 Task: Look for Airbnb options in Mont-Royal, Canada from 1st December, 2023 to 3rd December, 2023 for 1 adult. Place can be private room with 1  bedroom having 1 bed and 1 bathroom. Property type can be hotel.
Action: Mouse moved to (638, 93)
Screenshot: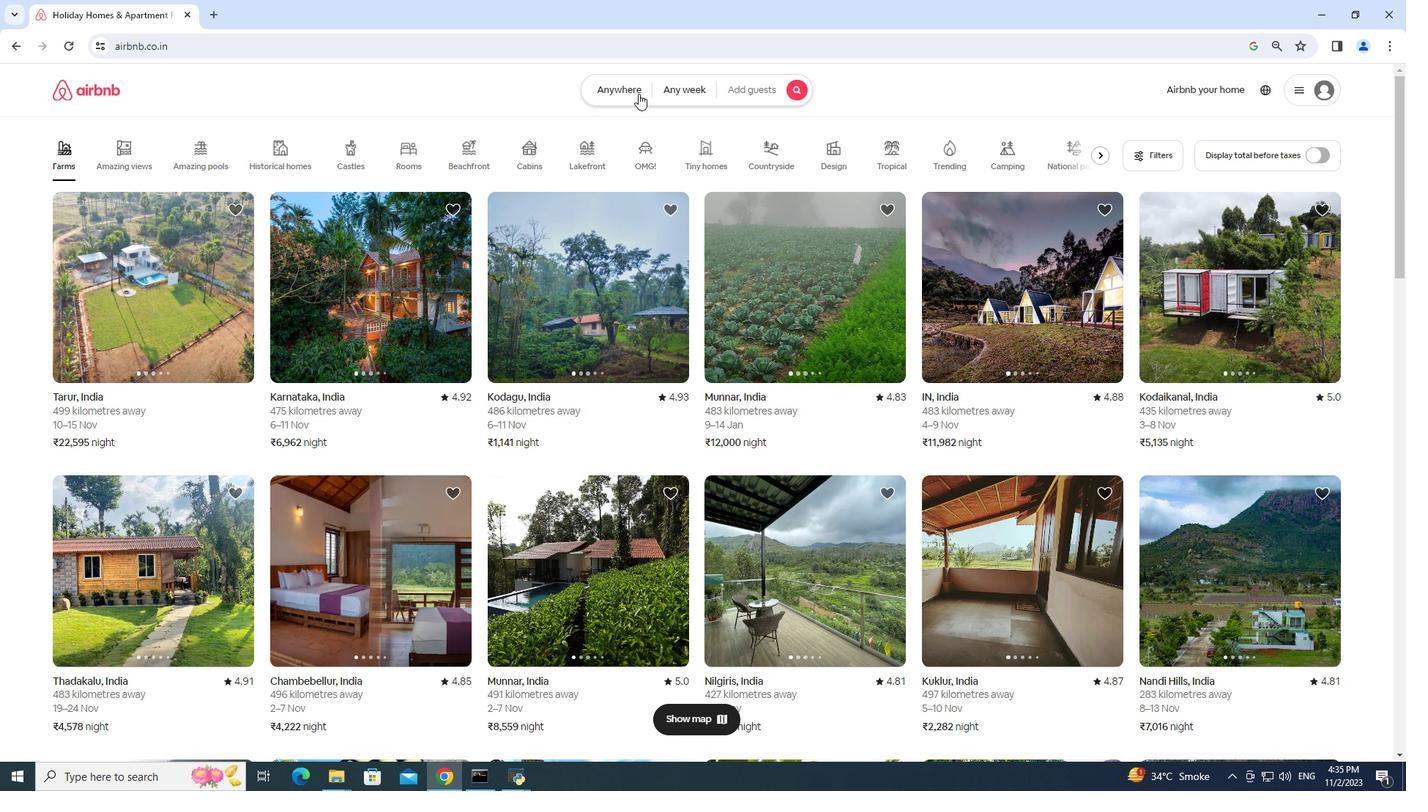 
Action: Mouse pressed left at (638, 93)
Screenshot: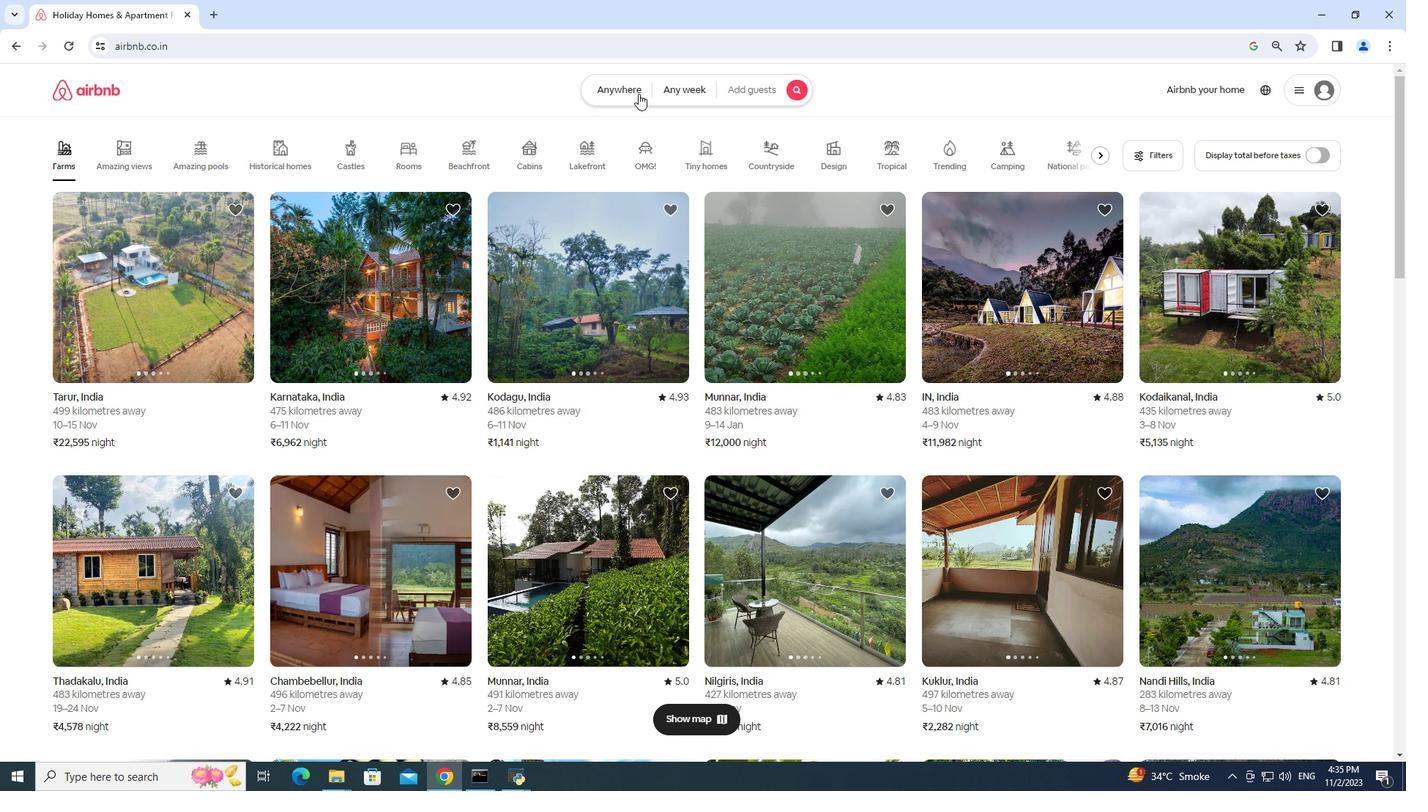 
Action: Mouse moved to (517, 139)
Screenshot: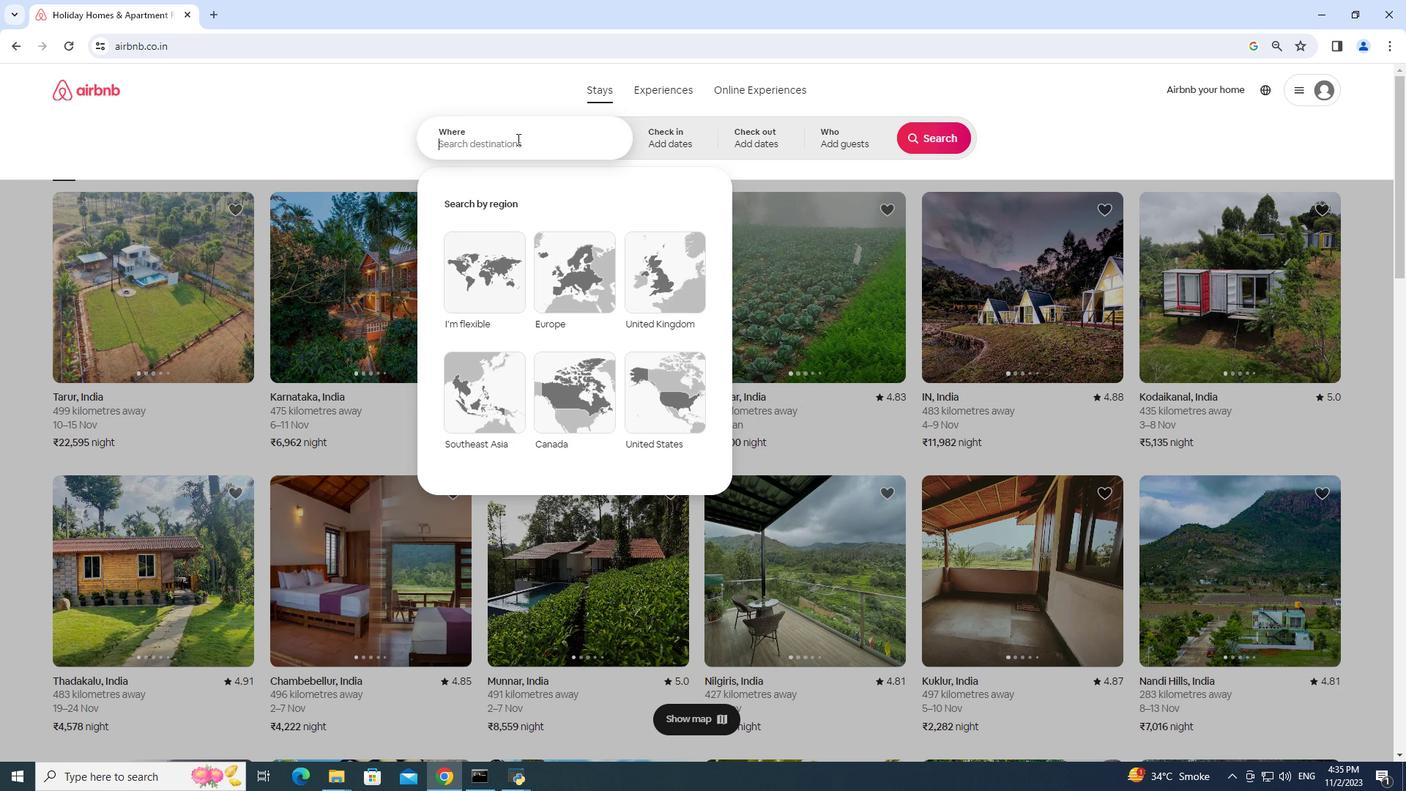 
Action: Key pressed mont-royal,<Key.space>ca<Key.space>n<Key.backspace>m
Screenshot: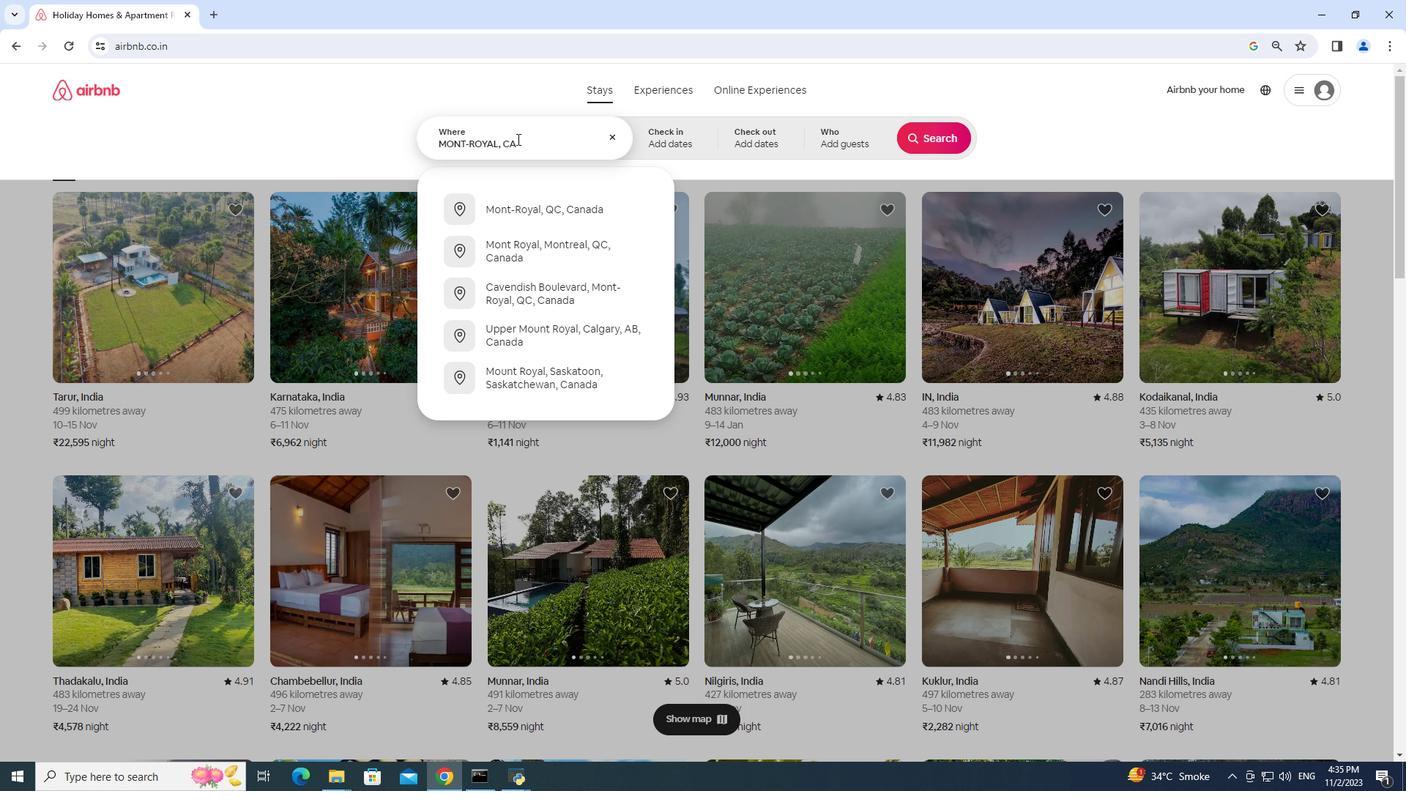 
Action: Mouse moved to (813, 331)
Screenshot: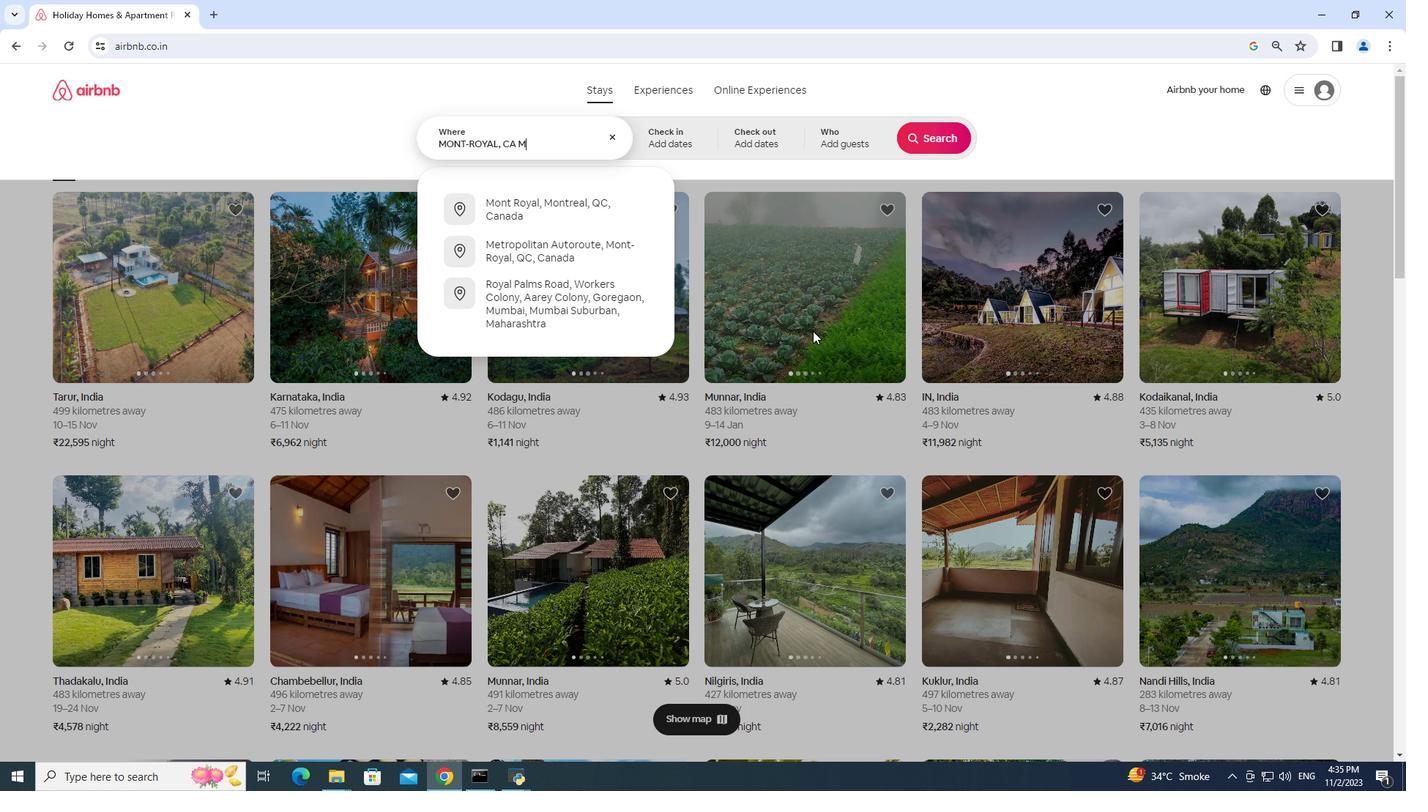 
Action: Key pressed <Key.backspace>nada
Screenshot: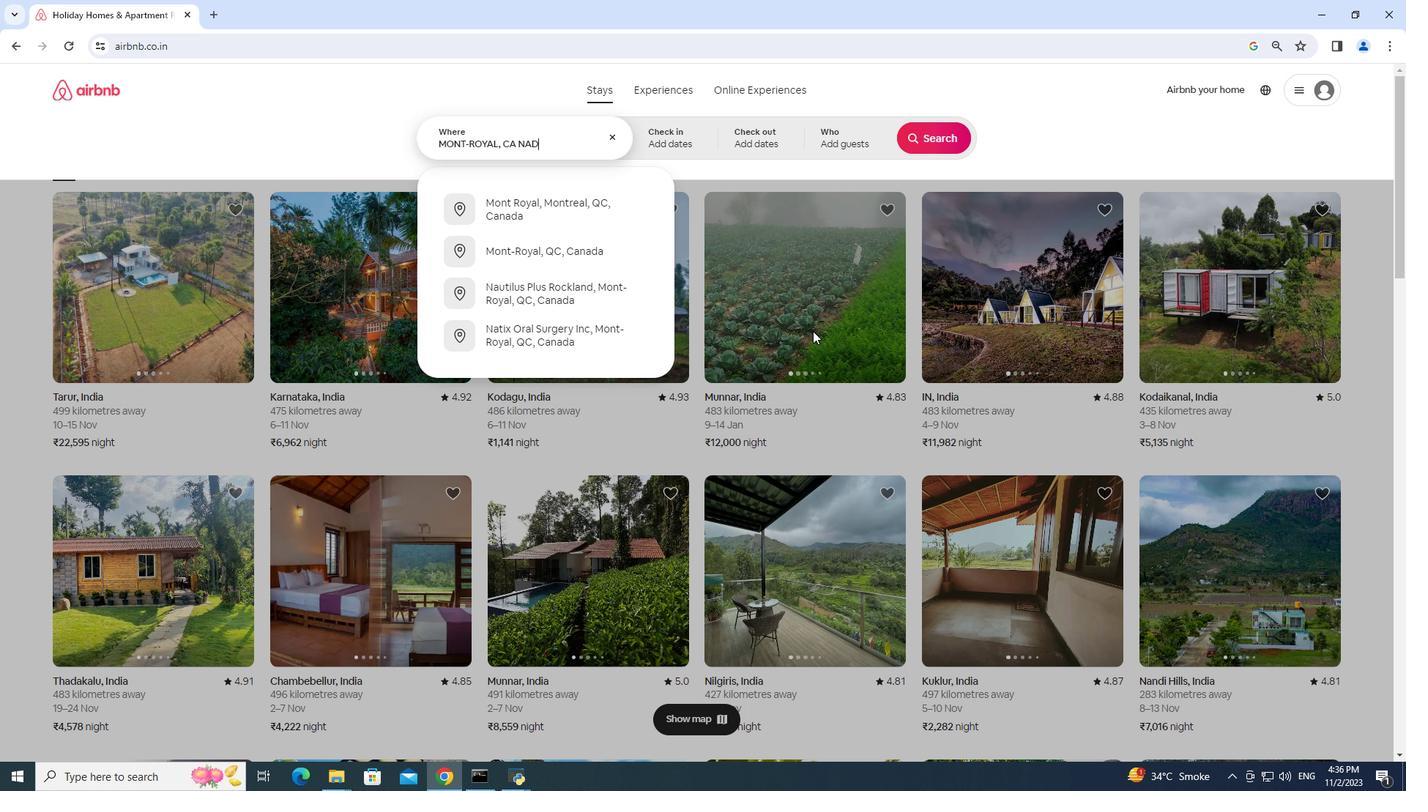 
Action: Mouse moved to (517, 138)
Screenshot: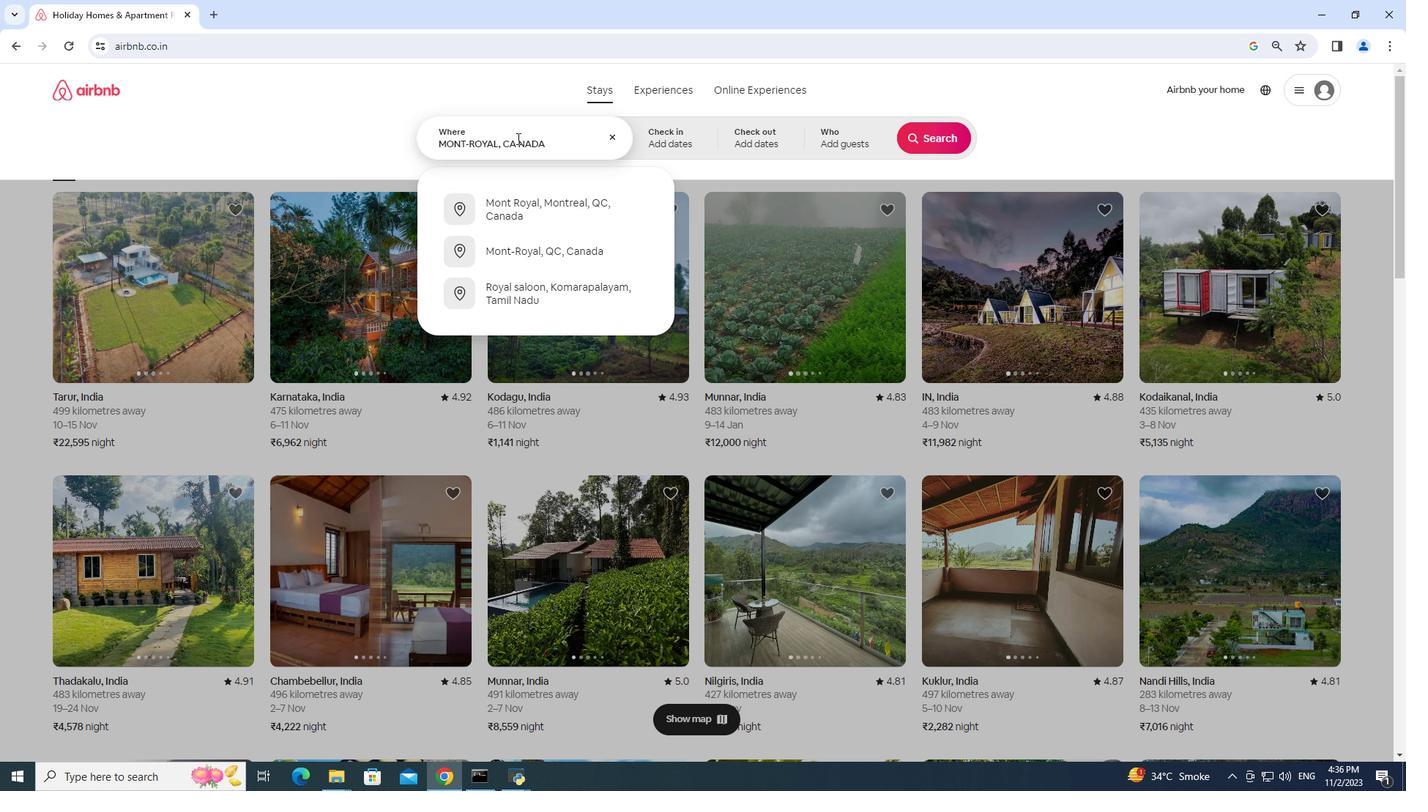 
Action: Mouse pressed left at (517, 138)
Screenshot: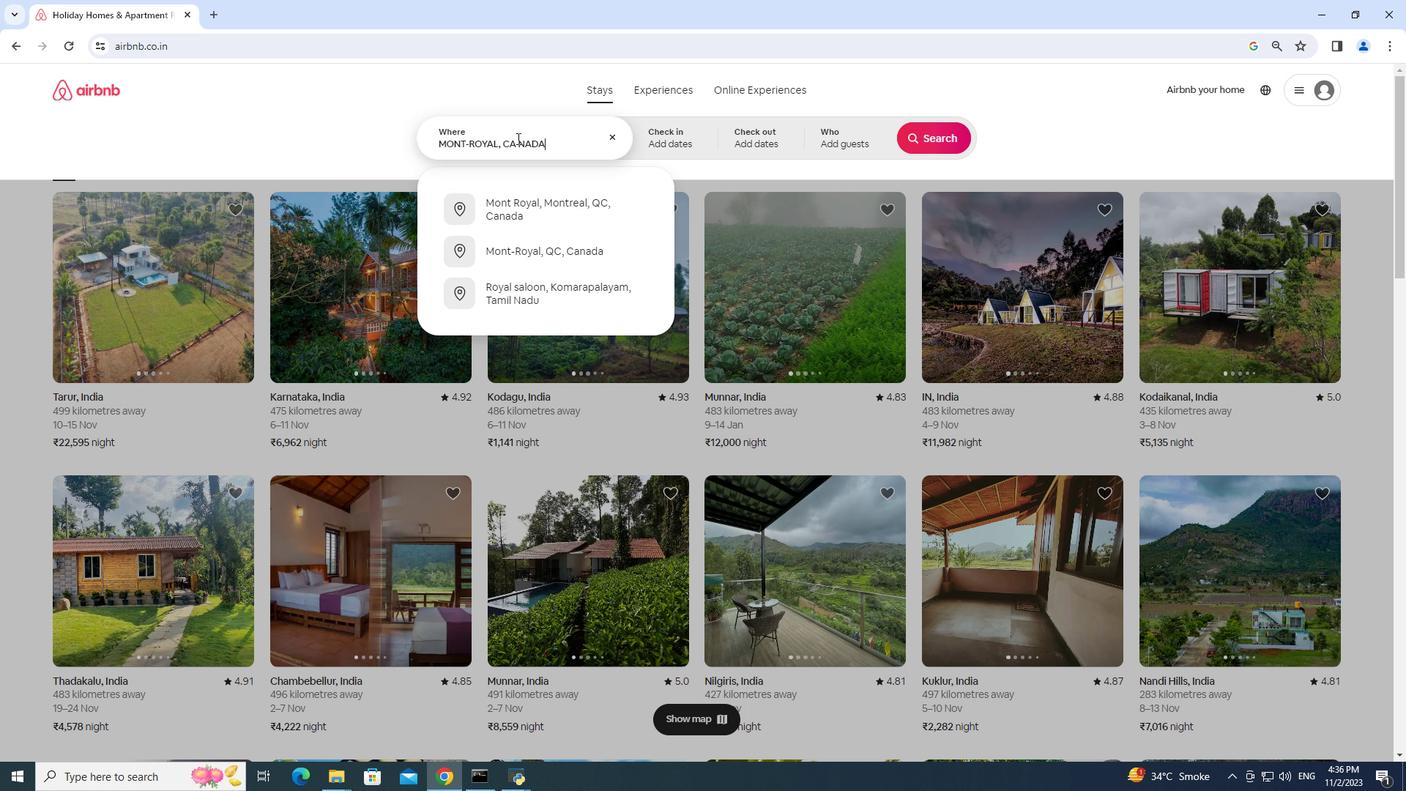 
Action: Mouse moved to (522, 140)
Screenshot: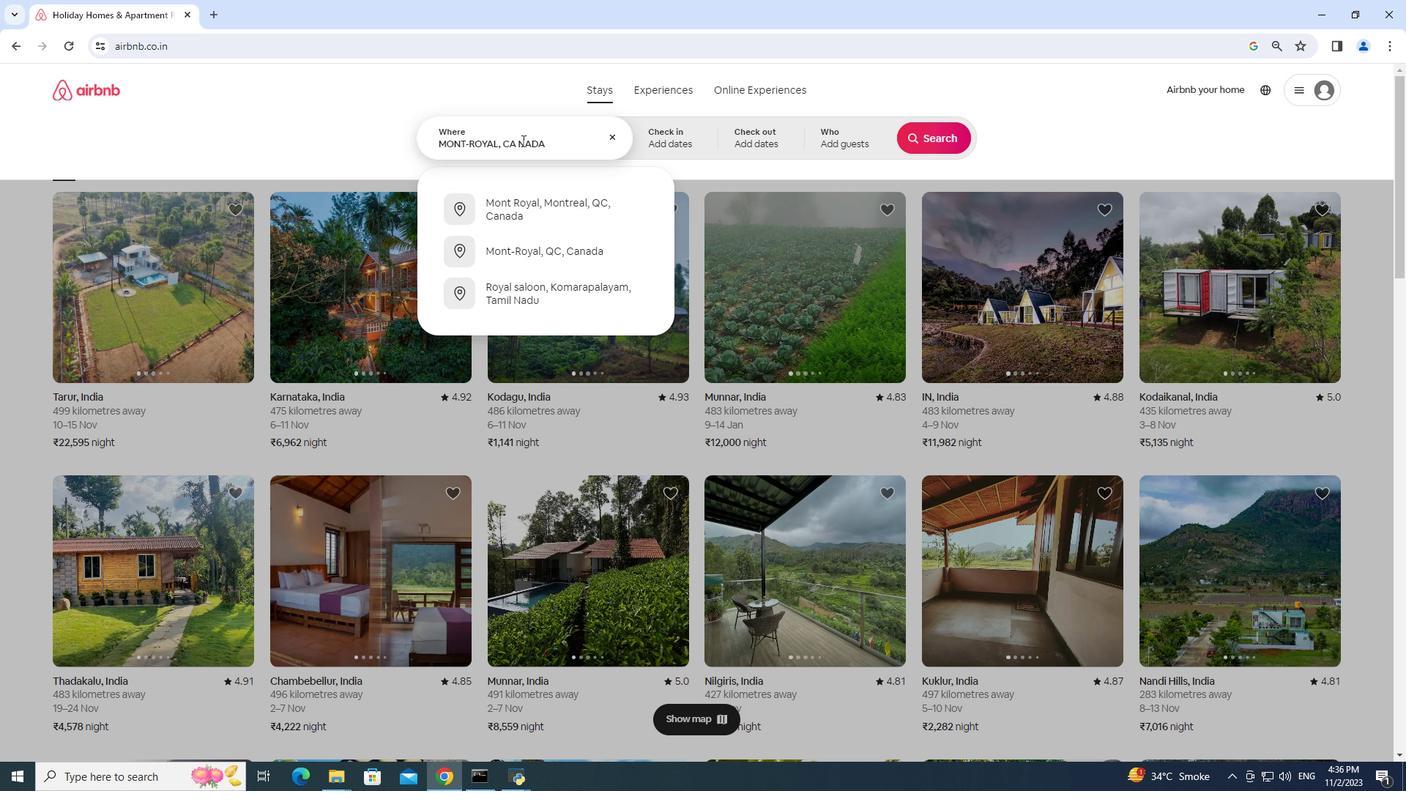 
Action: Key pressed <Key.down><Key.right><Key.left><Key.left><Key.left><Key.left><Key.left><Key.left><Key.left><Key.left><Key.backspace><Key.backspace><Key.backspace><Key.backspace><Key.backspace><Key.backspace><Key.backspace><Key.backspace><Key.backspace><Key.backspace><Key.backspace><Key.backspace>
Screenshot: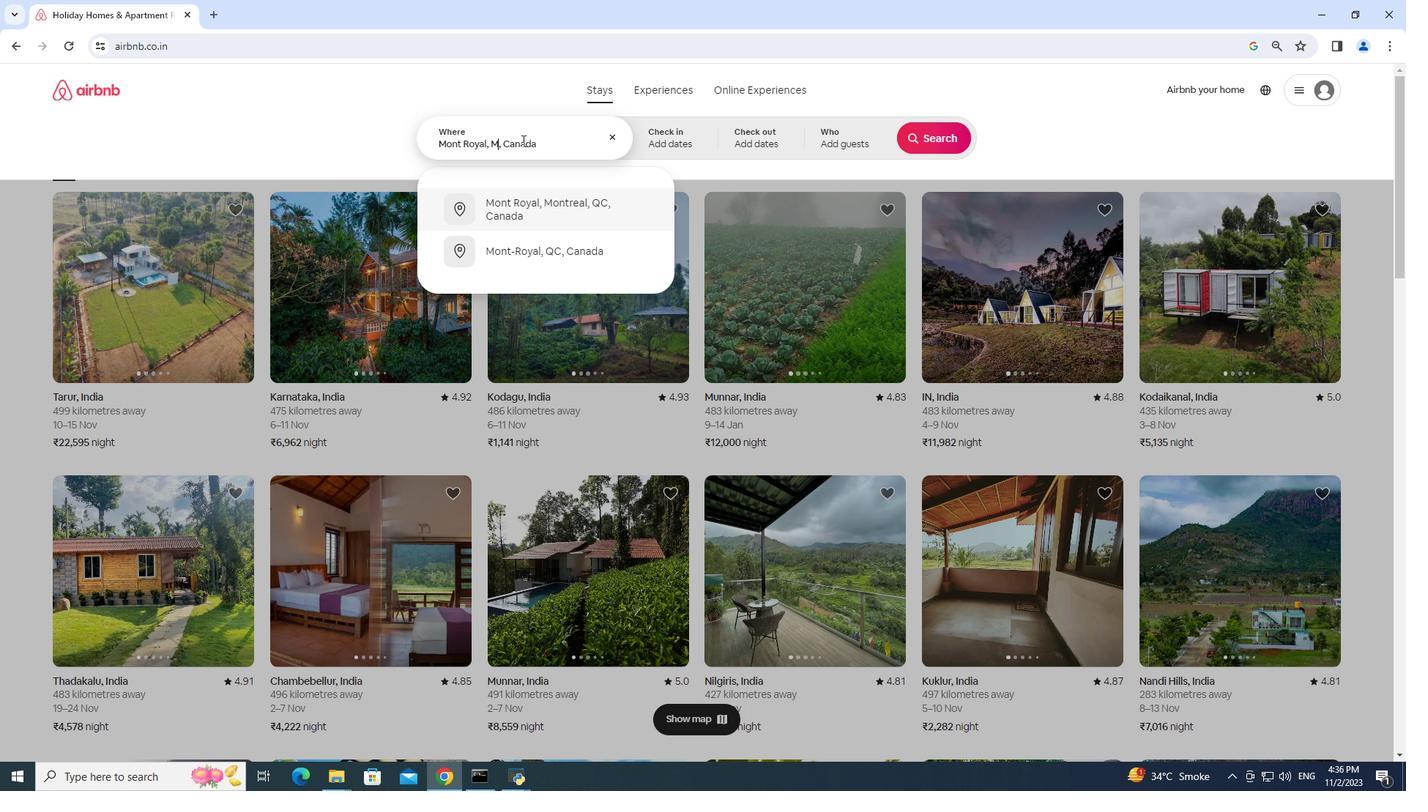 
Action: Mouse moved to (699, 153)
Screenshot: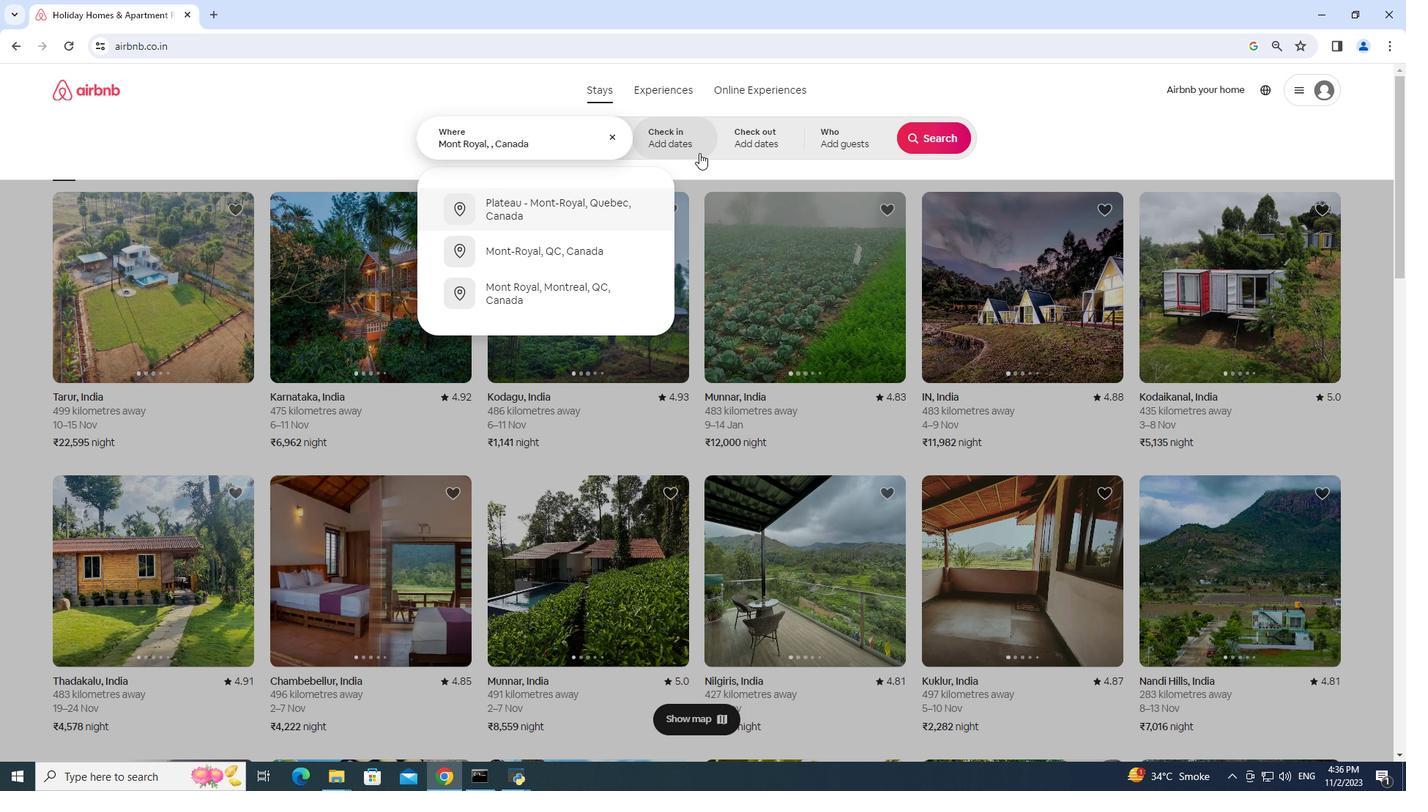 
Action: Mouse pressed left at (699, 153)
Screenshot: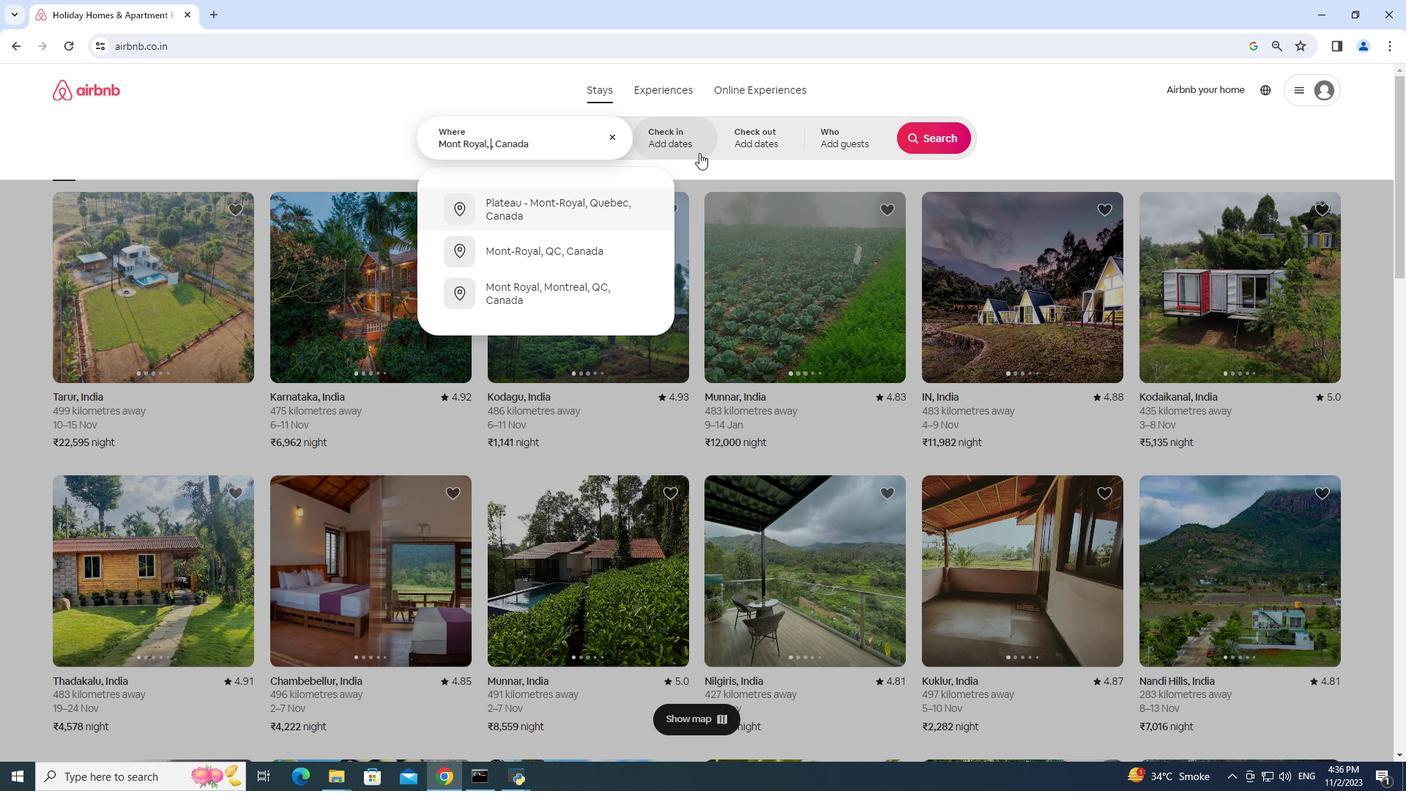 
Action: Mouse moved to (881, 299)
Screenshot: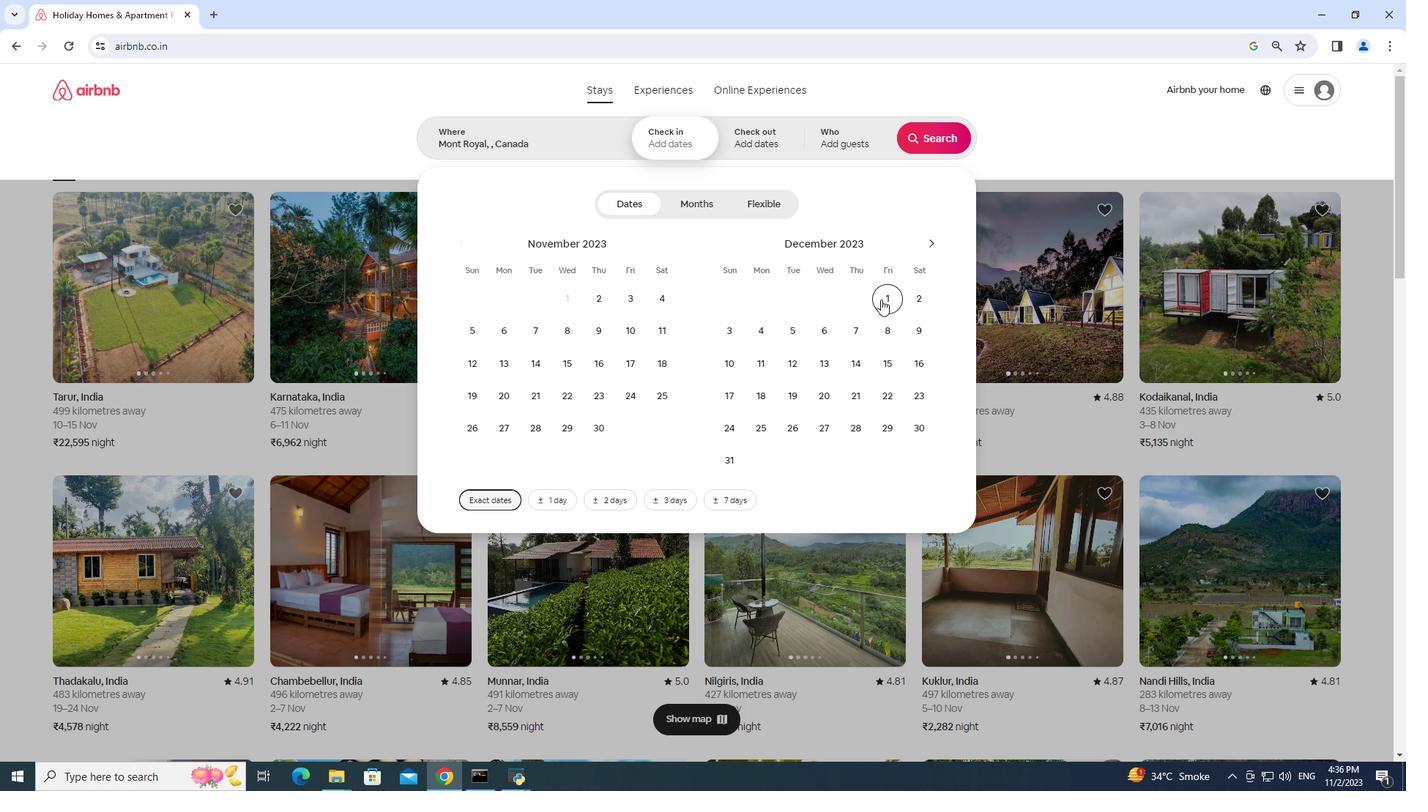 
Action: Mouse pressed left at (881, 299)
Screenshot: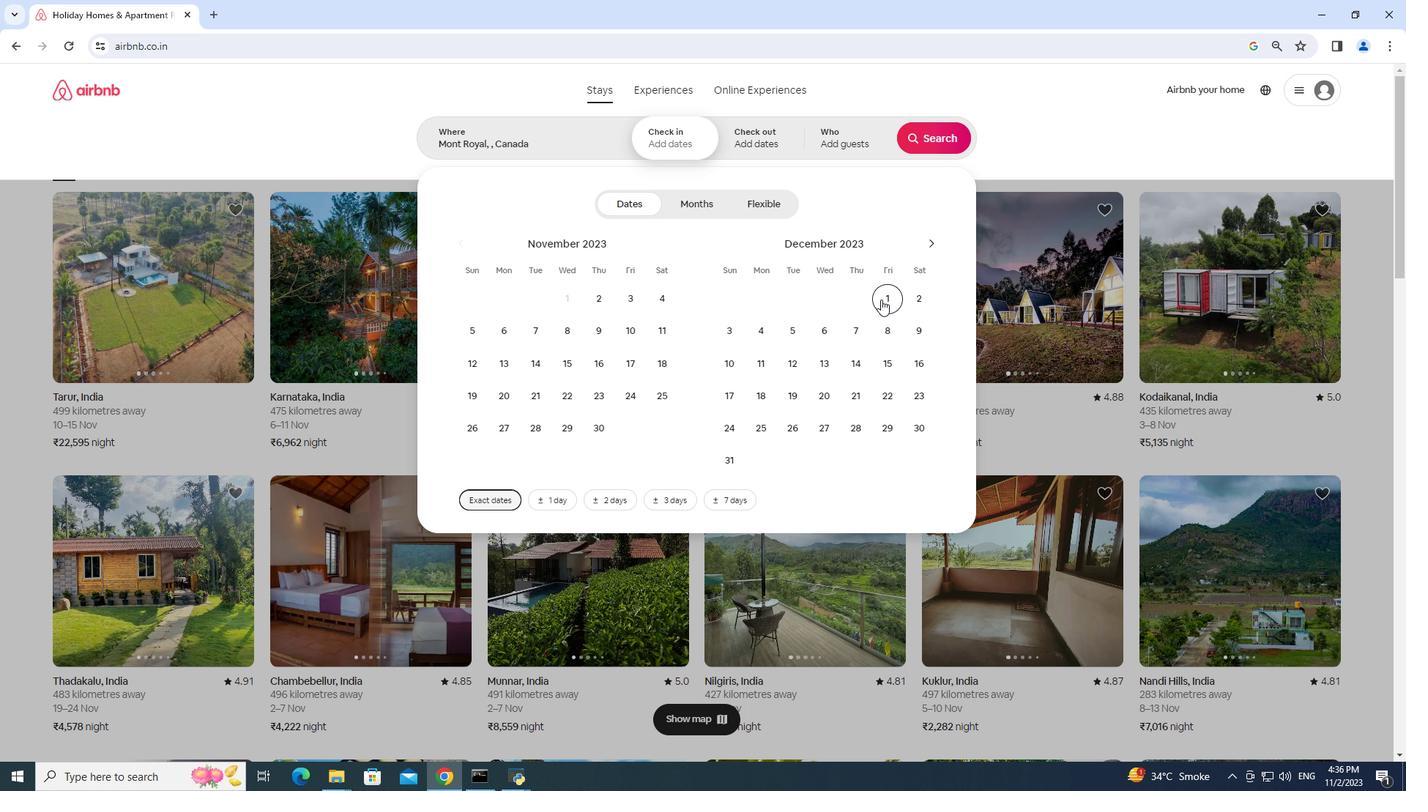 
Action: Mouse moved to (733, 338)
Screenshot: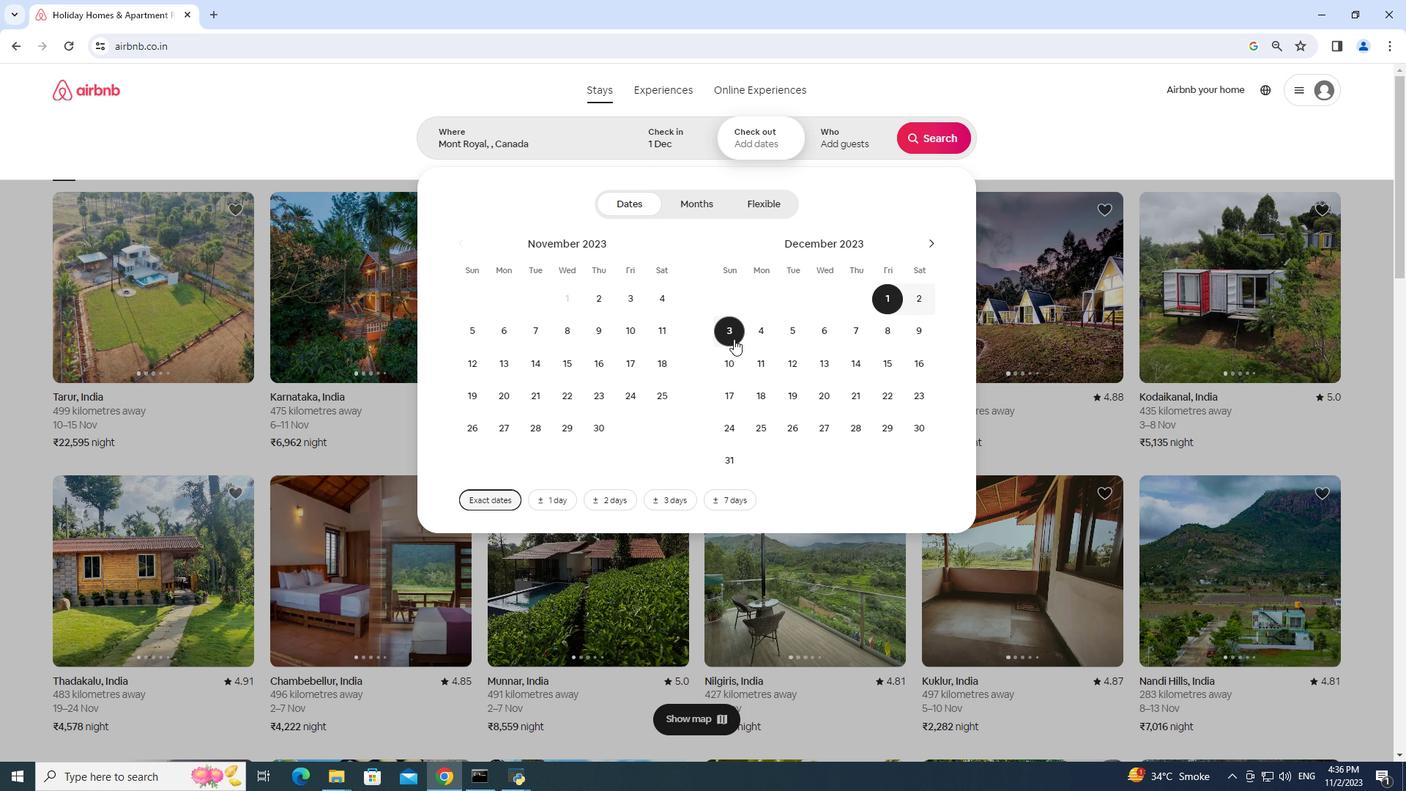 
Action: Mouse pressed left at (733, 338)
Screenshot: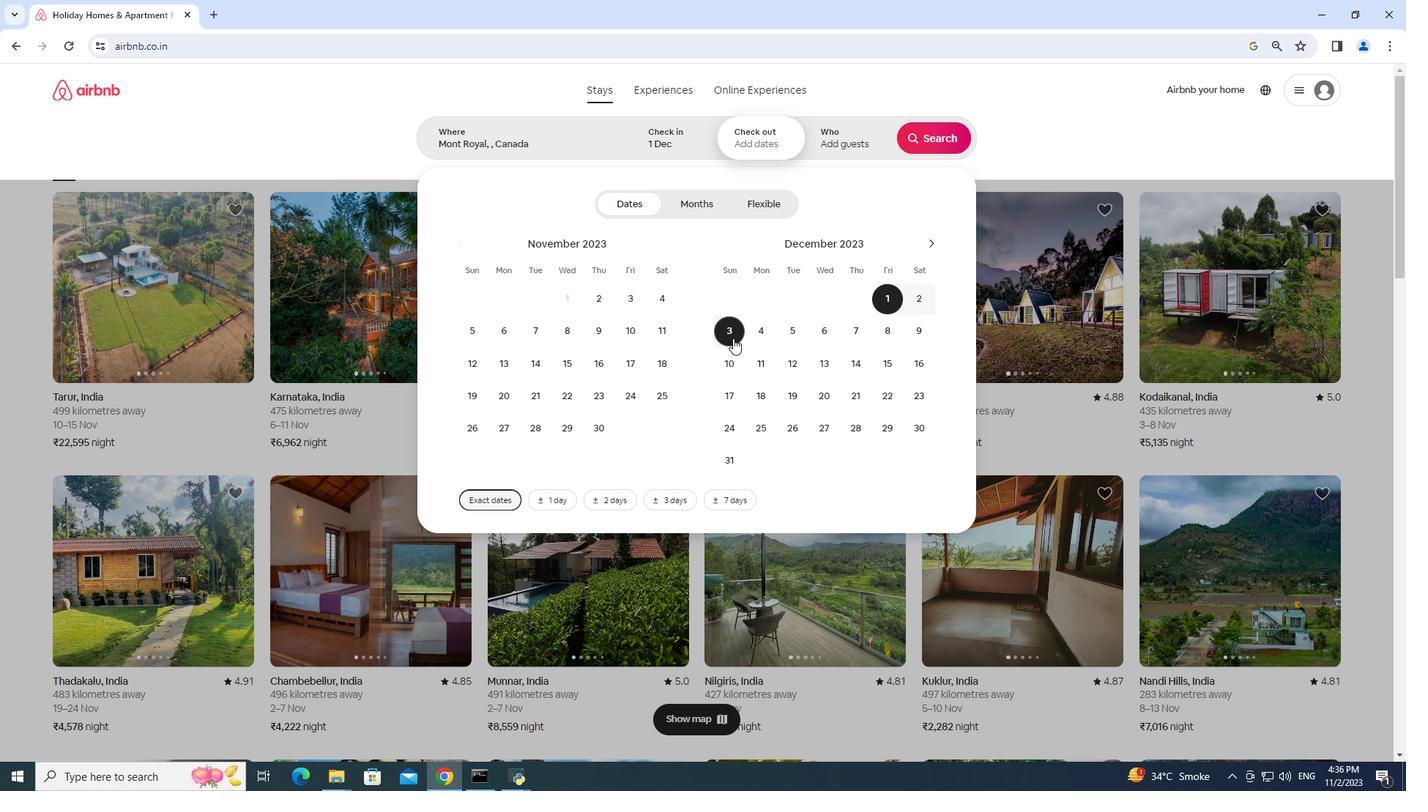 
Action: Mouse moved to (851, 147)
Screenshot: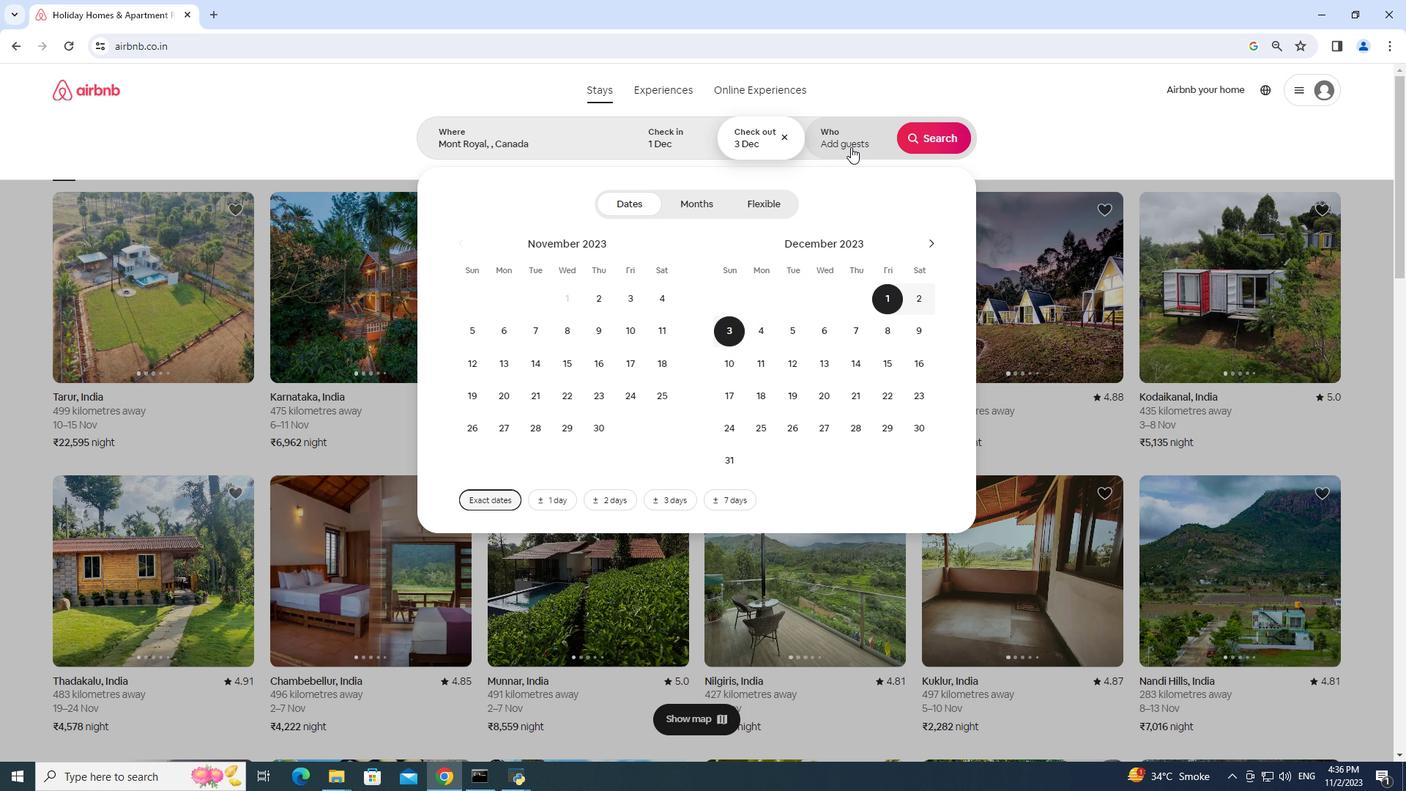 
Action: Mouse pressed left at (851, 147)
Screenshot: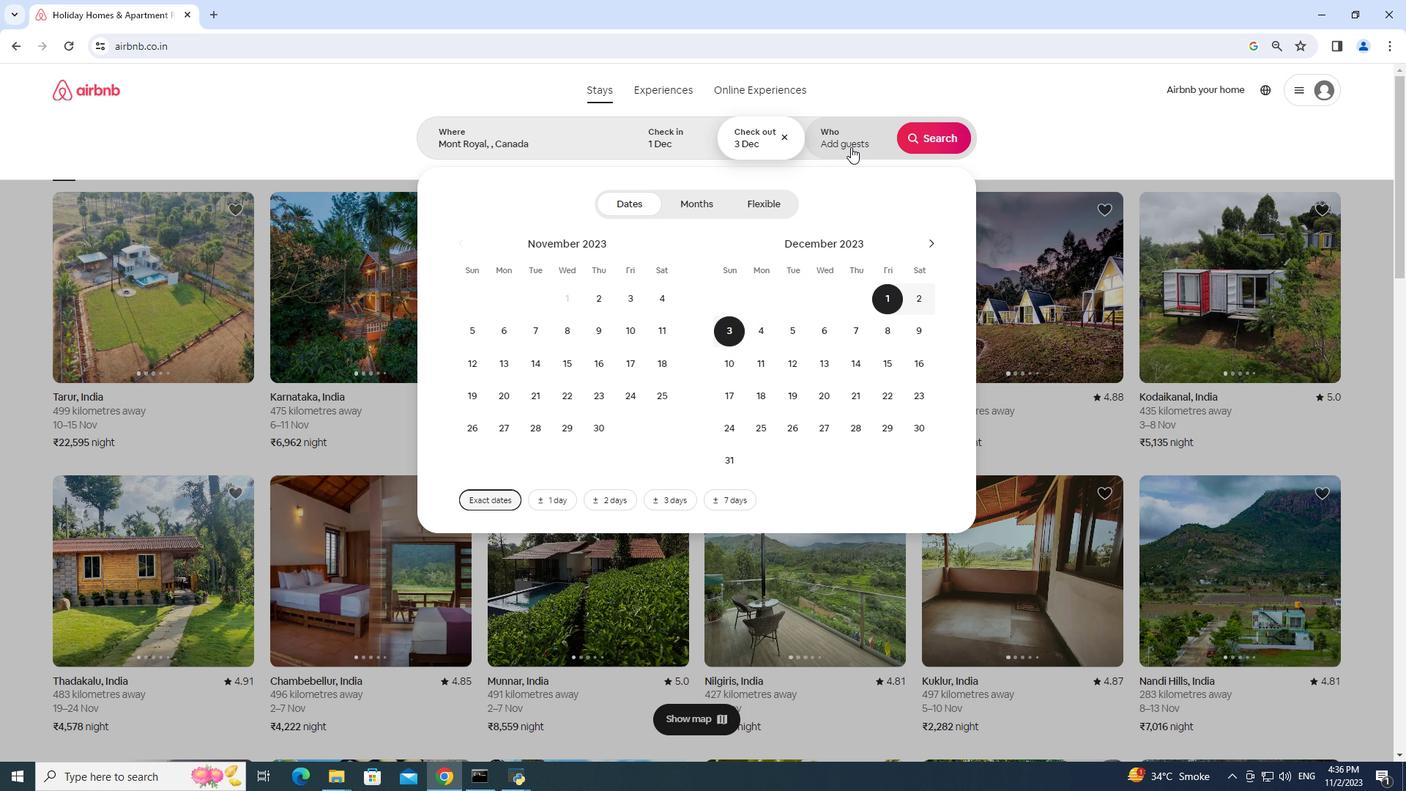 
Action: Mouse moved to (932, 202)
Screenshot: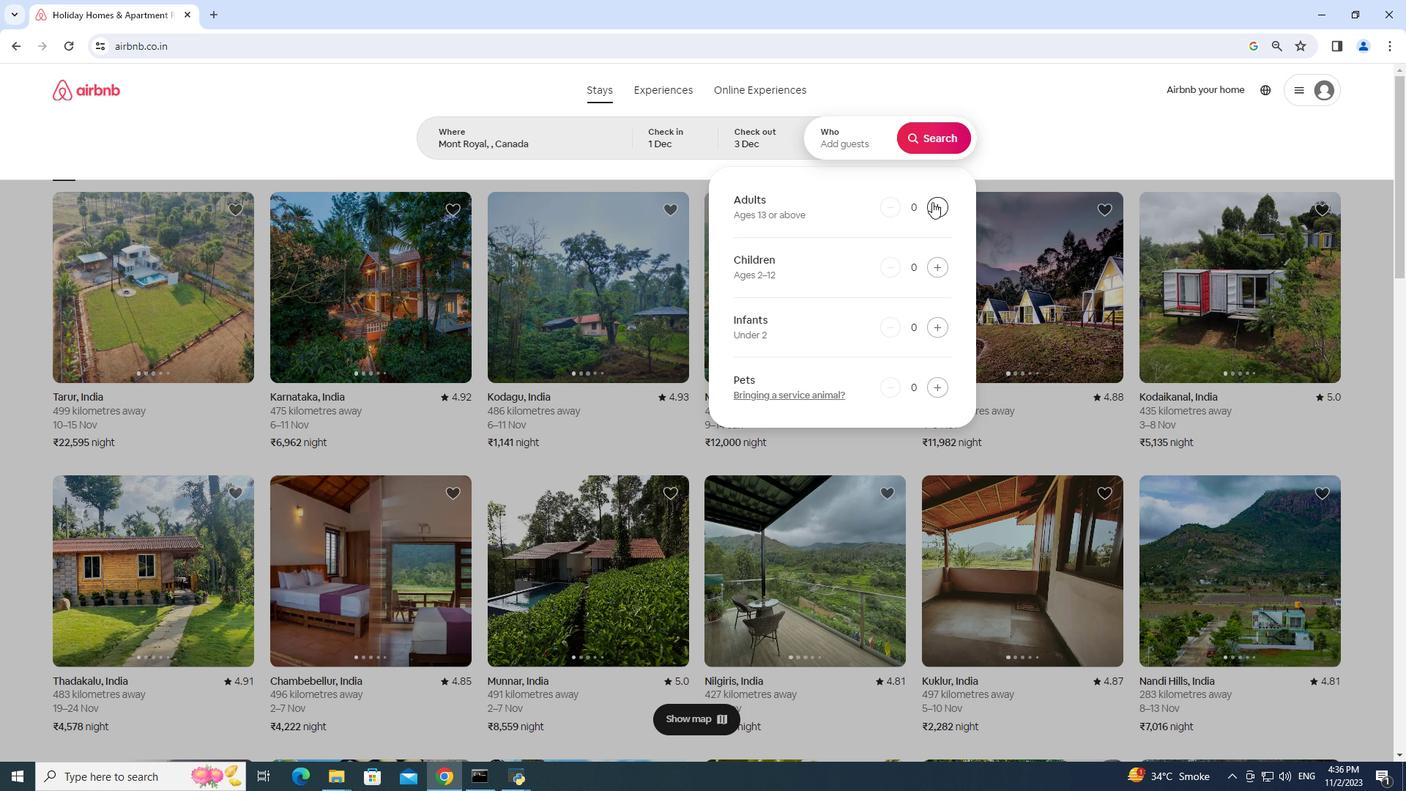 
Action: Mouse pressed left at (932, 202)
Screenshot: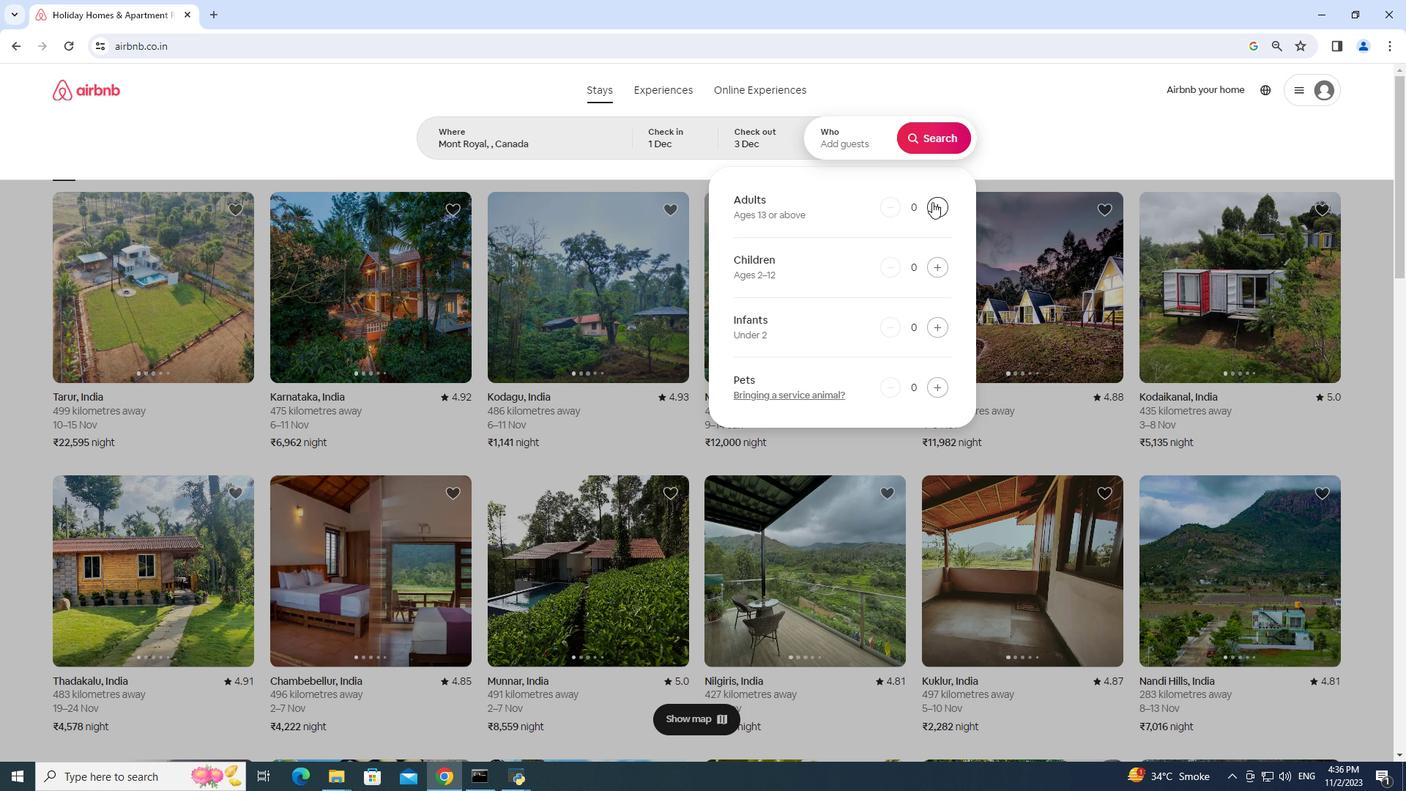 
Action: Mouse moved to (923, 120)
Screenshot: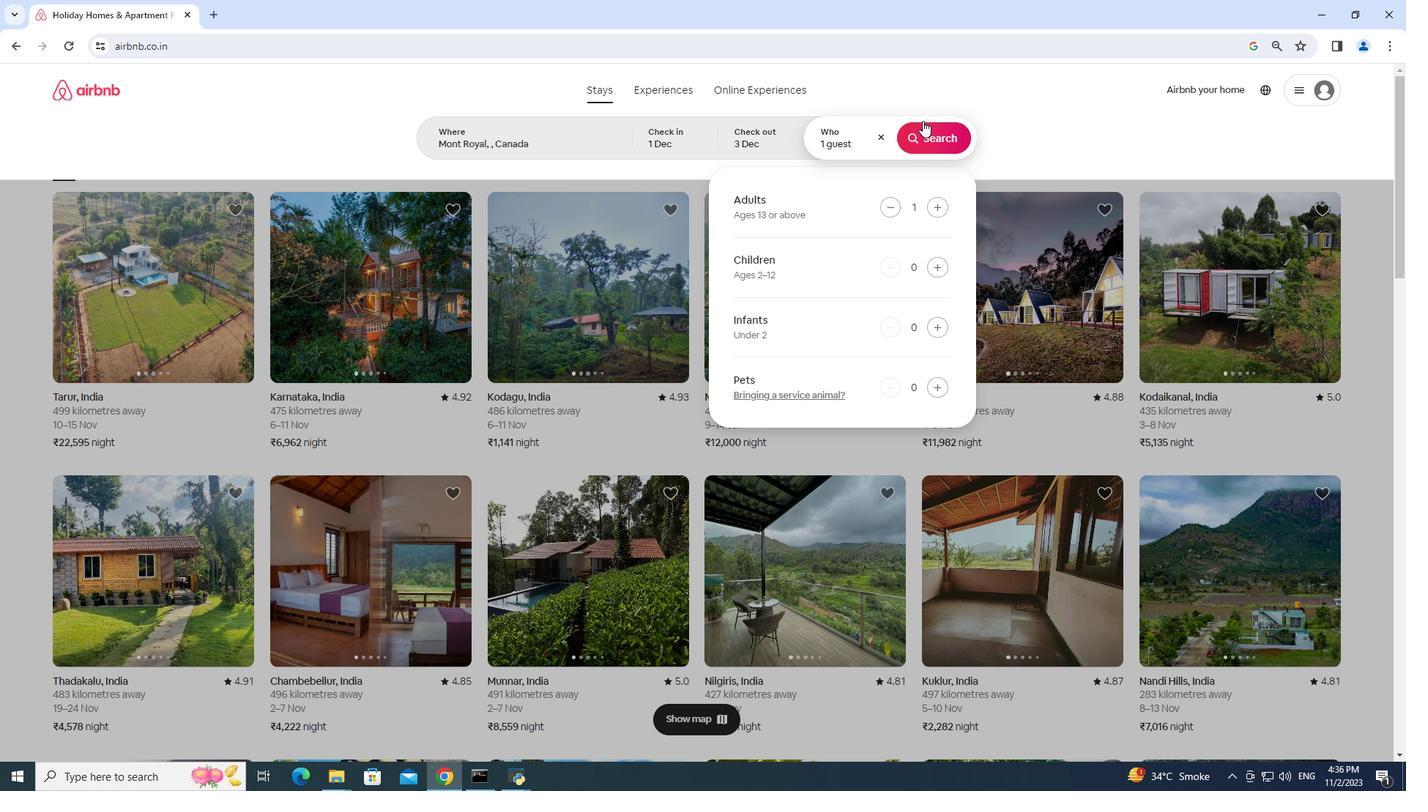 
Action: Mouse pressed left at (923, 120)
Screenshot: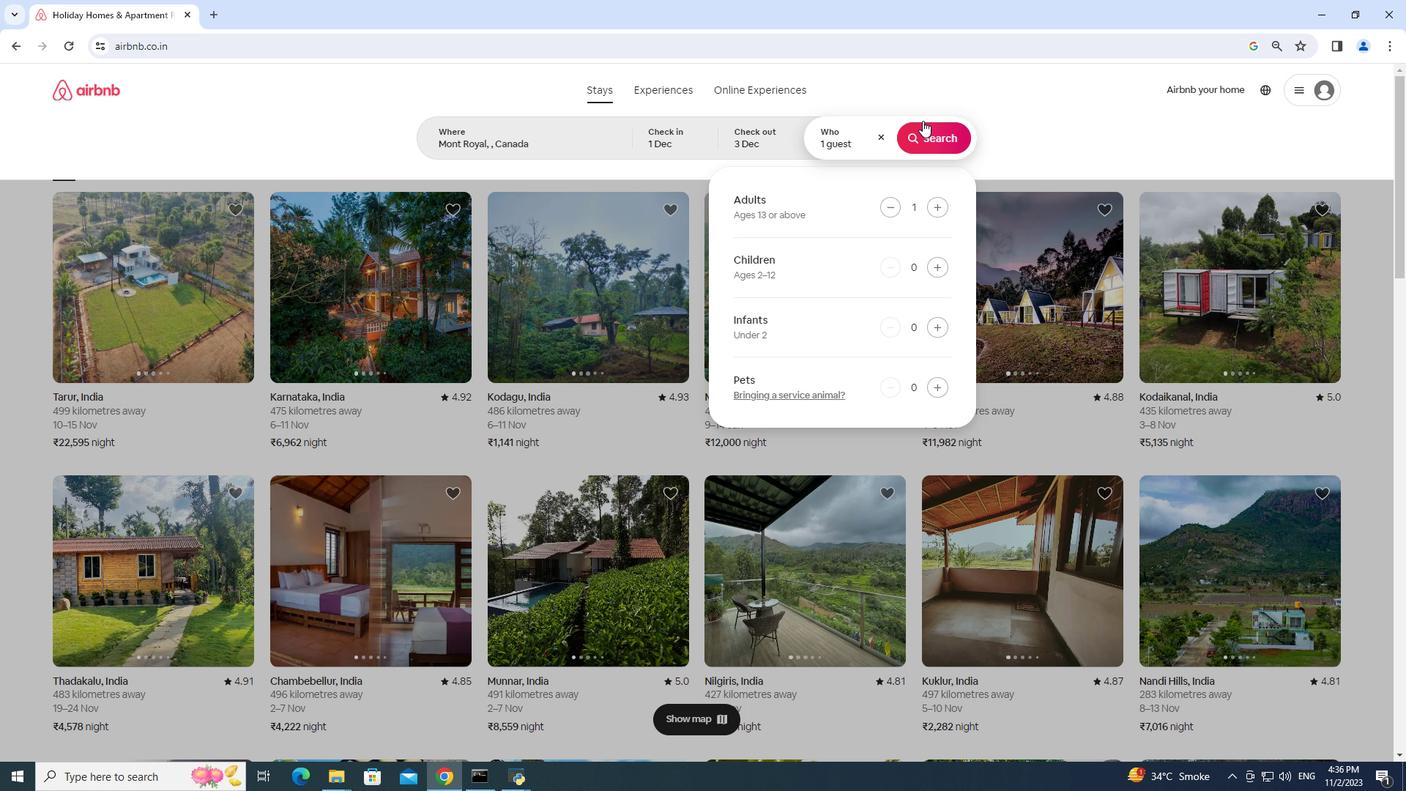 
Action: Mouse moved to (919, 128)
Screenshot: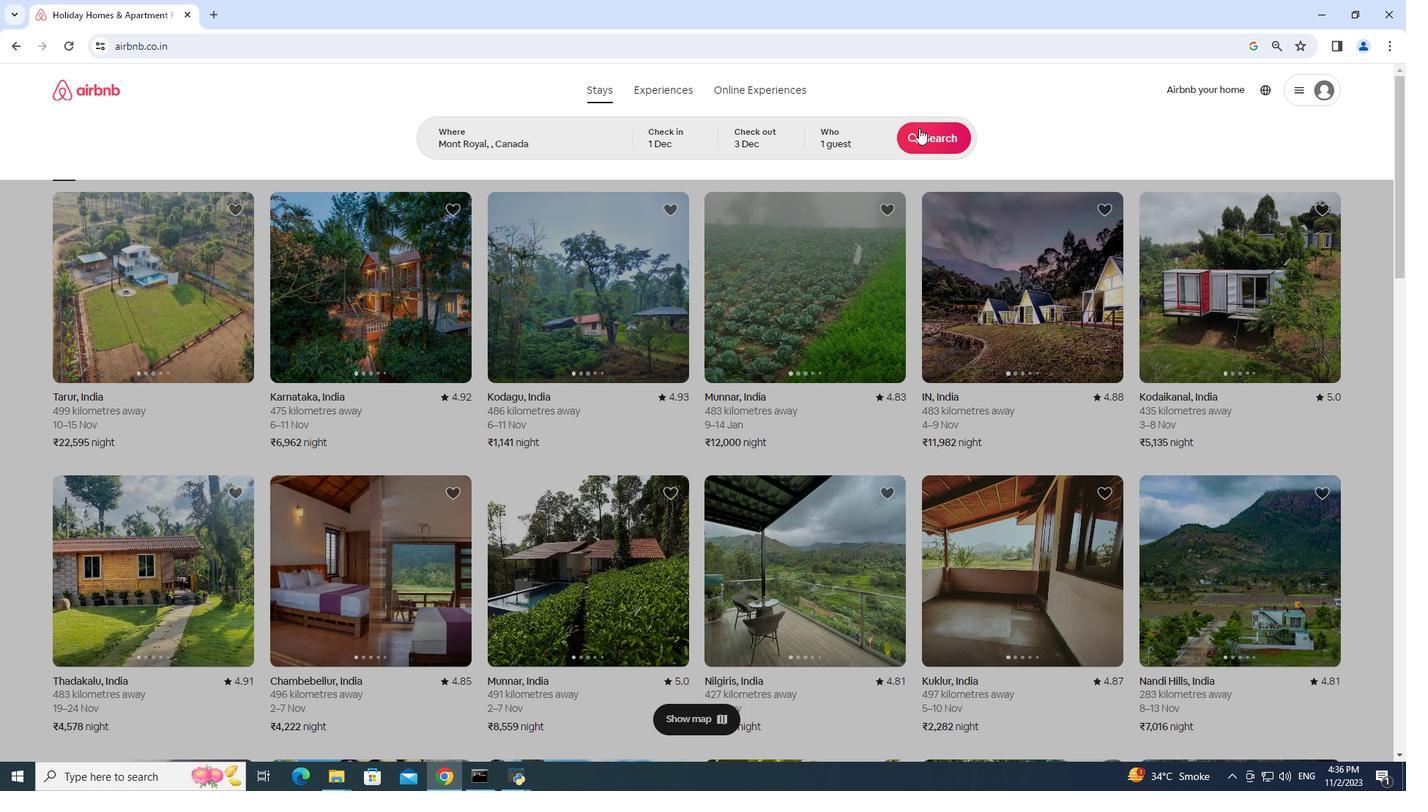 
Action: Mouse pressed left at (919, 128)
Screenshot: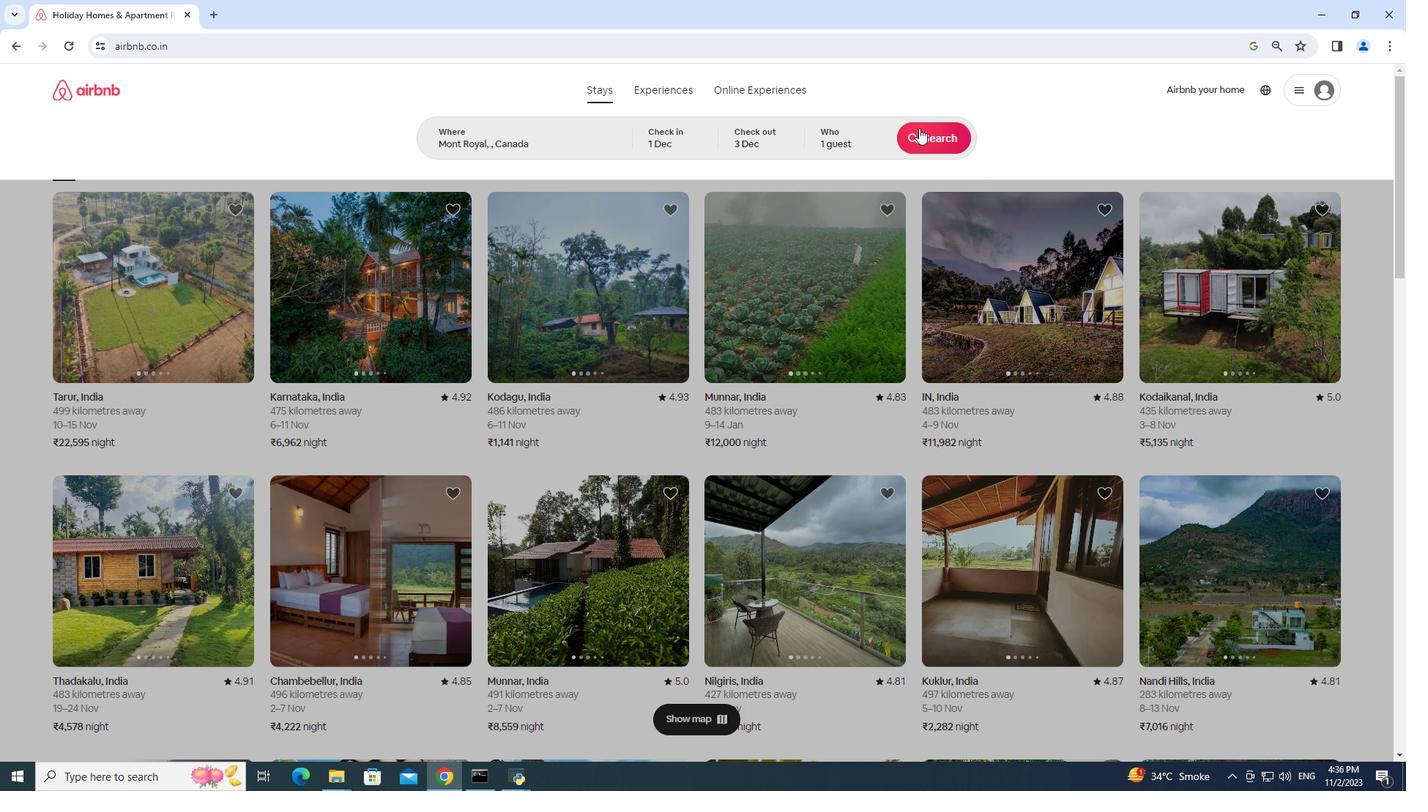 
Action: Mouse moved to (1167, 137)
Screenshot: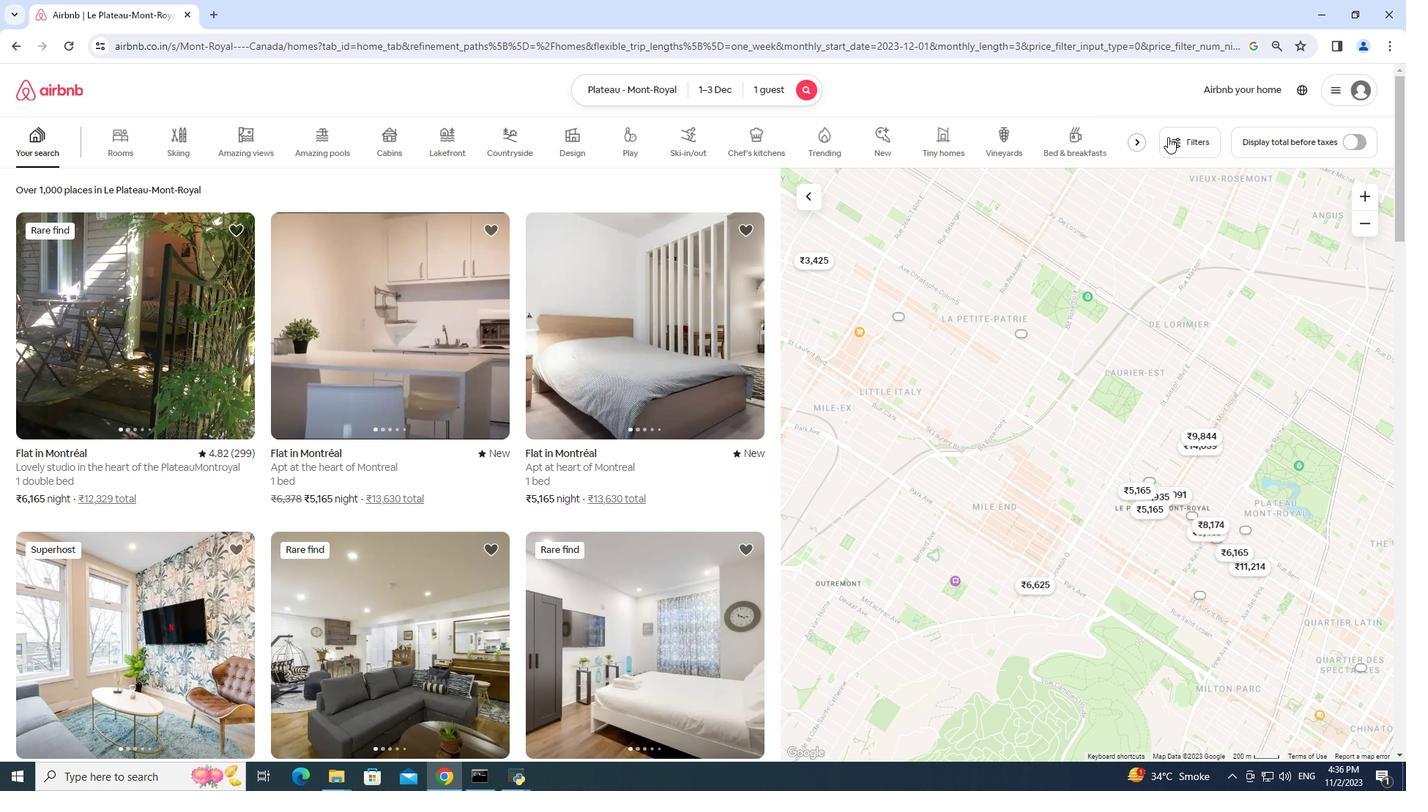 
Action: Mouse pressed left at (1167, 137)
Screenshot: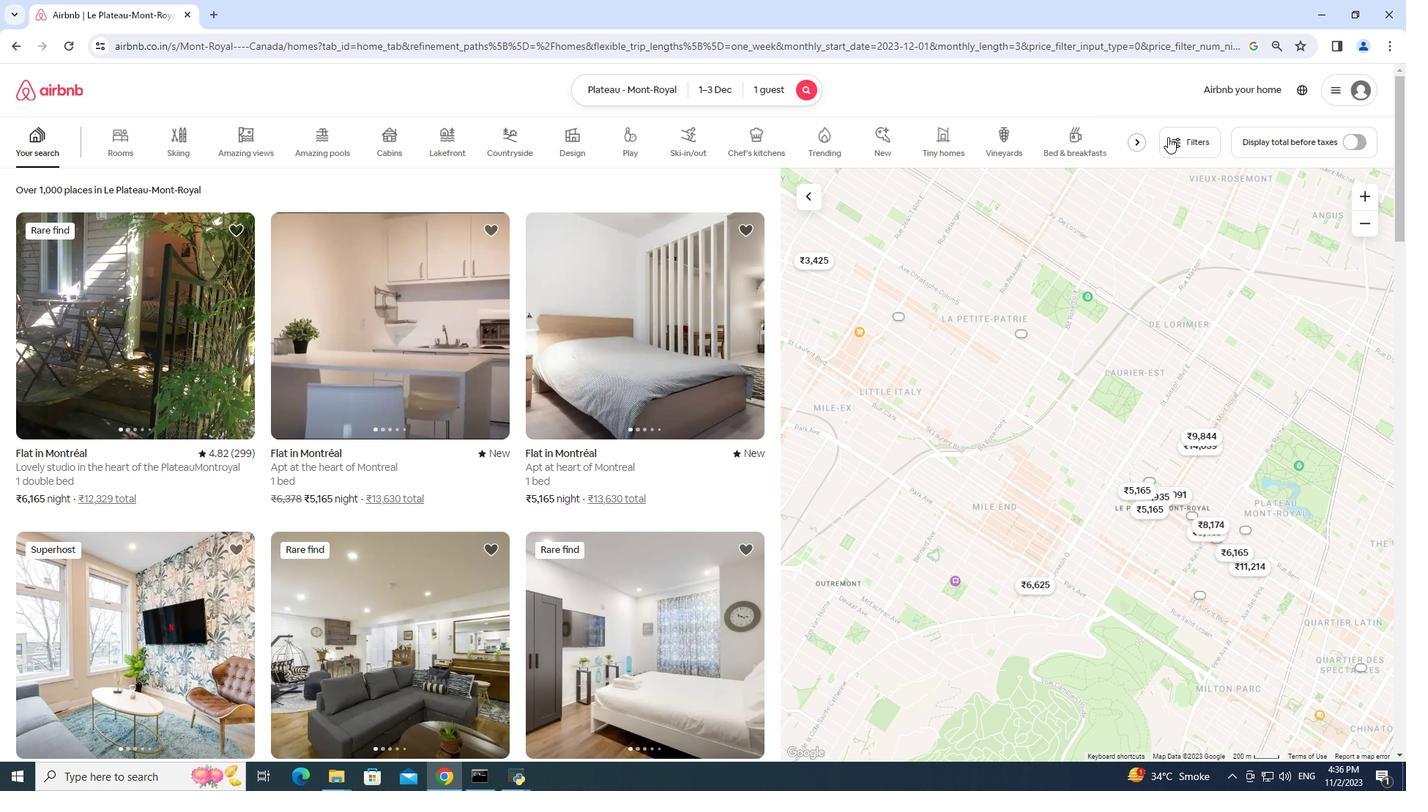 
Action: Mouse moved to (547, 561)
Screenshot: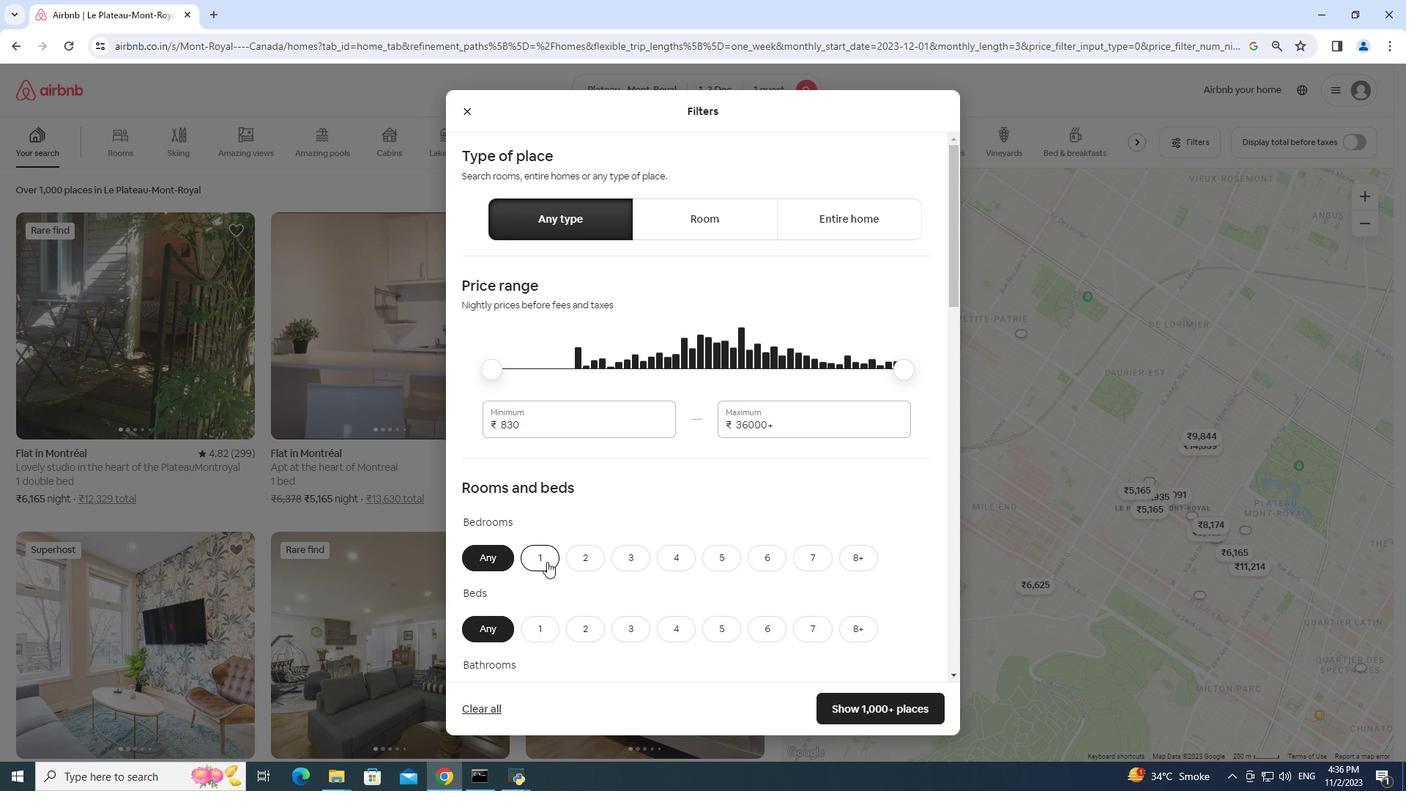 
Action: Mouse pressed left at (547, 561)
Screenshot: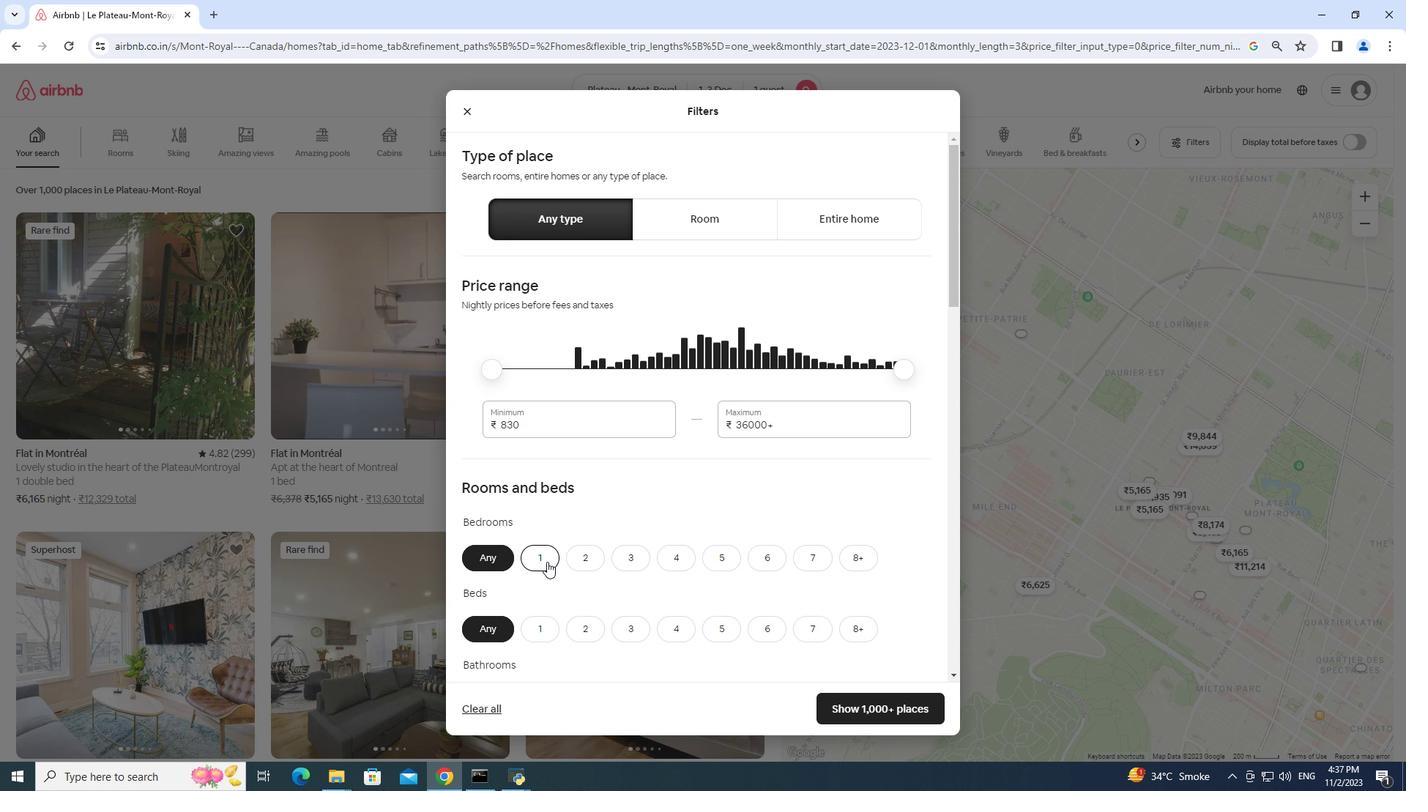 
Action: Mouse moved to (545, 632)
Screenshot: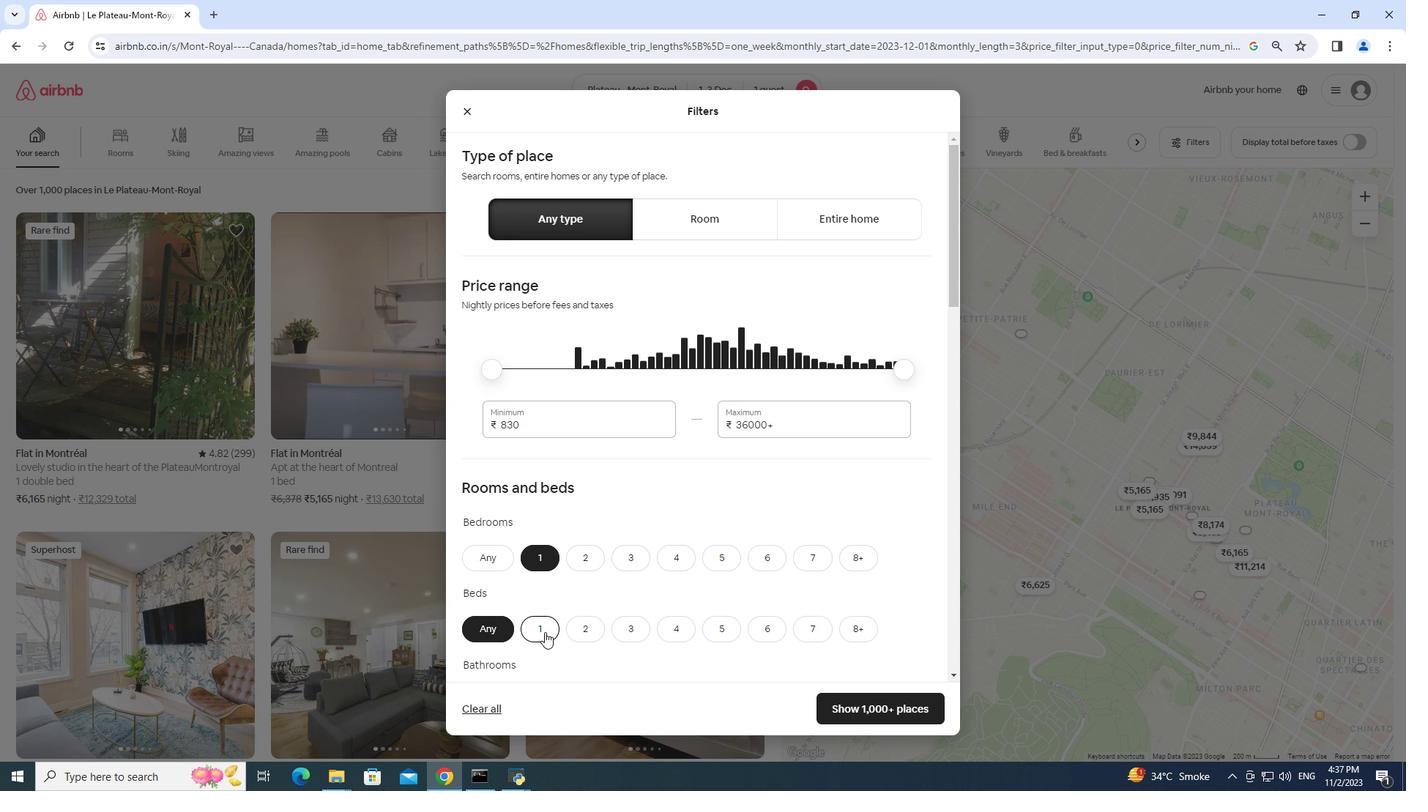 
Action: Mouse pressed left at (545, 632)
Screenshot: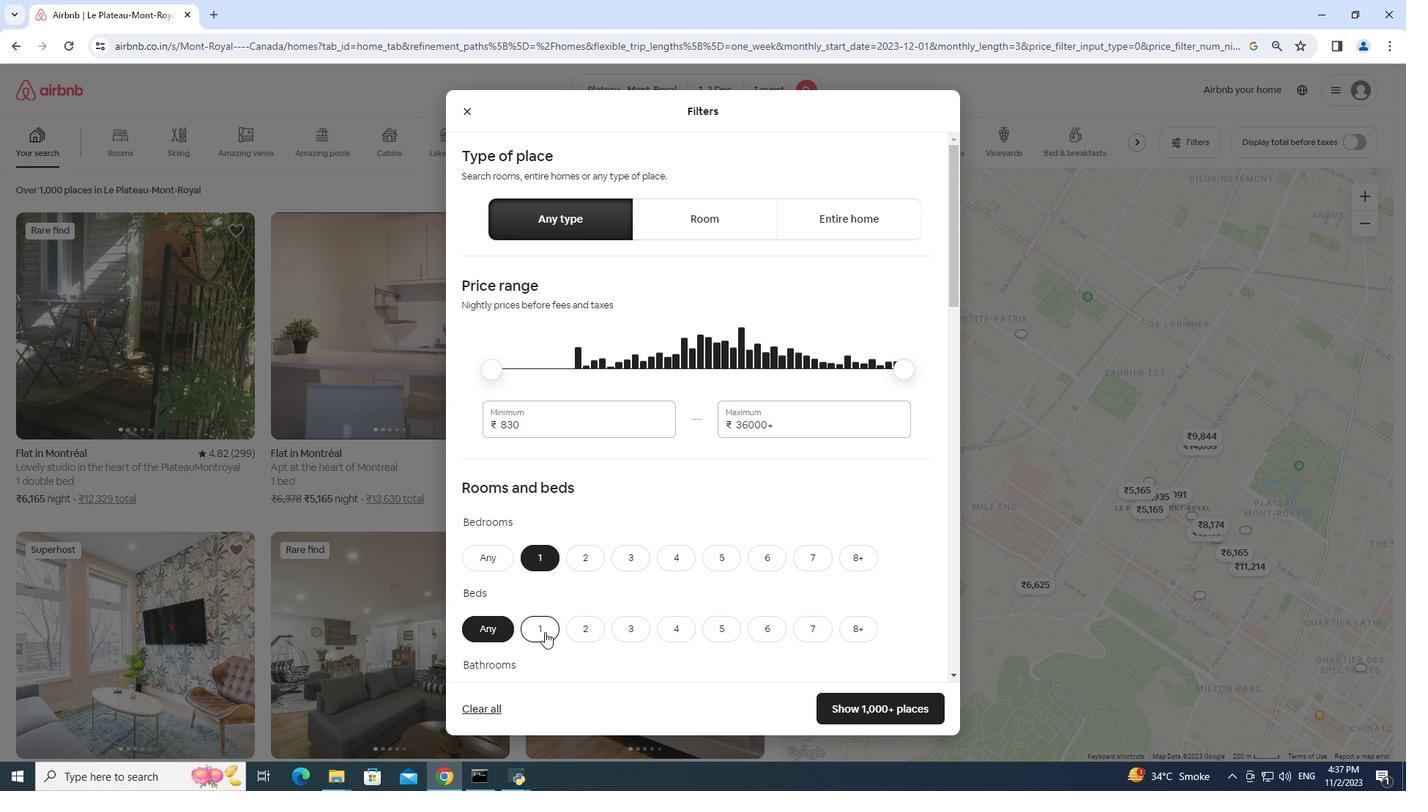 
Action: Mouse moved to (548, 632)
Screenshot: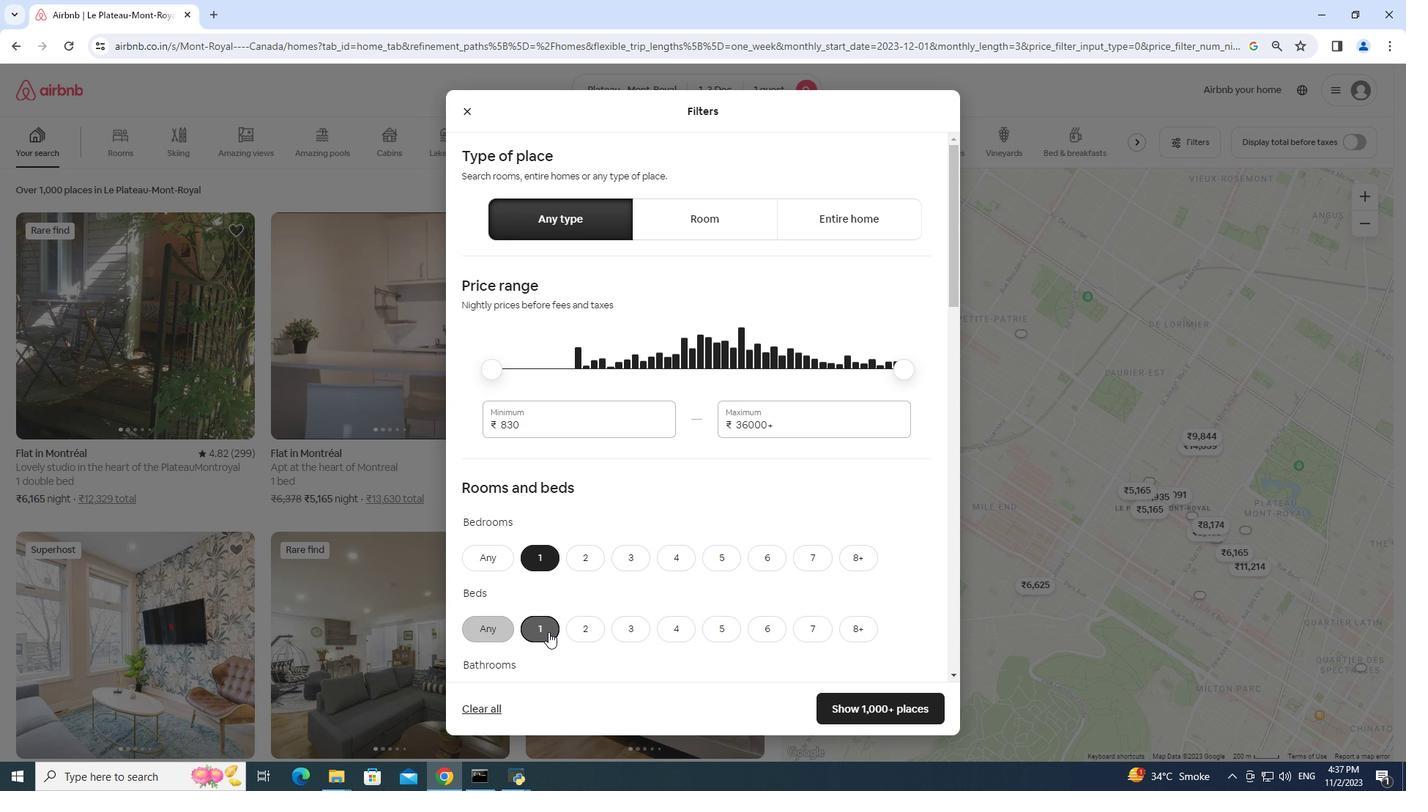 
Action: Mouse scrolled (548, 631) with delta (0, 0)
Screenshot: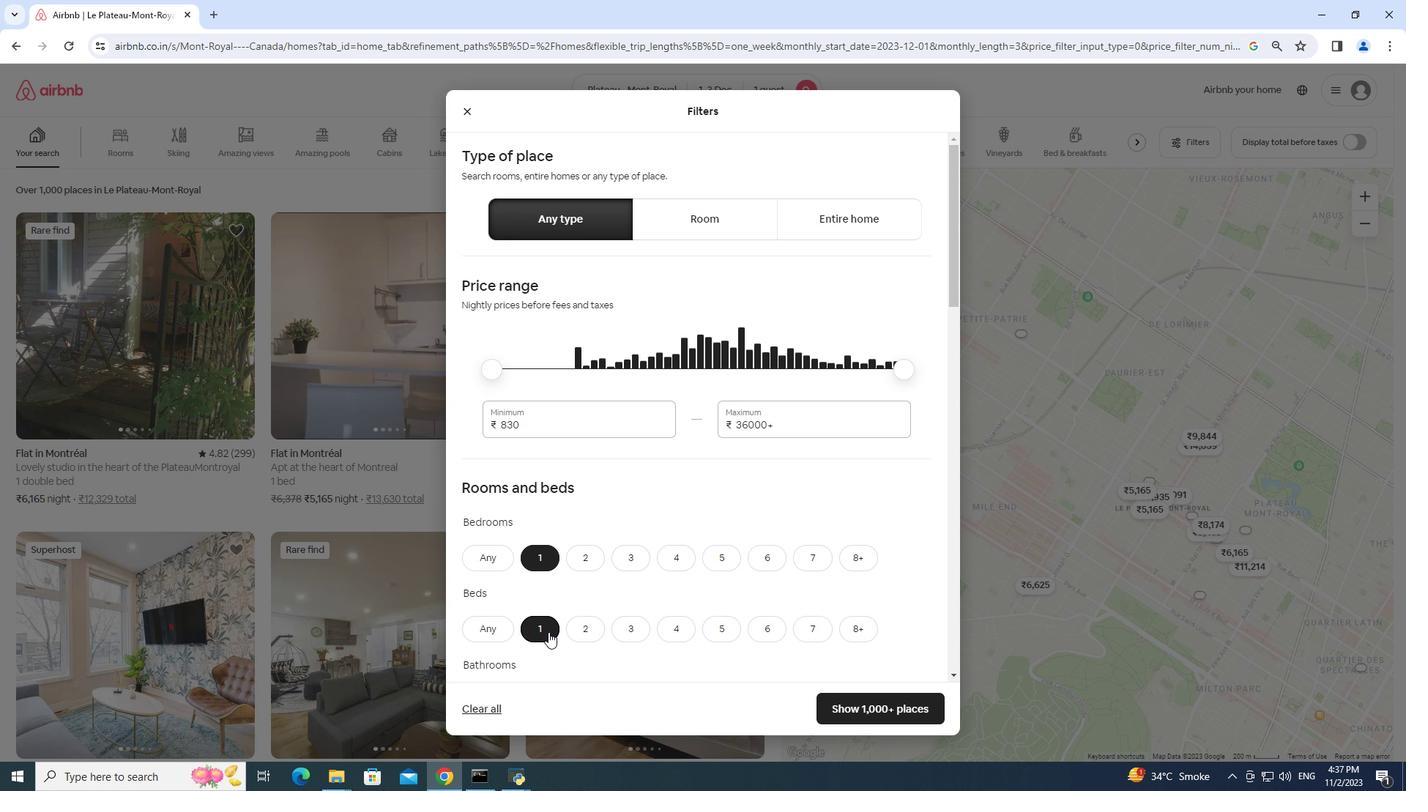 
Action: Mouse scrolled (548, 631) with delta (0, 0)
Screenshot: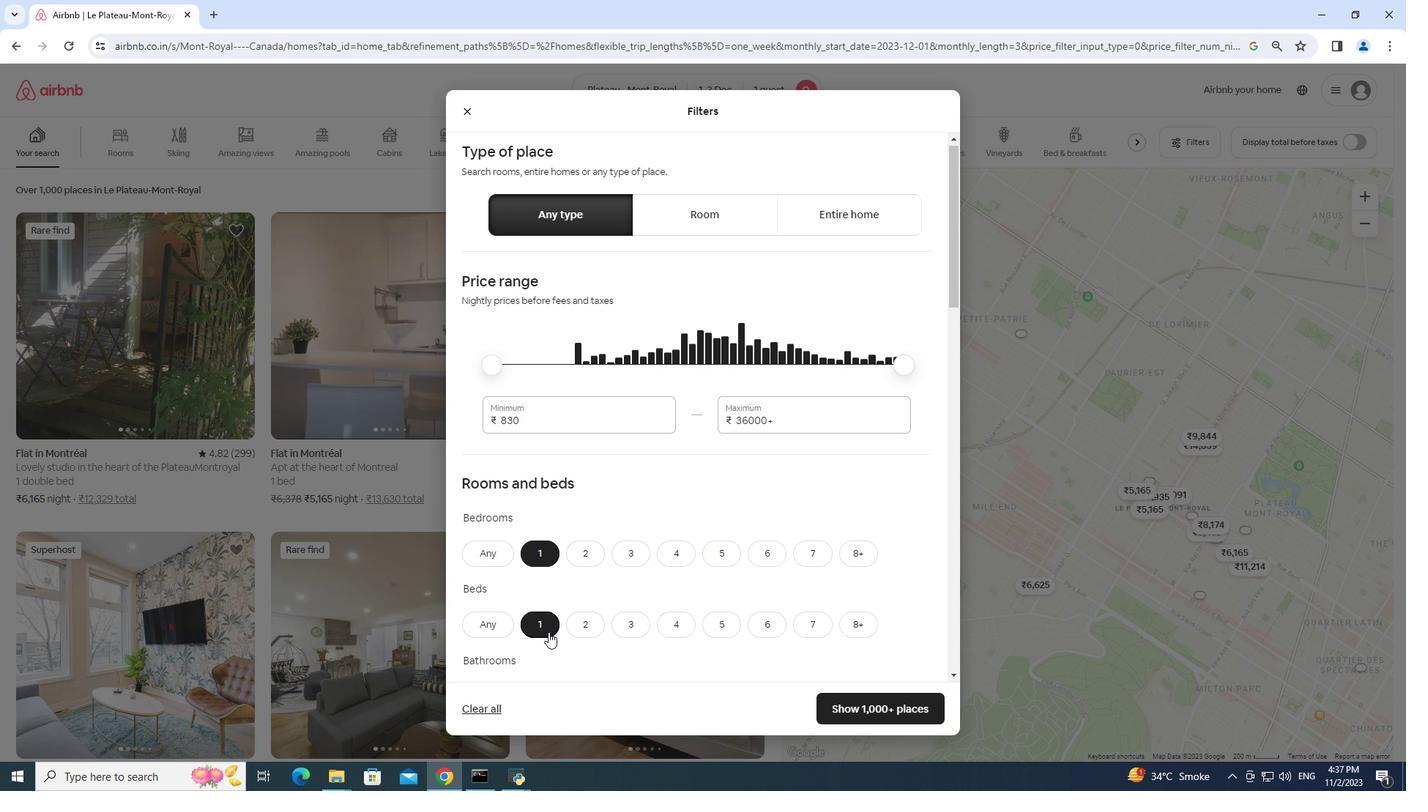 
Action: Mouse scrolled (548, 631) with delta (0, 0)
Screenshot: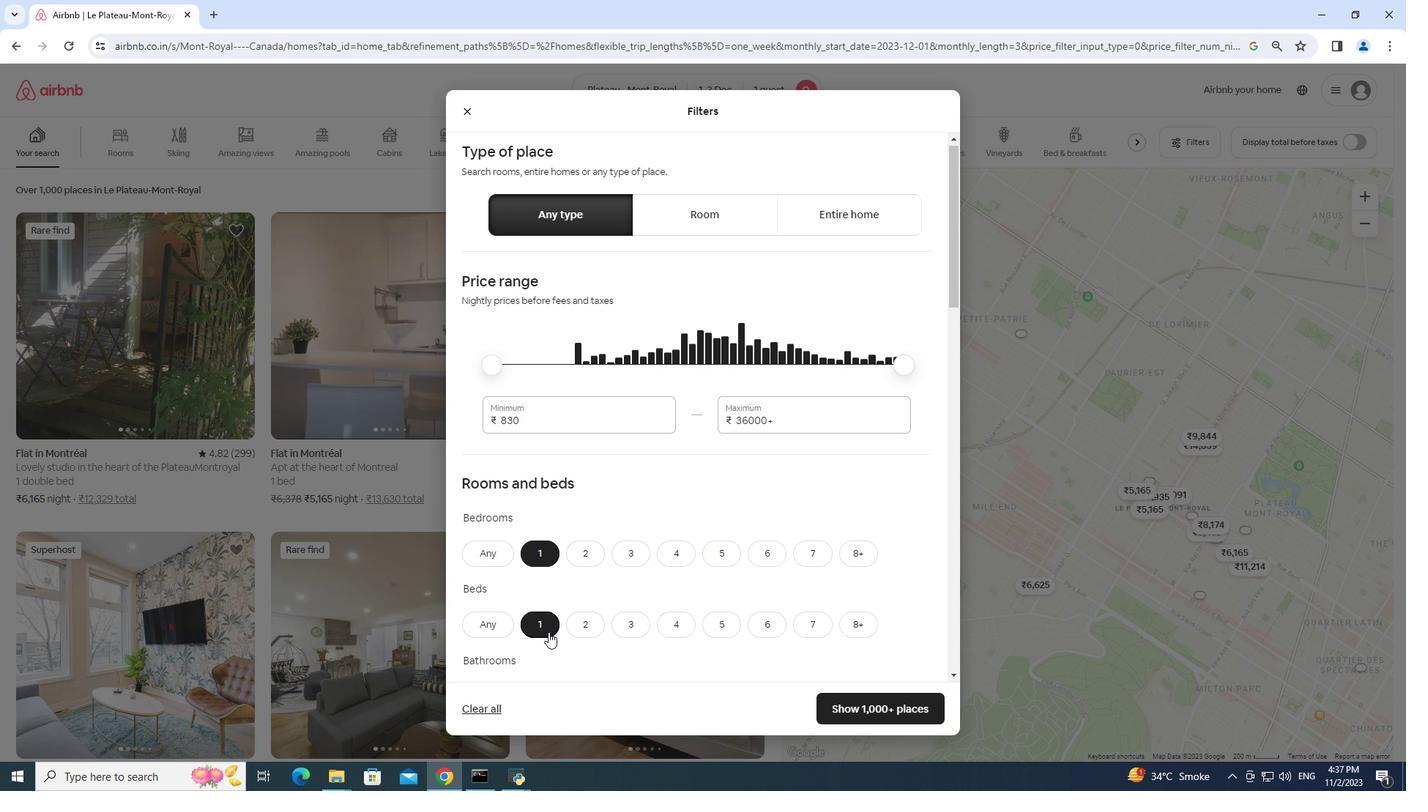 
Action: Mouse scrolled (548, 631) with delta (0, 0)
Screenshot: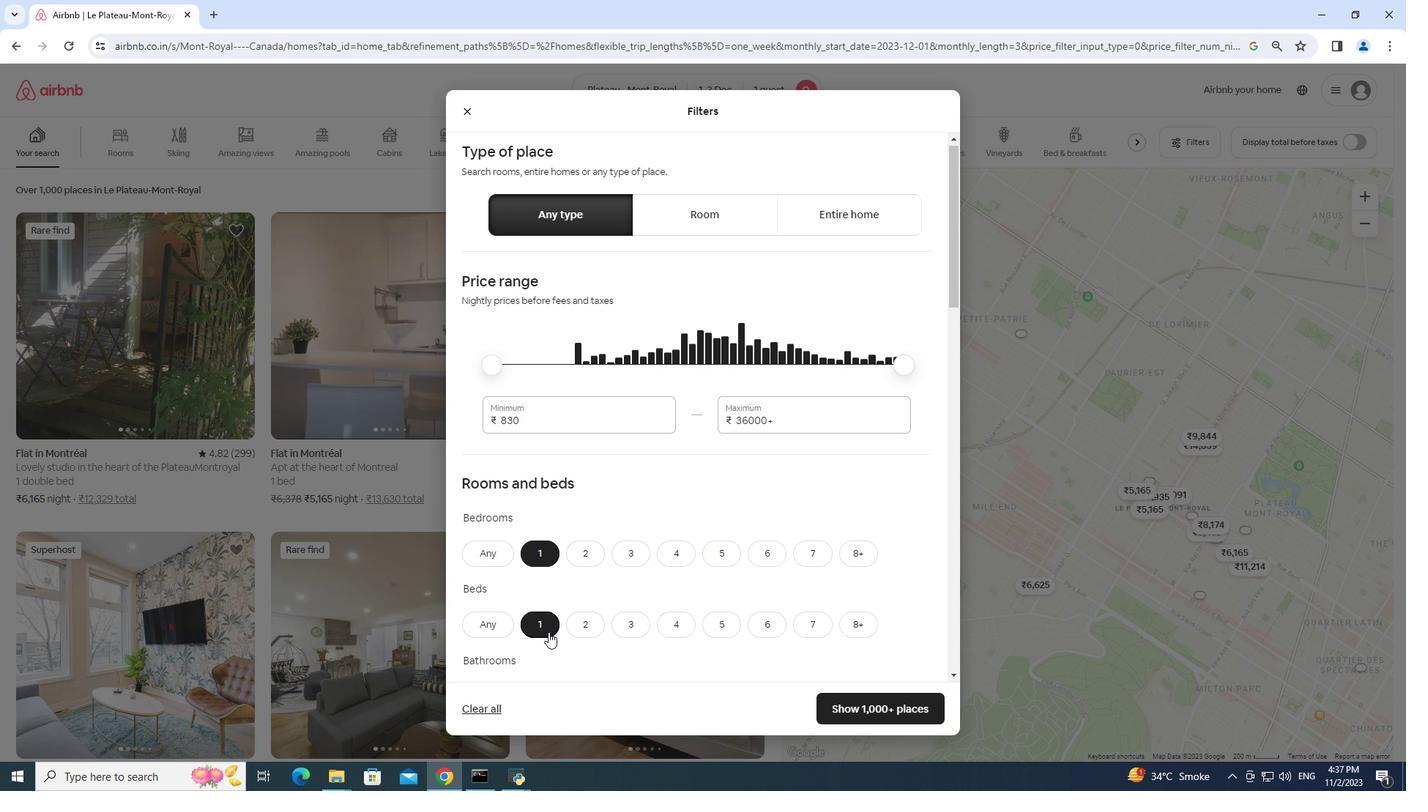 
Action: Mouse moved to (545, 406)
Screenshot: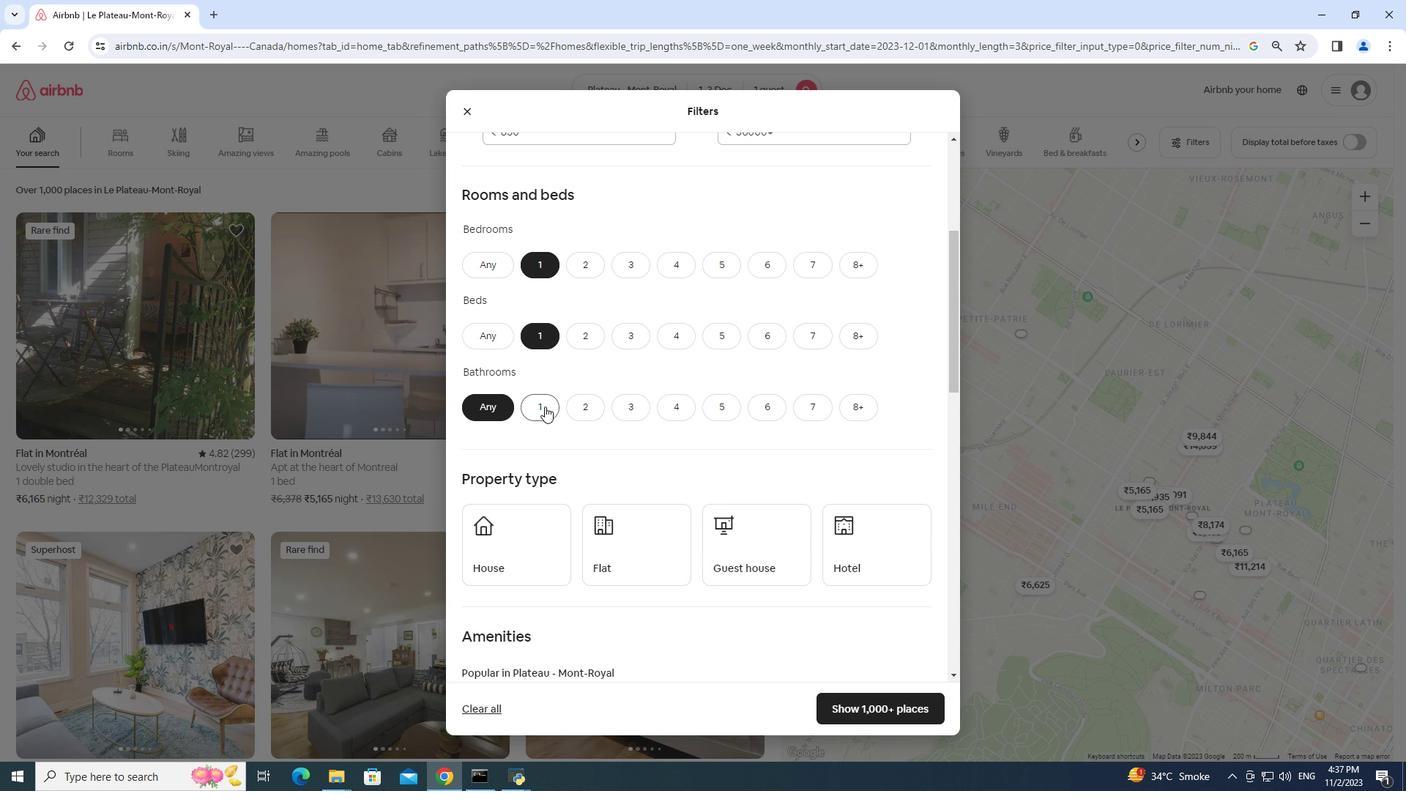 
Action: Mouse pressed left at (545, 406)
Screenshot: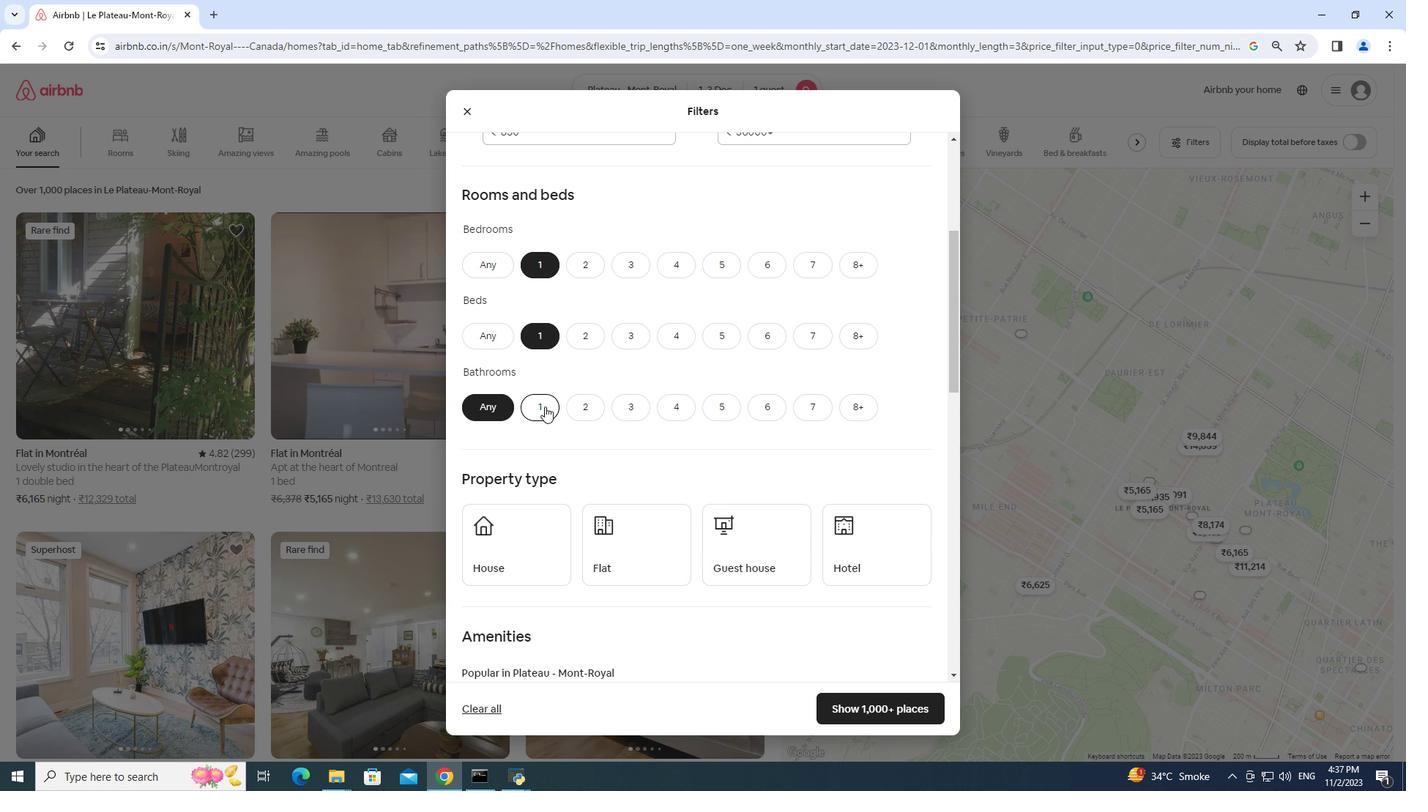 
Action: Mouse moved to (843, 543)
Screenshot: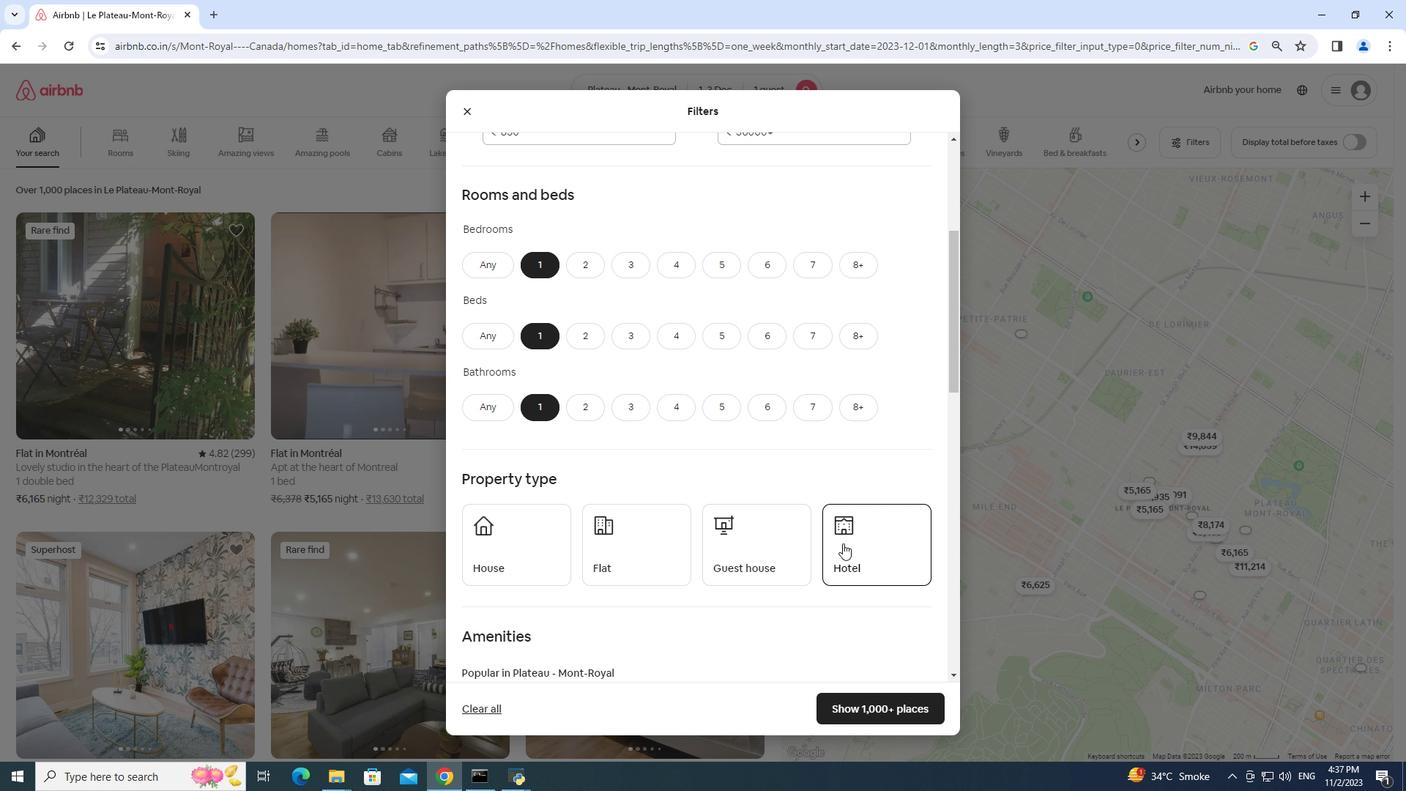 
Action: Mouse pressed left at (843, 543)
Screenshot: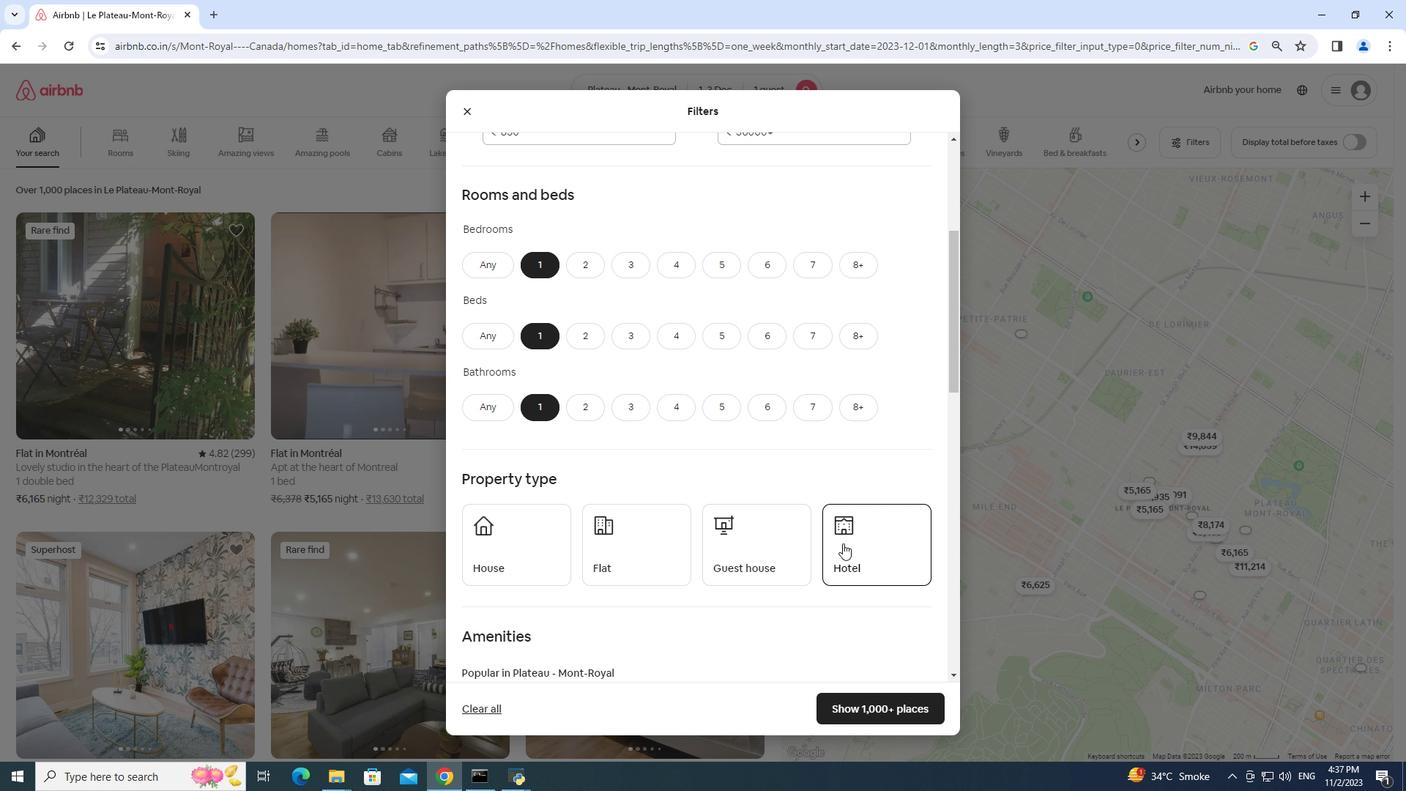
Action: Mouse moved to (918, 716)
Screenshot: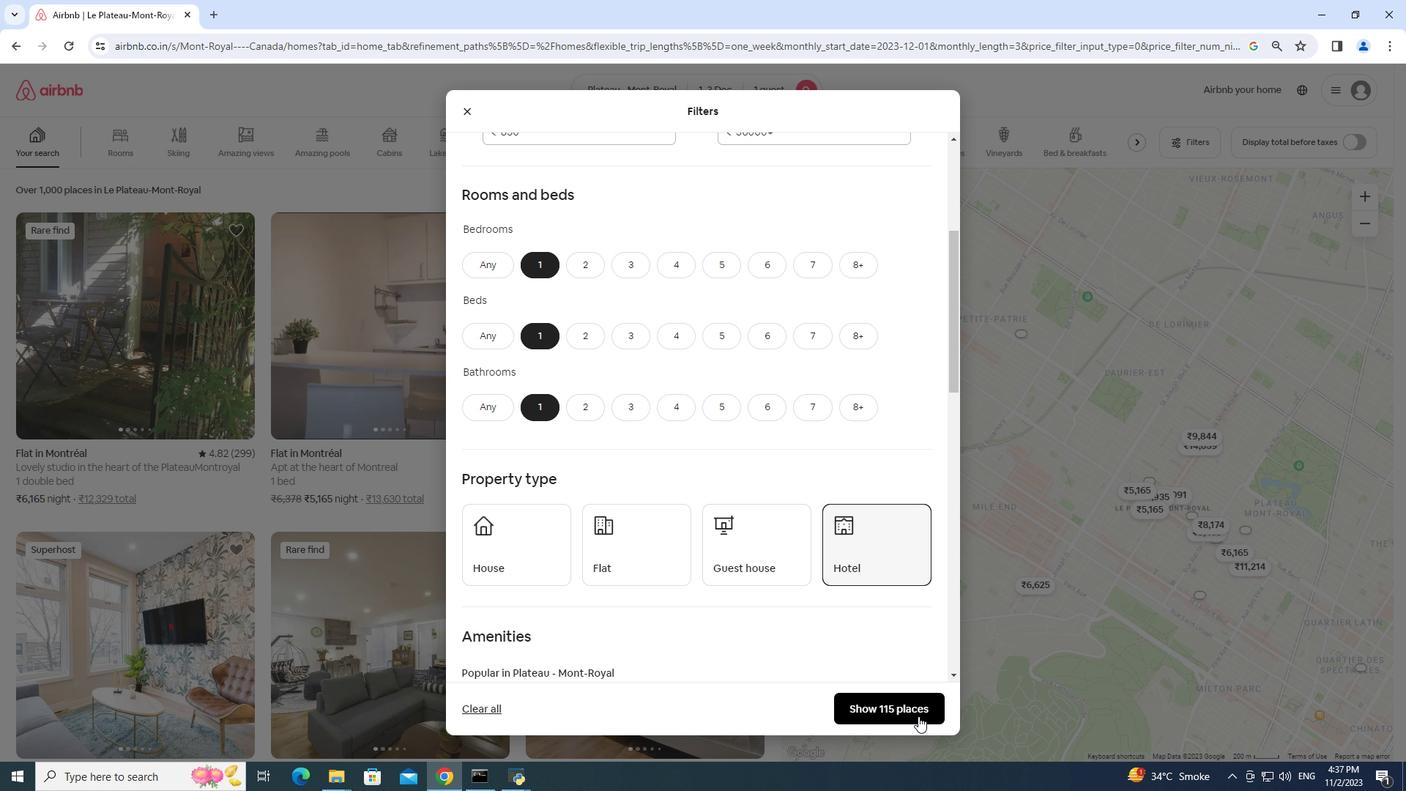 
Action: Mouse pressed left at (918, 716)
Screenshot: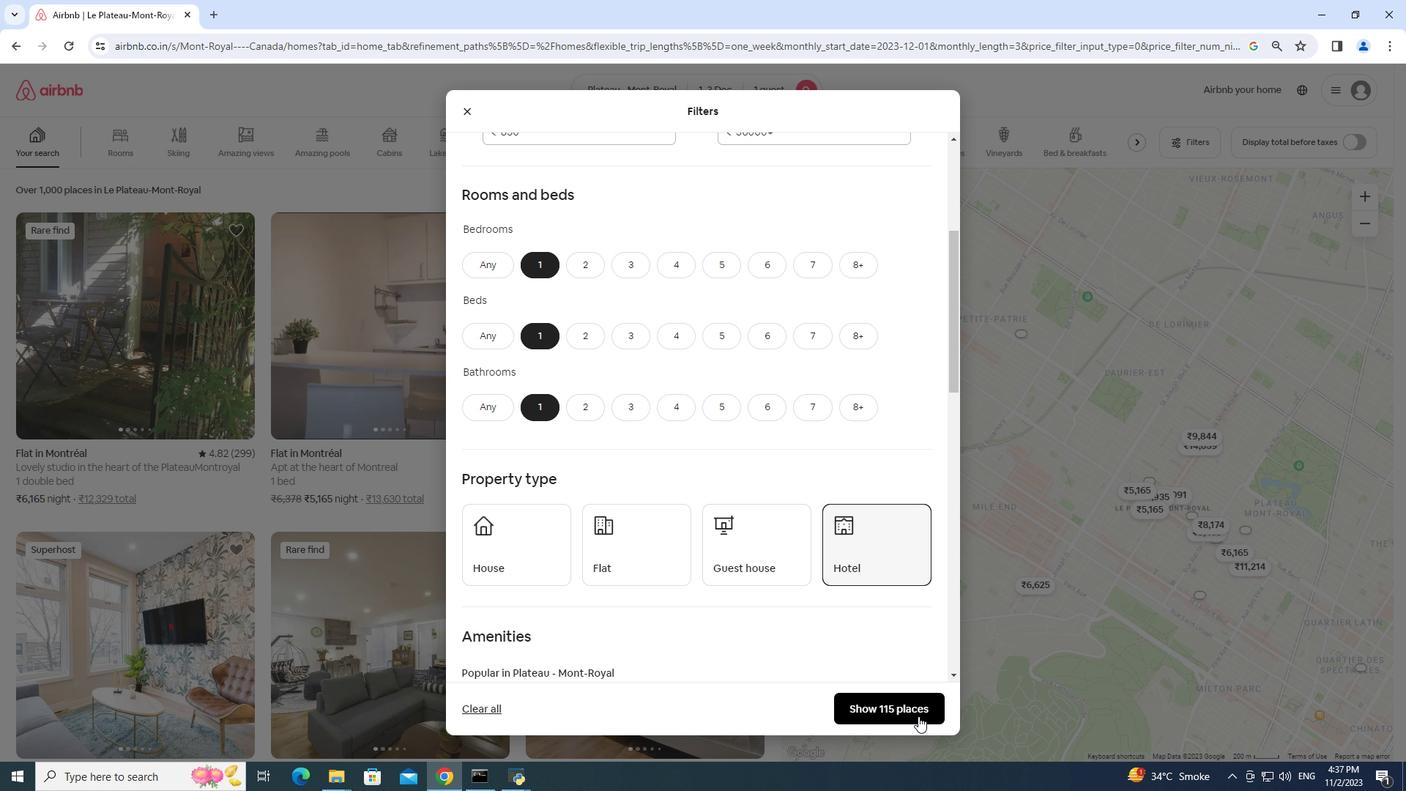 
Action: Mouse moved to (200, 410)
Screenshot: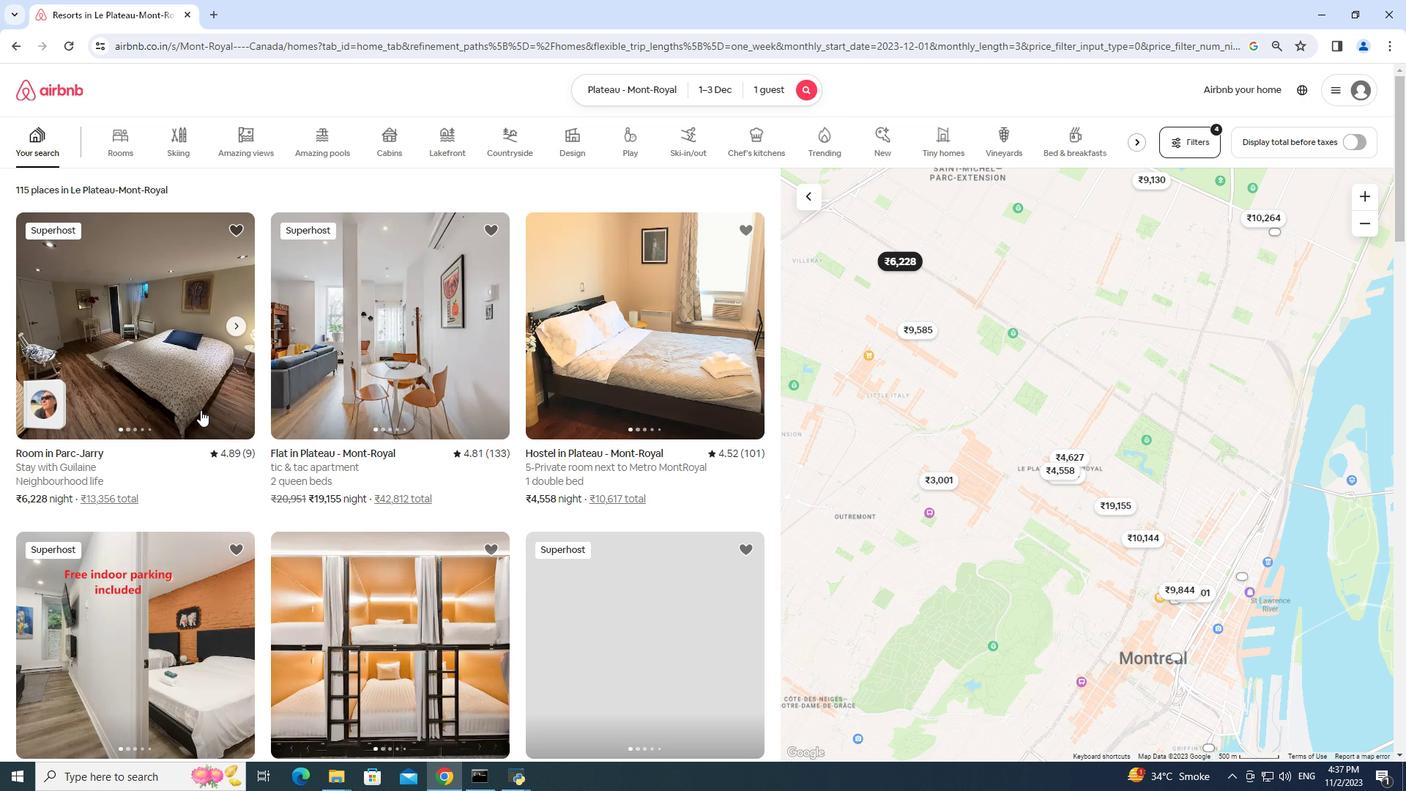 
Action: Mouse pressed left at (200, 410)
Screenshot: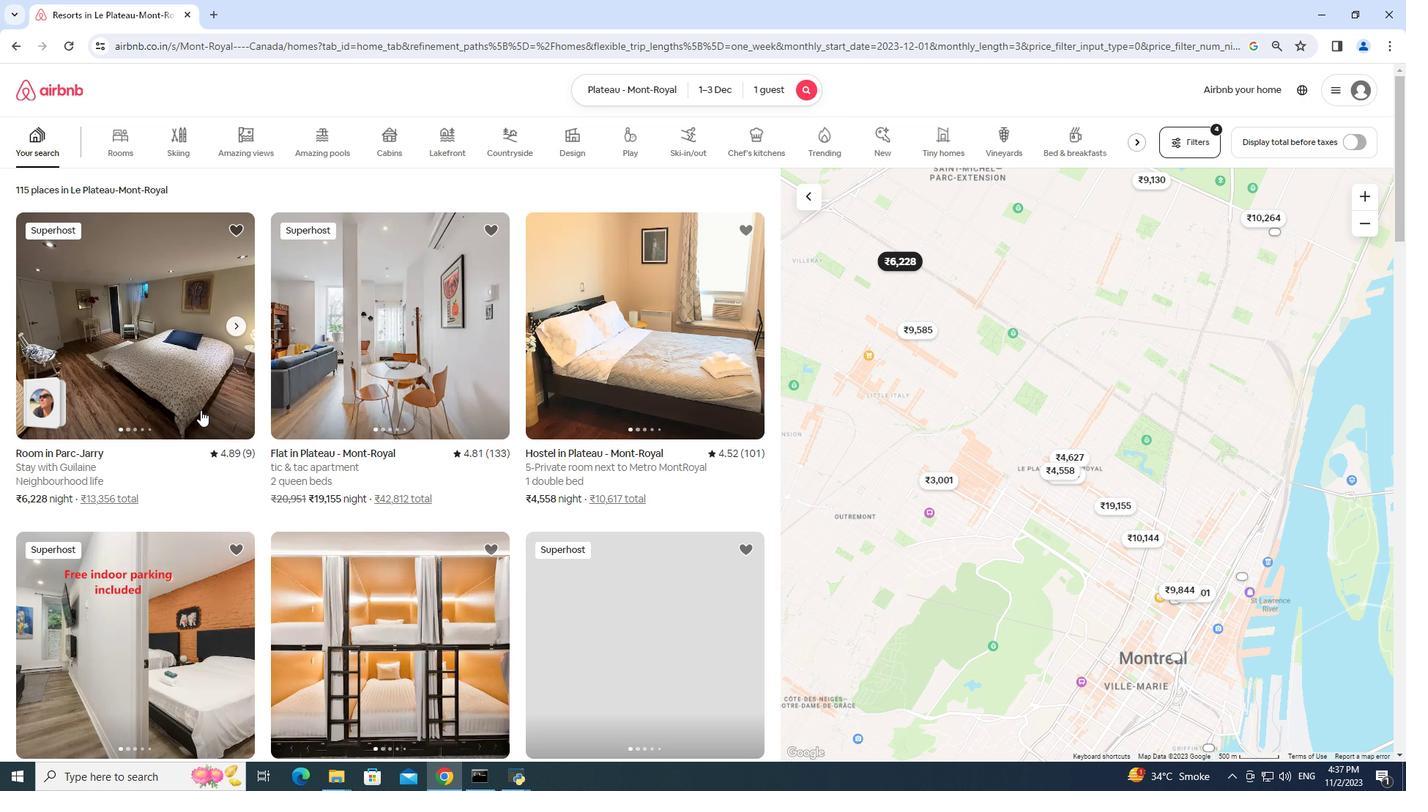 
Action: Mouse moved to (472, 638)
Screenshot: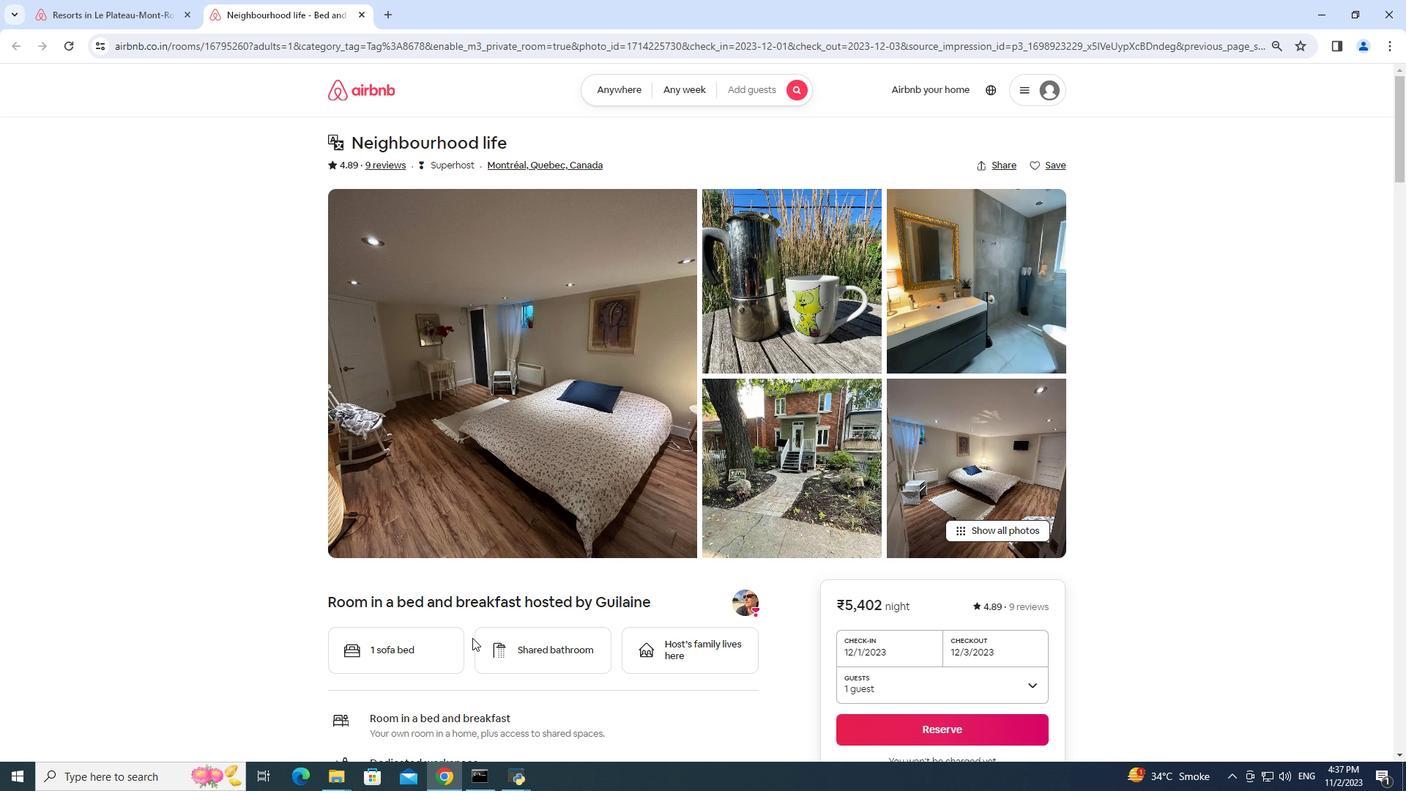 
Action: Mouse scrolled (472, 637) with delta (0, 0)
Screenshot: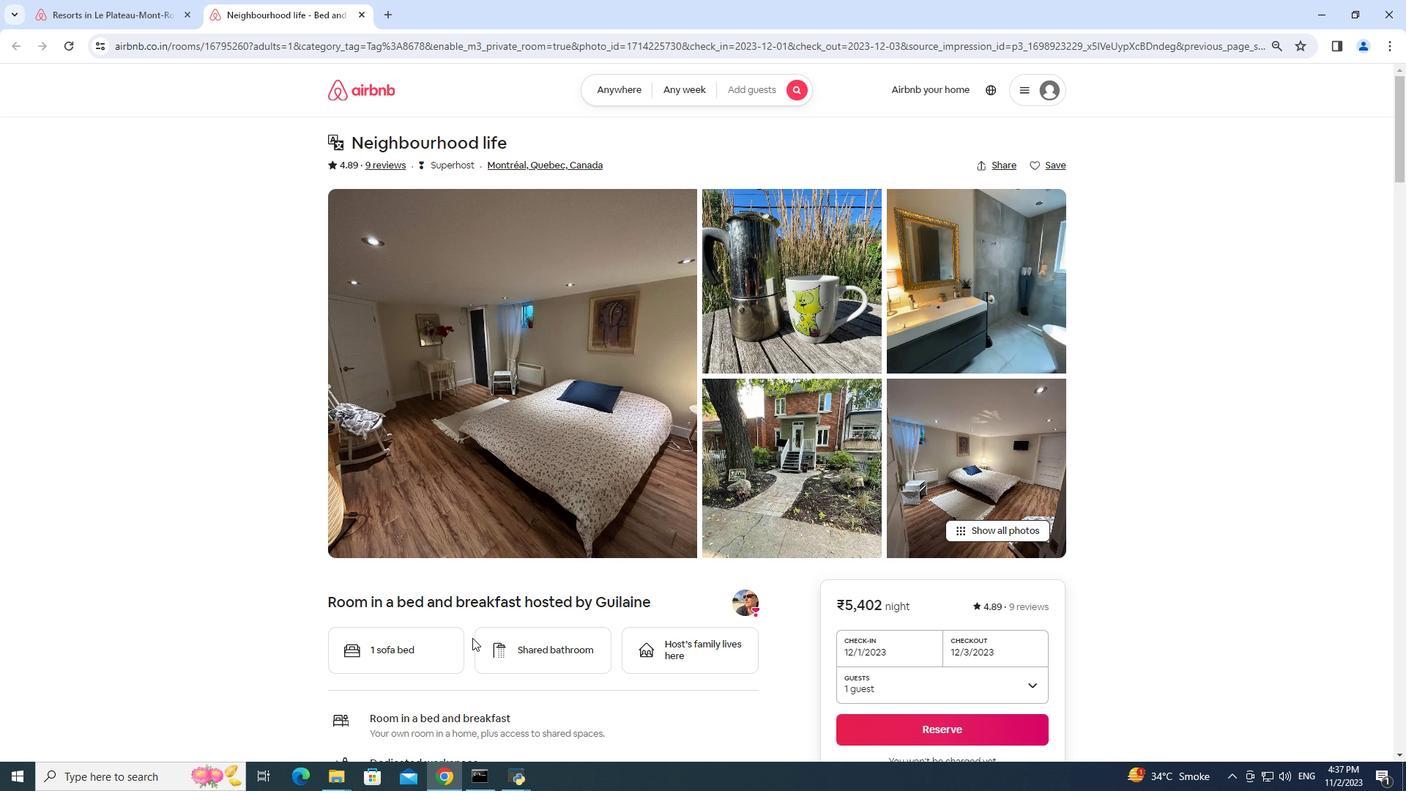 
Action: Mouse moved to (358, 7)
Screenshot: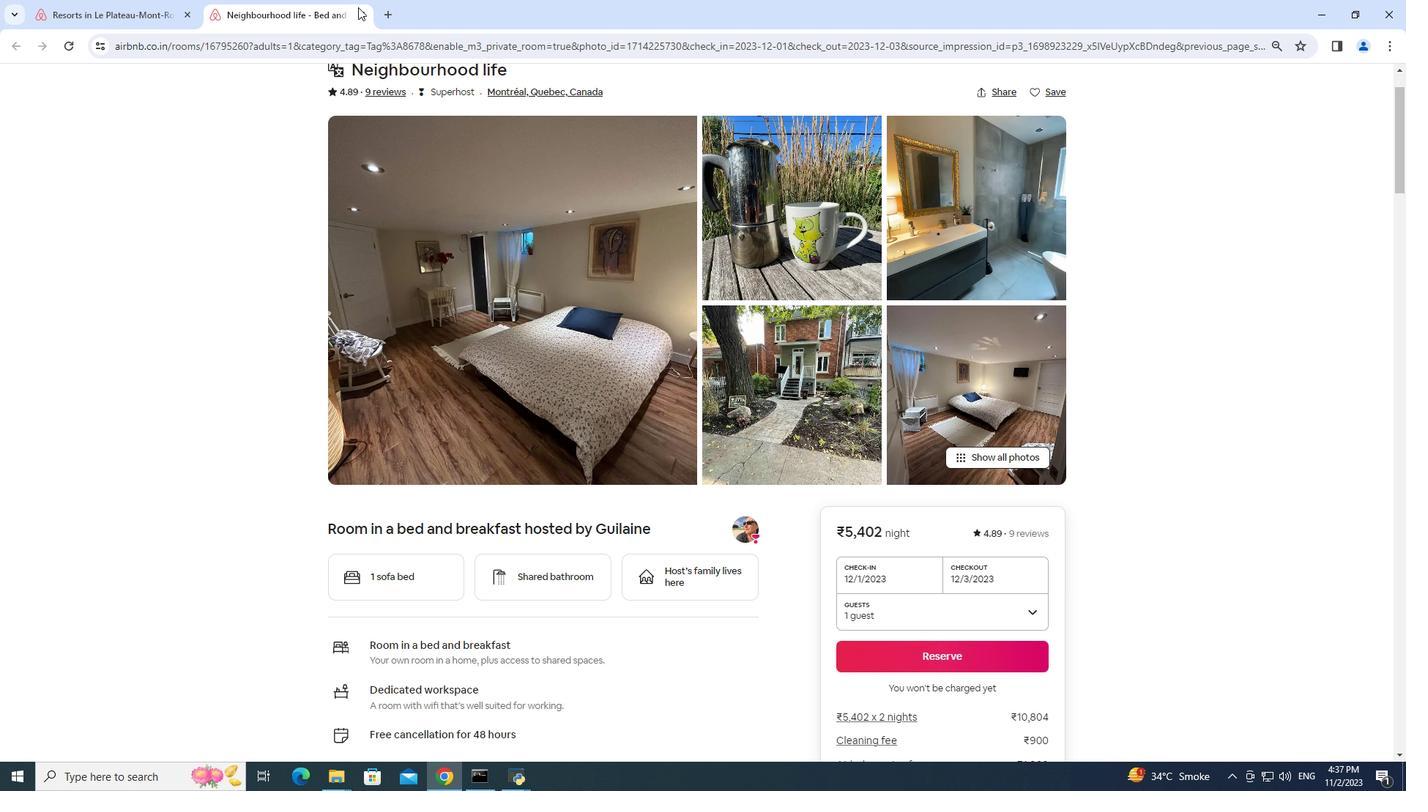 
Action: Mouse pressed left at (358, 7)
Screenshot: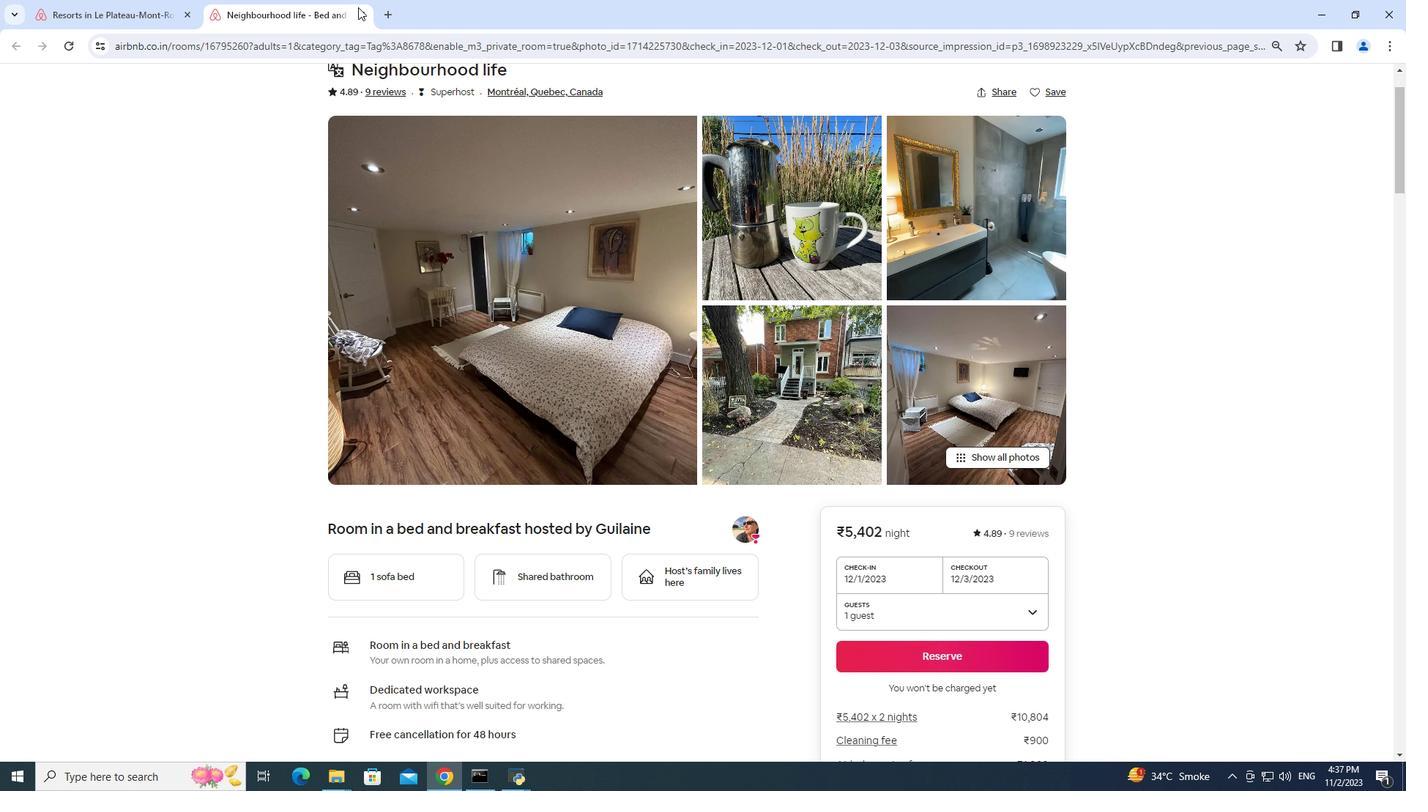 
Action: Mouse moved to (358, 13)
Screenshot: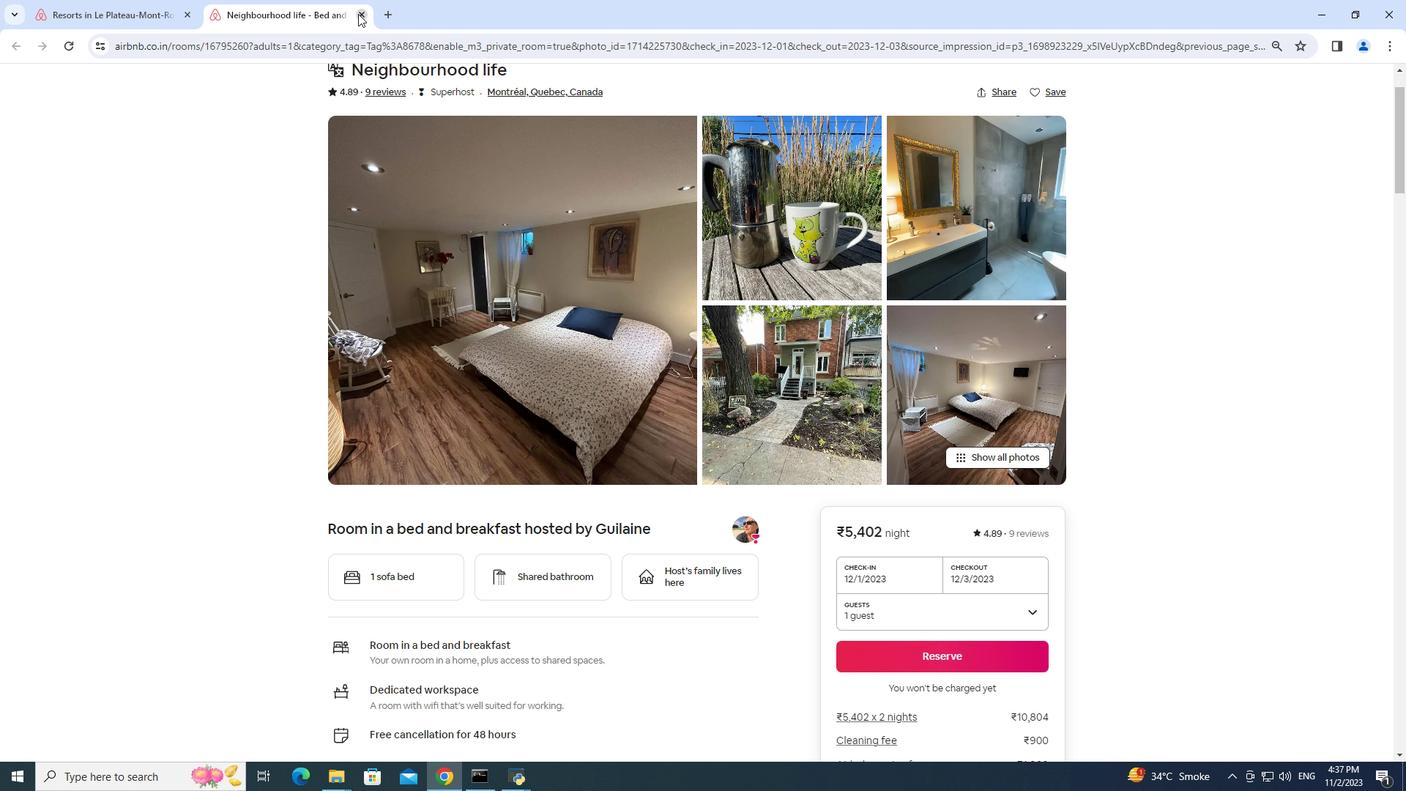 
Action: Mouse pressed left at (358, 13)
Screenshot: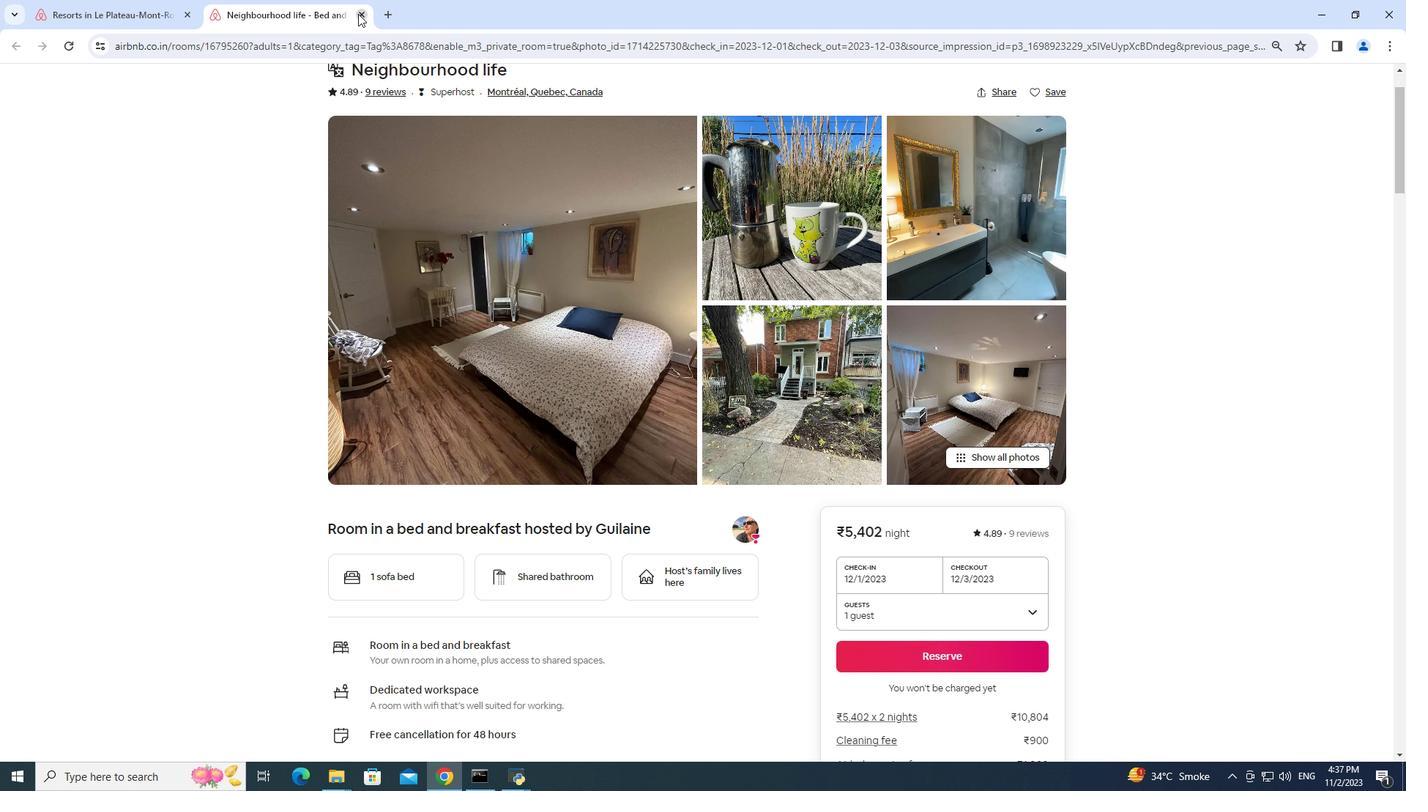 
Action: Mouse moved to (388, 326)
Screenshot: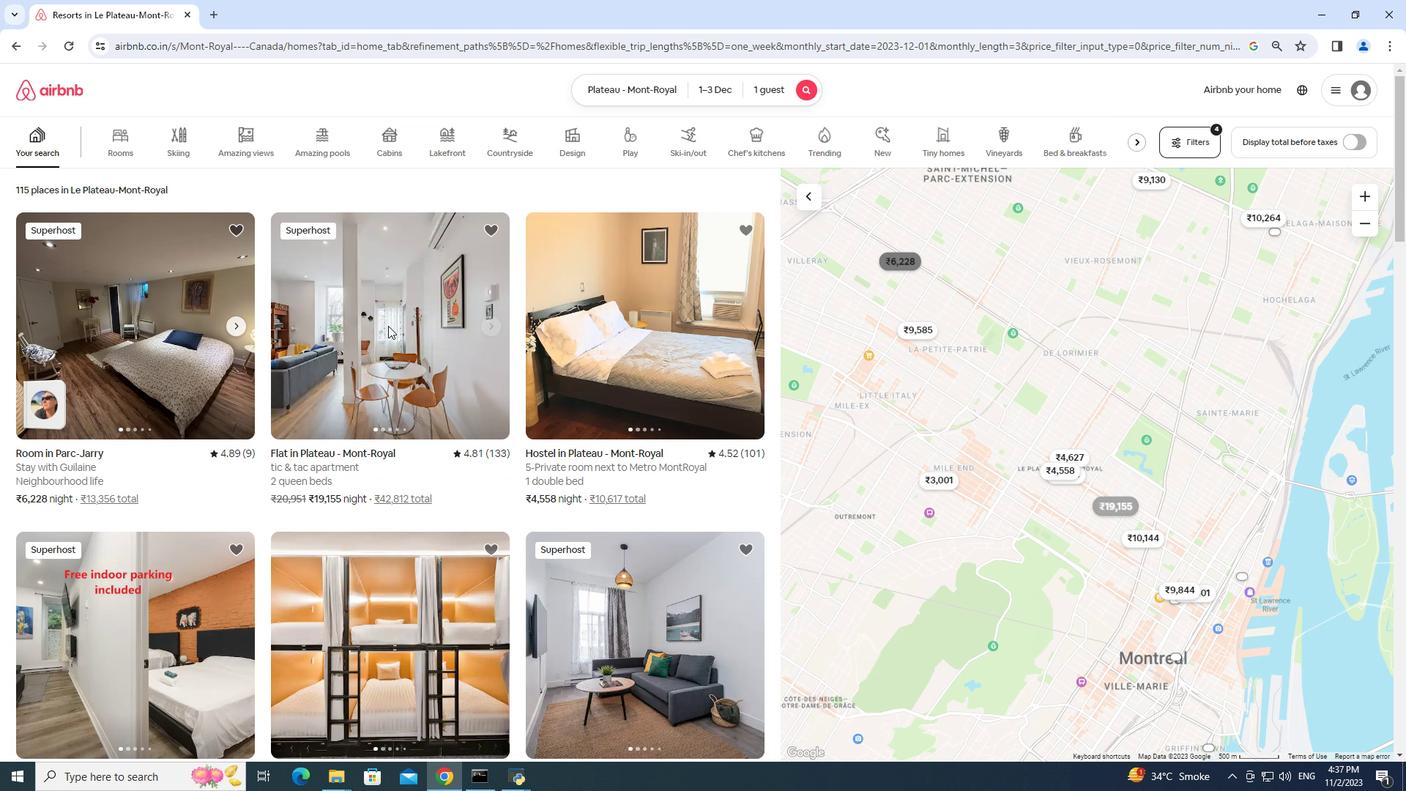 
Action: Mouse pressed left at (388, 326)
Screenshot: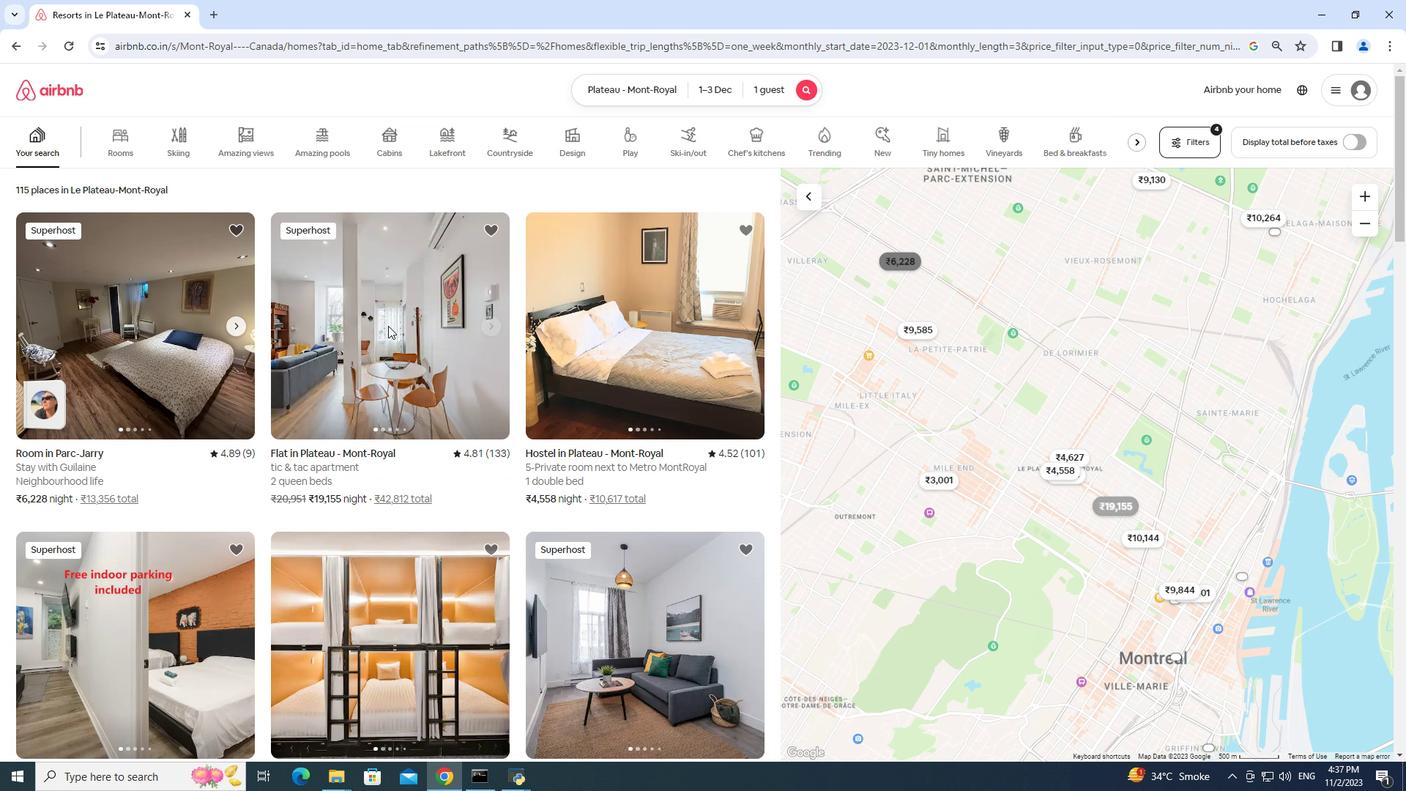 
Action: Mouse moved to (361, 18)
Screenshot: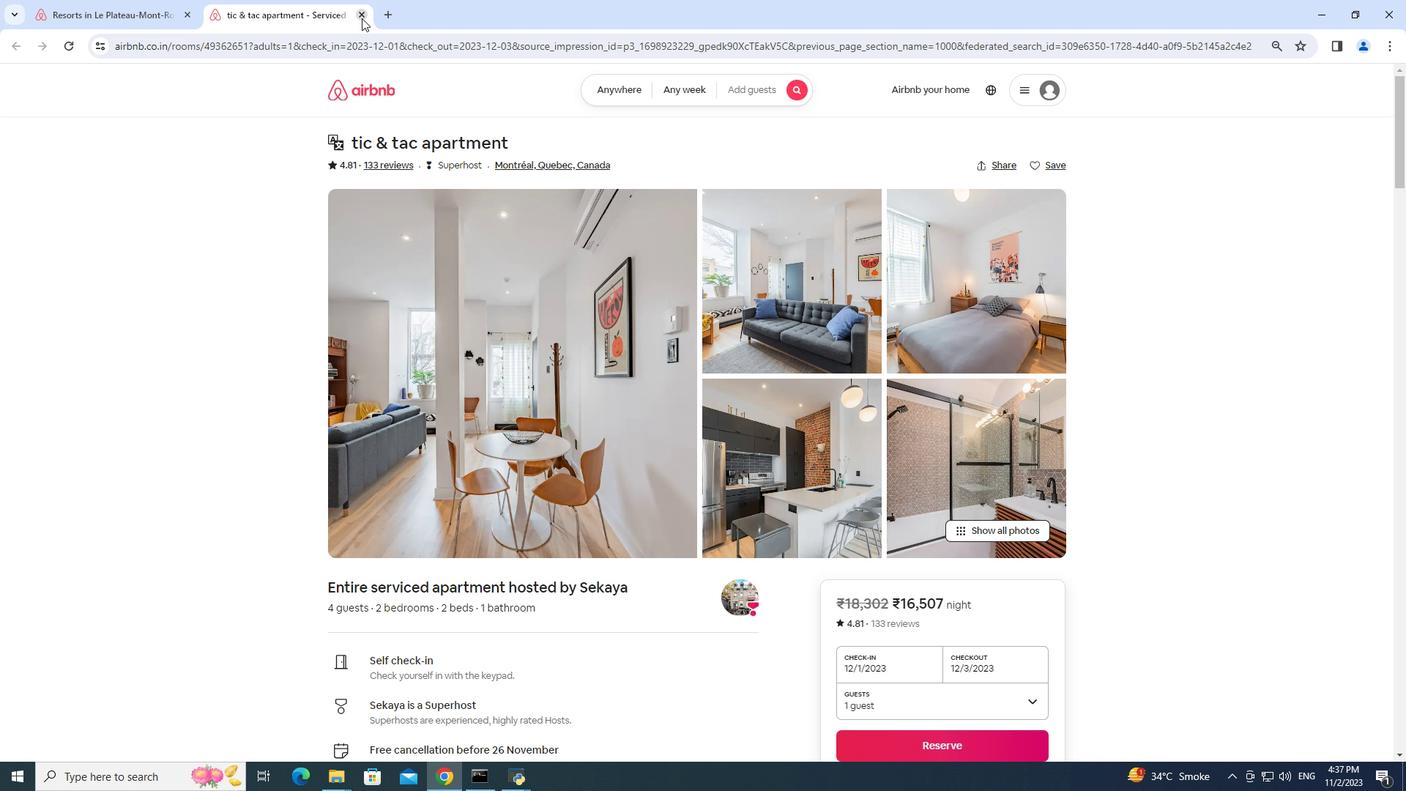 
Action: Mouse pressed left at (361, 18)
Screenshot: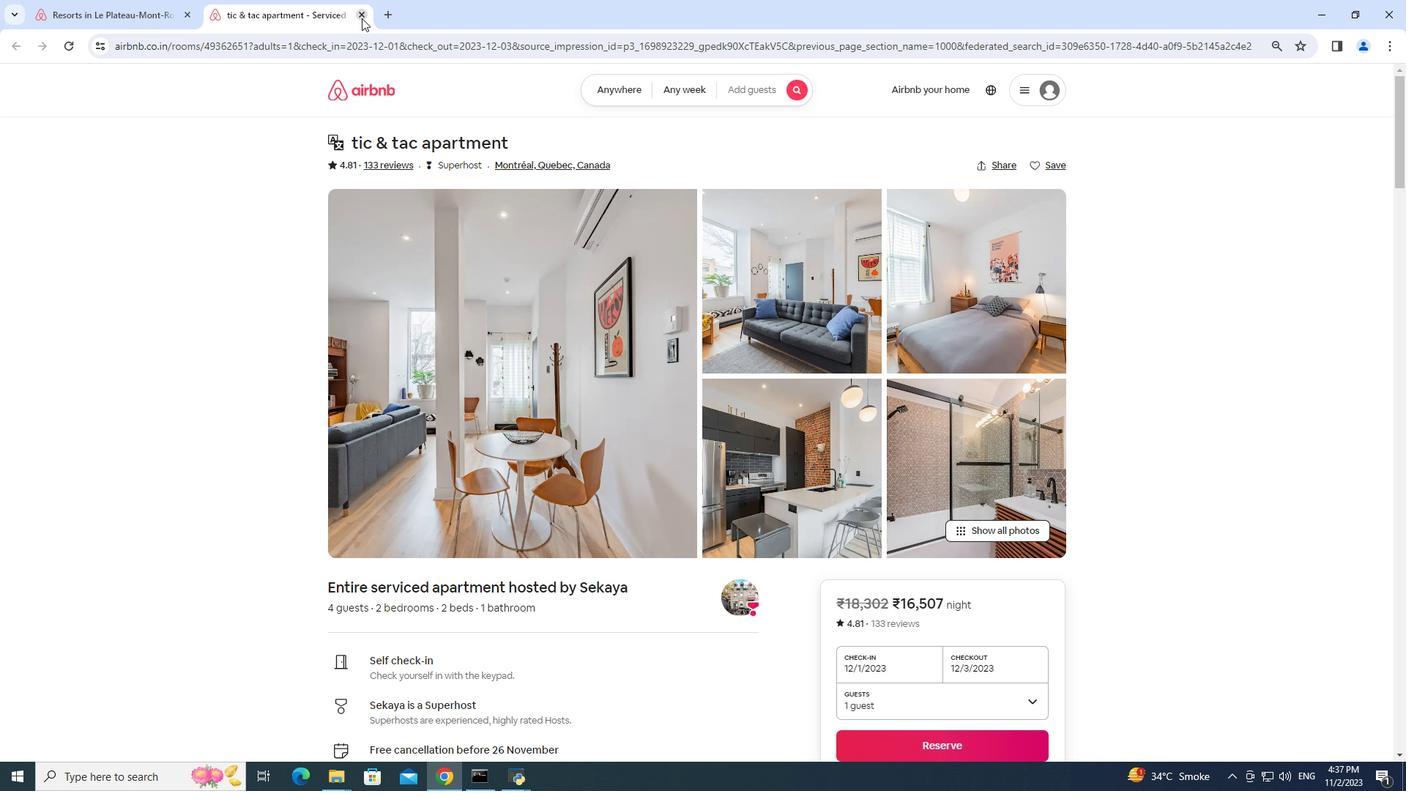 
Action: Mouse moved to (630, 393)
Screenshot: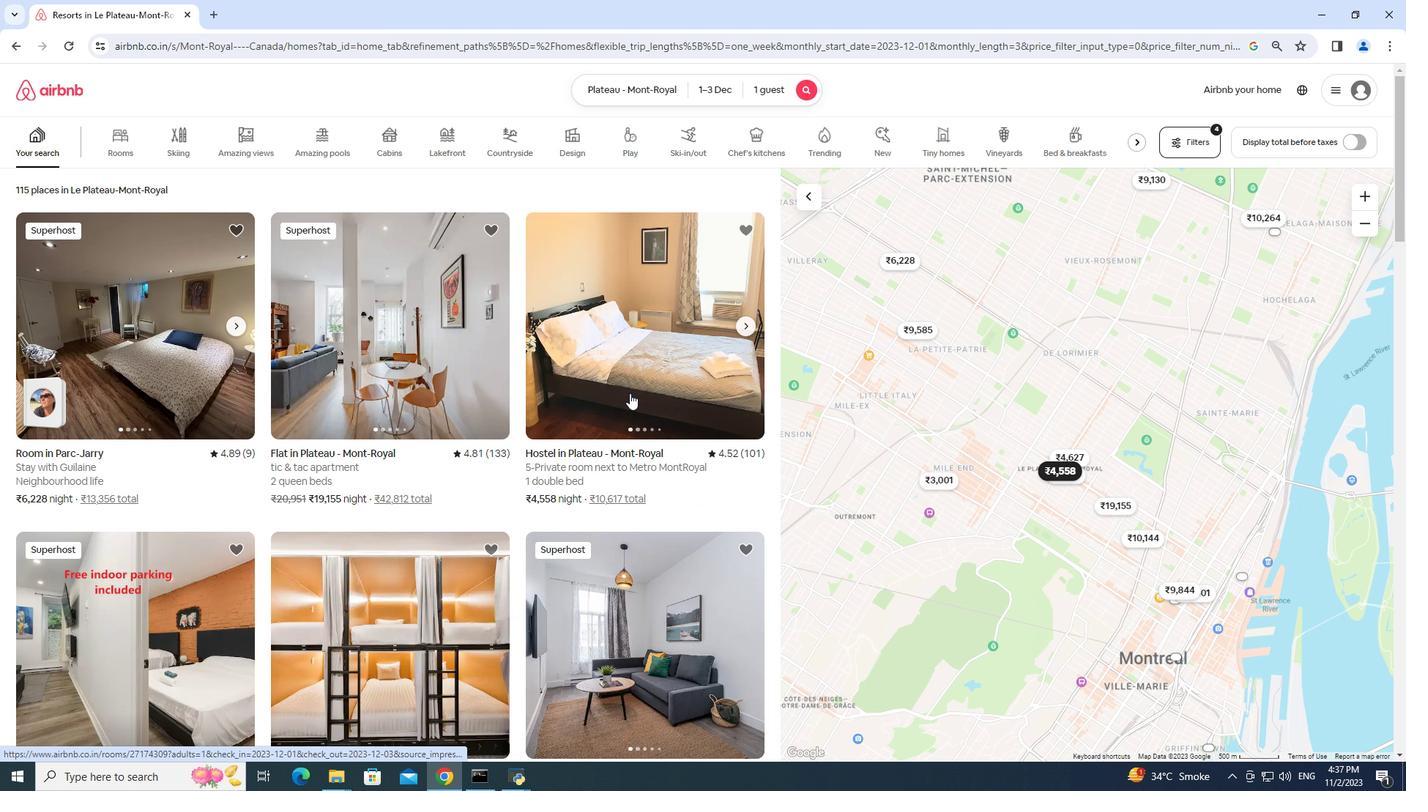 
Action: Mouse pressed left at (630, 393)
Screenshot: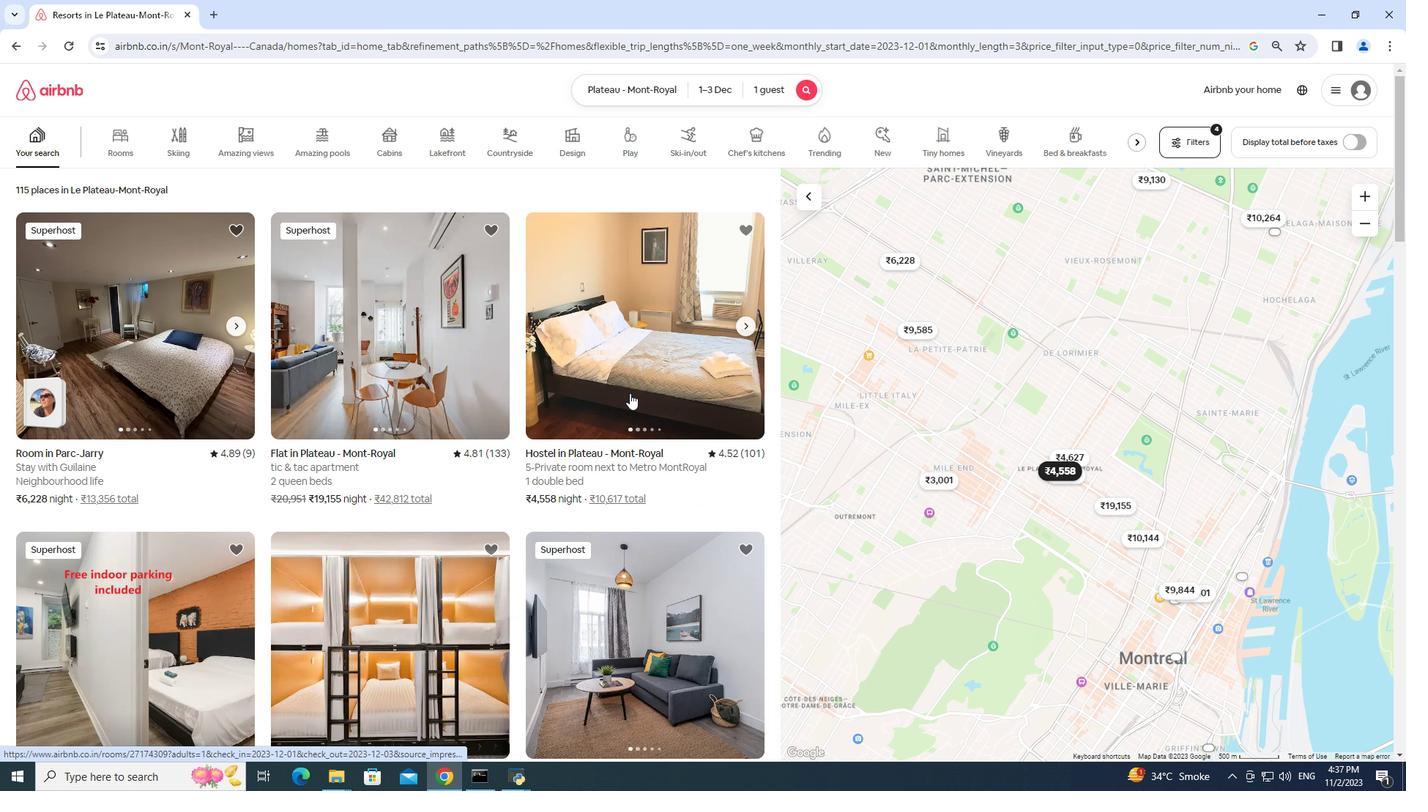 
Action: Mouse moved to (357, 20)
Screenshot: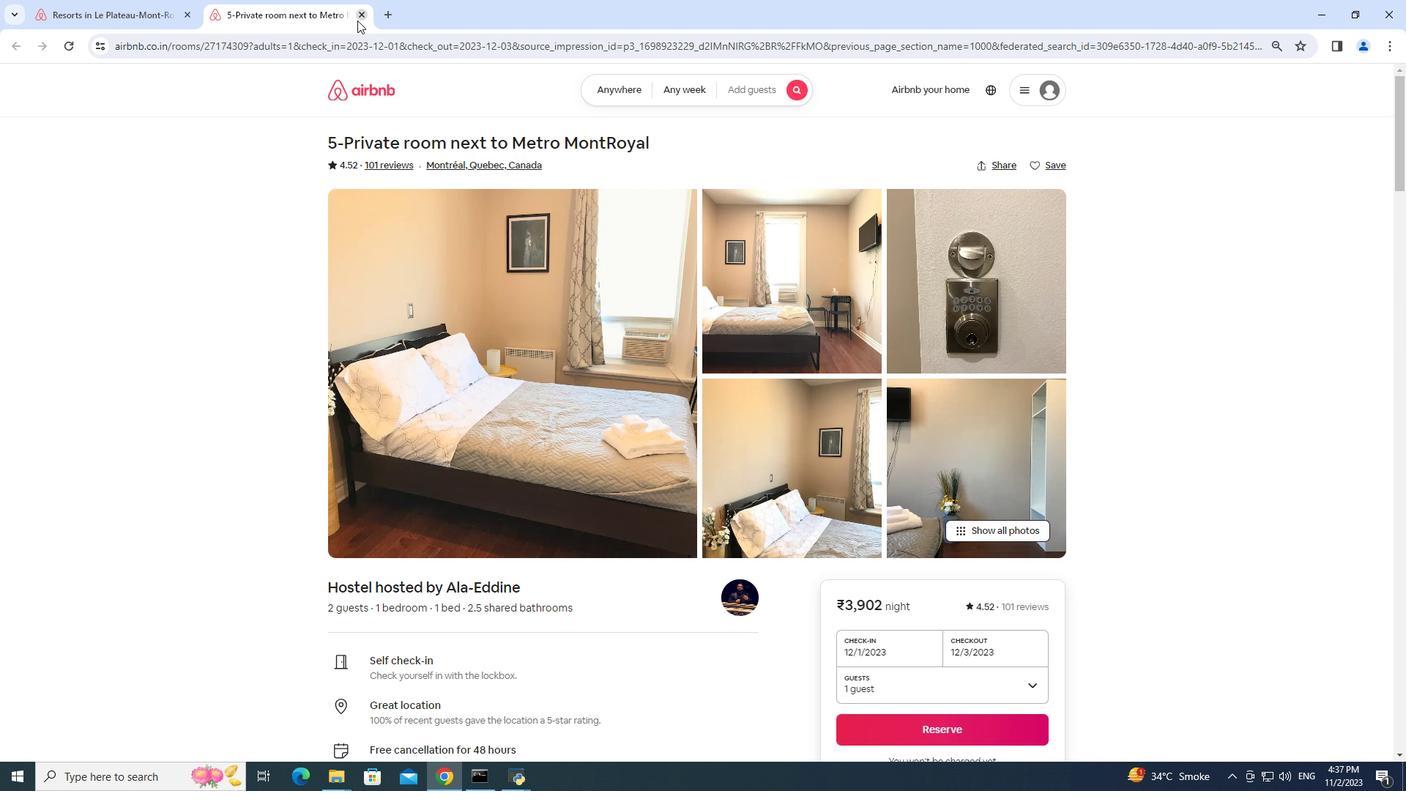 
Action: Mouse pressed left at (357, 20)
Screenshot: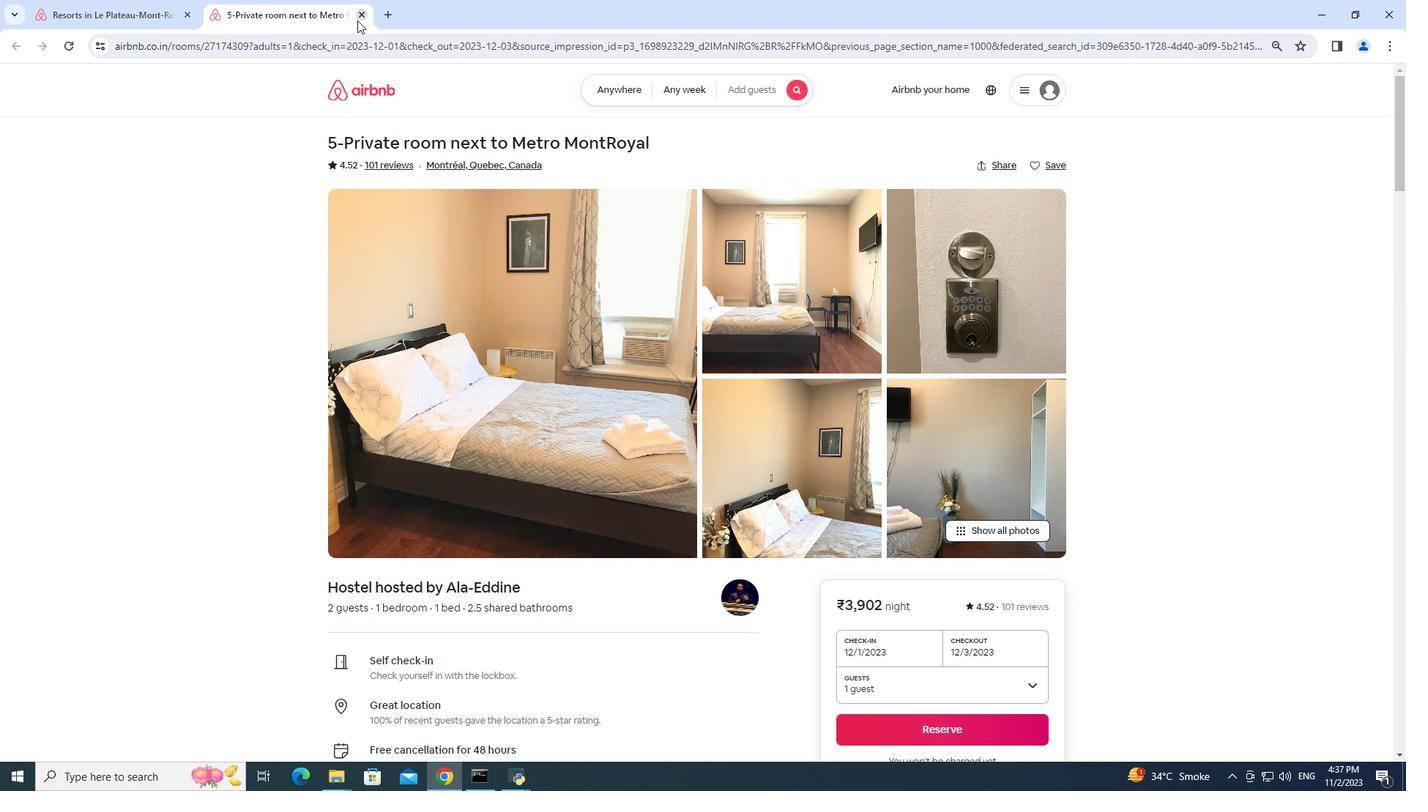 
Action: Mouse moved to (458, 329)
Screenshot: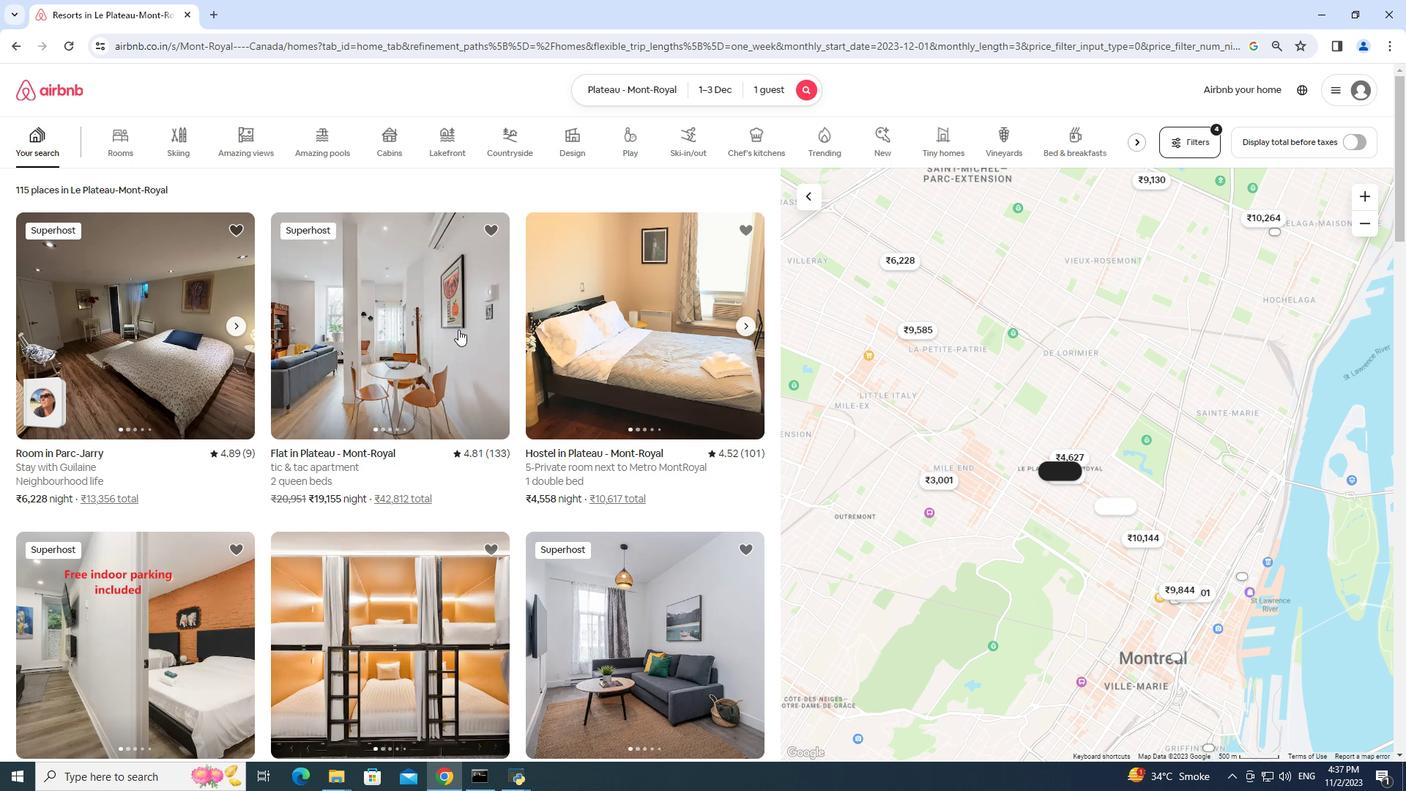 
Action: Mouse scrolled (458, 328) with delta (0, 0)
Screenshot: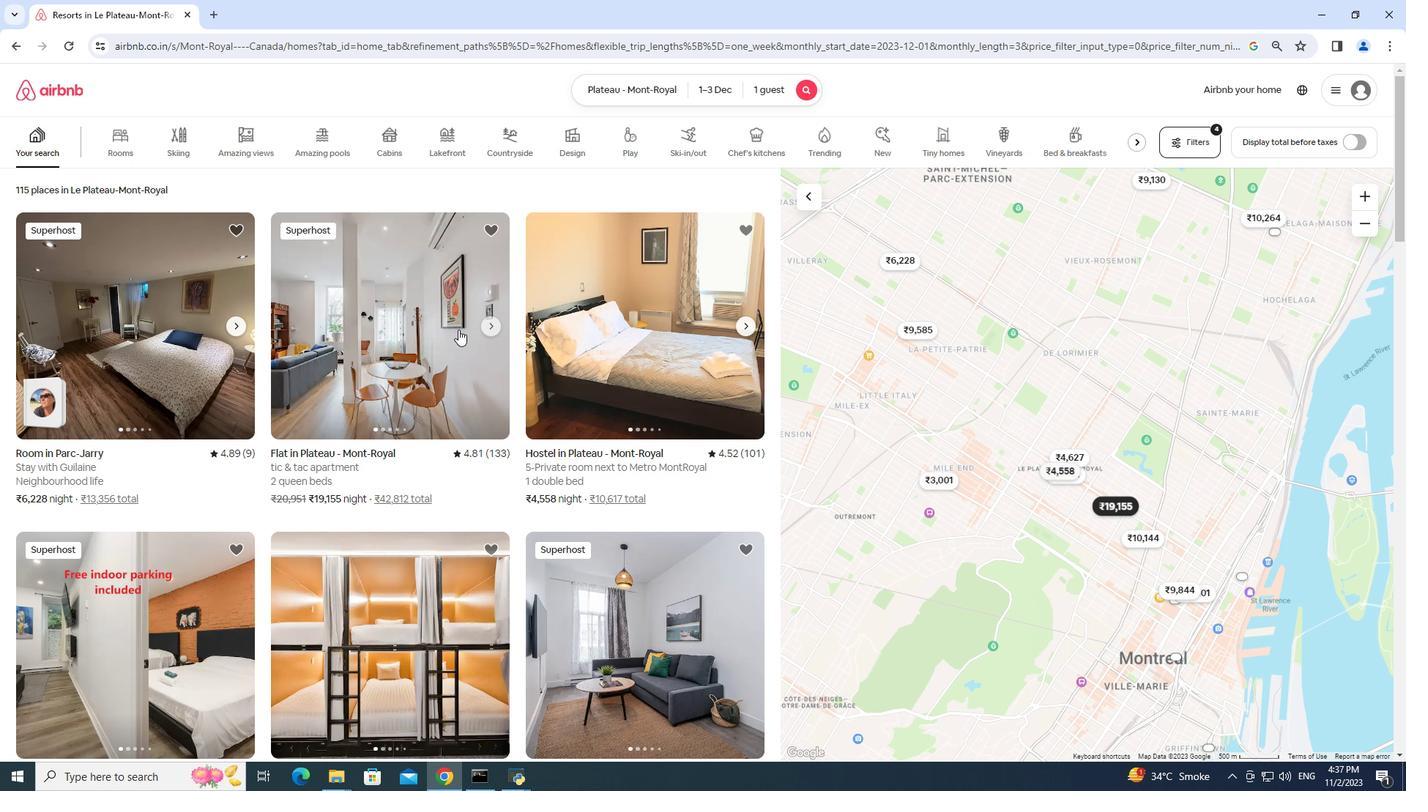 
Action: Mouse scrolled (458, 328) with delta (0, 0)
Screenshot: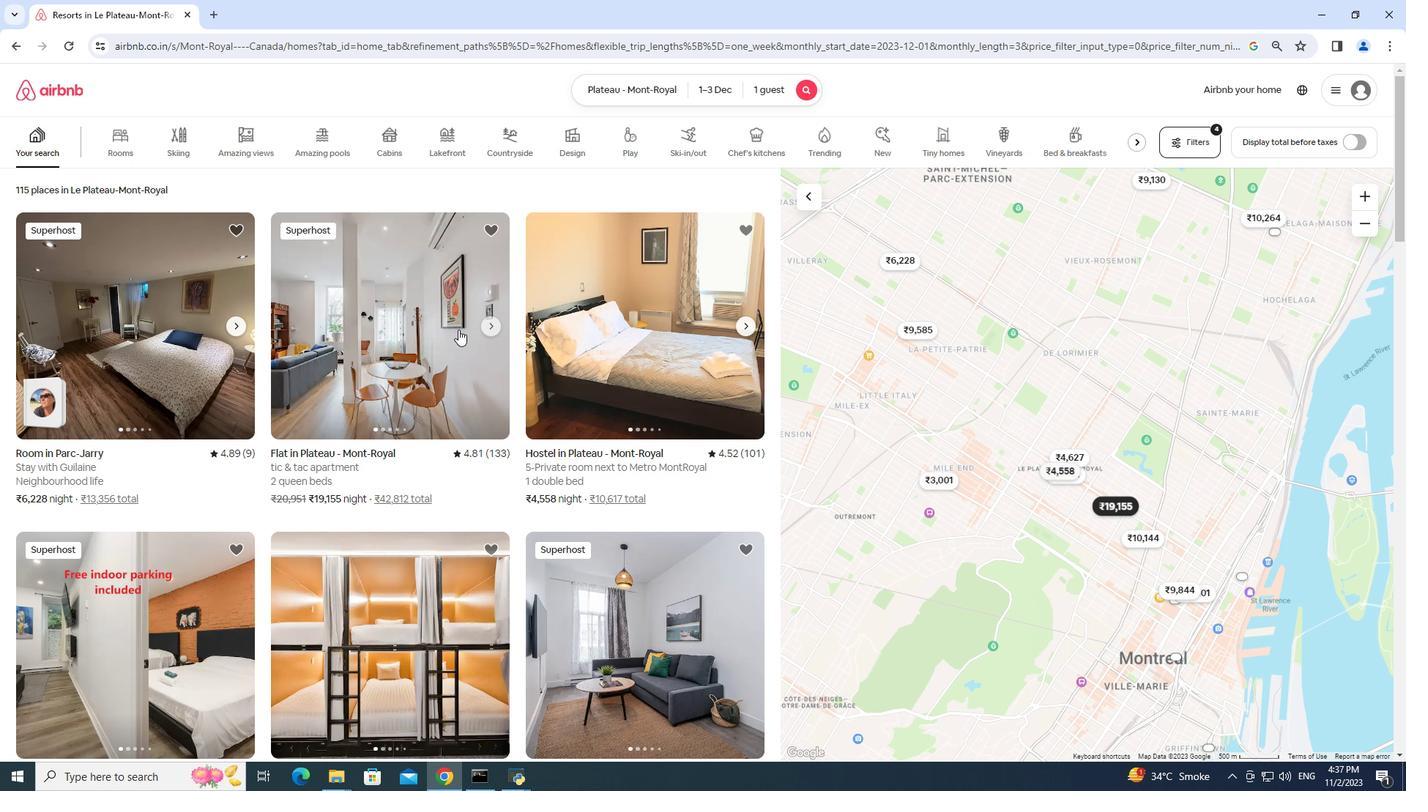 
Action: Mouse scrolled (458, 328) with delta (0, 0)
Screenshot: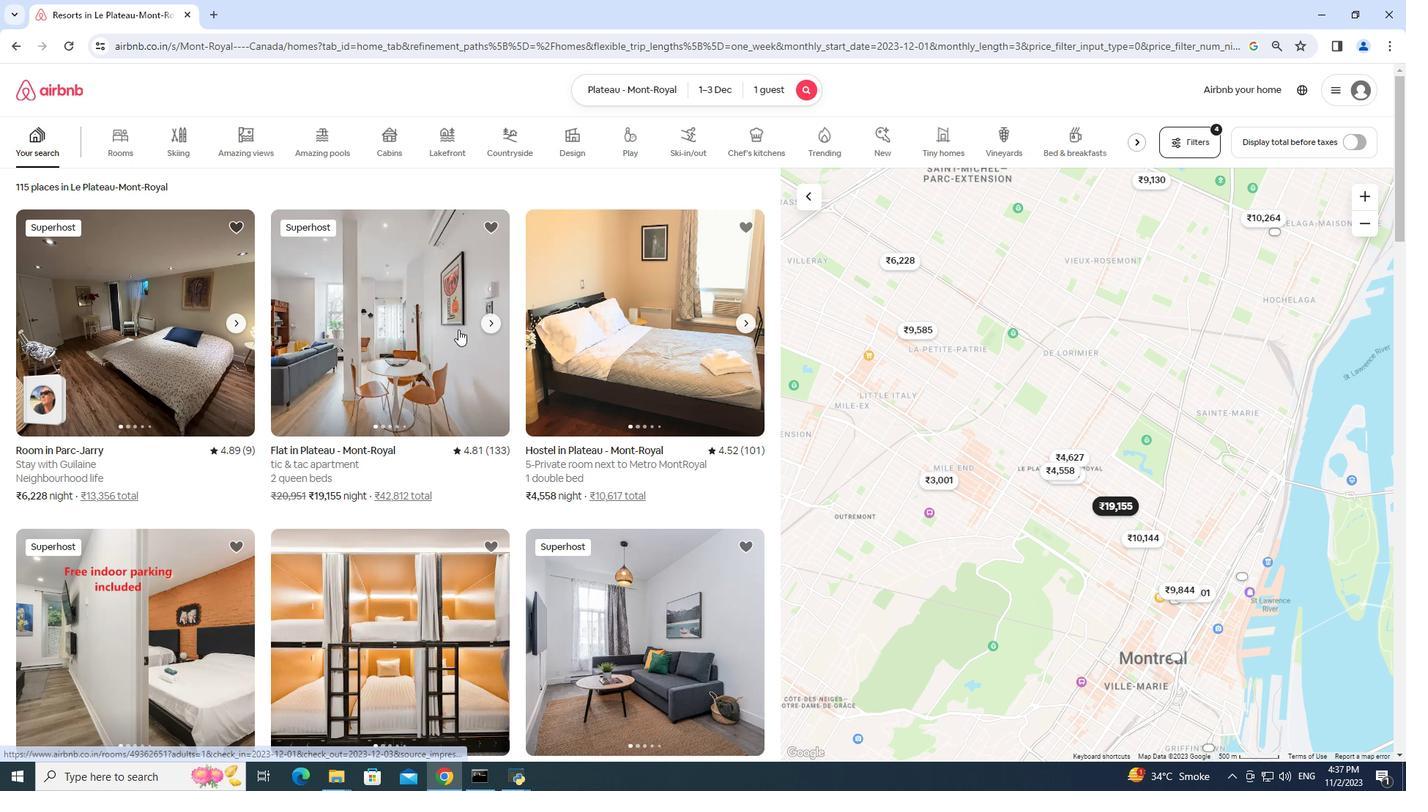 
Action: Mouse scrolled (458, 328) with delta (0, 0)
Screenshot: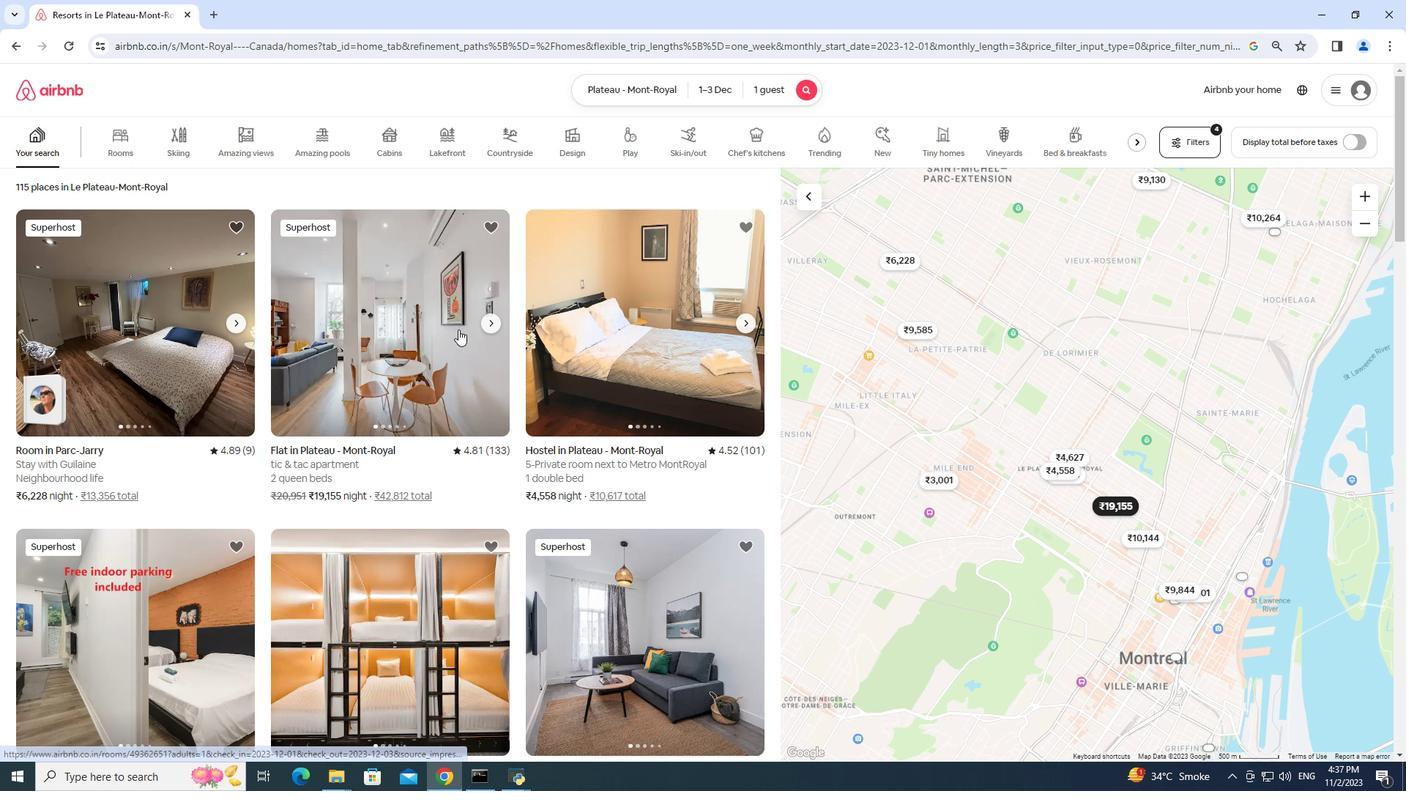 
Action: Mouse moved to (145, 336)
Screenshot: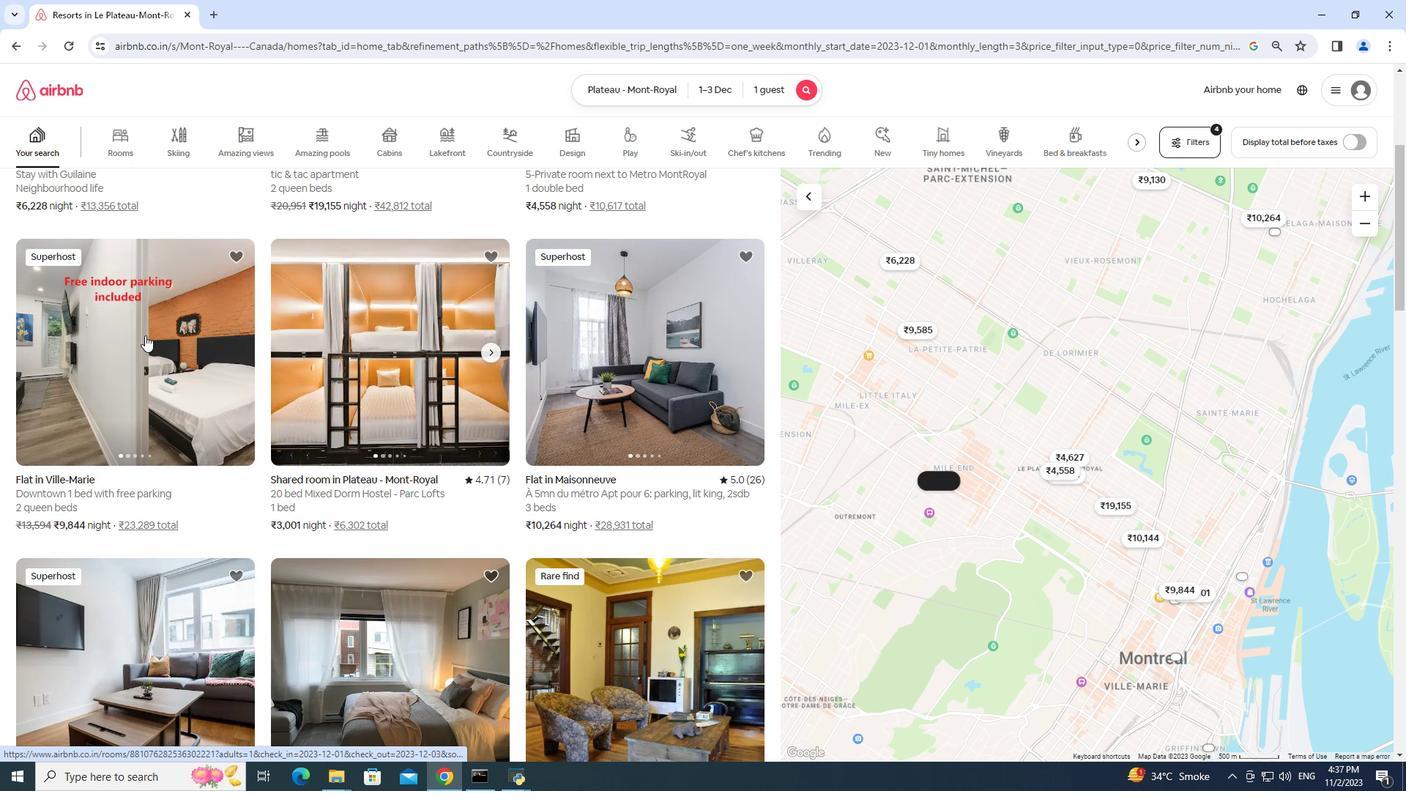 
Action: Mouse pressed left at (145, 336)
Screenshot: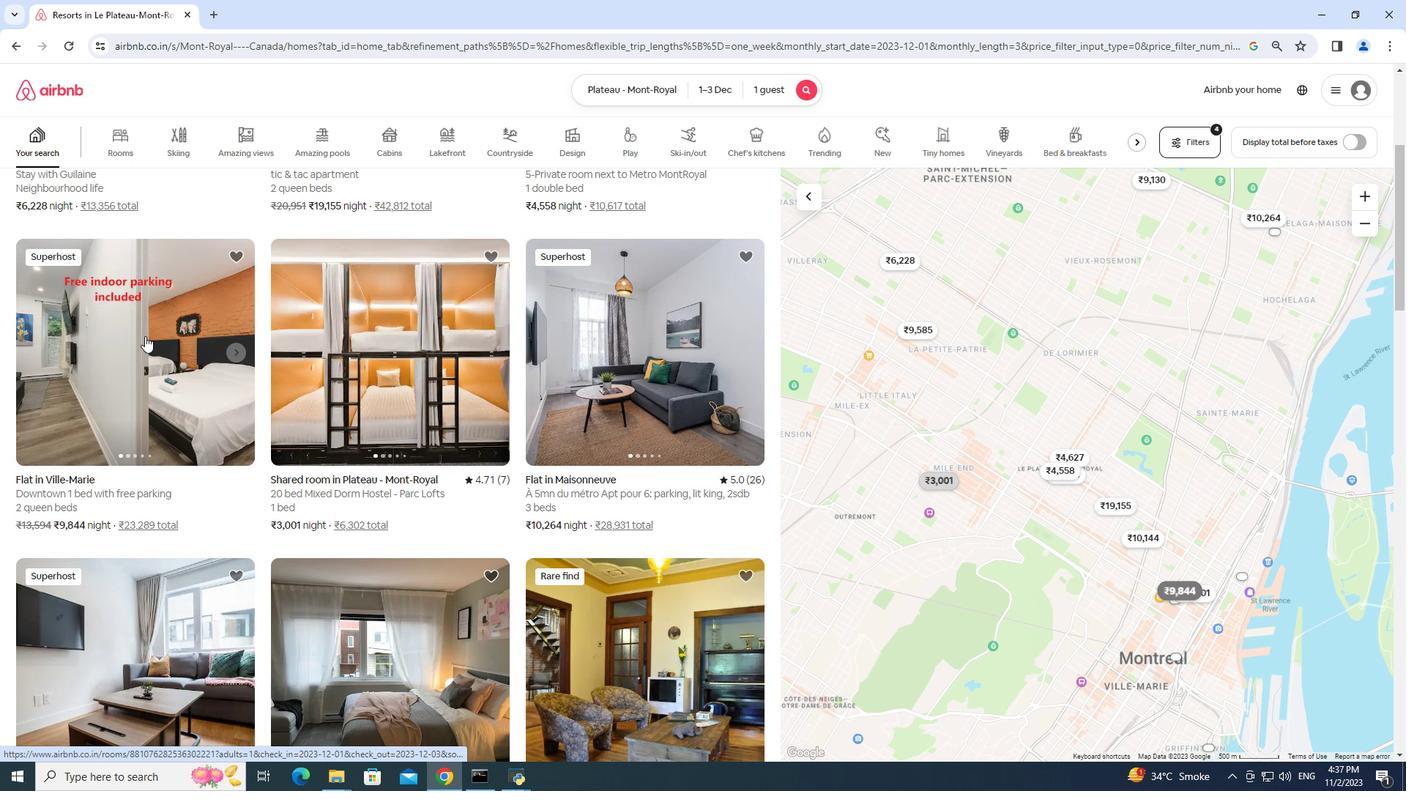 
Action: Mouse moved to (362, 14)
Screenshot: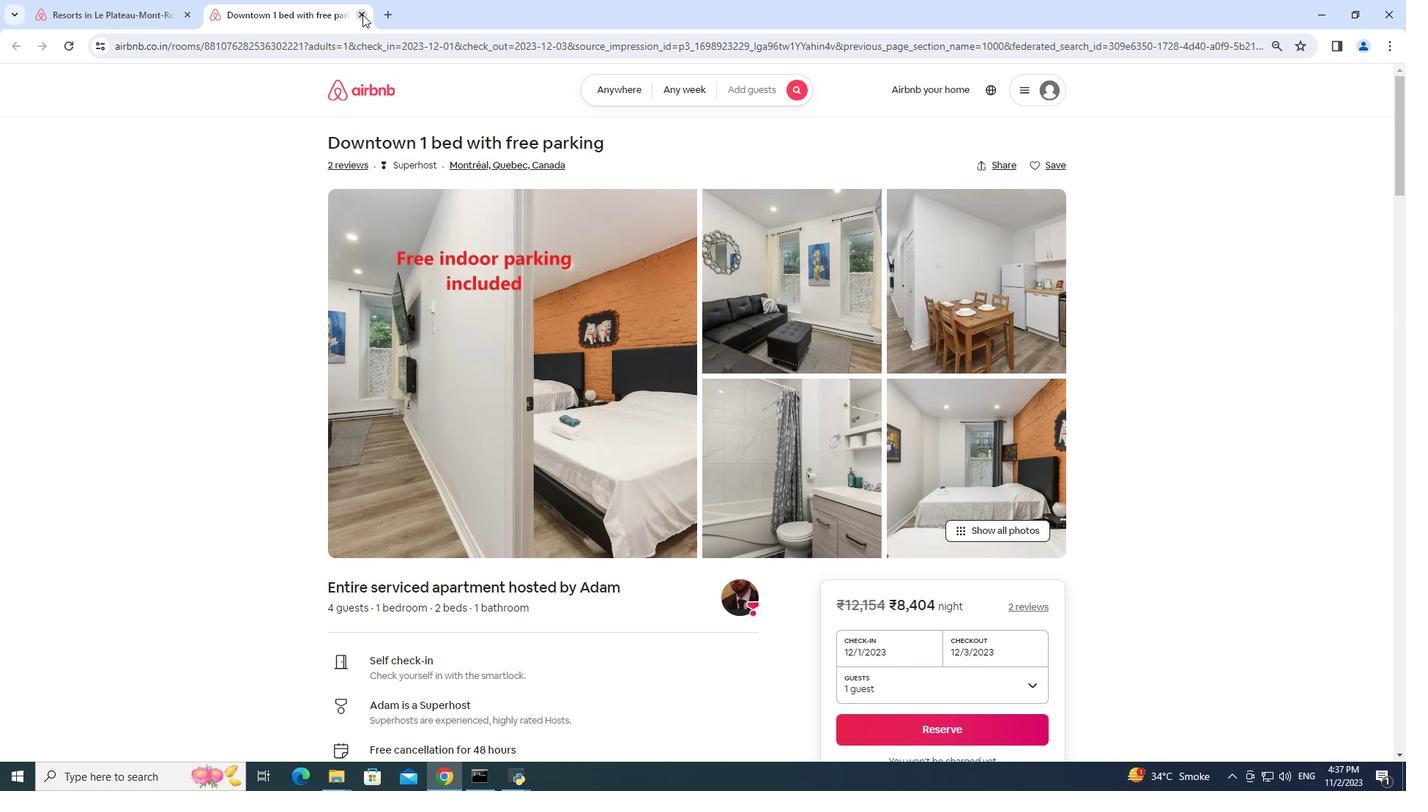 
Action: Mouse pressed left at (362, 14)
Screenshot: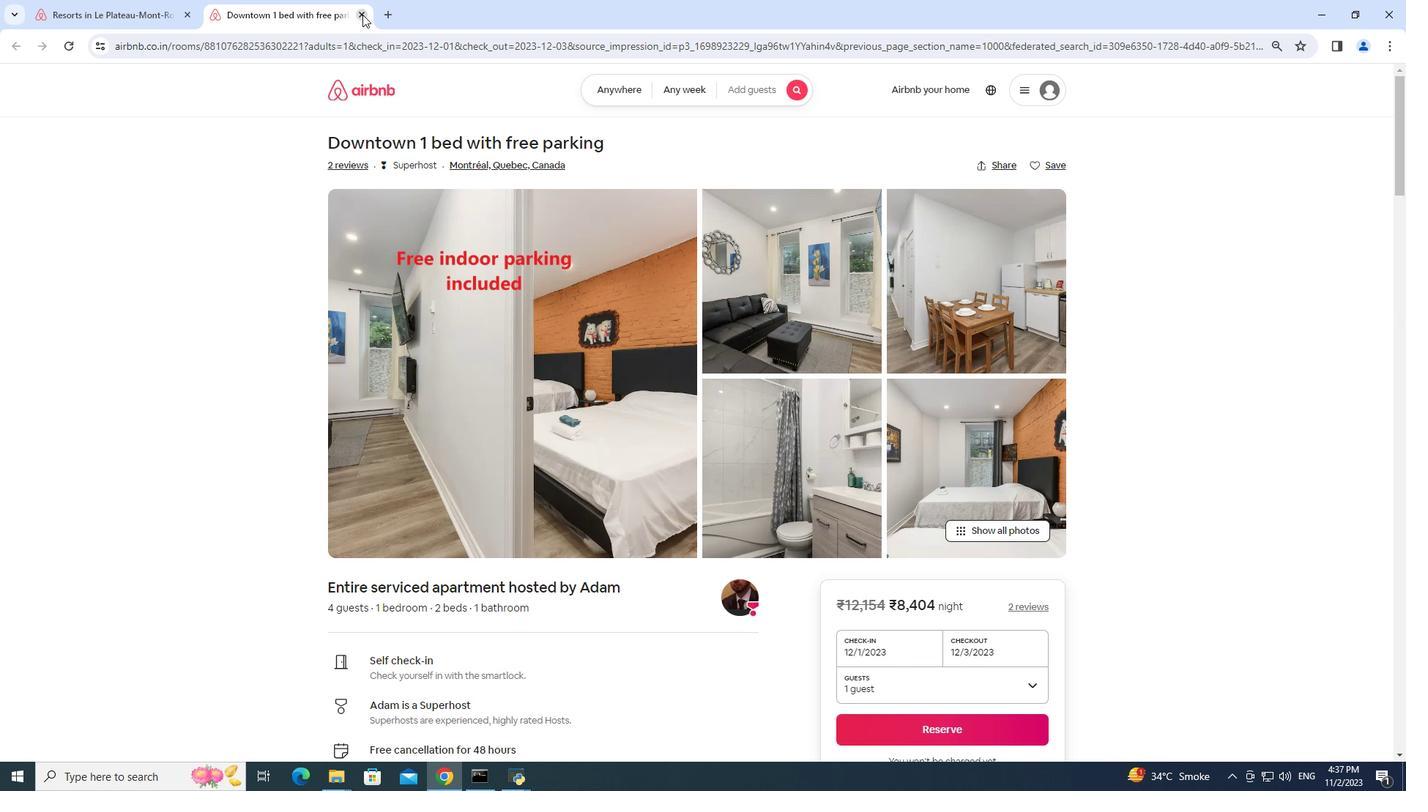 
Action: Mouse moved to (449, 471)
Screenshot: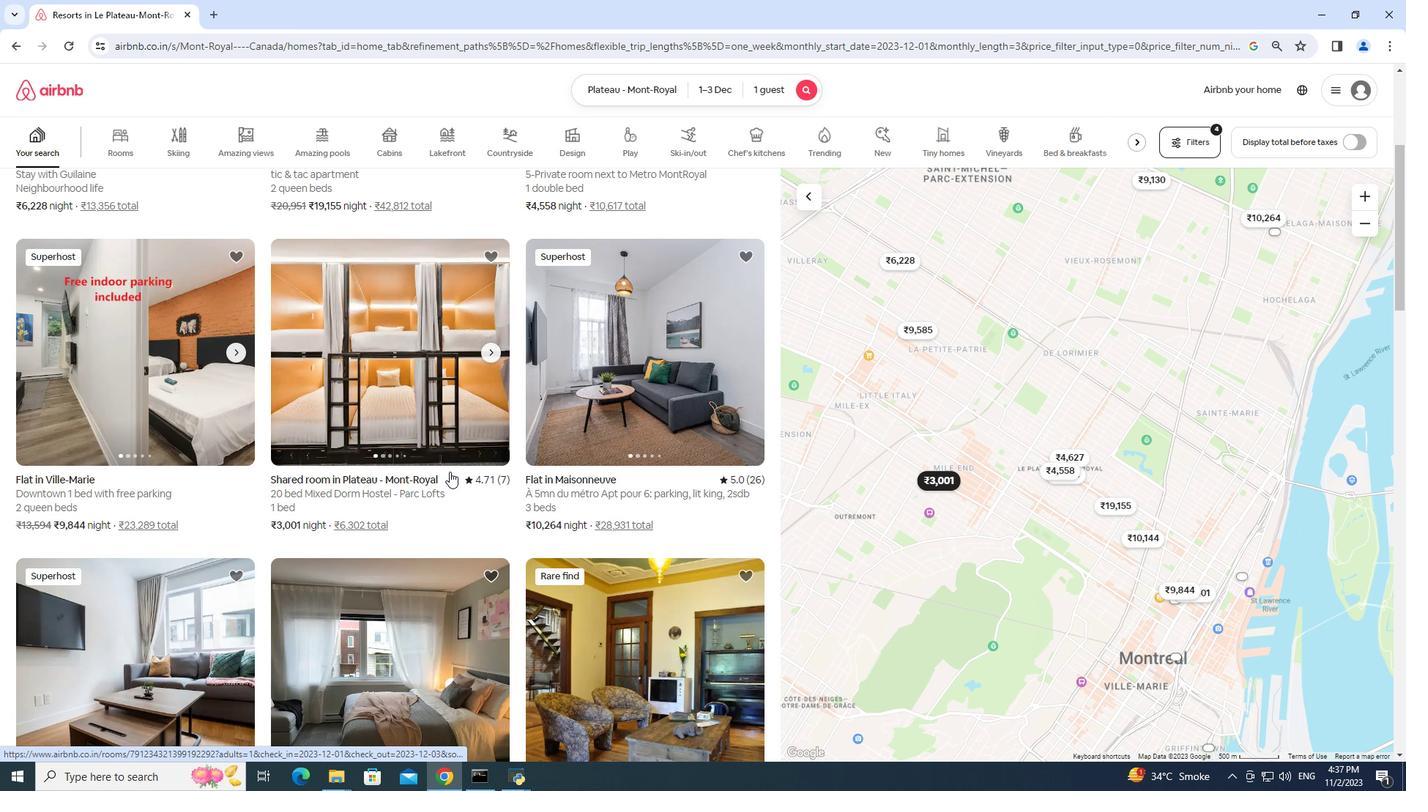 
Action: Mouse scrolled (449, 471) with delta (0, 0)
Screenshot: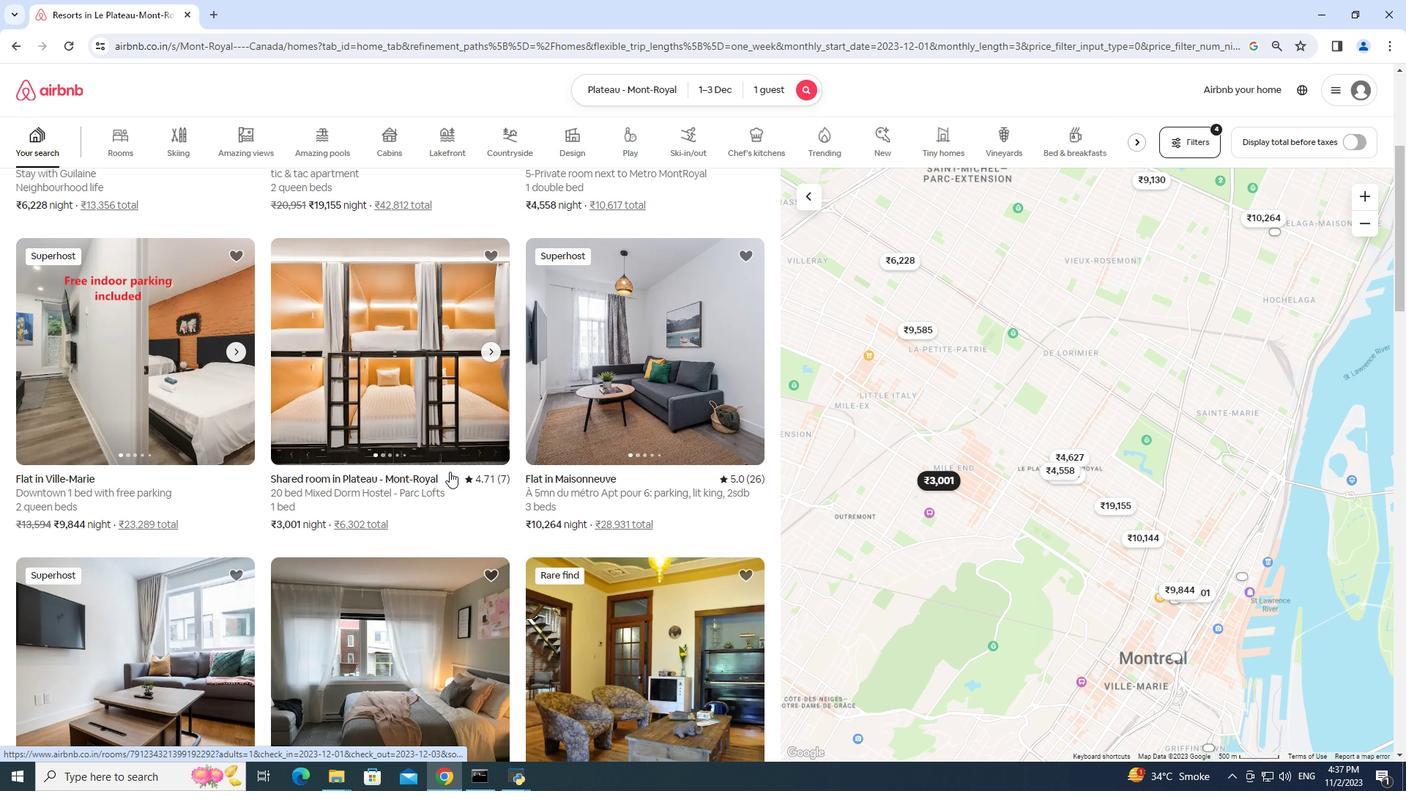 
Action: Mouse moved to (418, 392)
Screenshot: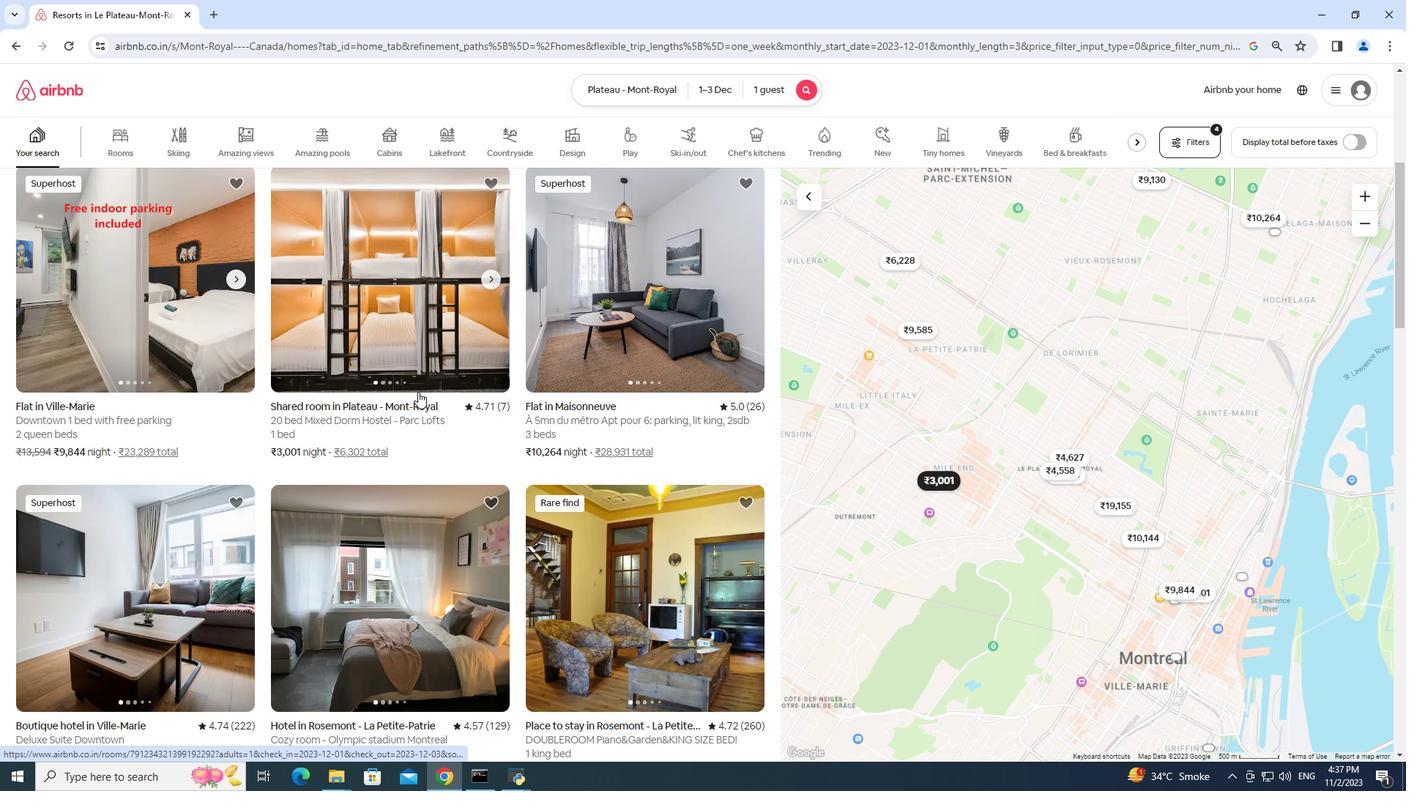 
Action: Mouse pressed left at (418, 392)
Screenshot: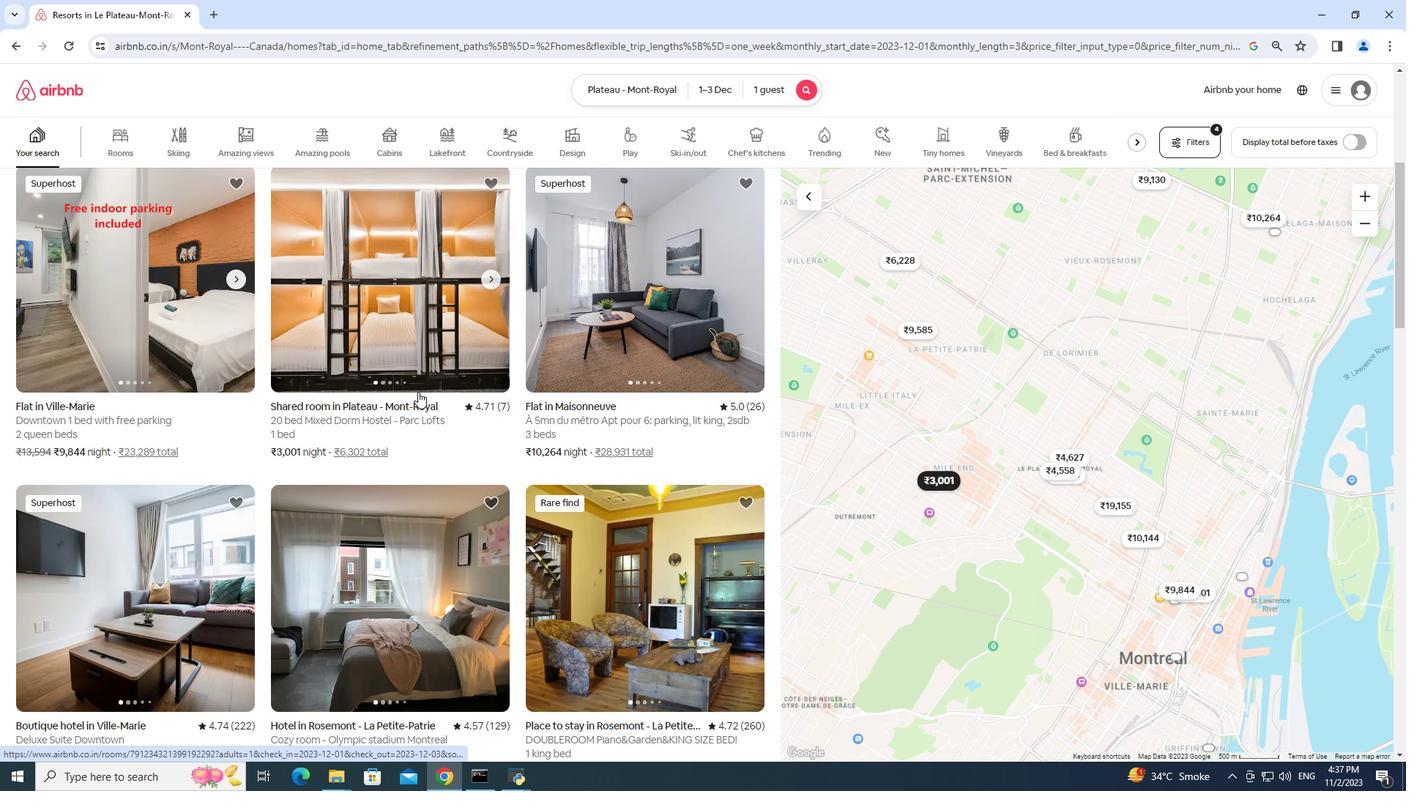 
Action: Mouse moved to (361, 16)
Screenshot: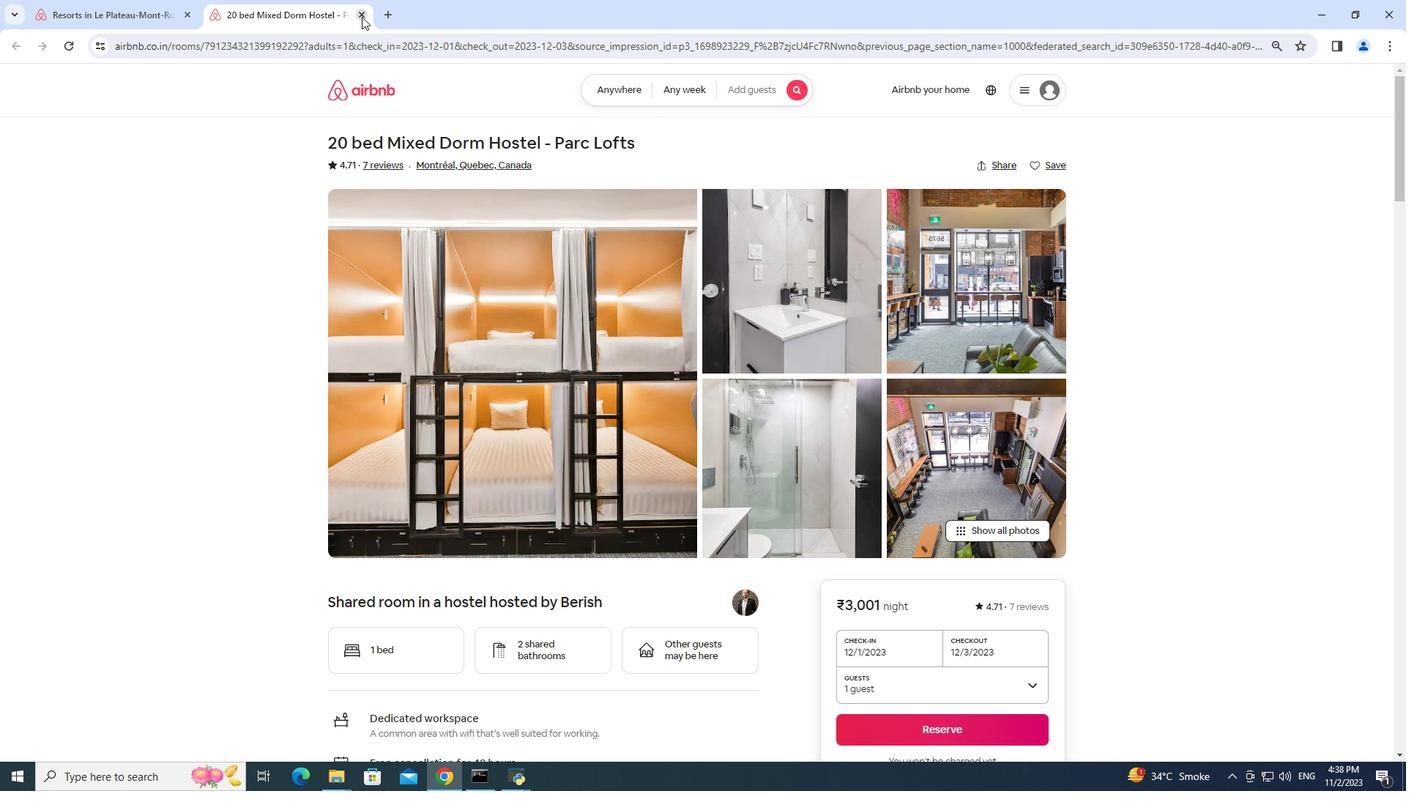 
Action: Mouse pressed left at (361, 16)
Screenshot: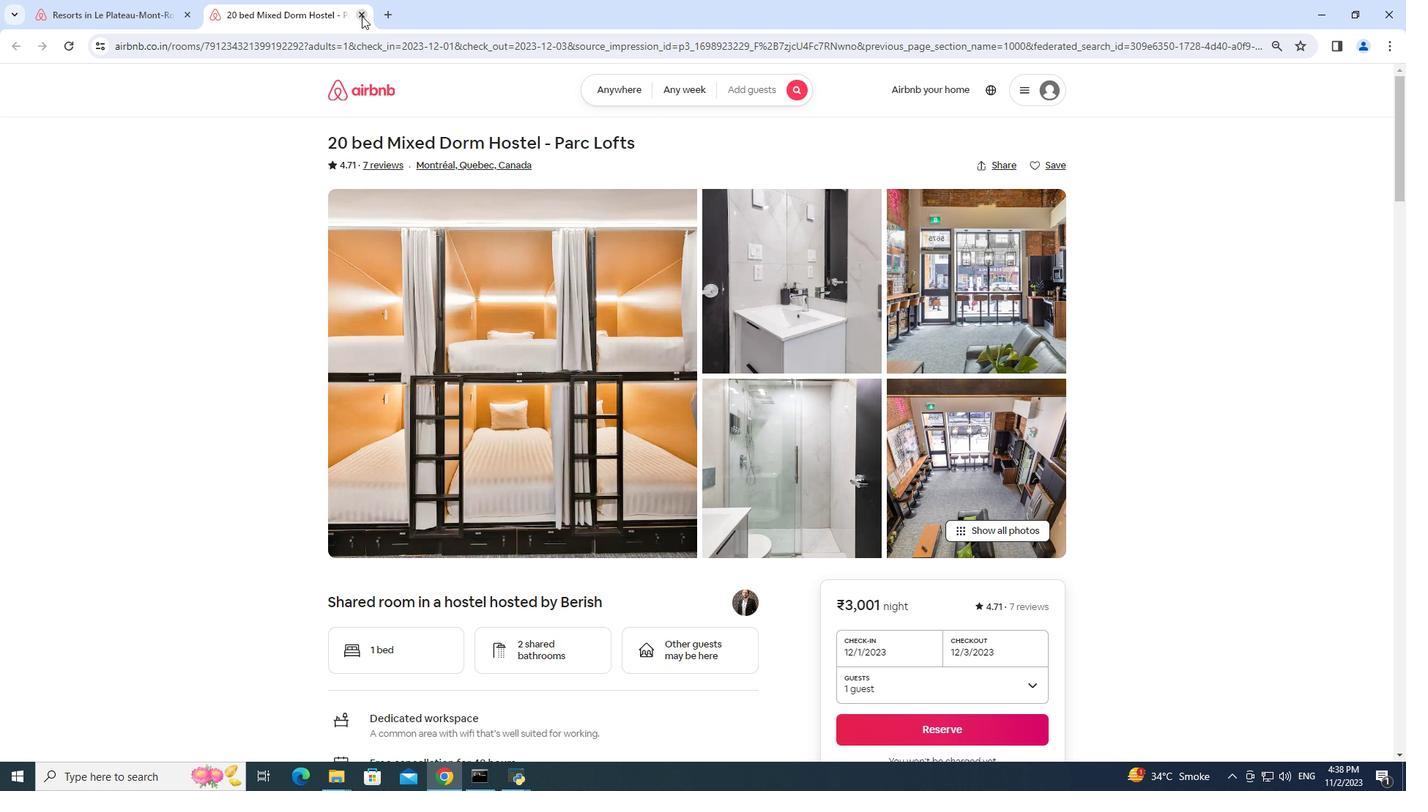 
Action: Mouse moved to (639, 375)
Screenshot: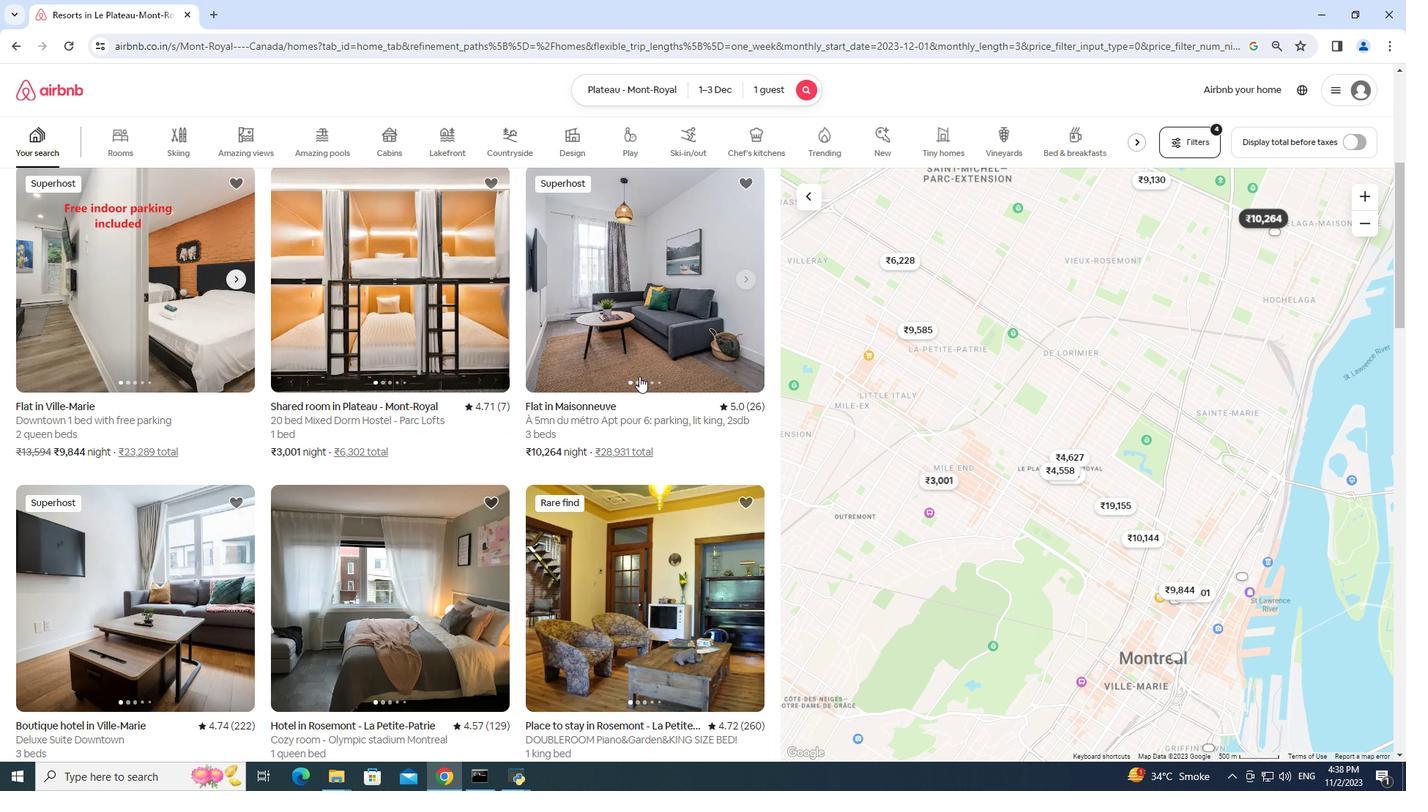 
Action: Mouse pressed left at (639, 375)
Screenshot: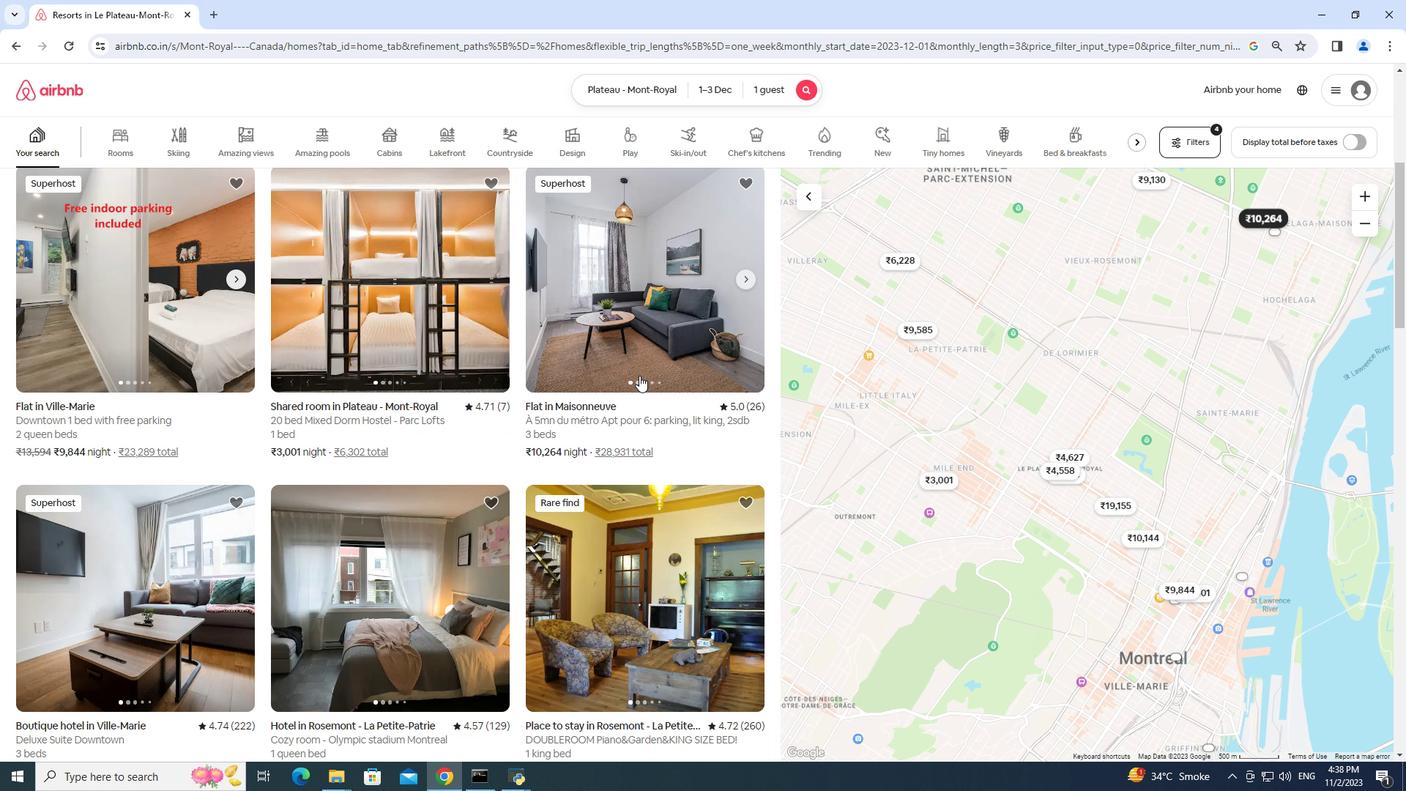 
Action: Mouse moved to (359, 16)
Screenshot: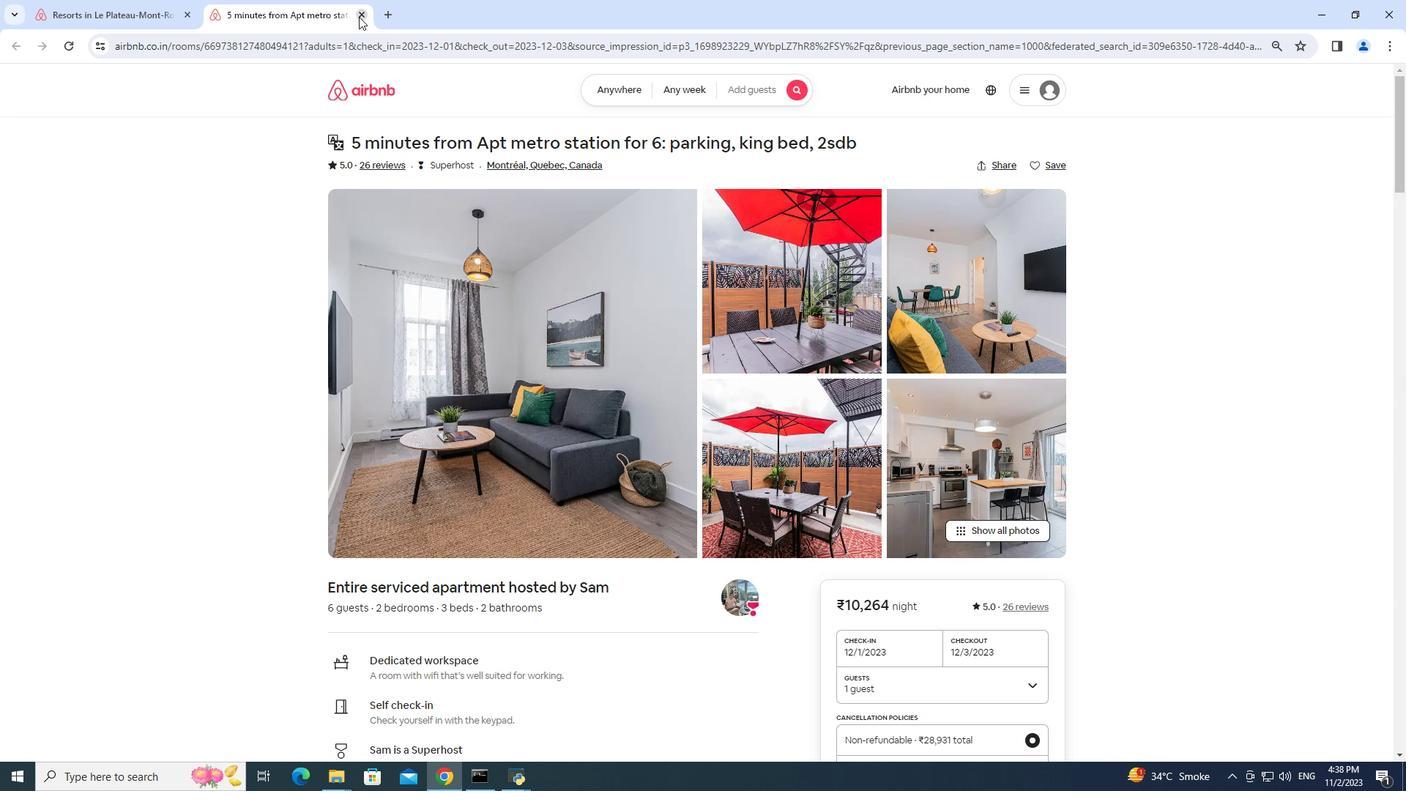 
Action: Mouse pressed left at (359, 16)
Screenshot: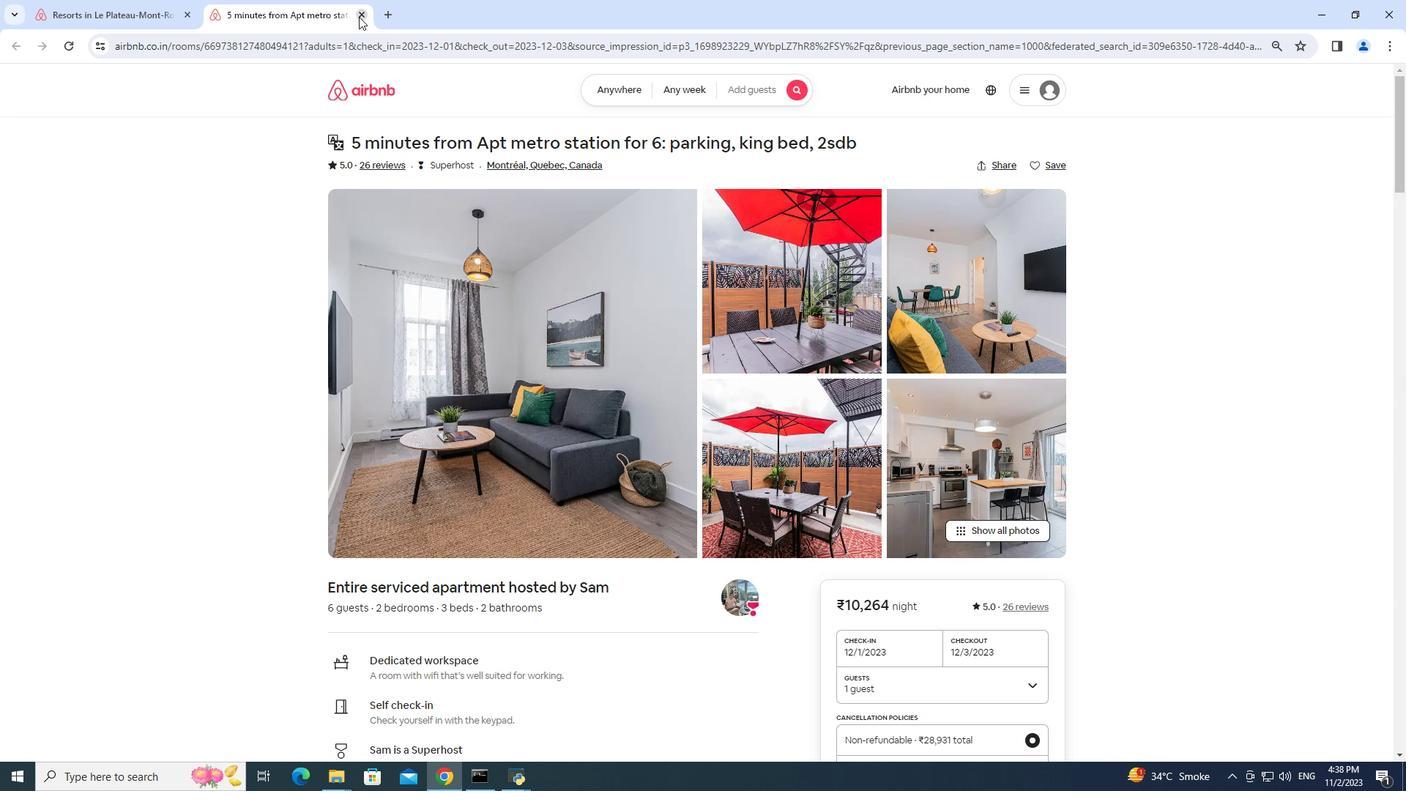 
Action: Mouse moved to (522, 375)
Screenshot: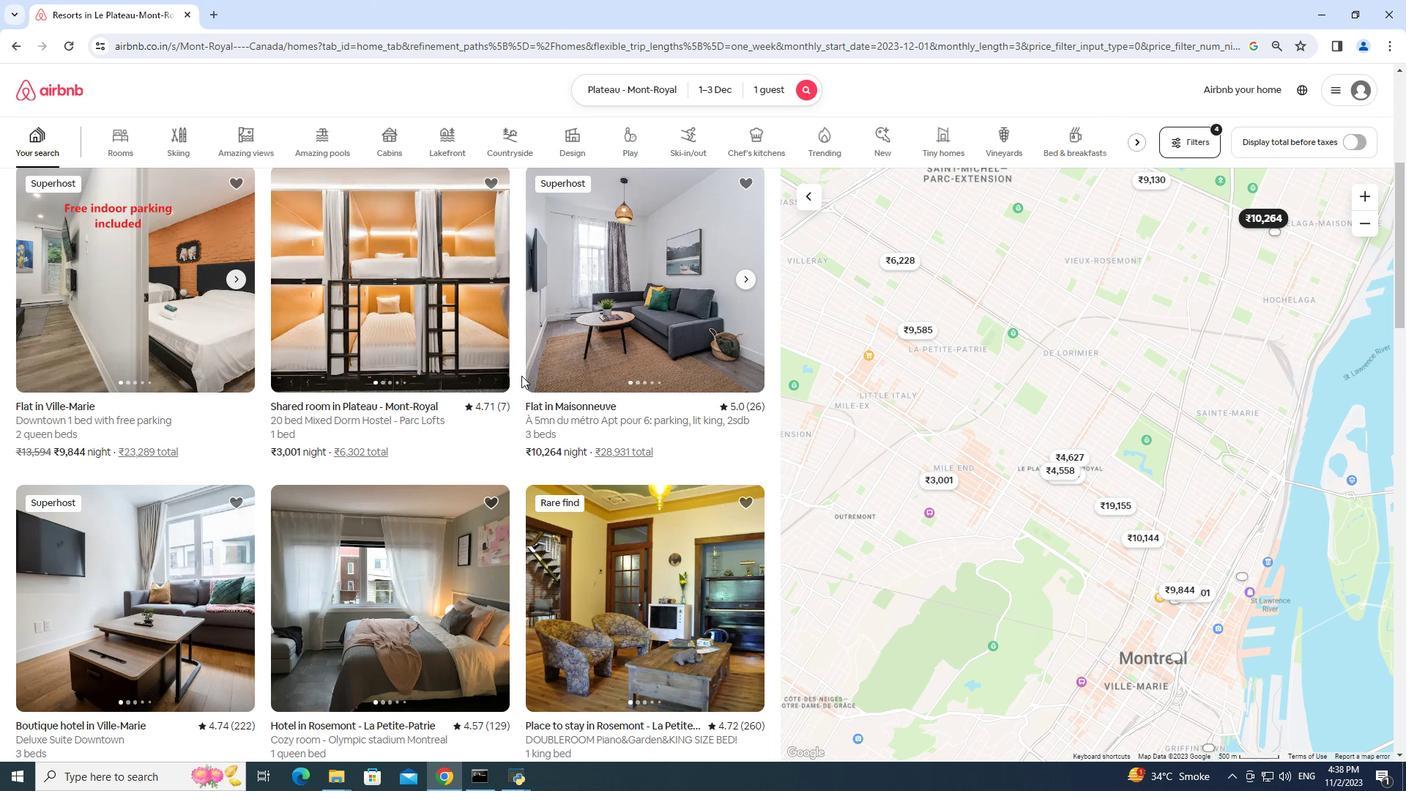 
Action: Mouse scrolled (522, 375) with delta (0, 0)
Screenshot: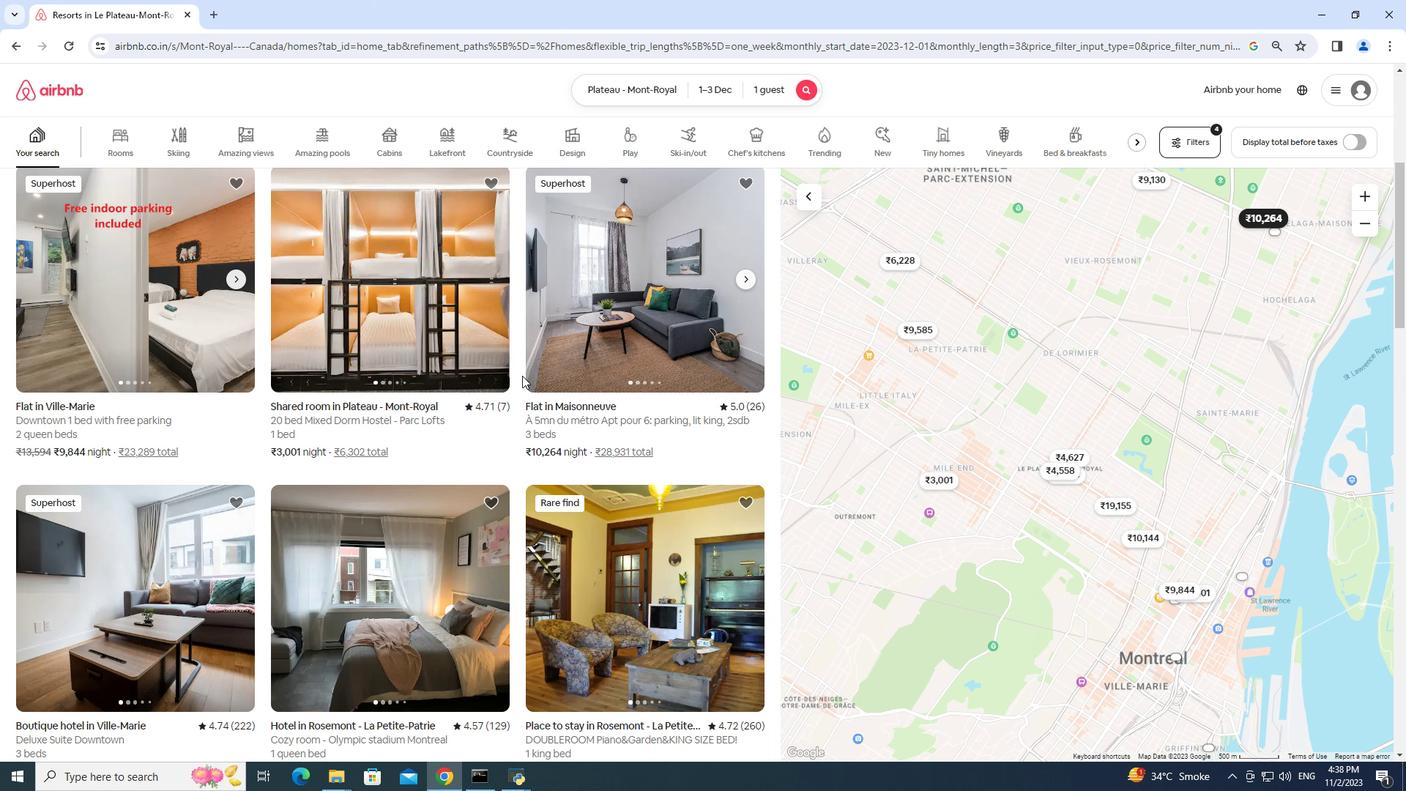 
Action: Mouse scrolled (522, 375) with delta (0, 0)
Screenshot: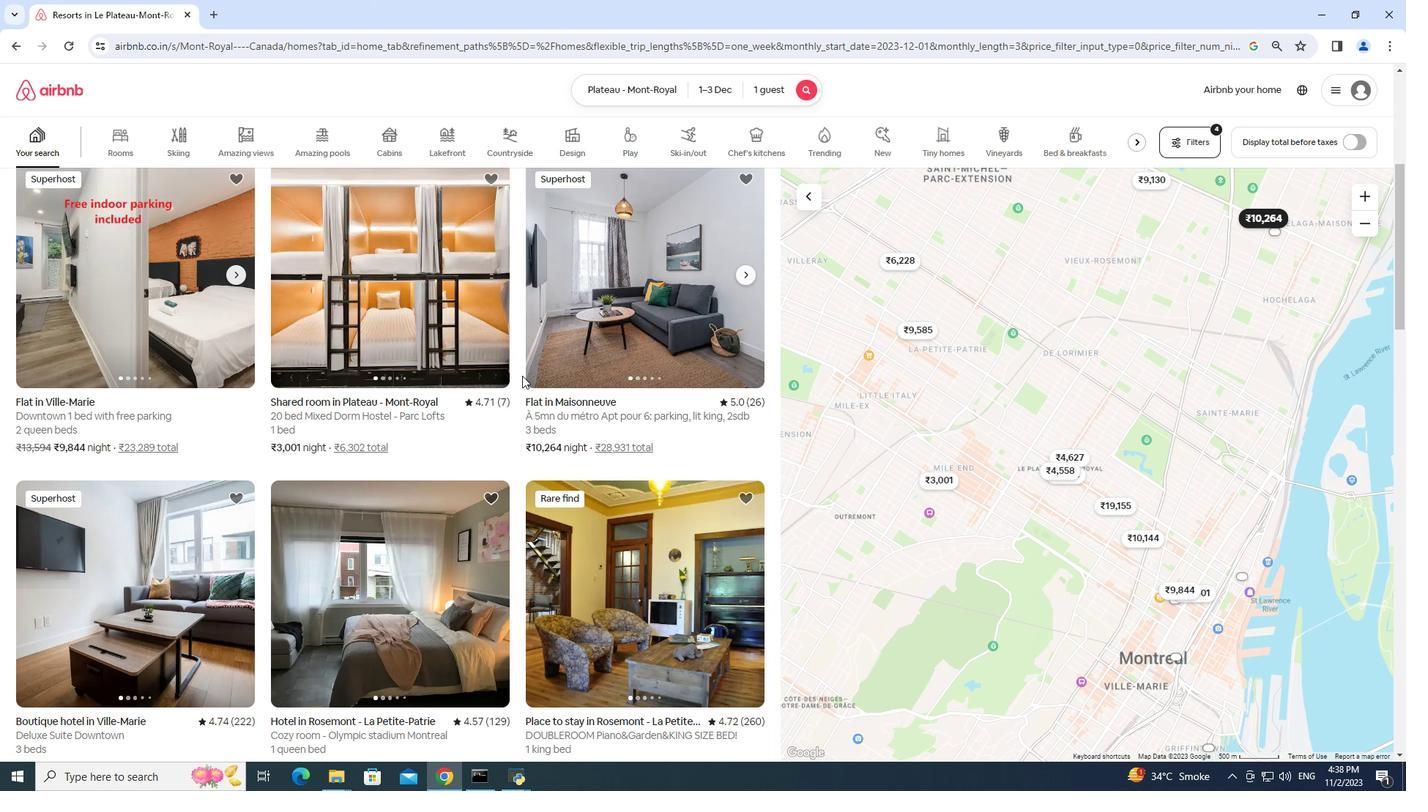 
Action: Mouse moved to (134, 520)
Screenshot: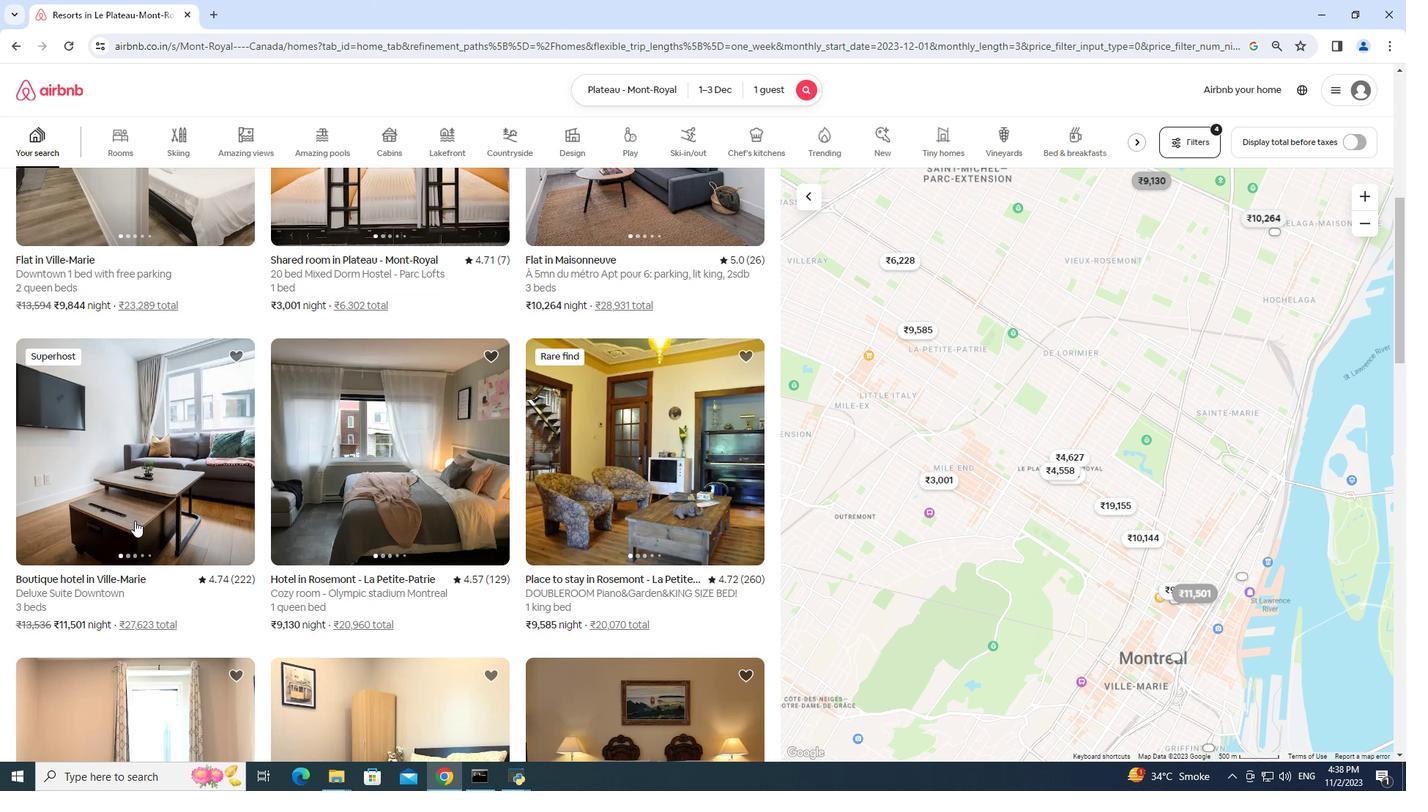 
Action: Mouse pressed left at (134, 520)
Screenshot: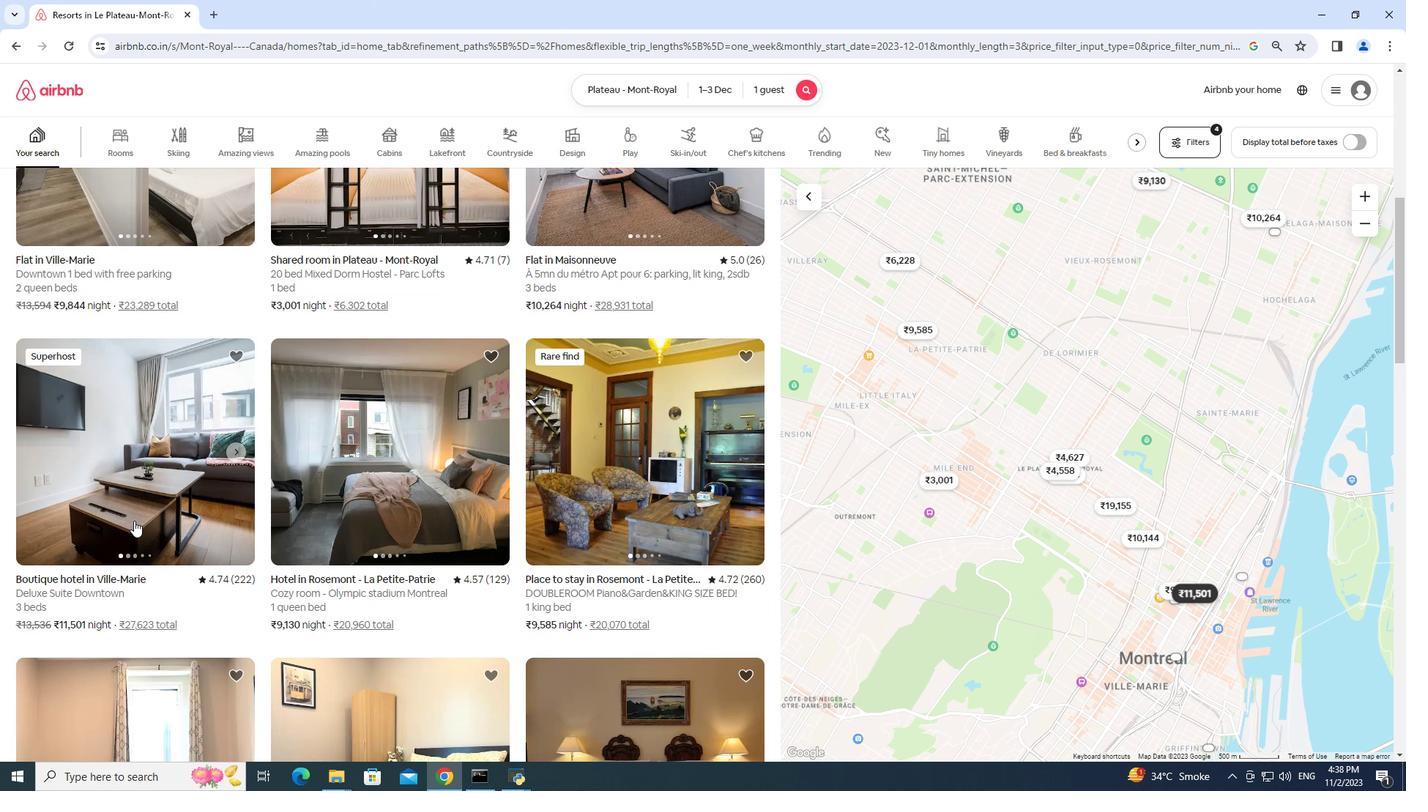 
Action: Mouse moved to (361, 16)
Screenshot: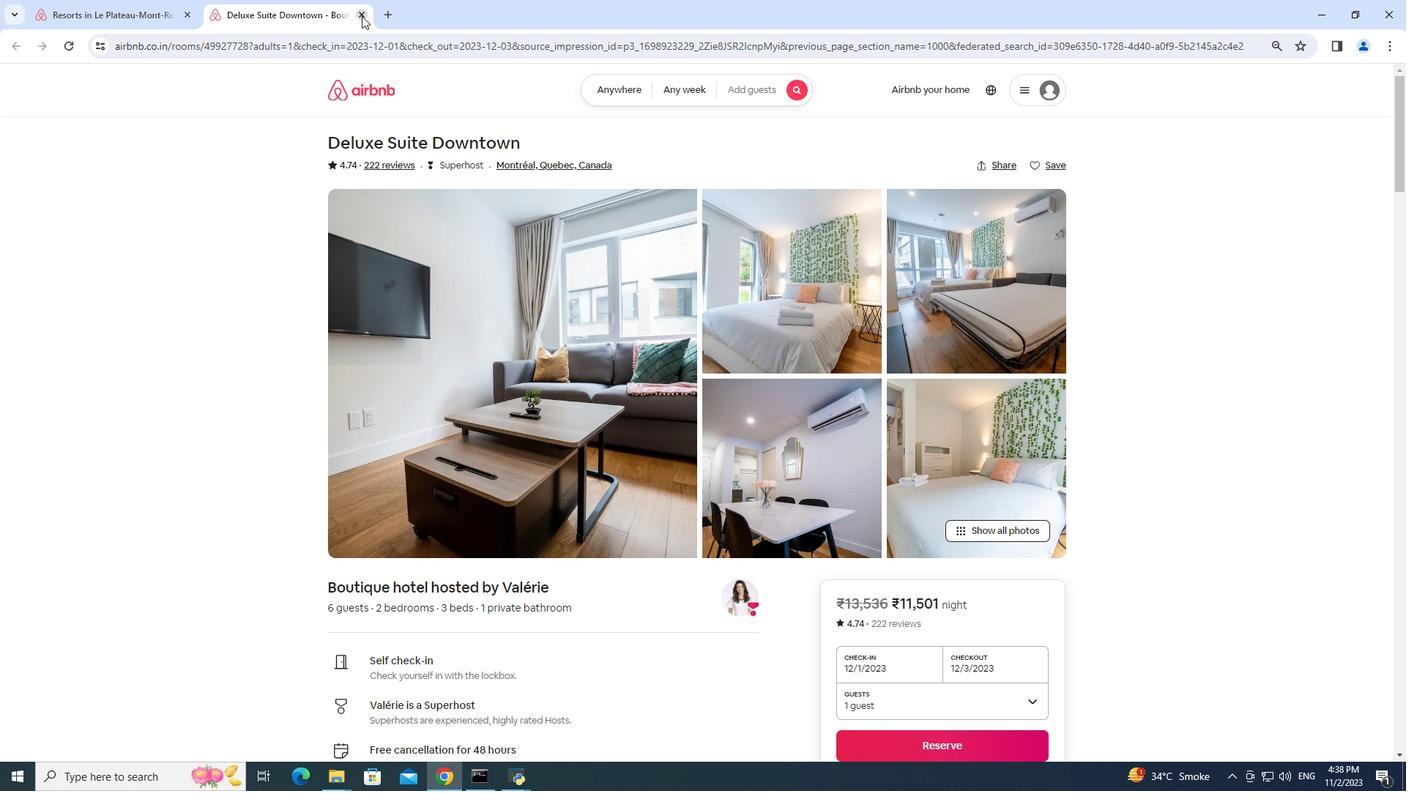 
Action: Mouse pressed left at (361, 16)
Screenshot: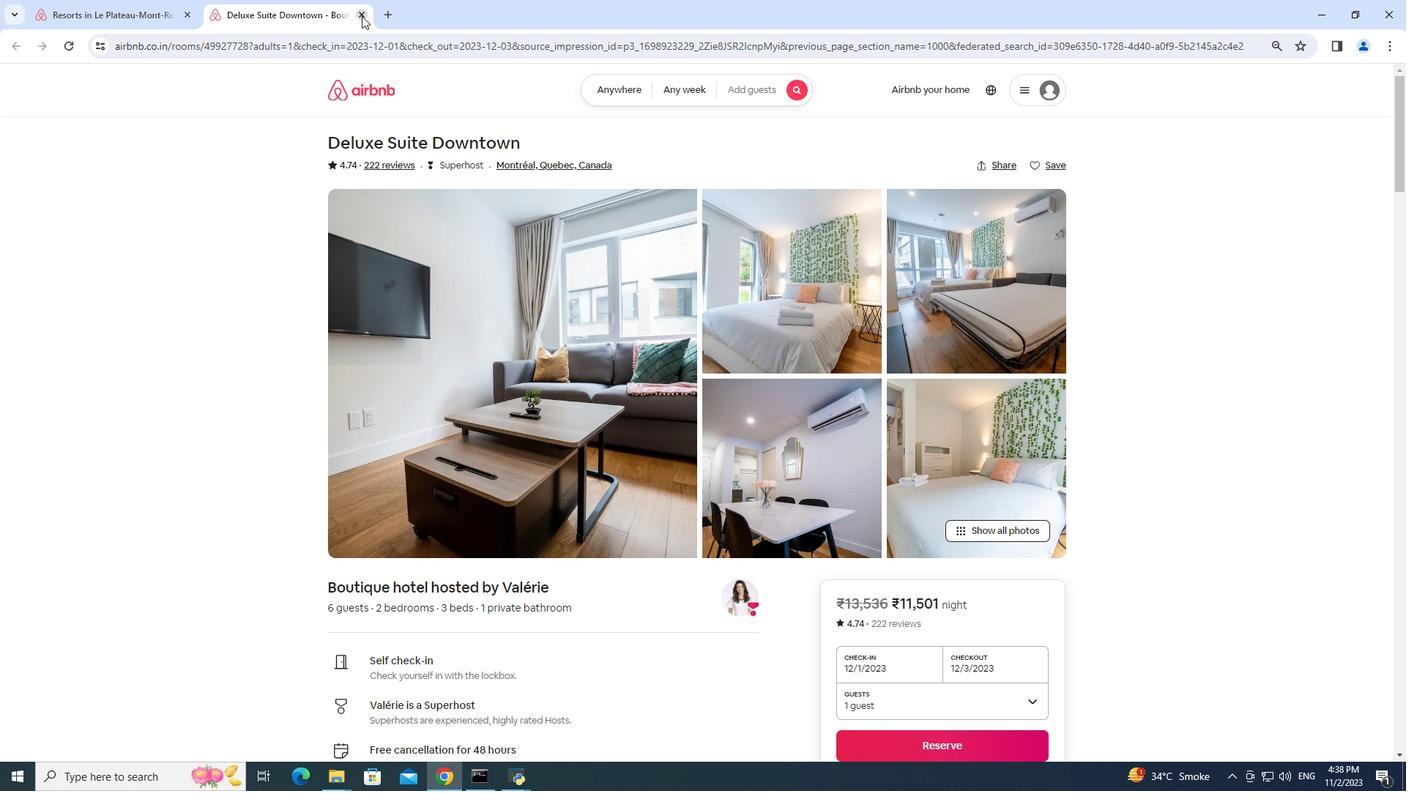 
Action: Mouse moved to (412, 467)
Screenshot: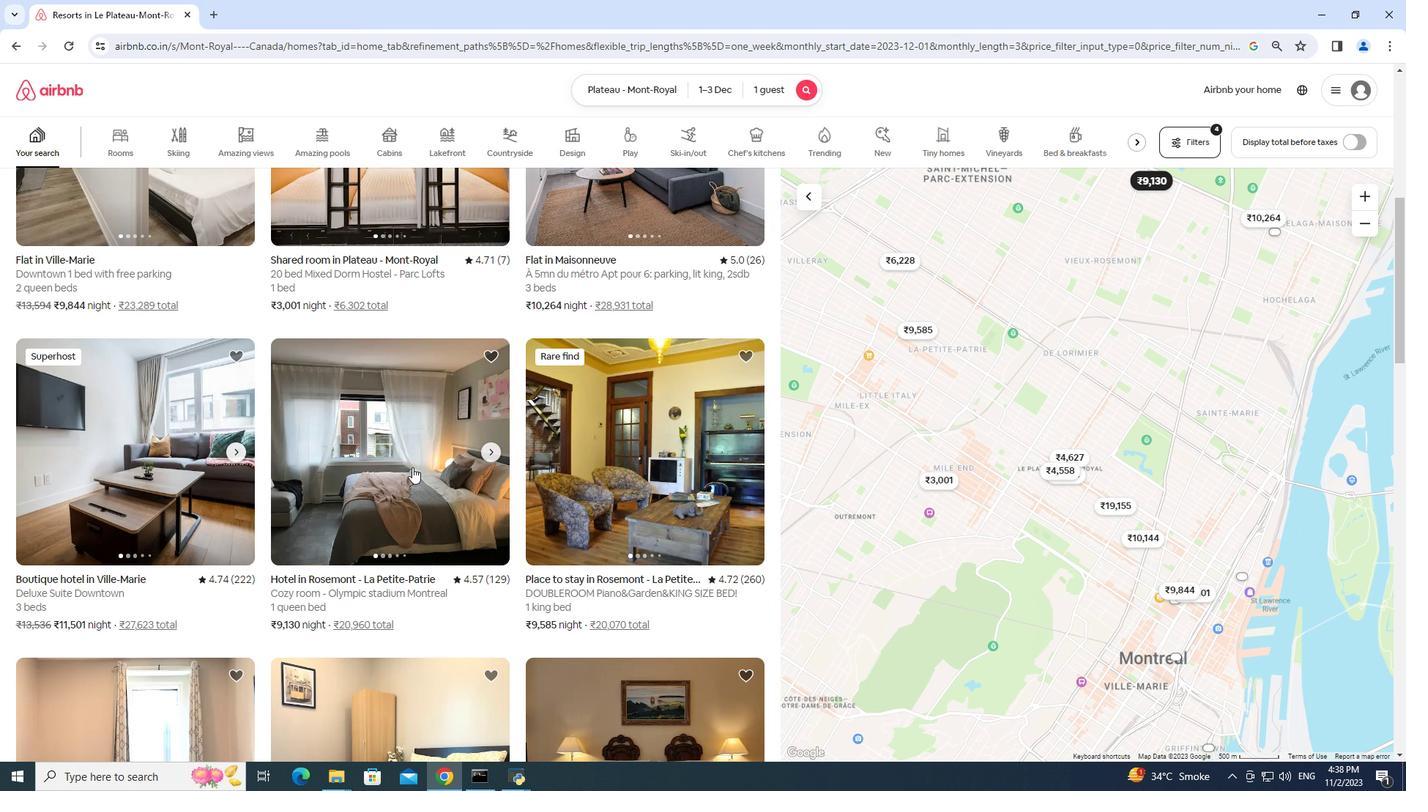 
Action: Mouse pressed left at (412, 467)
Screenshot: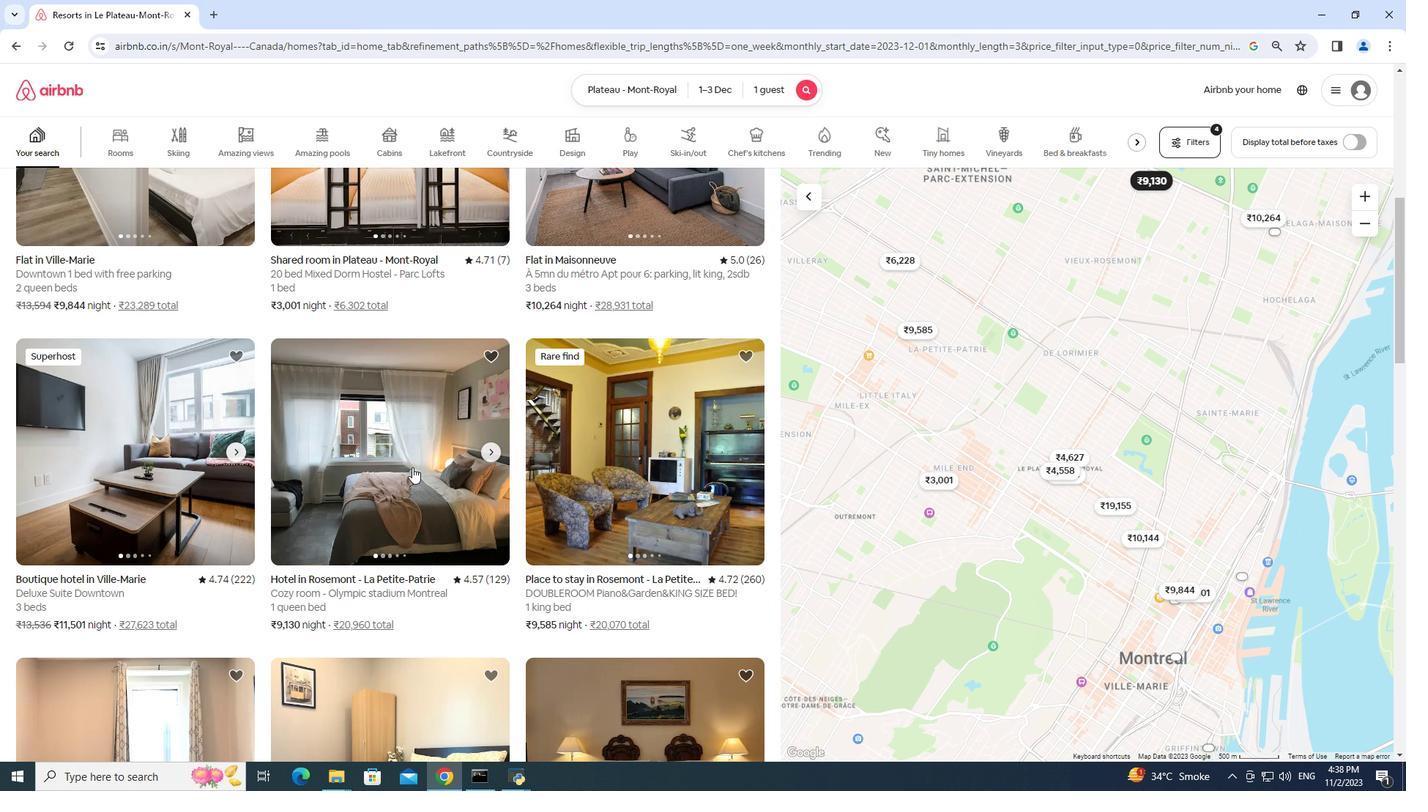 
Action: Mouse moved to (984, 530)
Screenshot: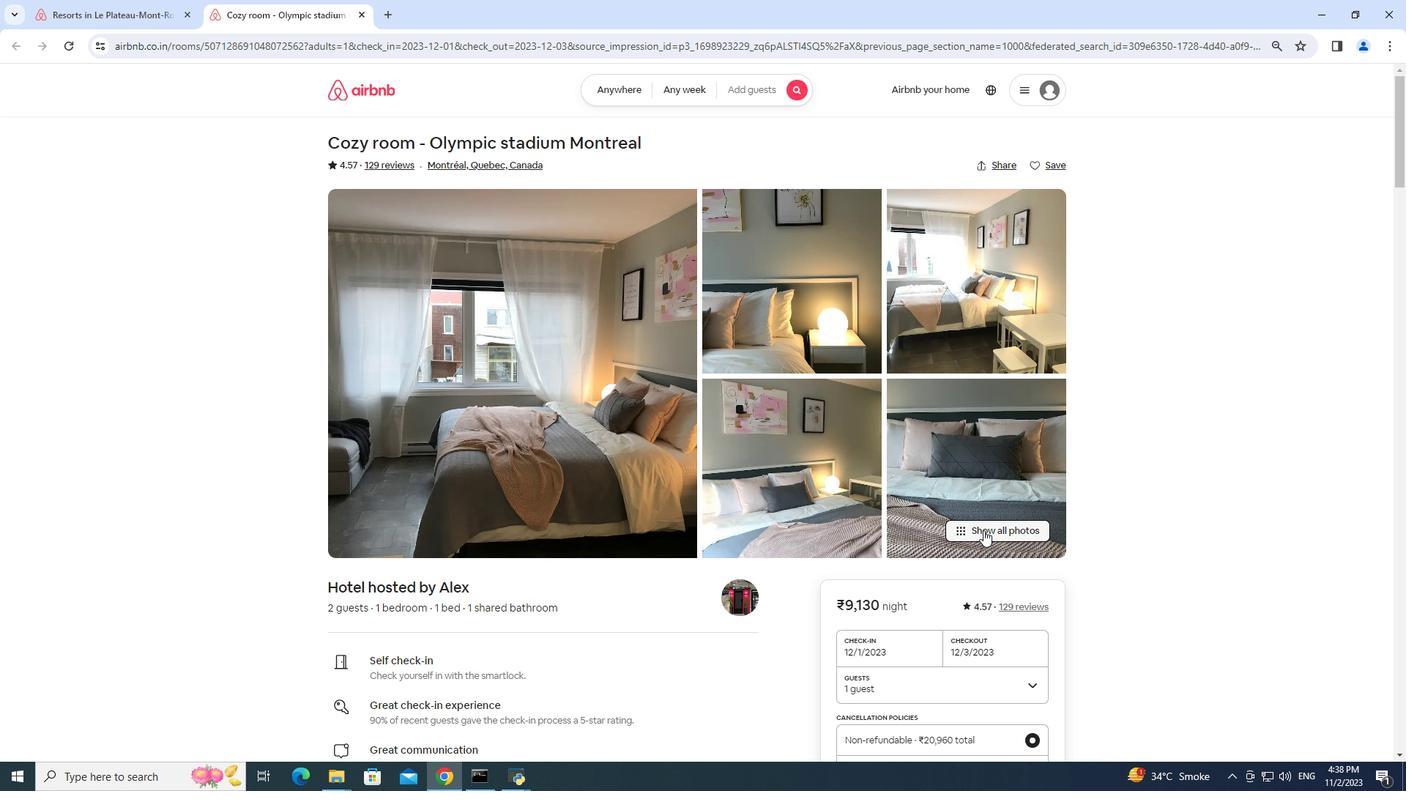 
Action: Mouse pressed left at (984, 530)
Screenshot: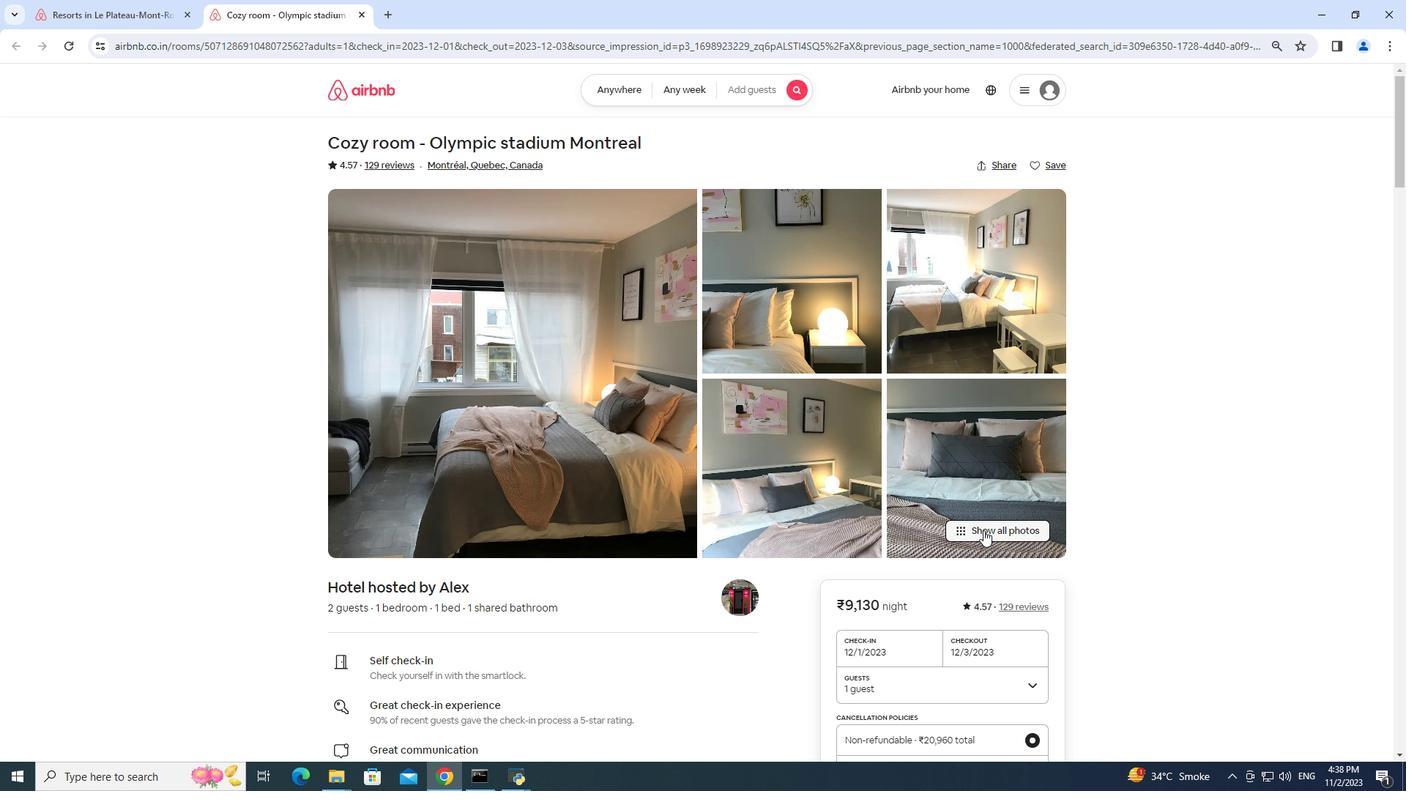 
Action: Mouse moved to (701, 363)
Screenshot: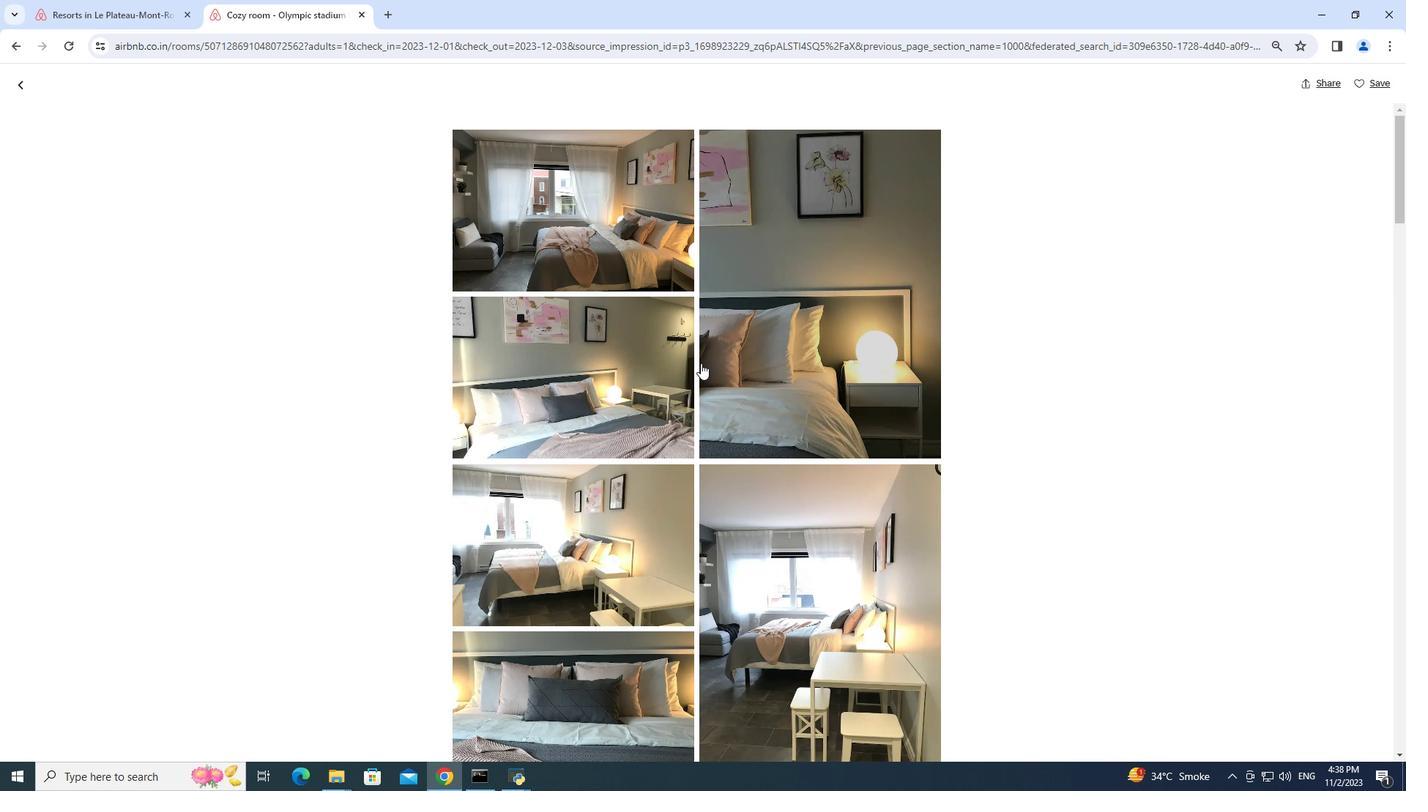 
Action: Mouse scrolled (701, 362) with delta (0, 0)
Screenshot: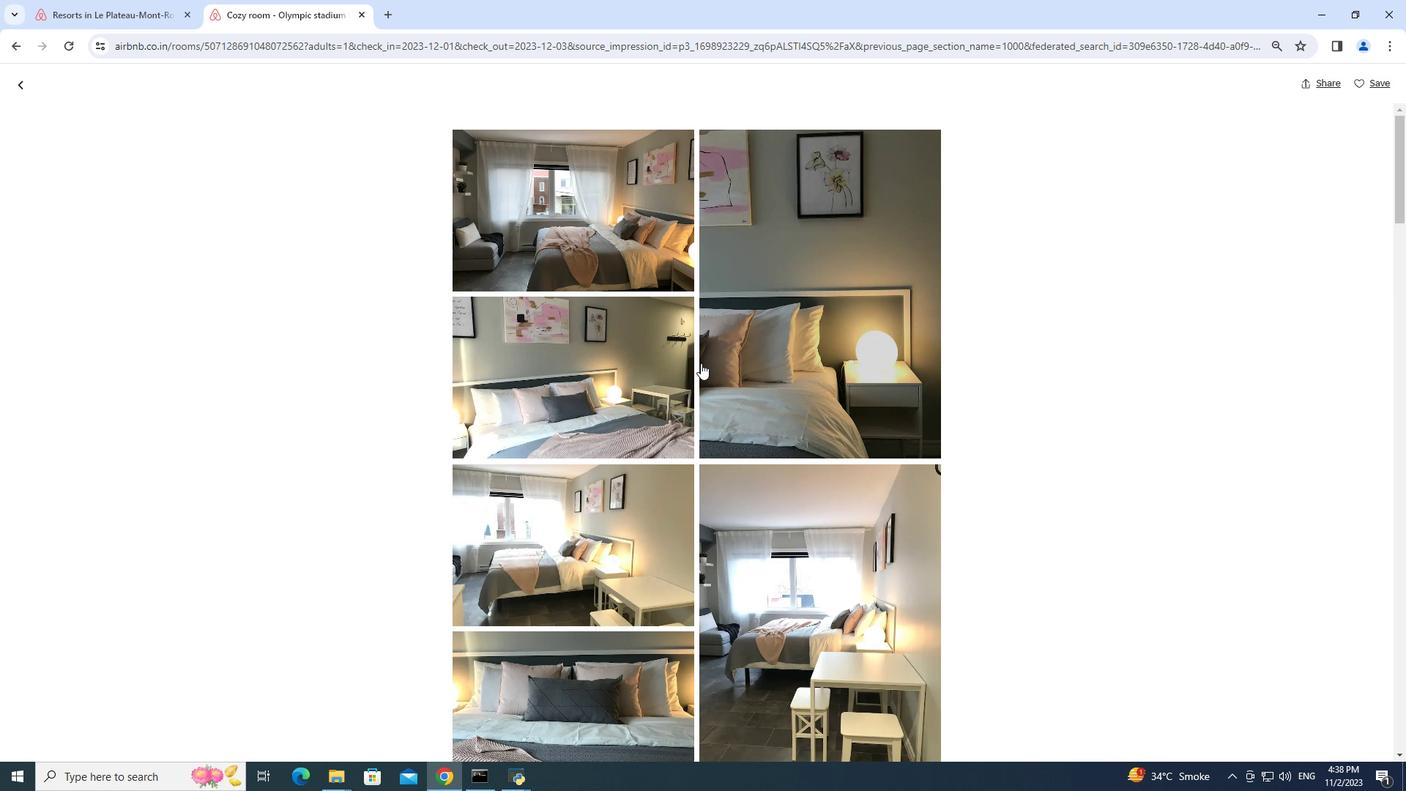 
Action: Mouse scrolled (701, 362) with delta (0, 0)
Screenshot: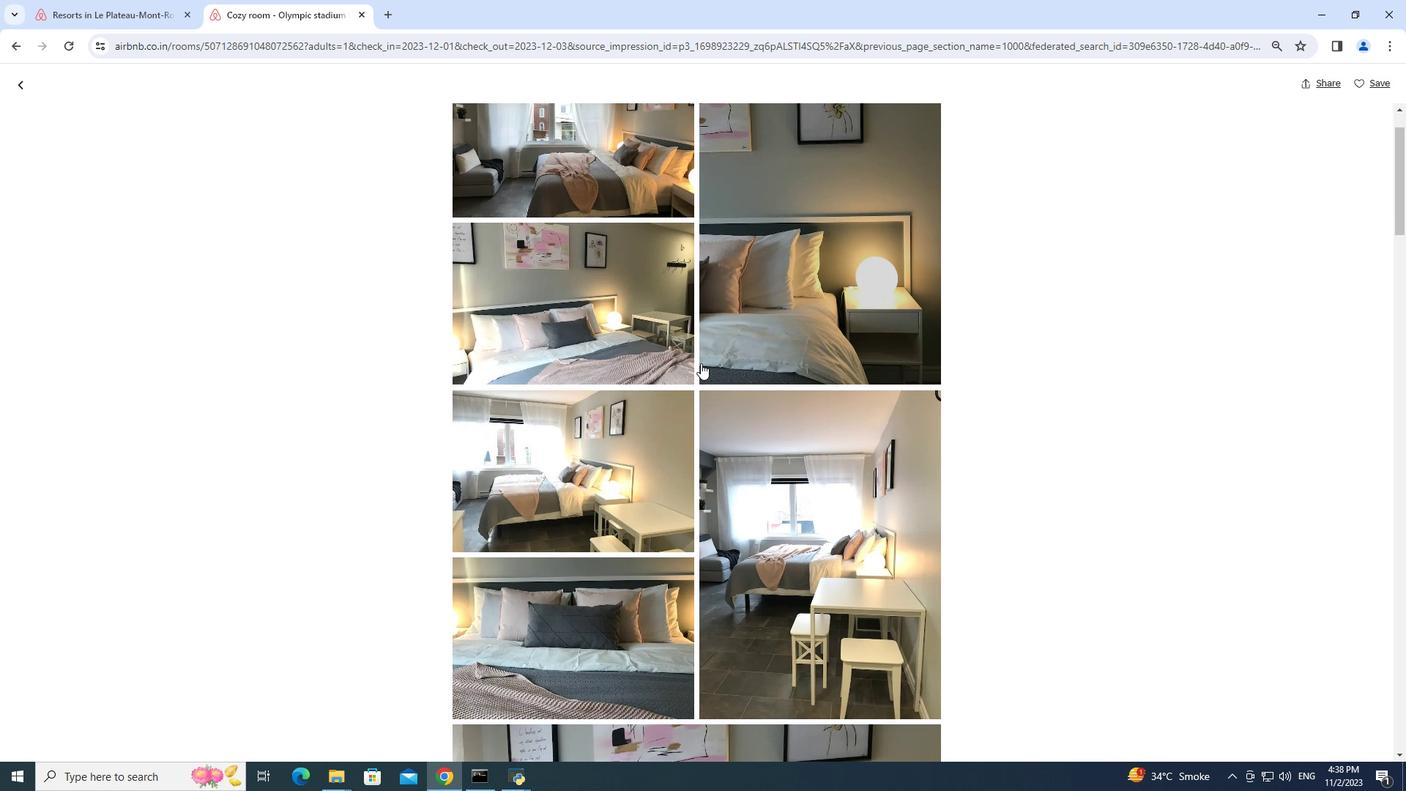 
Action: Mouse scrolled (701, 362) with delta (0, 0)
Screenshot: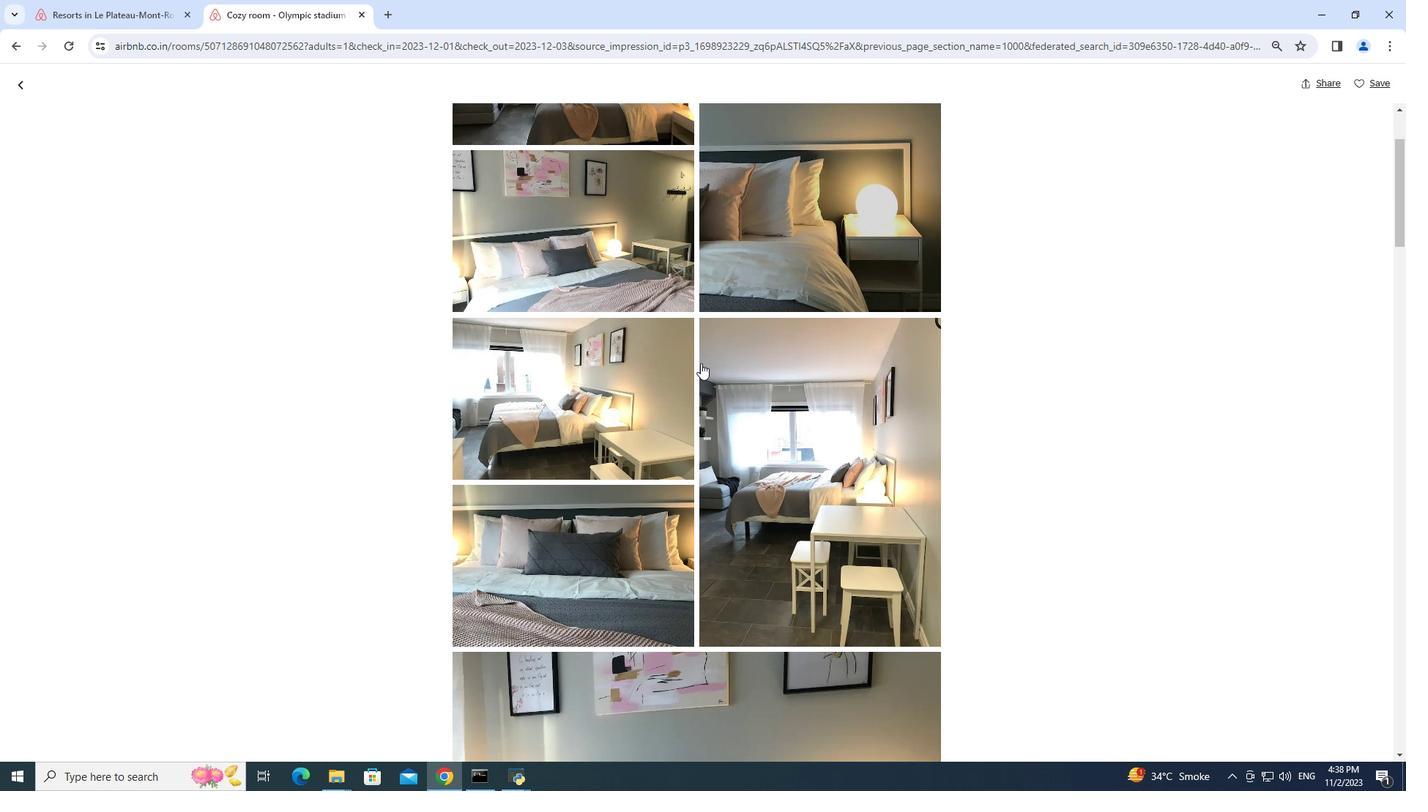 
Action: Mouse scrolled (701, 362) with delta (0, 0)
Screenshot: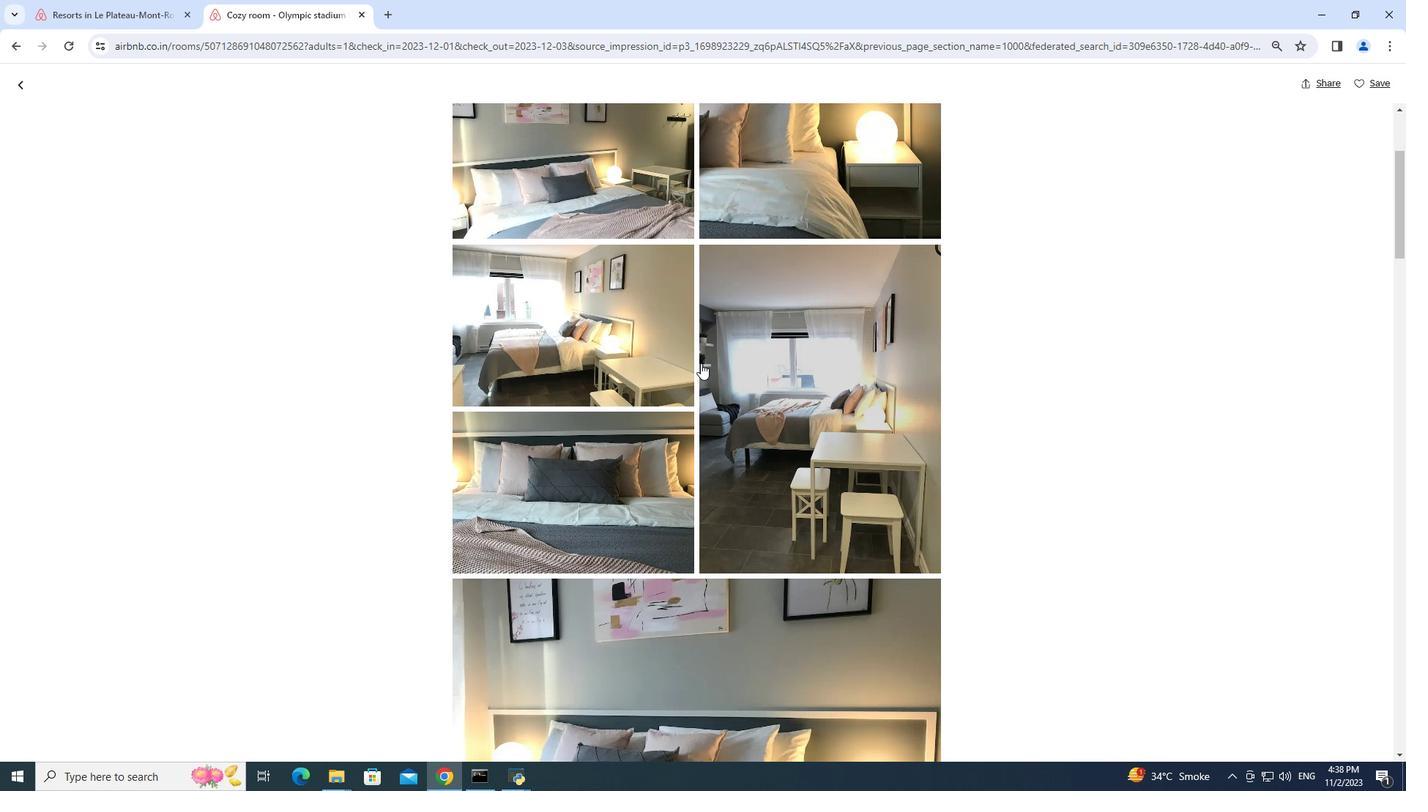 
Action: Mouse scrolled (701, 362) with delta (0, 0)
Screenshot: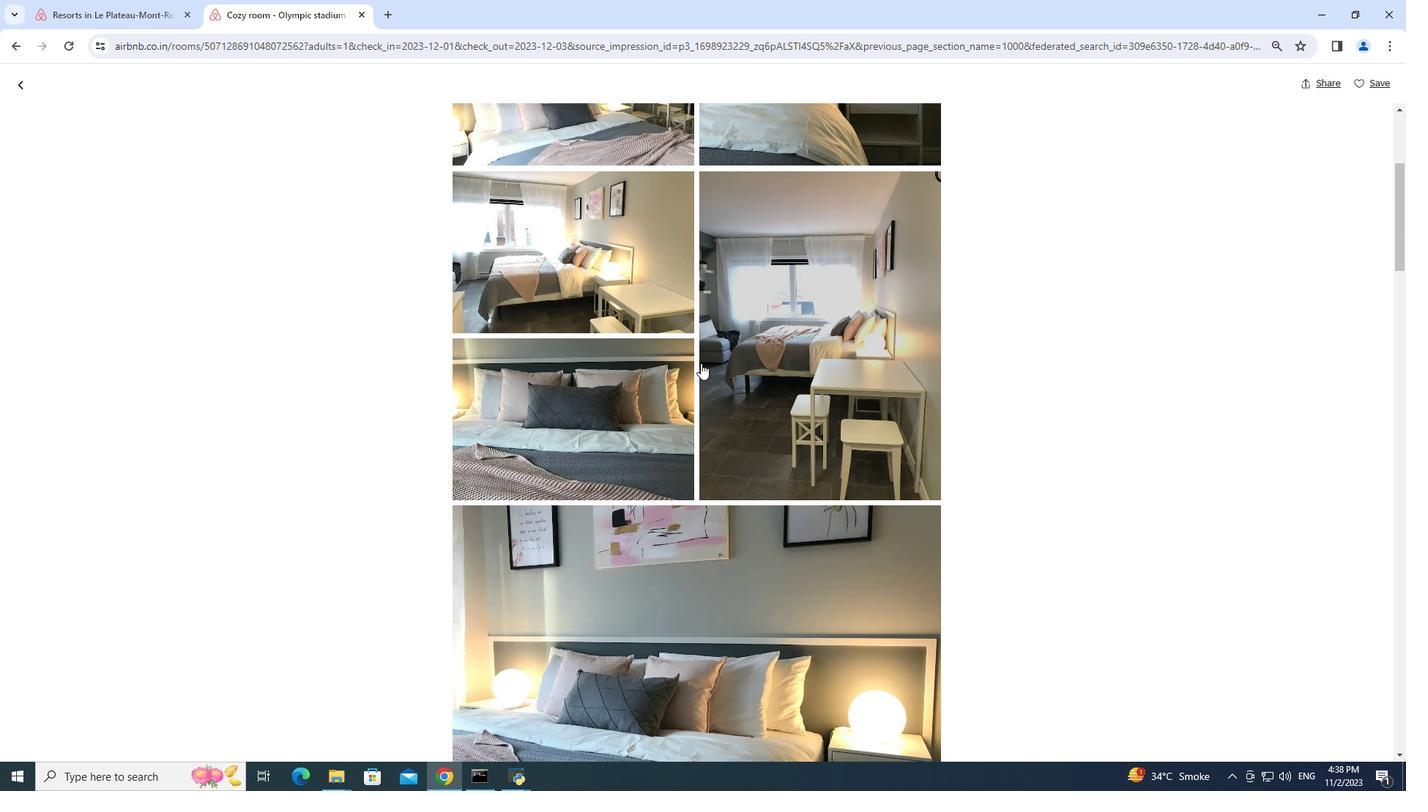 
Action: Mouse scrolled (701, 364) with delta (0, 0)
Screenshot: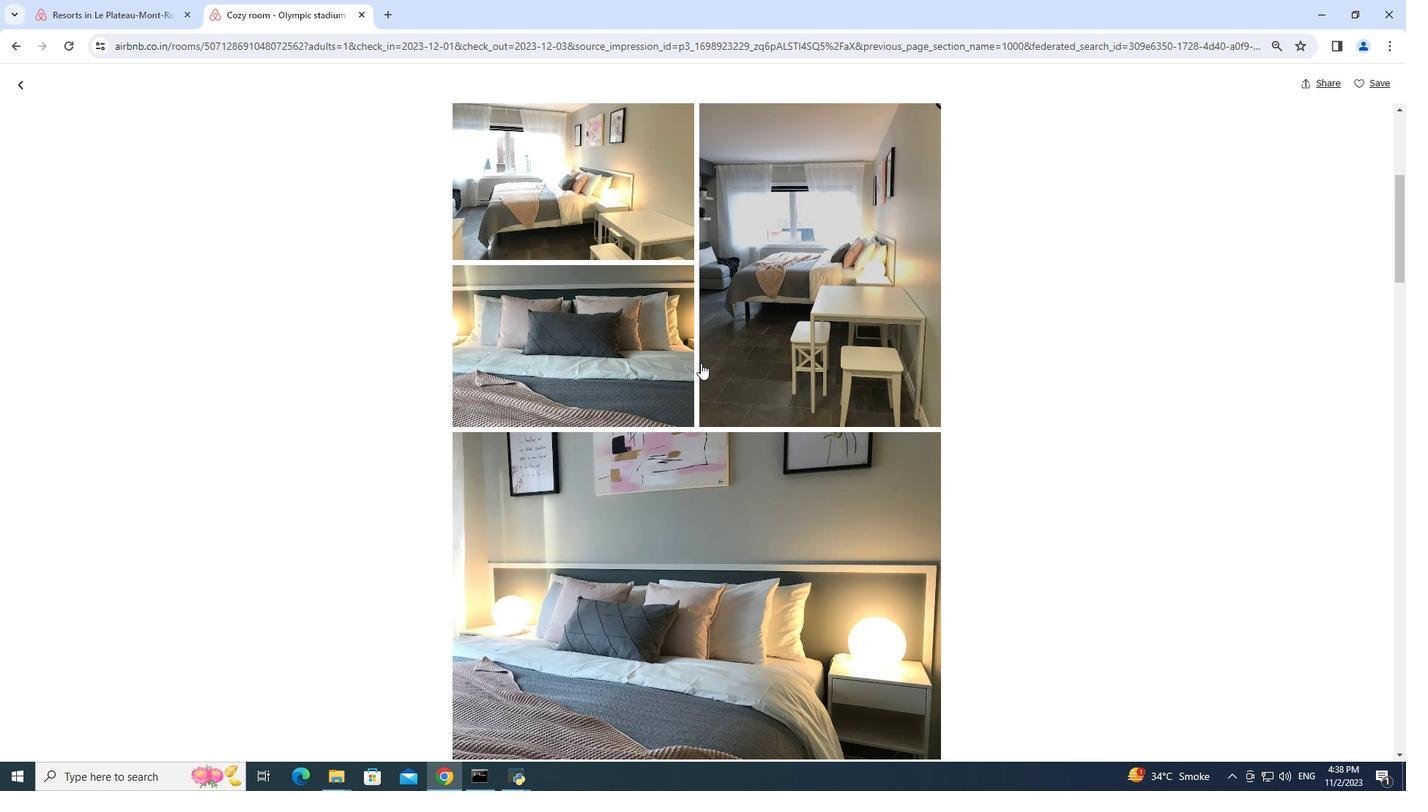 
Action: Mouse scrolled (701, 364) with delta (0, 0)
Screenshot: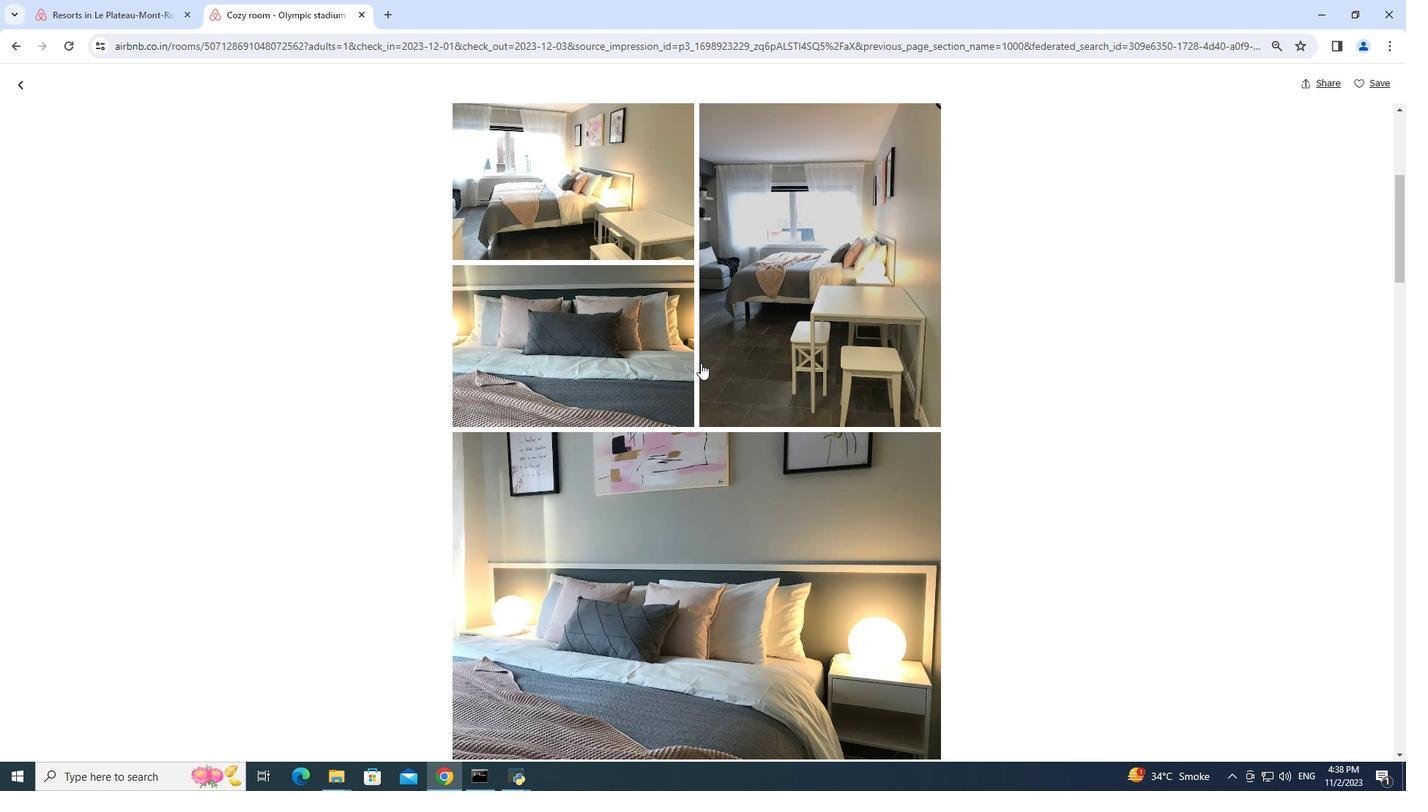 
Action: Mouse scrolled (701, 364) with delta (0, 0)
Screenshot: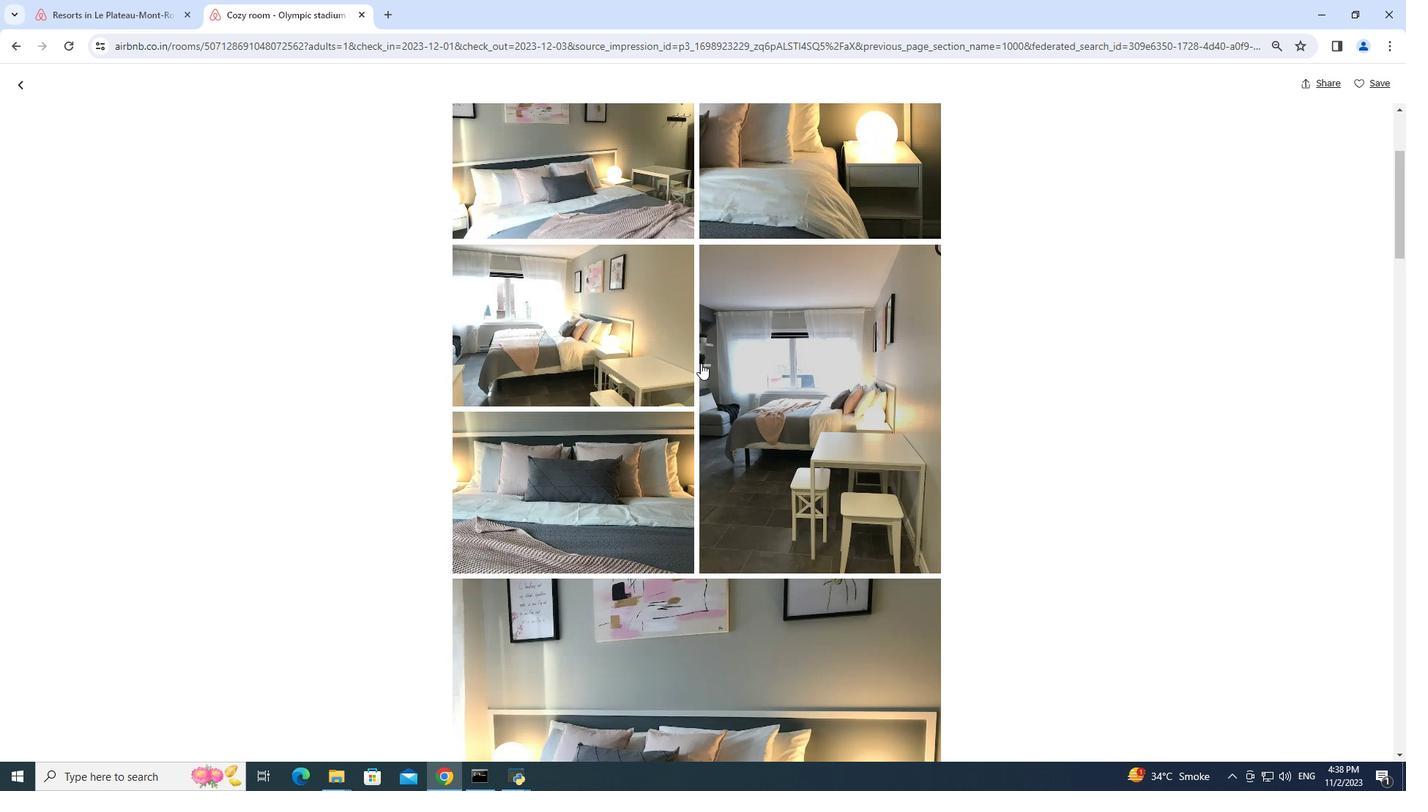 
Action: Mouse scrolled (701, 364) with delta (0, 0)
Screenshot: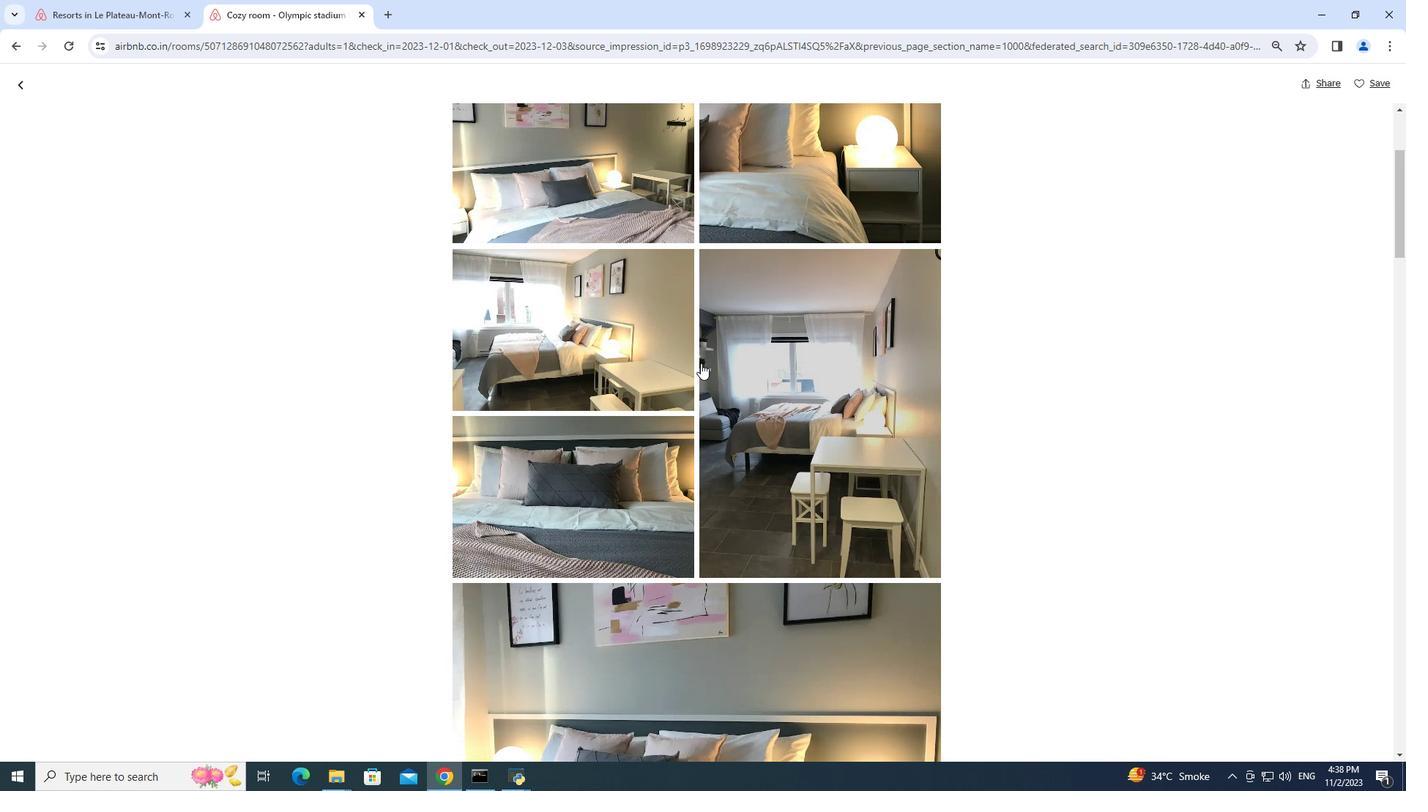 
Action: Mouse scrolled (701, 364) with delta (0, 0)
Screenshot: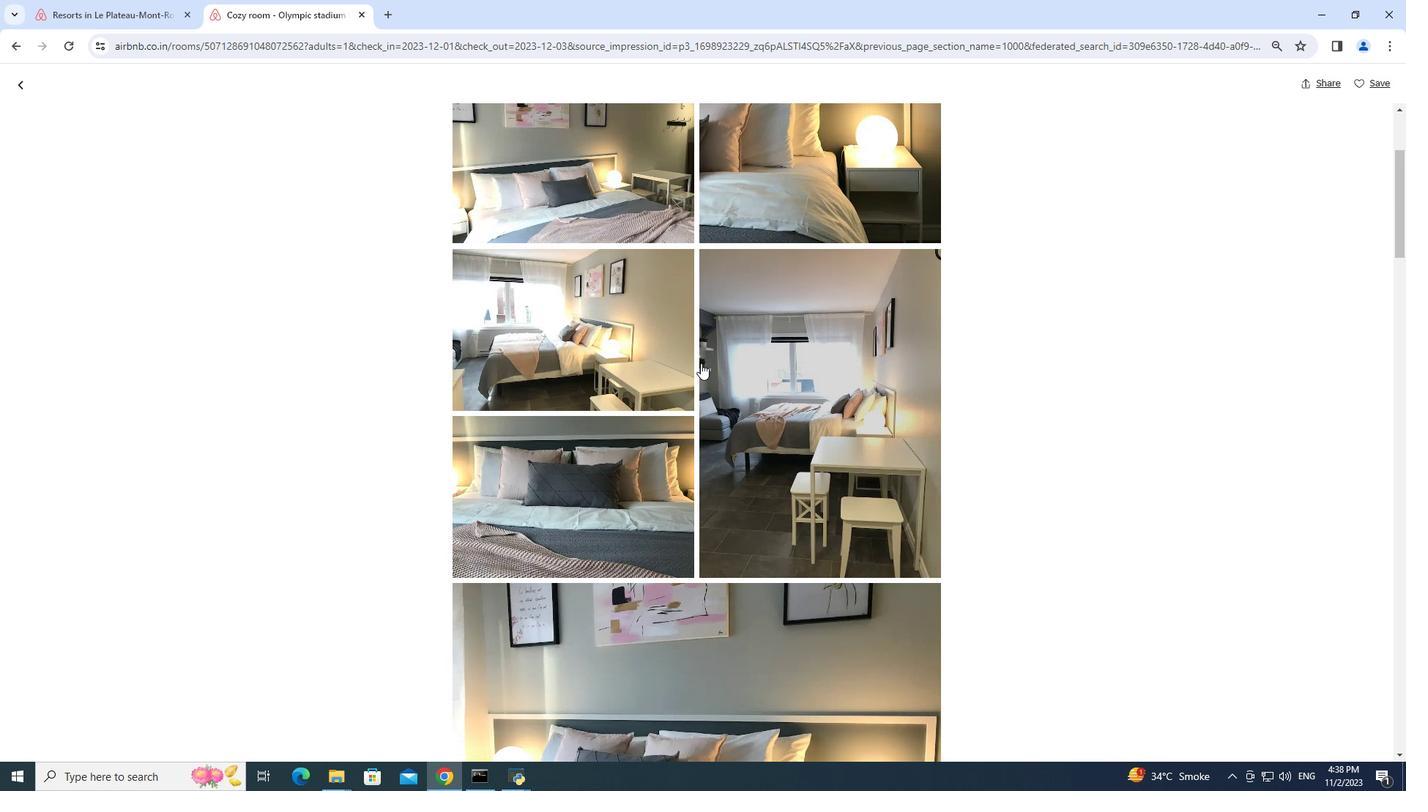
Action: Mouse scrolled (701, 364) with delta (0, 0)
Screenshot: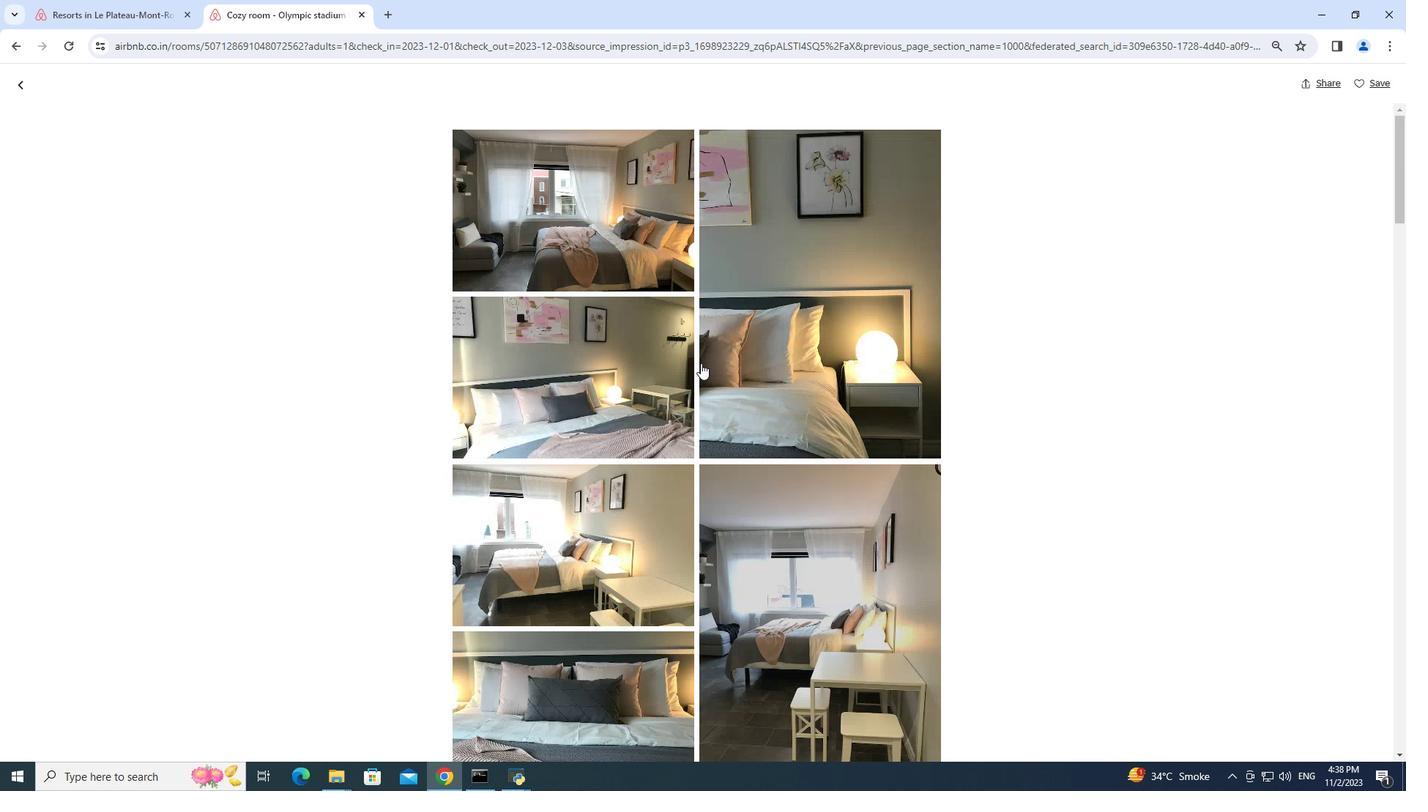 
Action: Mouse scrolled (701, 364) with delta (0, 0)
Screenshot: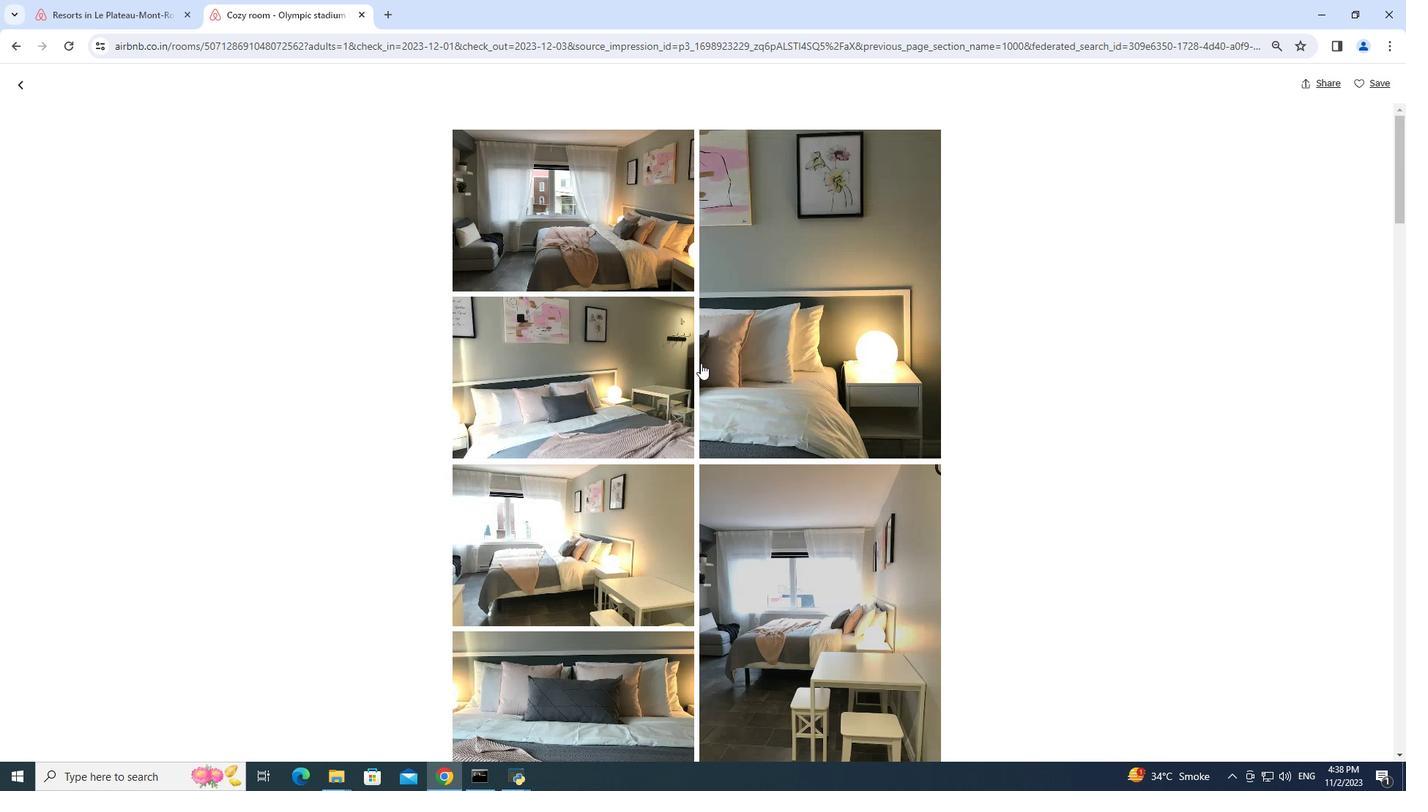 
Action: Mouse scrolled (701, 364) with delta (0, 0)
Screenshot: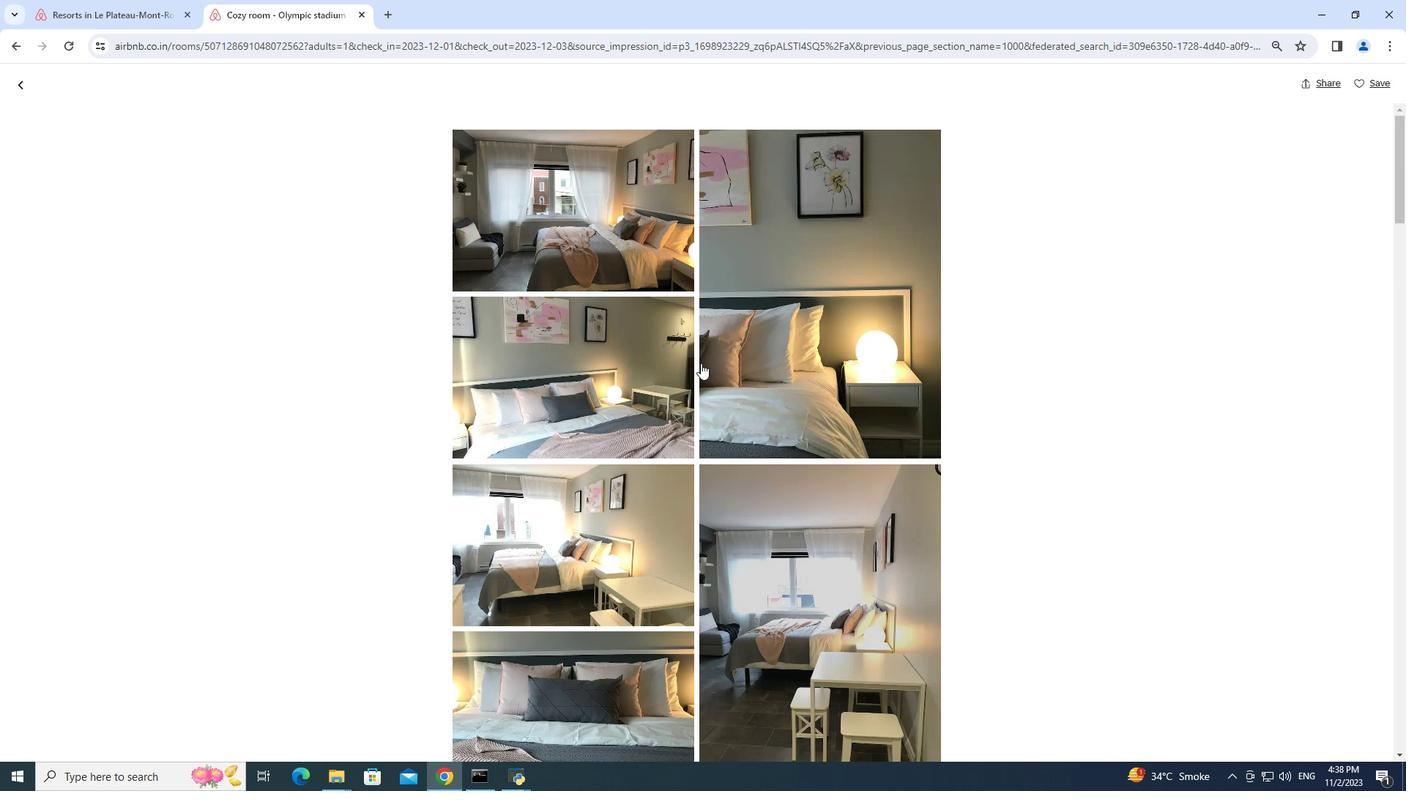 
Action: Mouse scrolled (701, 364) with delta (0, 0)
Screenshot: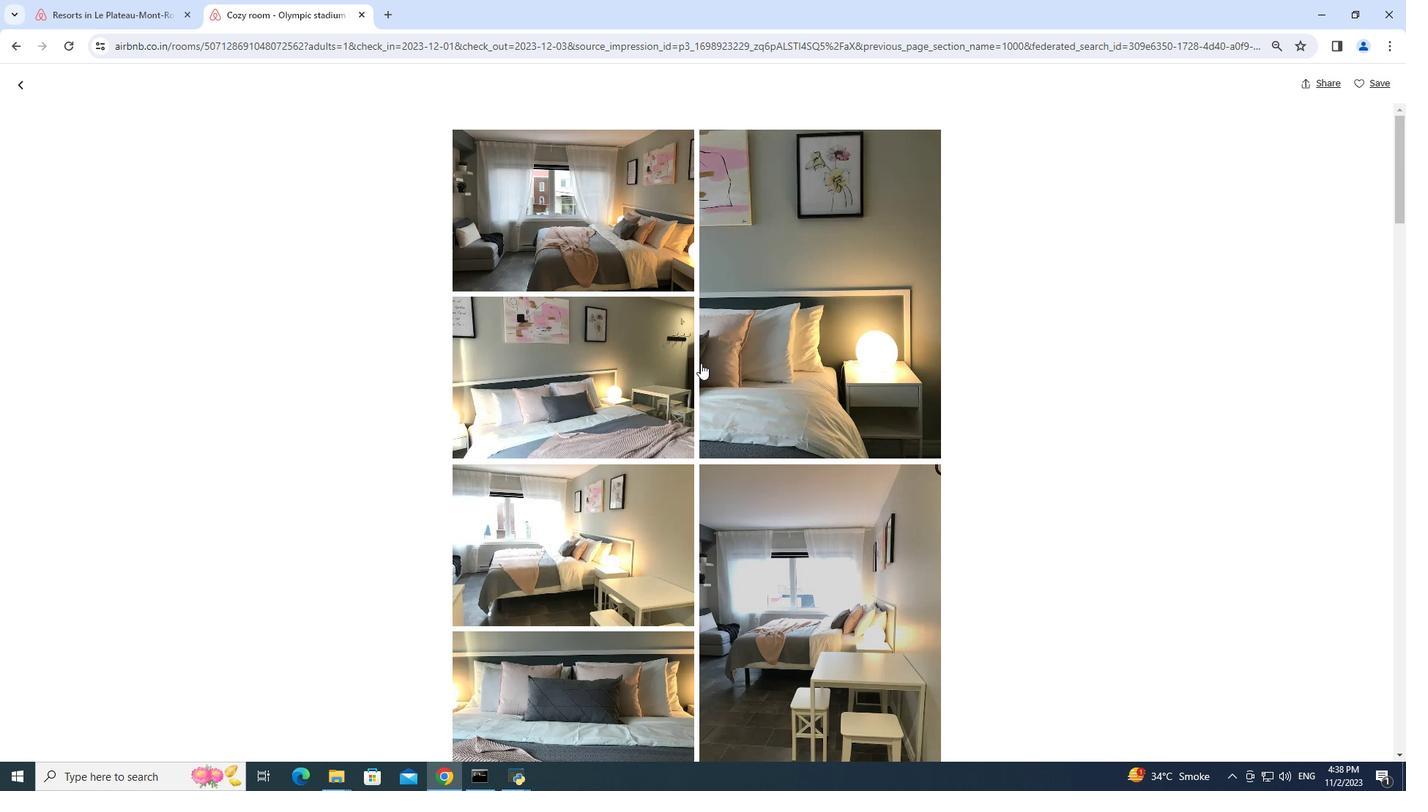 
Action: Mouse scrolled (701, 364) with delta (0, 0)
Screenshot: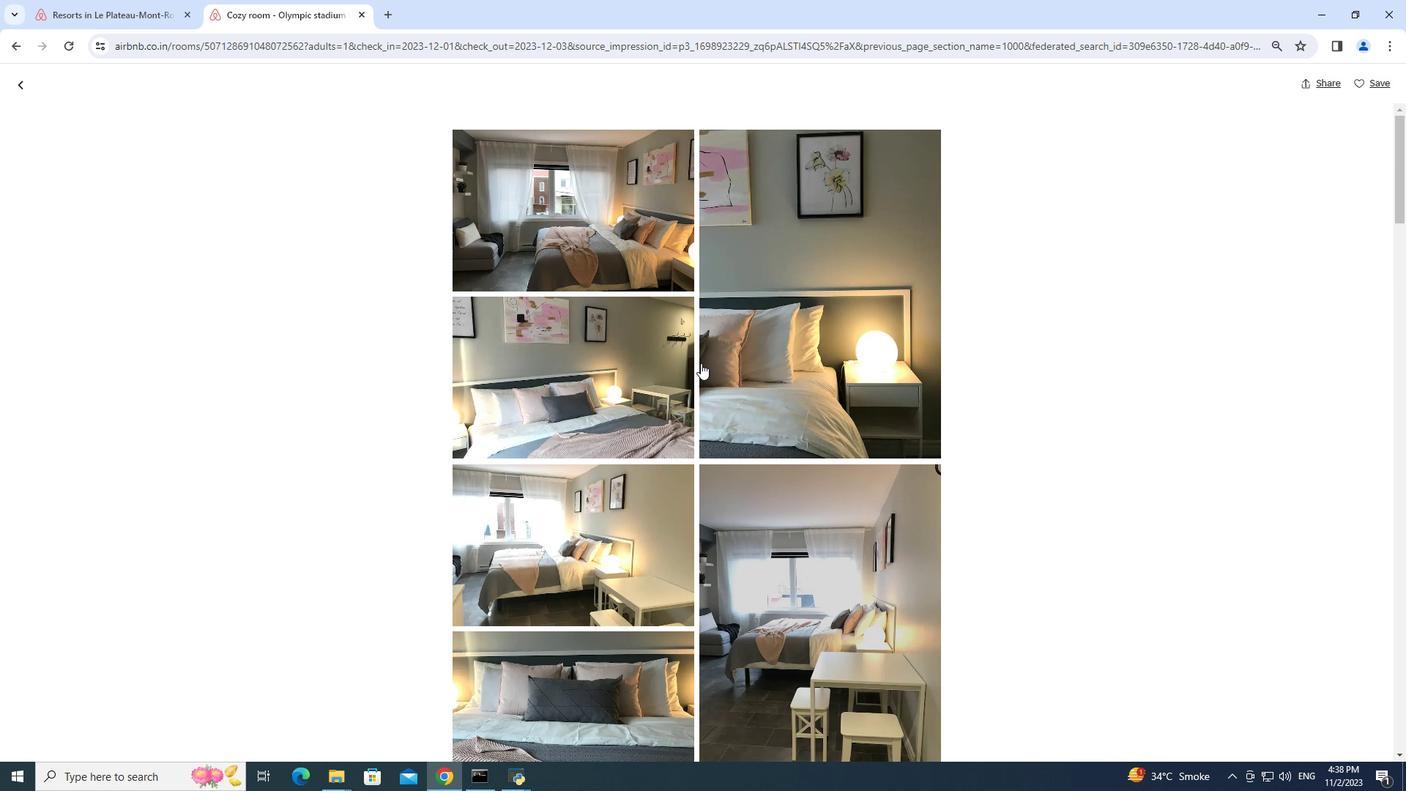 
Action: Mouse moved to (821, 249)
Screenshot: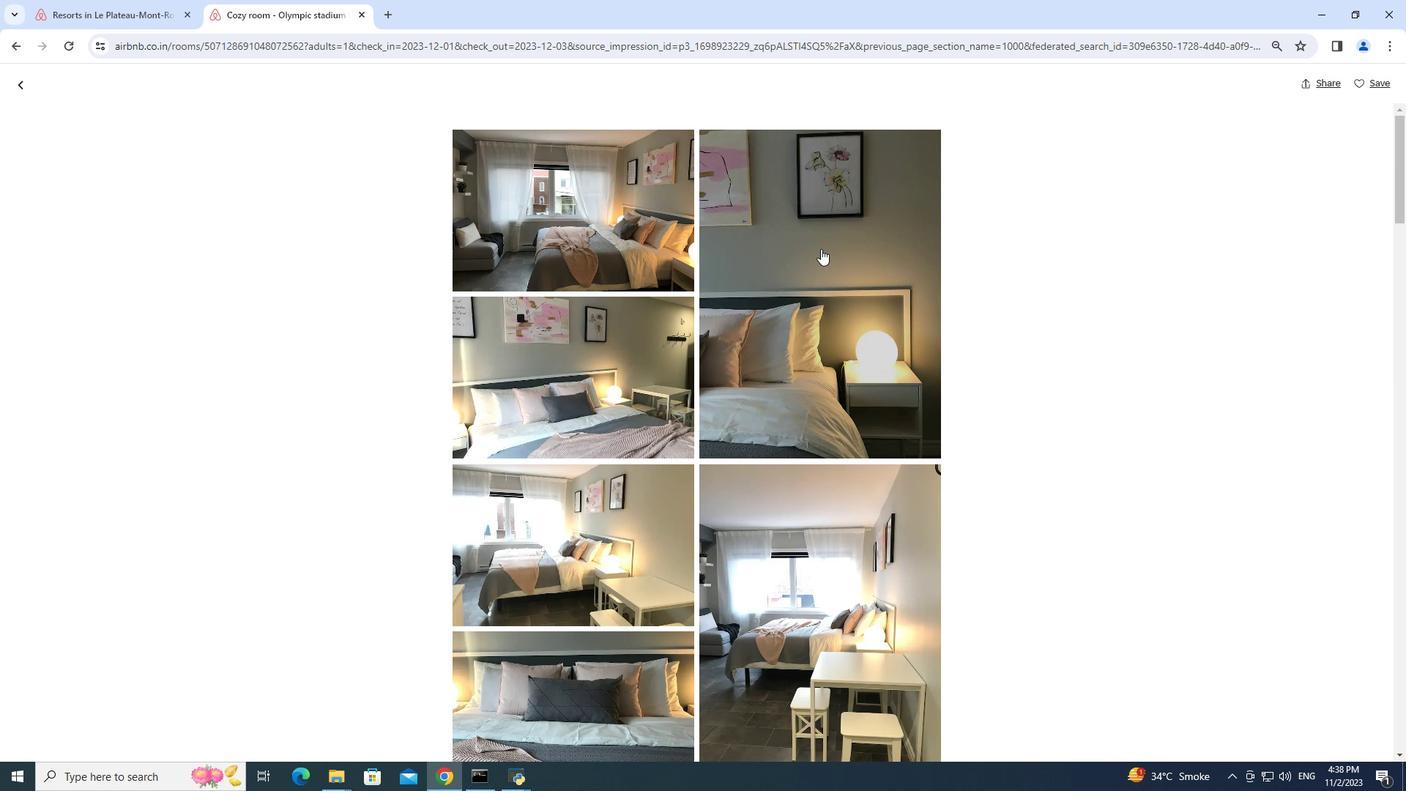 
Action: Mouse pressed middle at (821, 249)
Screenshot: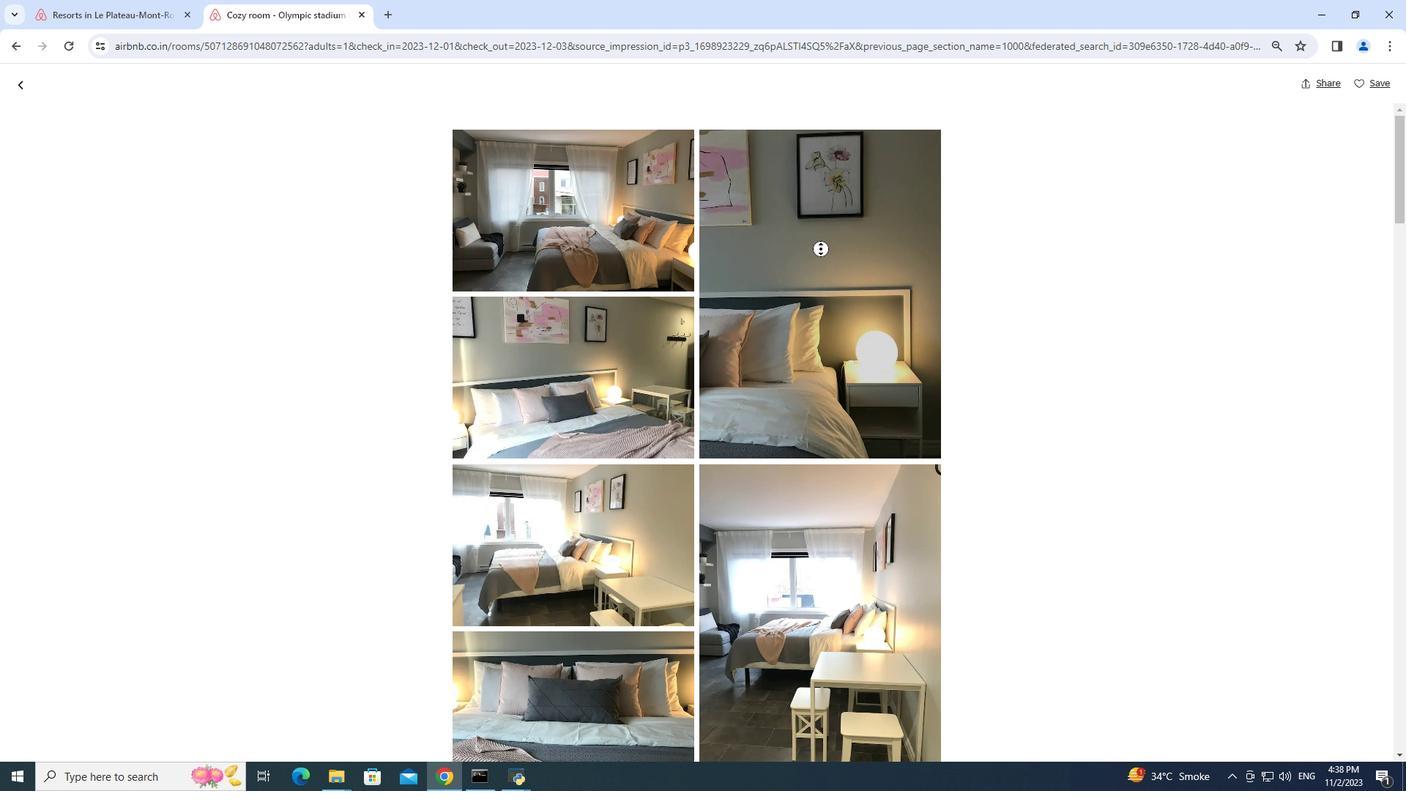 
Action: Mouse scrolled (821, 248) with delta (0, 0)
Screenshot: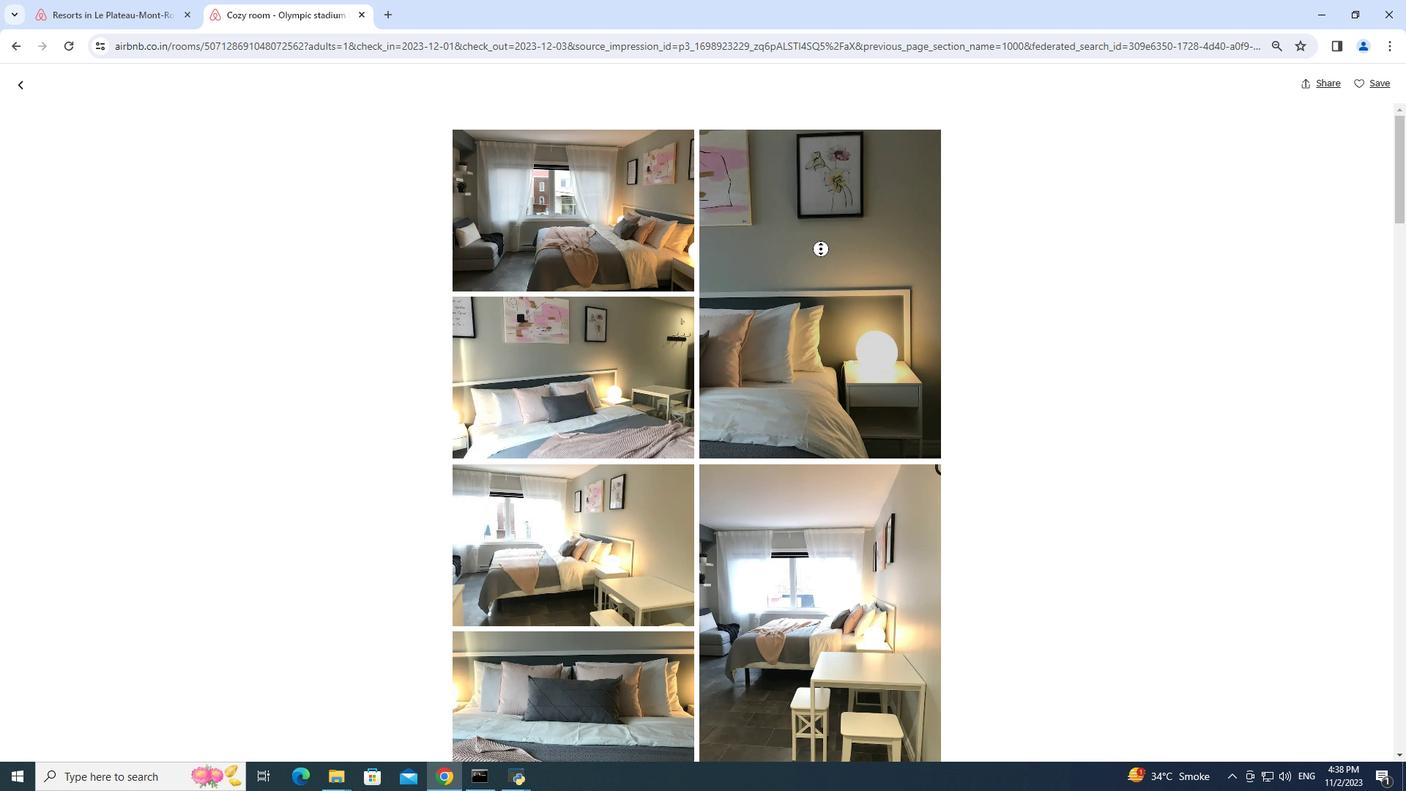 
Action: Mouse moved to (515, 353)
Screenshot: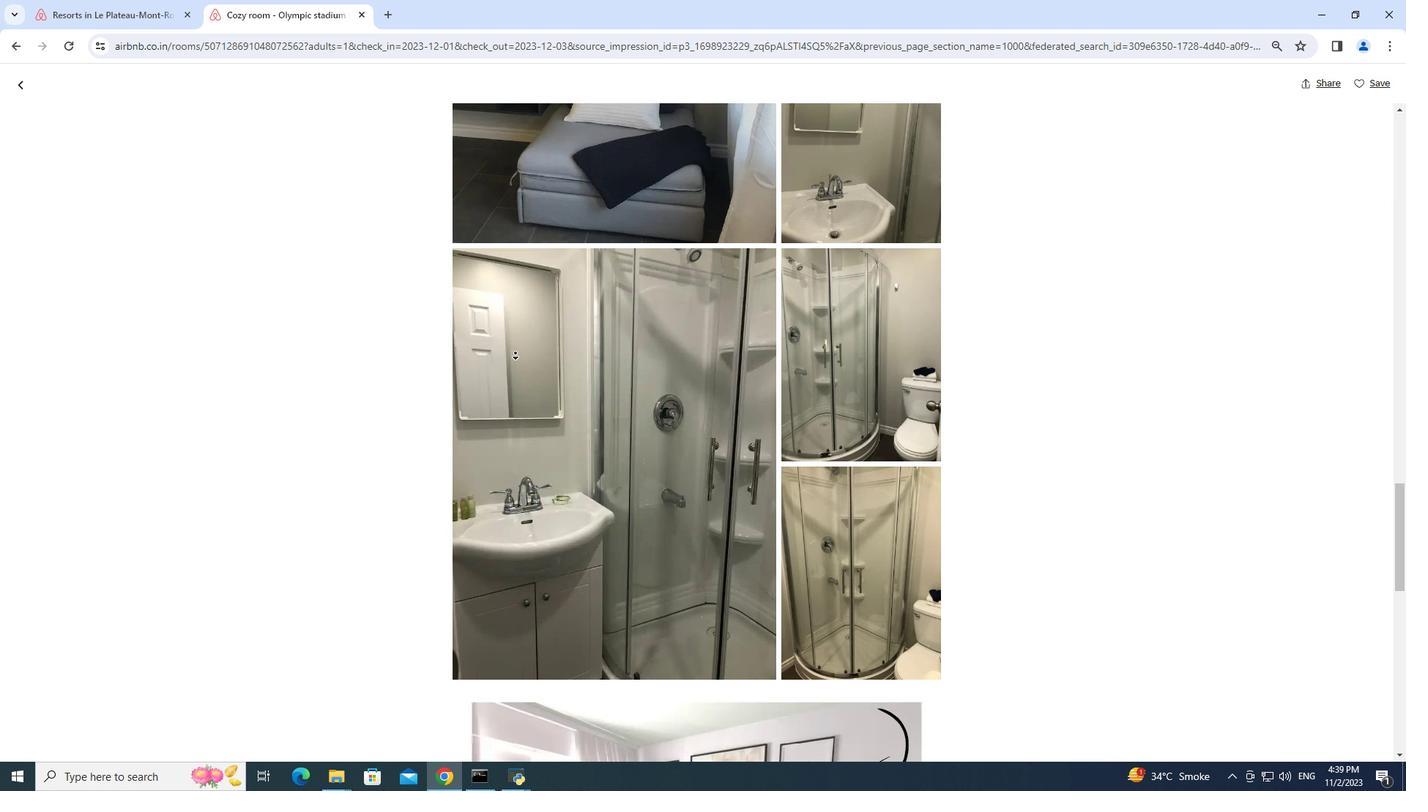 
Action: Mouse pressed left at (515, 353)
Screenshot: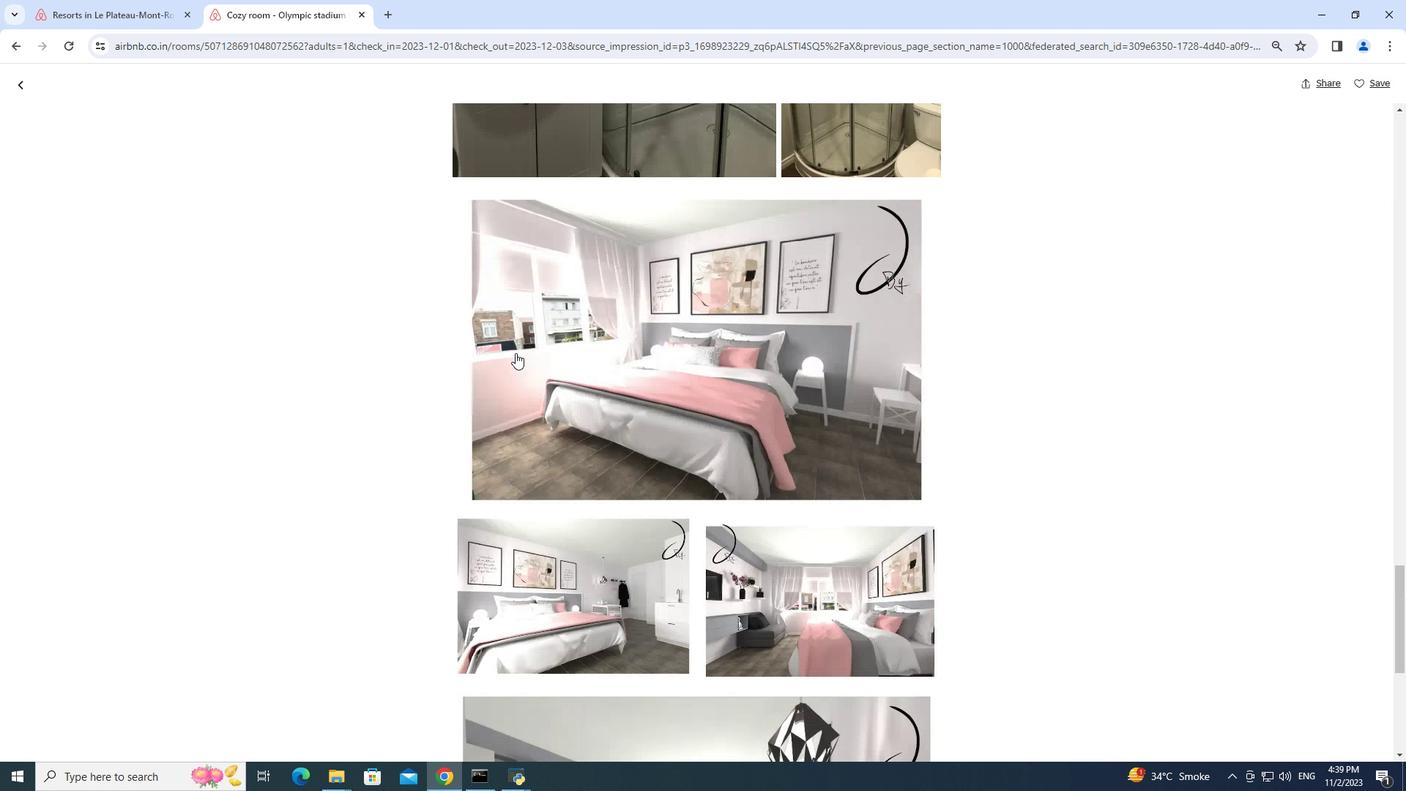 
Action: Mouse moved to (488, 554)
Screenshot: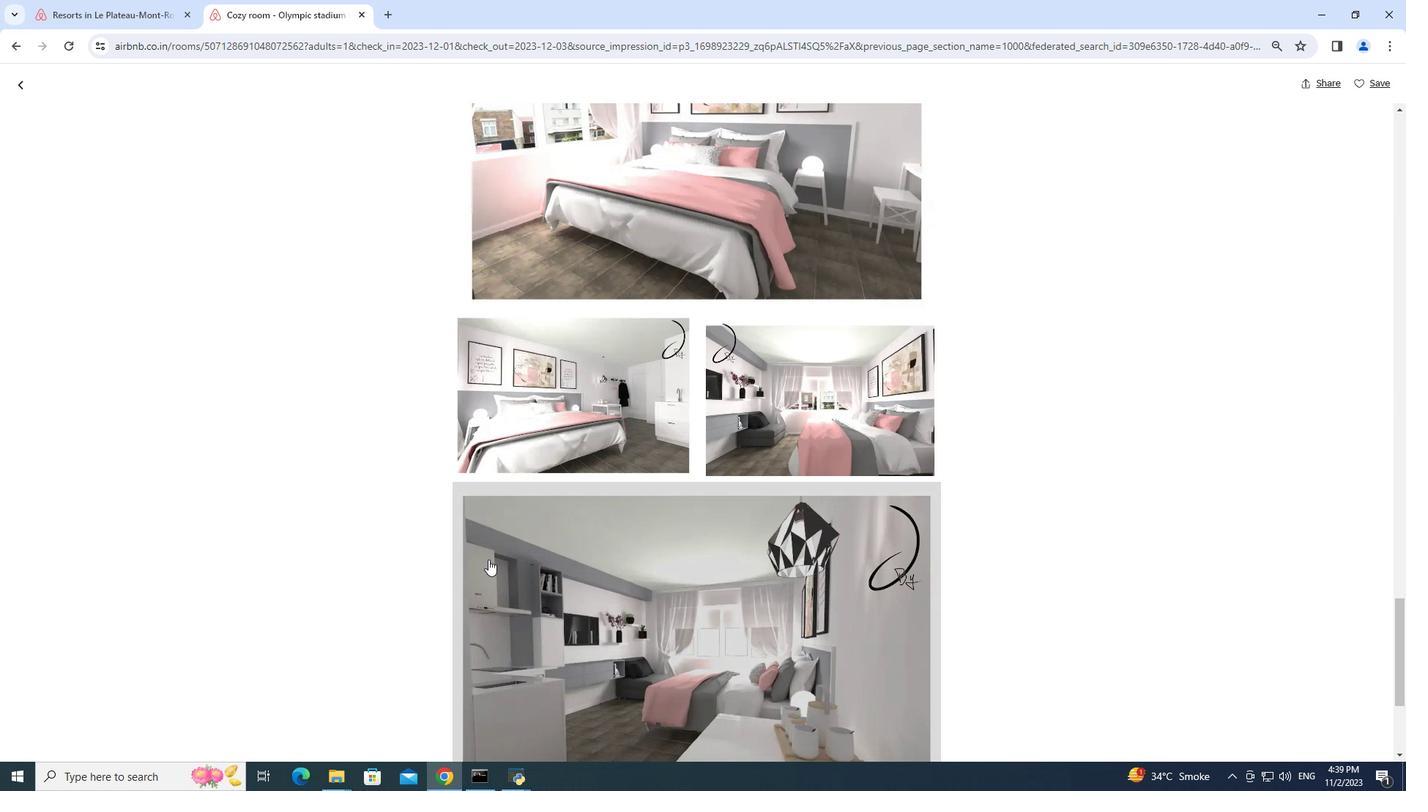 
Action: Mouse pressed left at (488, 554)
Screenshot: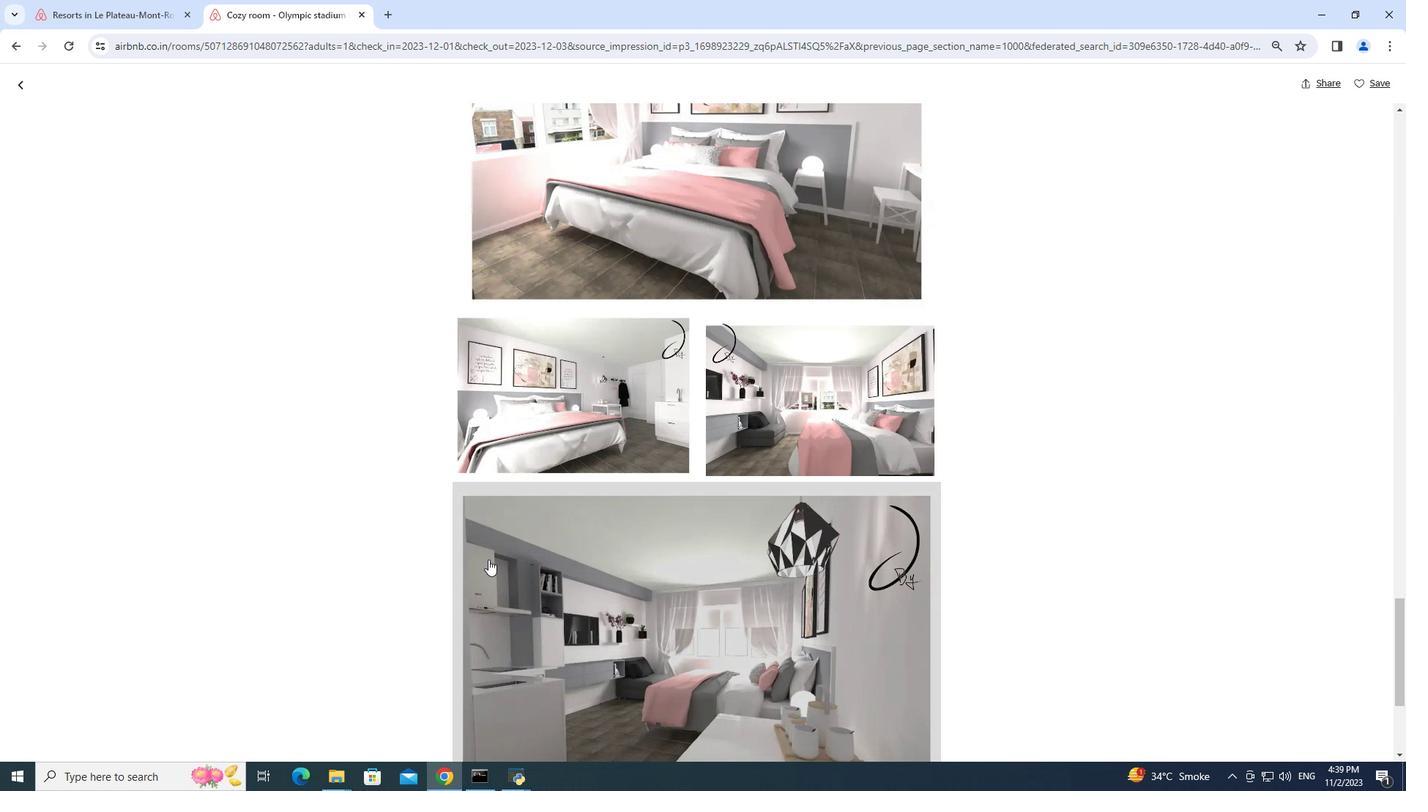 
Action: Mouse moved to (17, 88)
Screenshot: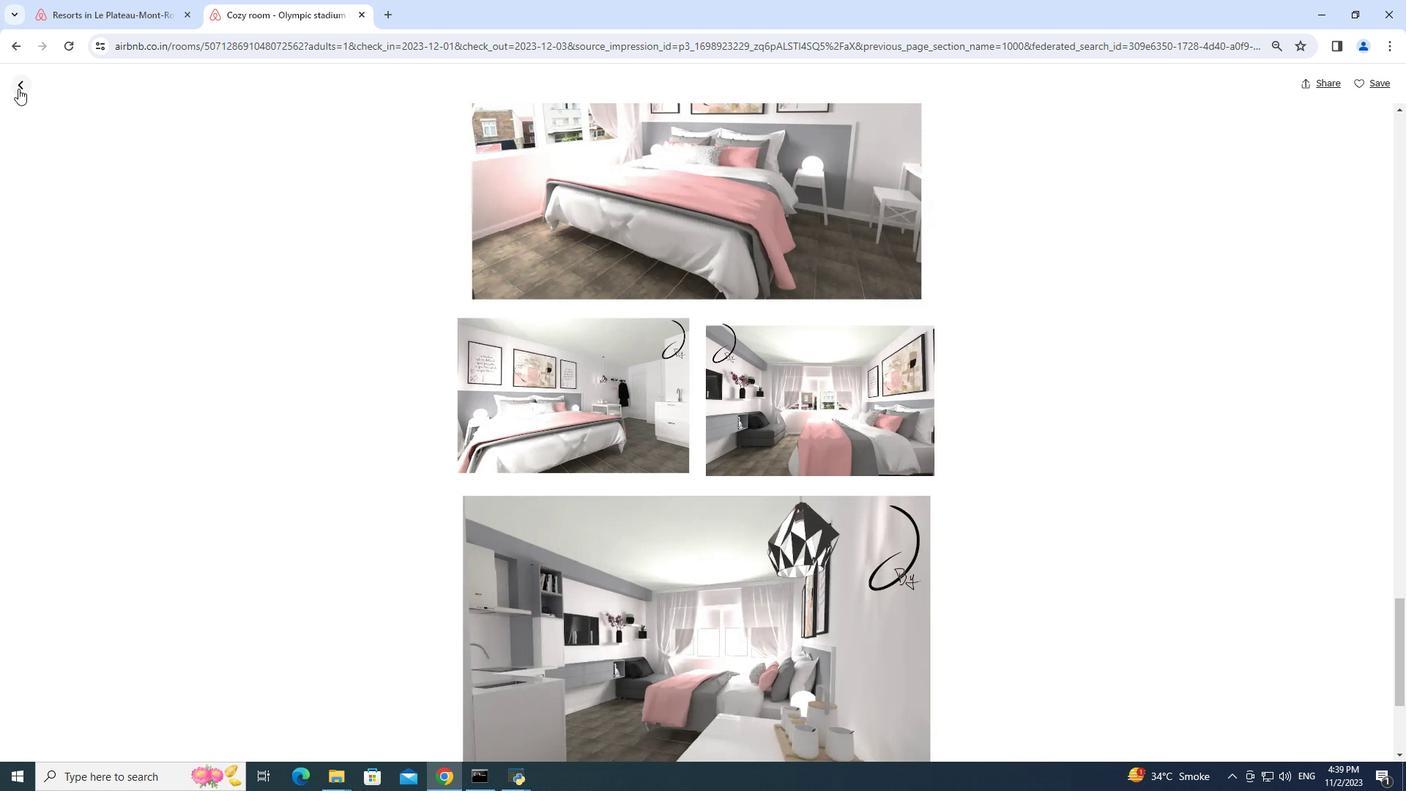 
Action: Mouse pressed left at (17, 88)
Screenshot: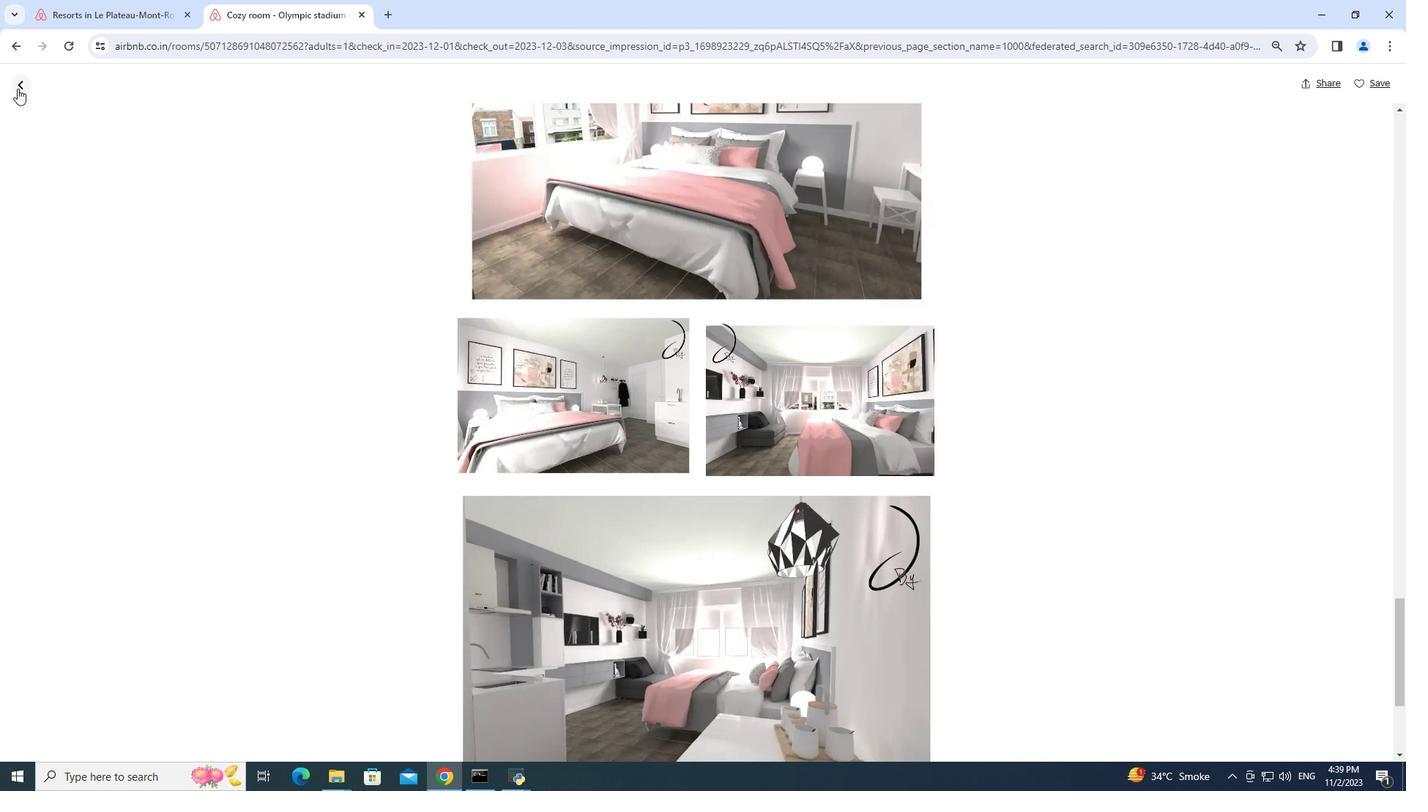 
Action: Mouse moved to (615, 461)
Screenshot: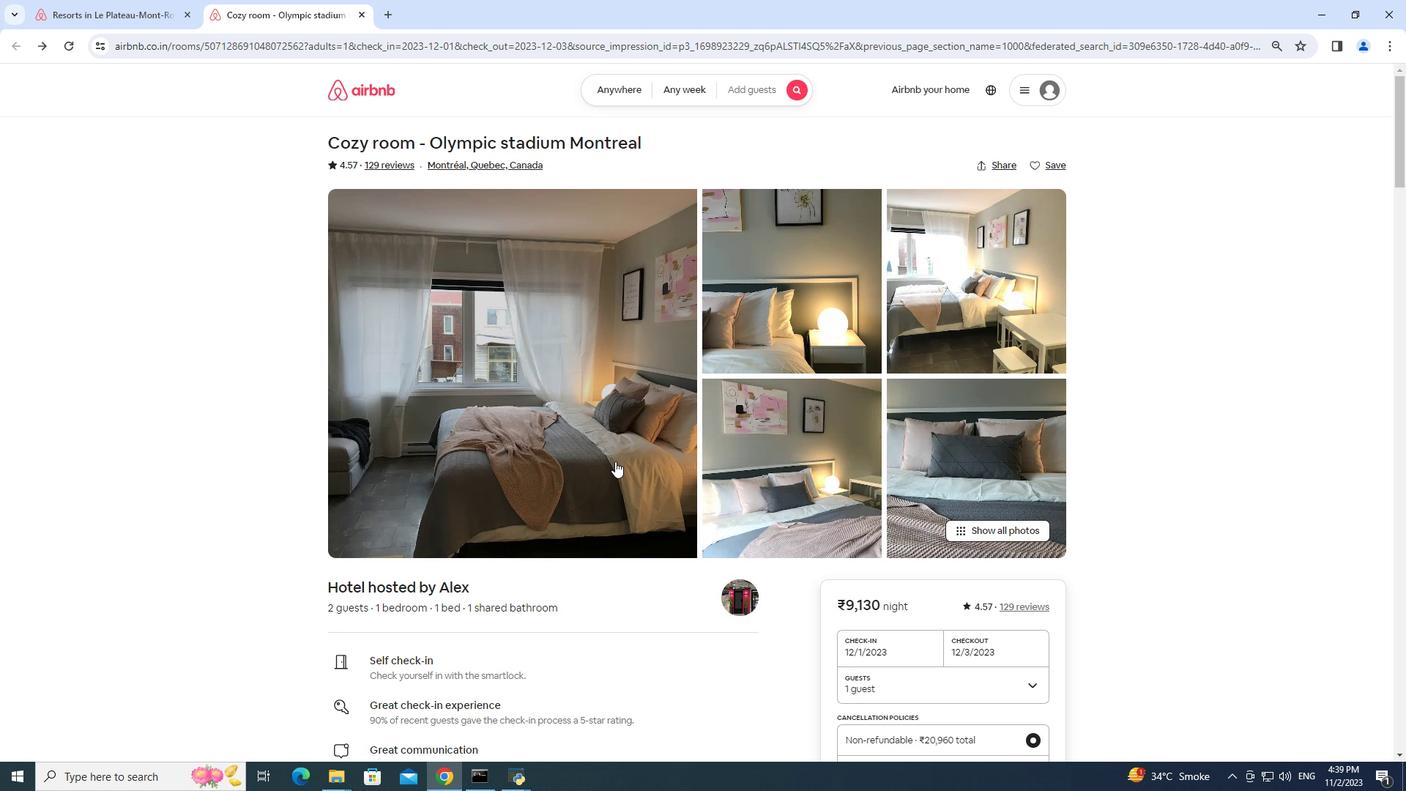 
Action: Mouse scrolled (615, 460) with delta (0, 0)
Screenshot: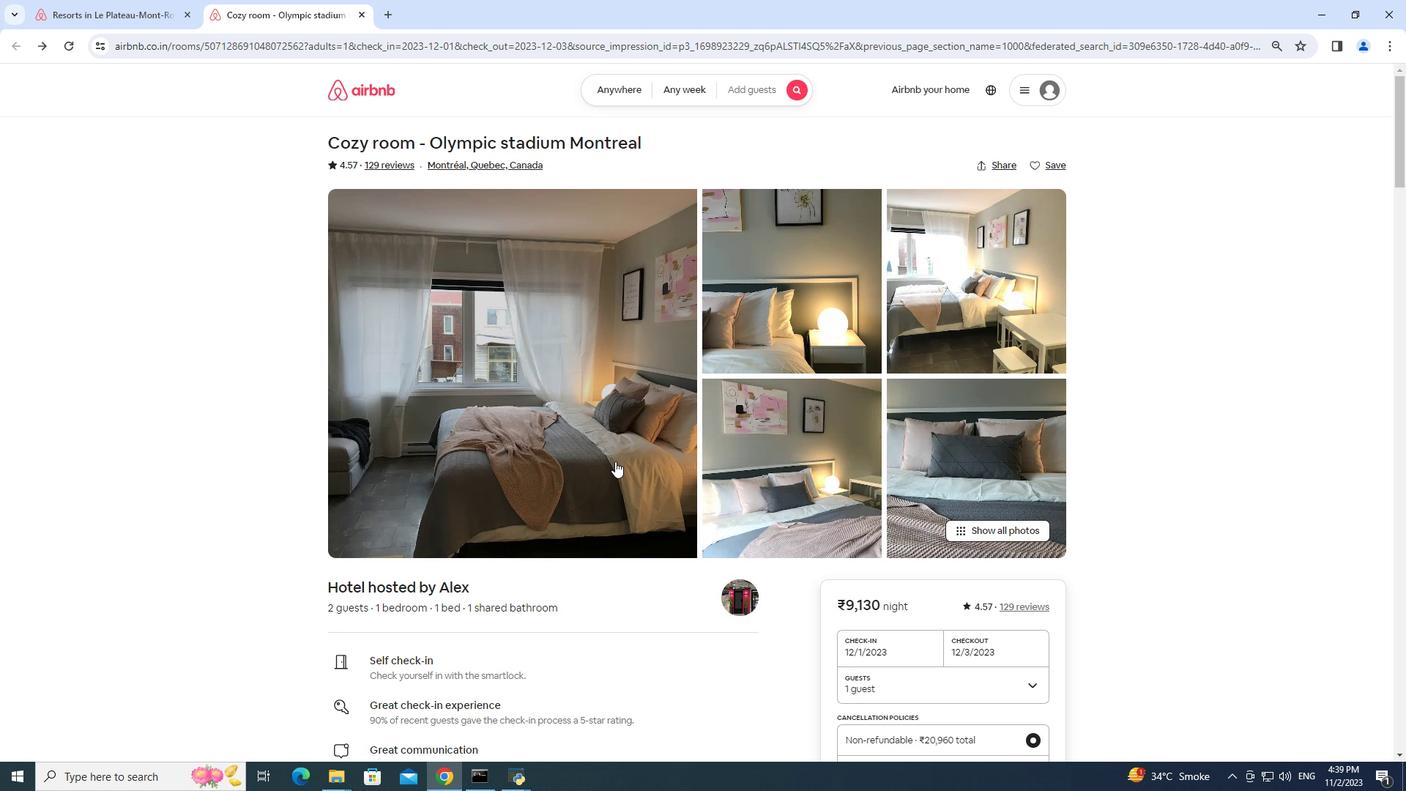 
Action: Mouse scrolled (615, 460) with delta (0, 0)
Screenshot: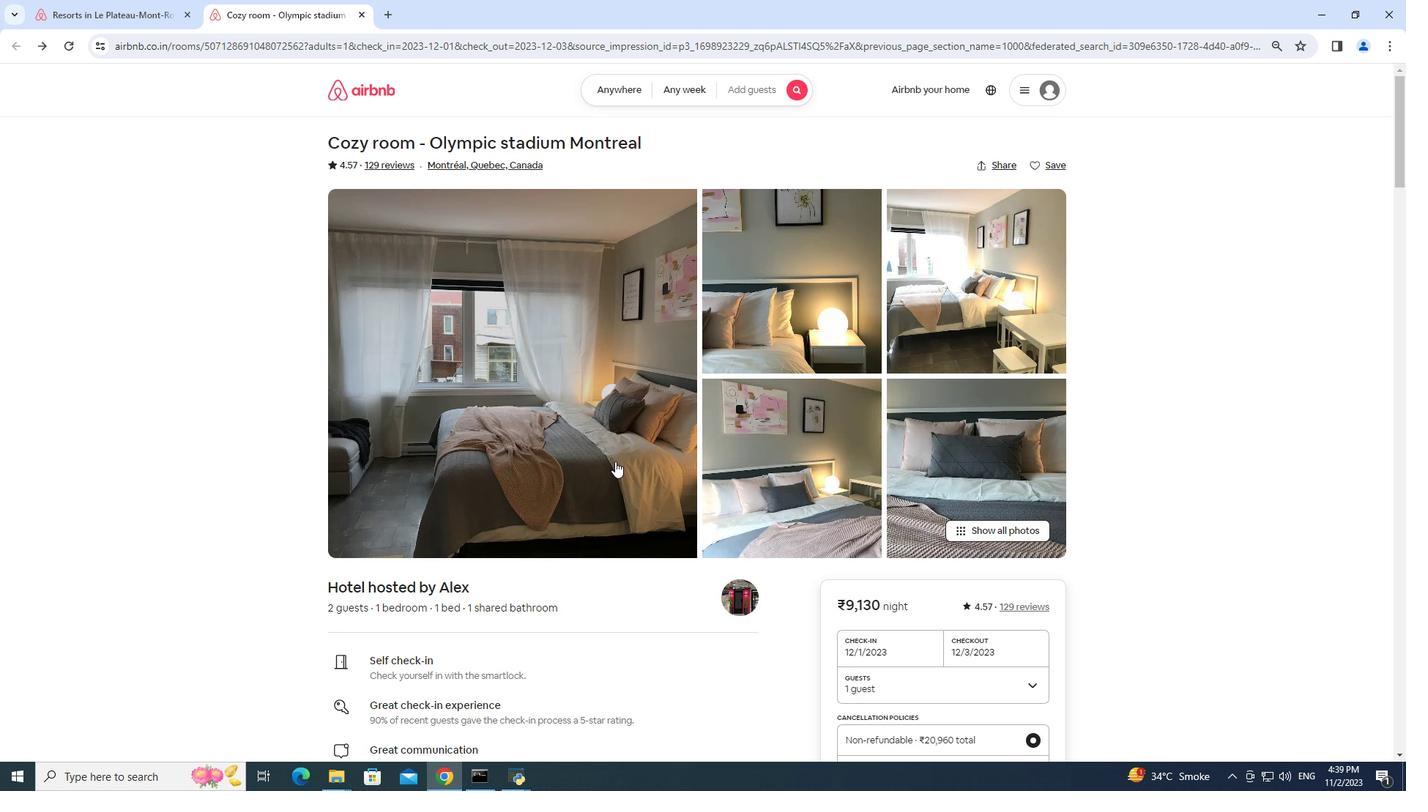 
Action: Mouse scrolled (615, 460) with delta (0, 0)
Screenshot: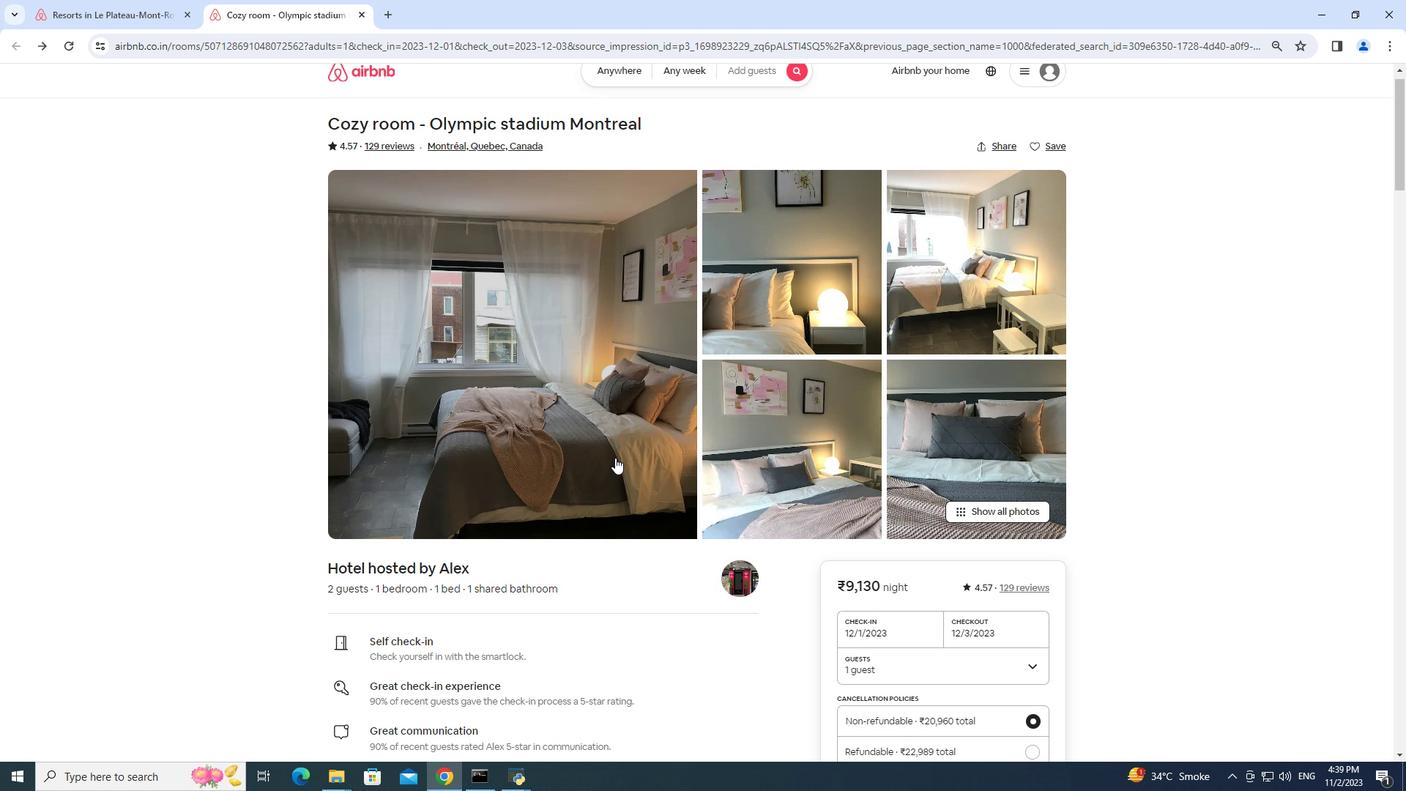 
Action: Mouse moved to (581, 397)
Screenshot: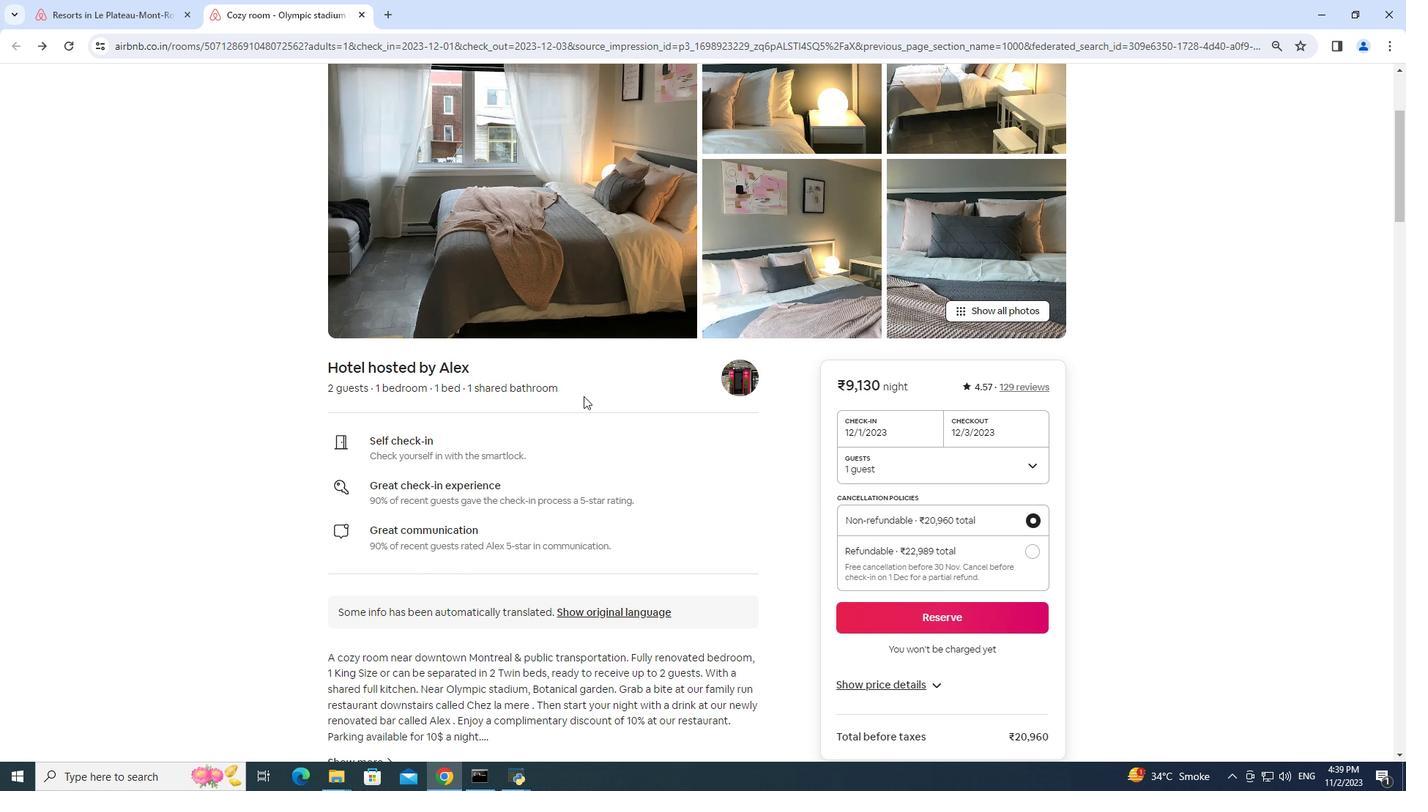 
Action: Mouse scrolled (581, 397) with delta (0, 0)
Screenshot: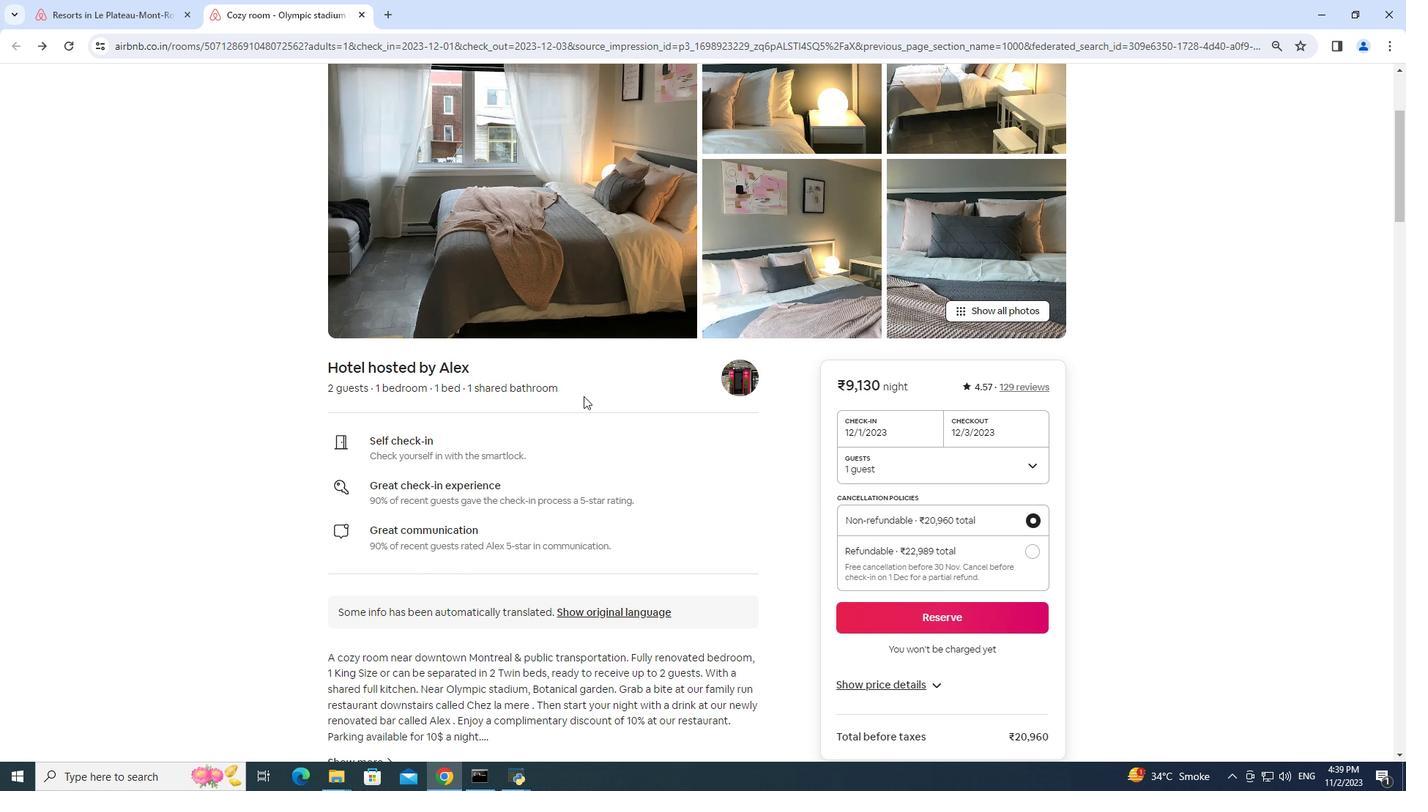 
Action: Mouse moved to (586, 392)
Screenshot: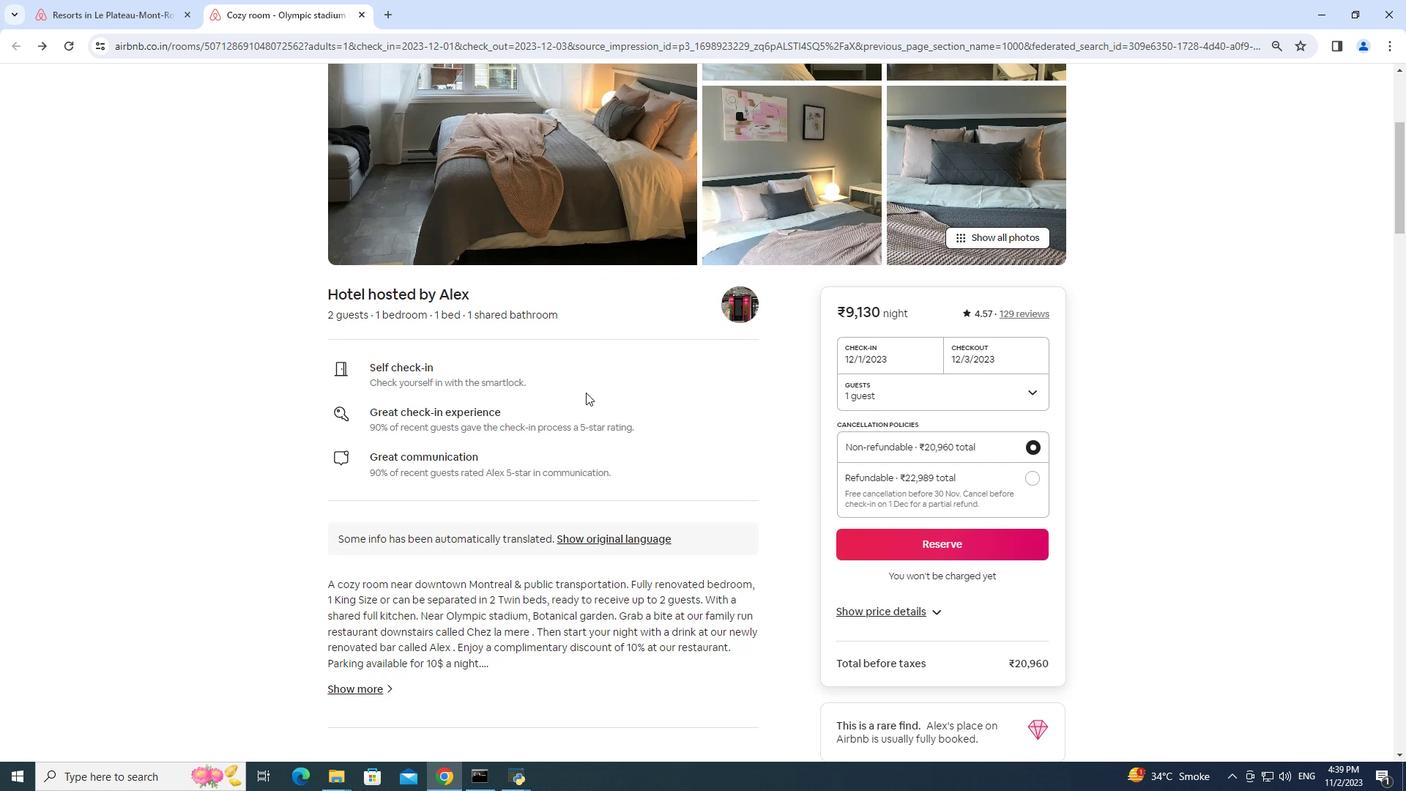 
Action: Mouse scrolled (586, 392) with delta (0, 0)
Screenshot: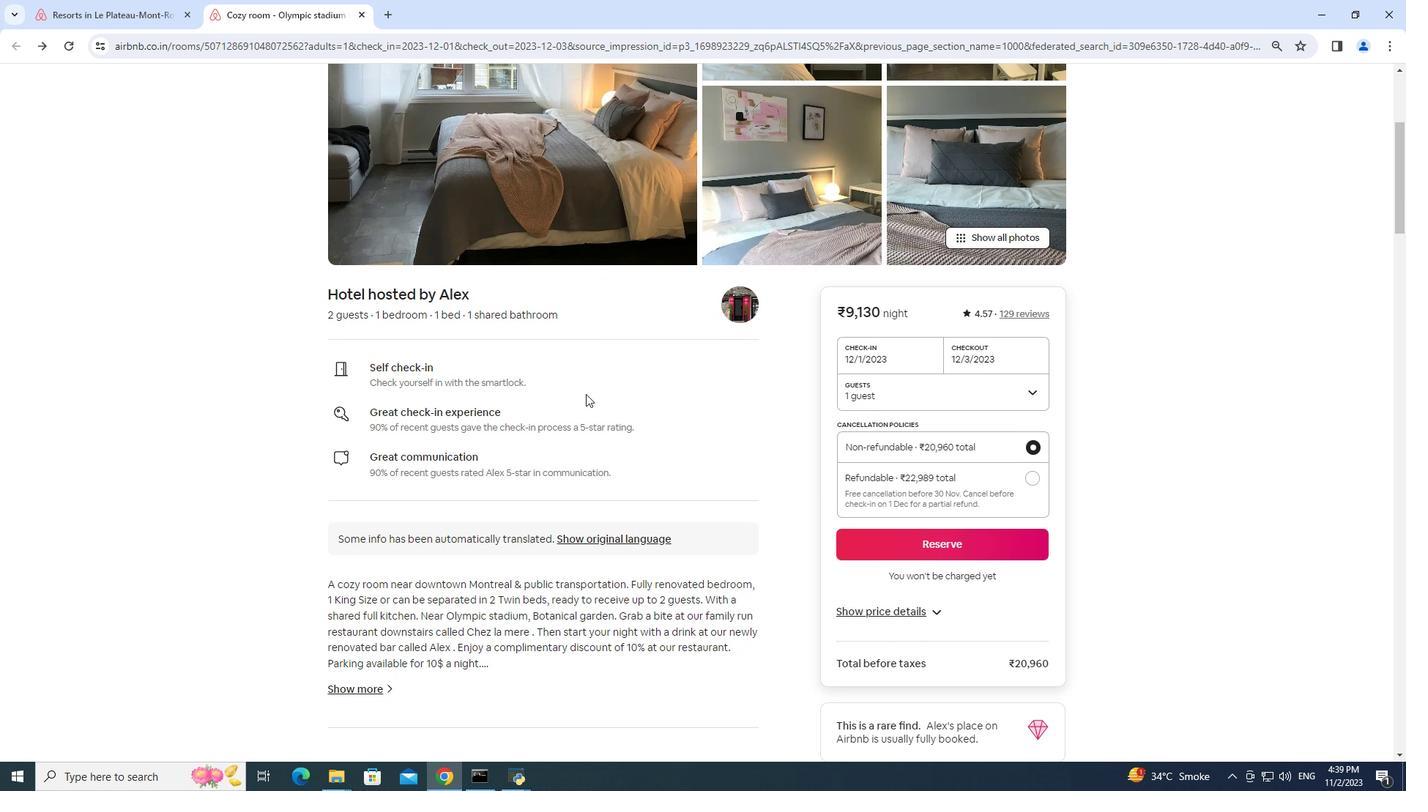 
Action: Mouse moved to (586, 394)
Screenshot: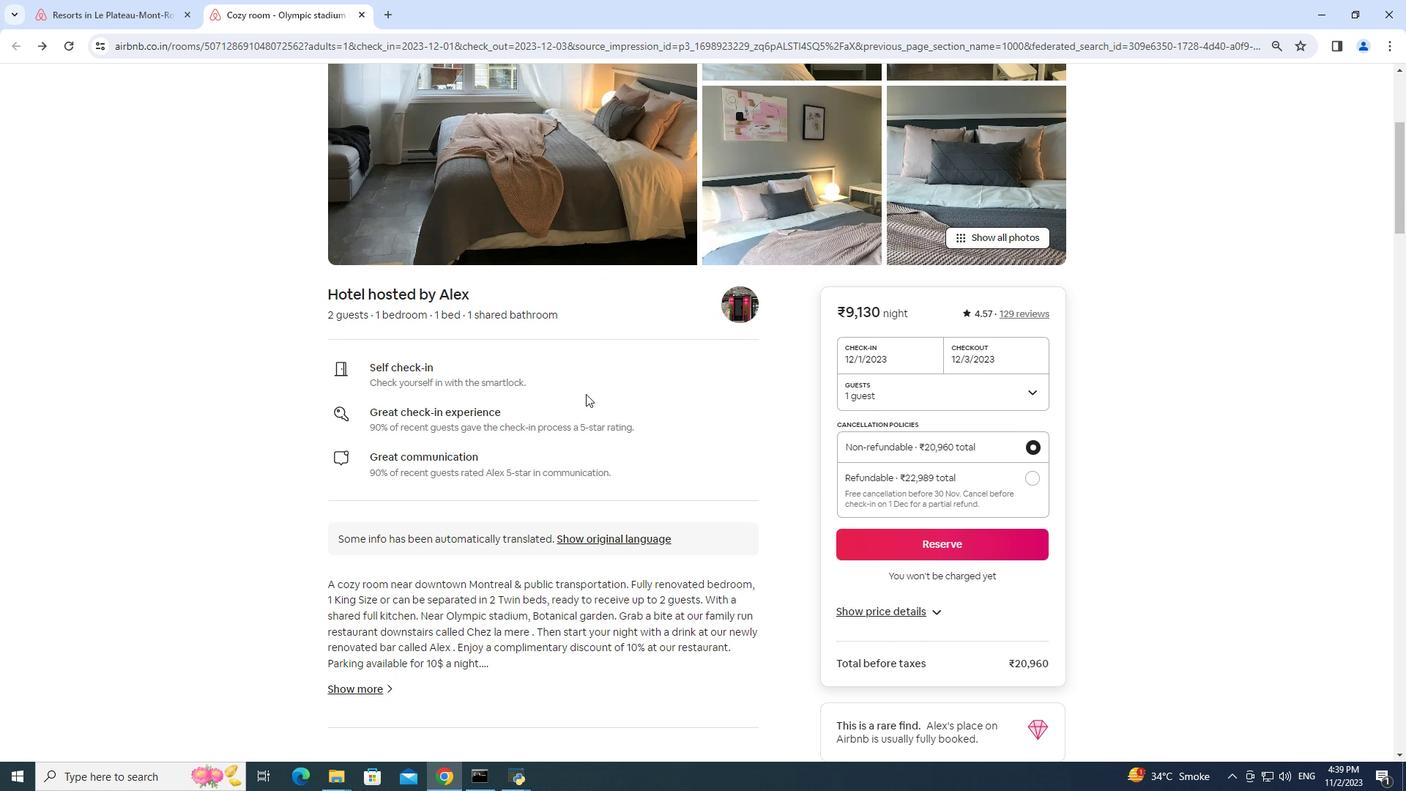 
Action: Mouse scrolled (586, 393) with delta (0, 0)
Screenshot: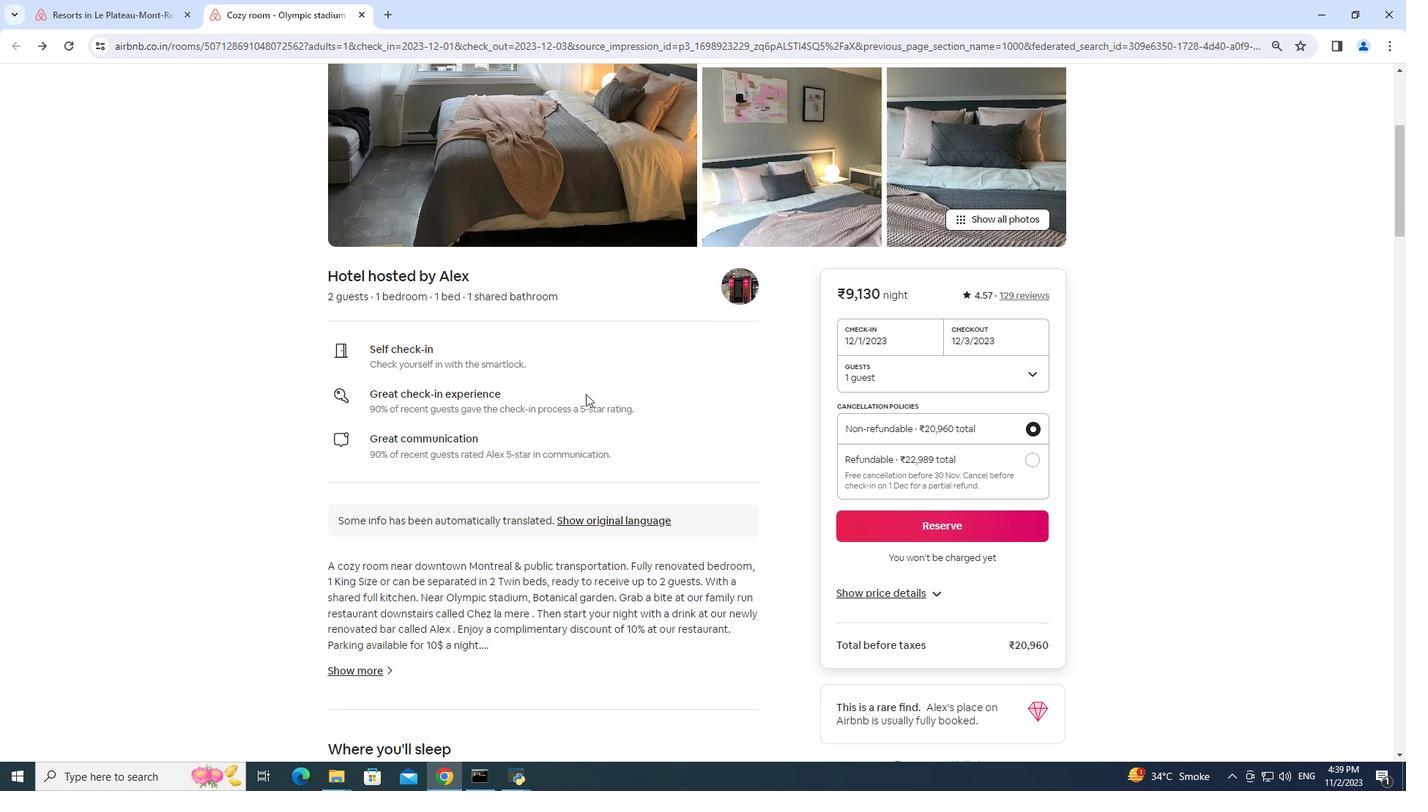 
Action: Mouse moved to (582, 400)
Screenshot: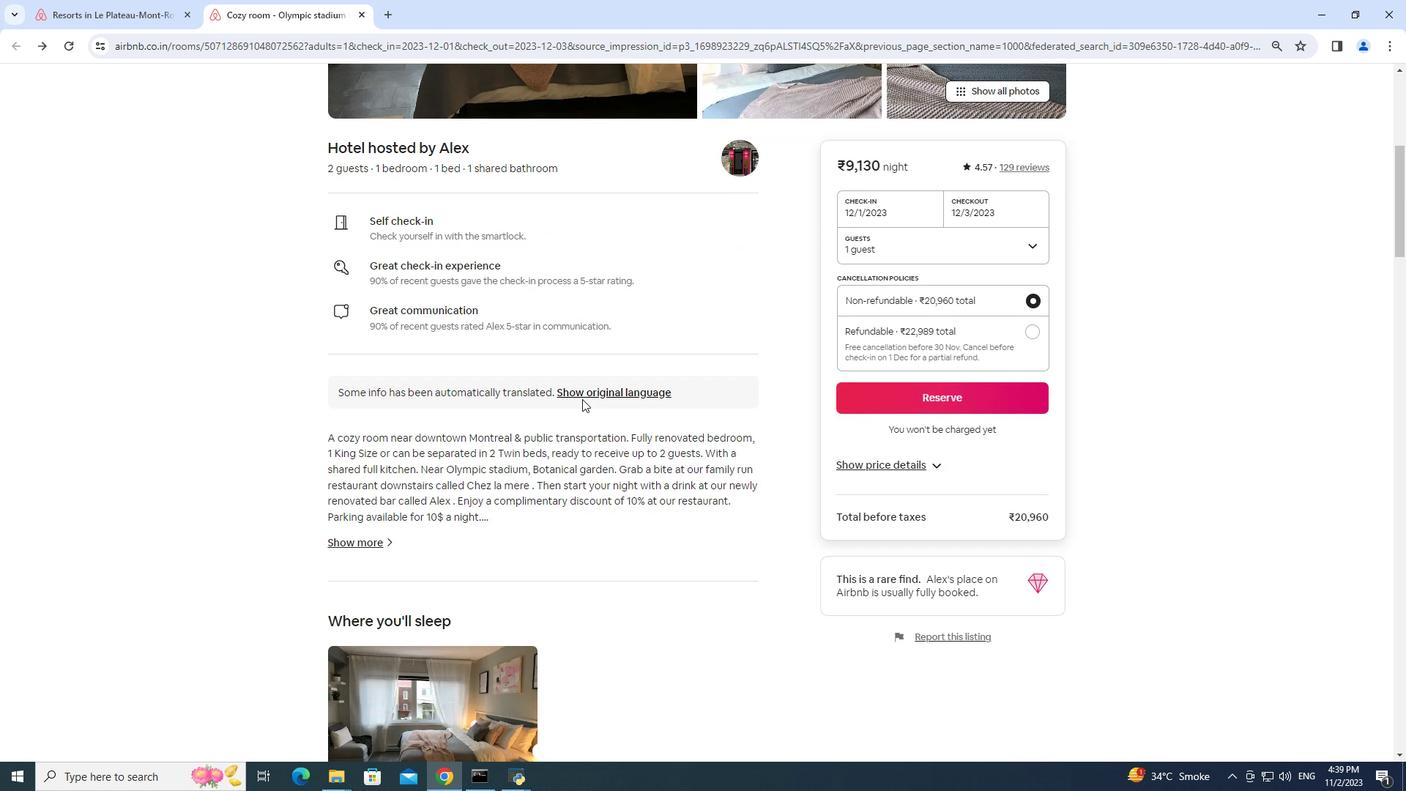 
Action: Mouse scrolled (582, 399) with delta (0, 0)
Screenshot: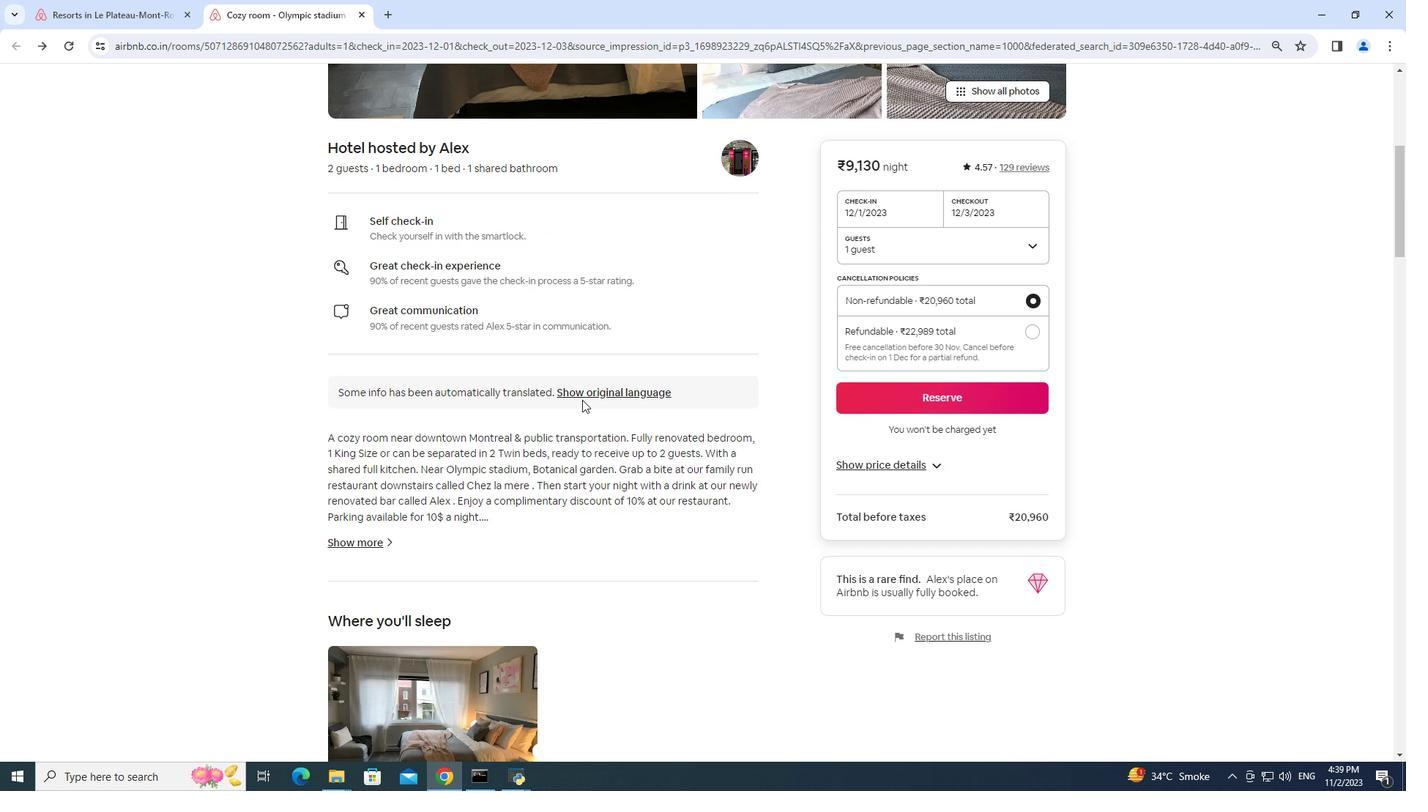 
Action: Mouse moved to (361, 463)
Screenshot: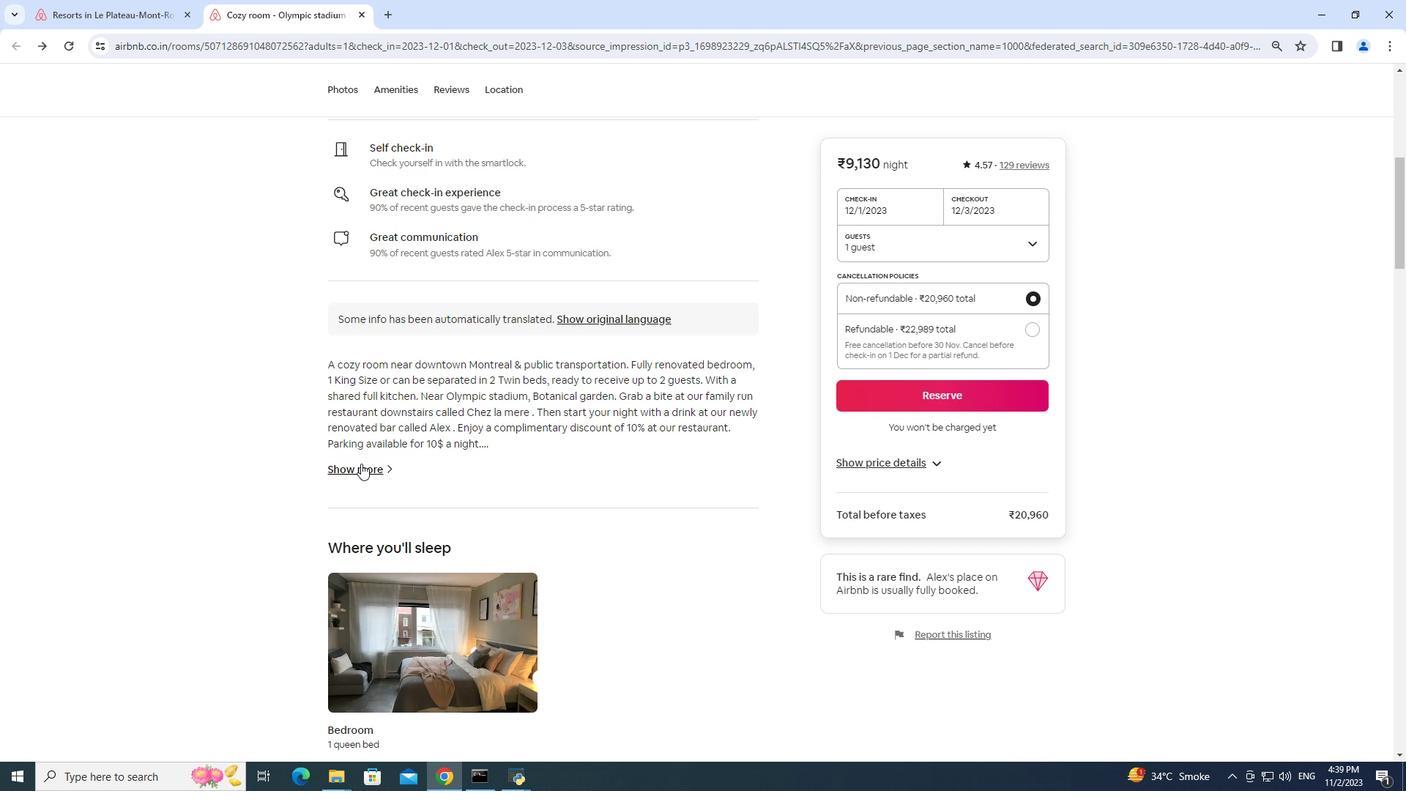 
Action: Mouse pressed left at (361, 463)
Screenshot: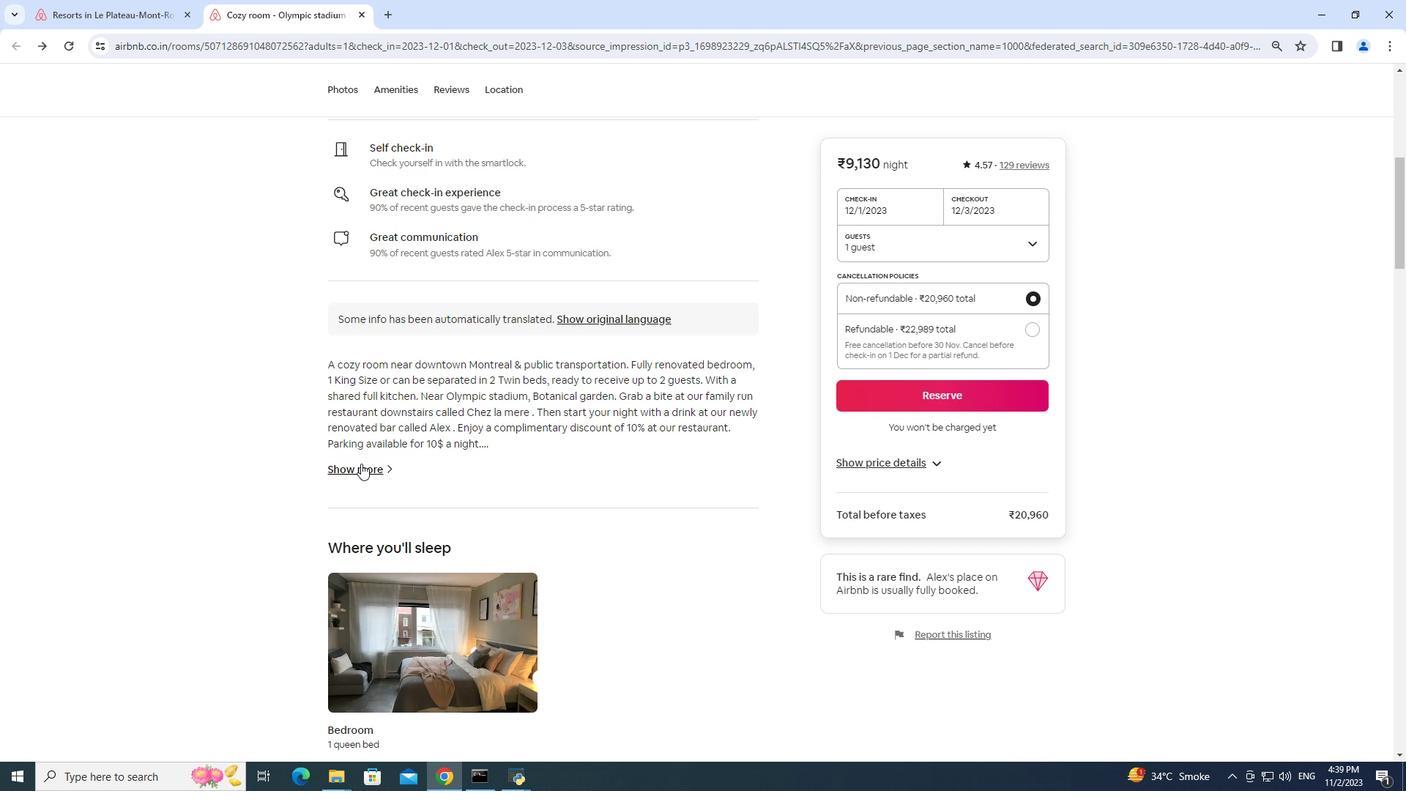 
Action: Mouse moved to (470, 309)
Screenshot: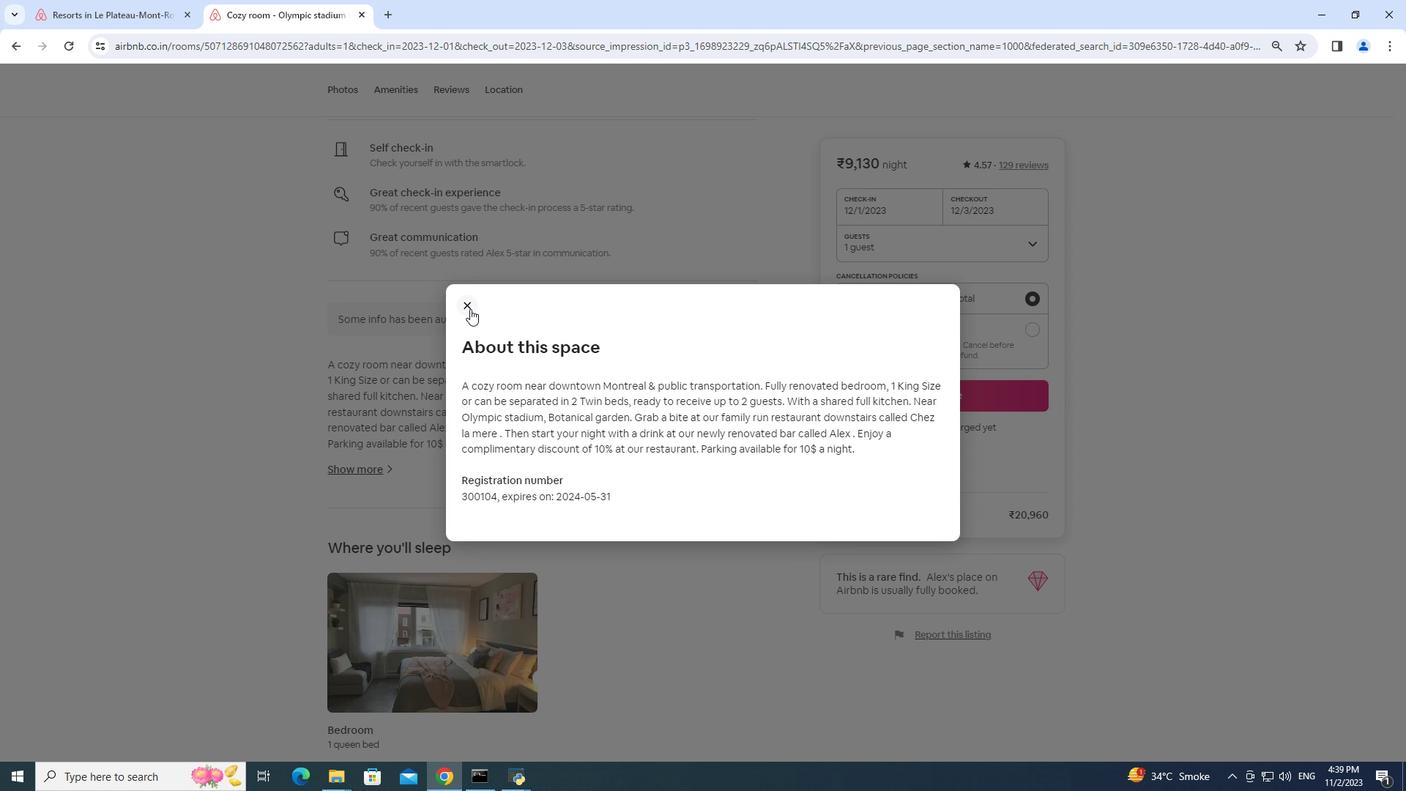 
Action: Mouse pressed left at (470, 309)
Screenshot: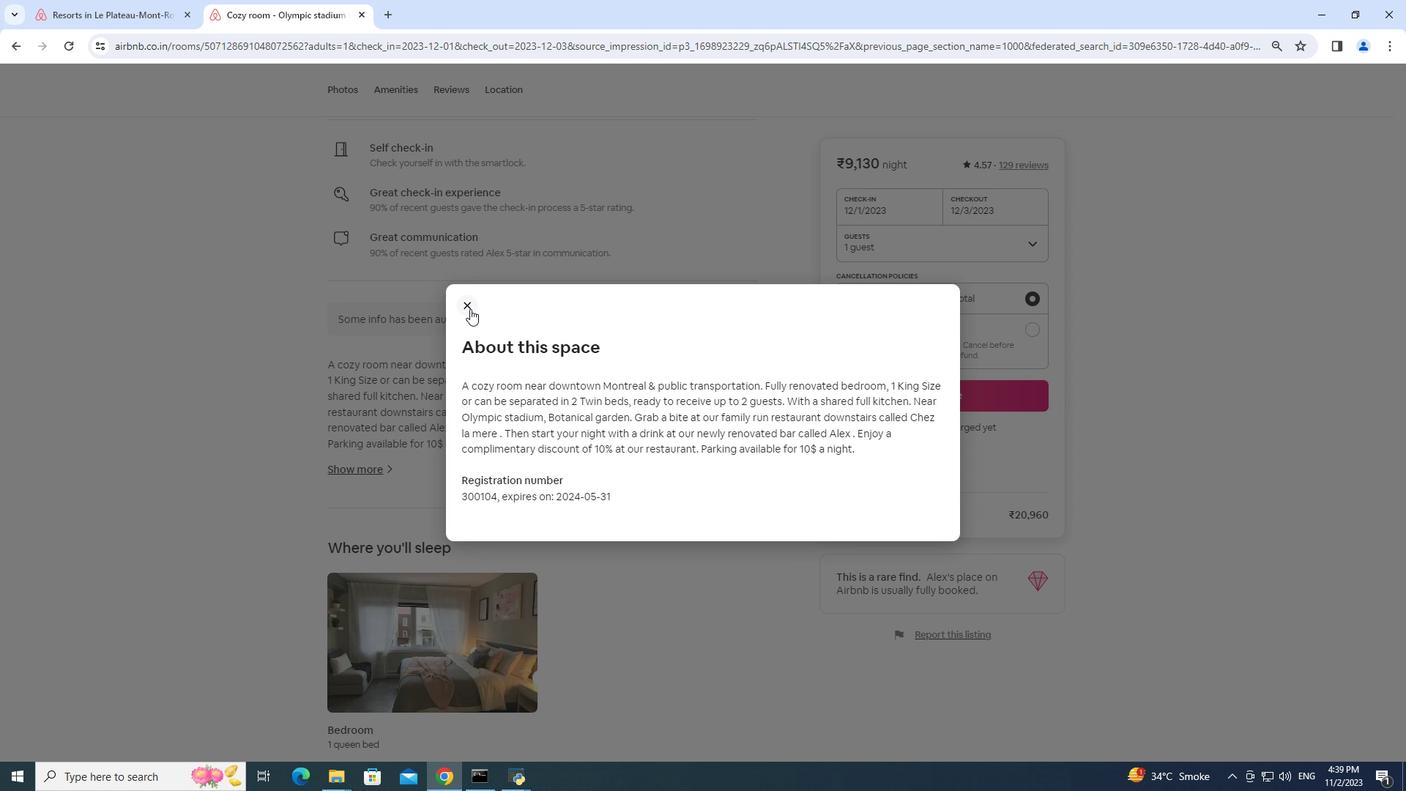 
Action: Mouse moved to (531, 408)
Screenshot: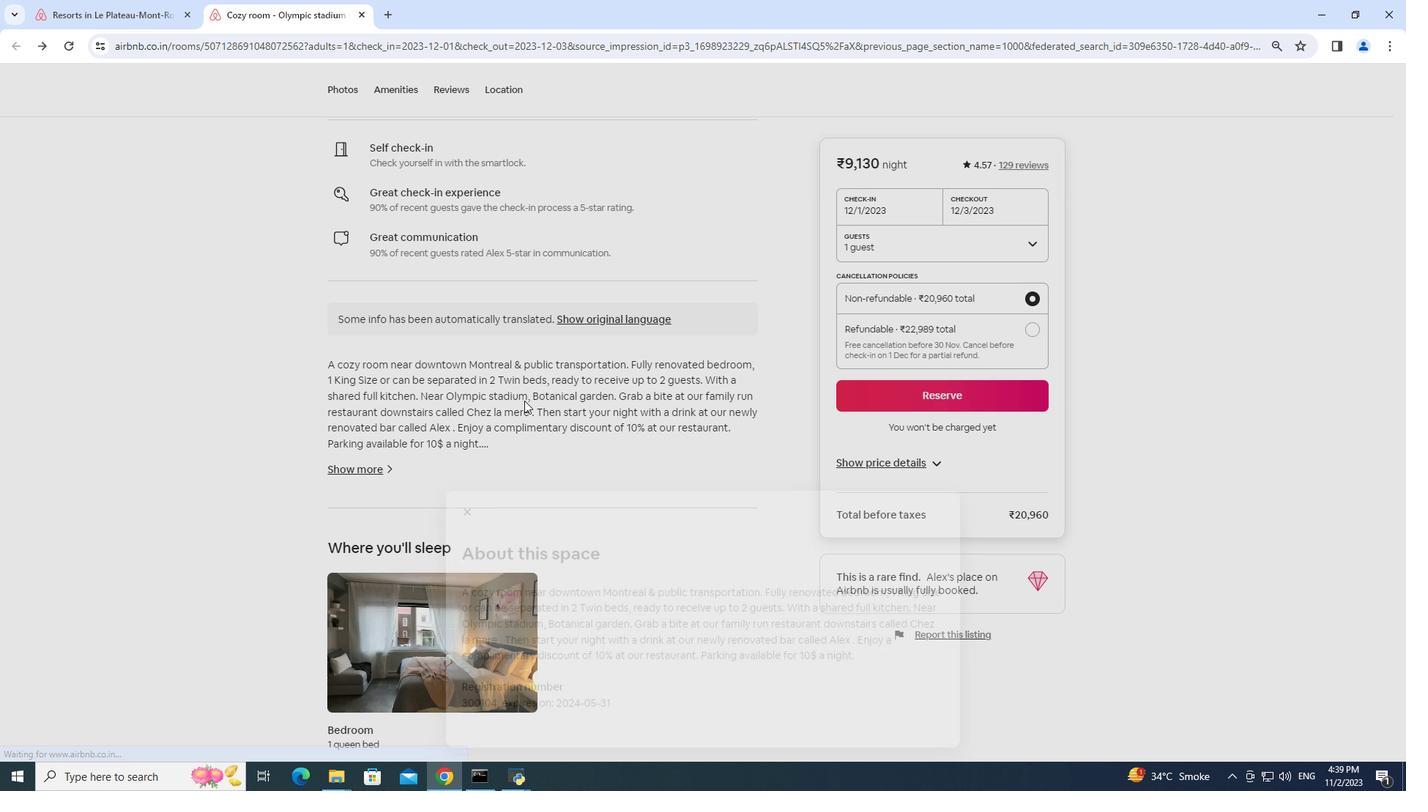 
Action: Mouse scrolled (531, 407) with delta (0, 0)
Screenshot: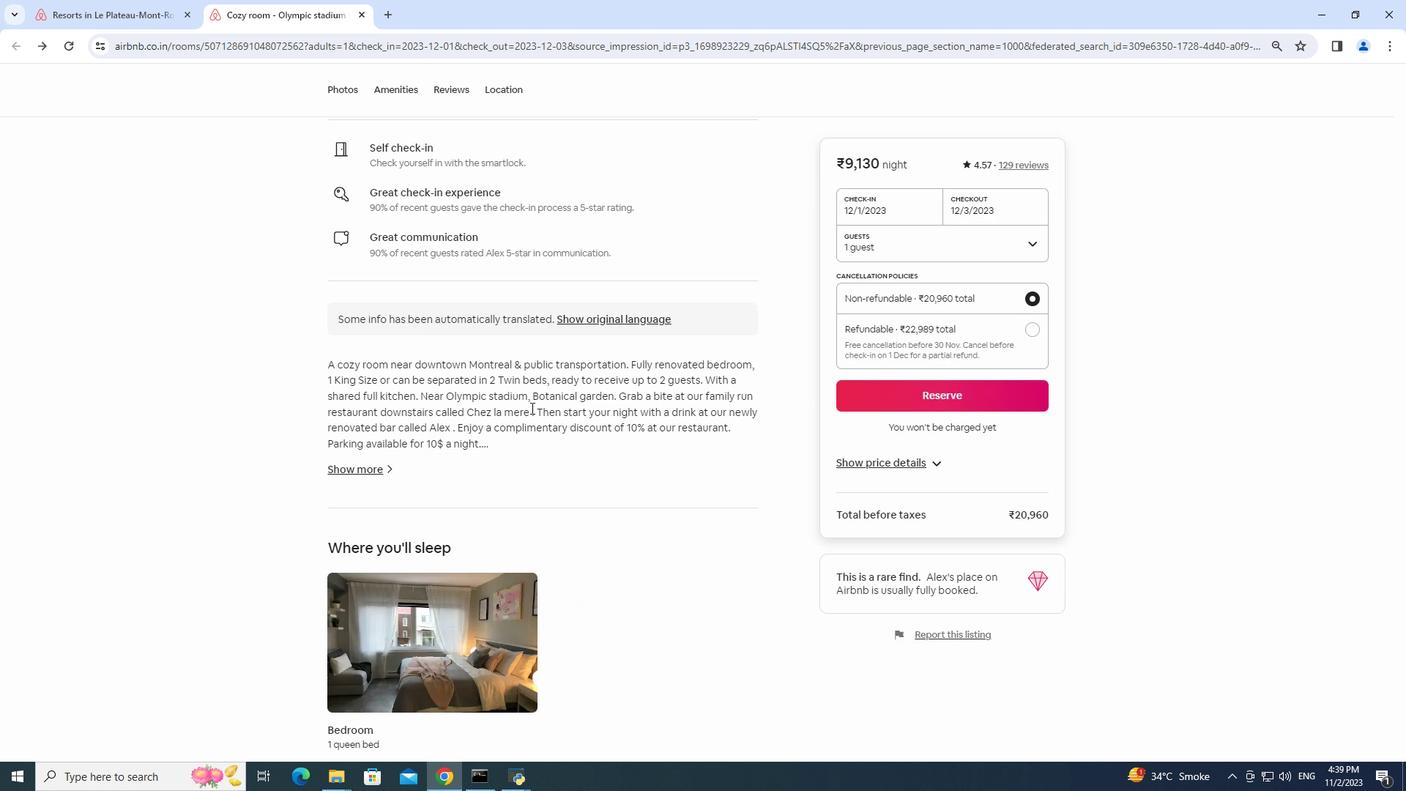 
Action: Mouse scrolled (531, 407) with delta (0, 0)
Screenshot: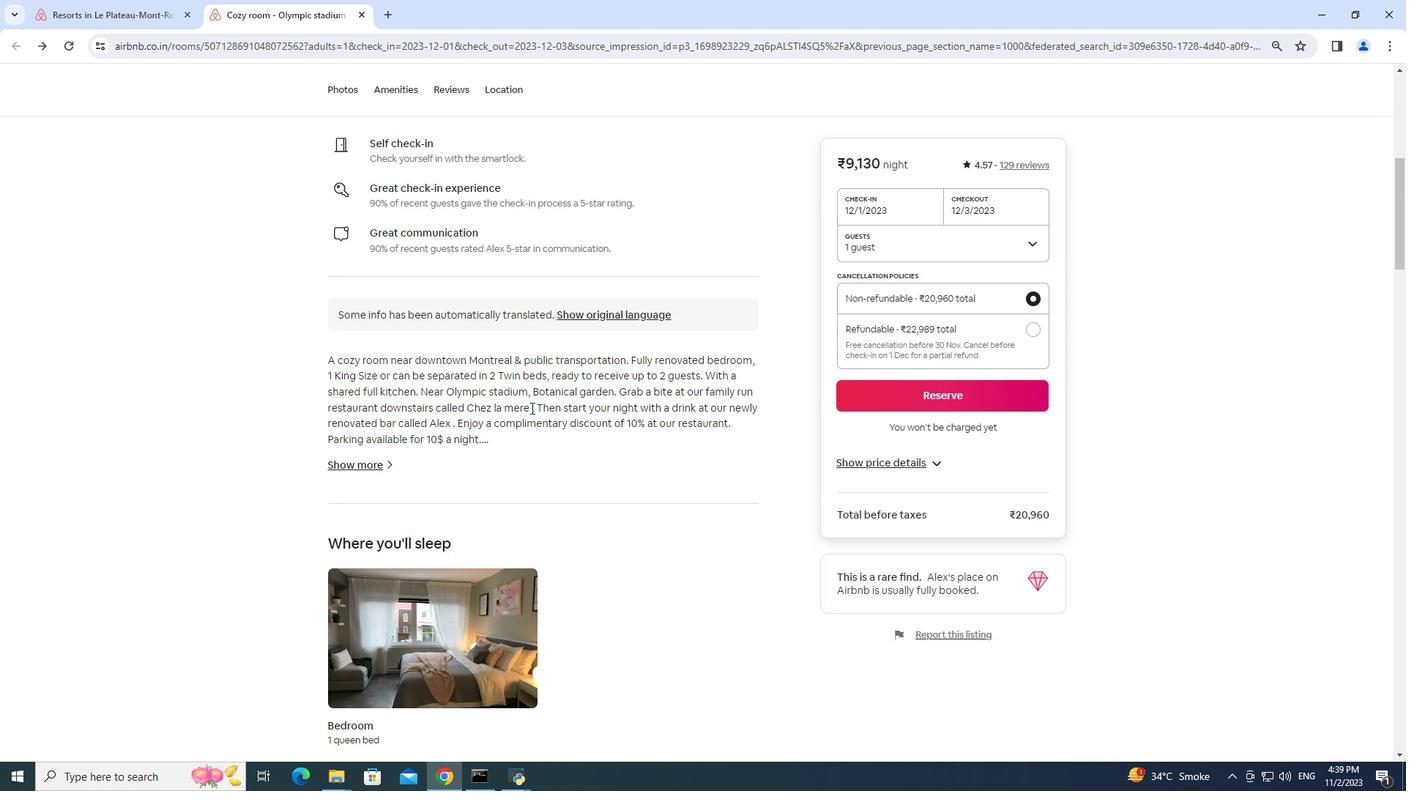 
Action: Mouse scrolled (531, 407) with delta (0, 0)
Screenshot: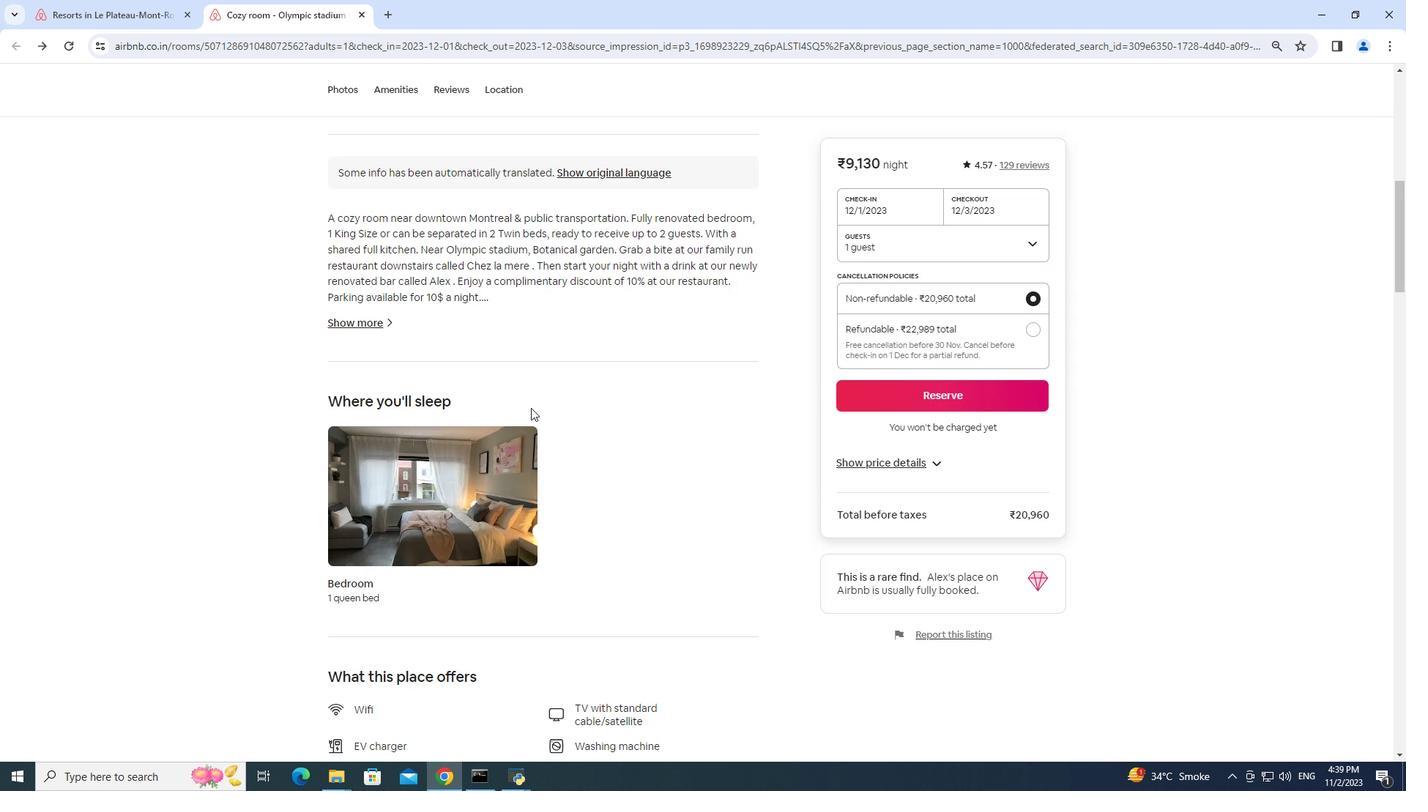 
Action: Mouse moved to (531, 408)
Screenshot: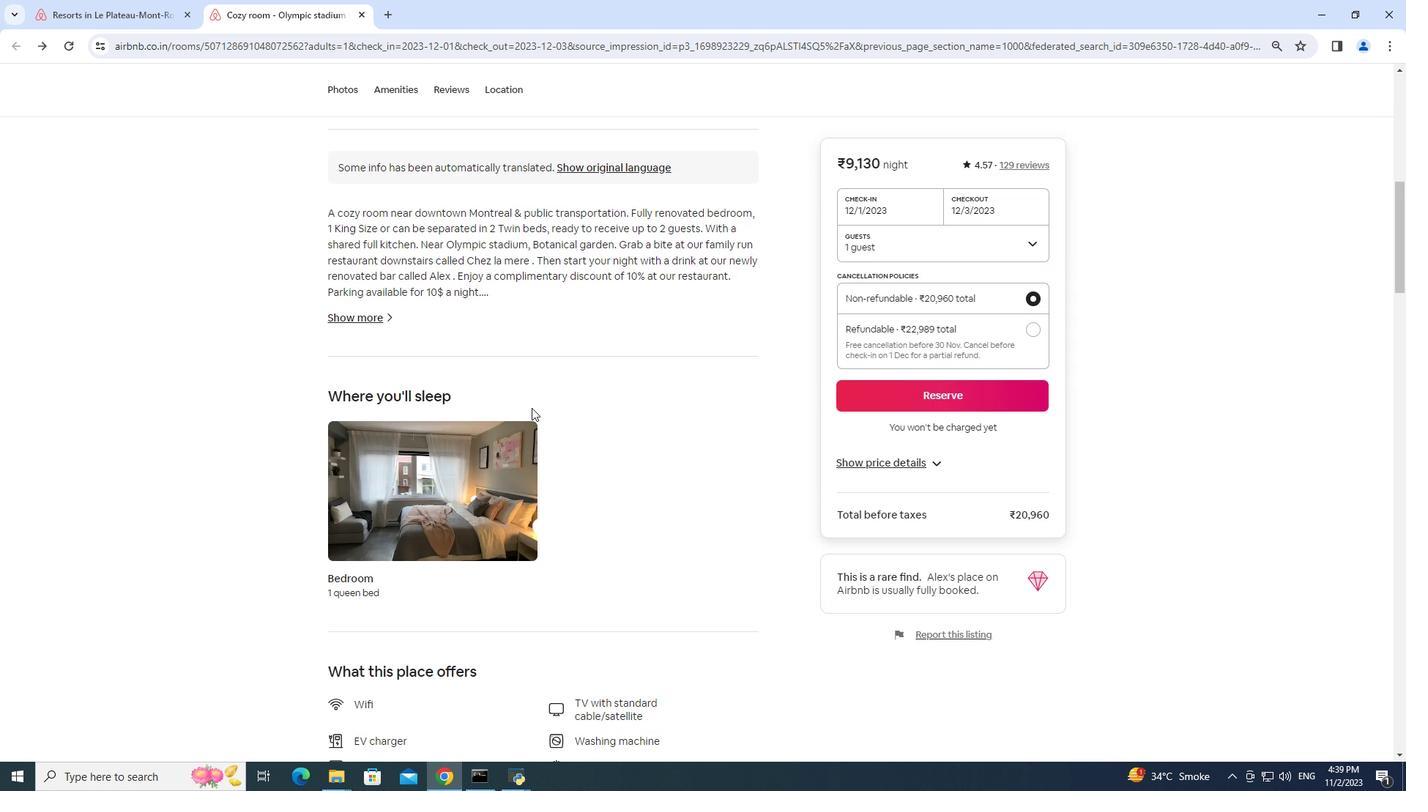 
Action: Mouse scrolled (531, 407) with delta (0, 0)
Screenshot: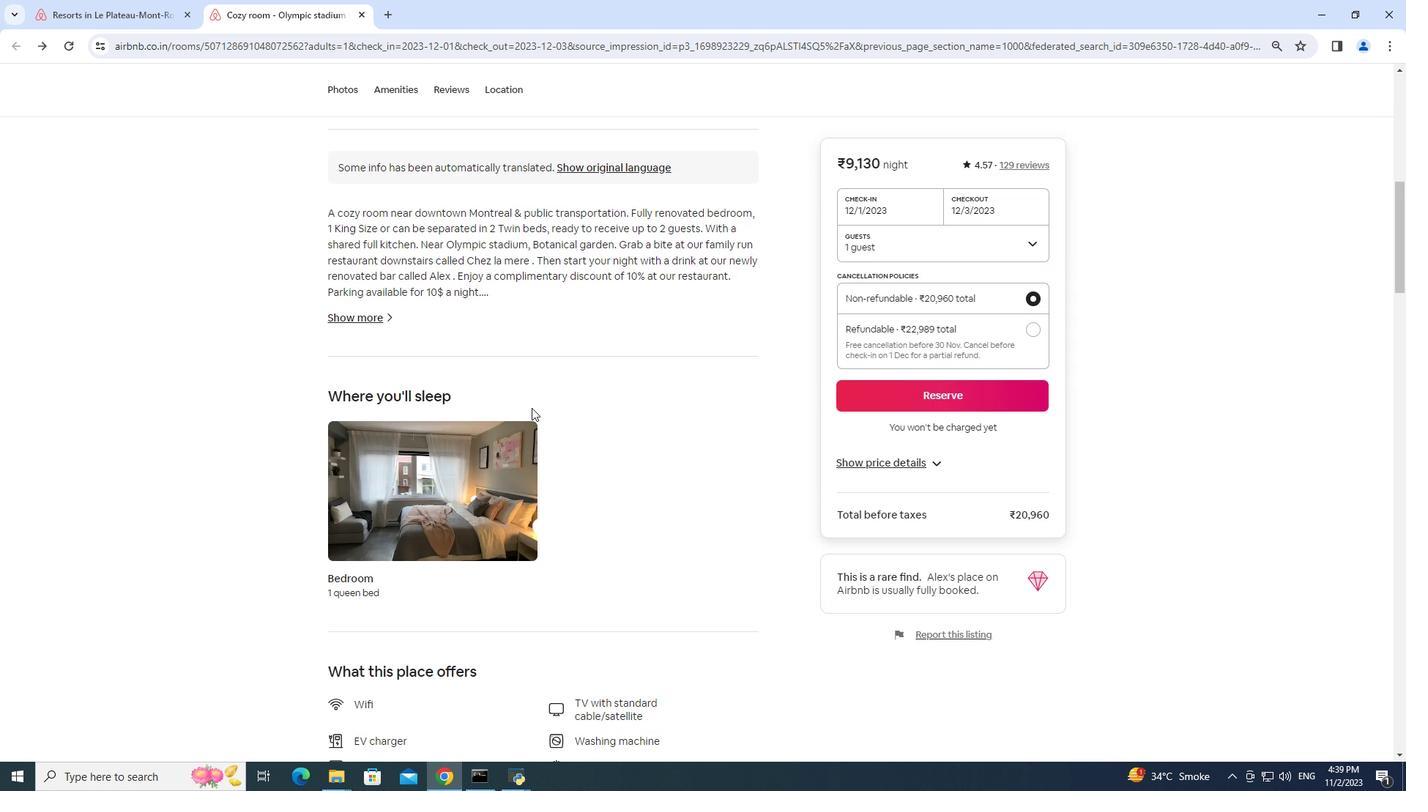 
Action: Mouse moved to (531, 409)
Screenshot: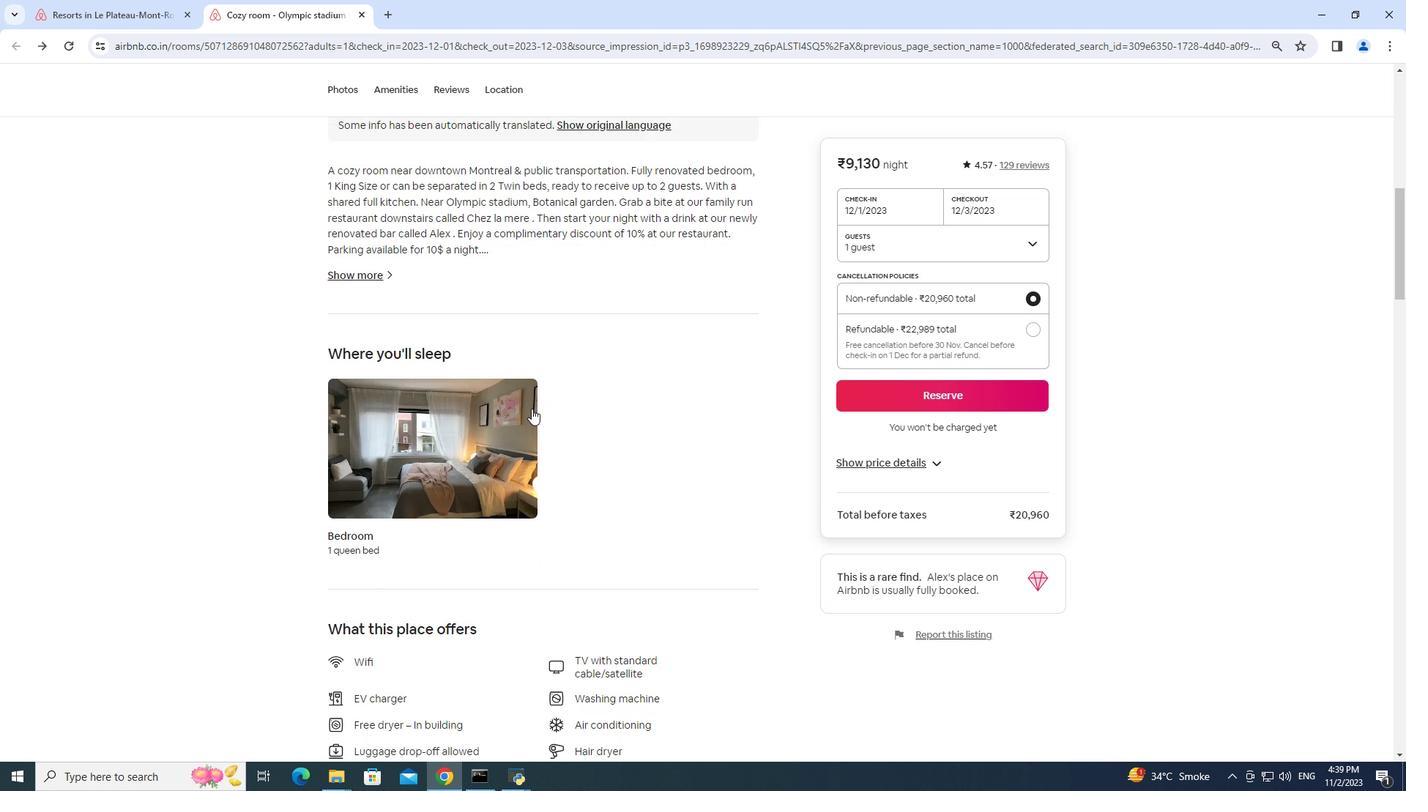 
Action: Mouse scrolled (531, 408) with delta (0, 0)
Screenshot: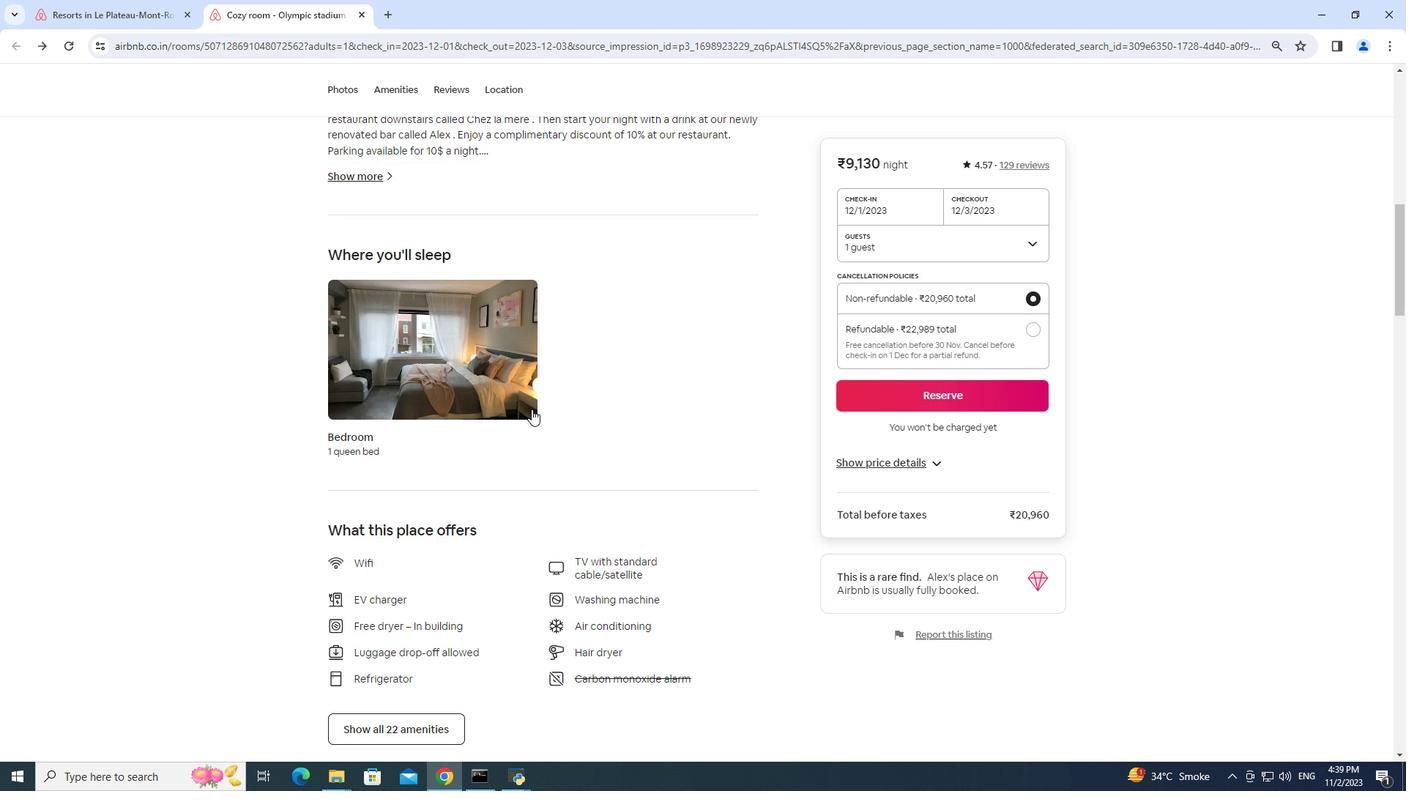 
Action: Mouse moved to (532, 408)
Screenshot: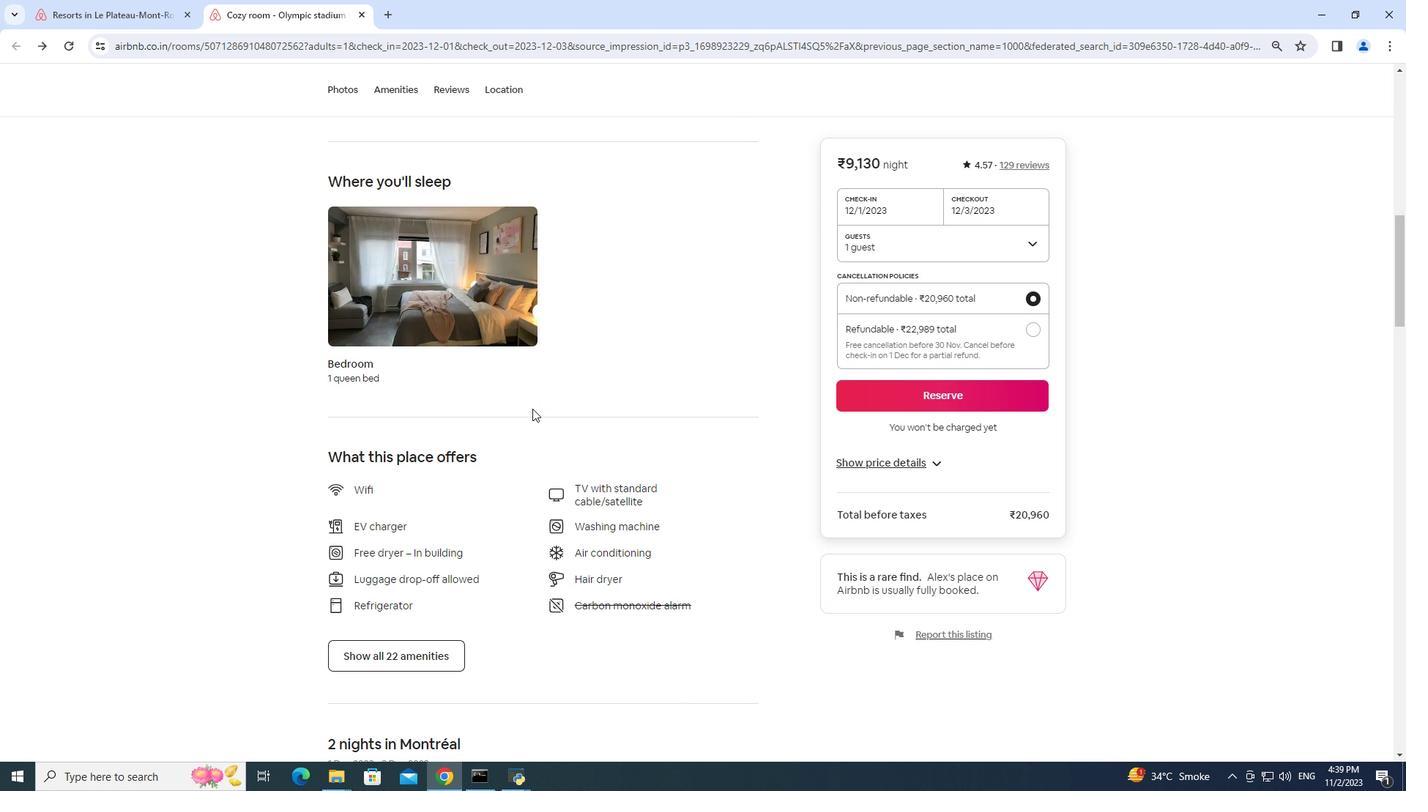 
Action: Mouse scrolled (532, 407) with delta (0, 0)
Screenshot: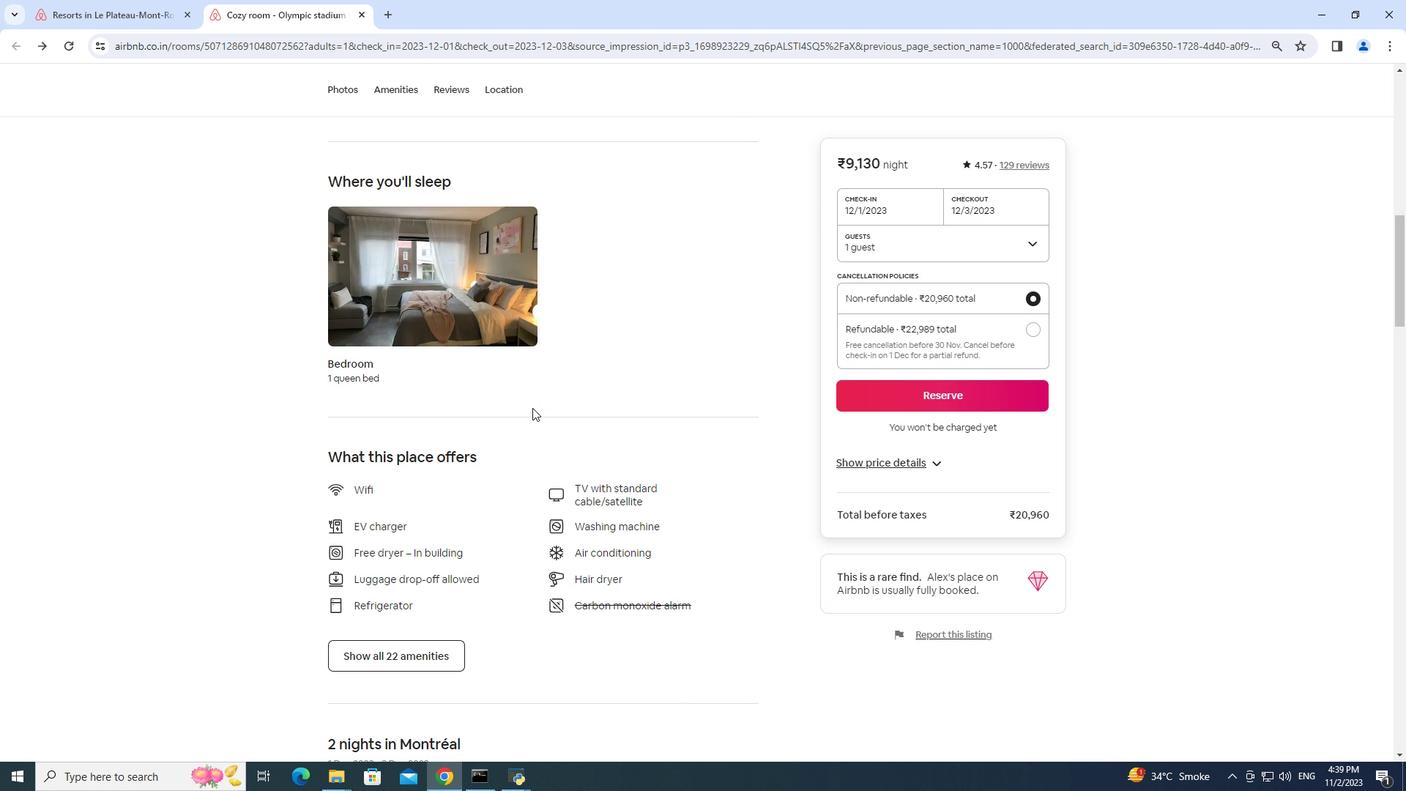 
Action: Mouse scrolled (532, 407) with delta (0, 0)
Screenshot: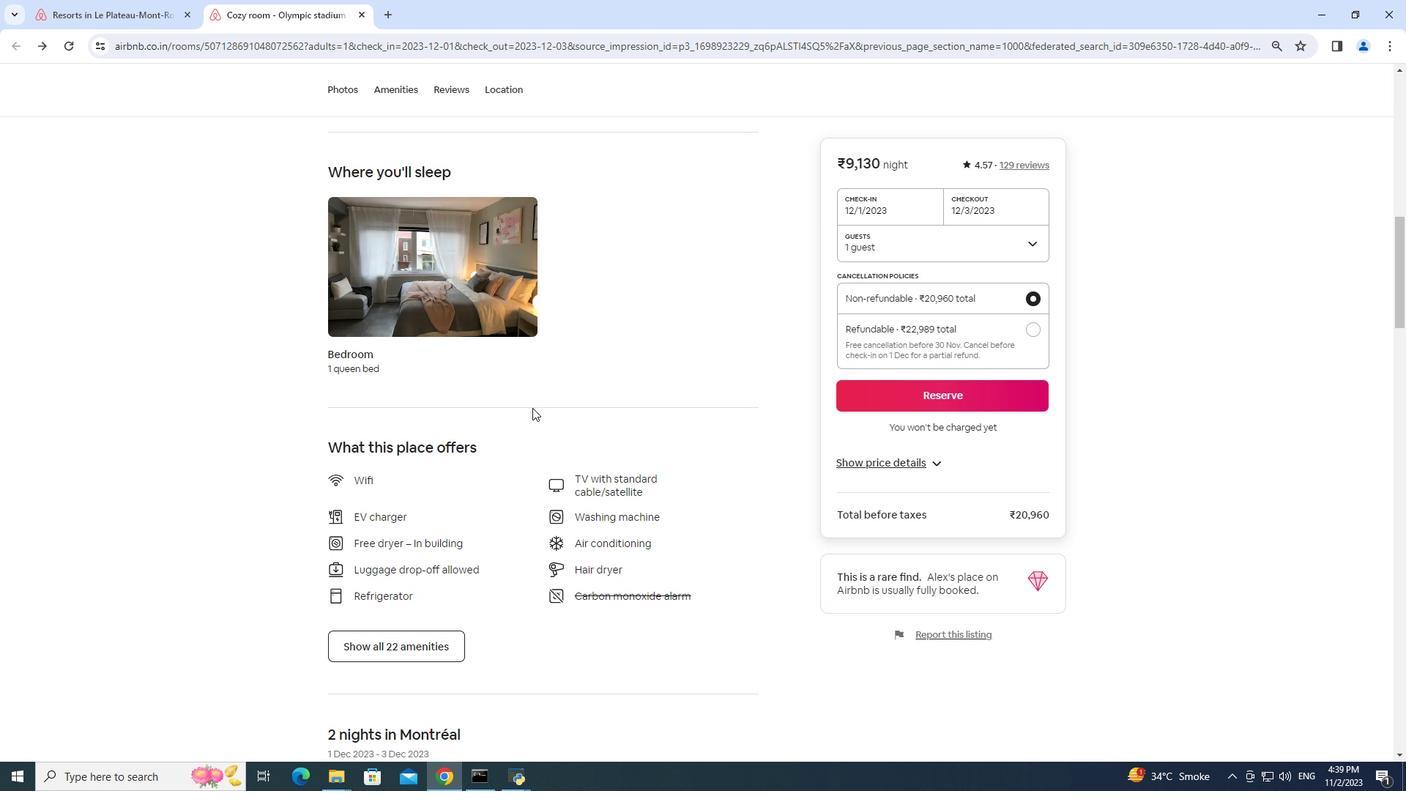 
Action: Mouse moved to (441, 514)
Screenshot: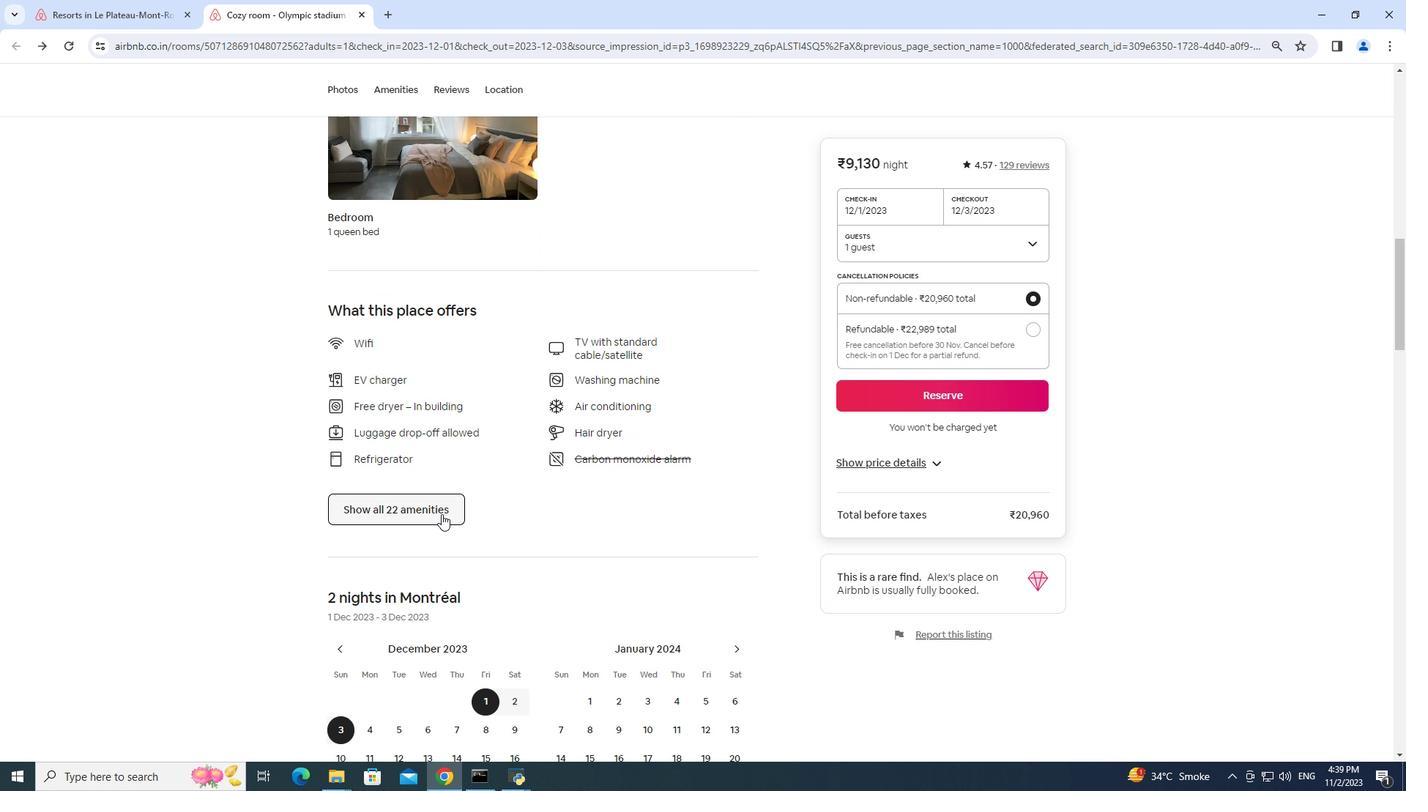 
Action: Mouse pressed left at (441, 514)
Screenshot: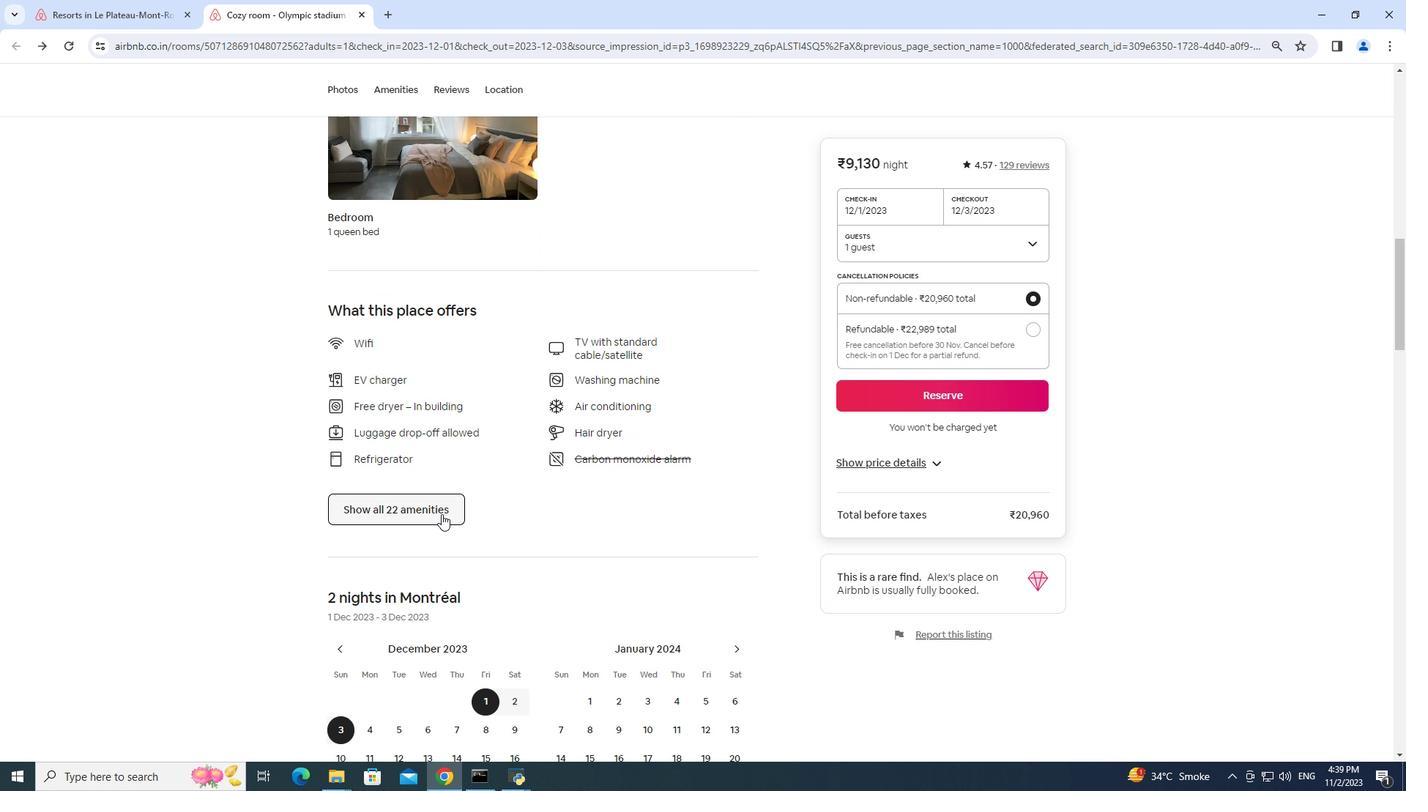 
Action: Mouse moved to (550, 449)
Screenshot: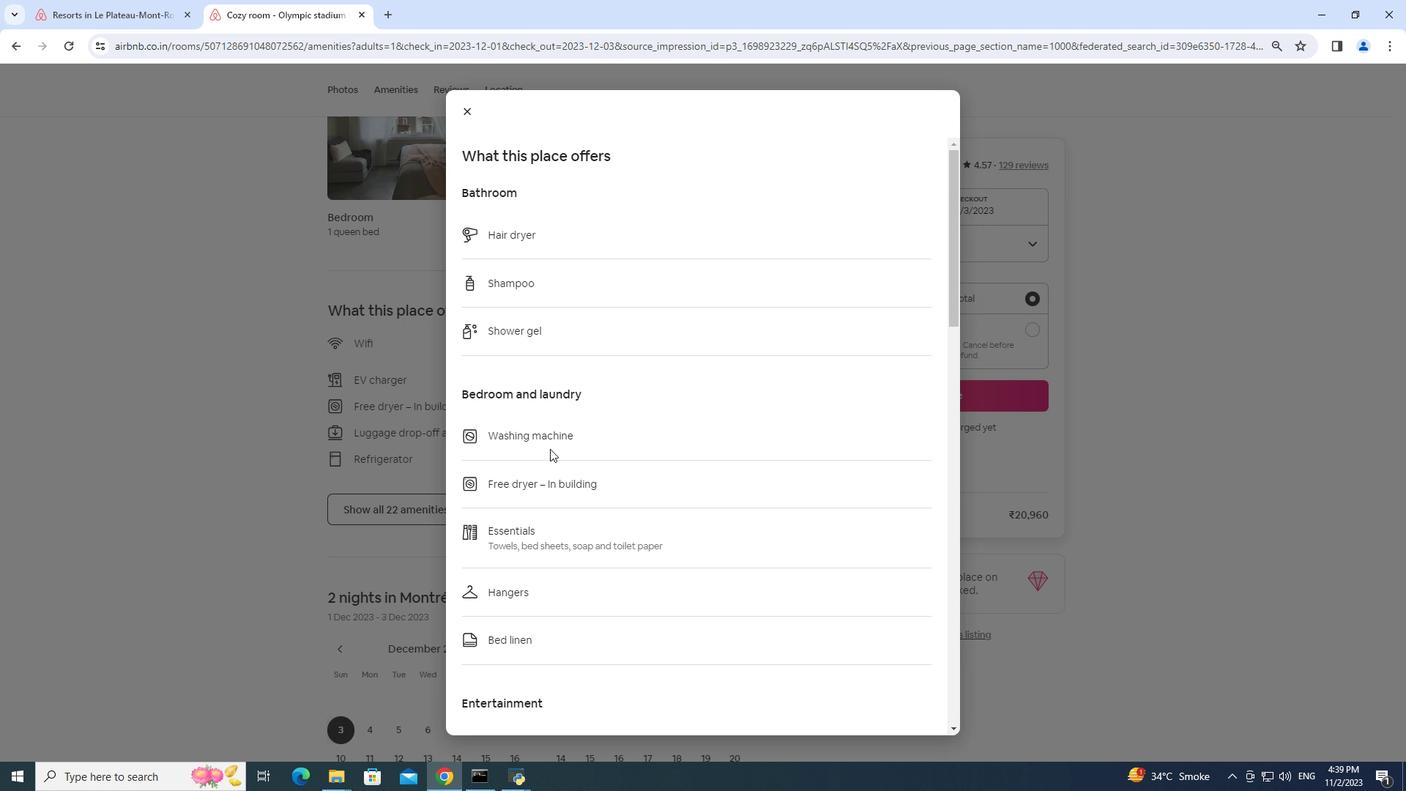 
Action: Mouse scrolled (550, 448) with delta (0, 0)
Screenshot: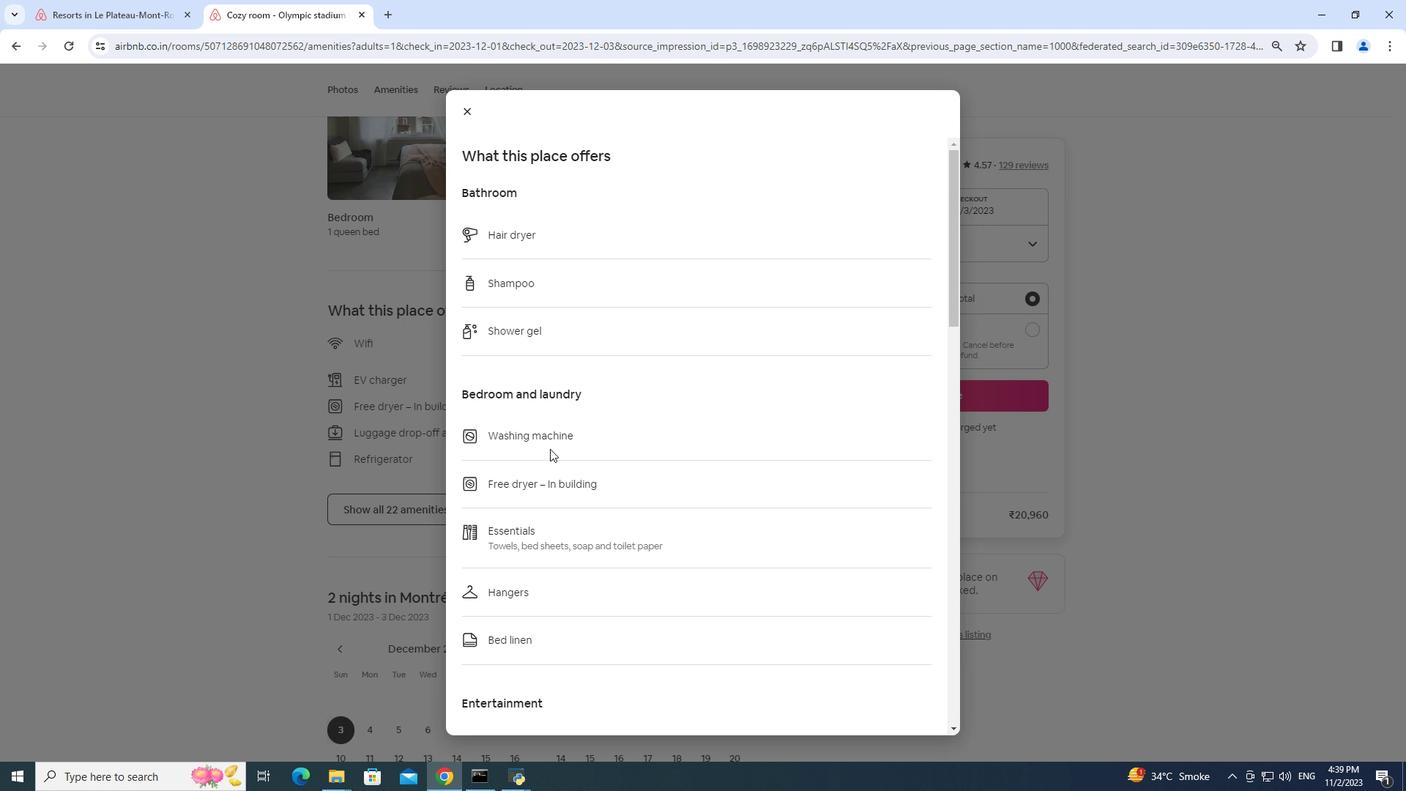 
Action: Mouse moved to (550, 449)
Screenshot: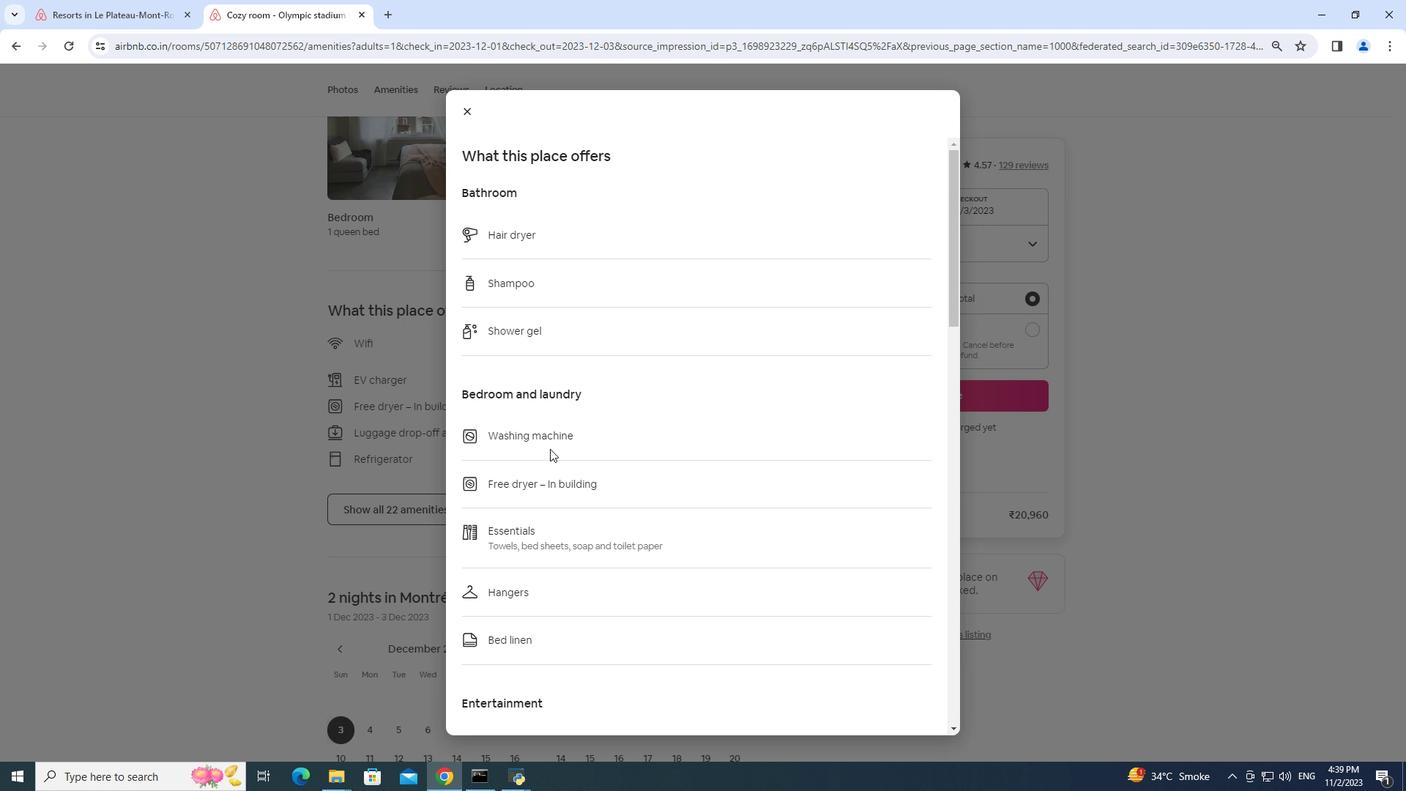 
Action: Mouse scrolled (550, 448) with delta (0, 0)
Screenshot: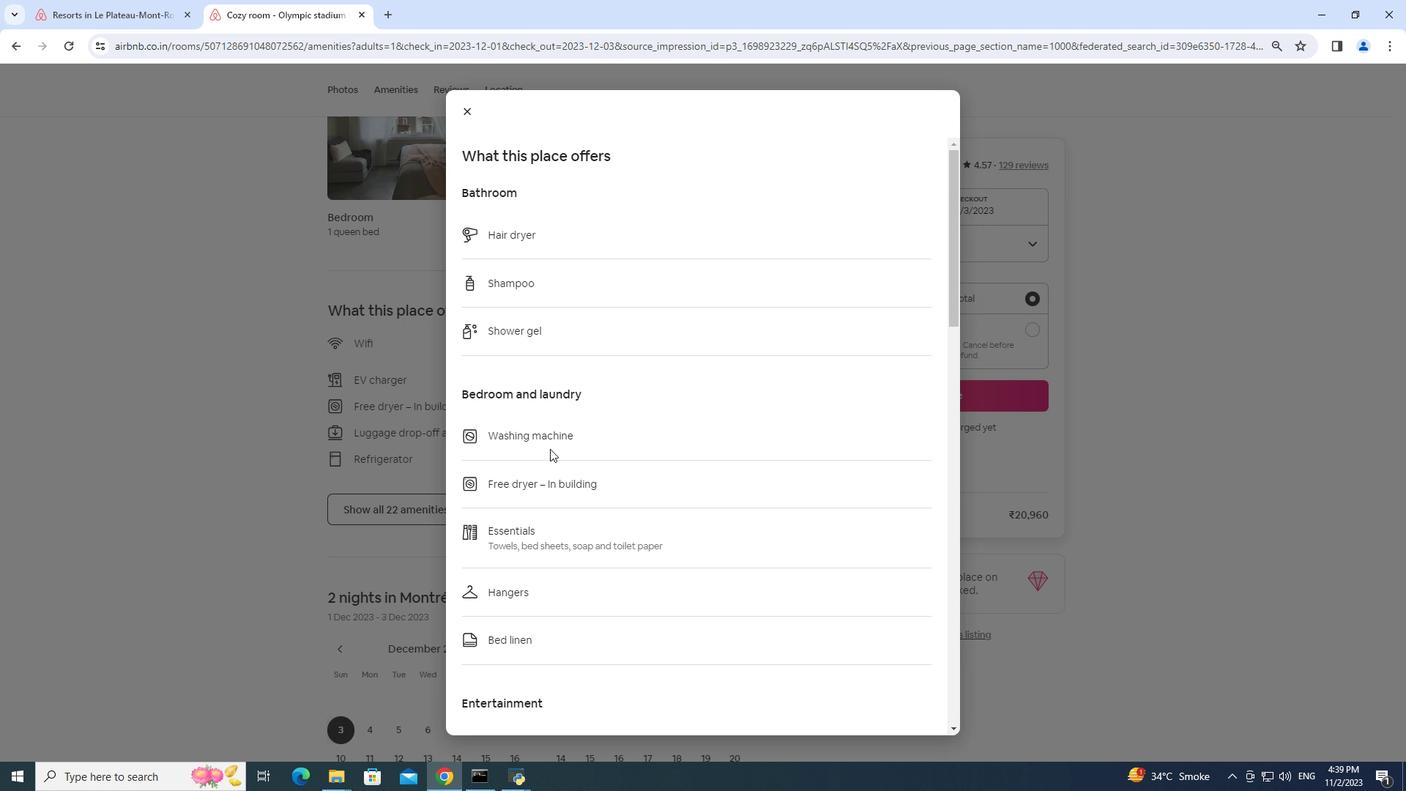 
Action: Mouse moved to (551, 449)
Screenshot: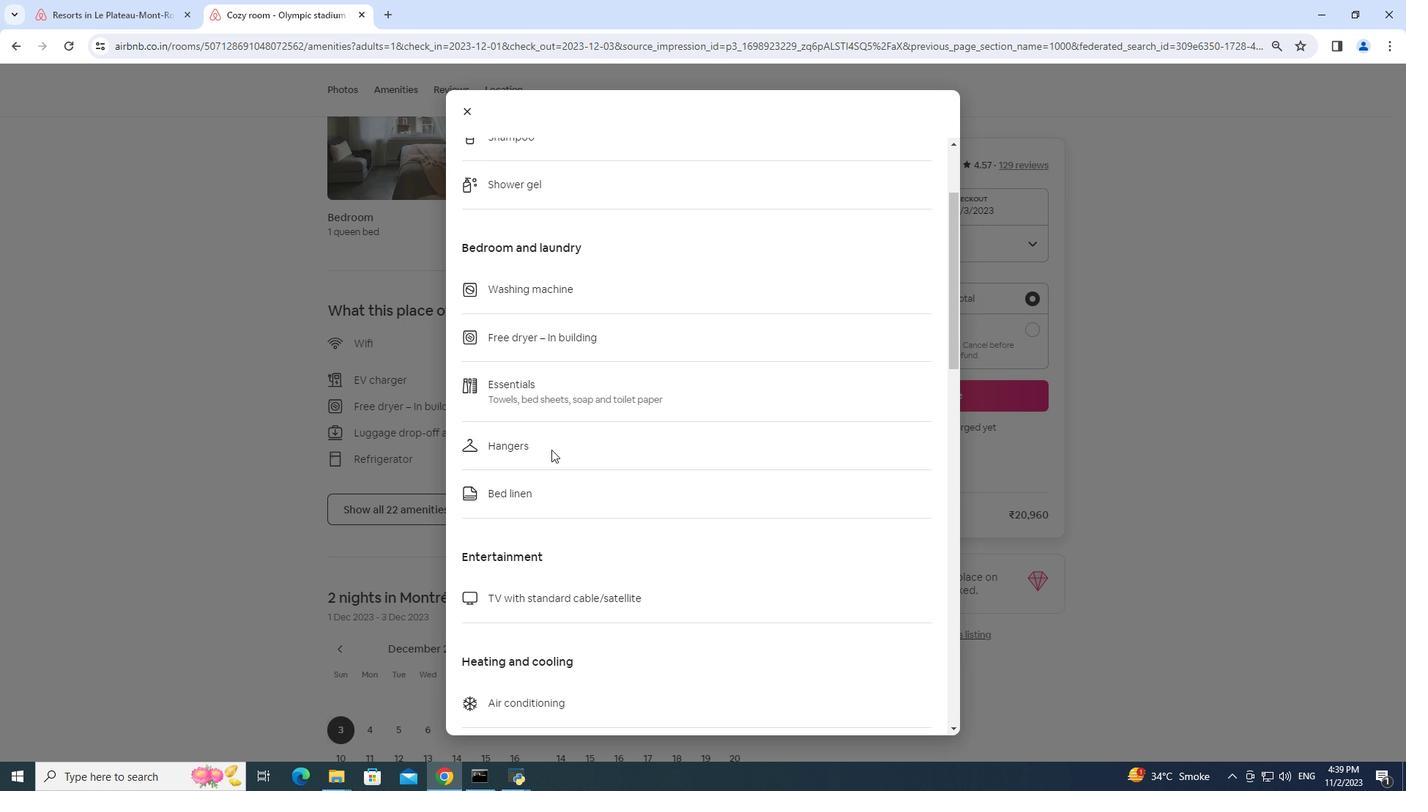 
Action: Mouse scrolled (551, 448) with delta (0, 0)
Screenshot: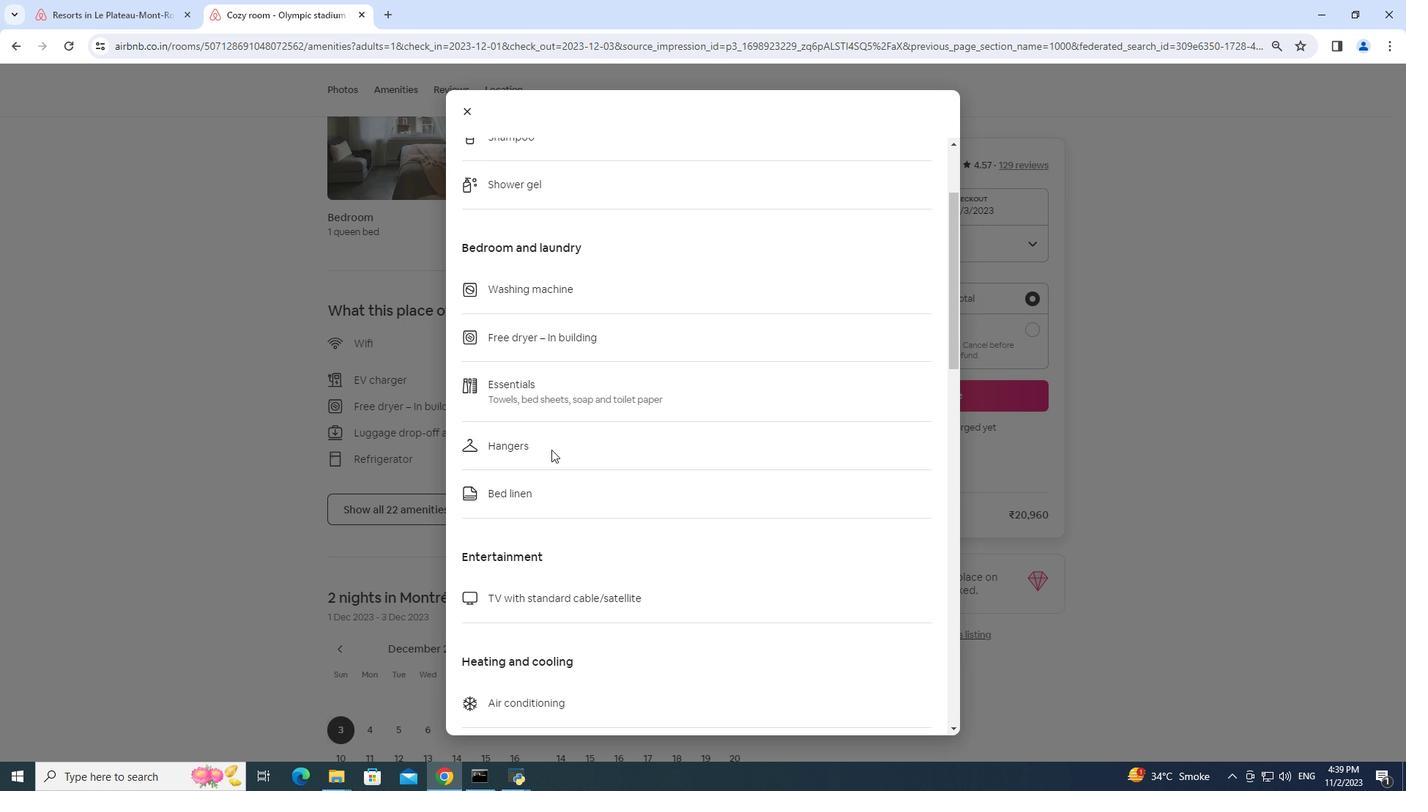 
Action: Mouse moved to (553, 455)
Screenshot: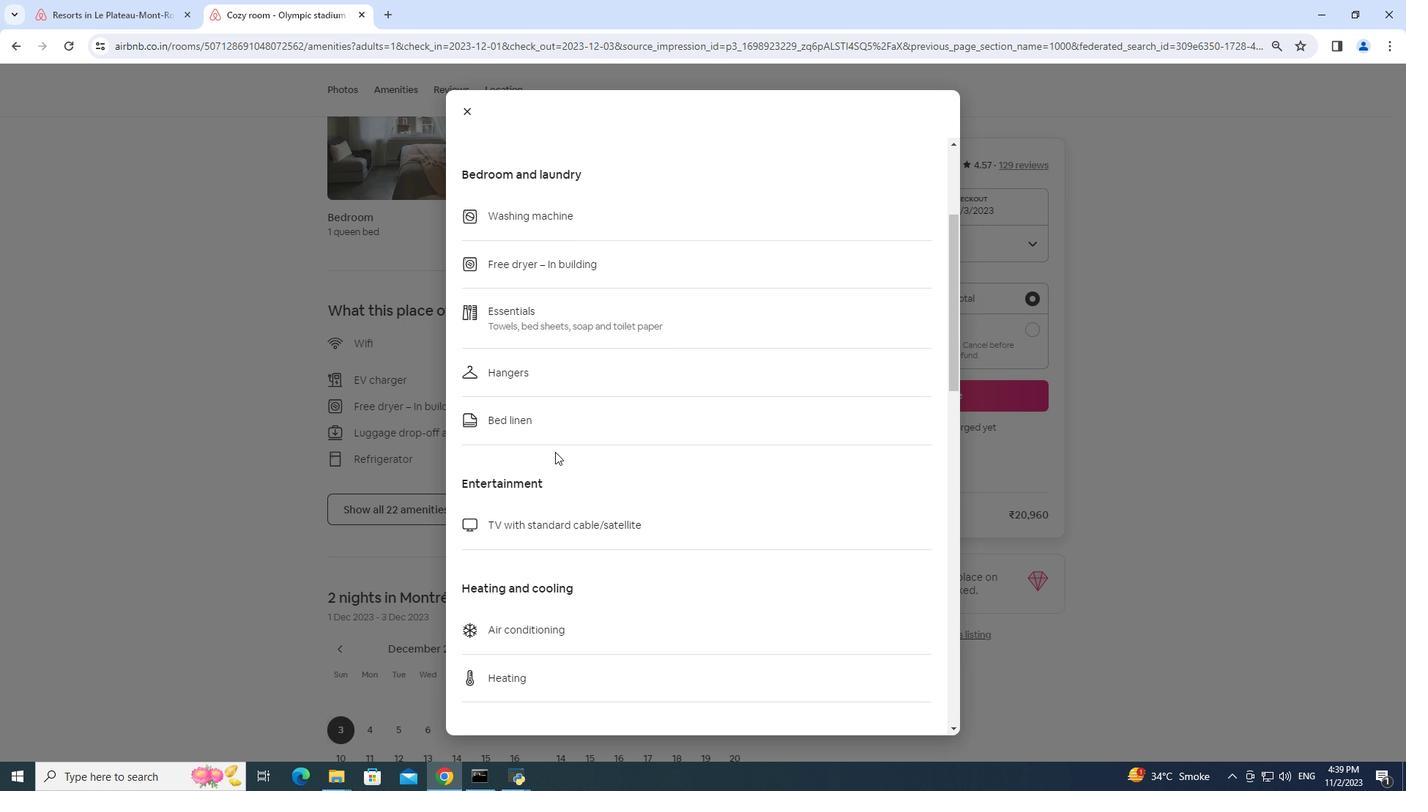 
Action: Mouse scrolled (553, 454) with delta (0, 0)
Screenshot: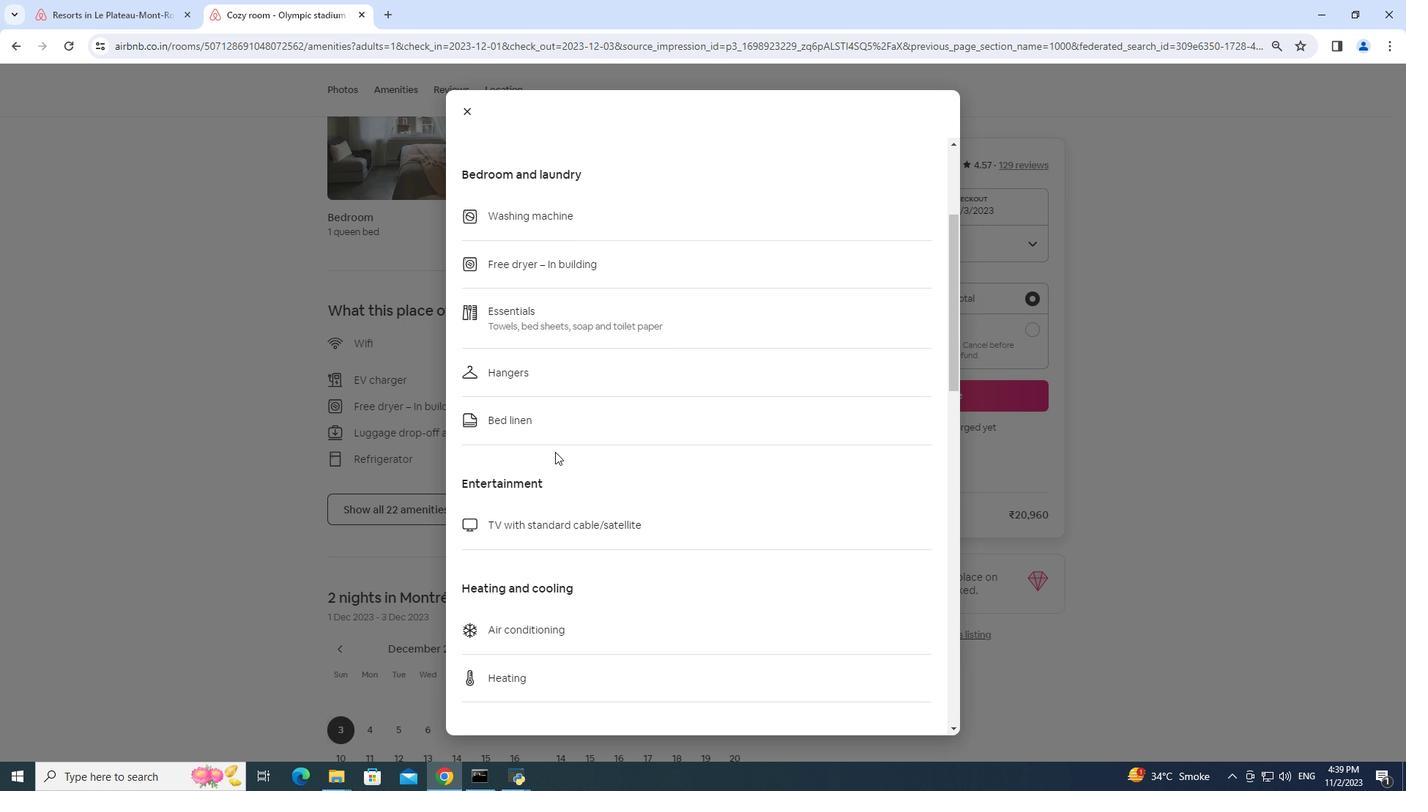 
Action: Mouse moved to (554, 462)
Screenshot: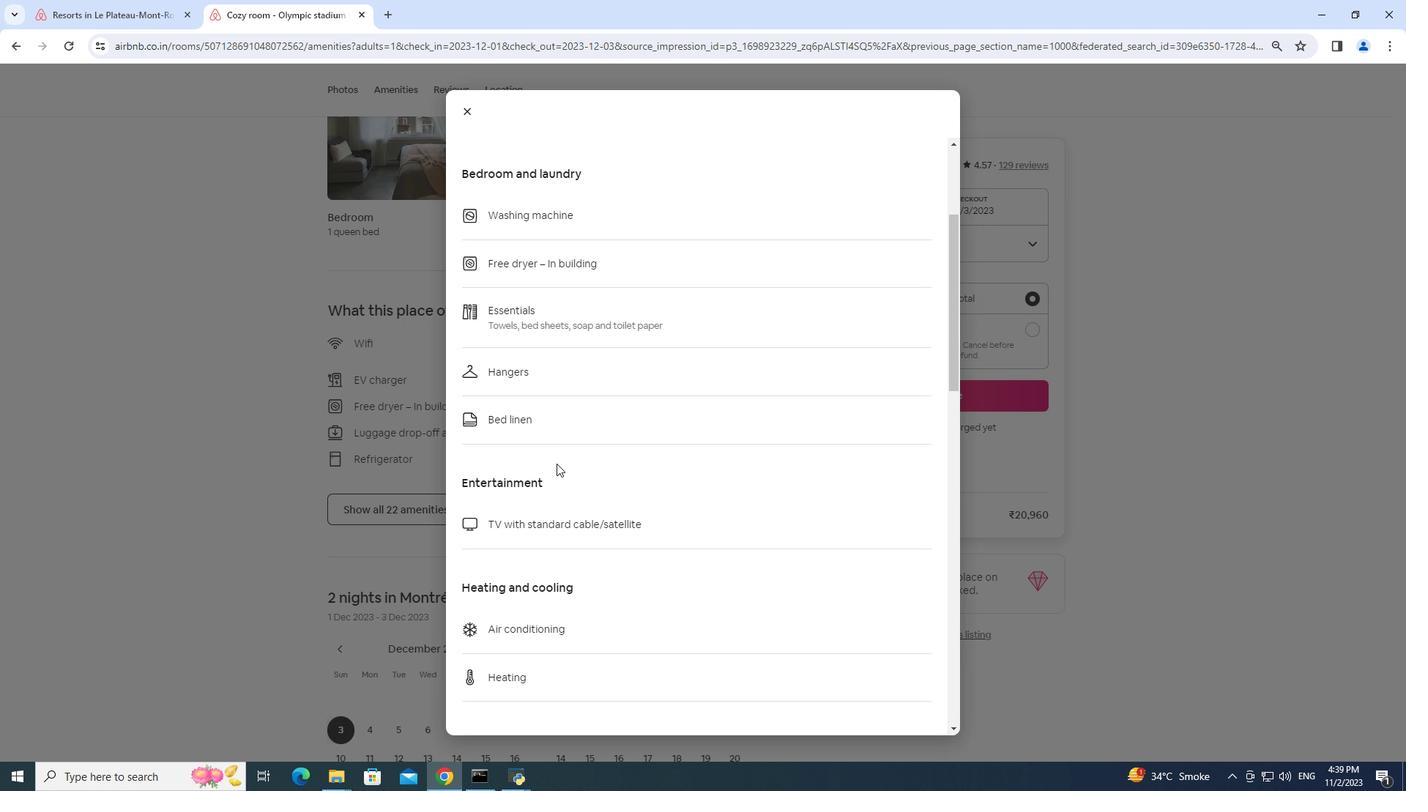 
Action: Mouse scrolled (554, 461) with delta (0, 0)
Screenshot: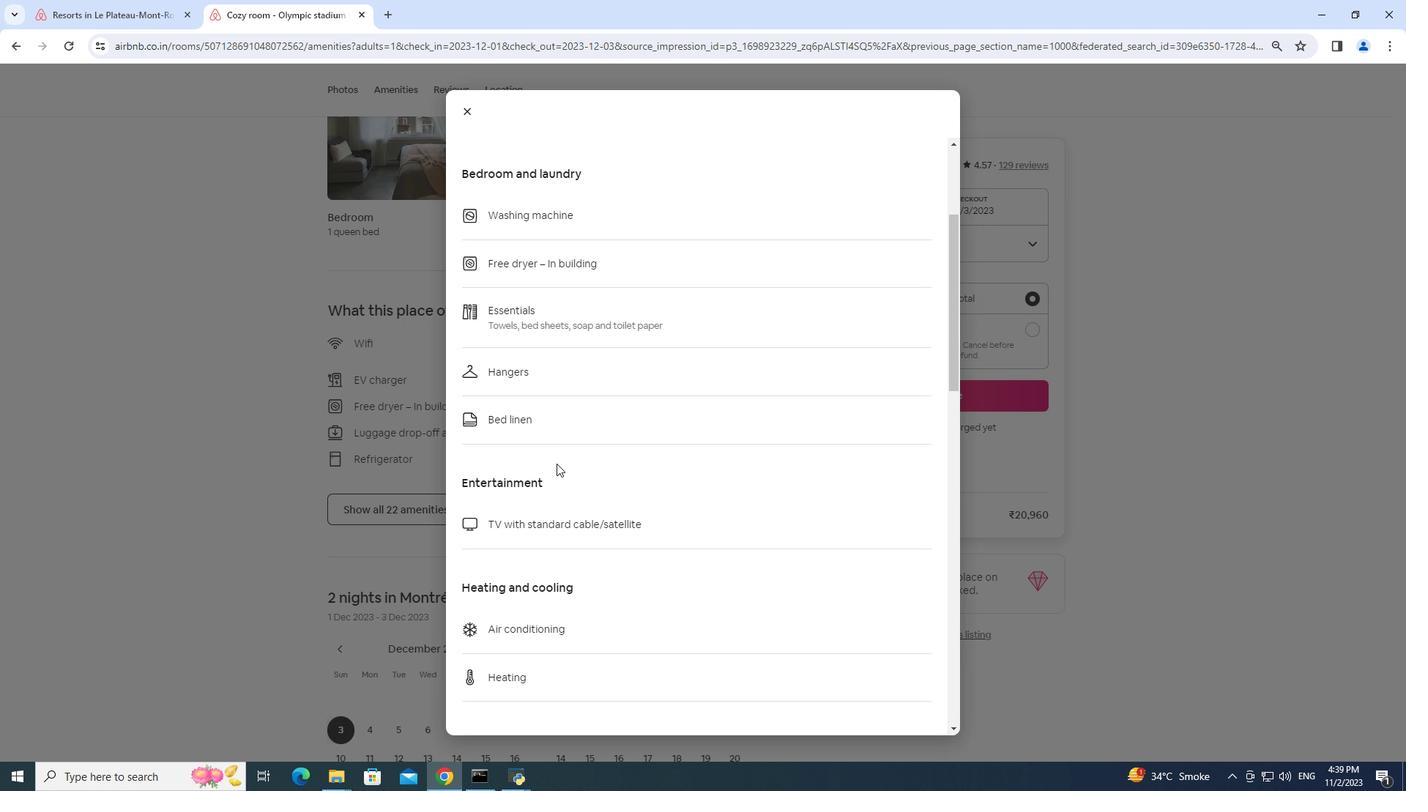 
Action: Mouse moved to (556, 463)
Screenshot: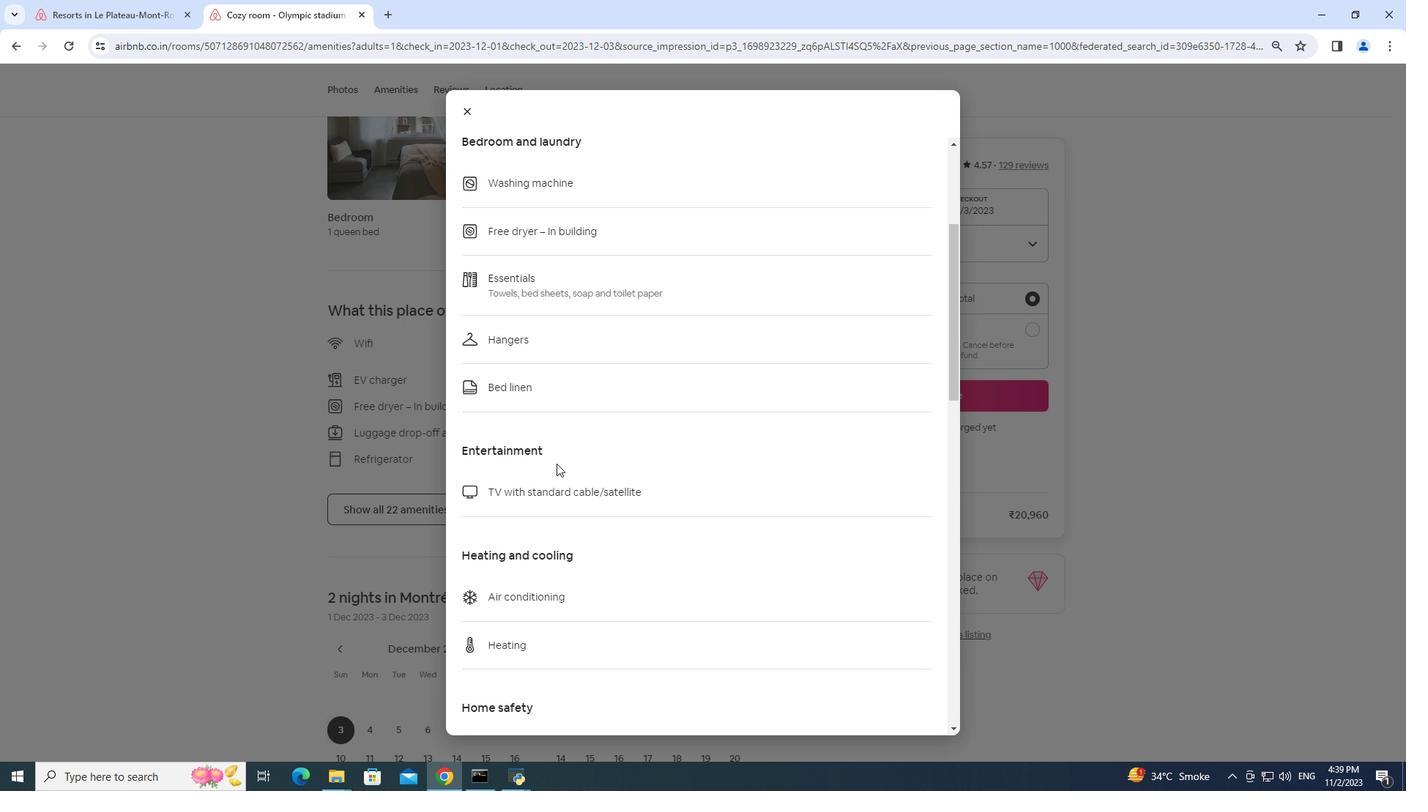 
Action: Mouse scrolled (556, 463) with delta (0, 0)
Screenshot: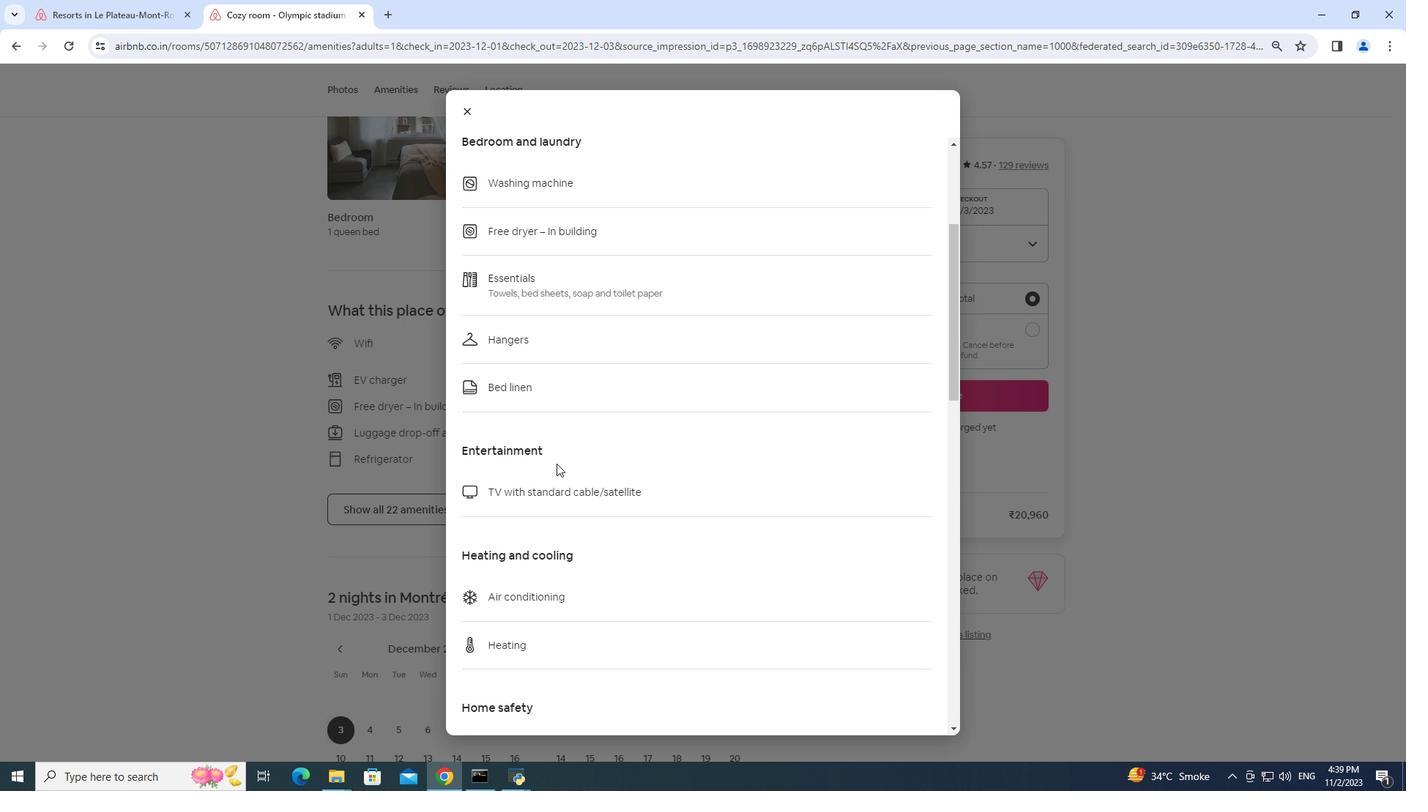
Action: Mouse moved to (553, 451)
Screenshot: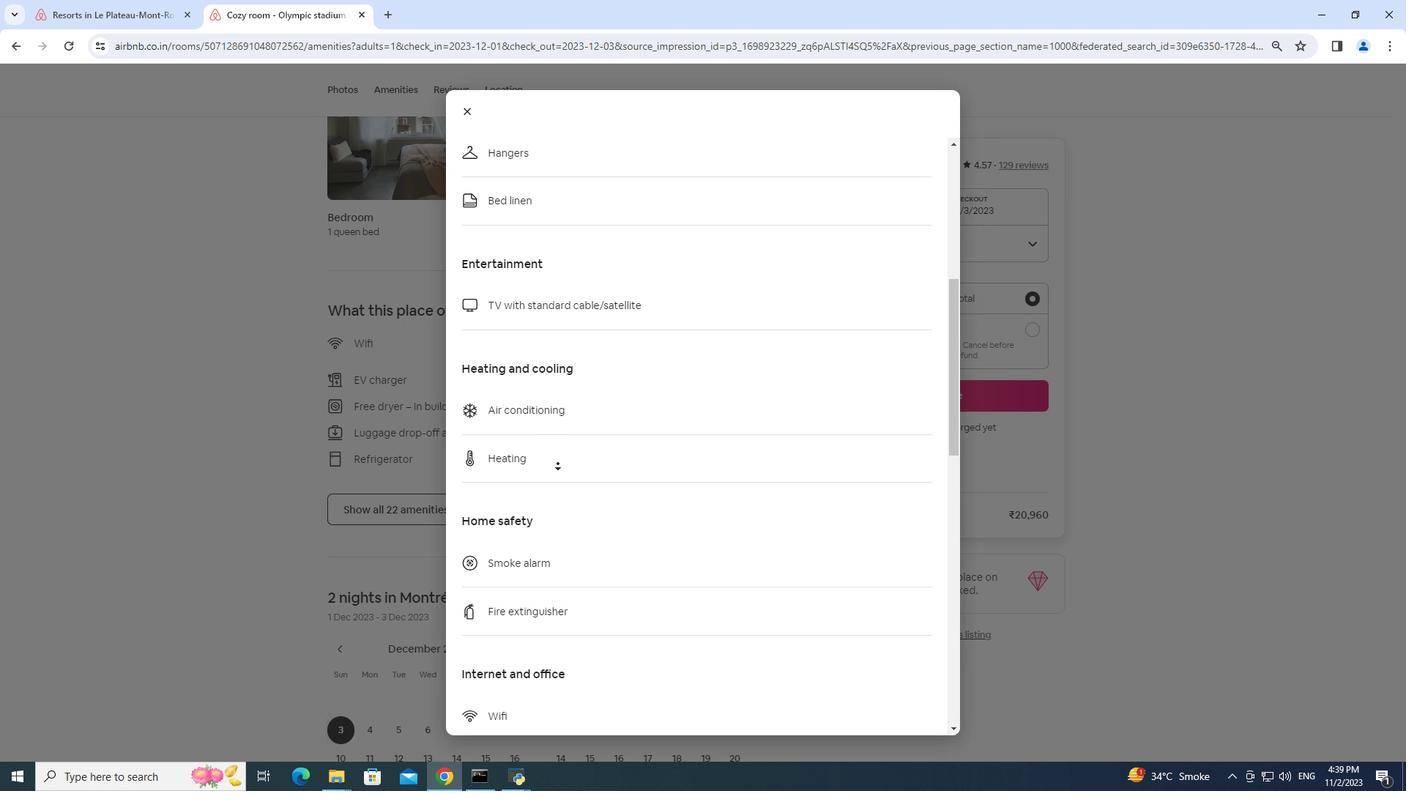 
Action: Mouse pressed middle at (553, 451)
Screenshot: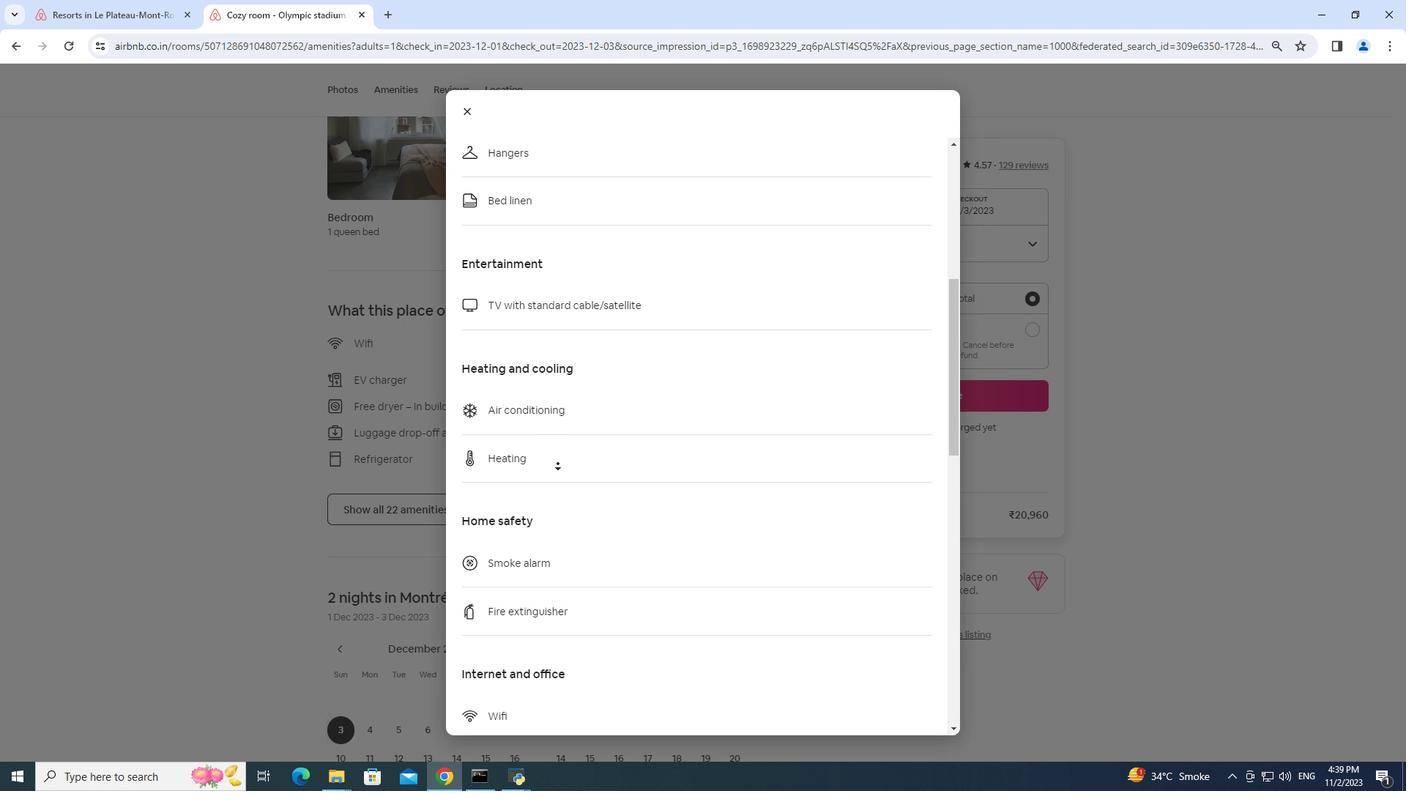 
Action: Mouse moved to (553, 453)
Screenshot: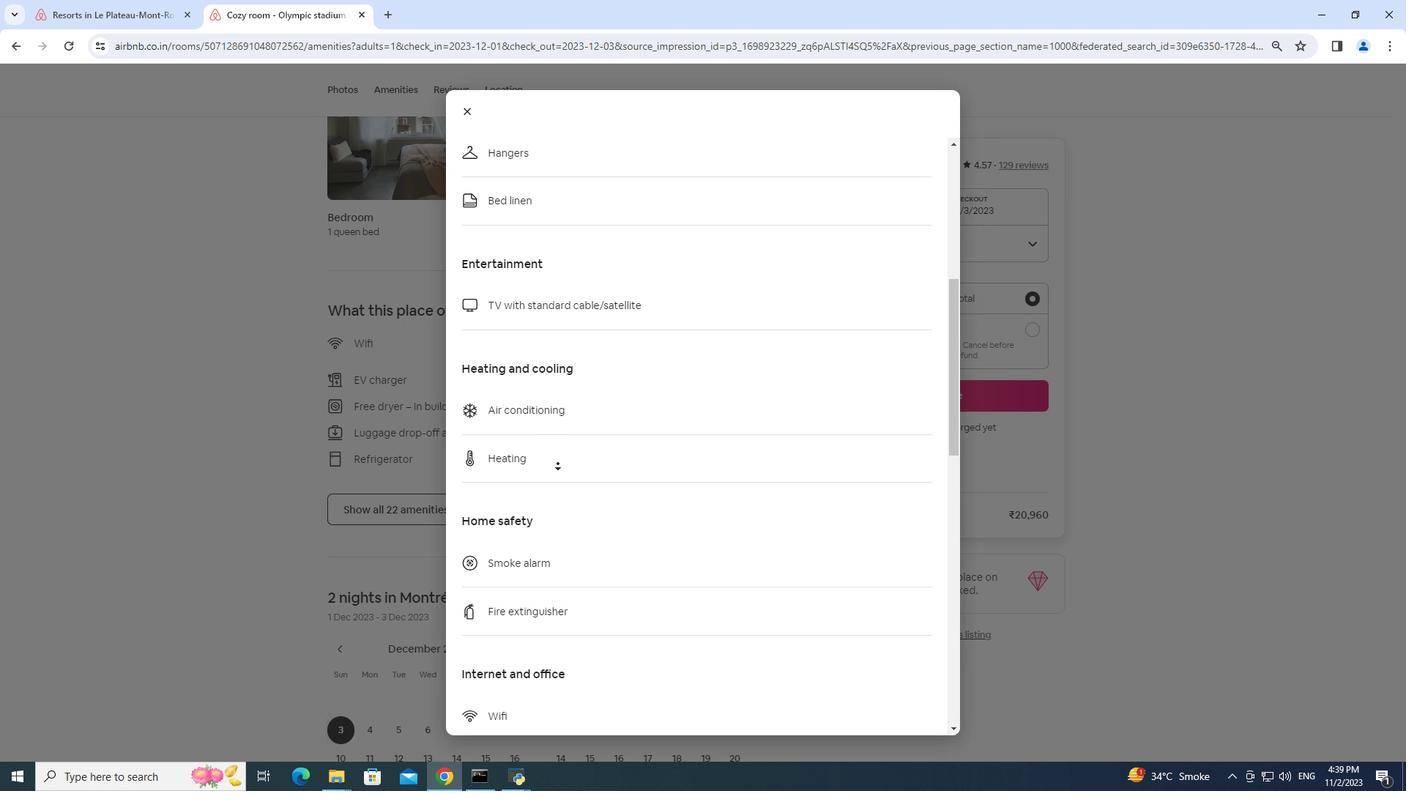
Action: Mouse scrolled (553, 452) with delta (0, 0)
Screenshot: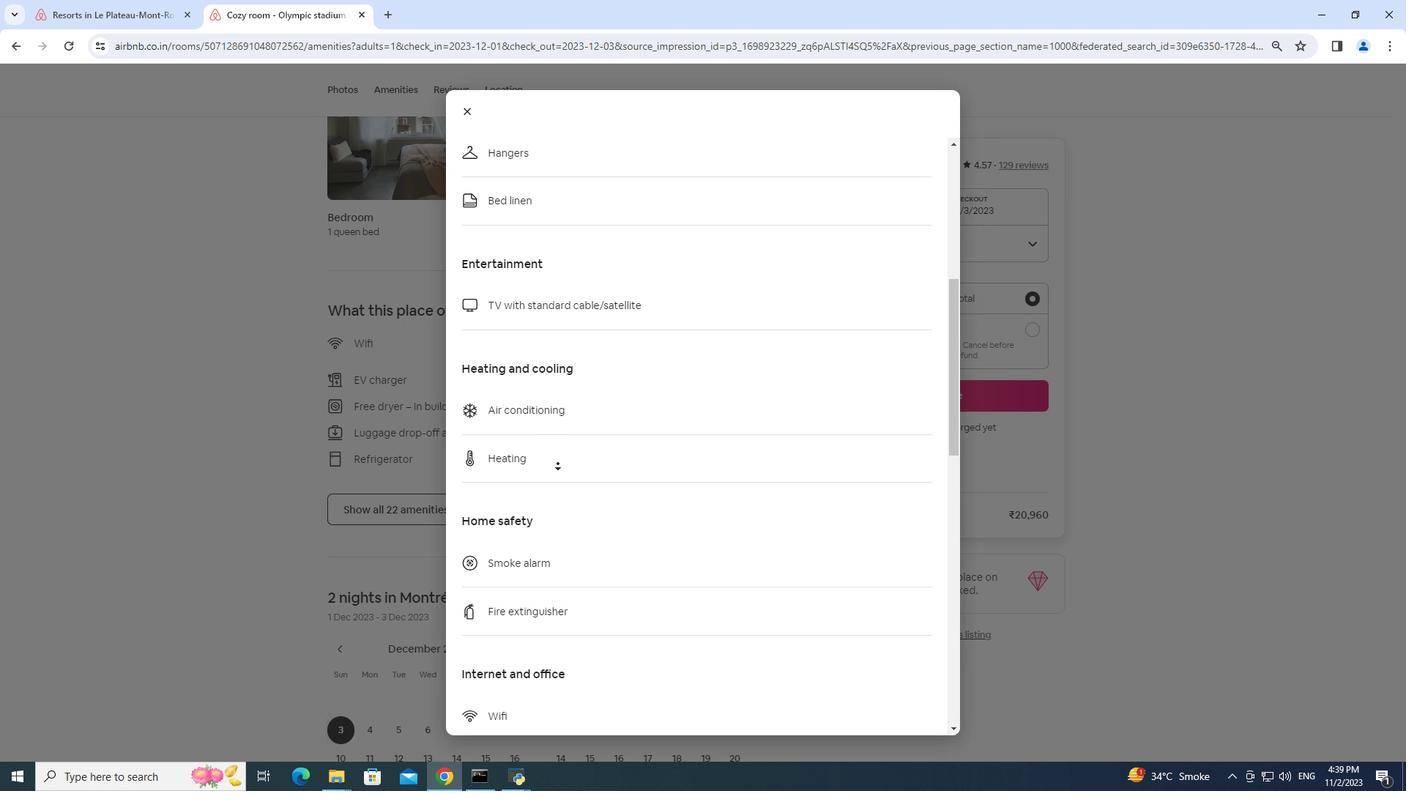 
Action: Mouse moved to (553, 456)
Screenshot: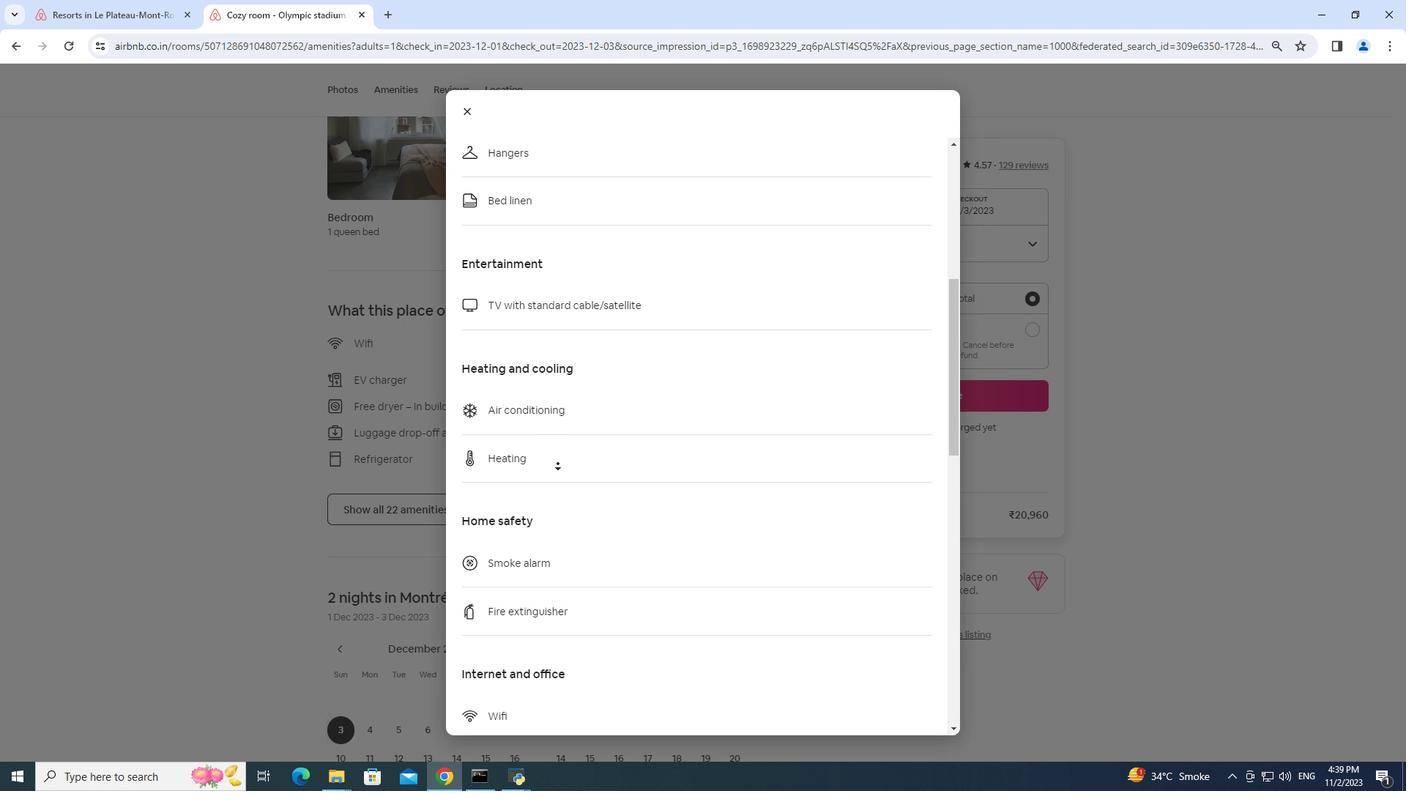 
Action: Mouse scrolled (553, 455) with delta (0, 0)
Screenshot: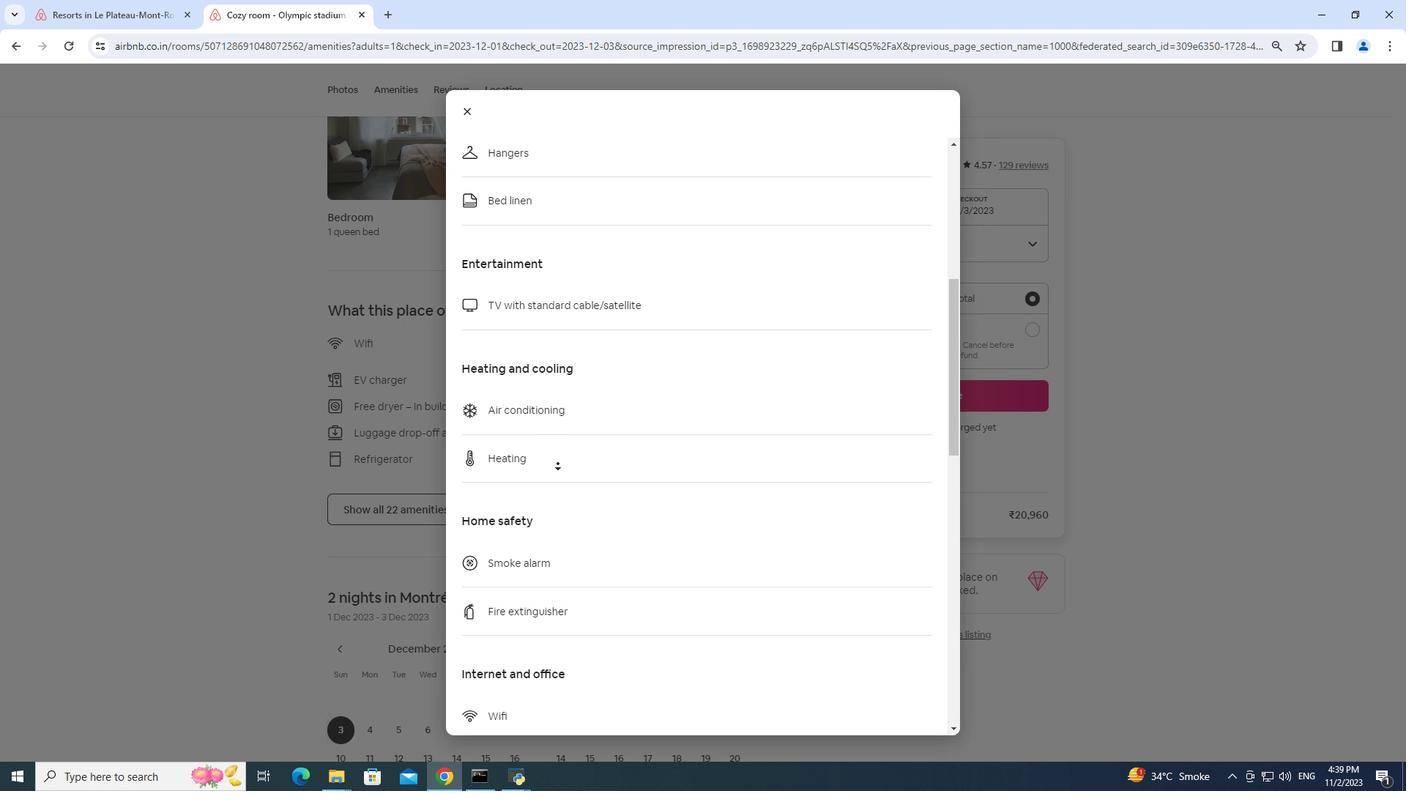 
Action: Mouse moved to (553, 462)
Screenshot: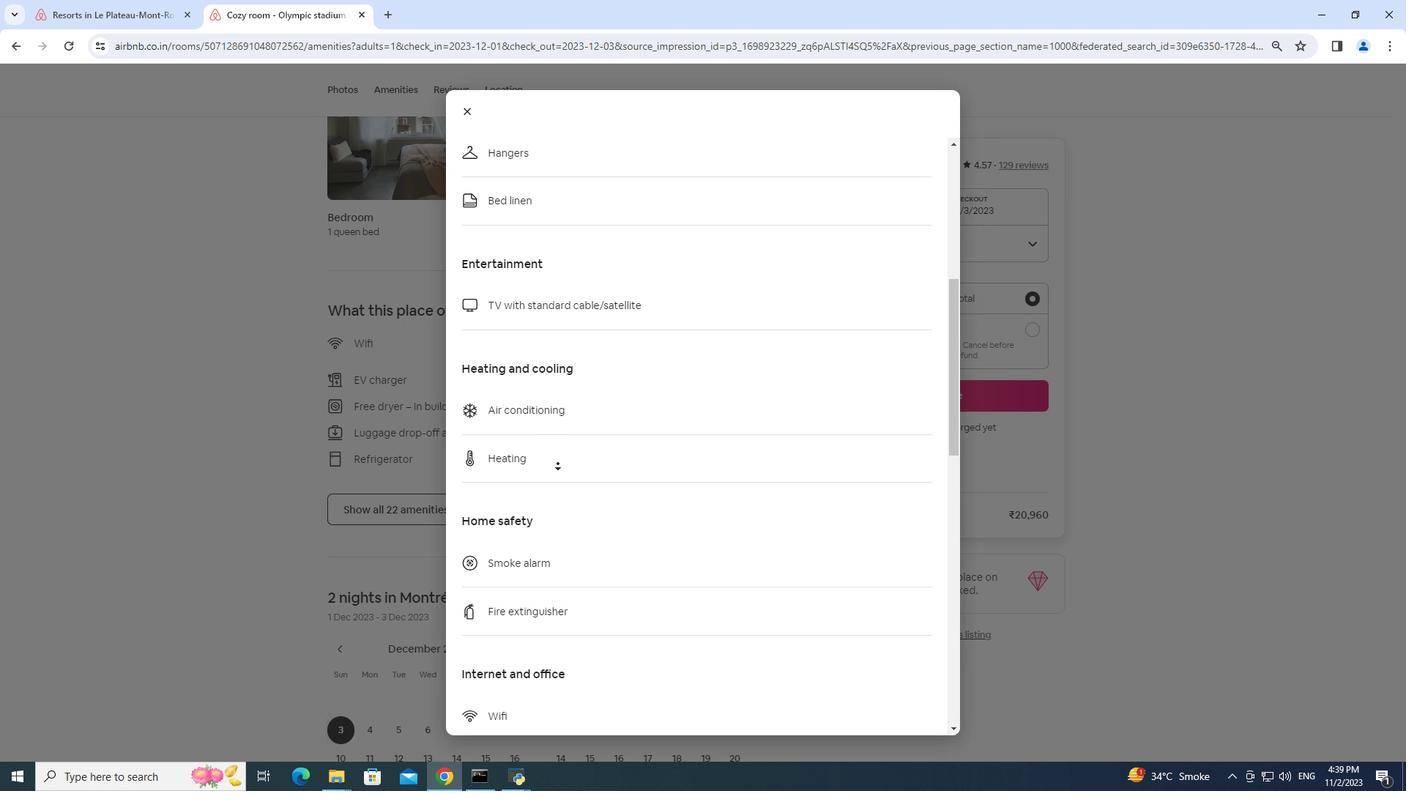 
Action: Mouse scrolled (553, 461) with delta (0, 0)
Screenshot: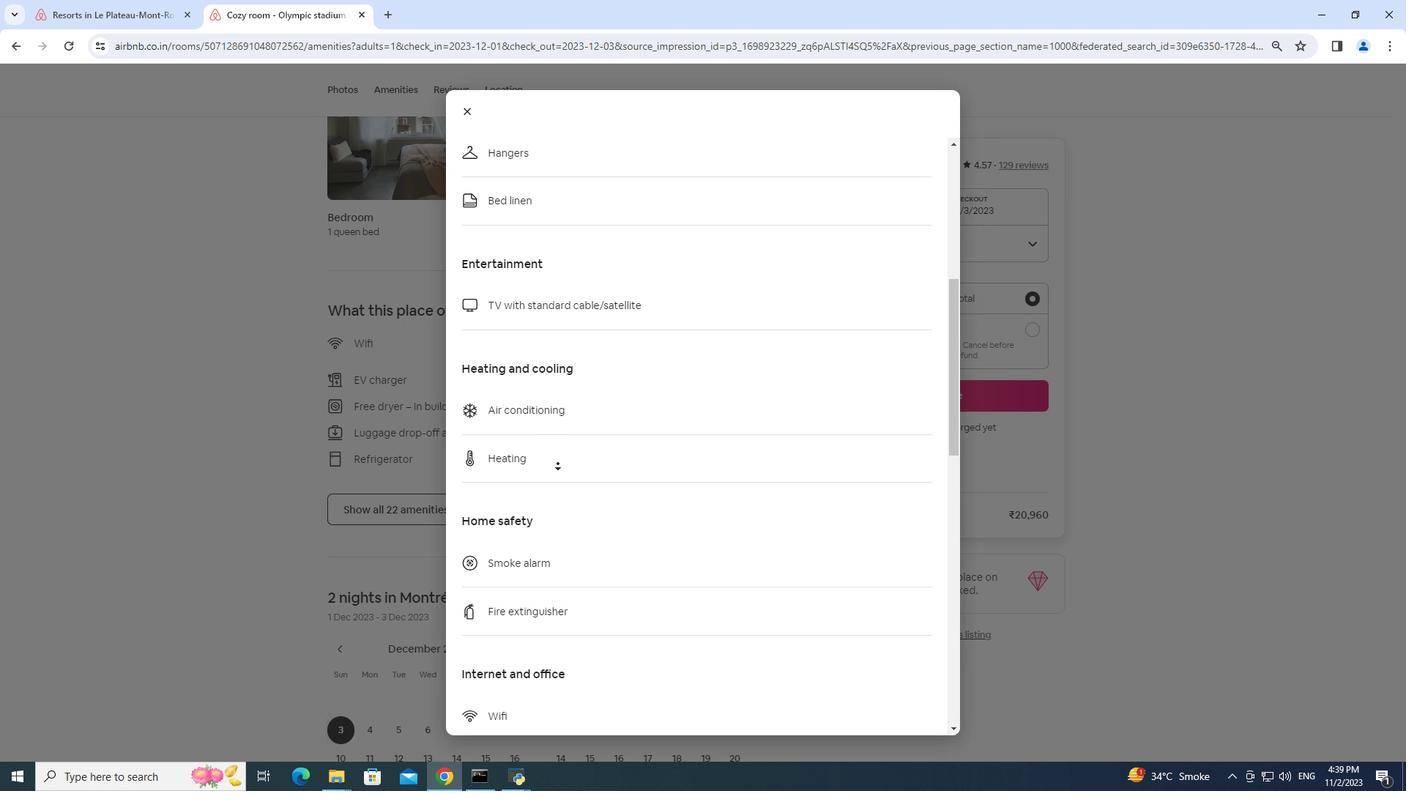 
Action: Mouse moved to (556, 463)
Screenshot: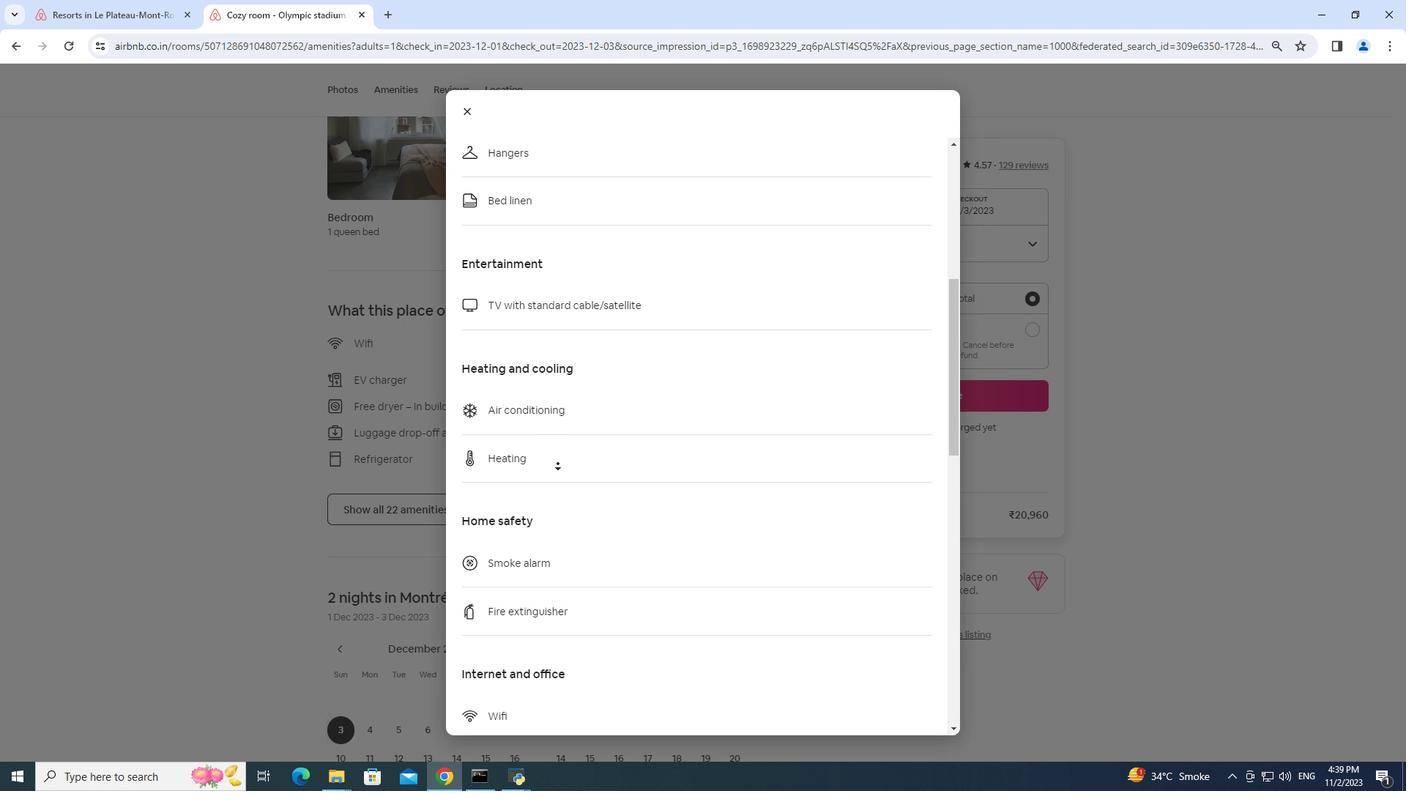 
Action: Mouse scrolled (556, 462) with delta (0, 0)
Screenshot: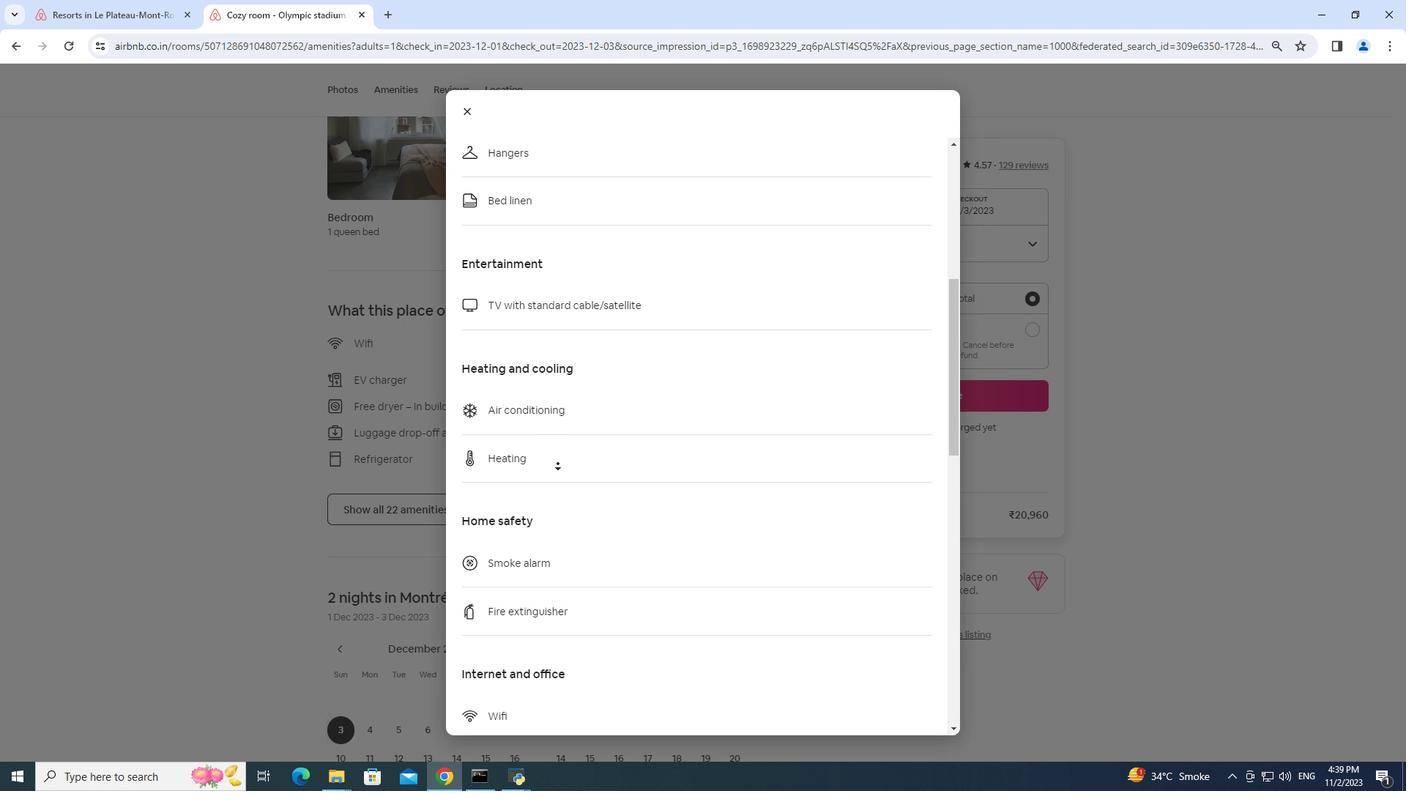 
Action: Mouse moved to (551, 447)
Screenshot: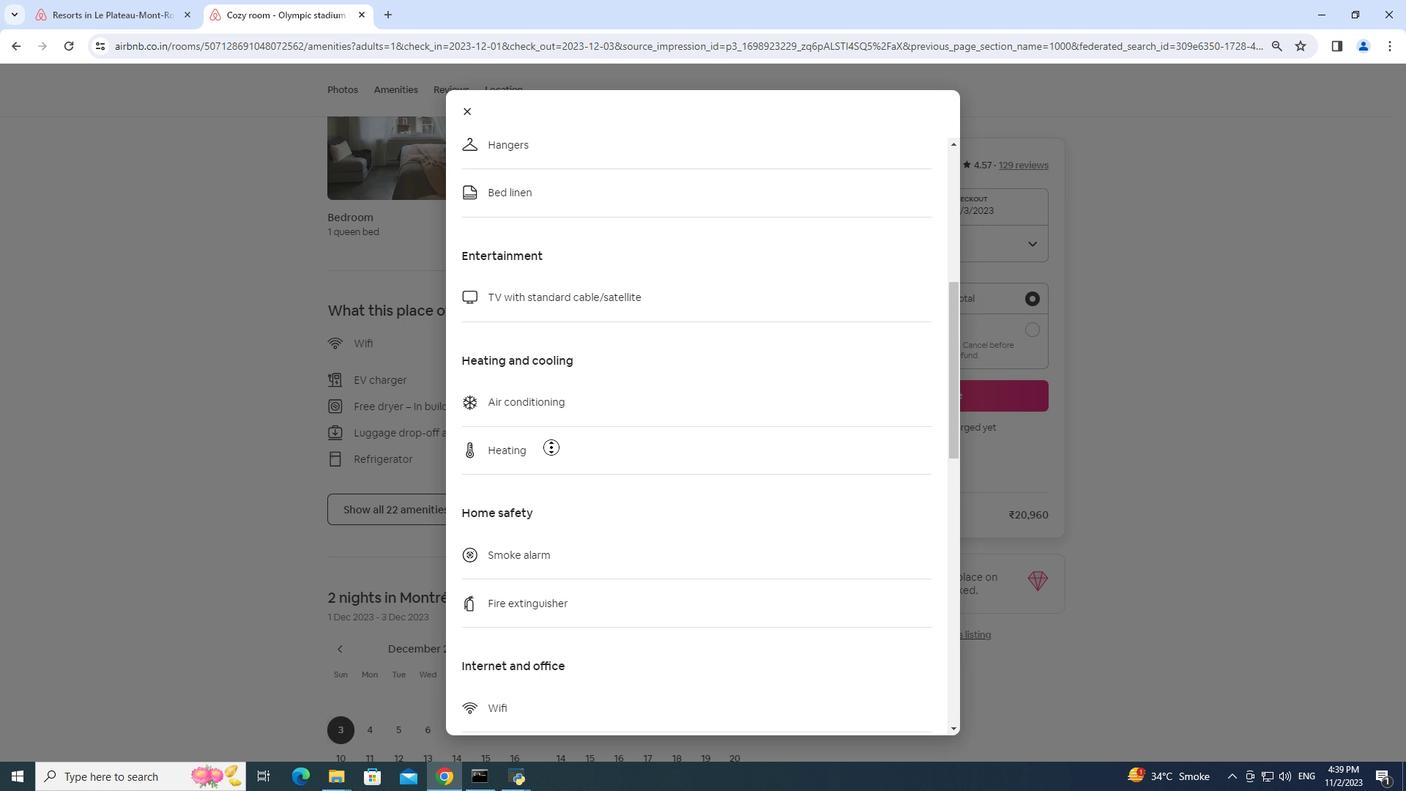 
Action: Mouse pressed middle at (551, 447)
Screenshot: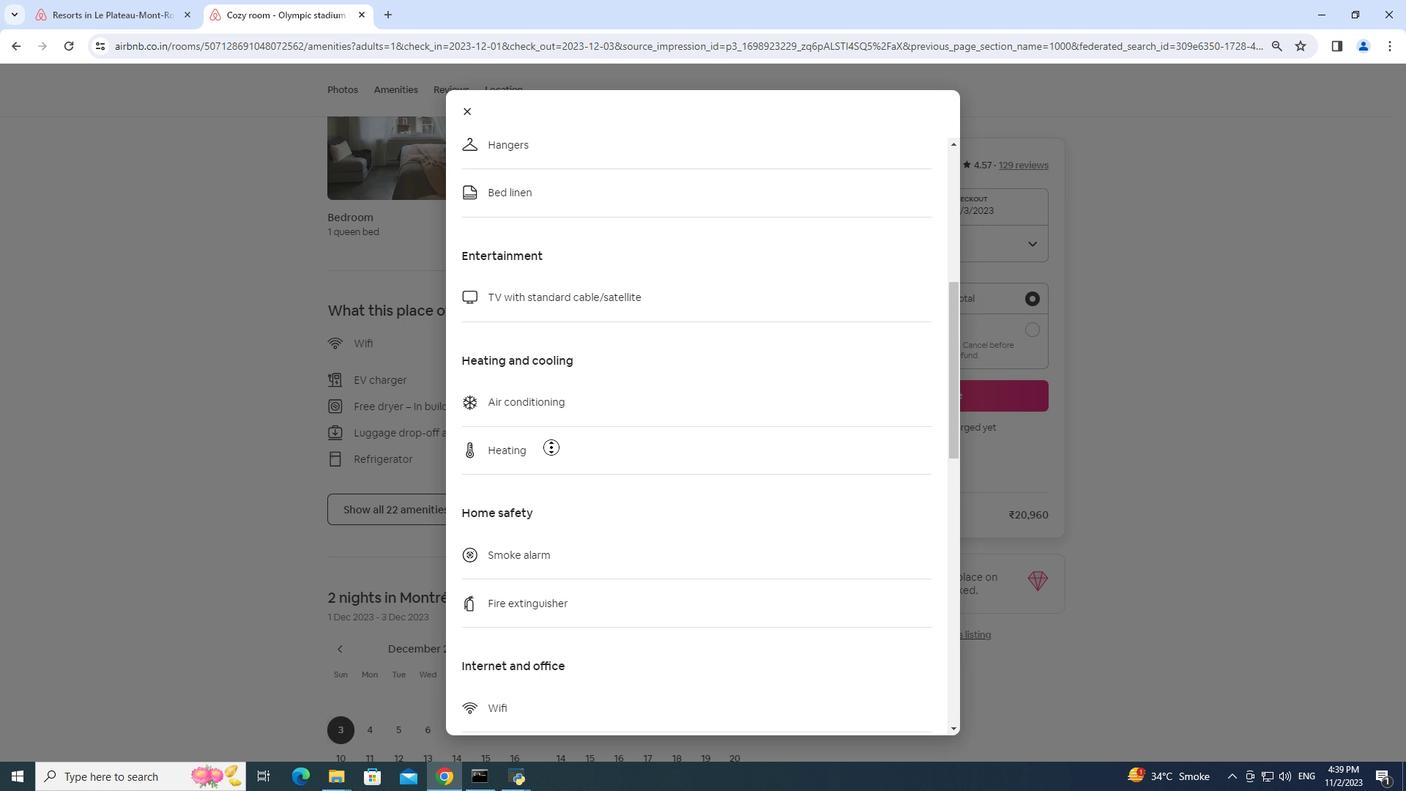 
Action: Mouse scrolled (551, 446) with delta (0, 0)
Screenshot: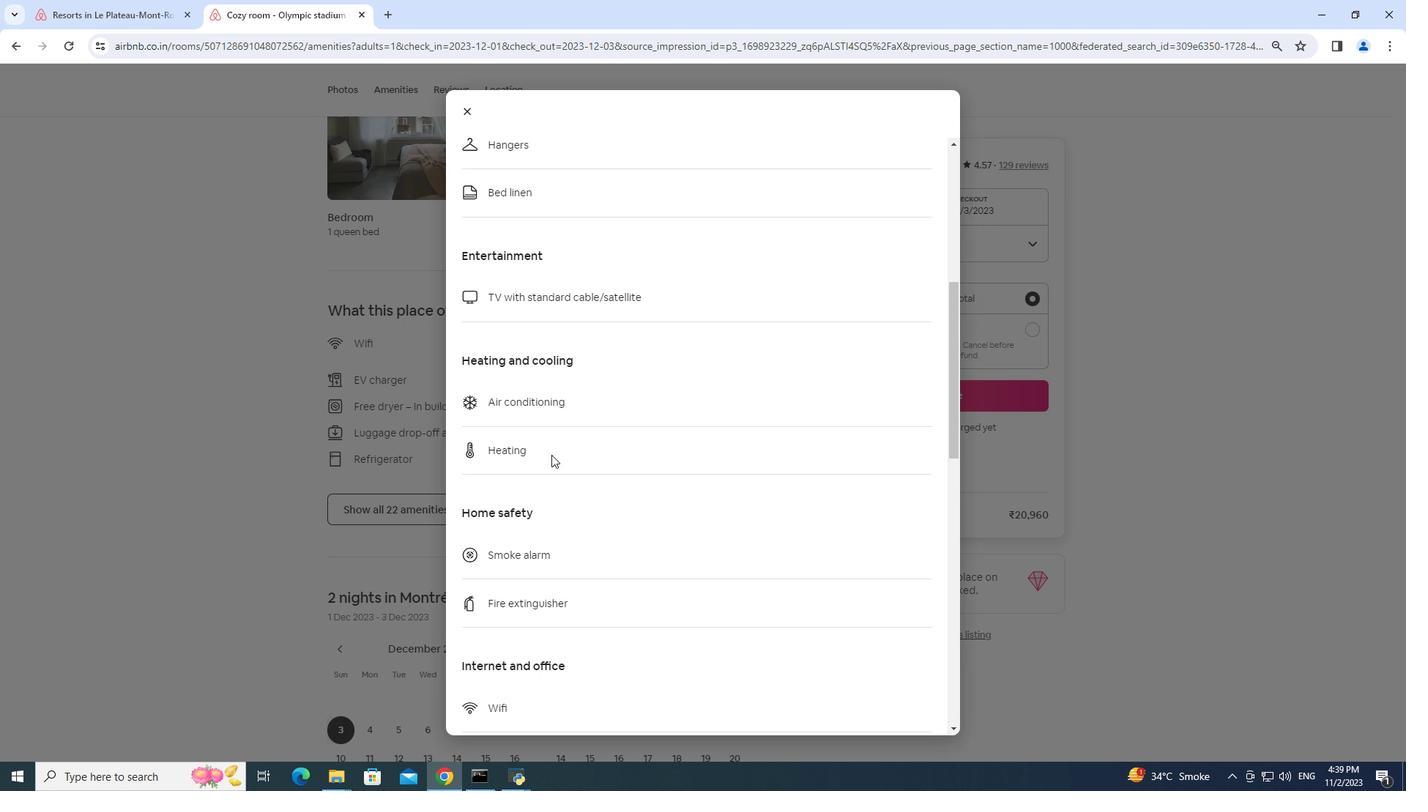 
Action: Mouse moved to (551, 452)
Screenshot: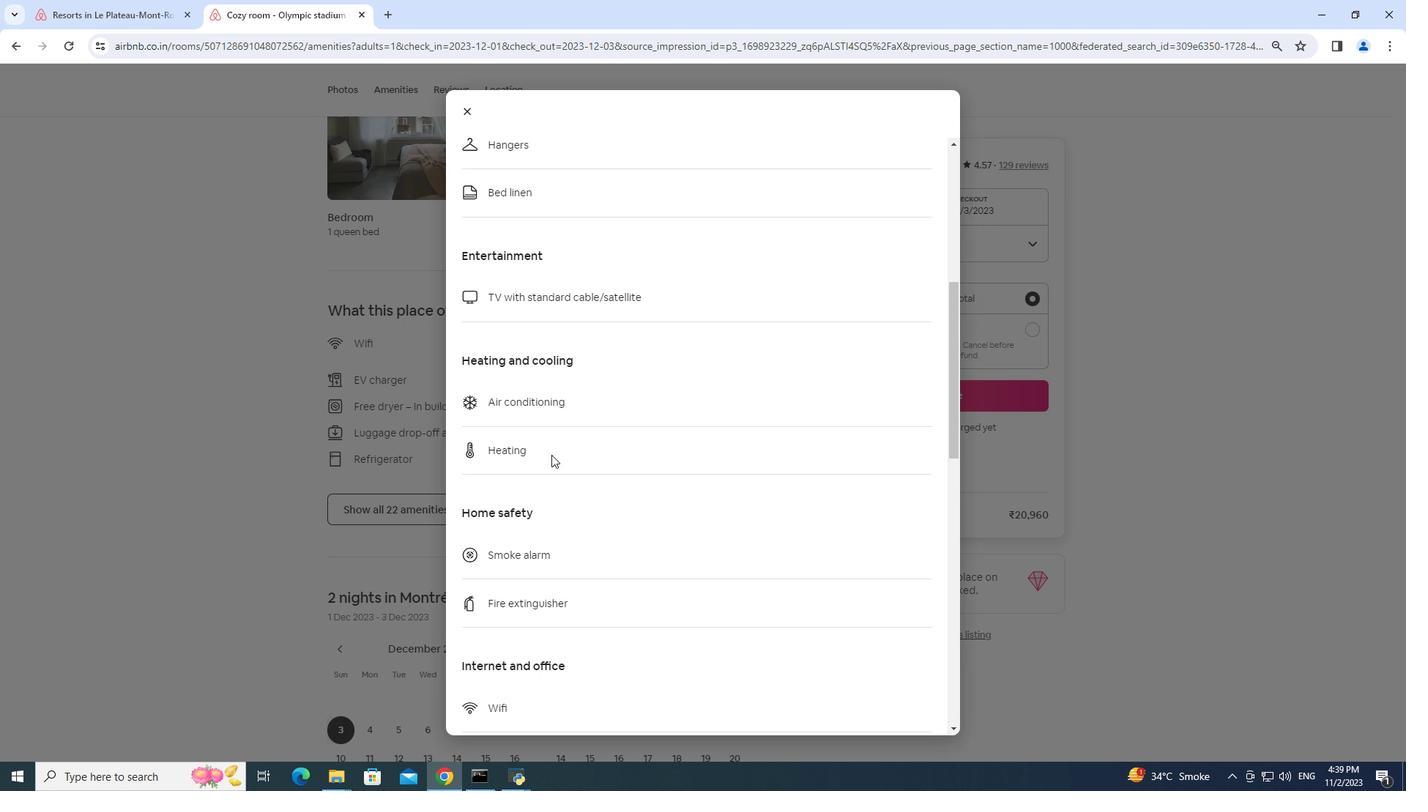 
Action: Mouse scrolled (551, 451) with delta (0, 0)
Screenshot: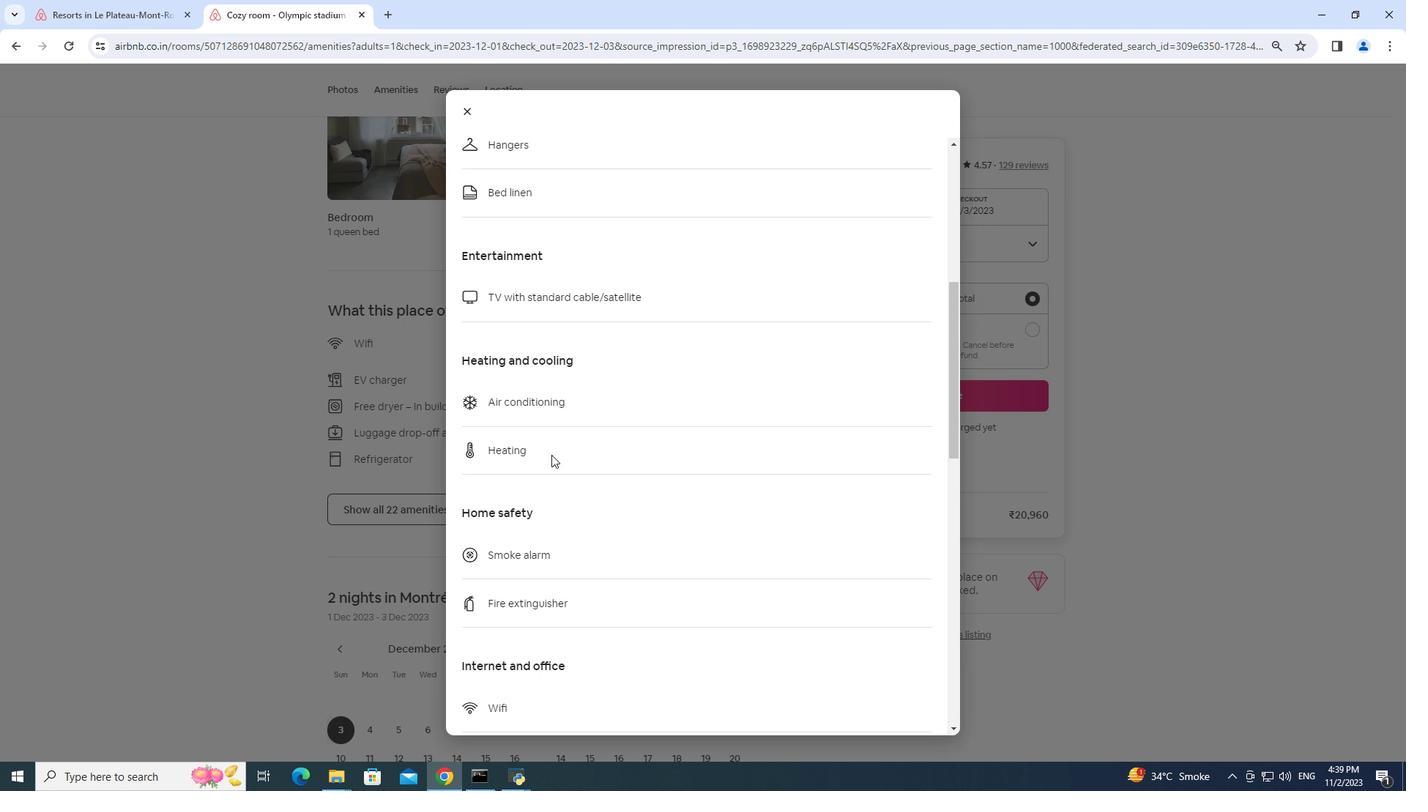 
Action: Mouse moved to (551, 453)
Screenshot: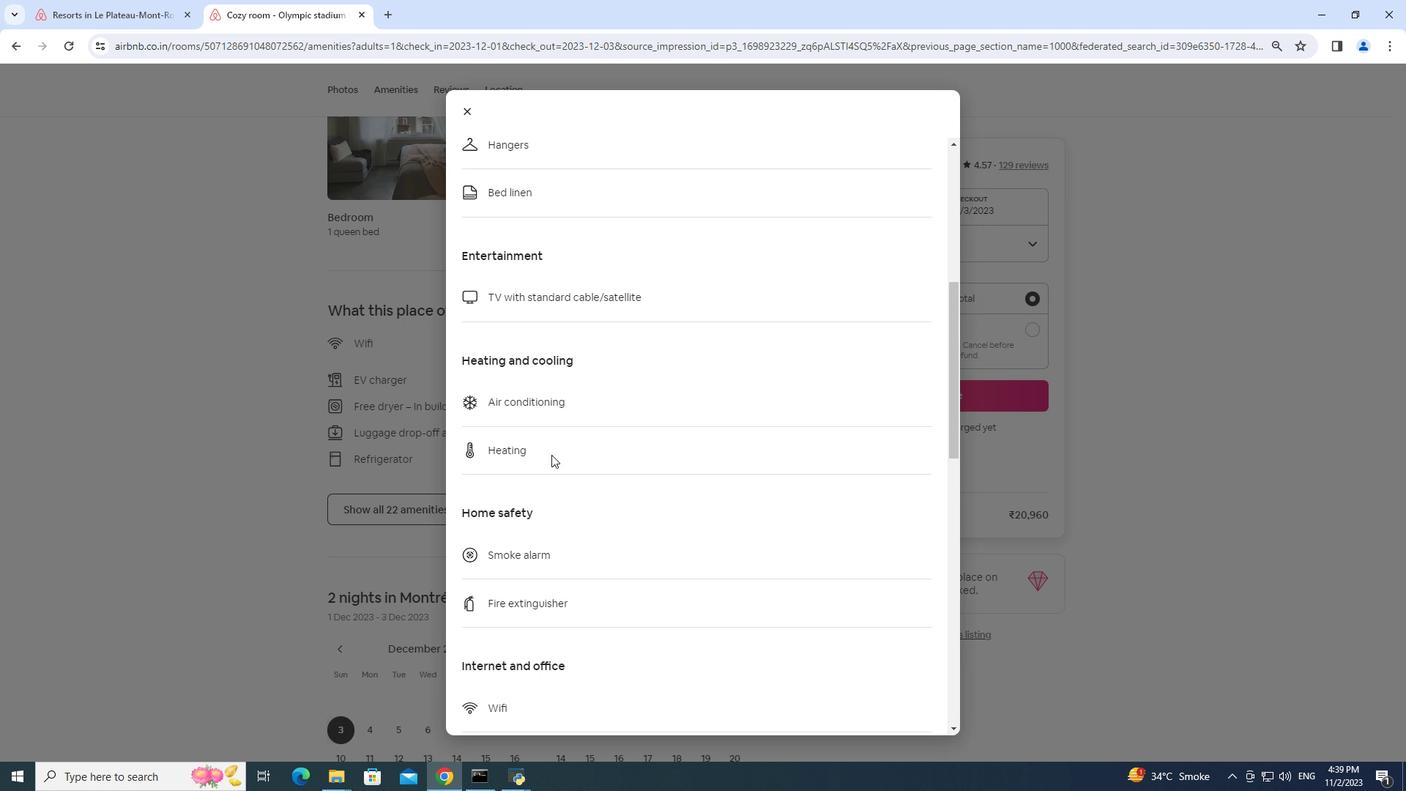 
Action: Mouse scrolled (551, 452) with delta (0, 0)
Screenshot: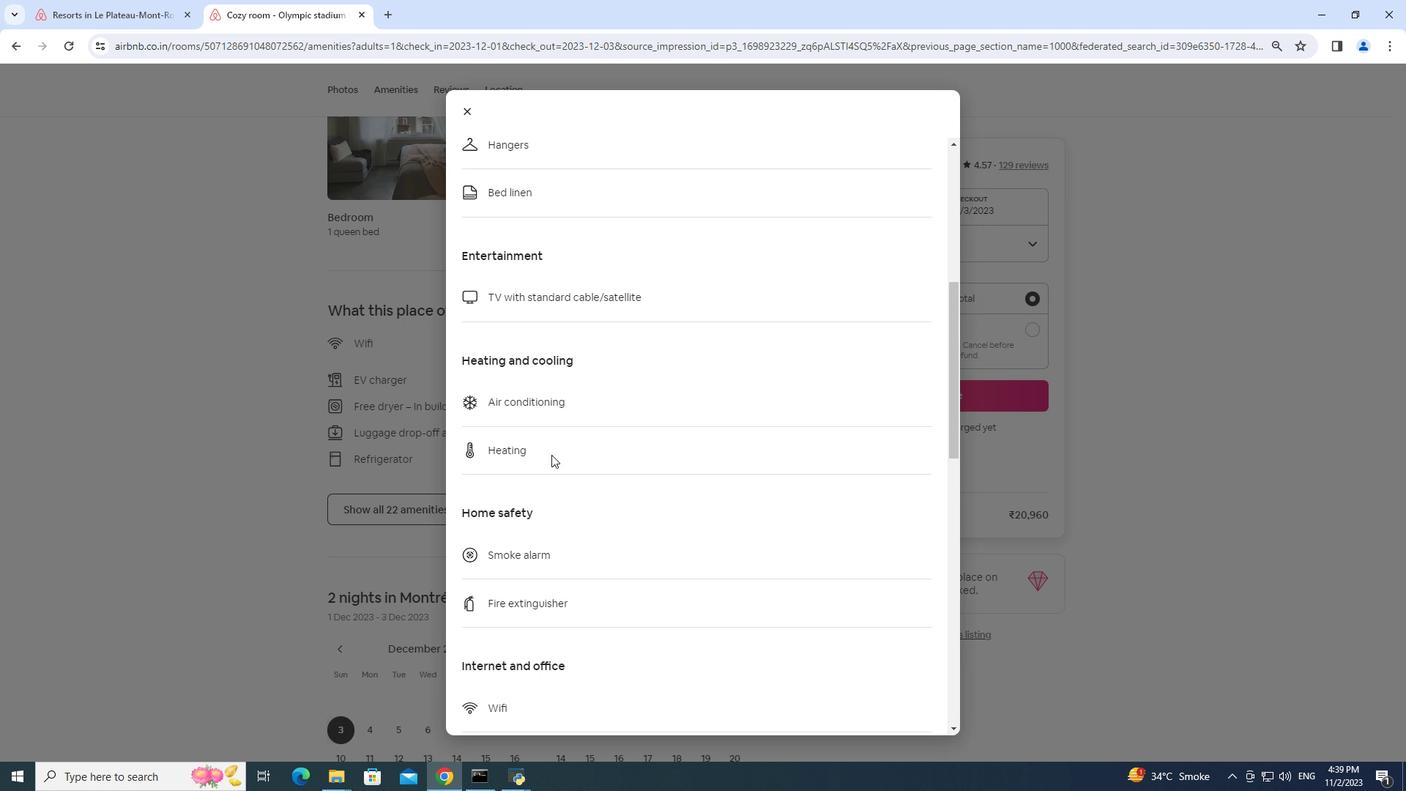 
Action: Mouse moved to (552, 455)
Screenshot: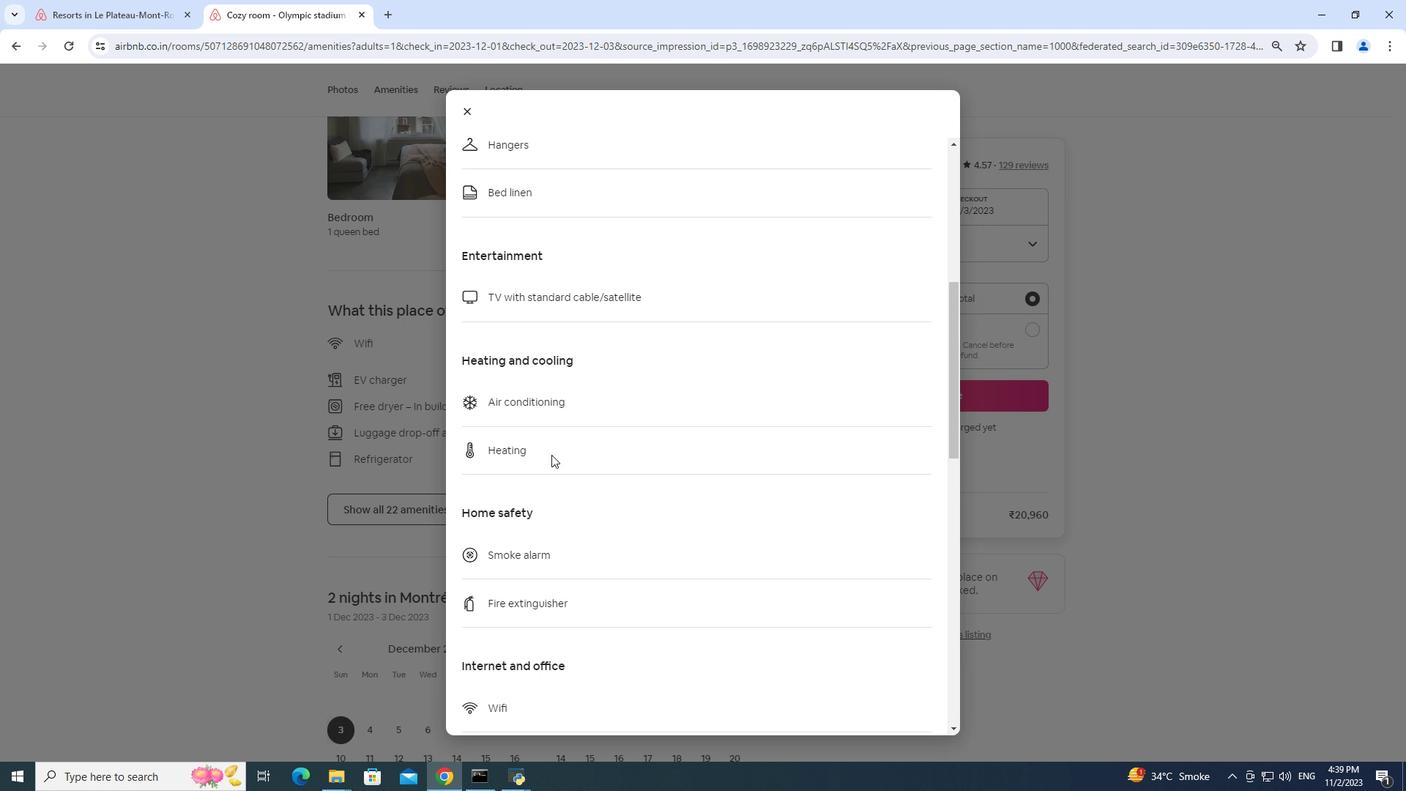 
Action: Mouse scrolled (552, 455) with delta (0, 0)
Screenshot: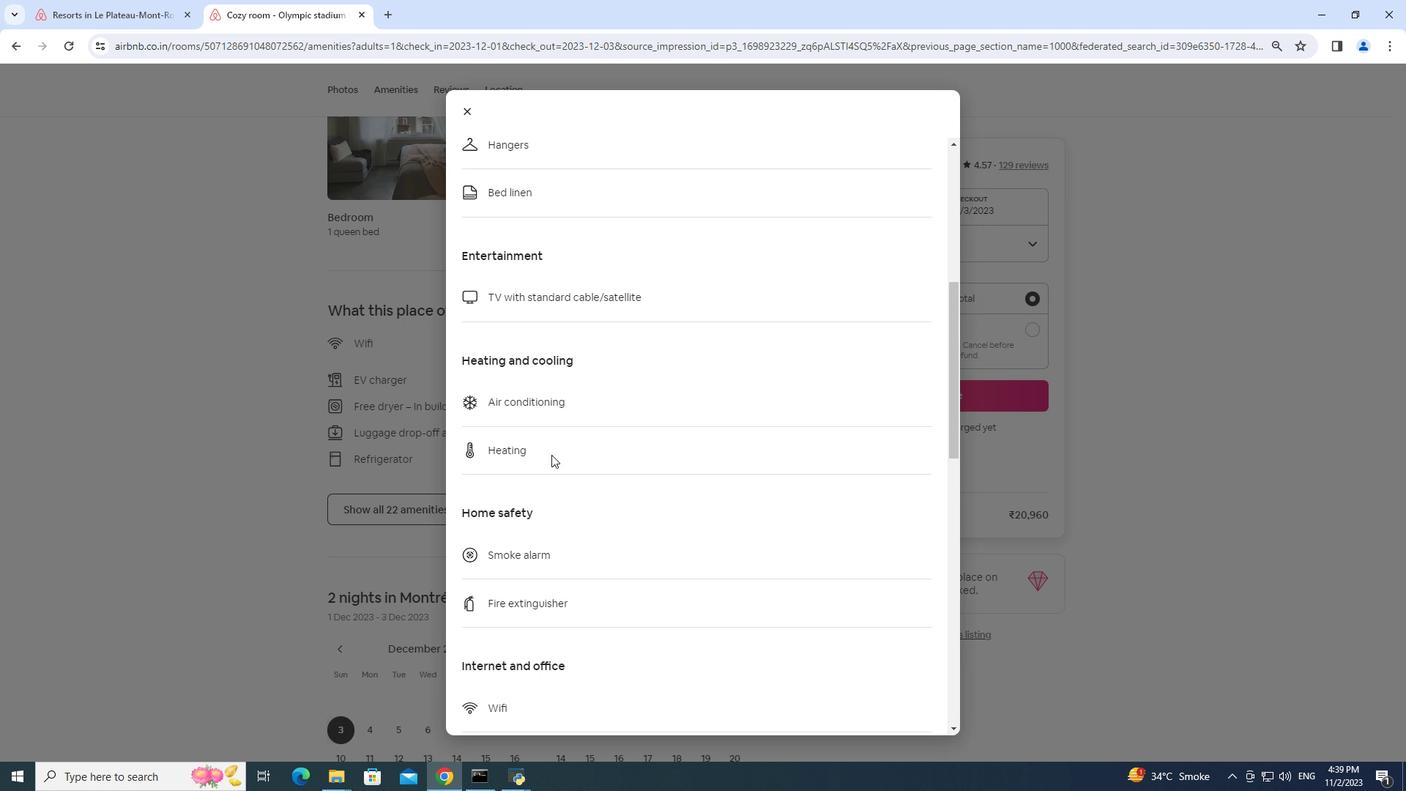 
Action: Mouse moved to (554, 456)
Screenshot: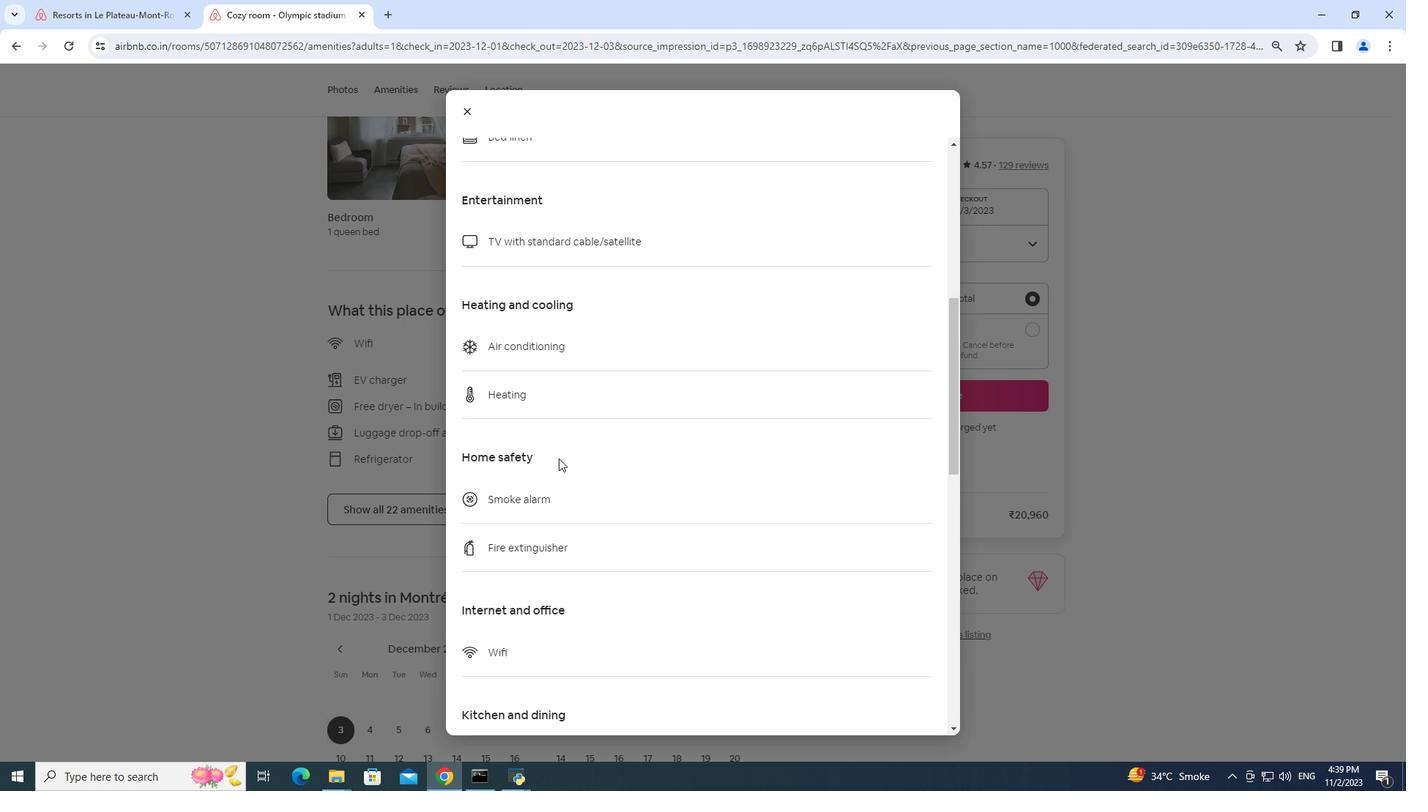 
Action: Mouse scrolled (554, 455) with delta (0, 0)
Screenshot: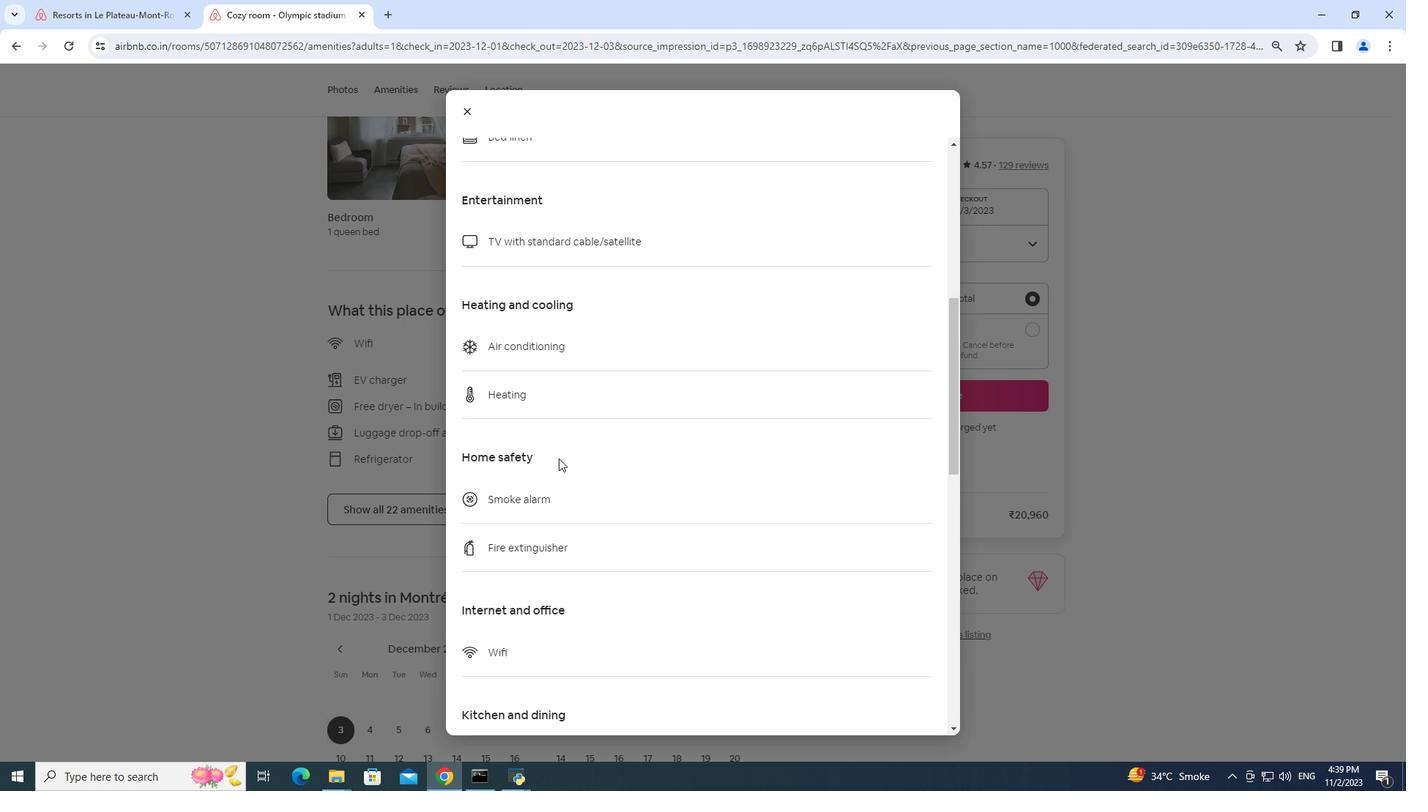 
Action: Mouse moved to (553, 452)
Screenshot: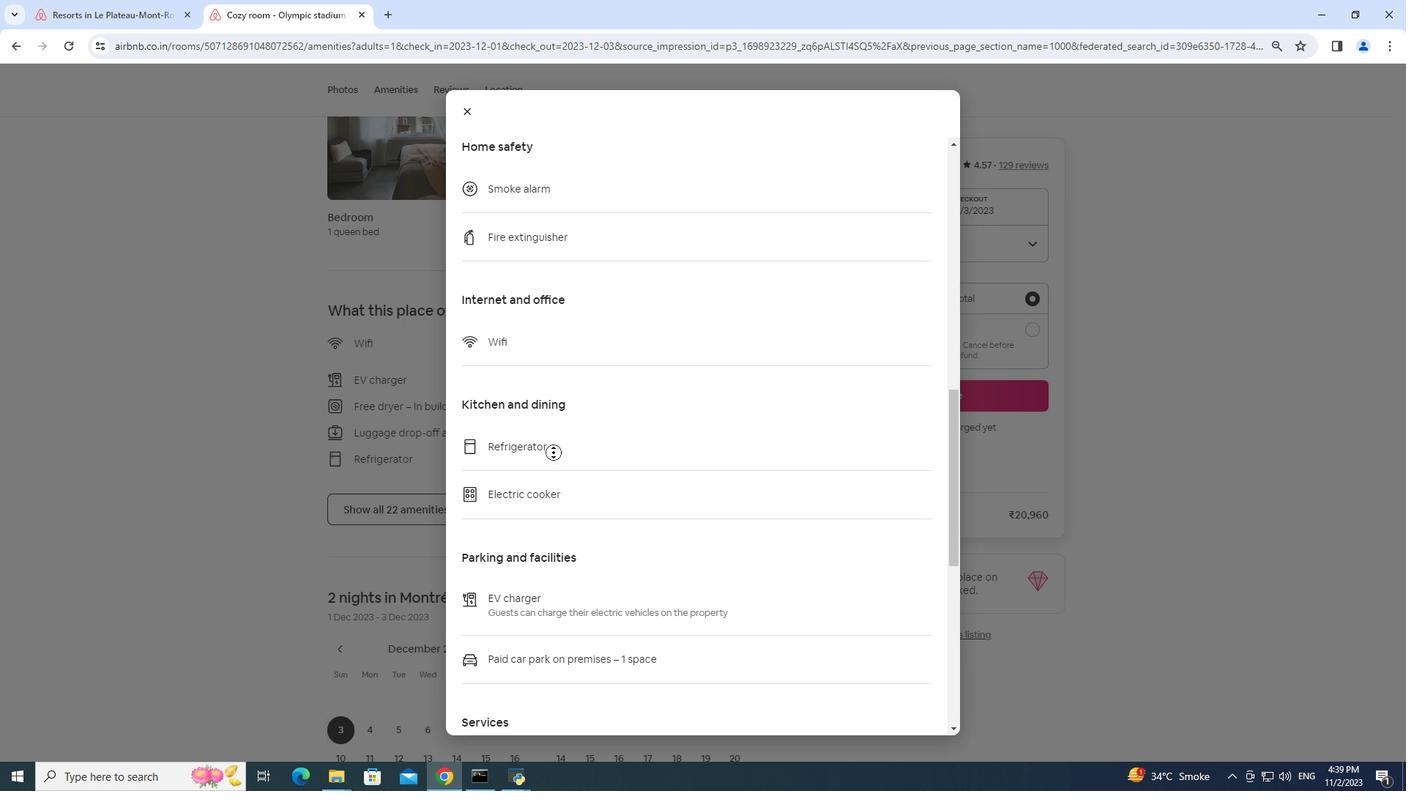 
Action: Mouse pressed middle at (553, 452)
Screenshot: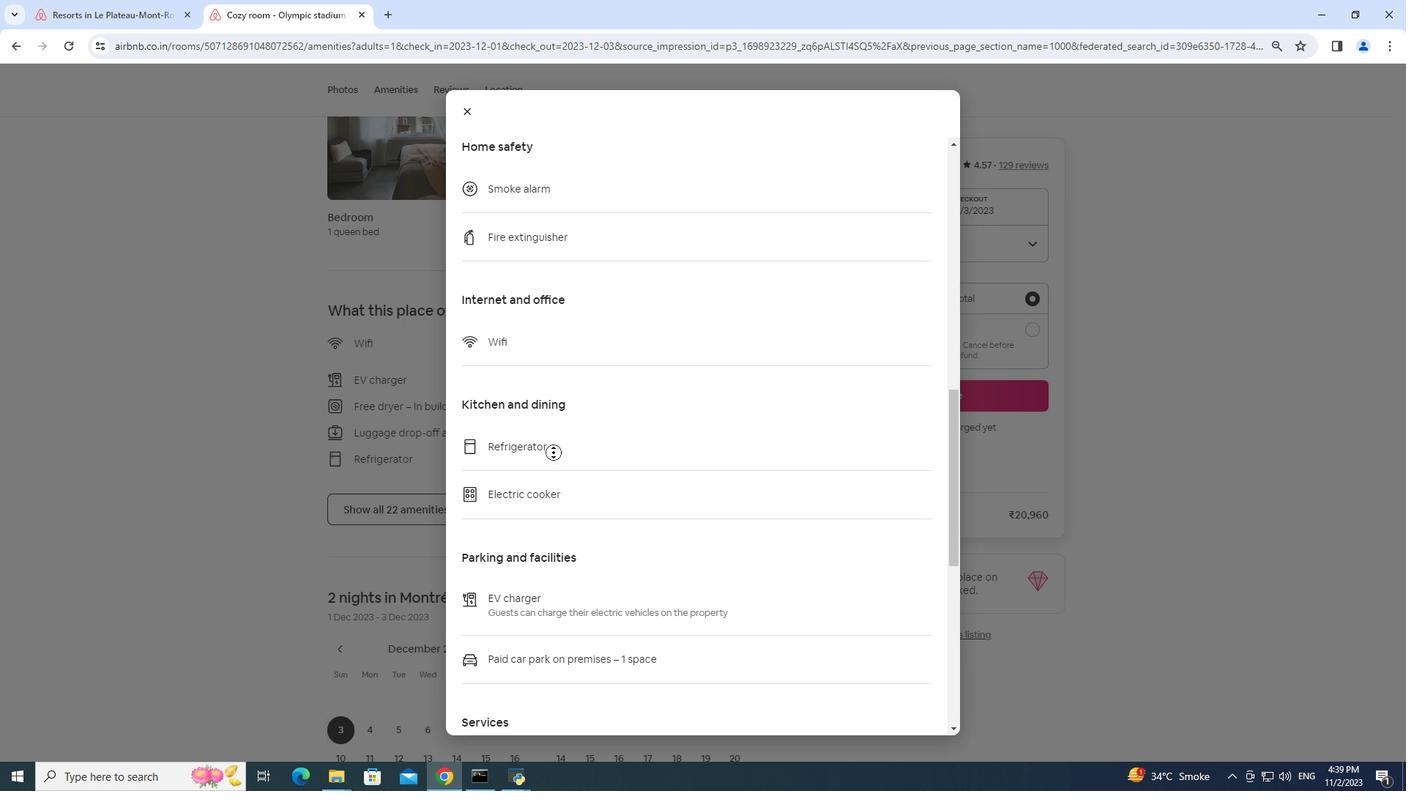 
Action: Mouse scrolled (553, 452) with delta (0, 0)
Screenshot: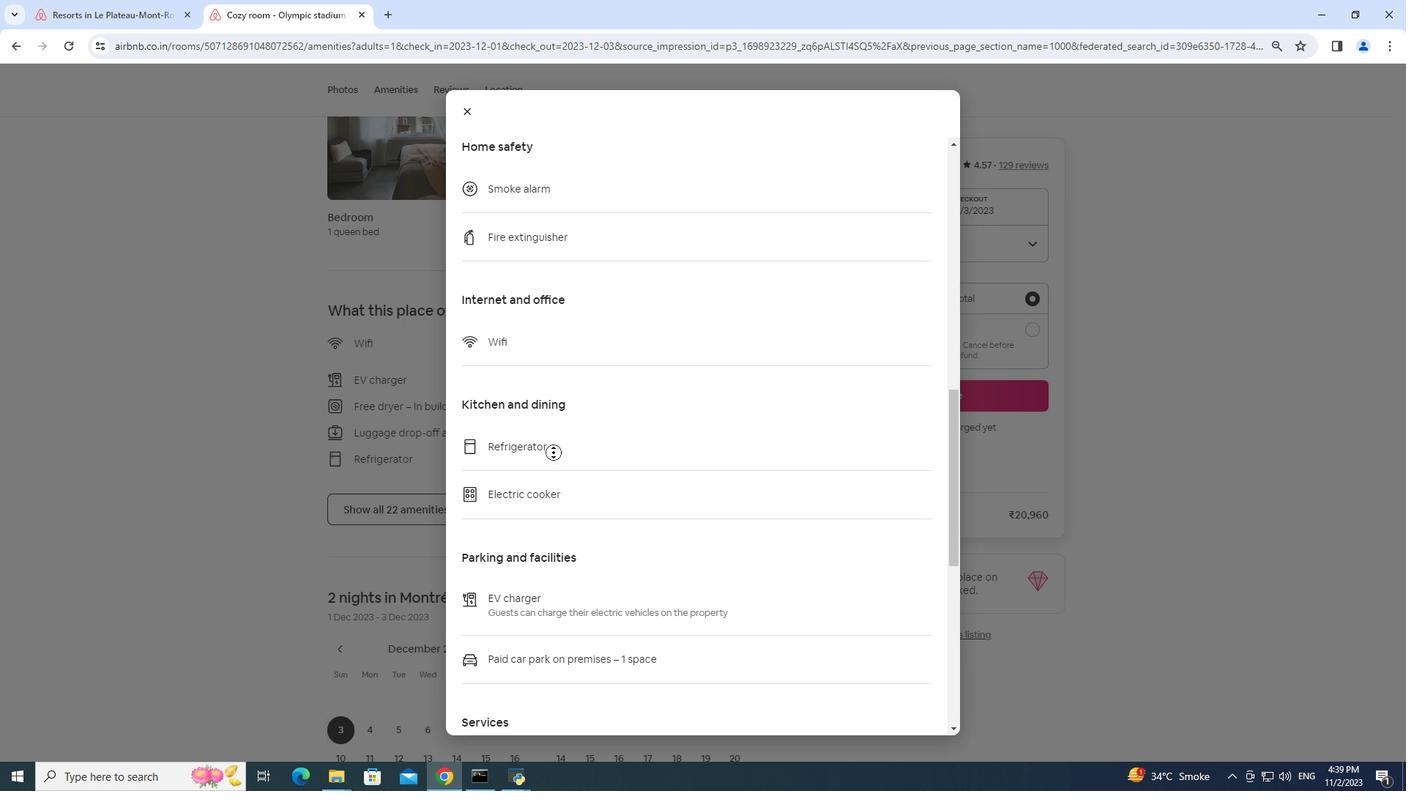 
Action: Mouse scrolled (553, 452) with delta (0, 0)
Screenshot: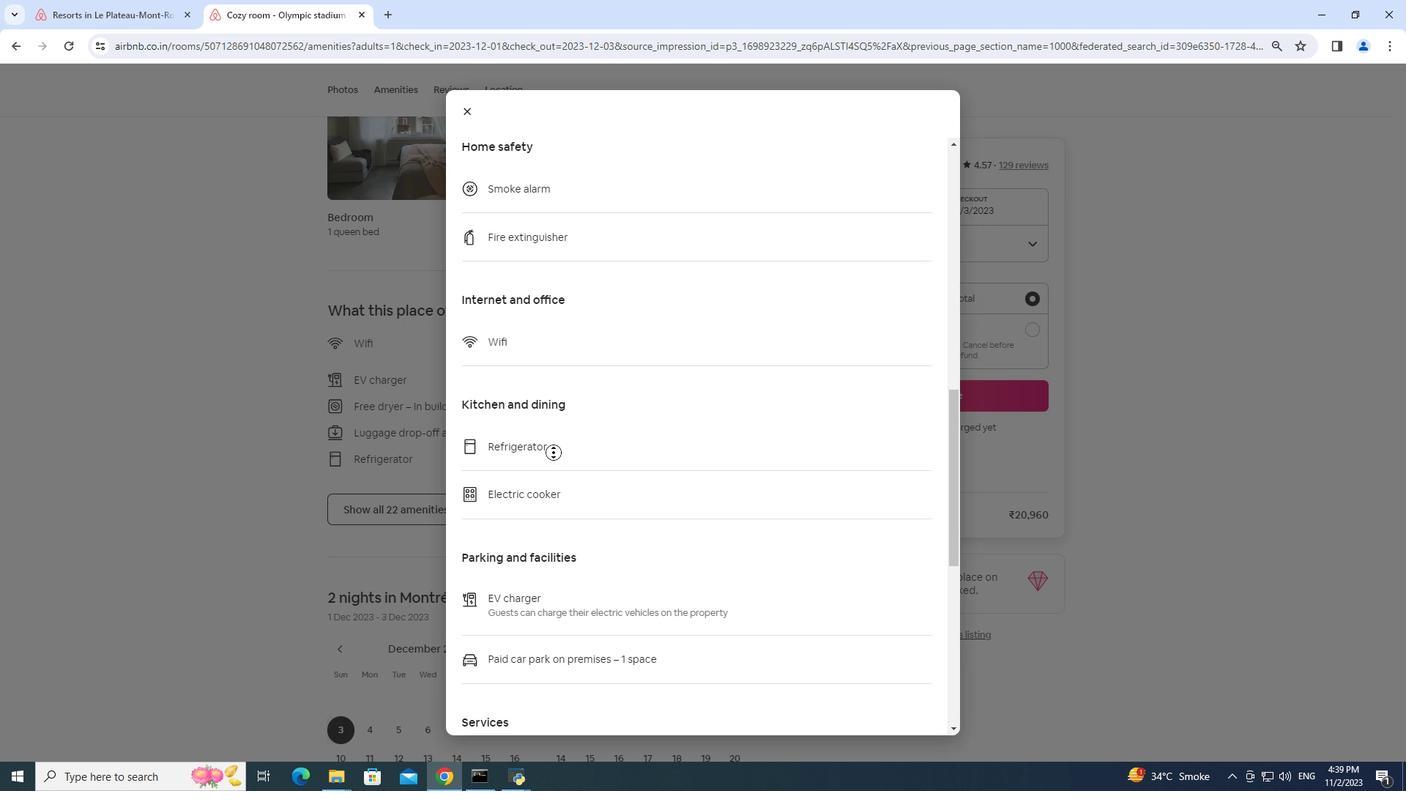 
Action: Mouse scrolled (553, 452) with delta (0, 0)
Screenshot: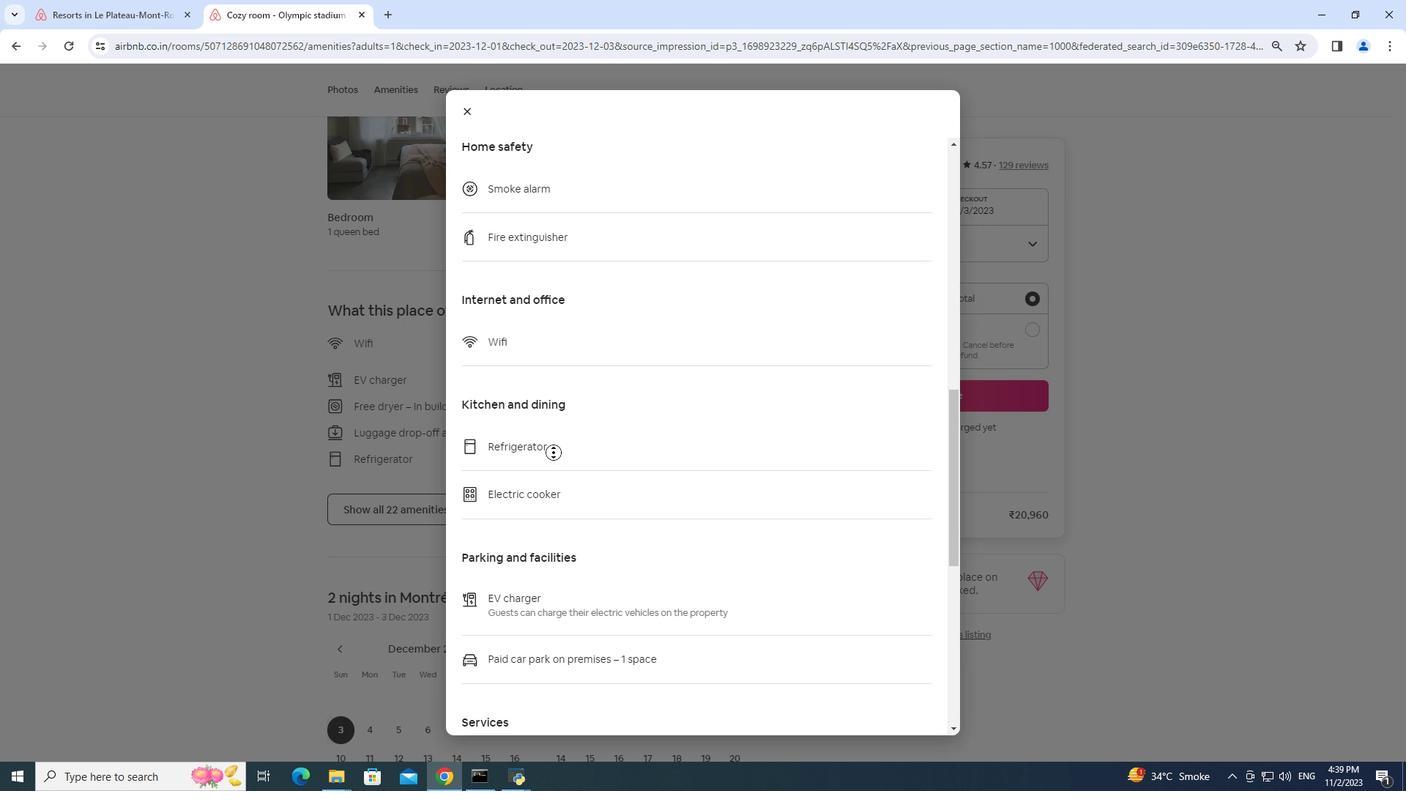 
Action: Mouse scrolled (553, 452) with delta (0, 0)
Screenshot: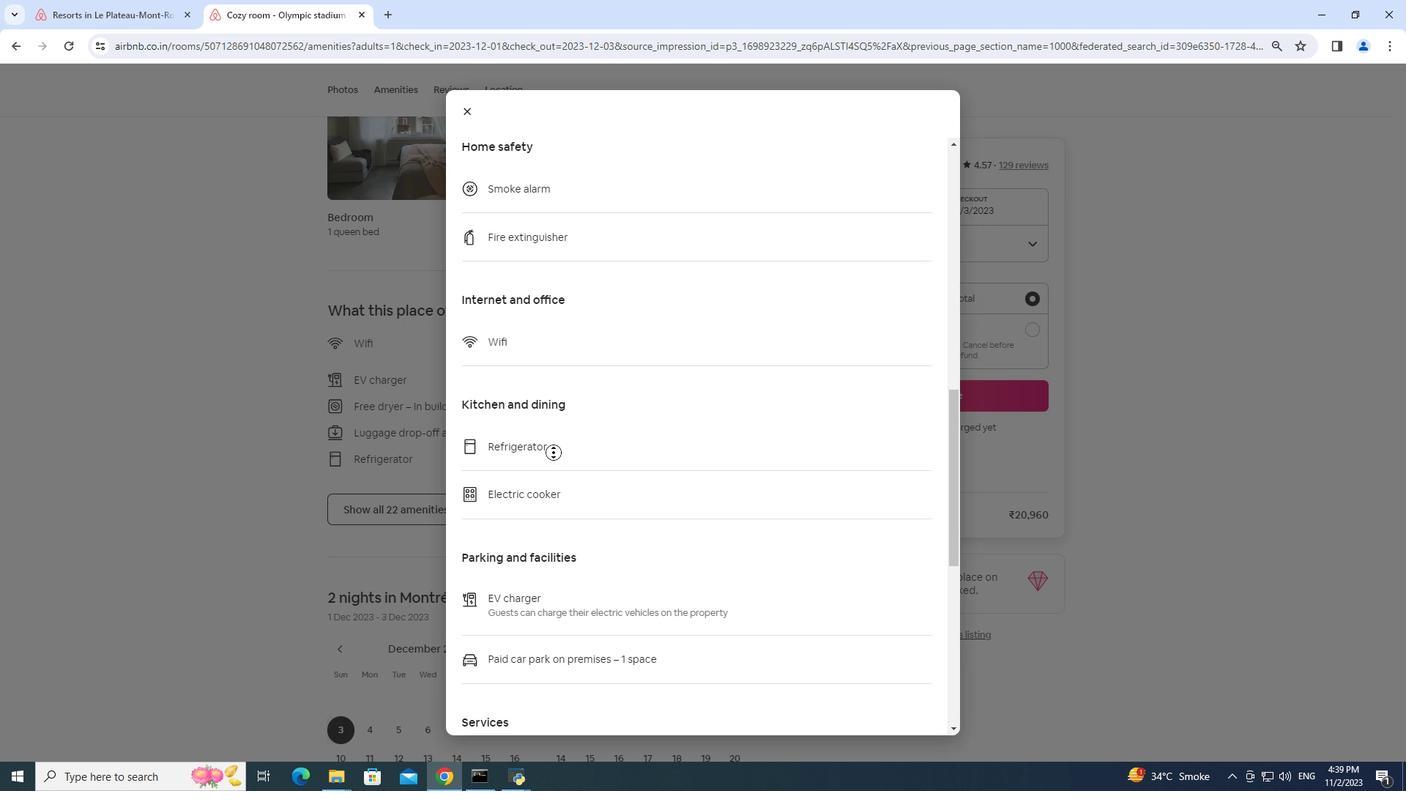 
Action: Mouse moved to (559, 432)
Screenshot: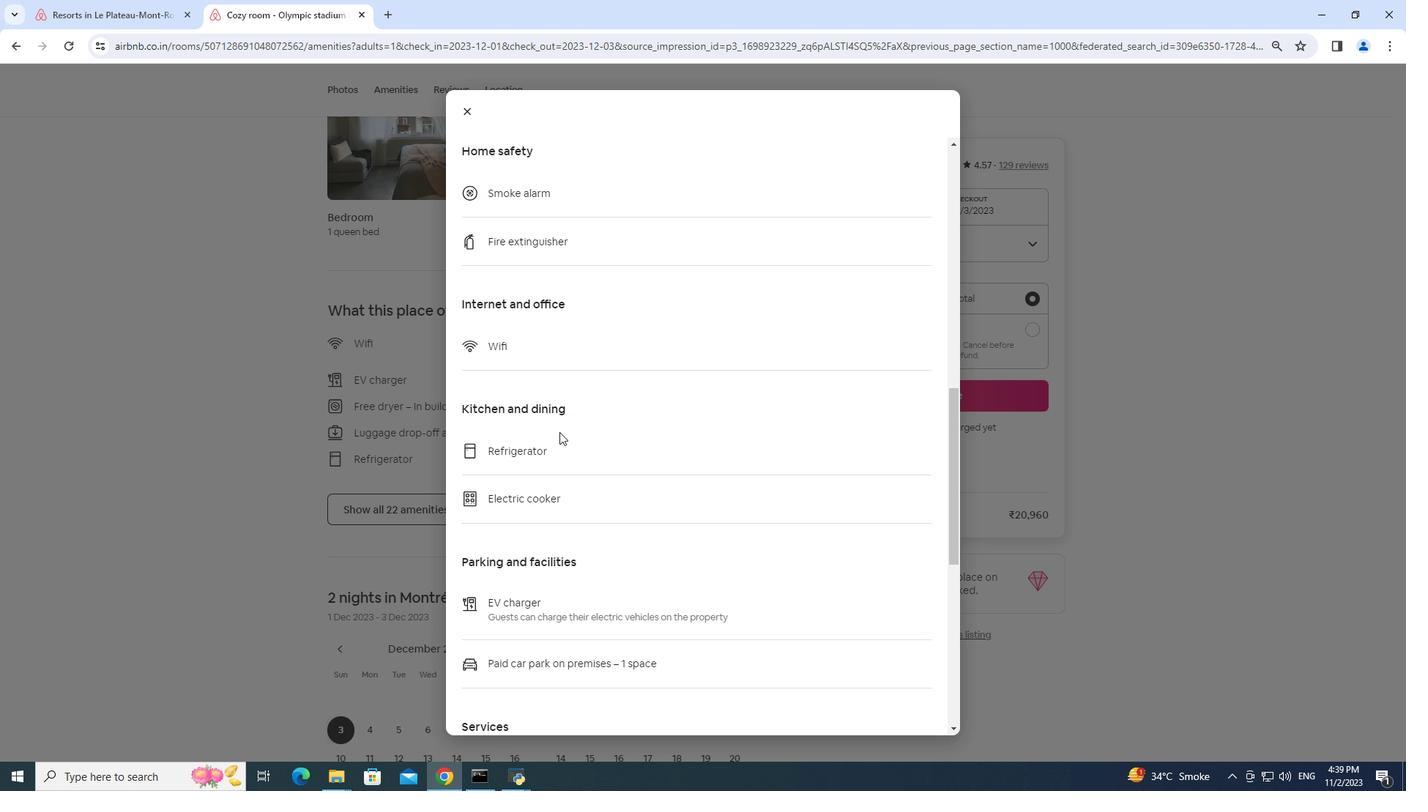 
Action: Mouse pressed middle at (559, 432)
Screenshot: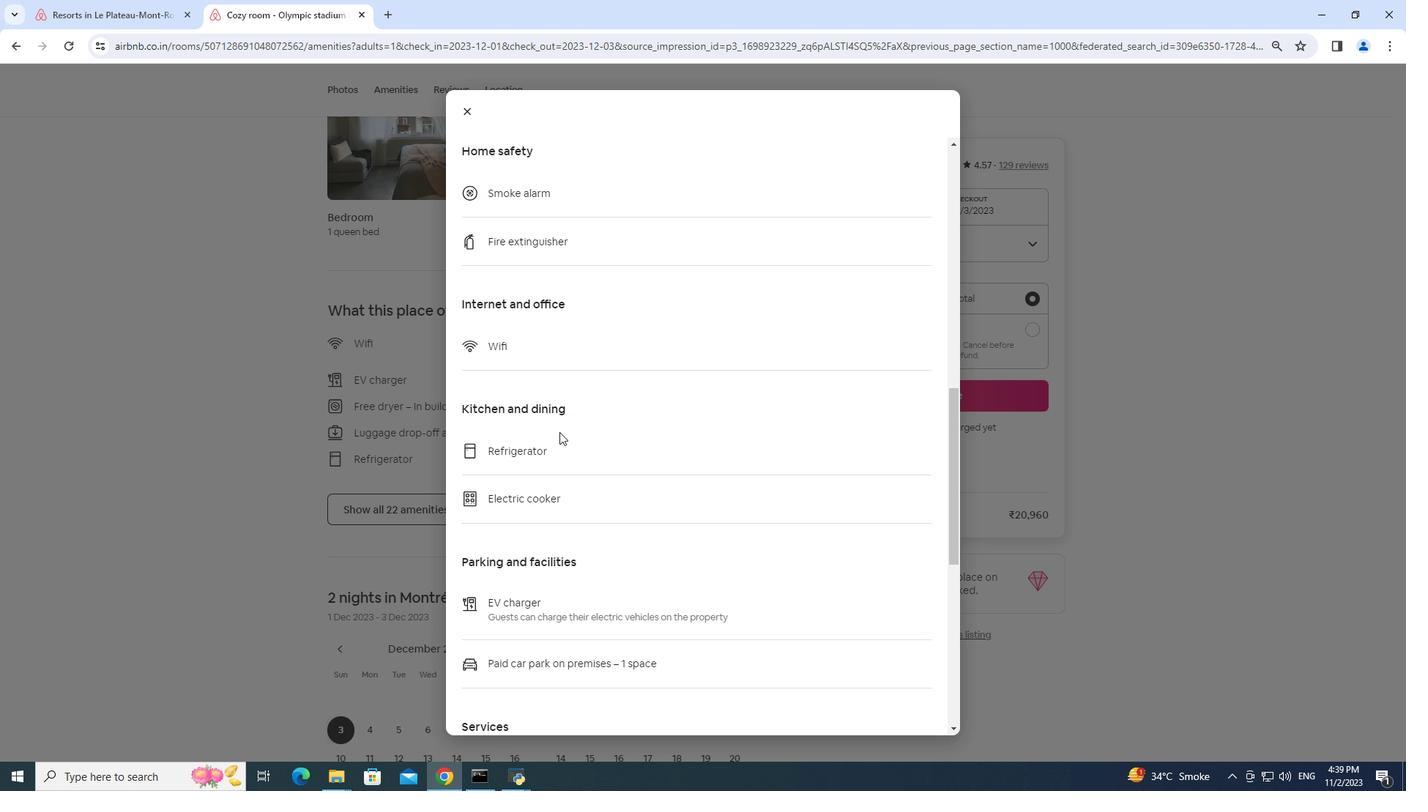 
Action: Mouse scrolled (559, 431) with delta (0, 0)
Screenshot: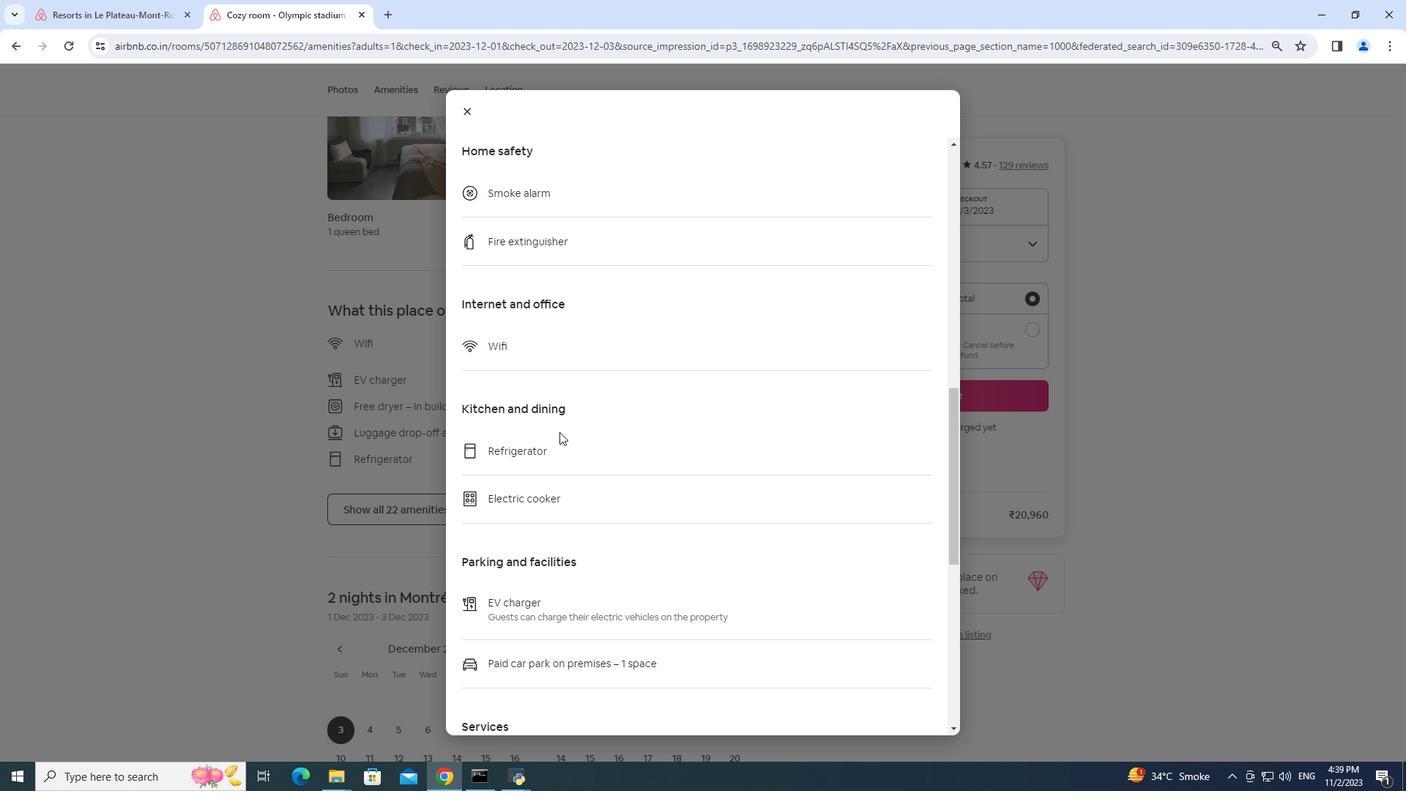 
Action: Mouse moved to (559, 432)
Screenshot: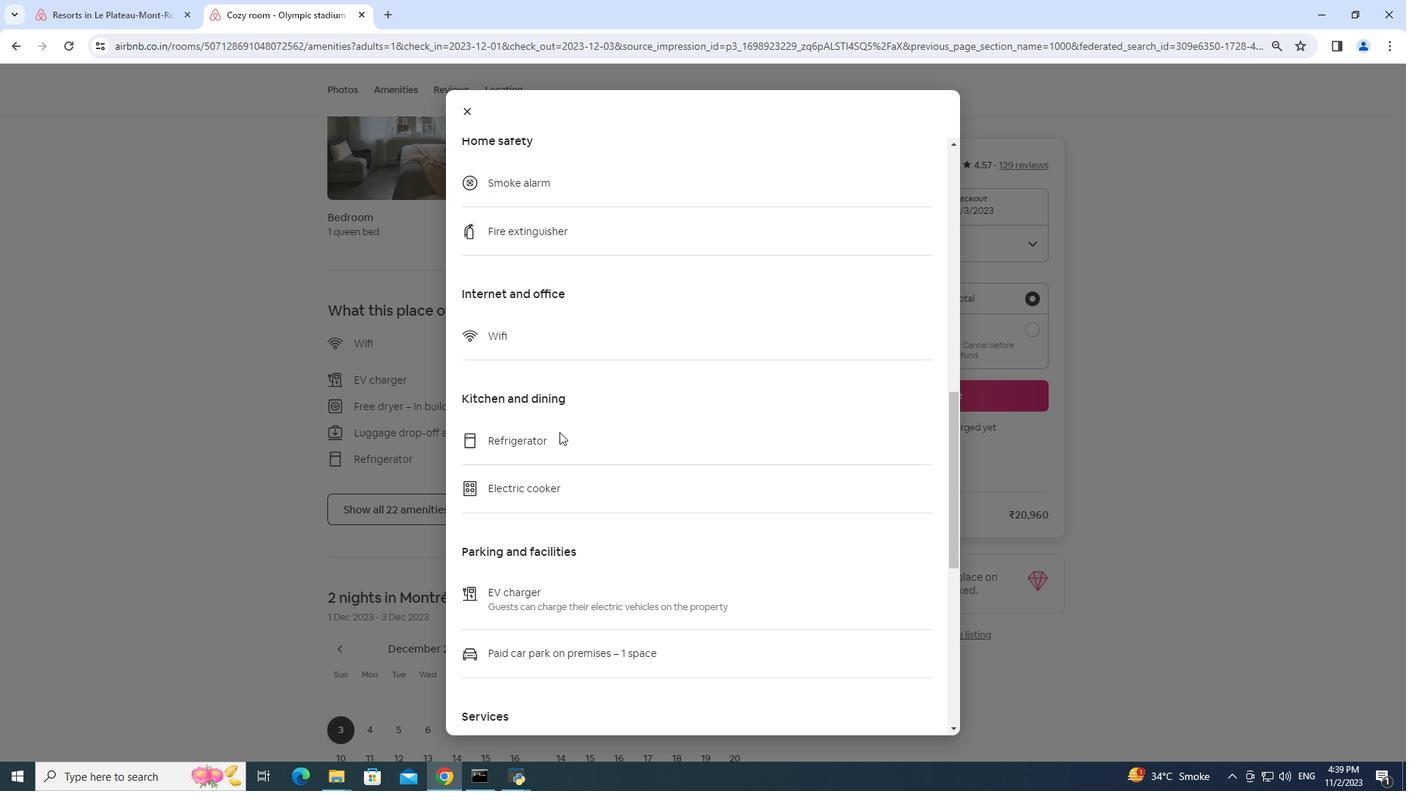 
Action: Mouse scrolled (559, 431) with delta (0, 0)
Screenshot: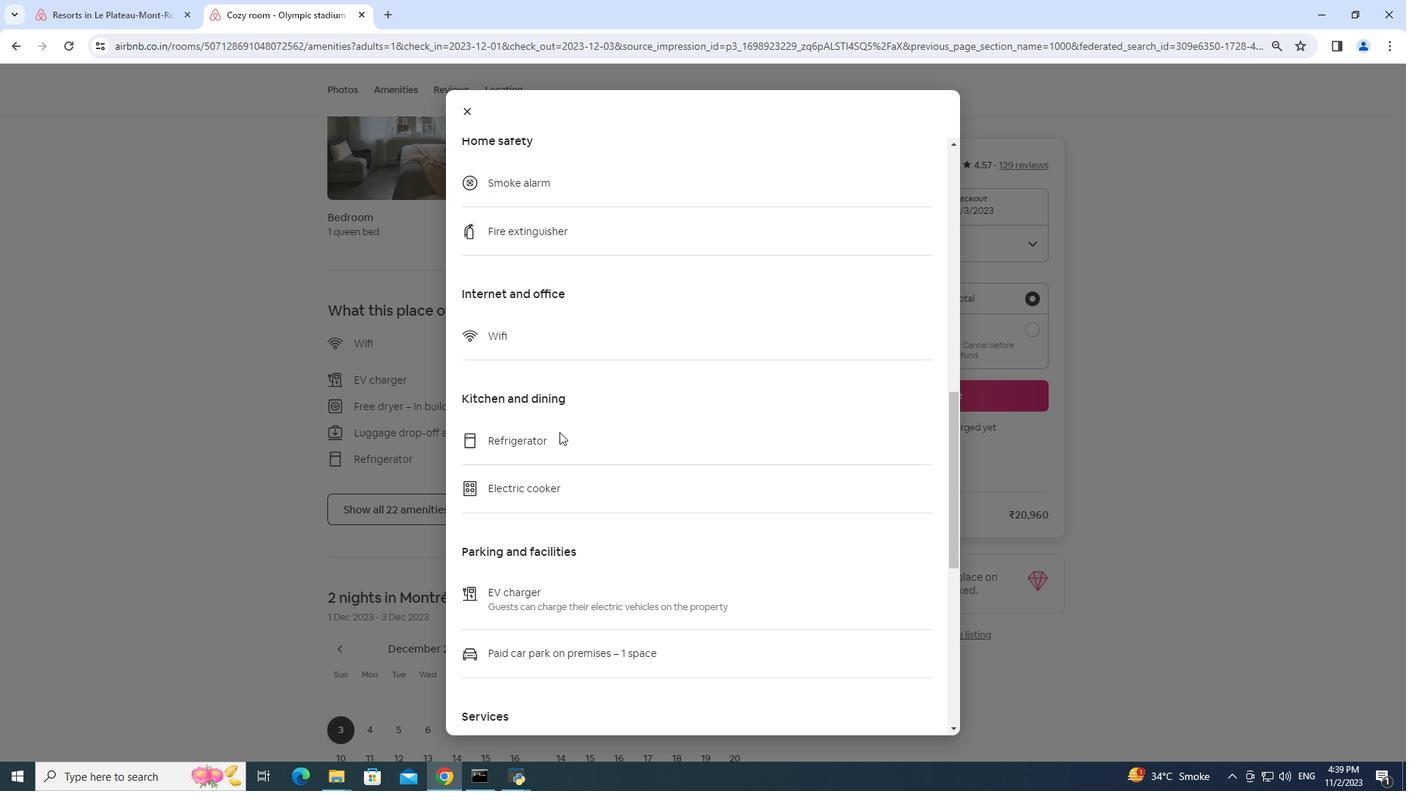 
Action: Mouse scrolled (559, 431) with delta (0, 0)
Screenshot: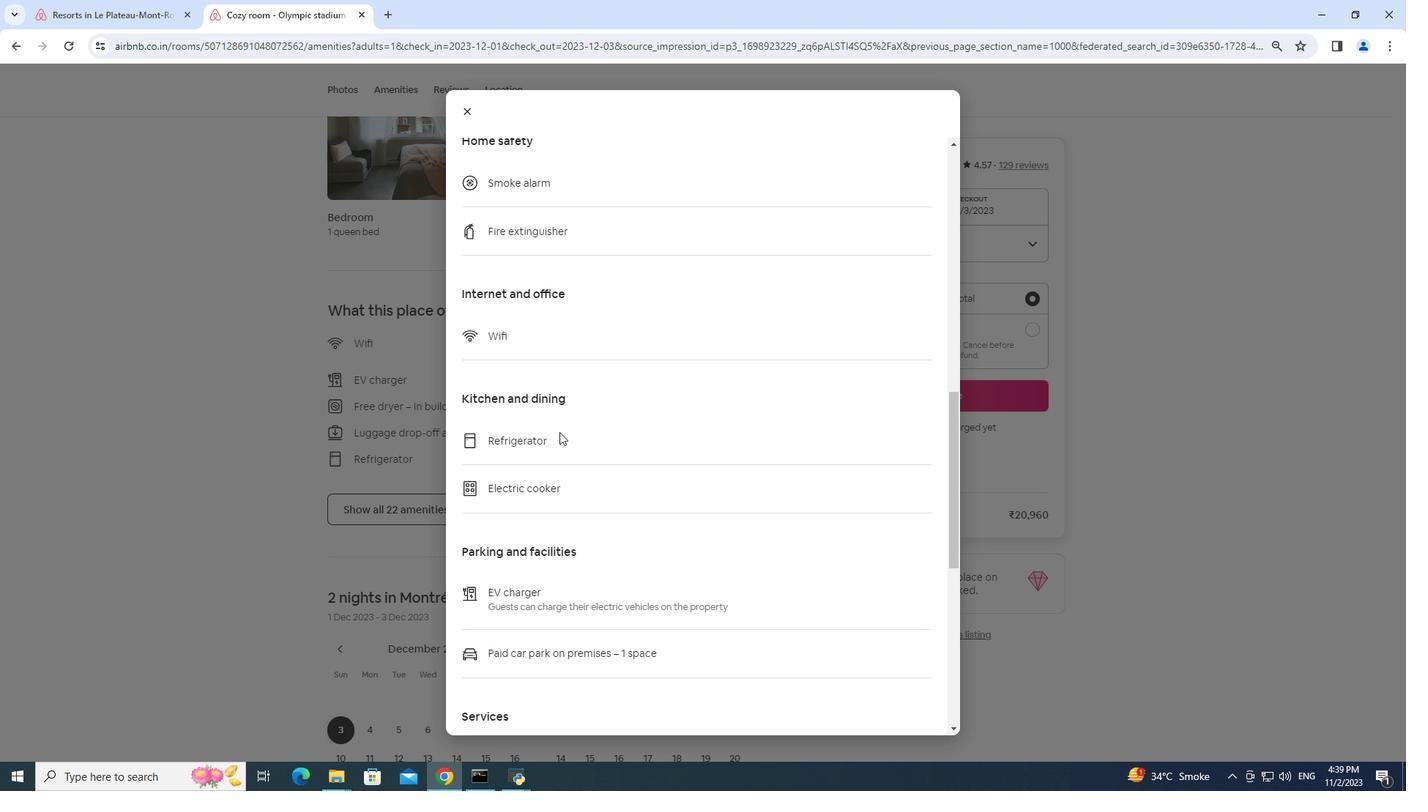 
Action: Mouse moved to (559, 429)
Screenshot: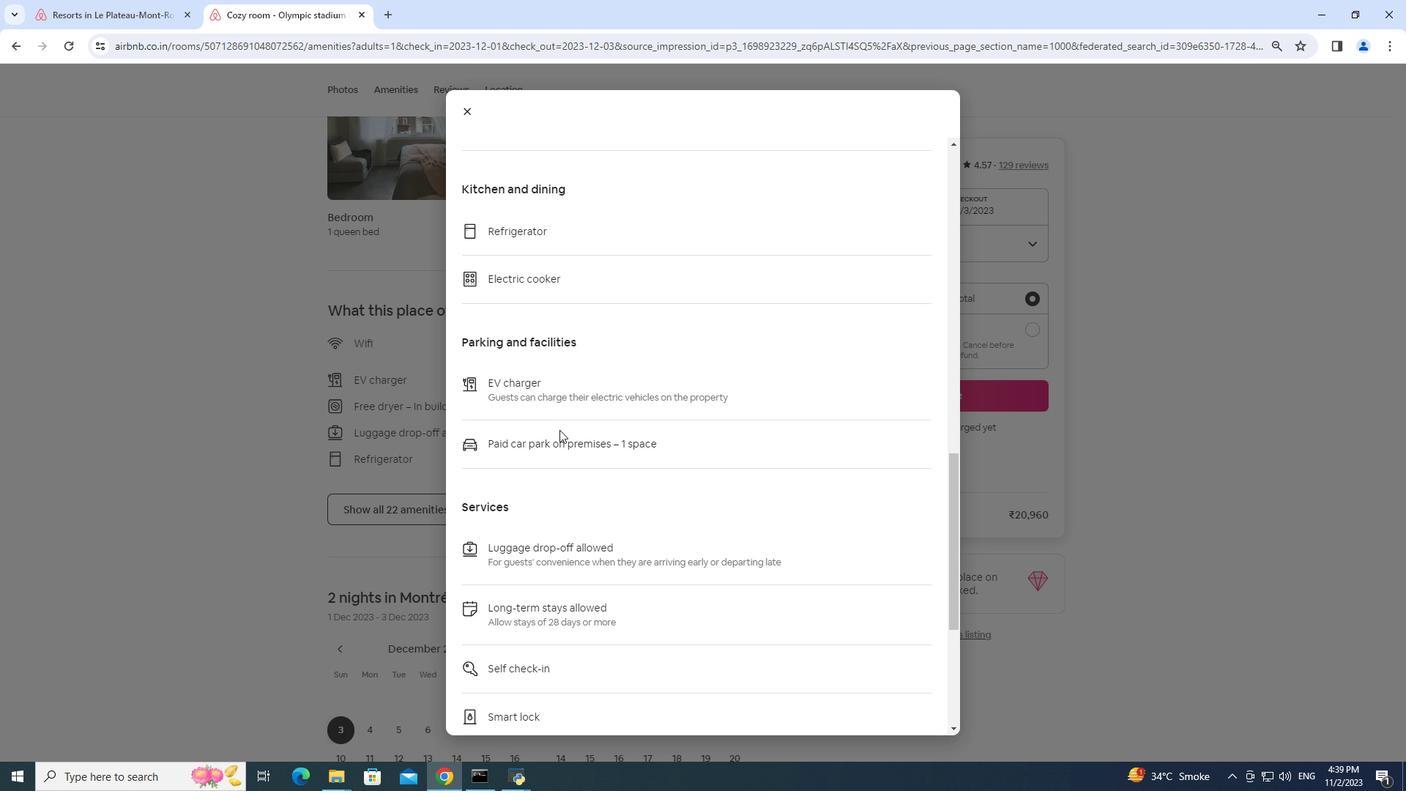 
Action: Mouse pressed middle at (559, 429)
Screenshot: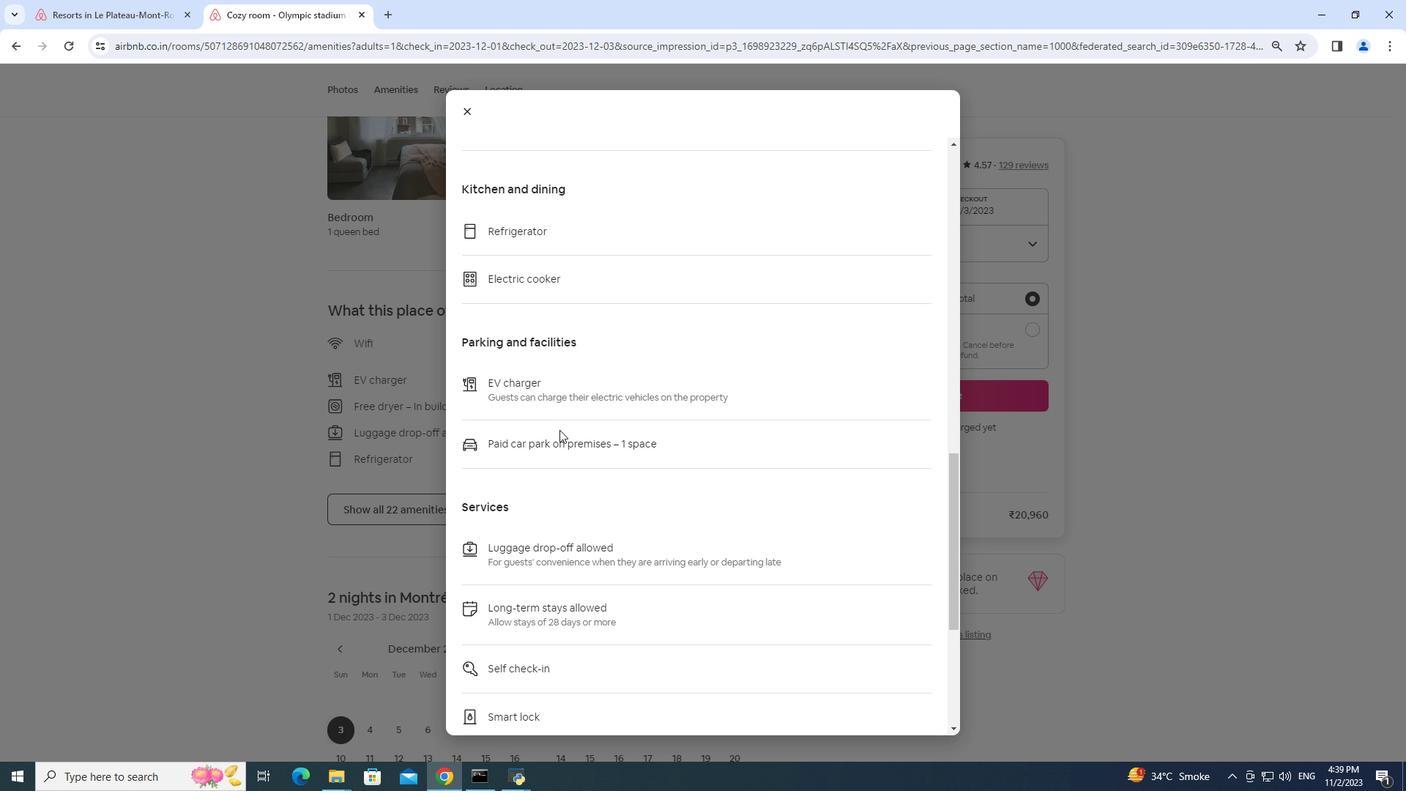 
Action: Mouse scrolled (559, 428) with delta (0, 0)
Screenshot: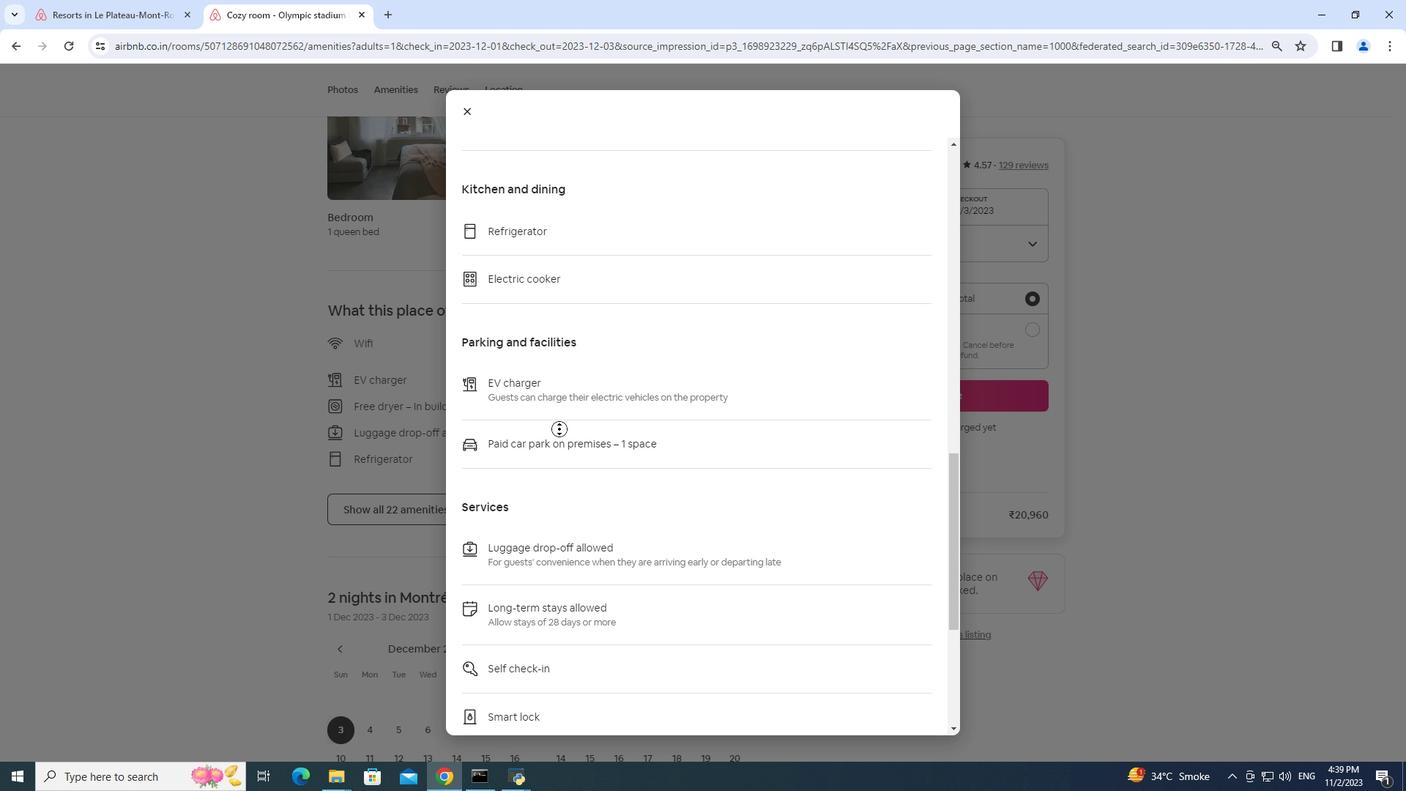 
Action: Mouse scrolled (559, 428) with delta (0, 0)
Screenshot: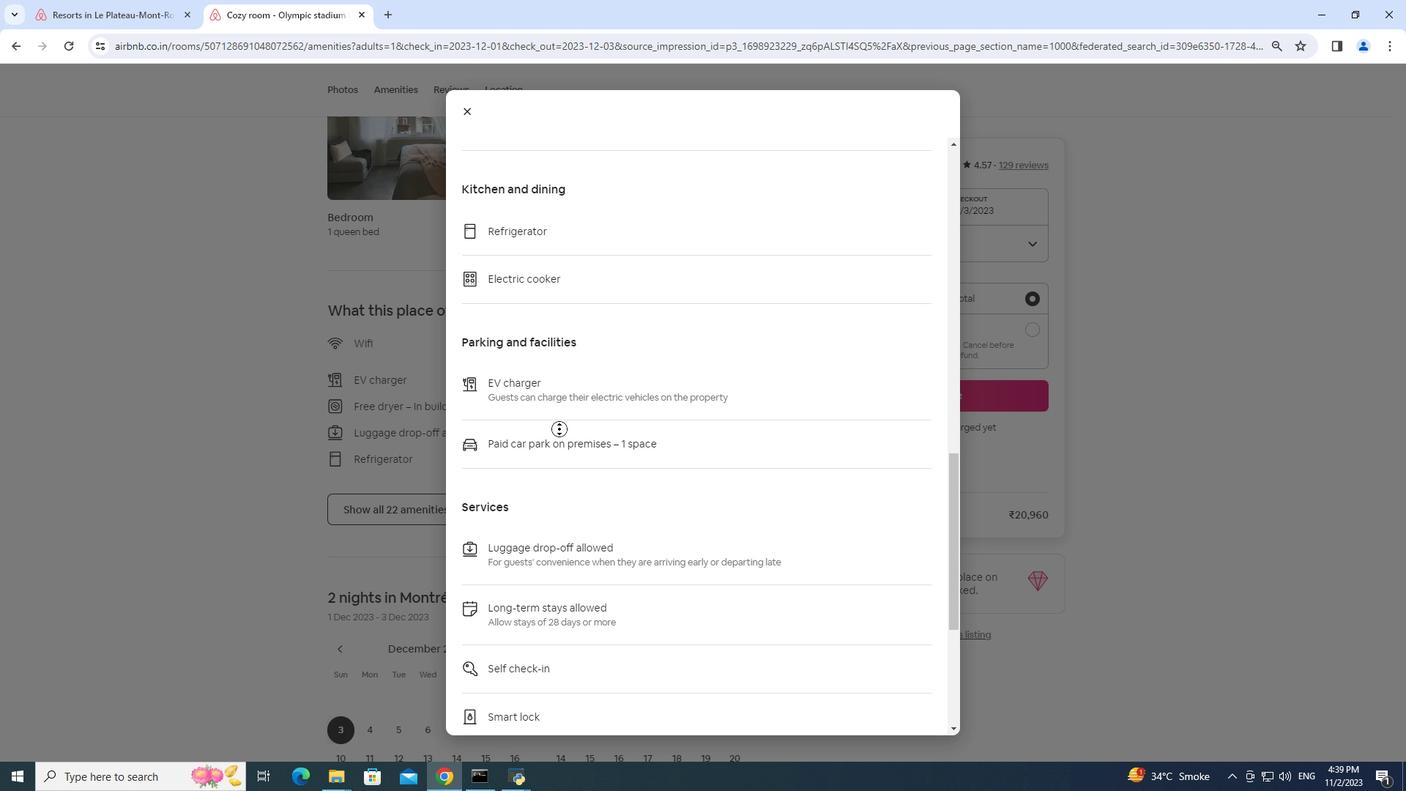 
Action: Mouse moved to (540, 435)
Screenshot: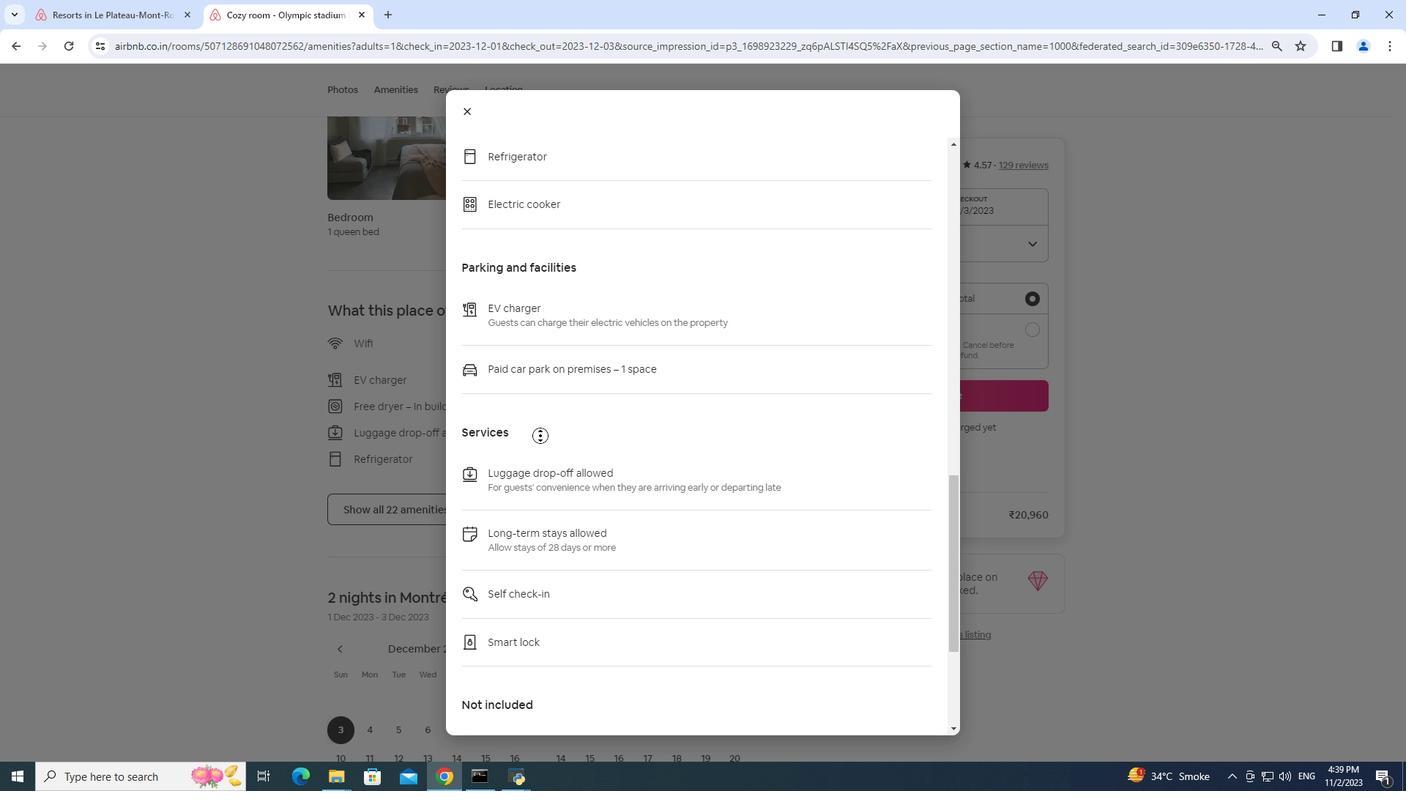 
Action: Mouse pressed left at (540, 435)
Screenshot: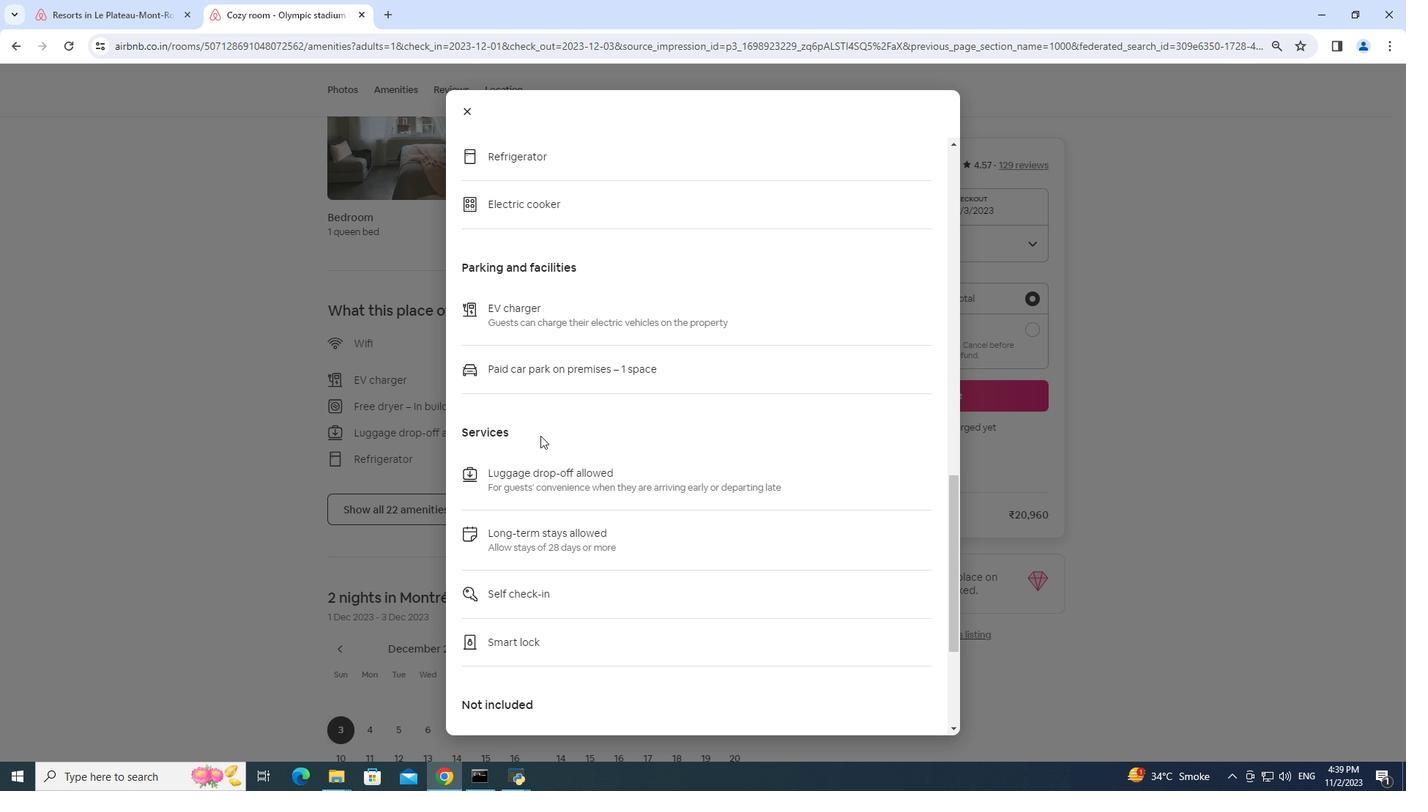 
Action: Mouse moved to (552, 517)
Screenshot: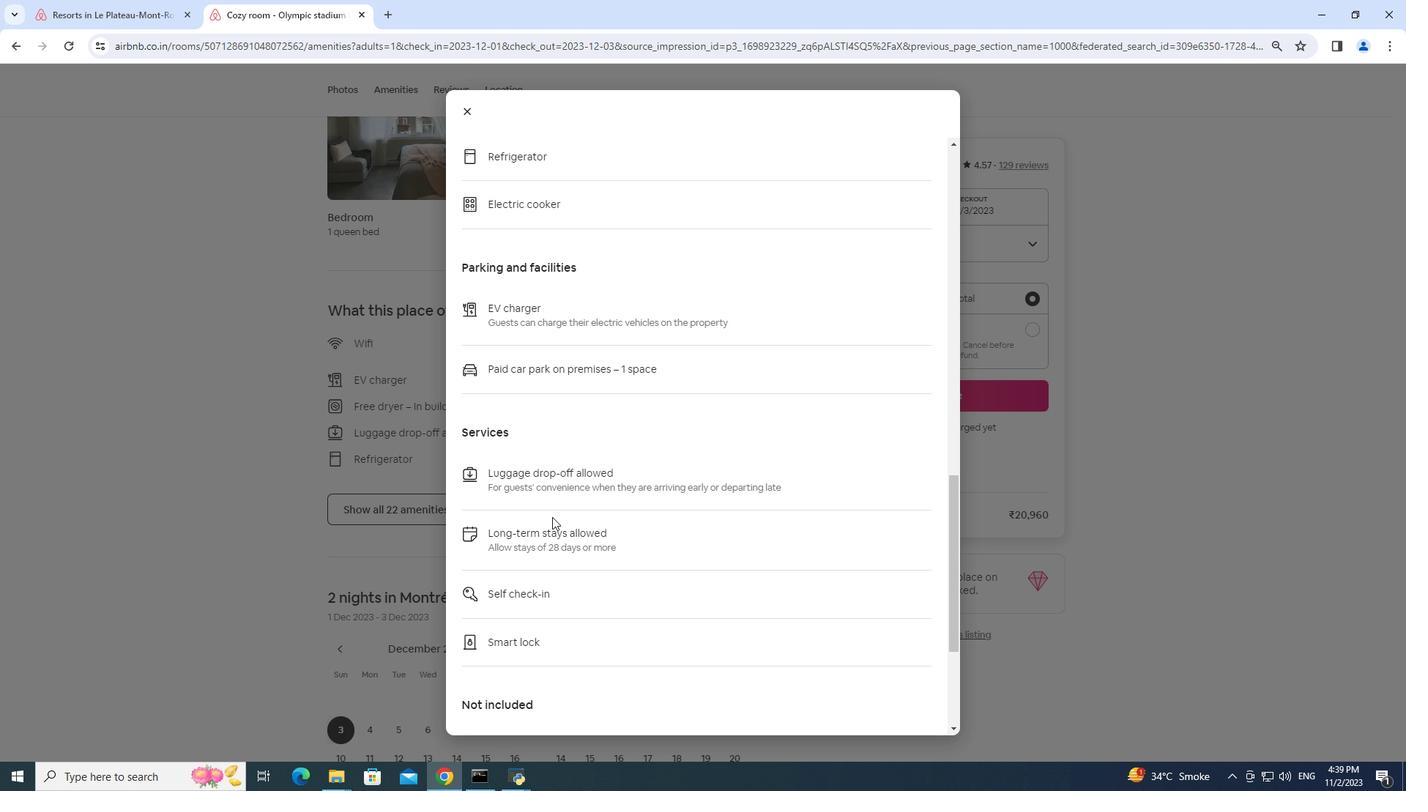 
Action: Mouse scrolled (552, 516) with delta (0, 0)
Screenshot: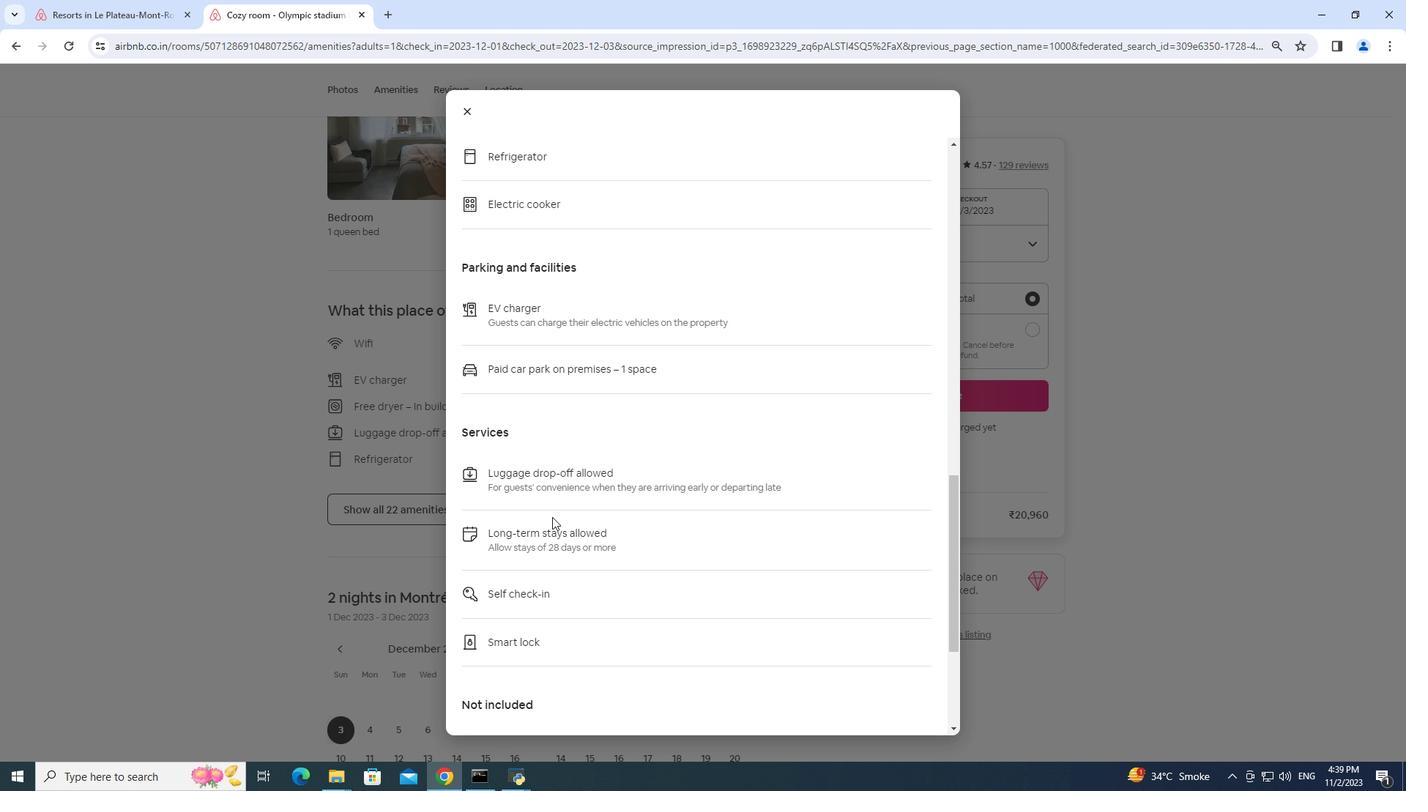 
Action: Mouse moved to (553, 517)
Screenshot: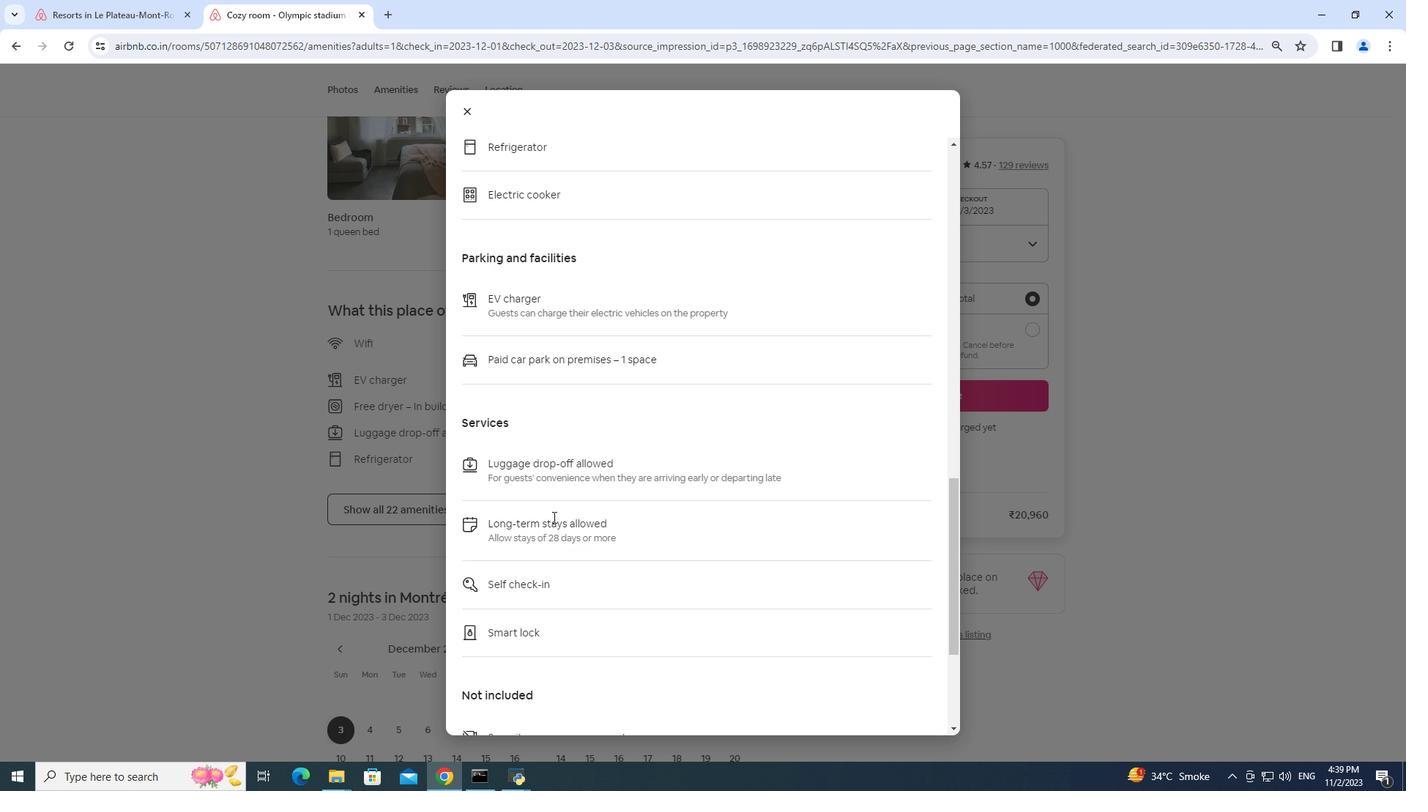 
Action: Mouse scrolled (553, 516) with delta (0, 0)
Screenshot: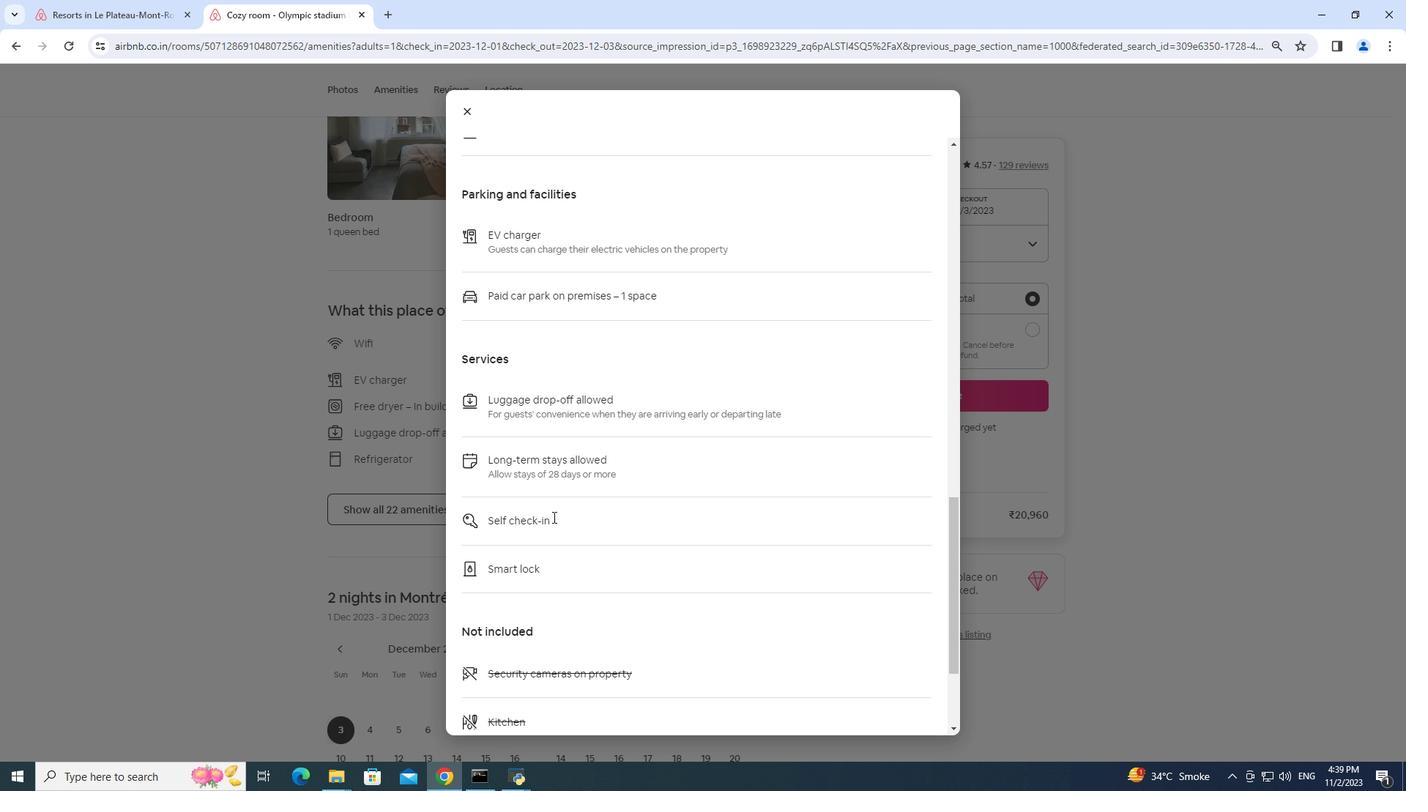 
Action: Mouse moved to (553, 520)
Screenshot: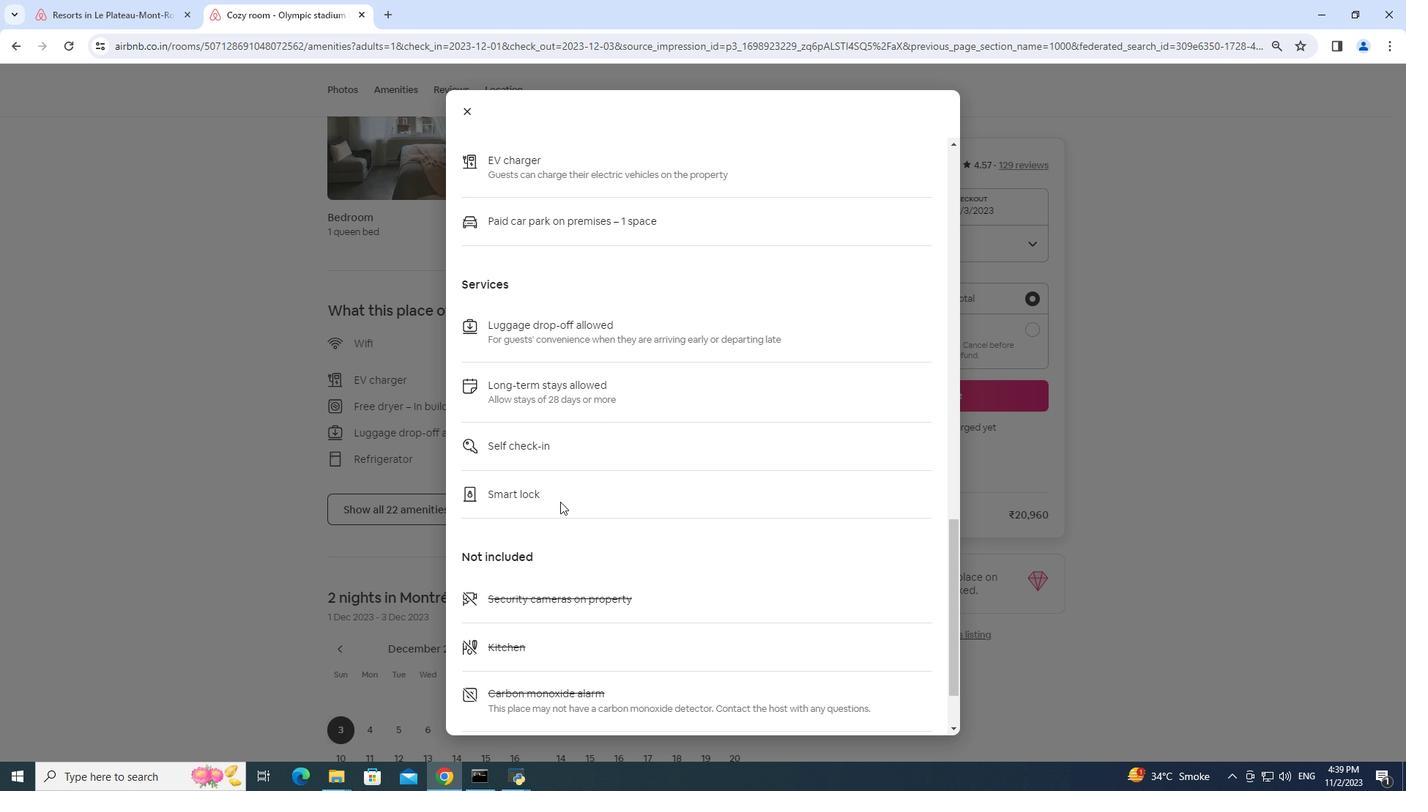 
Action: Mouse scrolled (553, 519) with delta (0, 0)
Screenshot: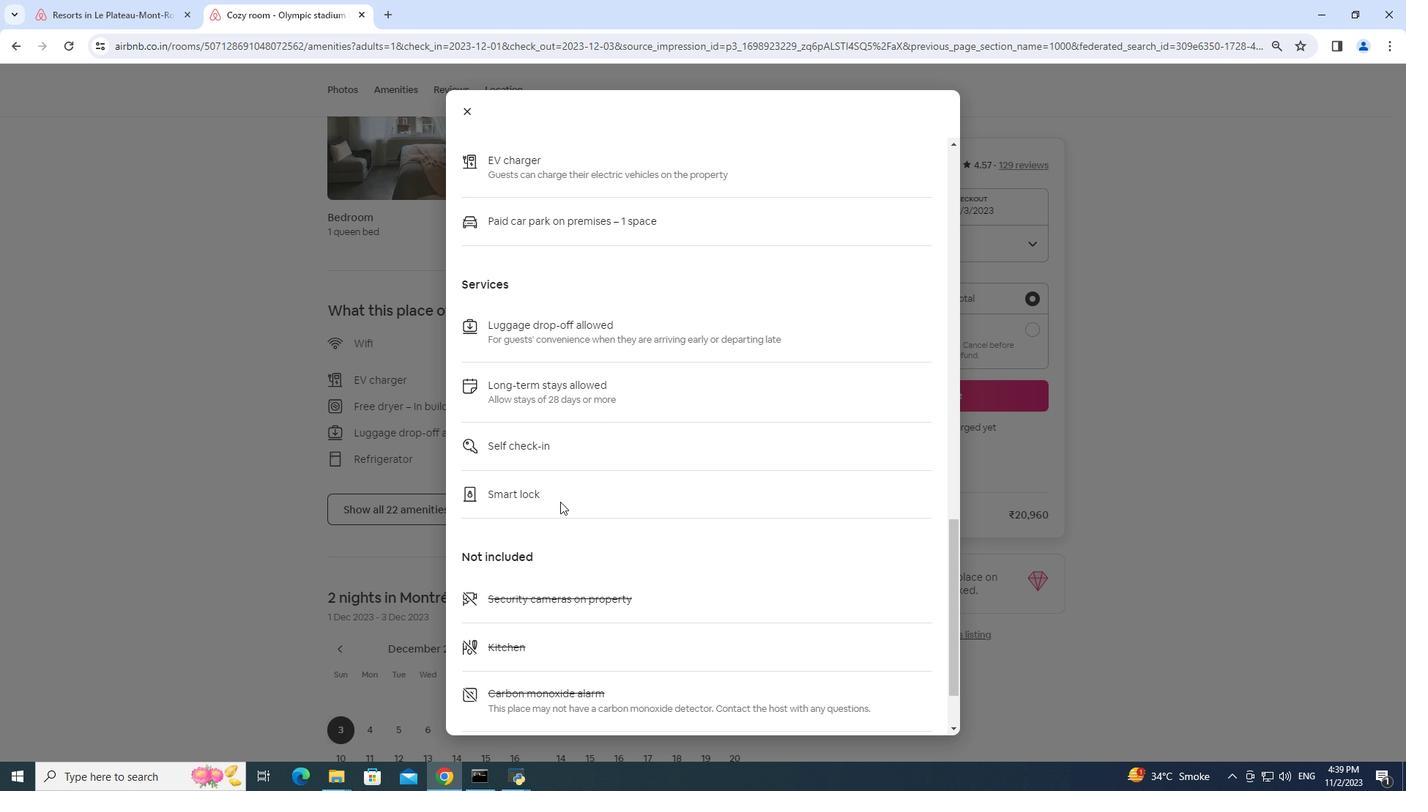 
Action: Mouse moved to (563, 509)
Screenshot: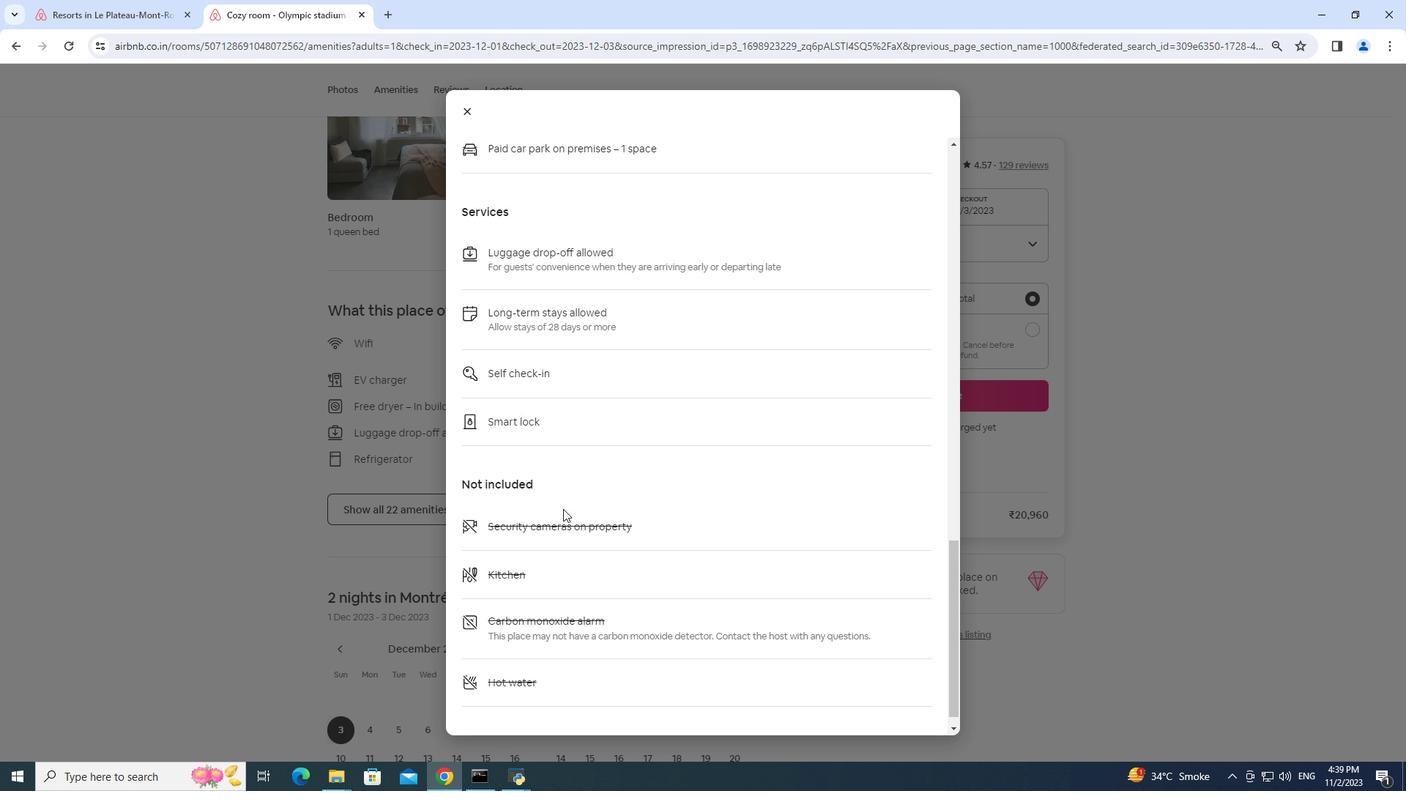 
Action: Mouse scrolled (563, 508) with delta (0, 0)
Screenshot: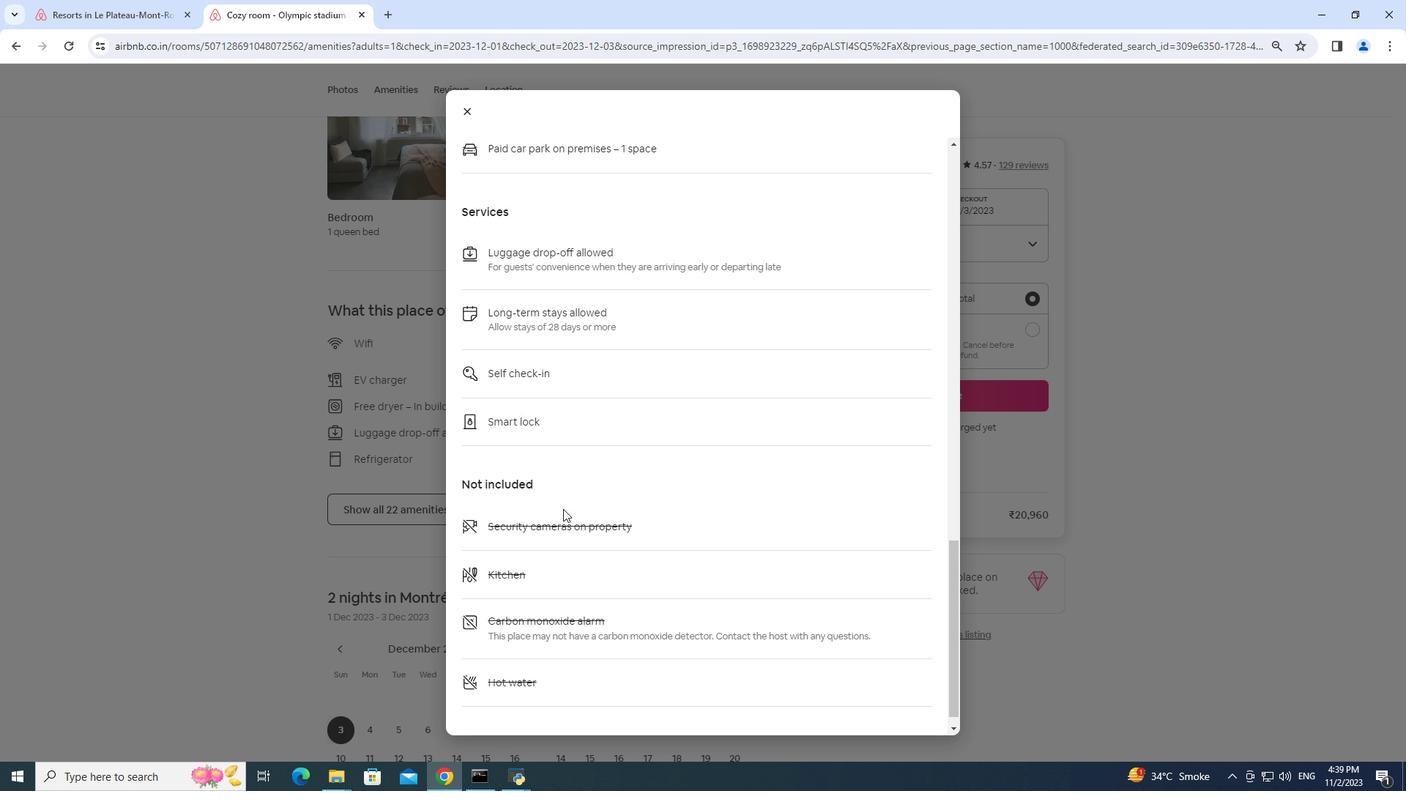 
Action: Mouse moved to (563, 509)
Screenshot: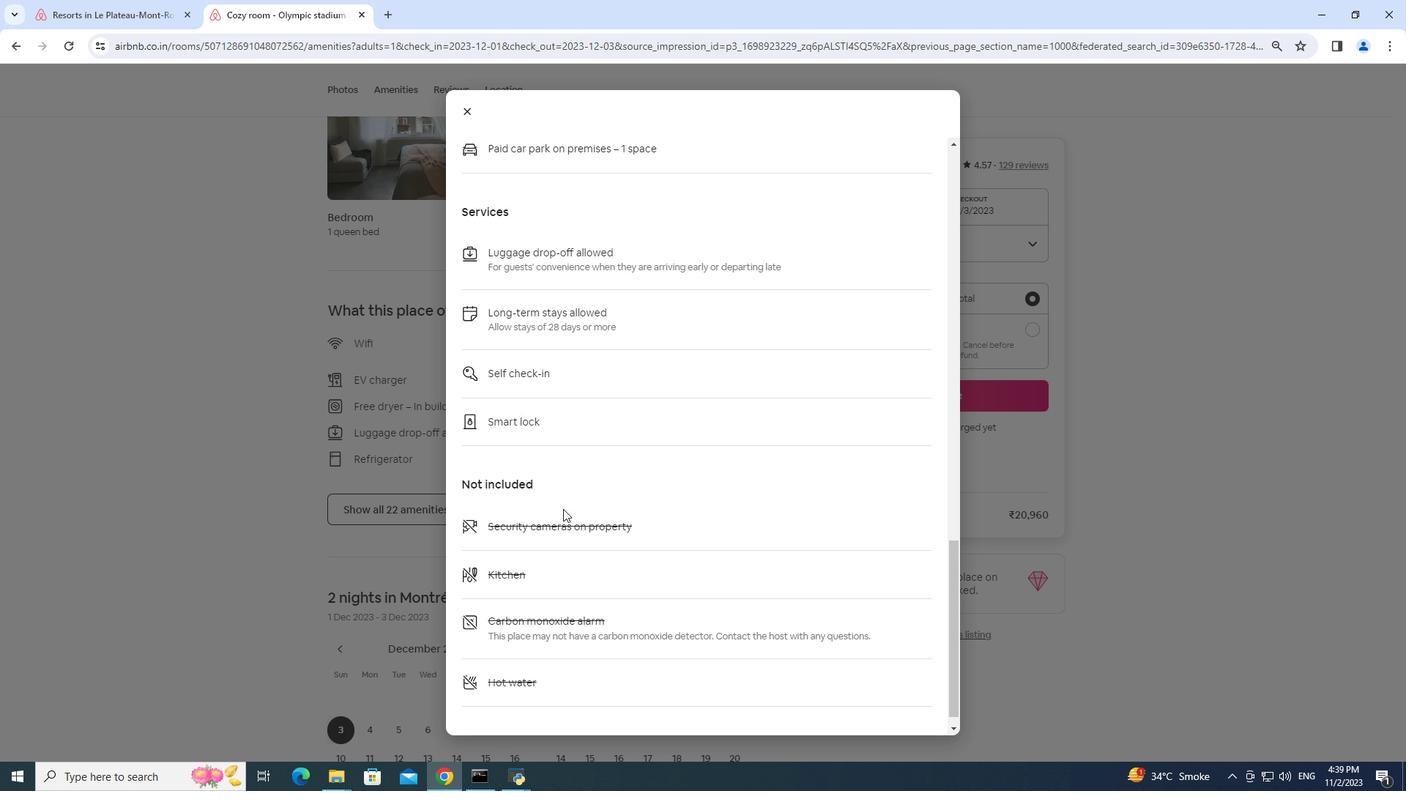 
Action: Mouse scrolled (563, 508) with delta (0, 0)
Screenshot: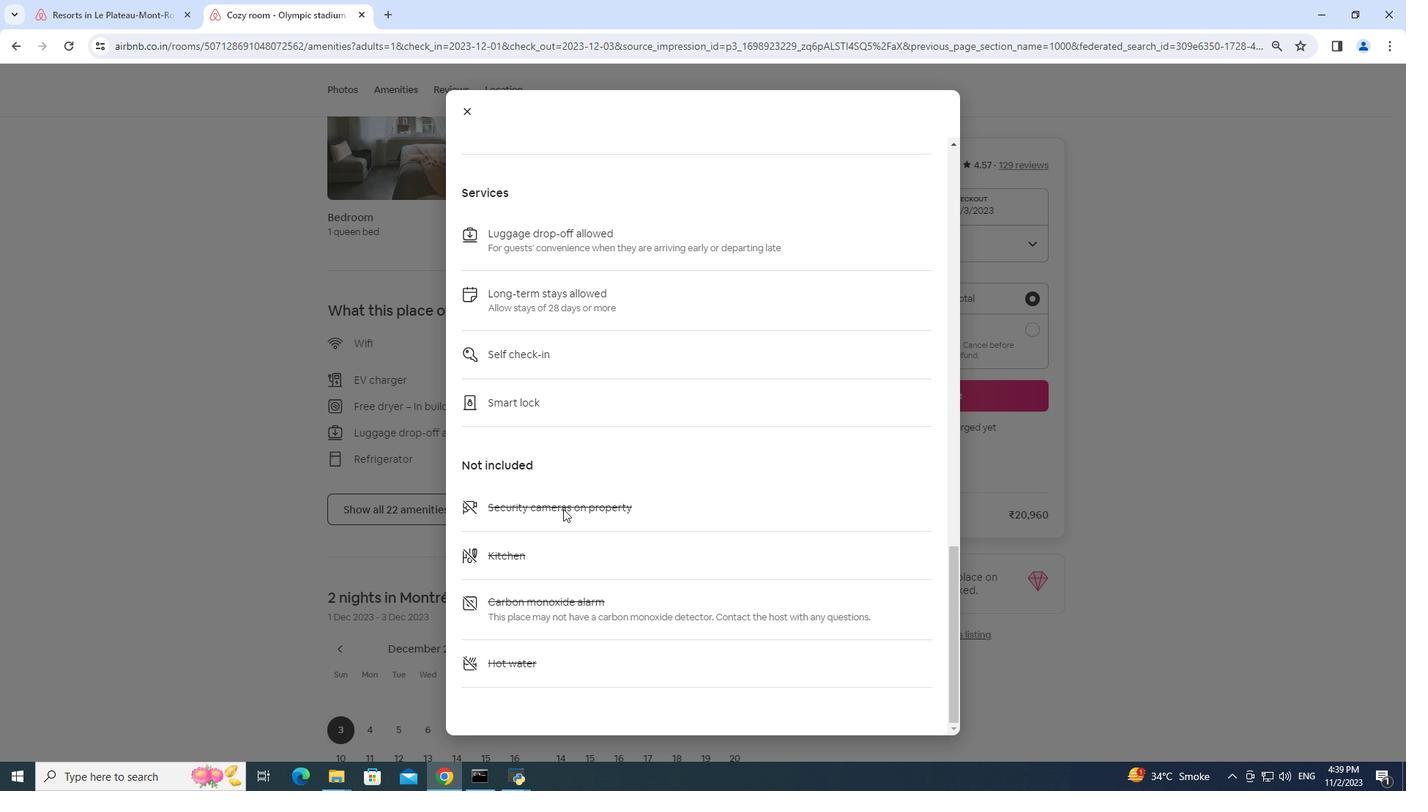 
Action: Mouse scrolled (563, 508) with delta (0, 0)
Screenshot: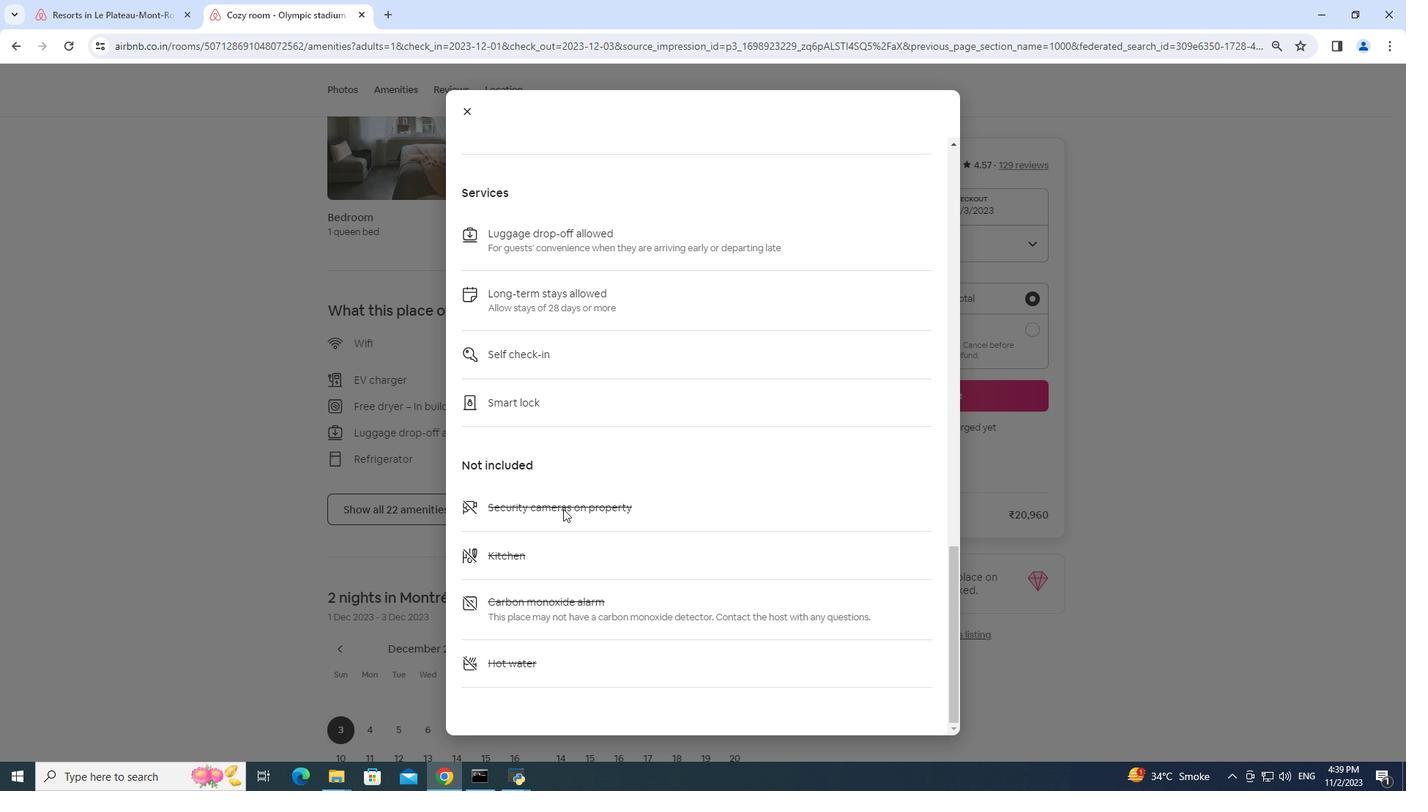 
Action: Mouse scrolled (563, 508) with delta (0, 0)
Screenshot: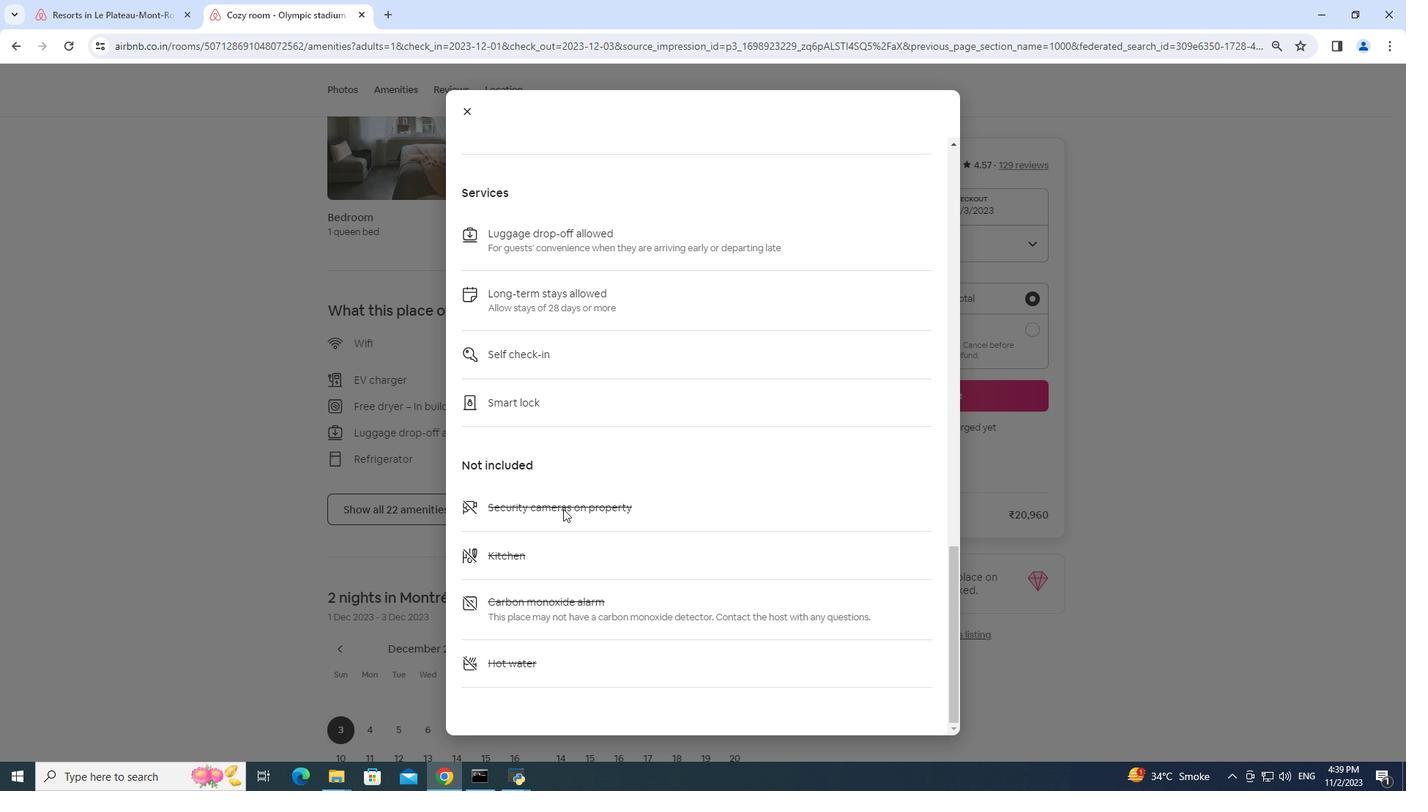 
Action: Mouse scrolled (563, 508) with delta (0, 0)
Screenshot: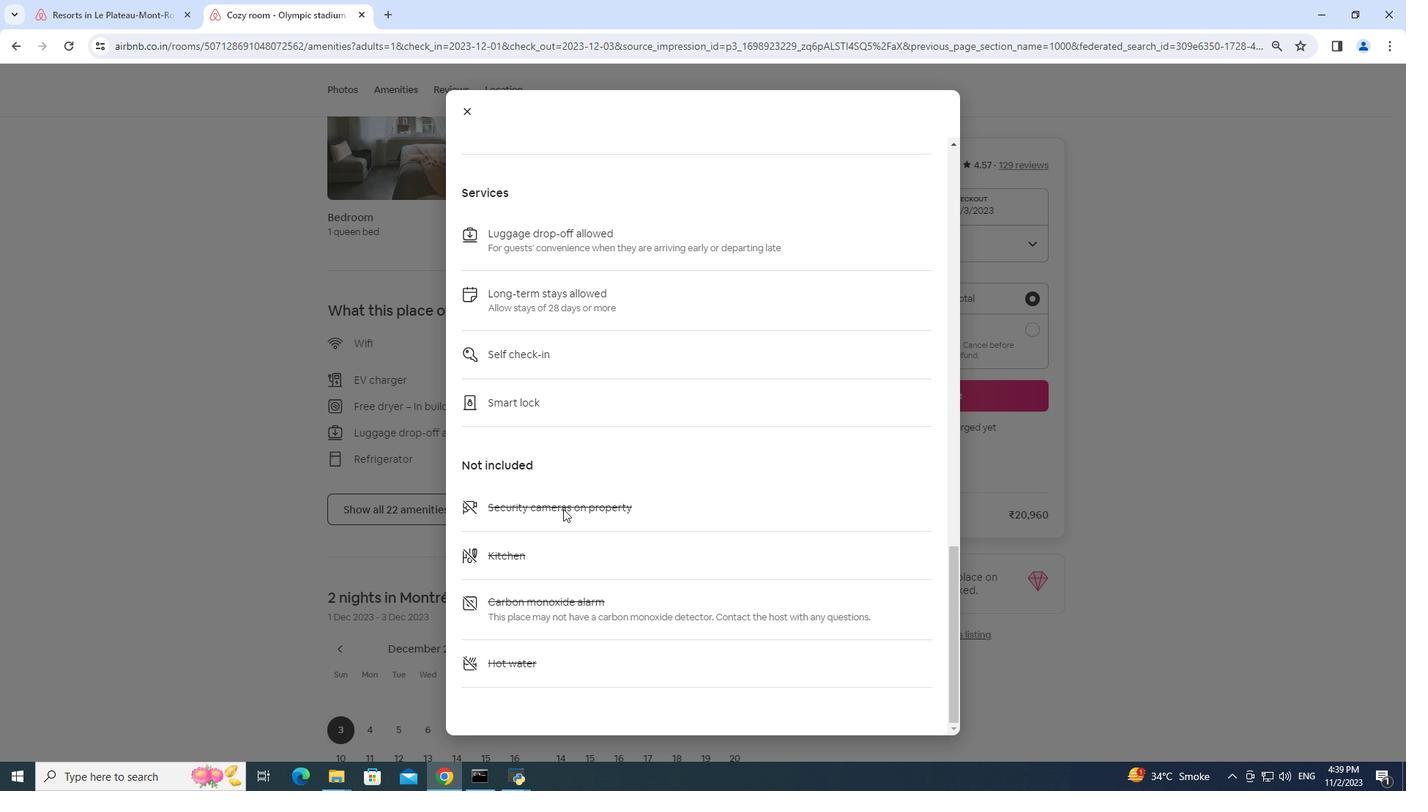 
Action: Mouse moved to (461, 109)
Screenshot: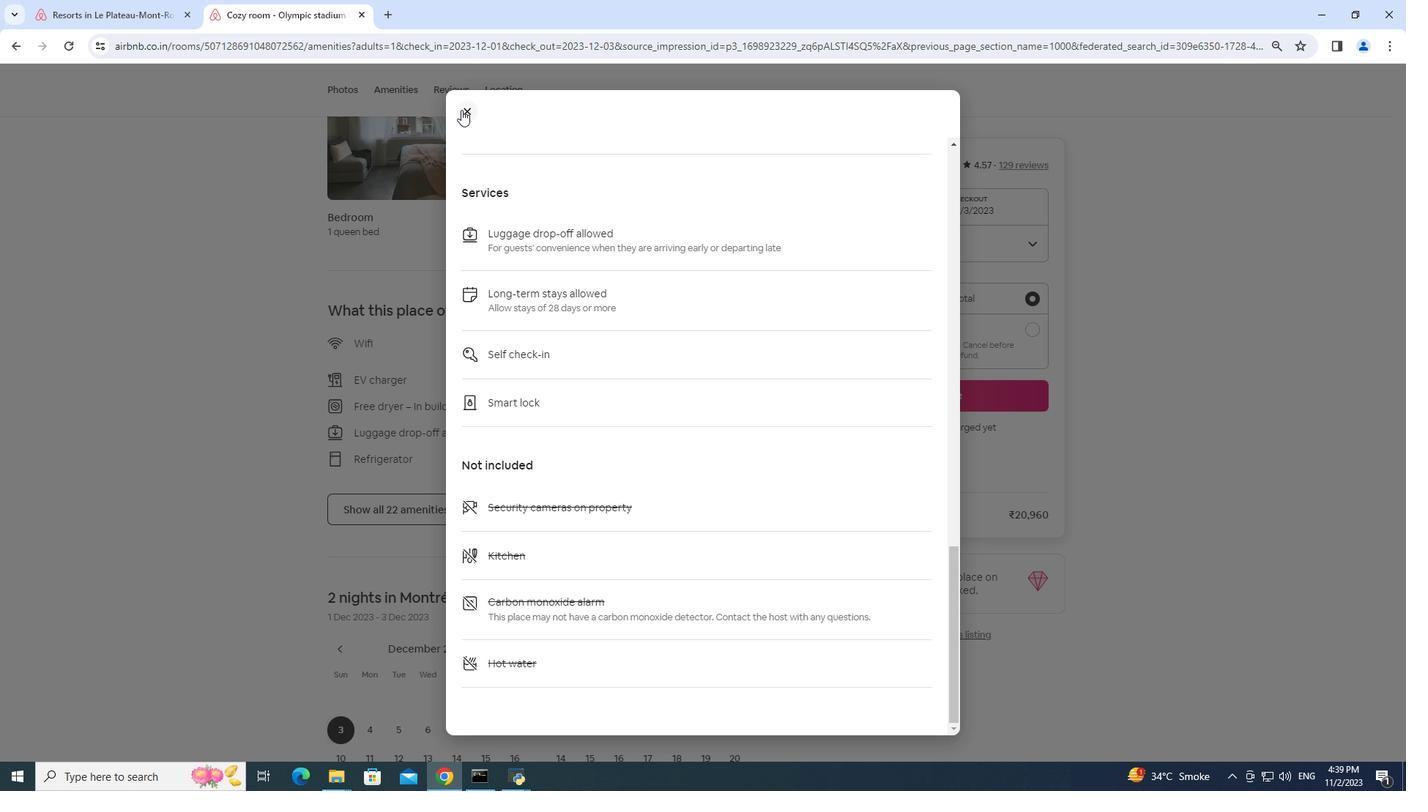 
Action: Mouse pressed left at (461, 109)
Screenshot: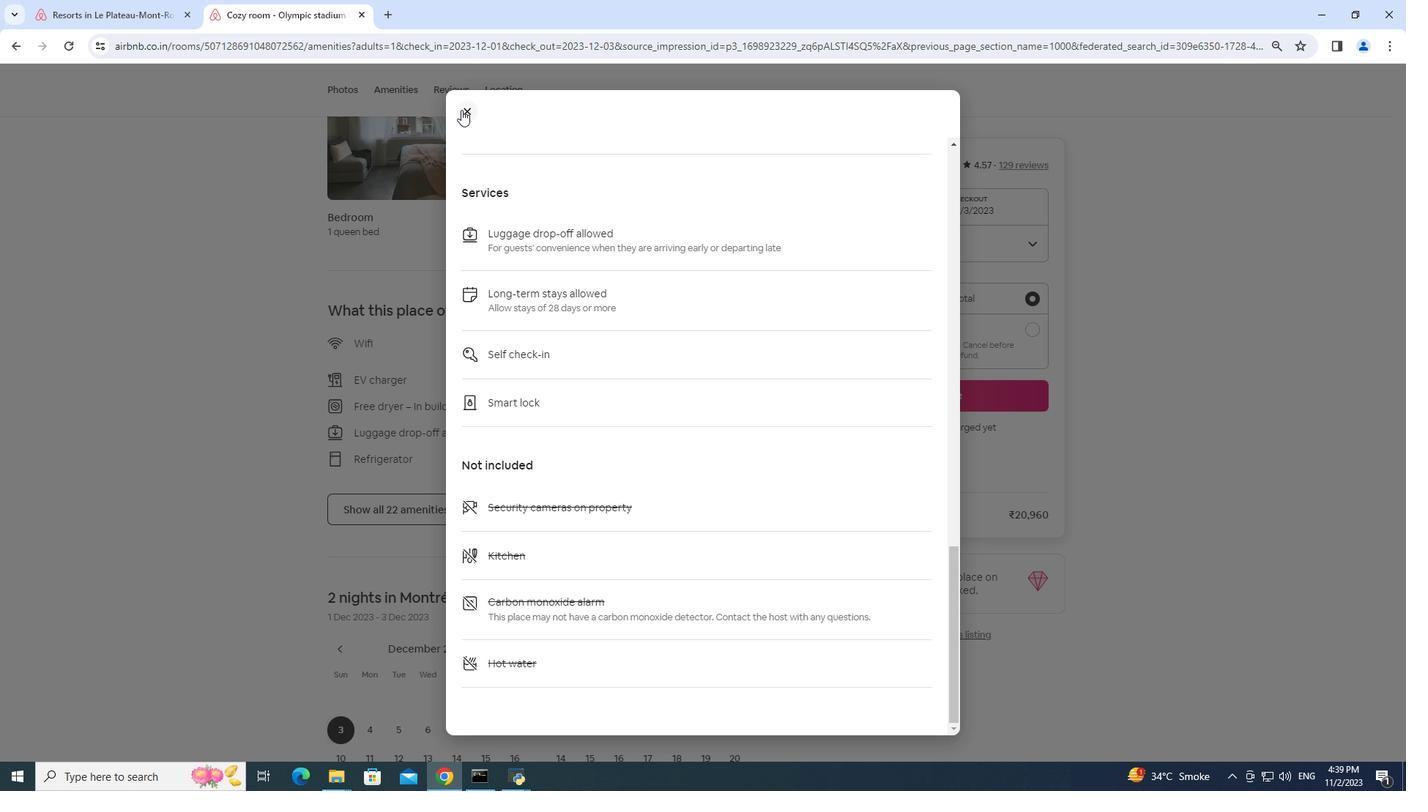 
Action: Mouse moved to (521, 412)
Screenshot: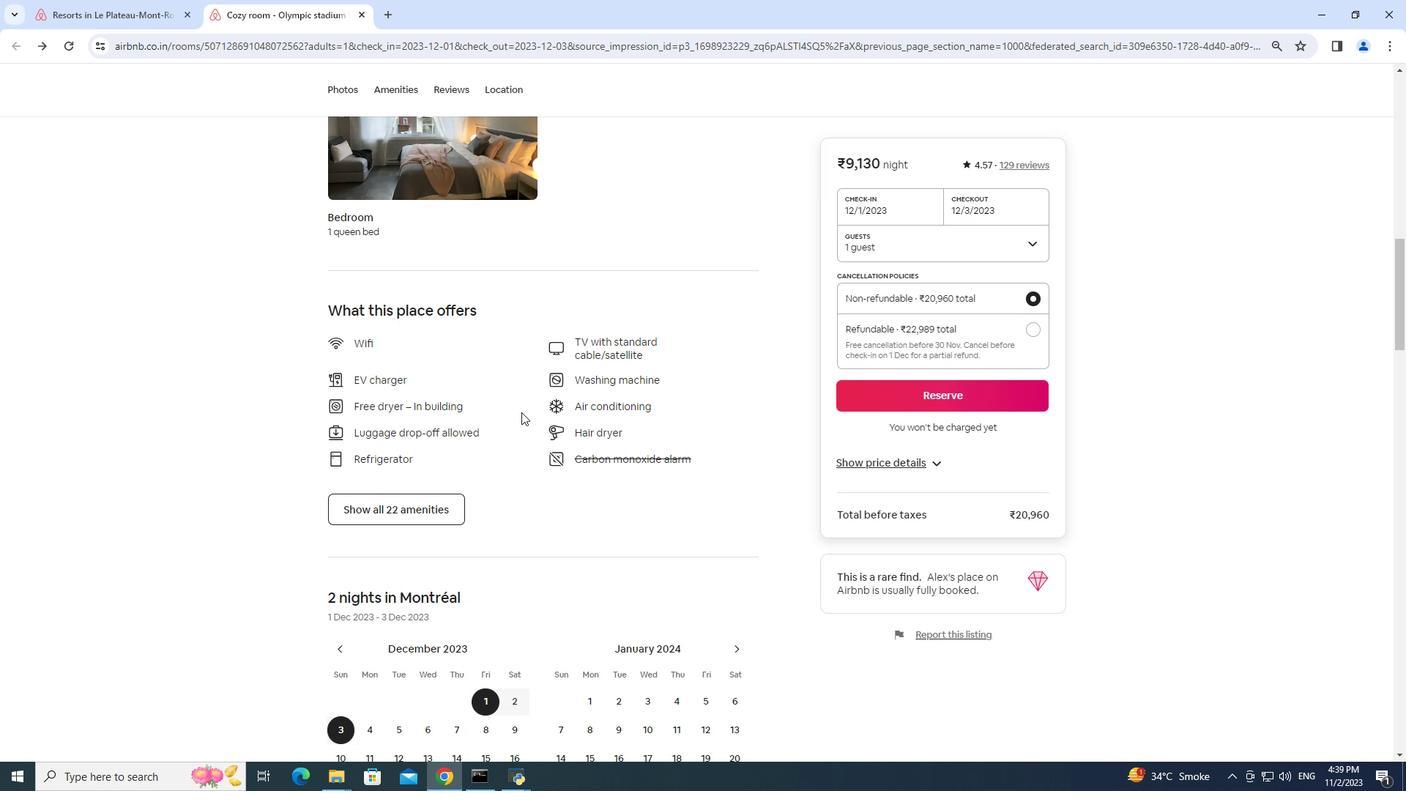 
Action: Mouse scrolled (521, 411) with delta (0, 0)
Screenshot: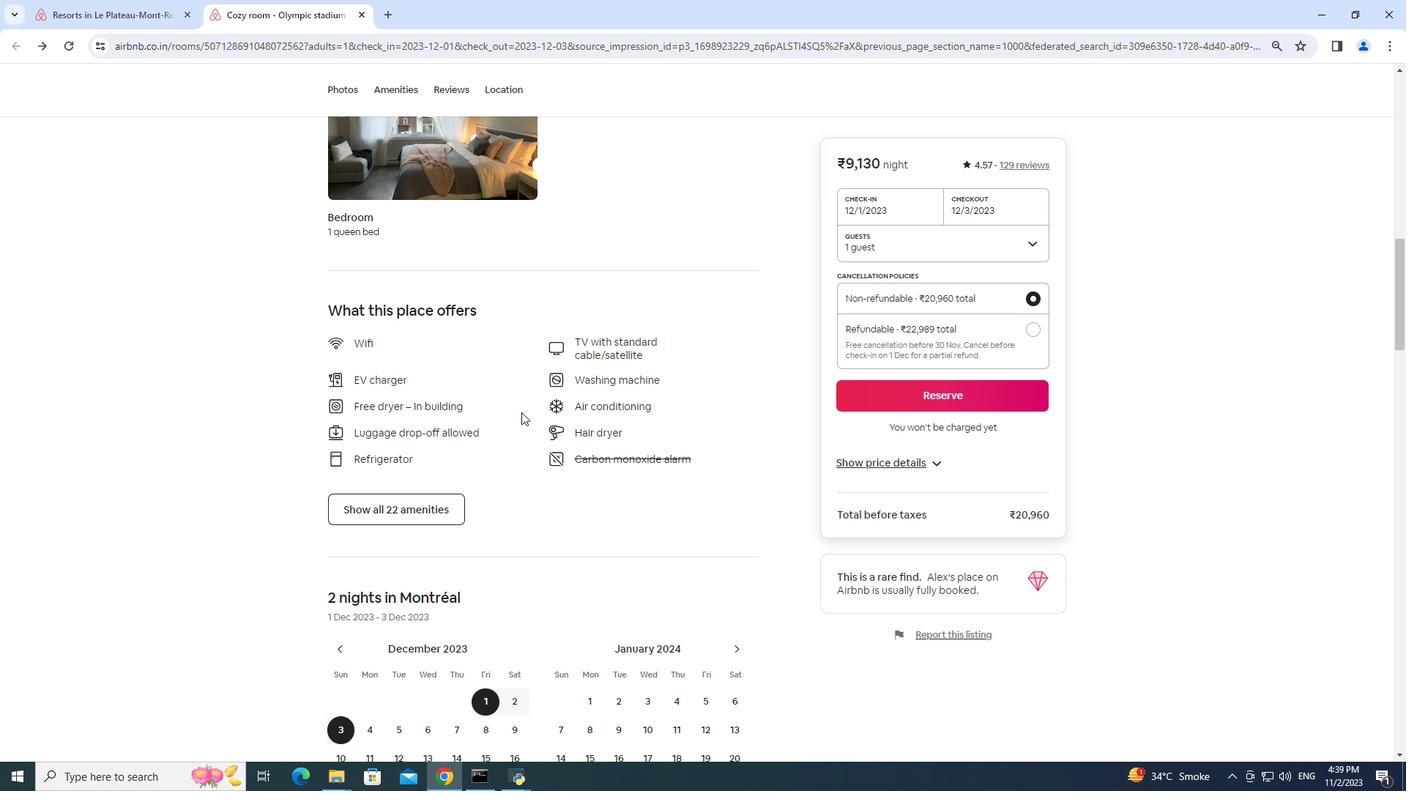 
Action: Mouse scrolled (521, 411) with delta (0, 0)
Screenshot: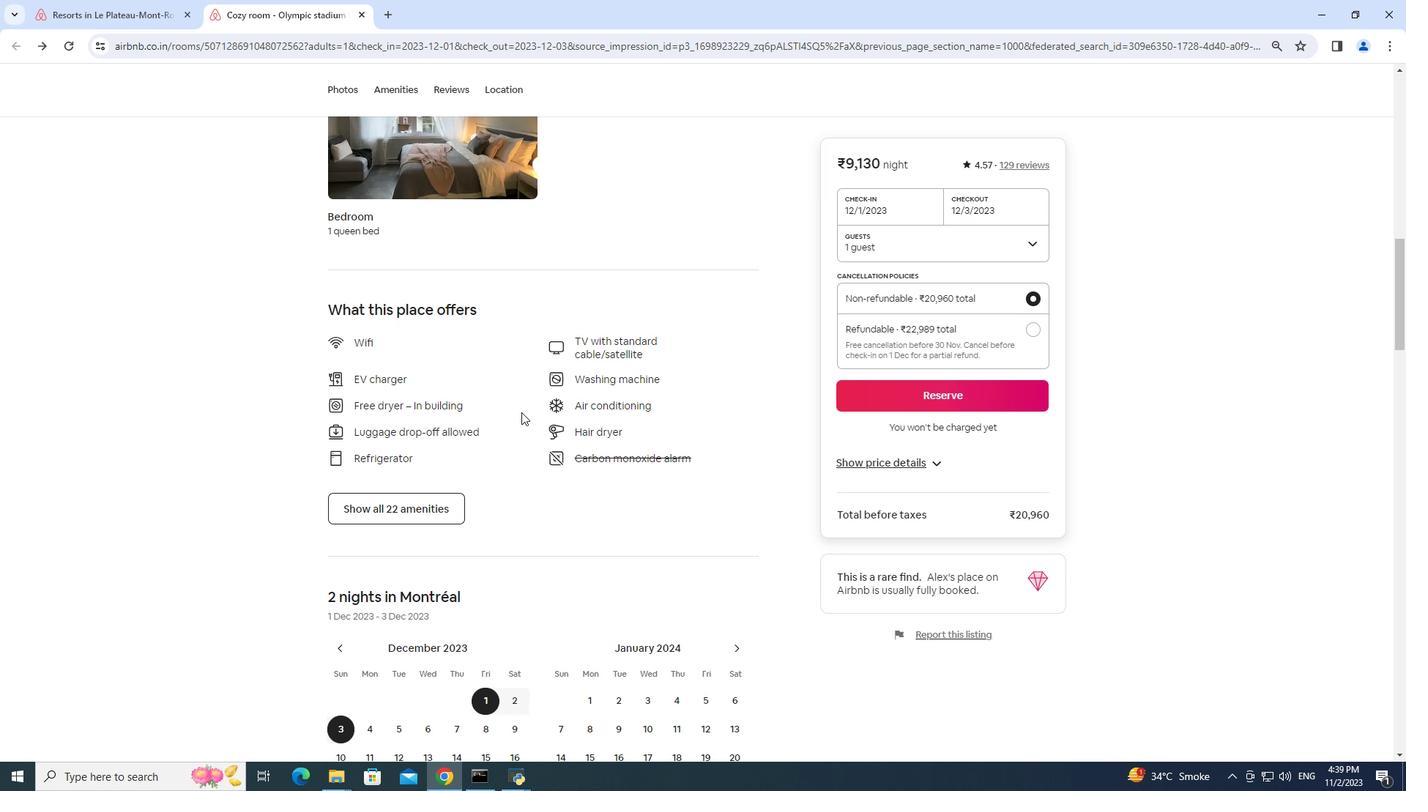 
Action: Mouse scrolled (521, 411) with delta (0, 0)
Screenshot: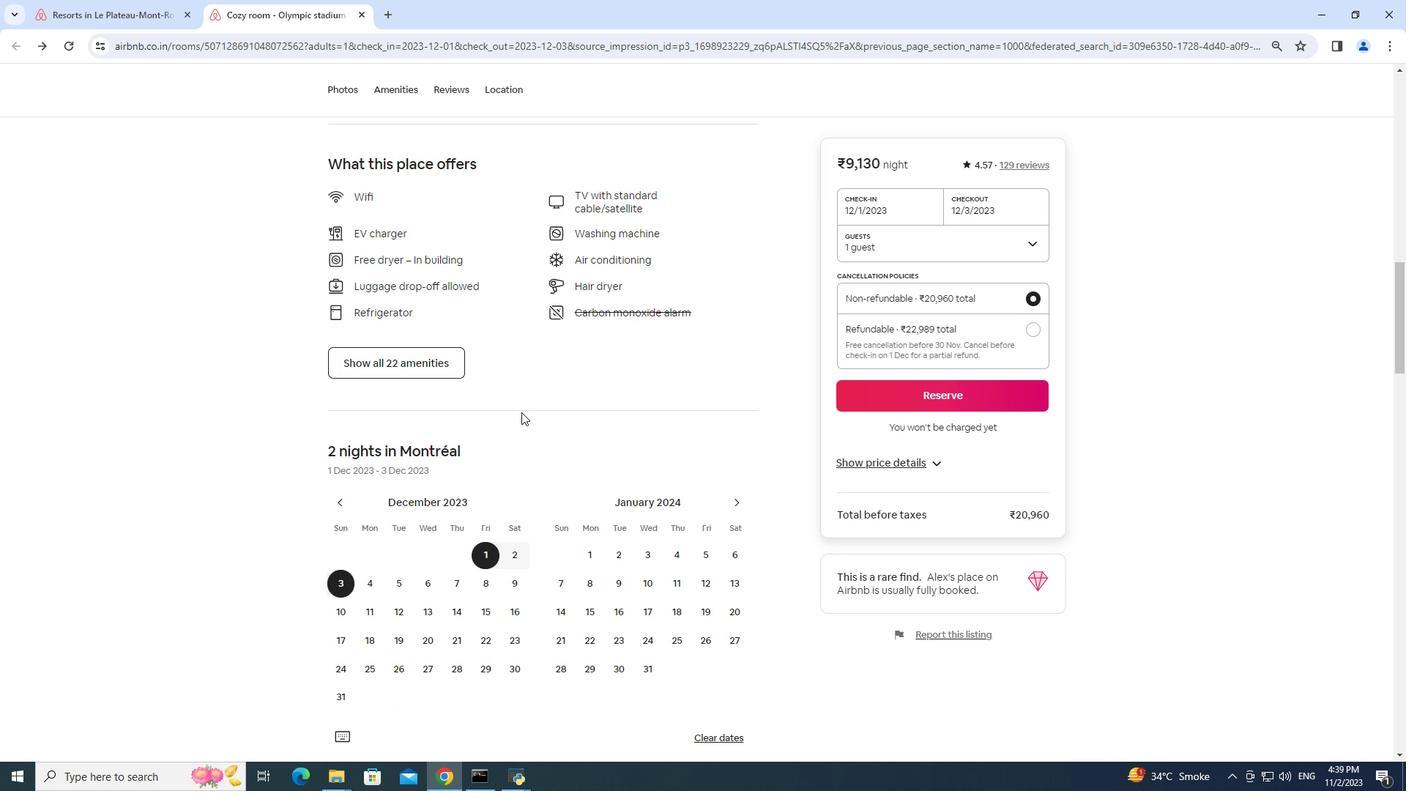 
Action: Mouse scrolled (521, 411) with delta (0, 0)
Screenshot: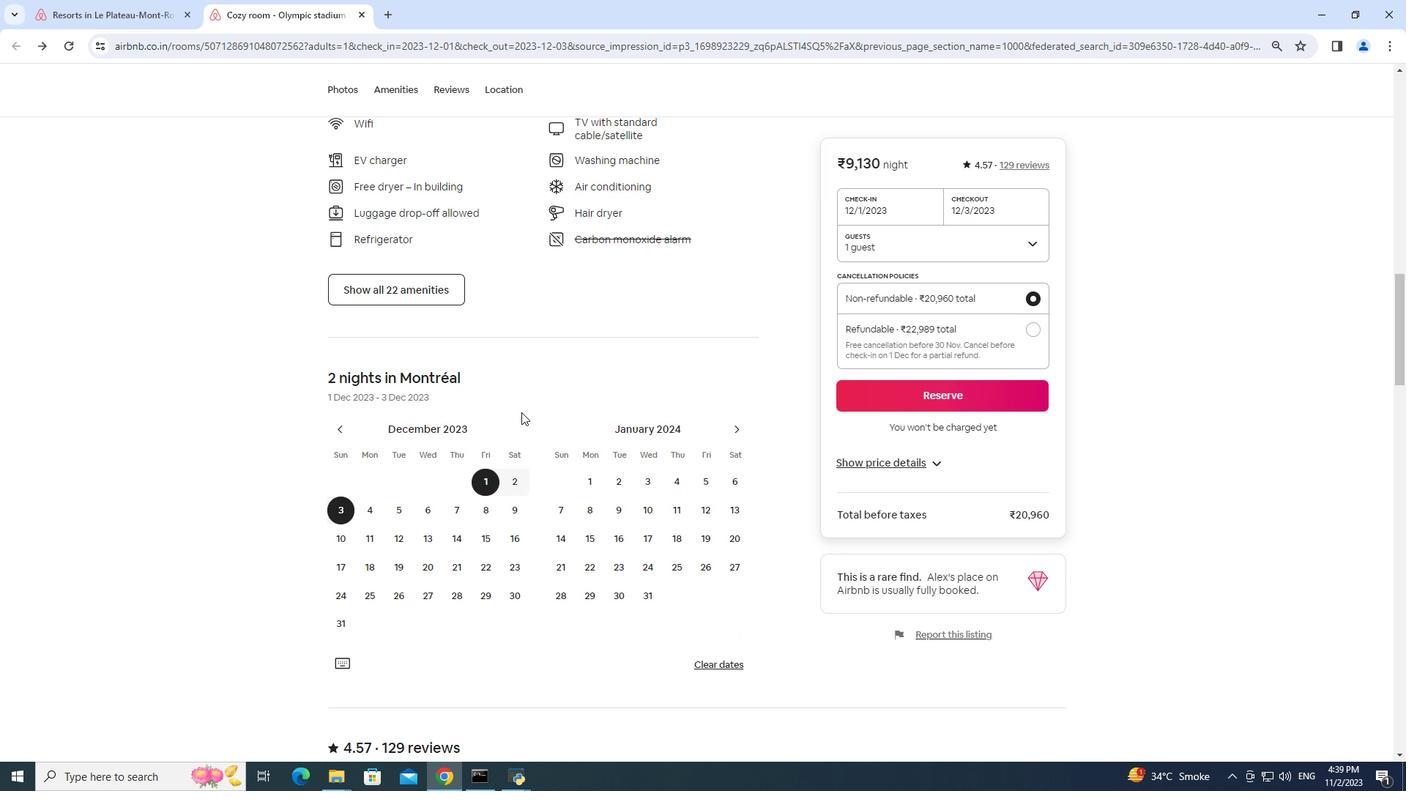 
Action: Mouse scrolled (521, 411) with delta (0, 0)
Screenshot: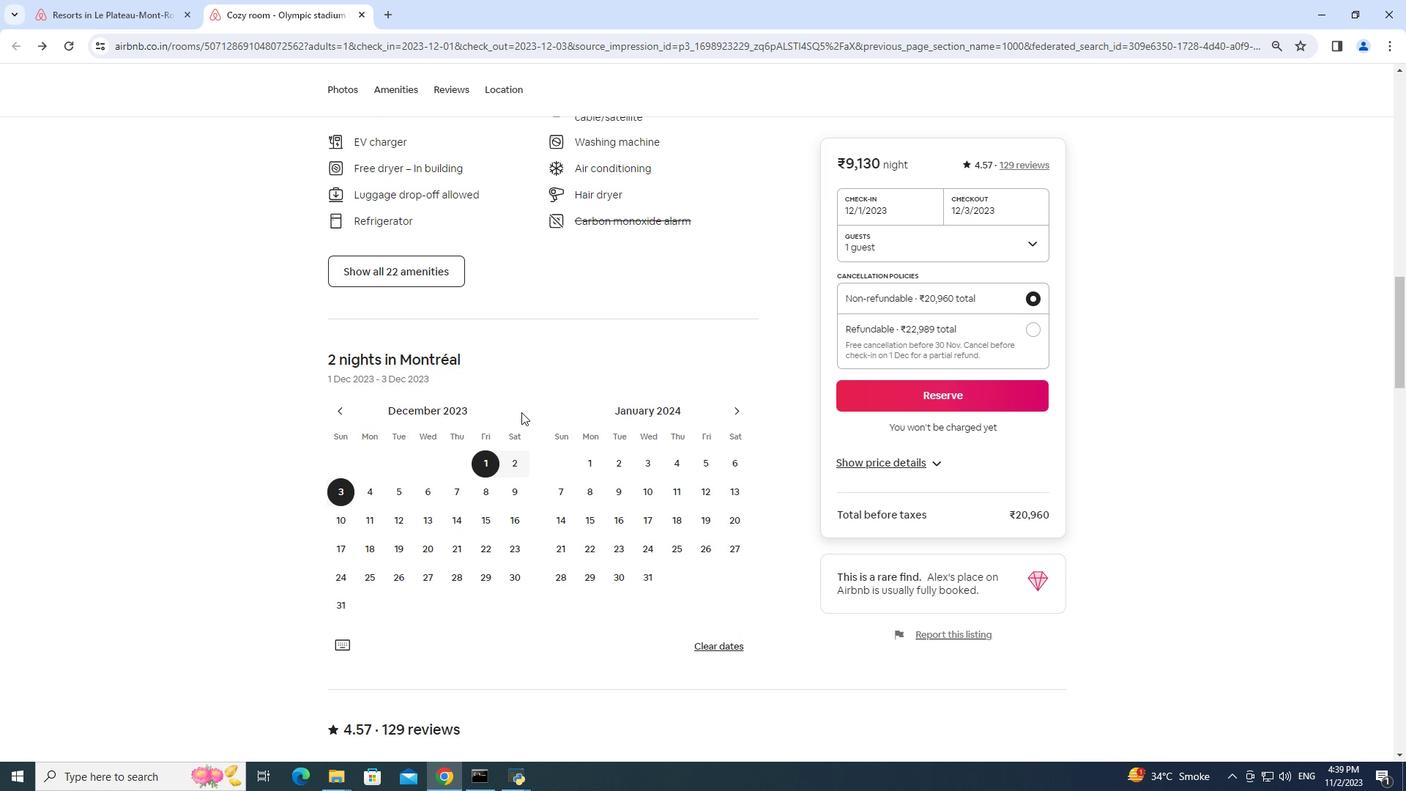 
Action: Mouse scrolled (521, 411) with delta (0, 0)
Screenshot: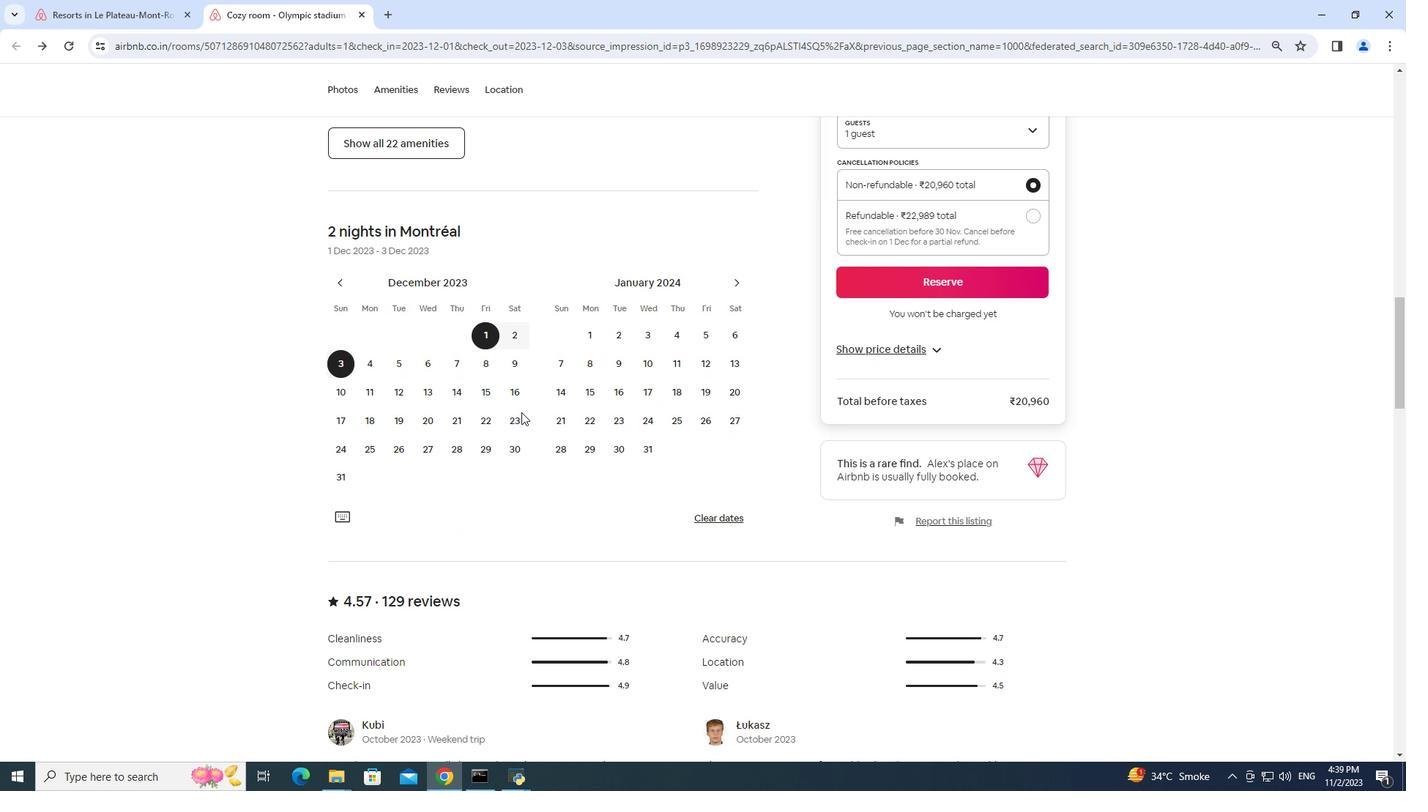 
Action: Mouse scrolled (521, 411) with delta (0, 0)
Screenshot: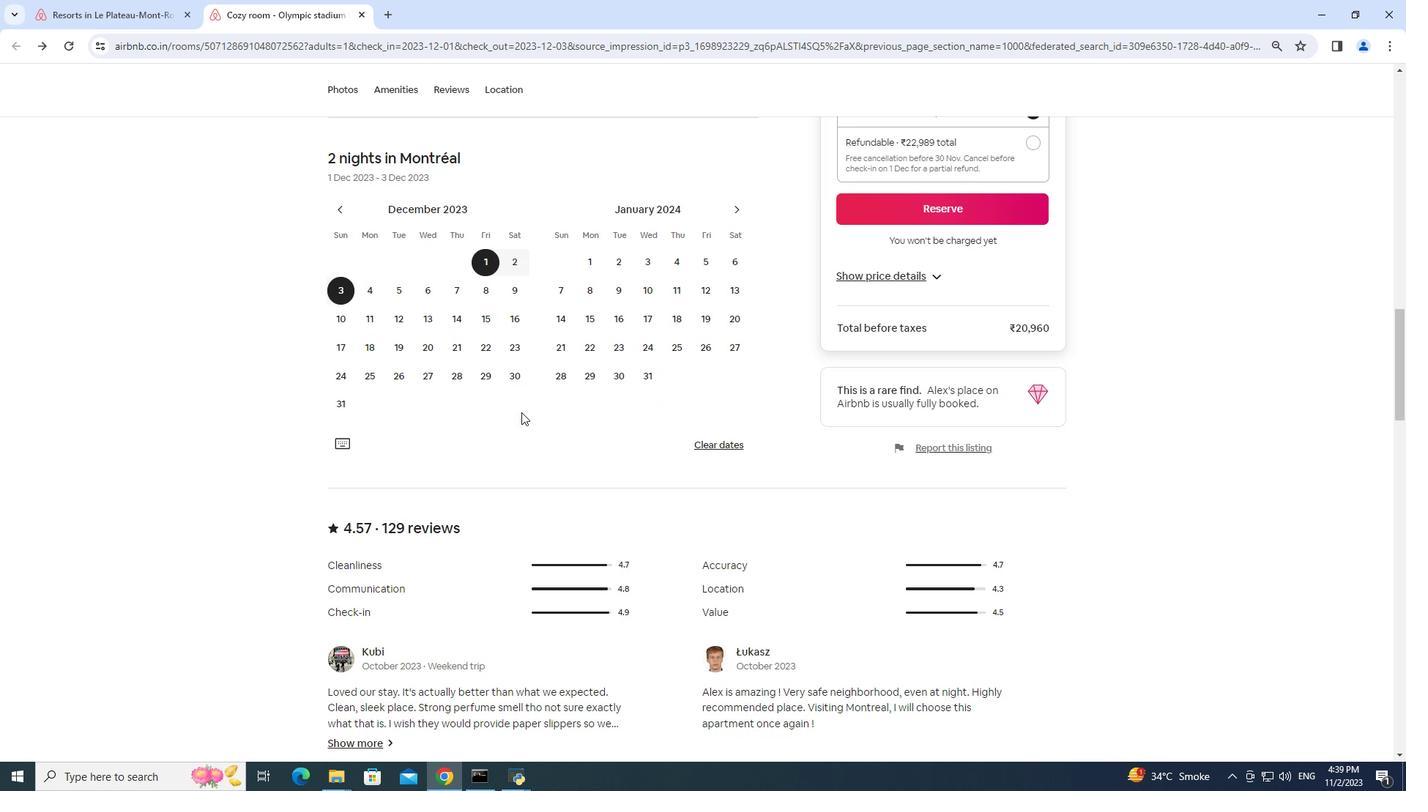 
Action: Mouse moved to (522, 412)
Screenshot: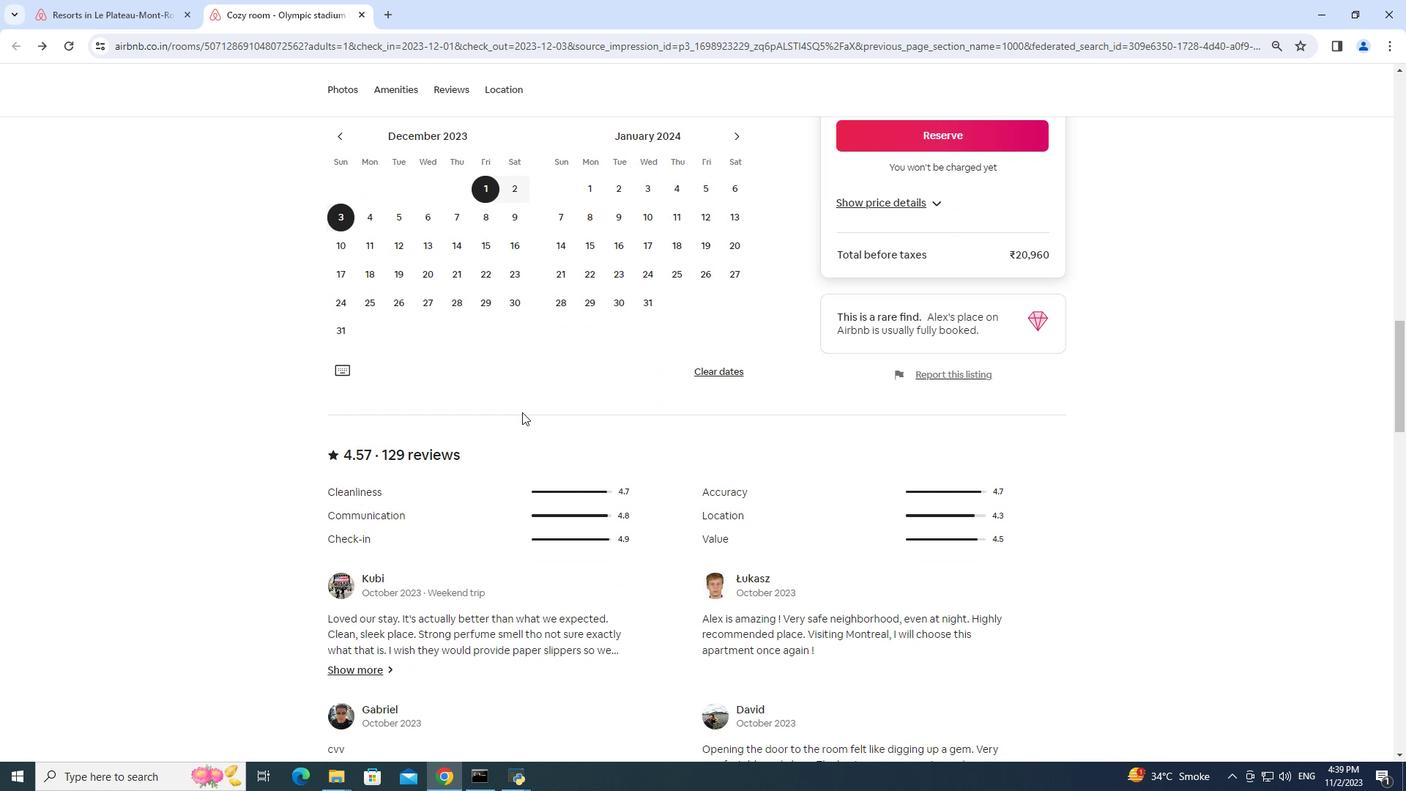 
Action: Mouse scrolled (522, 411) with delta (0, 0)
Screenshot: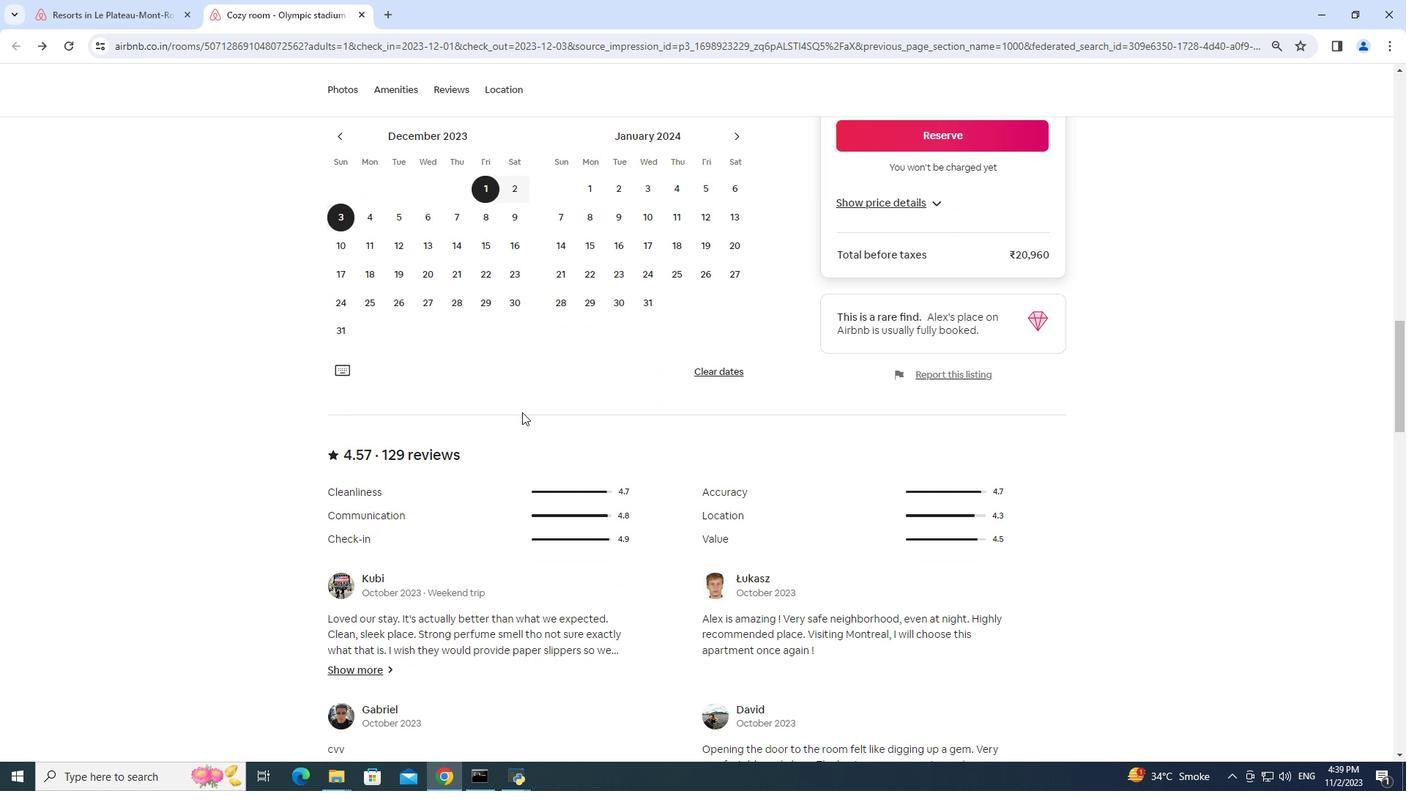 
Action: Mouse scrolled (522, 411) with delta (0, 0)
Screenshot: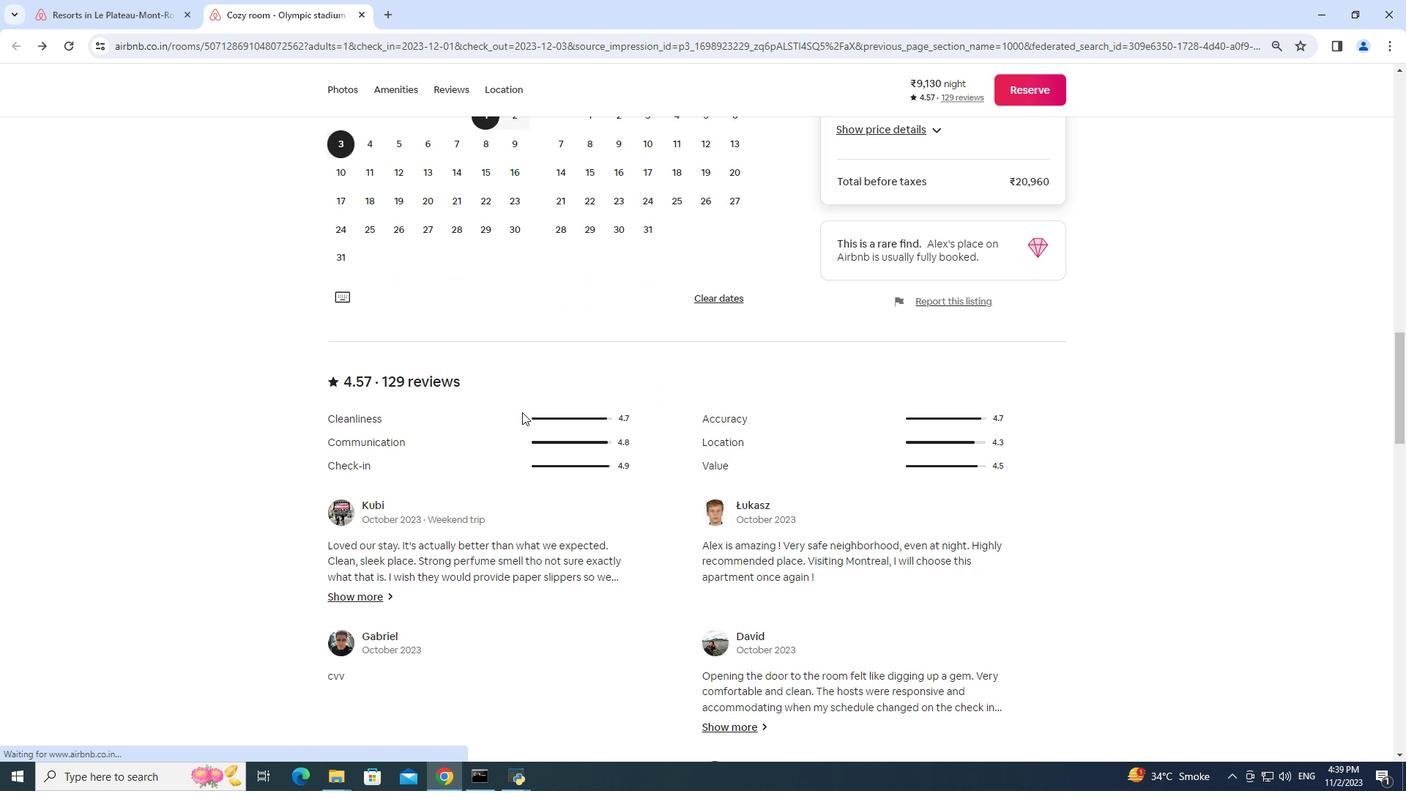 
Action: Mouse scrolled (522, 411) with delta (0, 0)
Screenshot: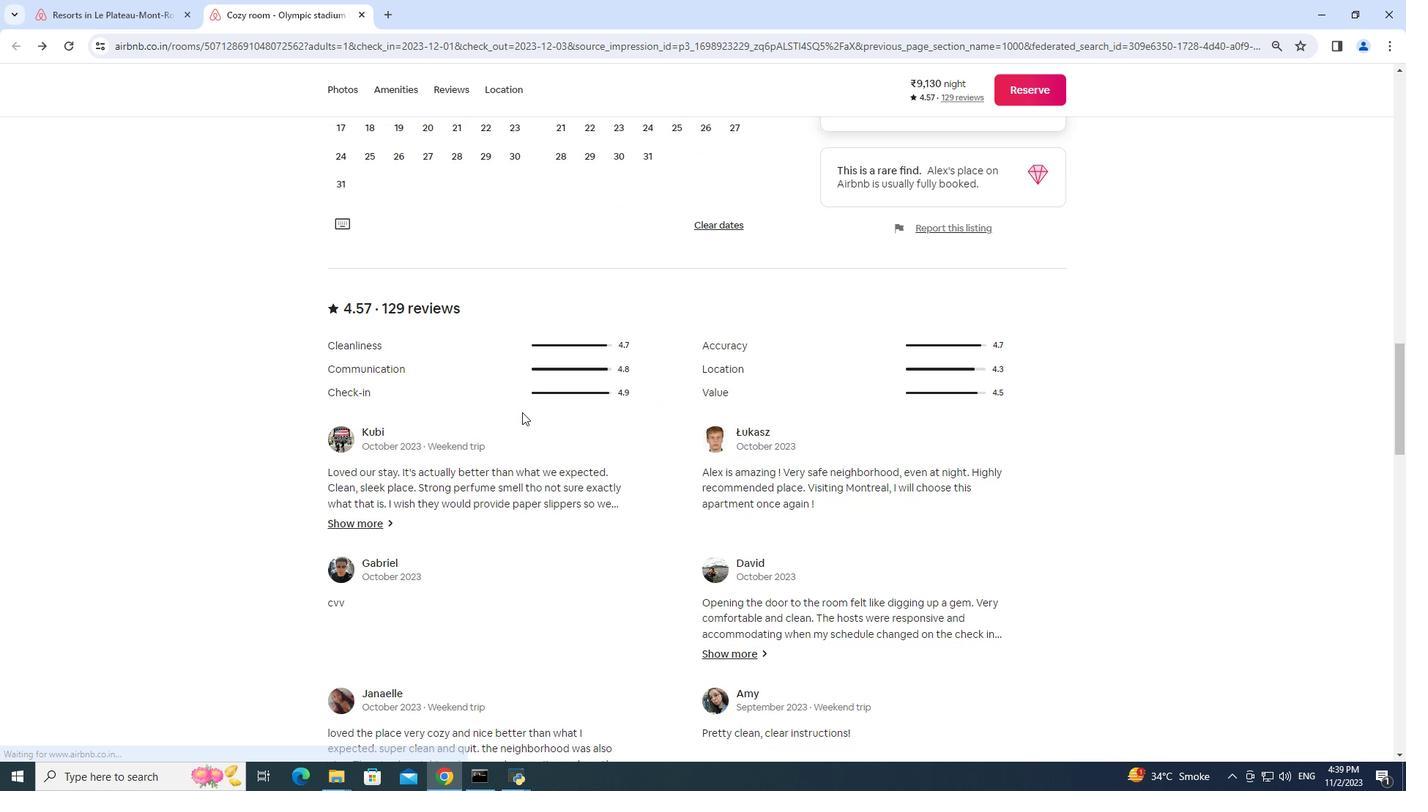 
Action: Mouse moved to (524, 409)
Screenshot: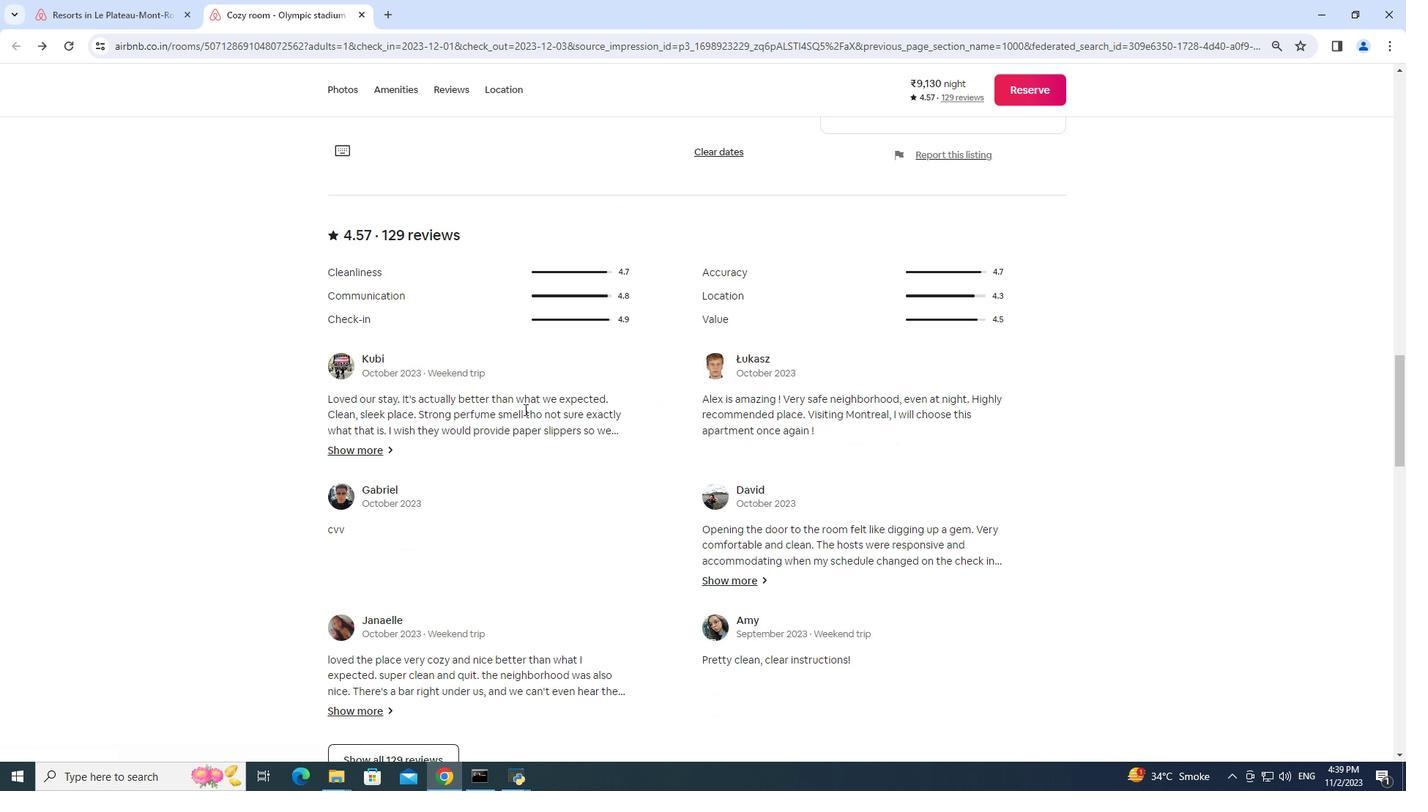 
Action: Mouse scrolled (524, 408) with delta (0, 0)
Screenshot: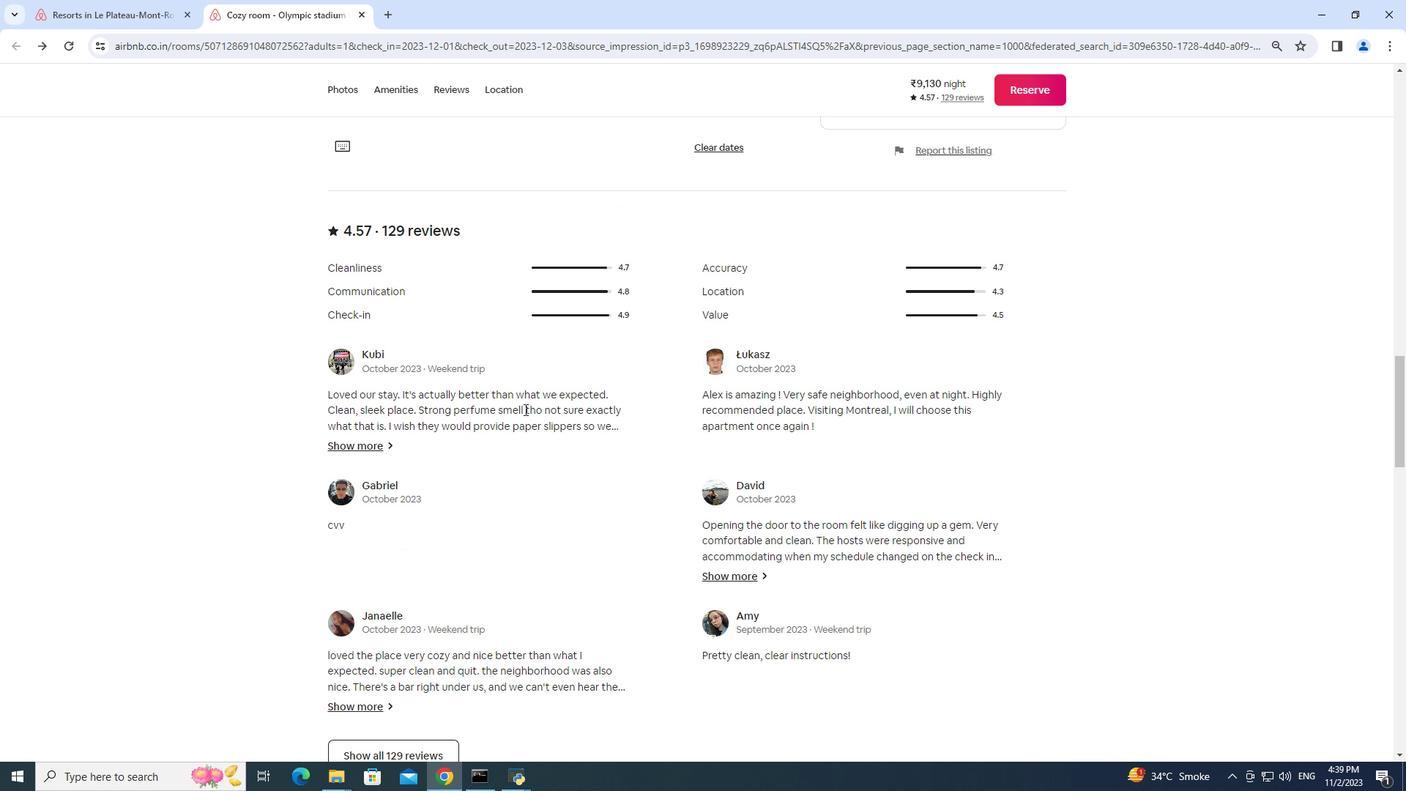 
Action: Mouse scrolled (524, 408) with delta (0, 0)
Screenshot: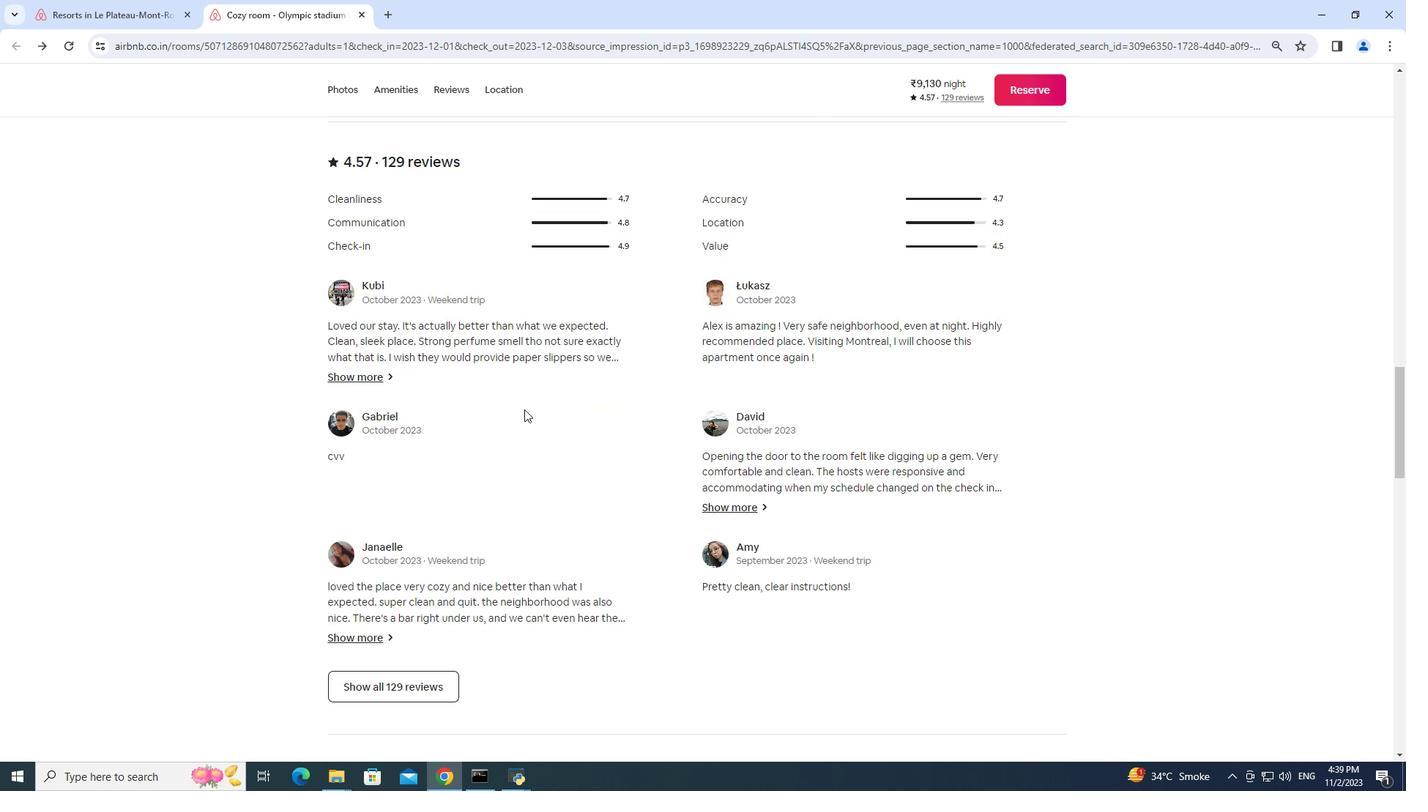 
Action: Mouse moved to (525, 409)
Screenshot: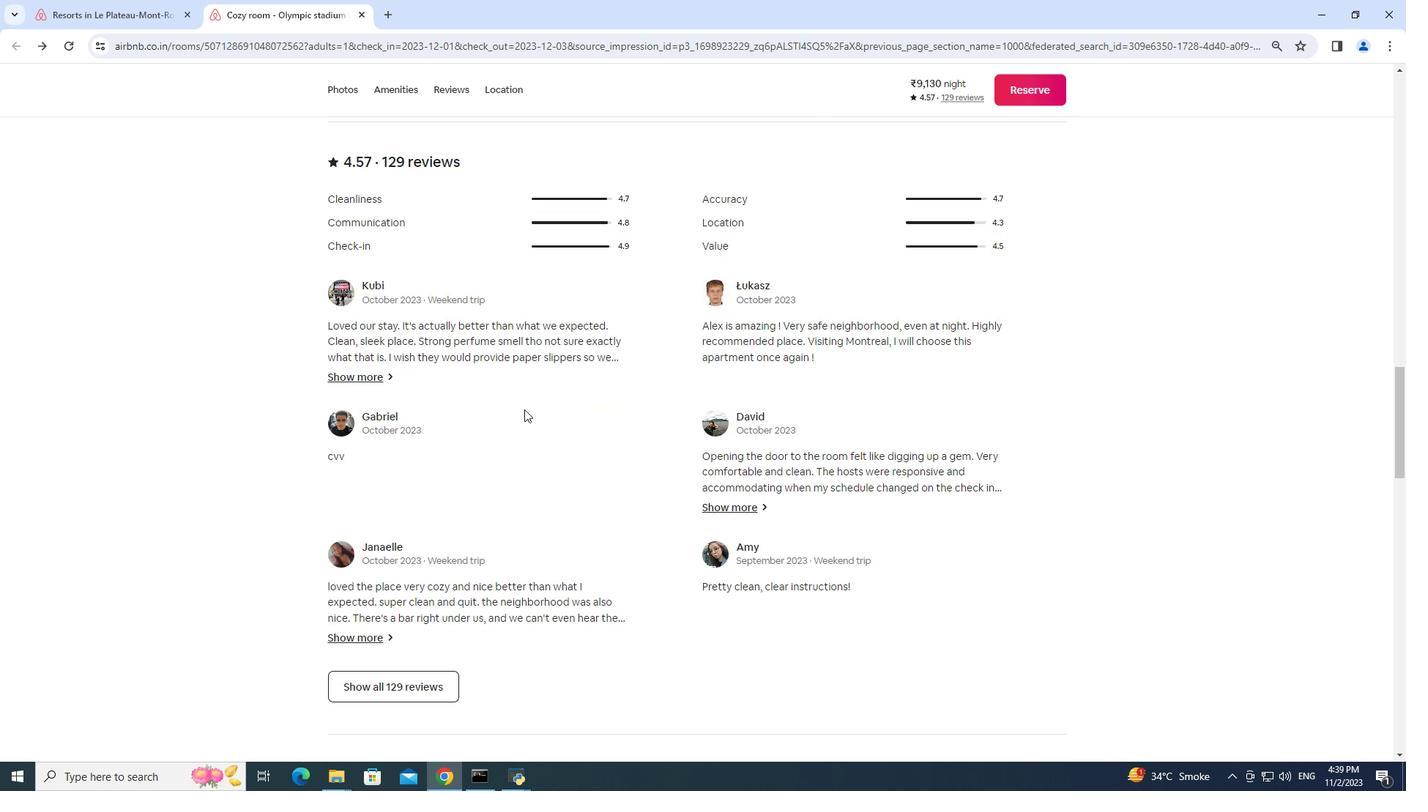 
Action: Mouse scrolled (525, 408) with delta (0, 0)
Screenshot: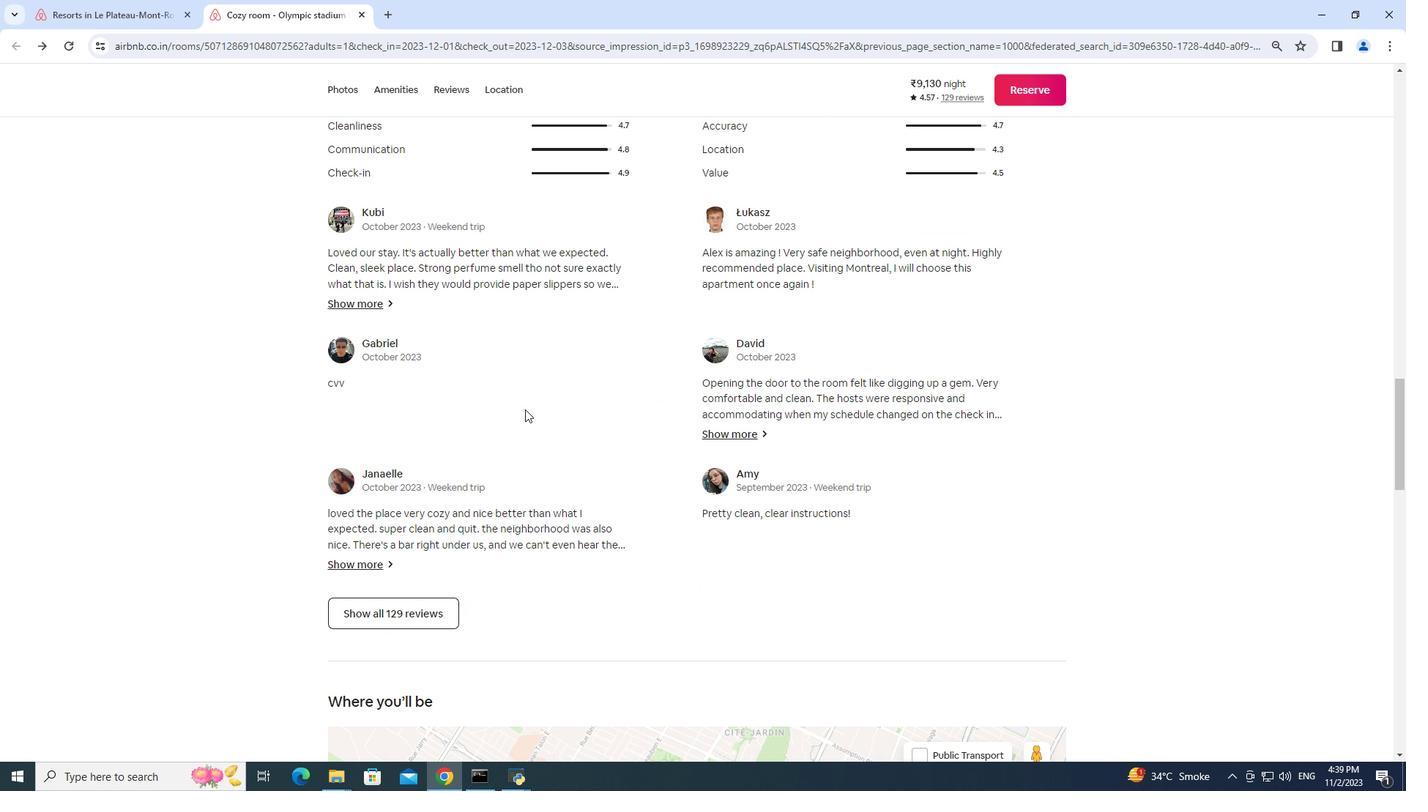 
Action: Mouse moved to (525, 411)
Screenshot: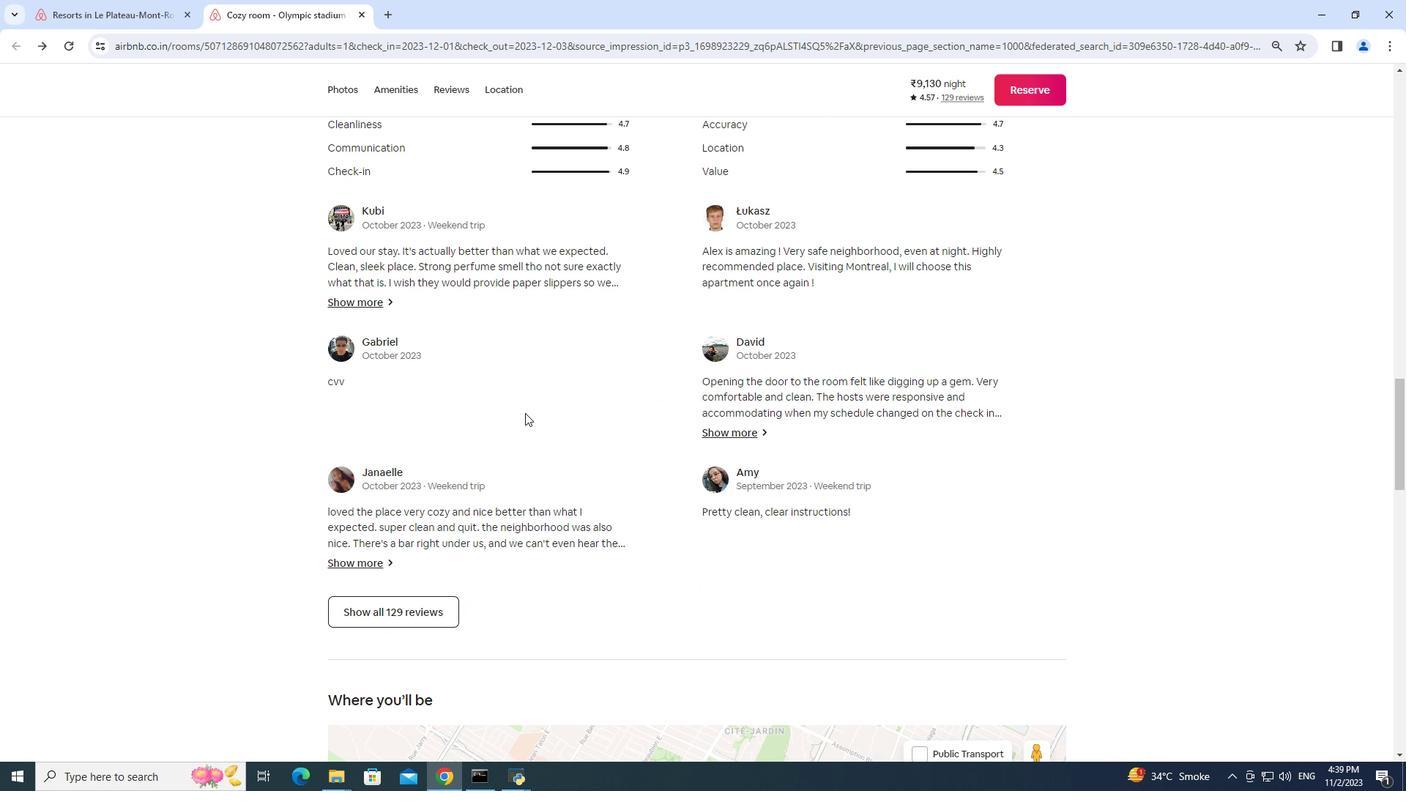 
Action: Mouse scrolled (525, 410) with delta (0, 0)
Screenshot: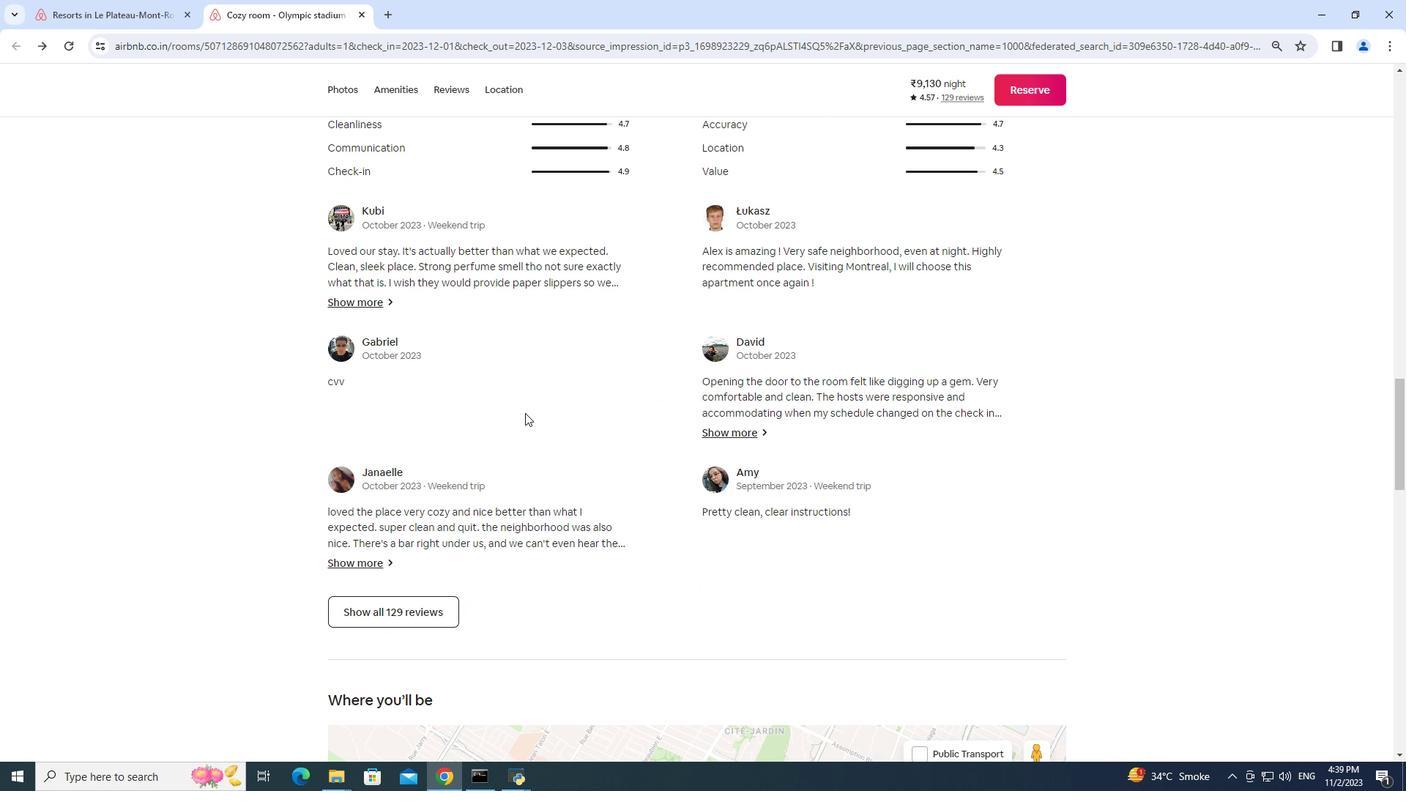 
Action: Mouse moved to (525, 413)
Screenshot: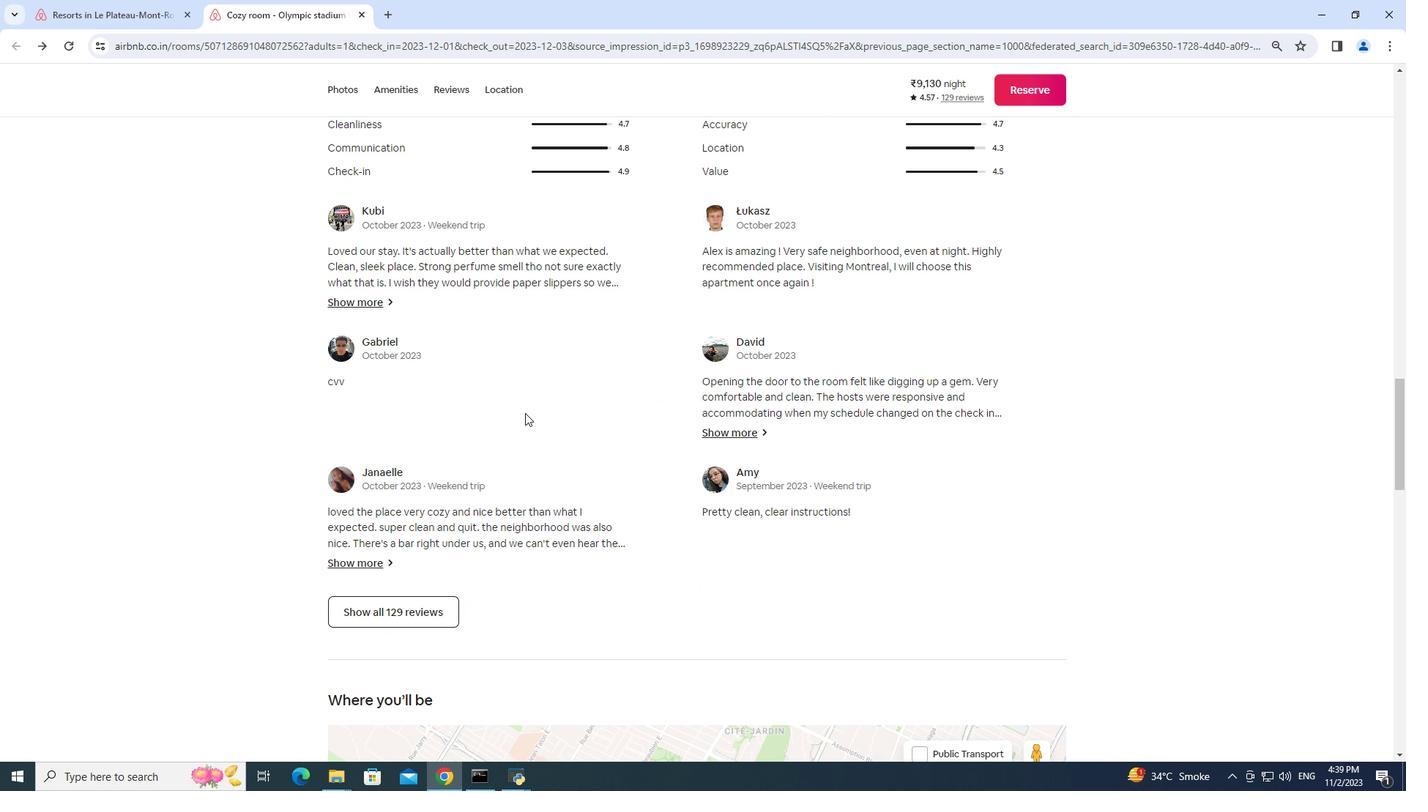 
Action: Mouse scrolled (525, 412) with delta (0, 0)
Screenshot: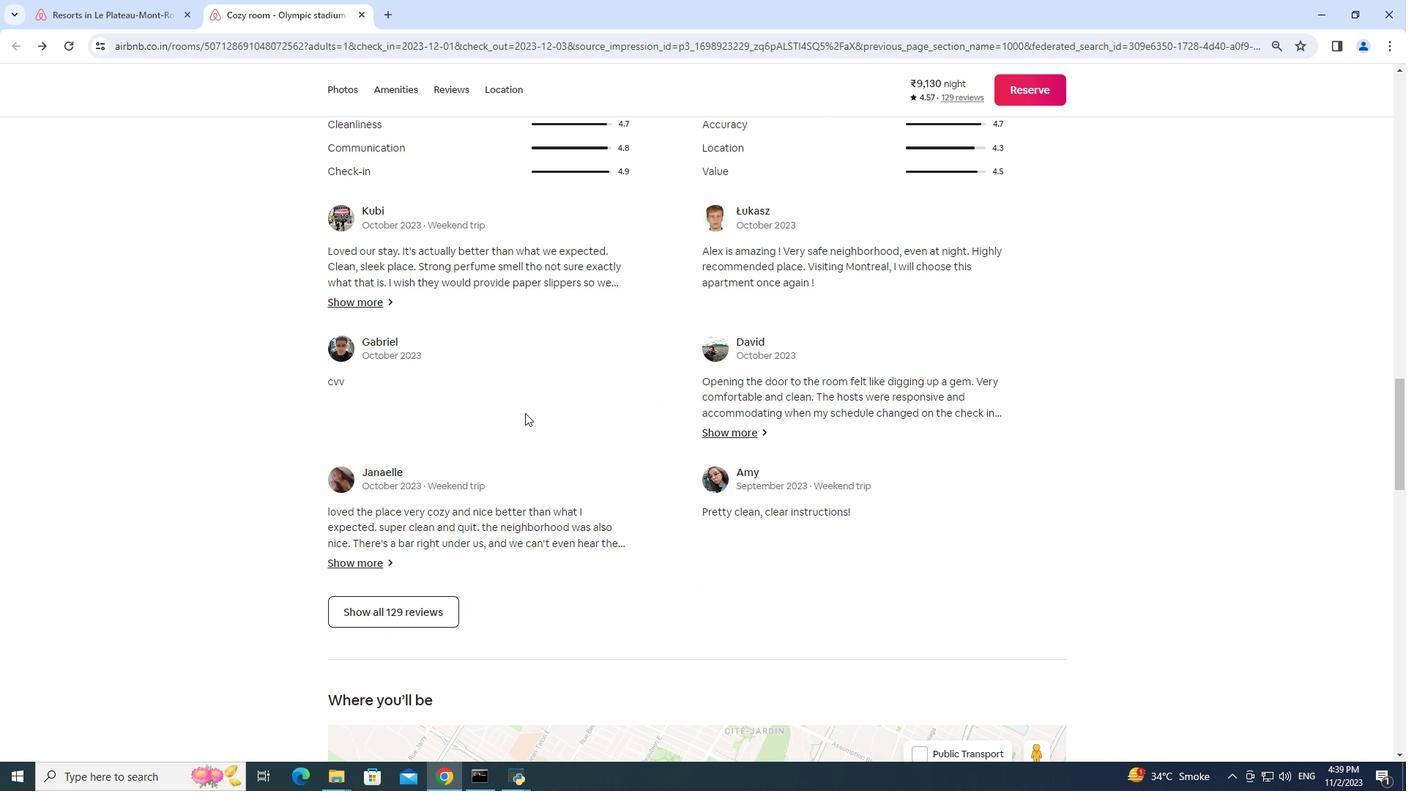 
Action: Mouse moved to (432, 391)
Screenshot: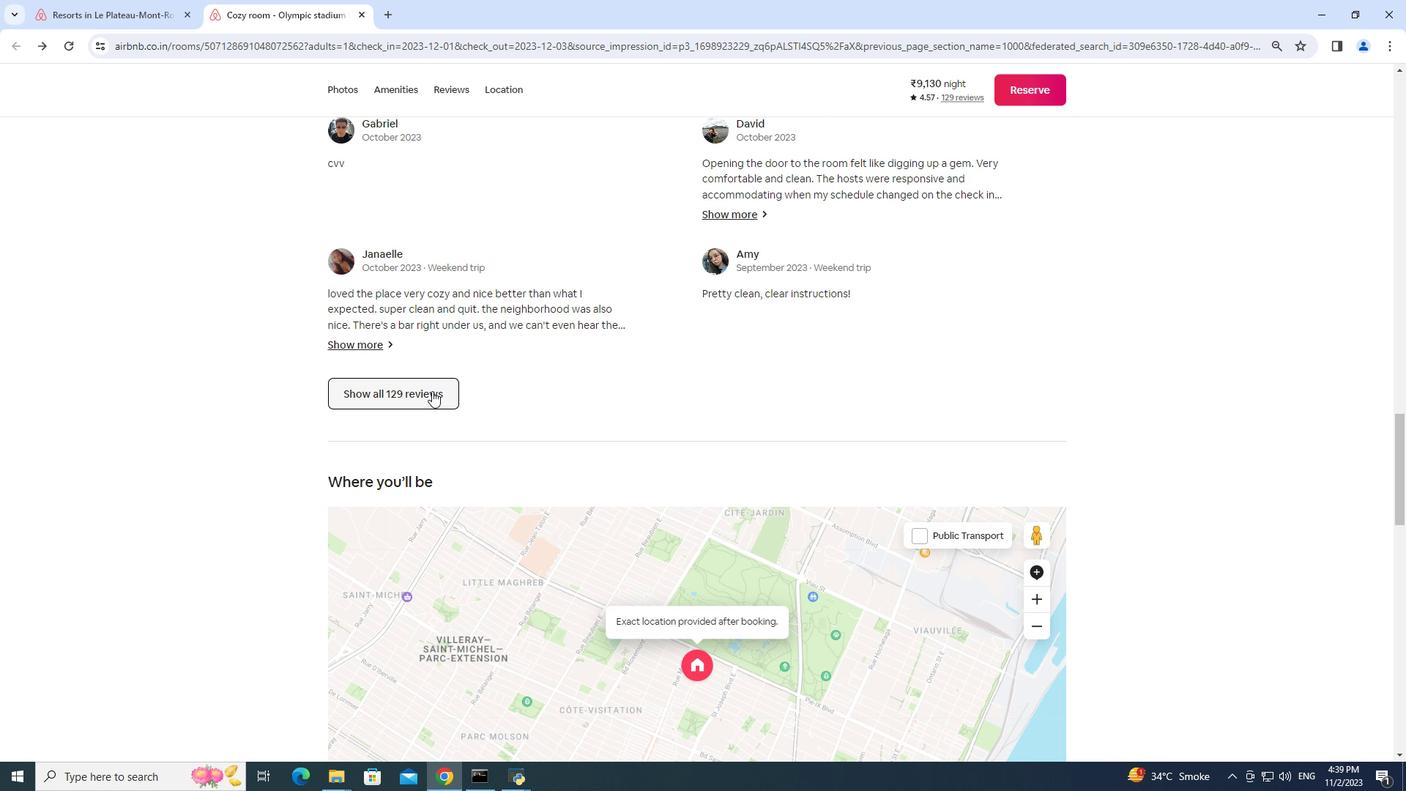 
Action: Mouse pressed left at (432, 391)
Screenshot: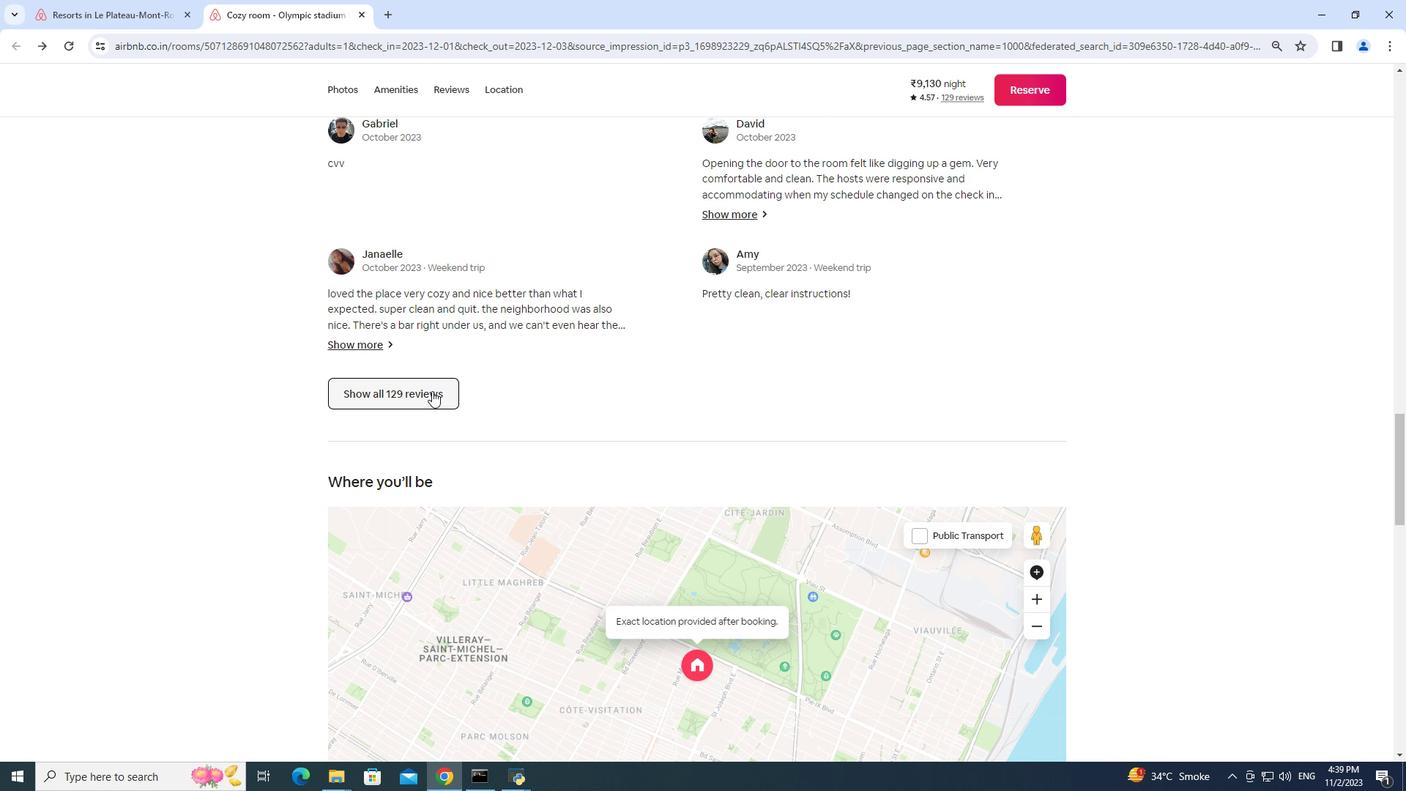 
Action: Mouse moved to (628, 306)
Screenshot: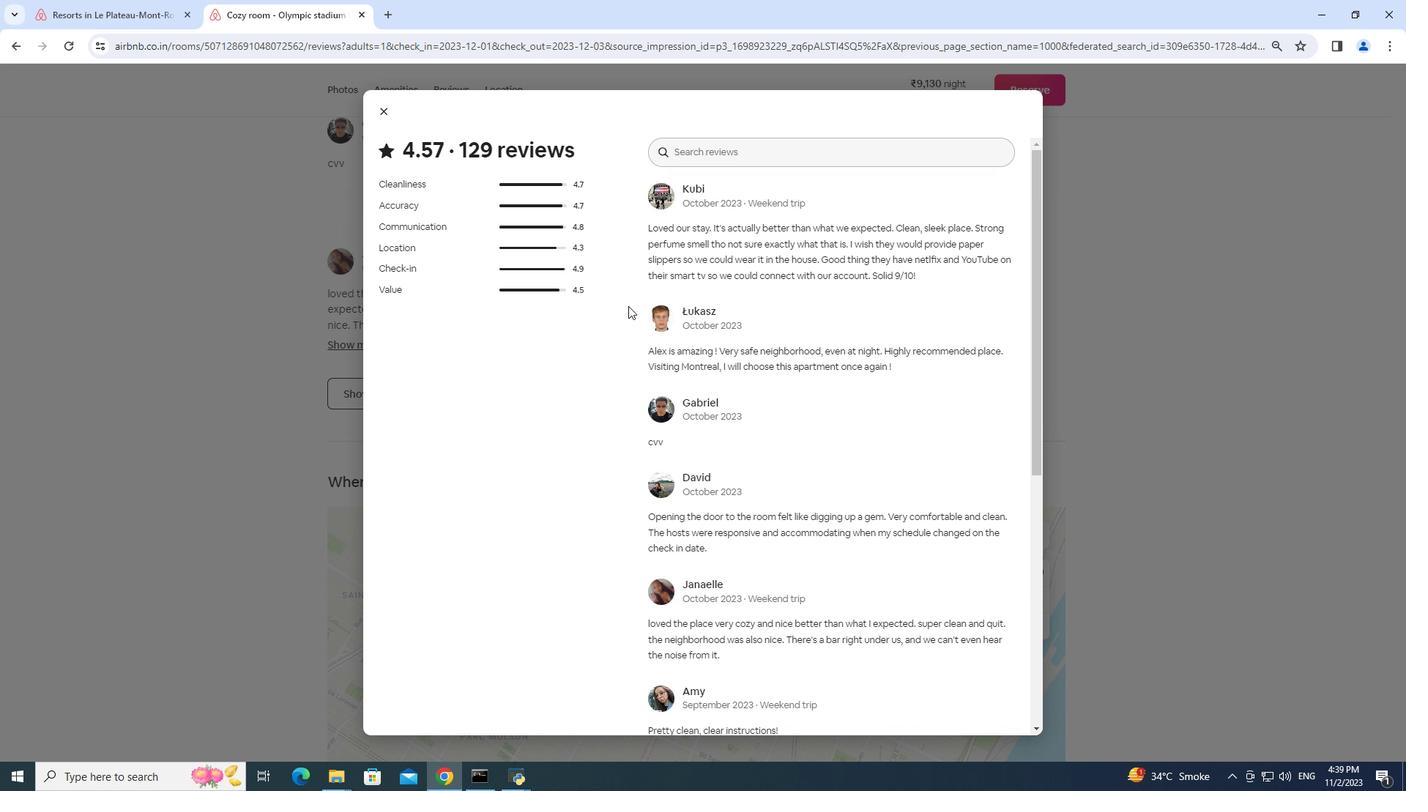 
Action: Mouse pressed middle at (628, 306)
Screenshot: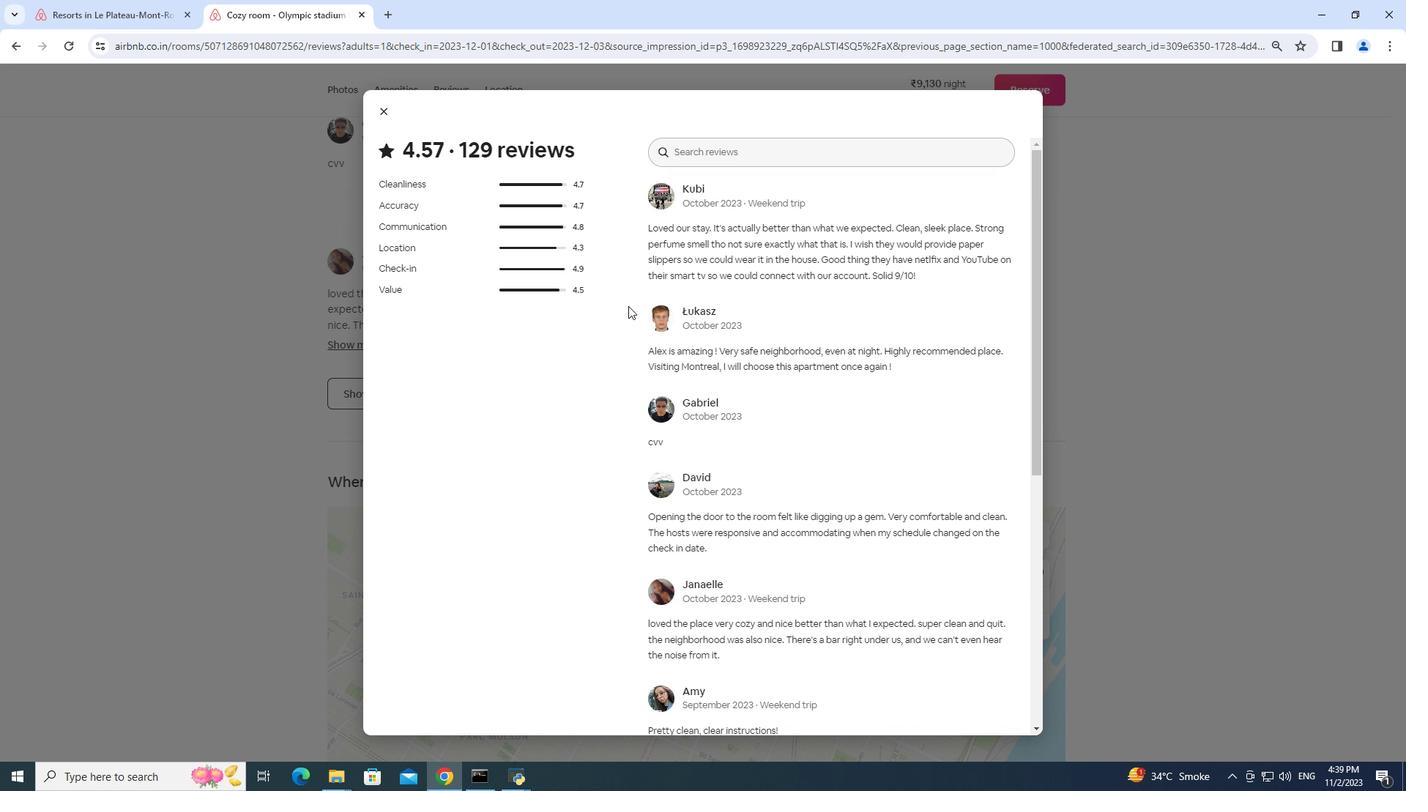
Action: Mouse scrolled (628, 305) with delta (0, 0)
Screenshot: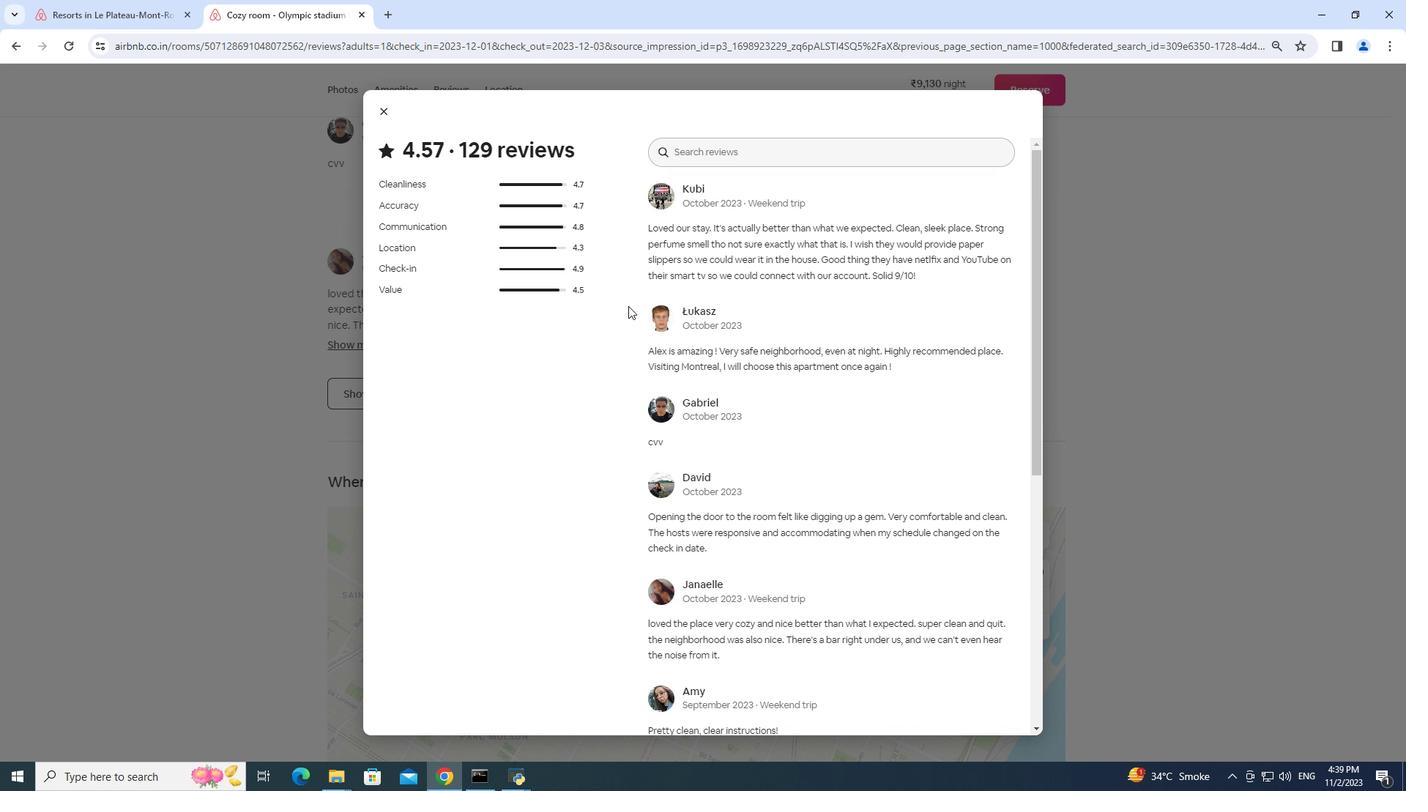 
Action: Mouse scrolled (628, 305) with delta (0, 0)
Screenshot: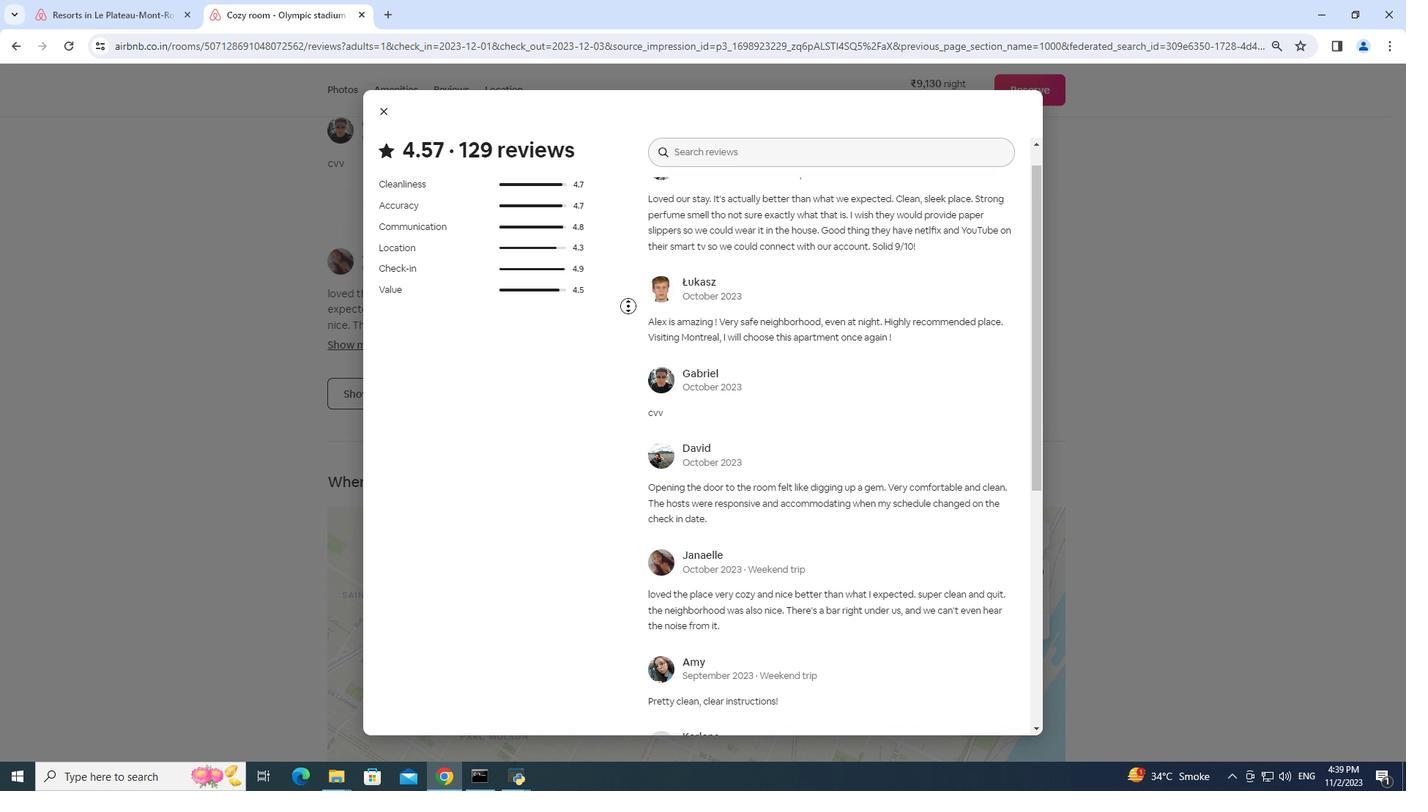 
Action: Mouse pressed middle at (628, 306)
Screenshot: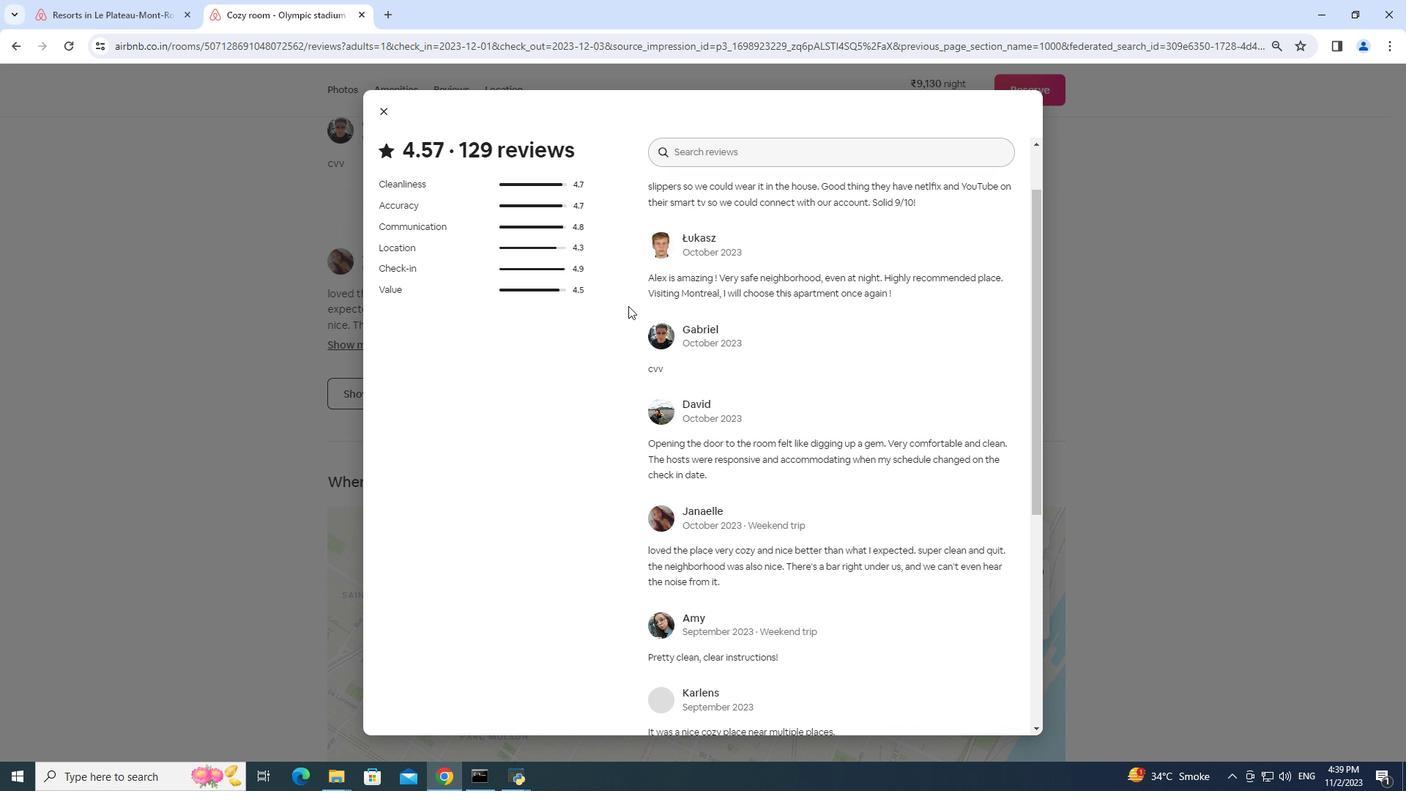 
Action: Mouse scrolled (628, 305) with delta (0, 0)
Screenshot: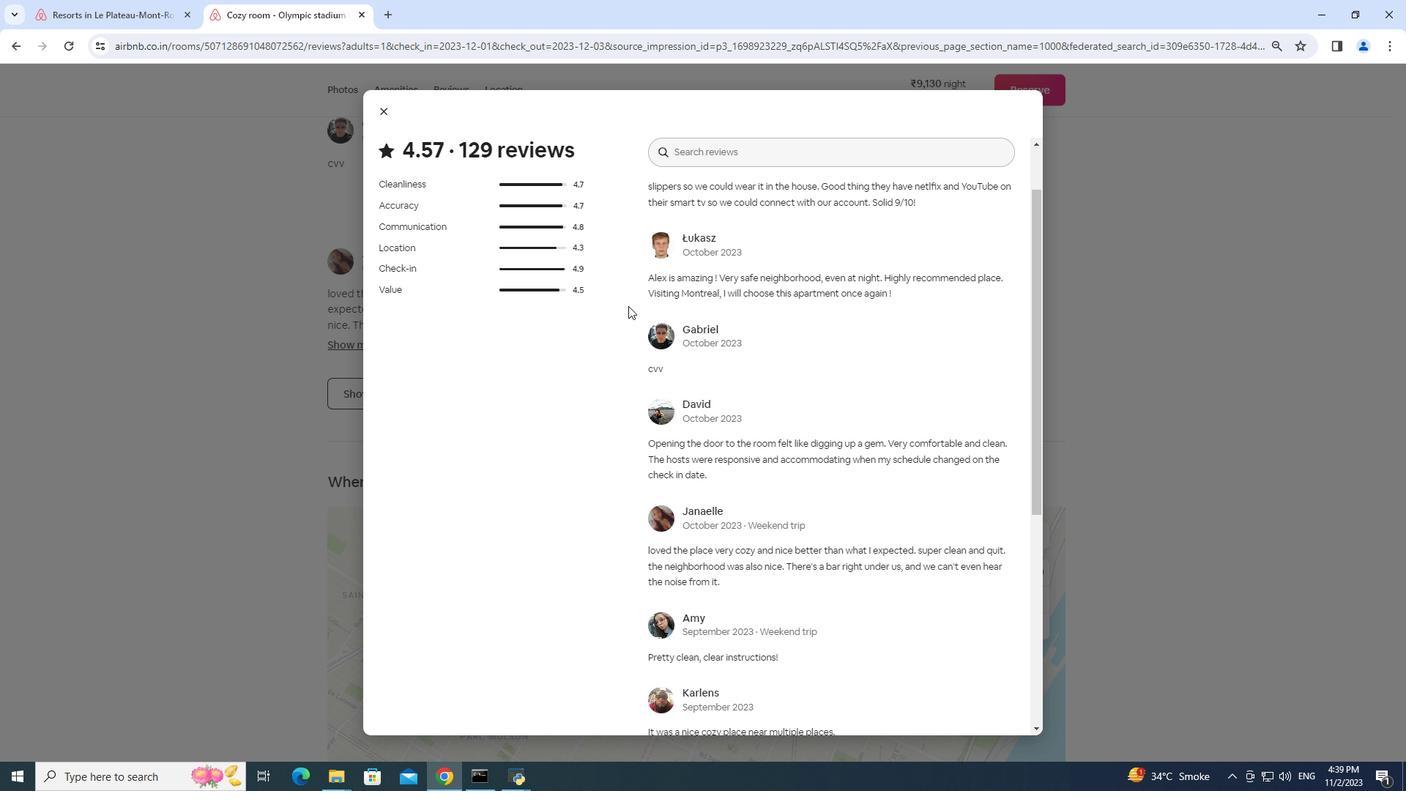 
Action: Mouse pressed middle at (628, 306)
Screenshot: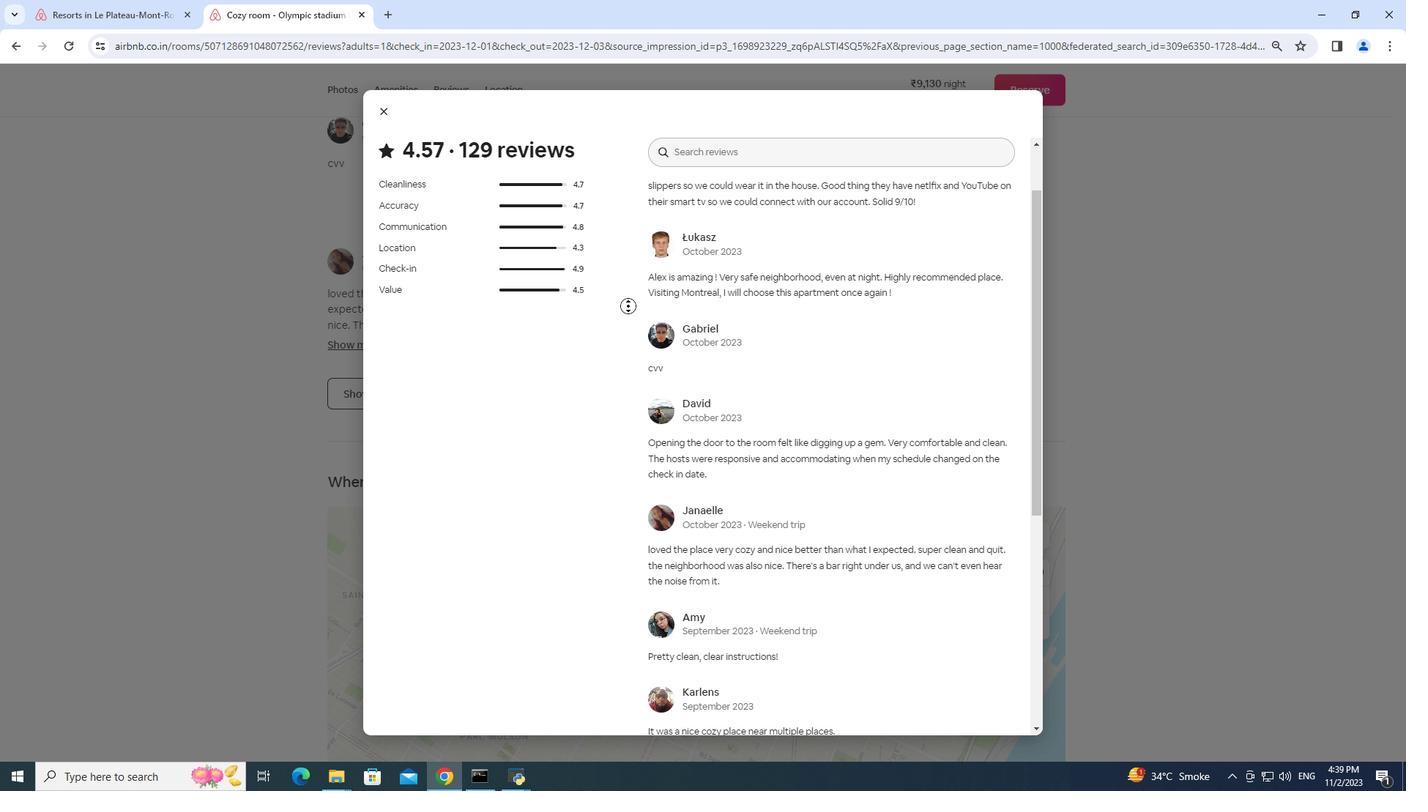 
Action: Mouse scrolled (628, 305) with delta (0, 0)
Screenshot: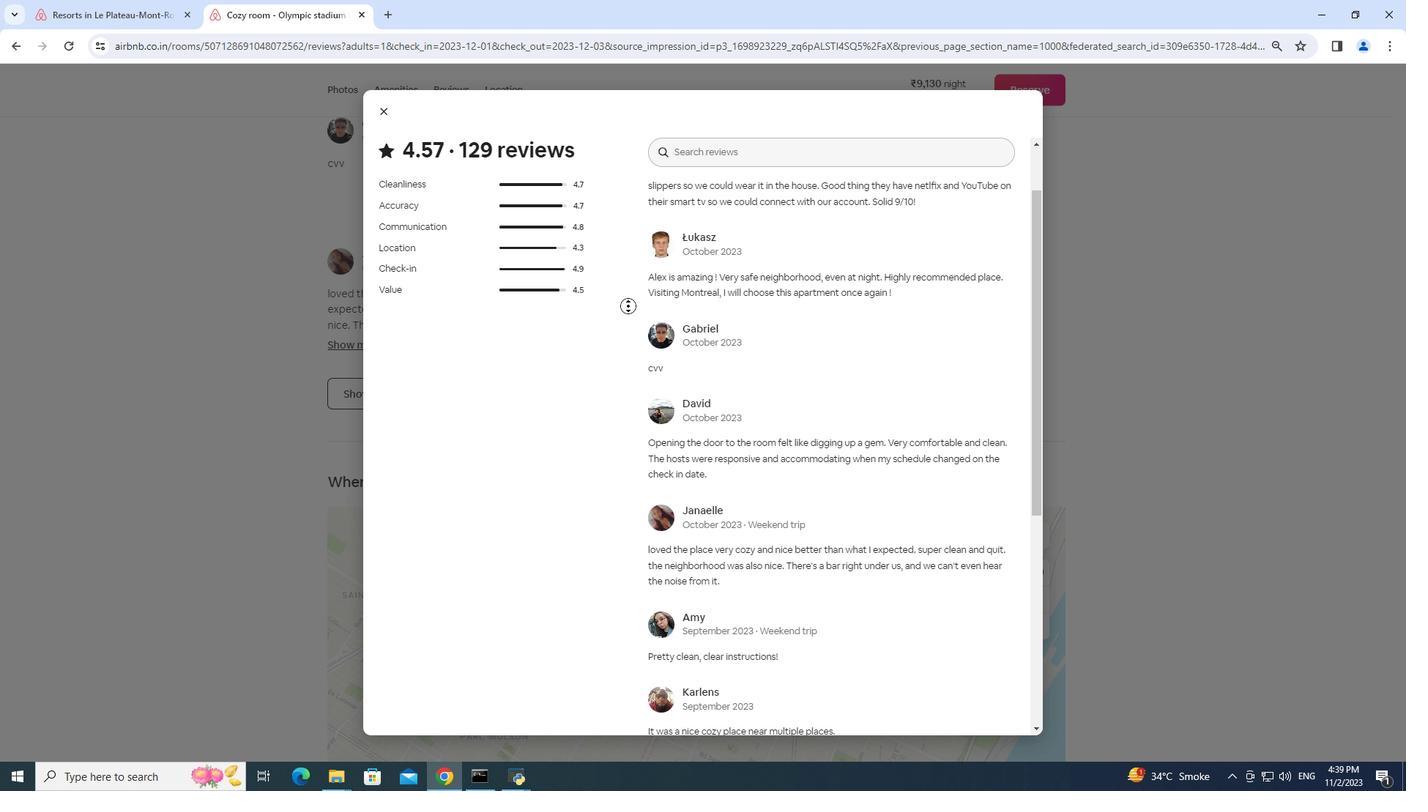 
Action: Mouse moved to (382, 115)
Screenshot: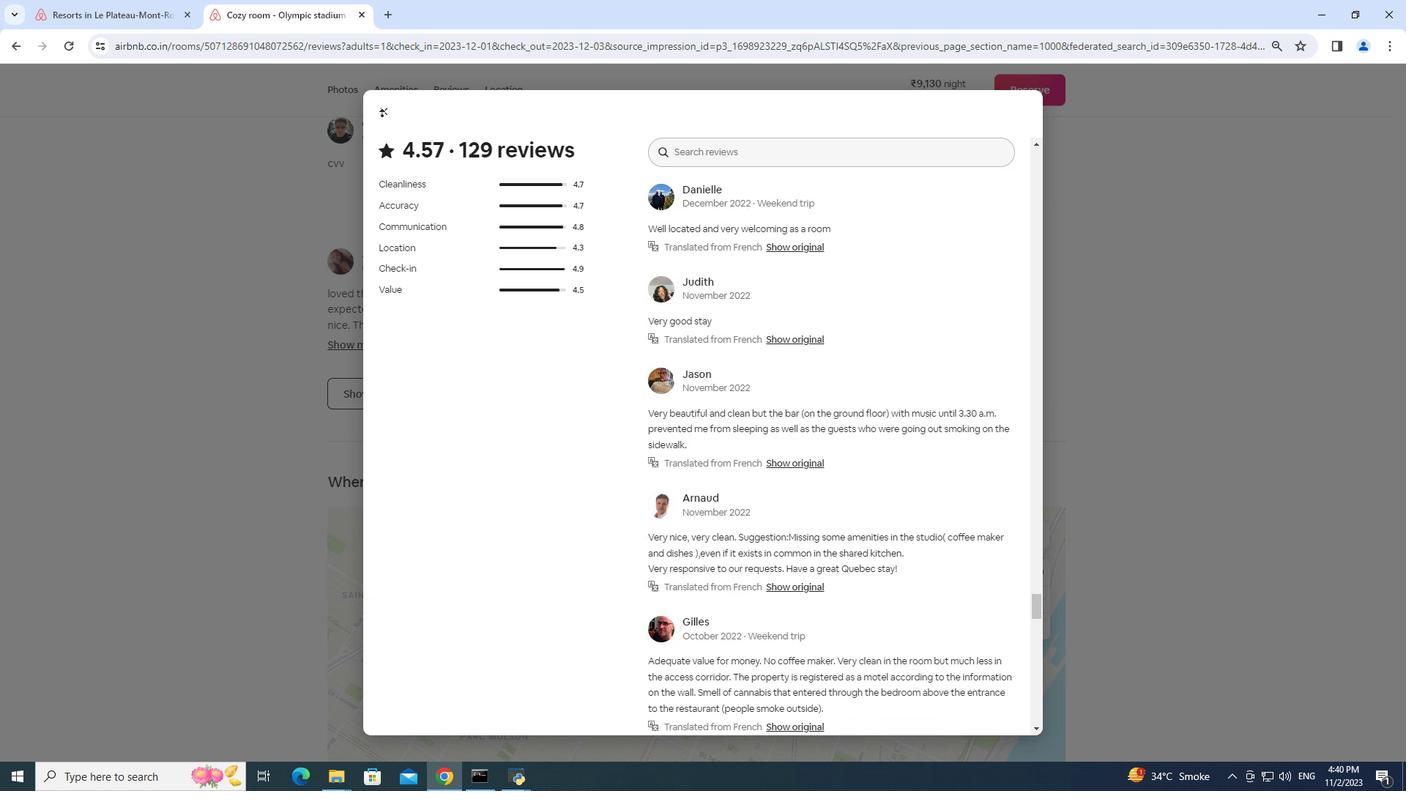 
Action: Mouse pressed left at (382, 115)
Screenshot: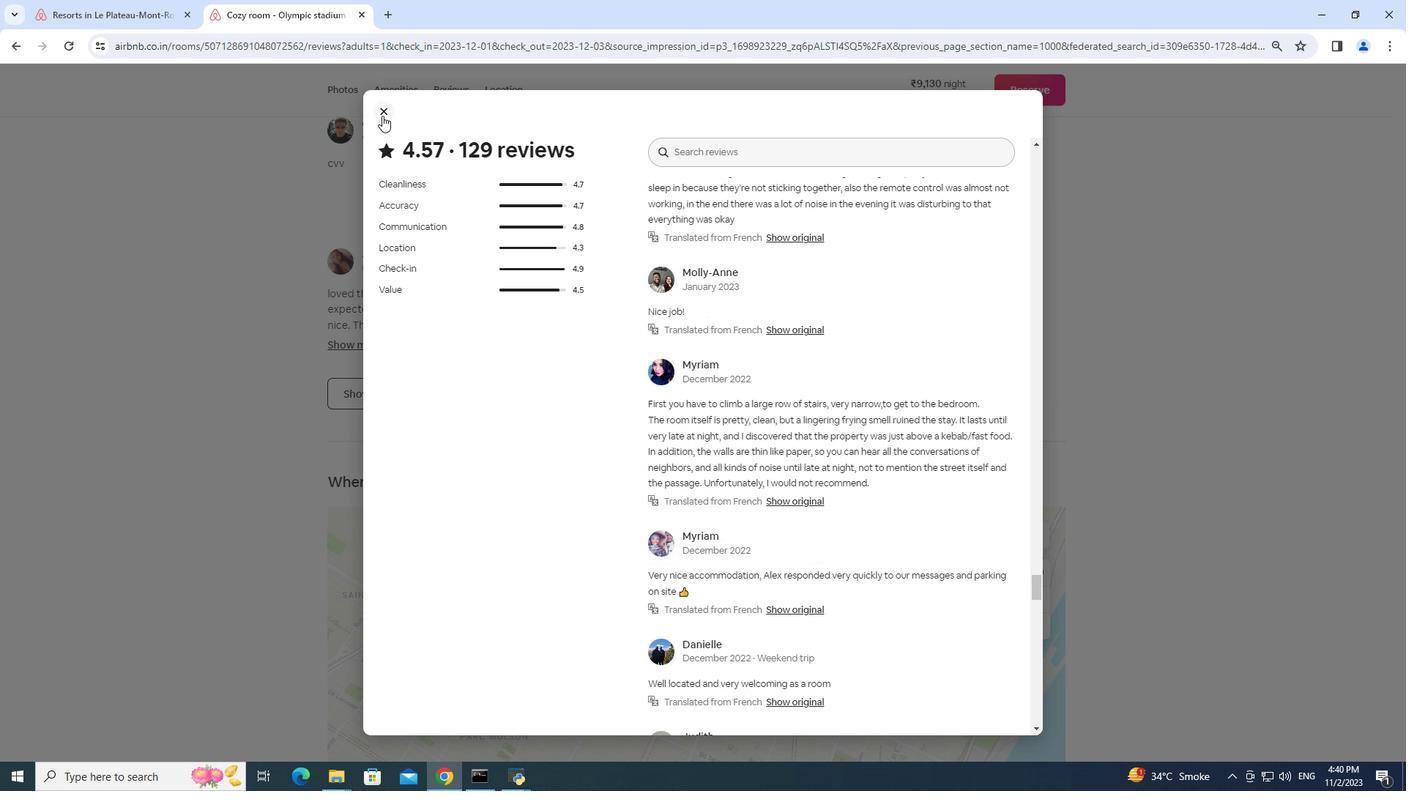 
Action: Mouse pressed left at (382, 115)
Screenshot: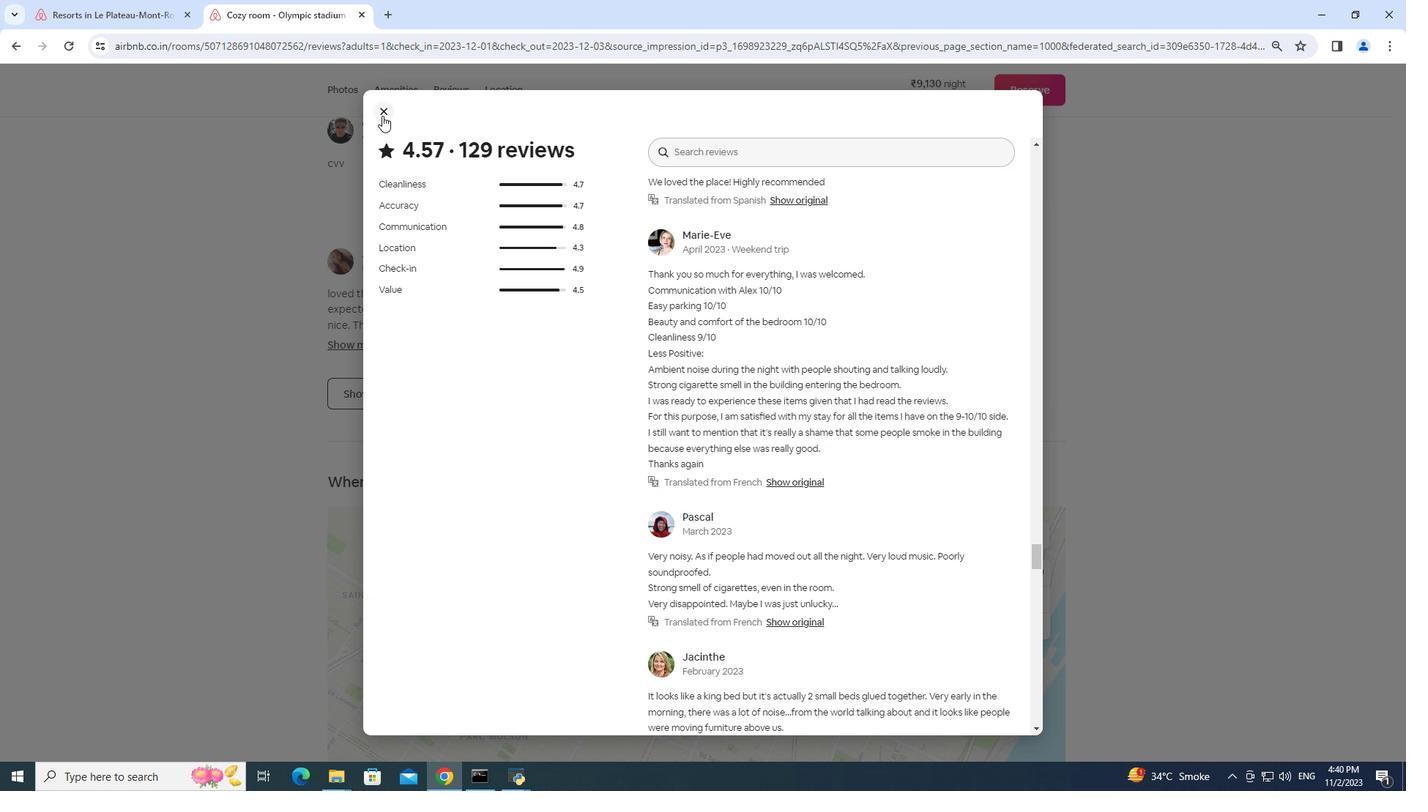 
Action: Mouse moved to (468, 337)
Screenshot: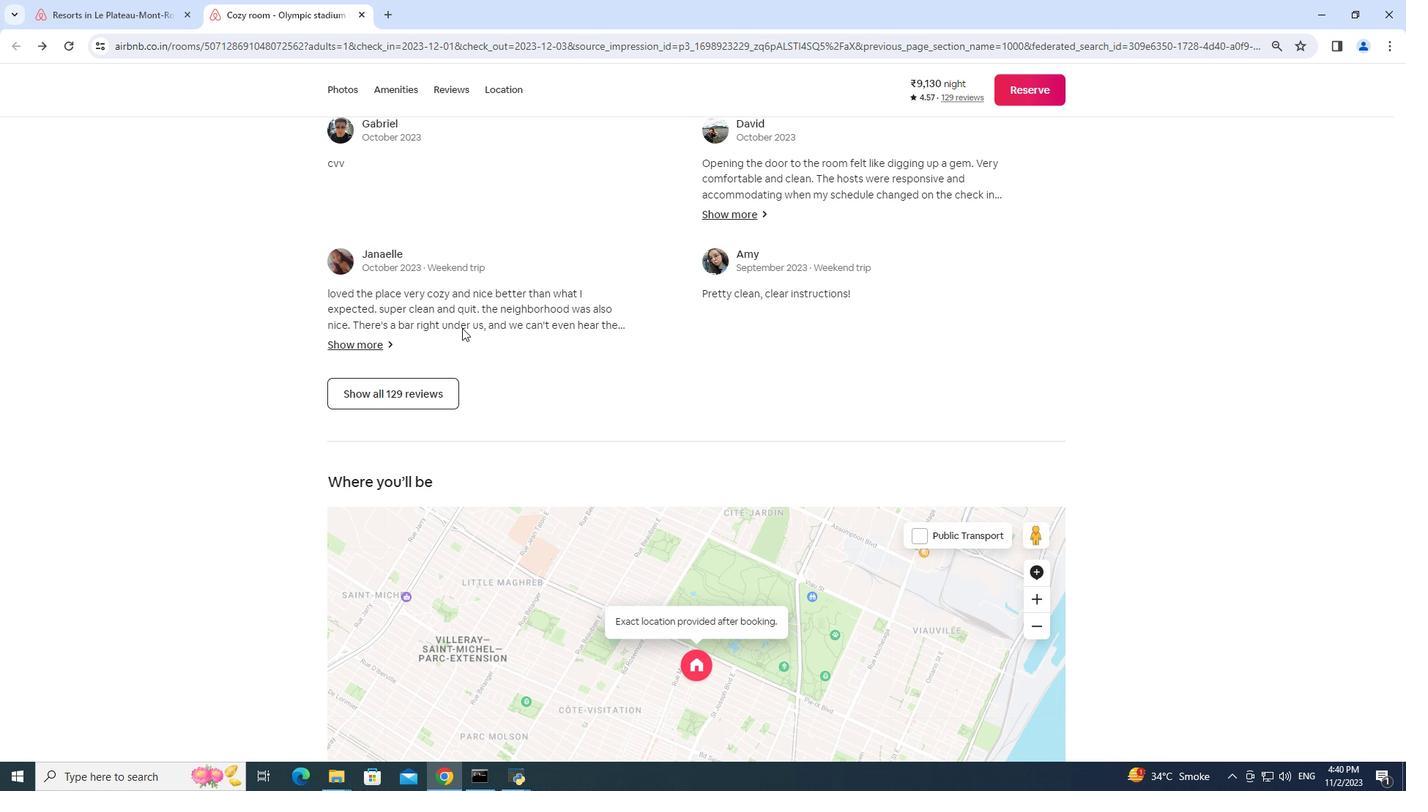 
Action: Mouse scrolled (468, 337) with delta (0, 0)
Screenshot: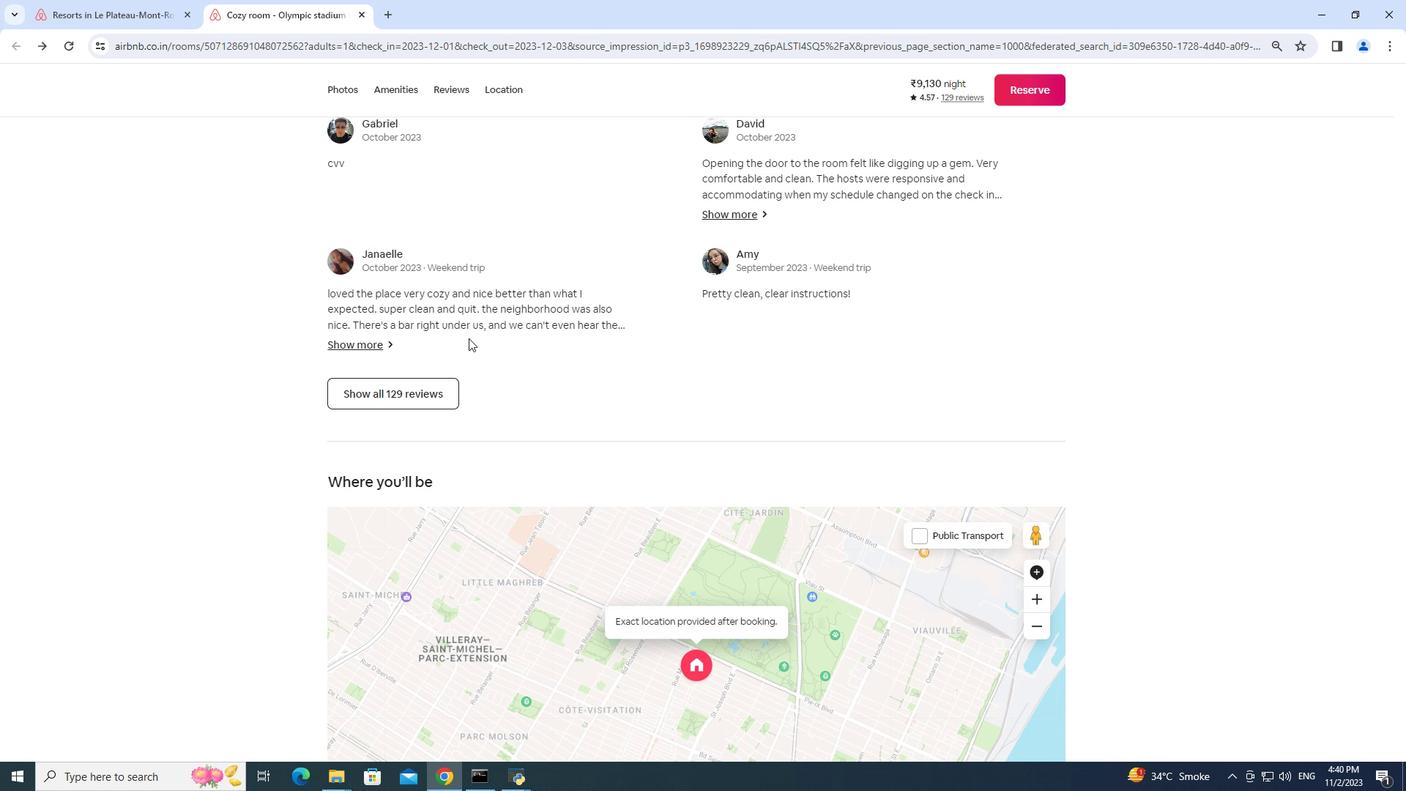 
Action: Mouse moved to (468, 338)
Screenshot: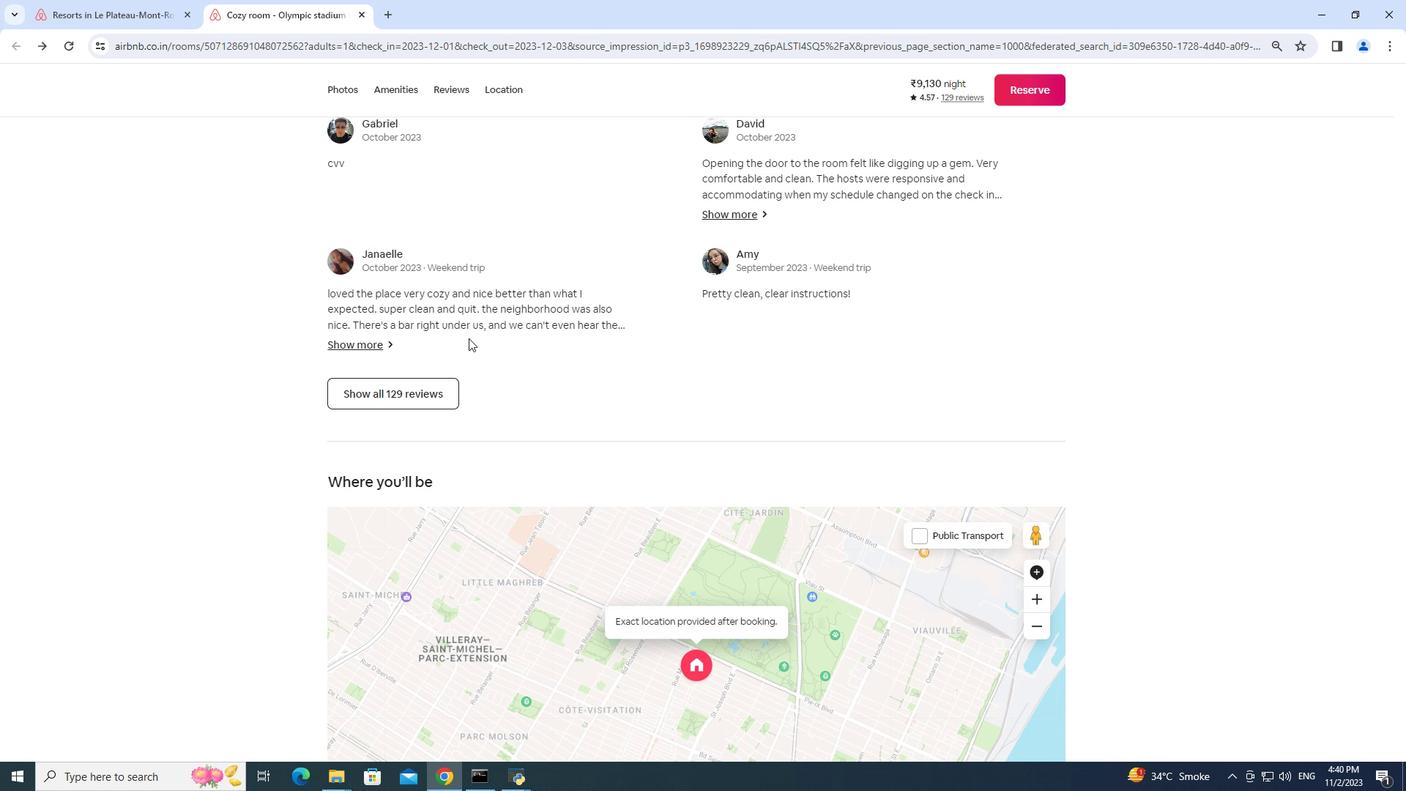 
Action: Mouse scrolled (468, 337) with delta (0, 0)
Screenshot: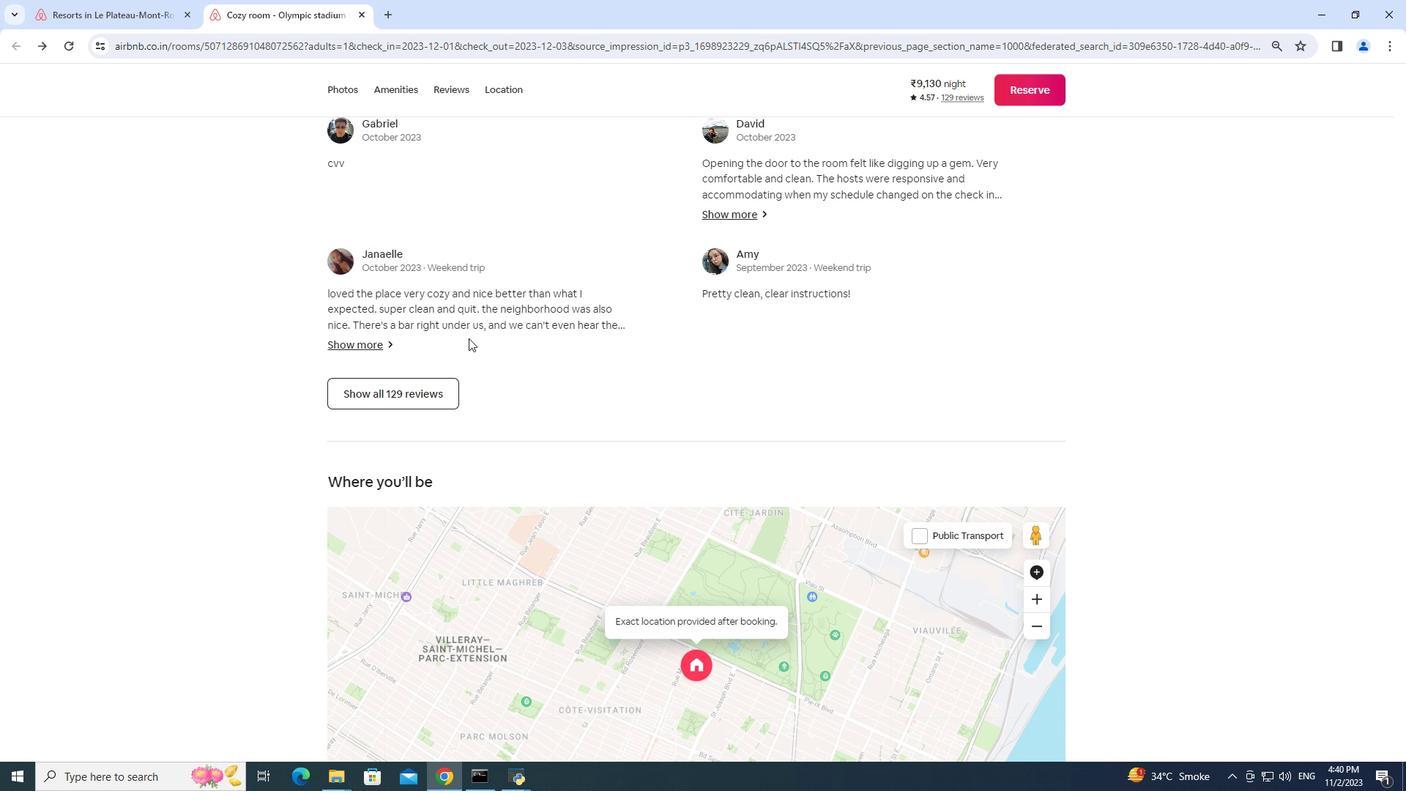 
Action: Mouse moved to (469, 338)
Screenshot: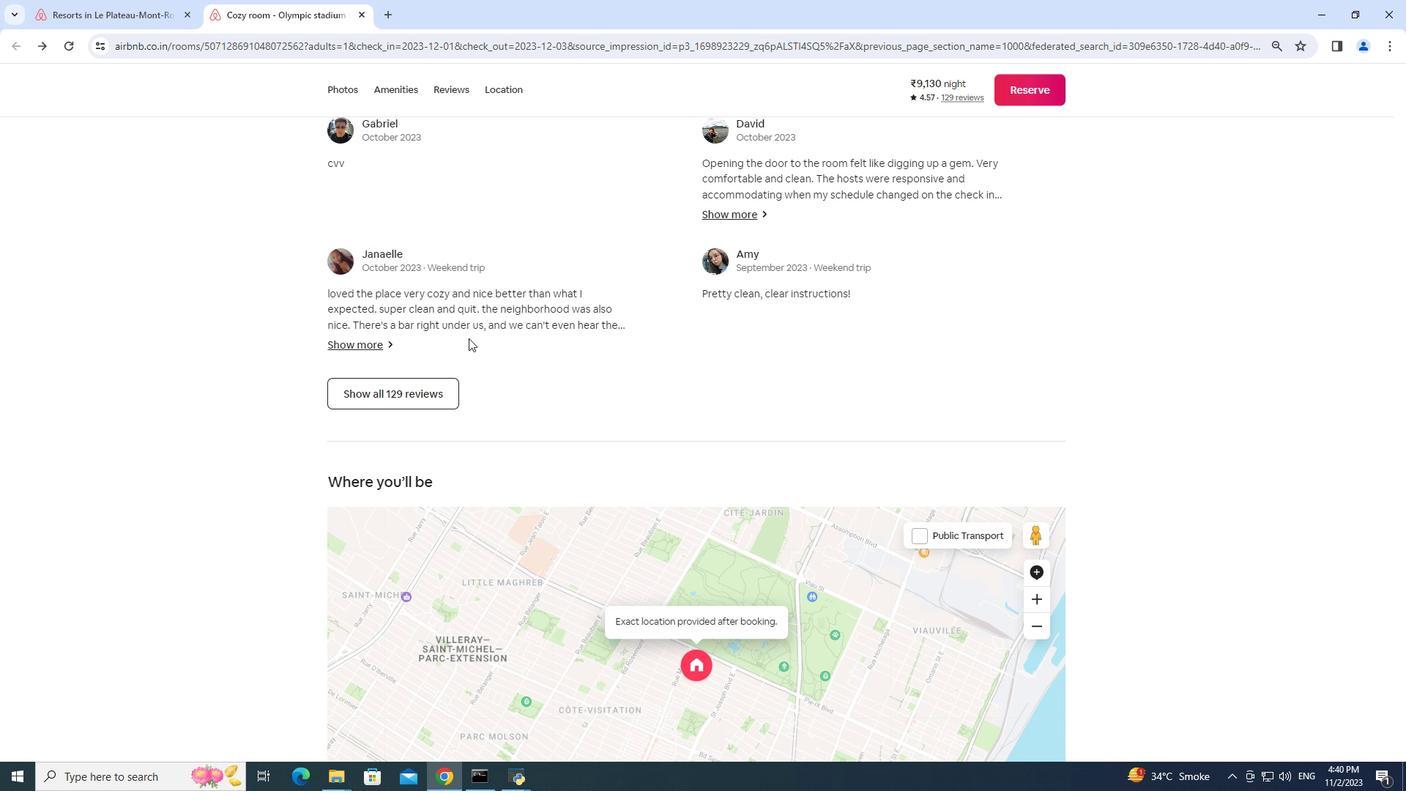 
Action: Mouse scrolled (469, 337) with delta (0, 0)
Screenshot: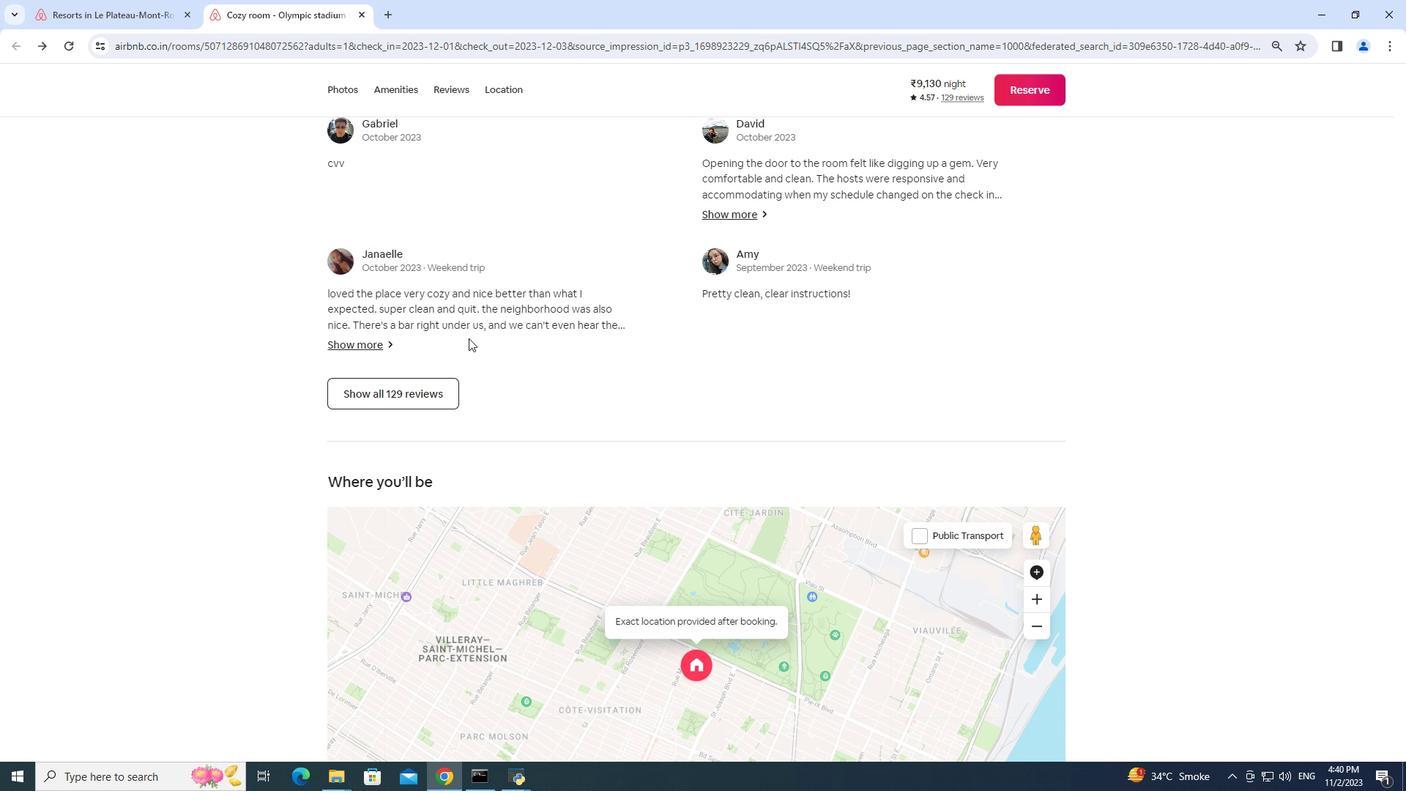 
Action: Mouse moved to (469, 339)
Screenshot: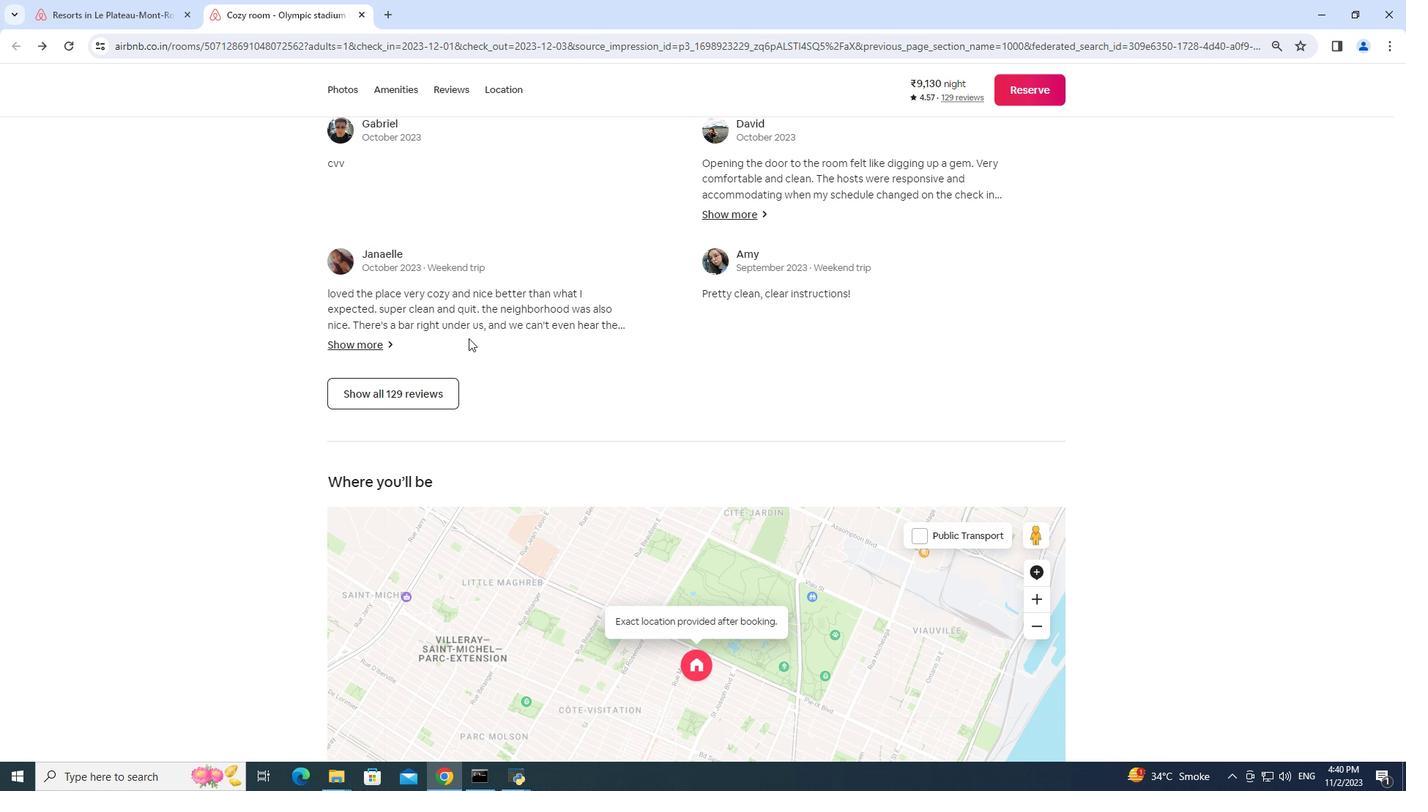 
Action: Mouse scrolled (469, 338) with delta (0, 0)
Screenshot: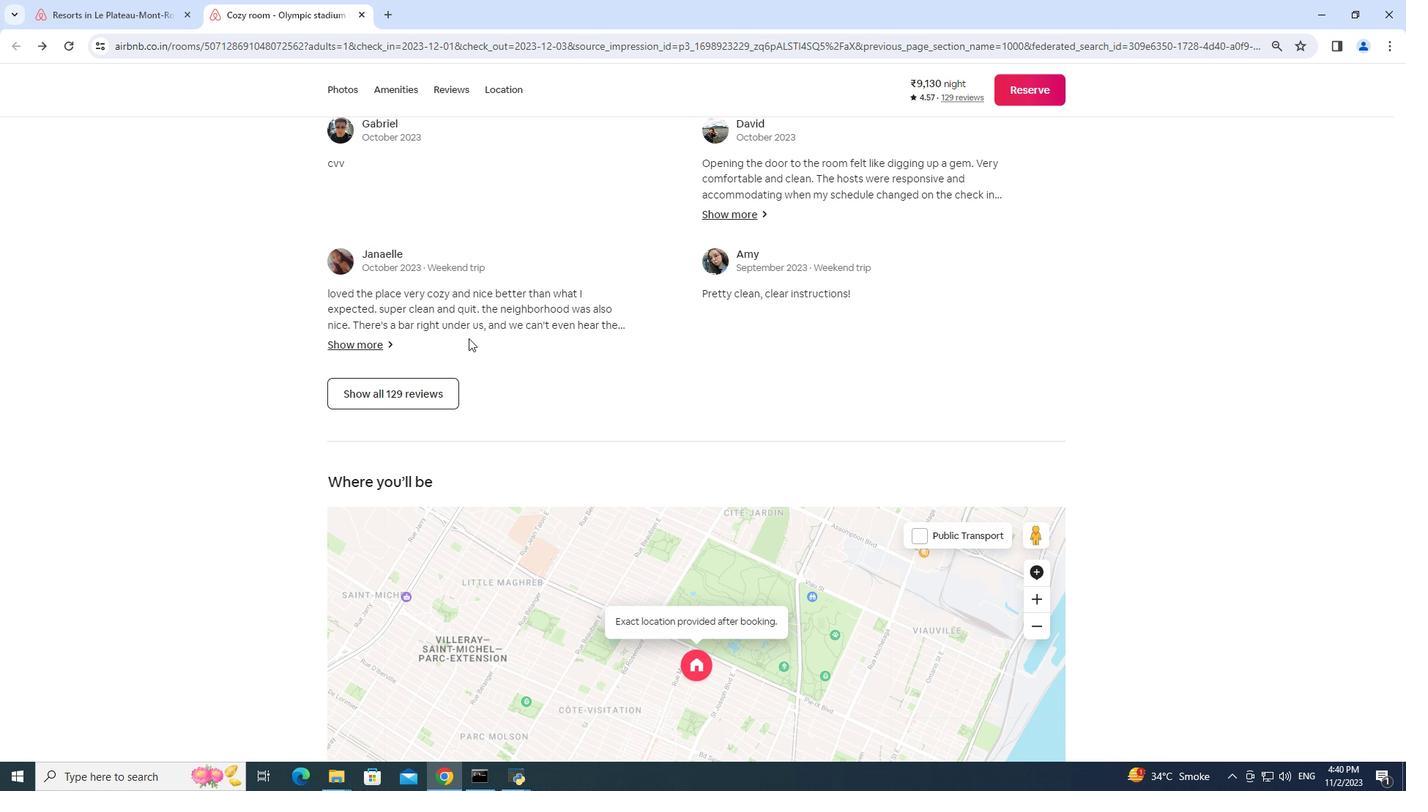 
Action: Mouse moved to (471, 336)
